 Task: Research street art and murals in Jaipur.
Action: Mouse moved to (84, 78)
Screenshot: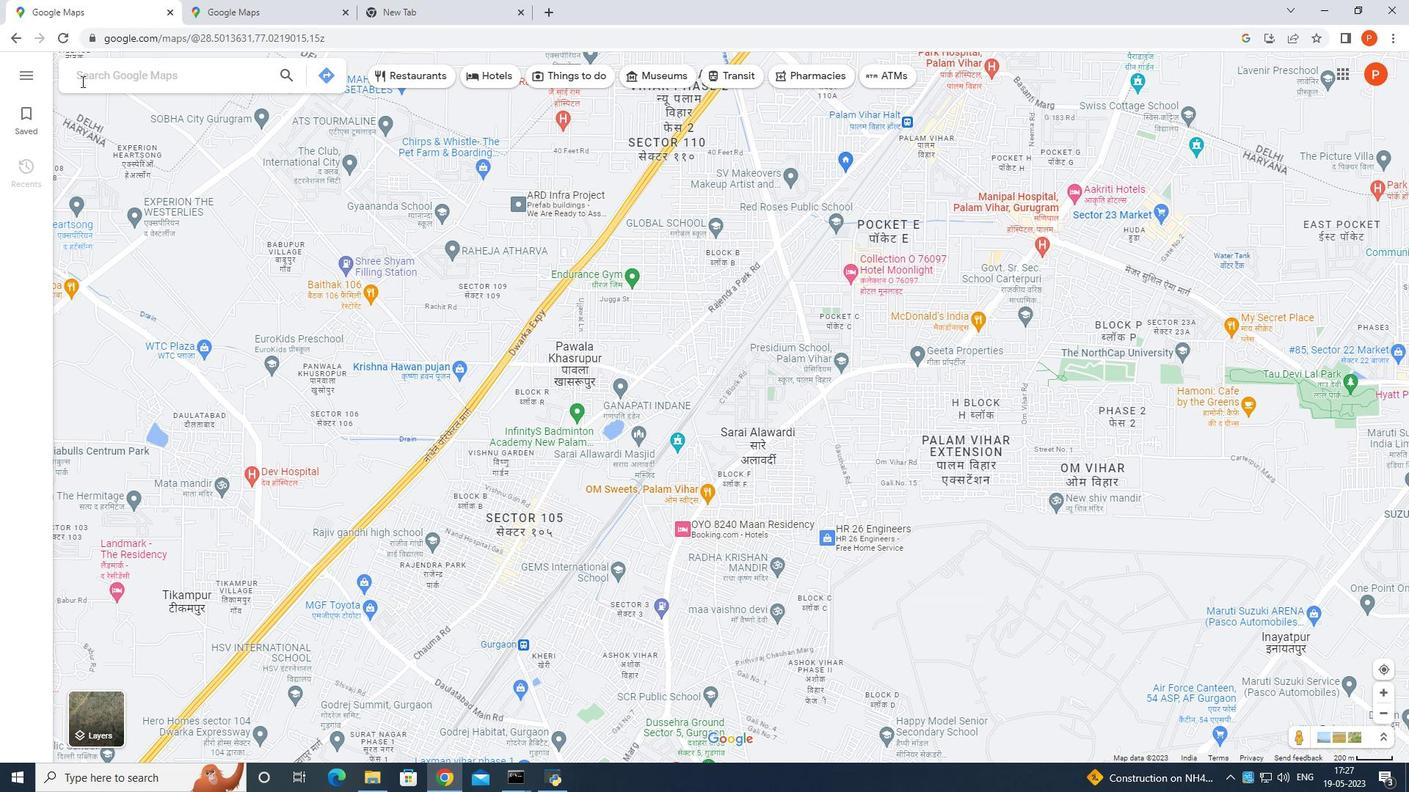 
Action: Mouse pressed left at (84, 78)
Screenshot: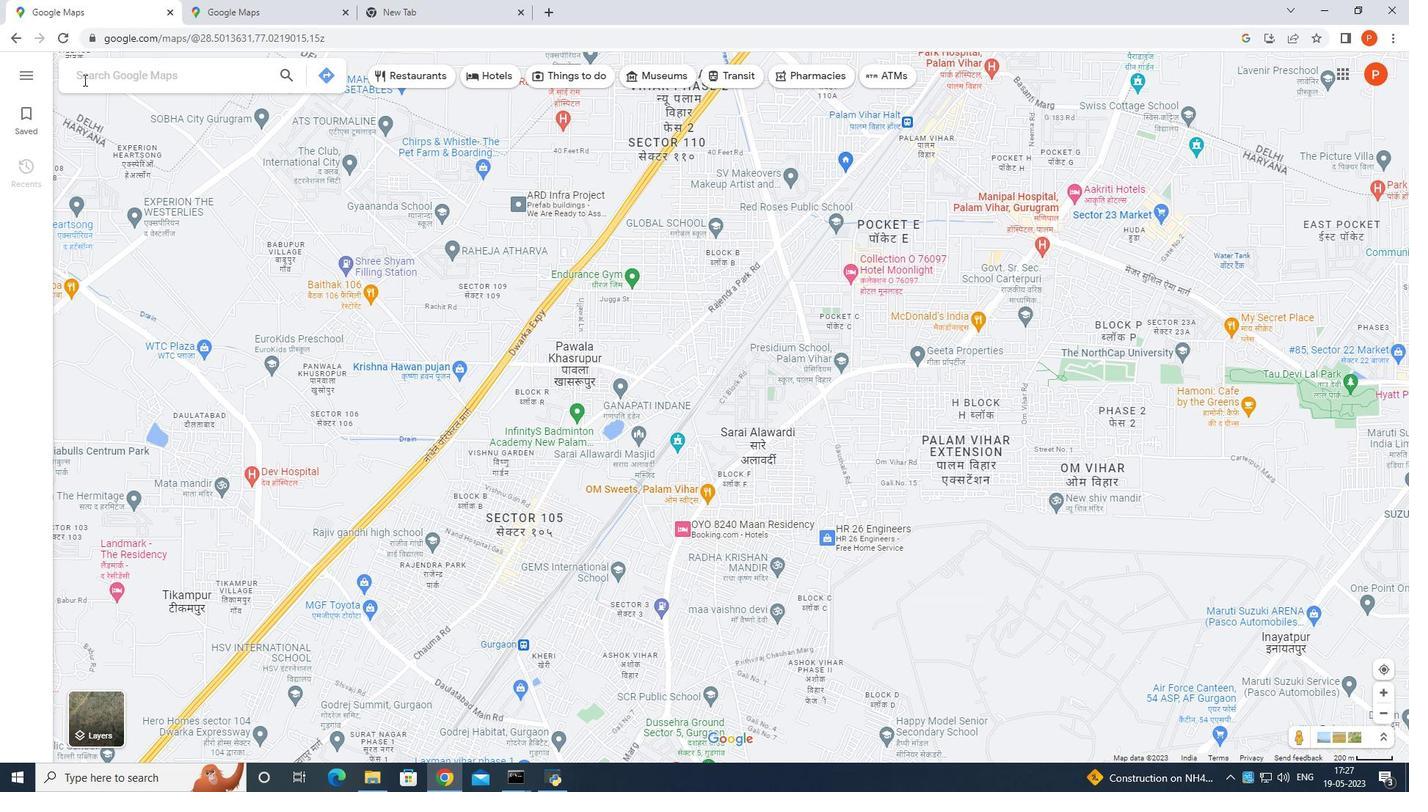 
Action: Key pressed <Key.shift>Street<Key.space>feature<Key.enter>
Screenshot: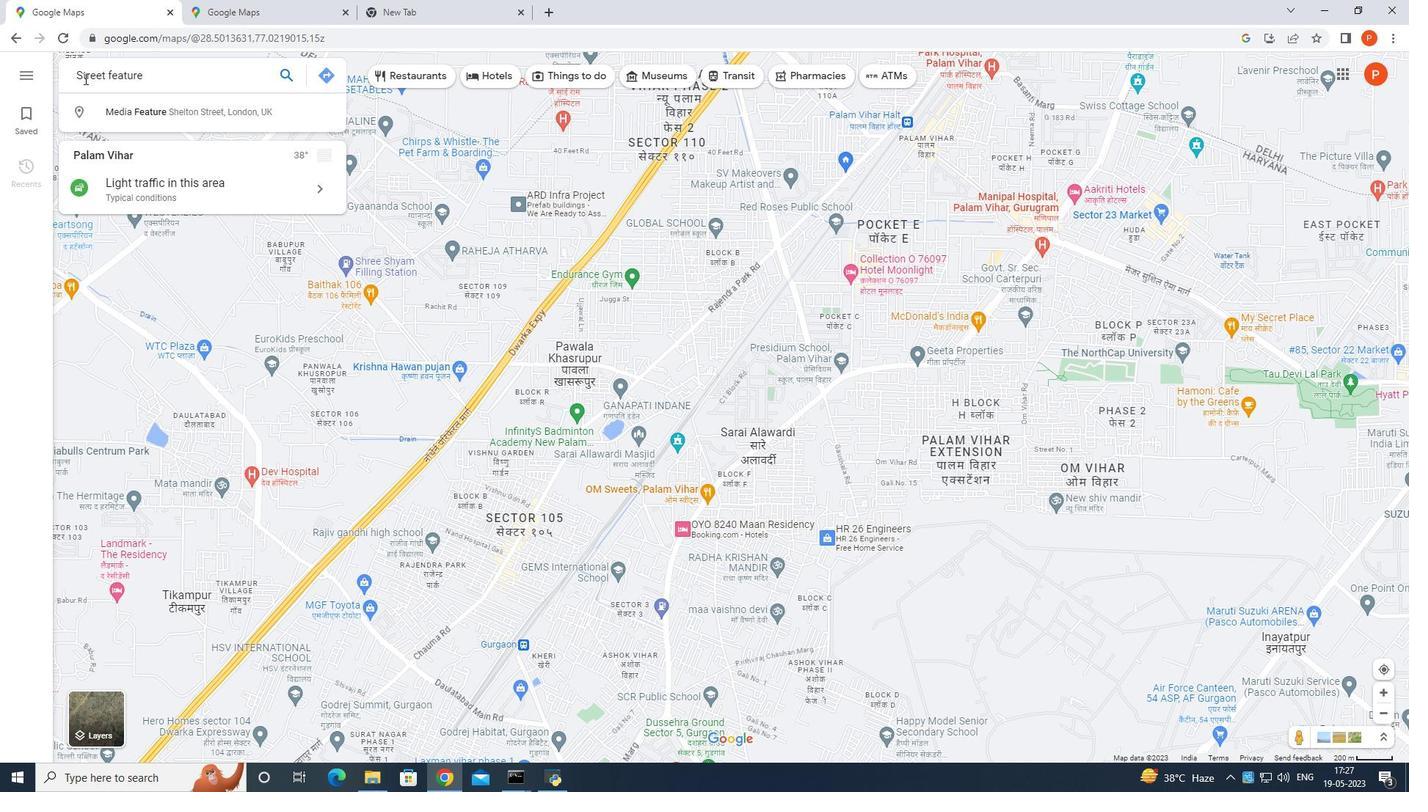 
Action: Mouse moved to (217, 118)
Screenshot: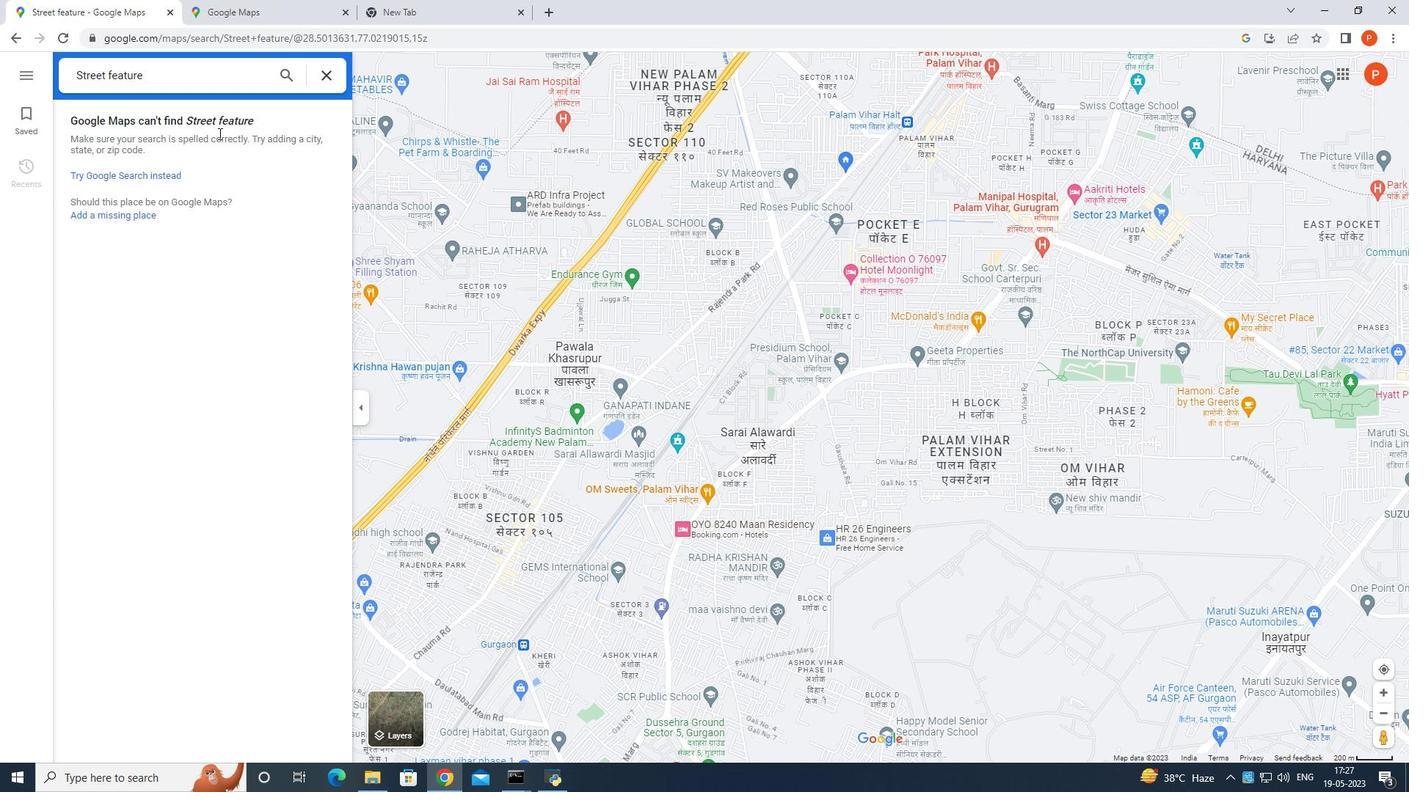 
Action: Mouse pressed left at (217, 118)
Screenshot: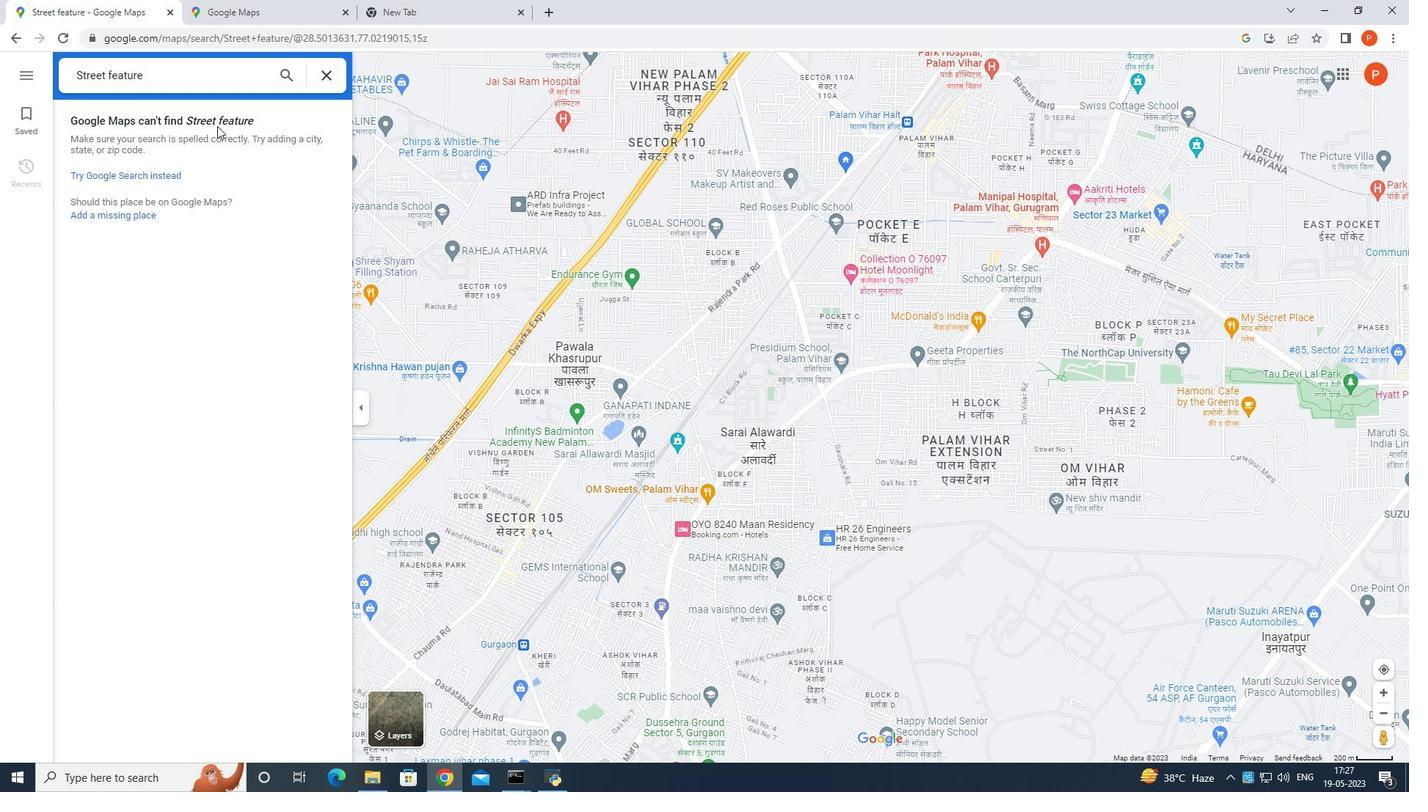 
Action: Mouse pressed left at (217, 118)
Screenshot: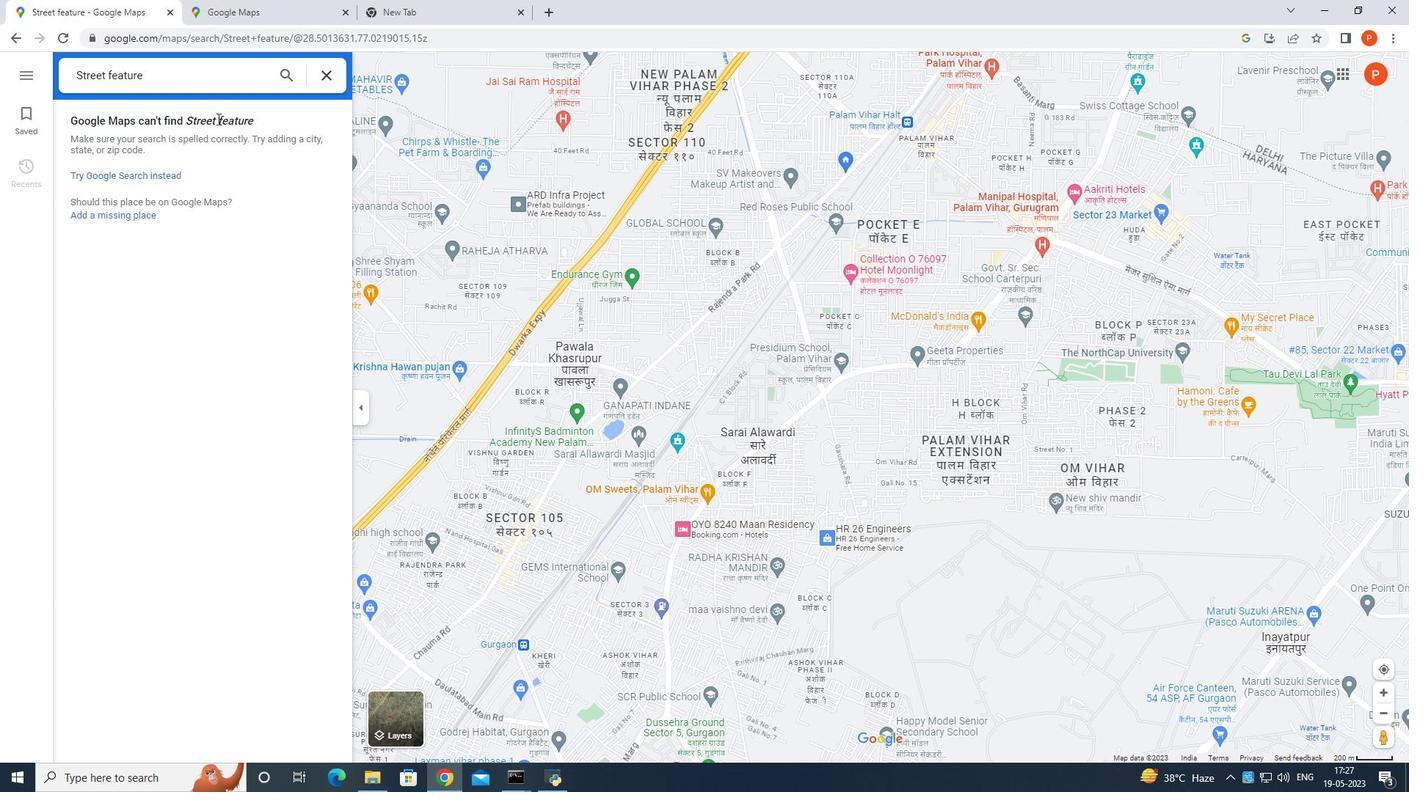 
Action: Mouse pressed left at (217, 118)
Screenshot: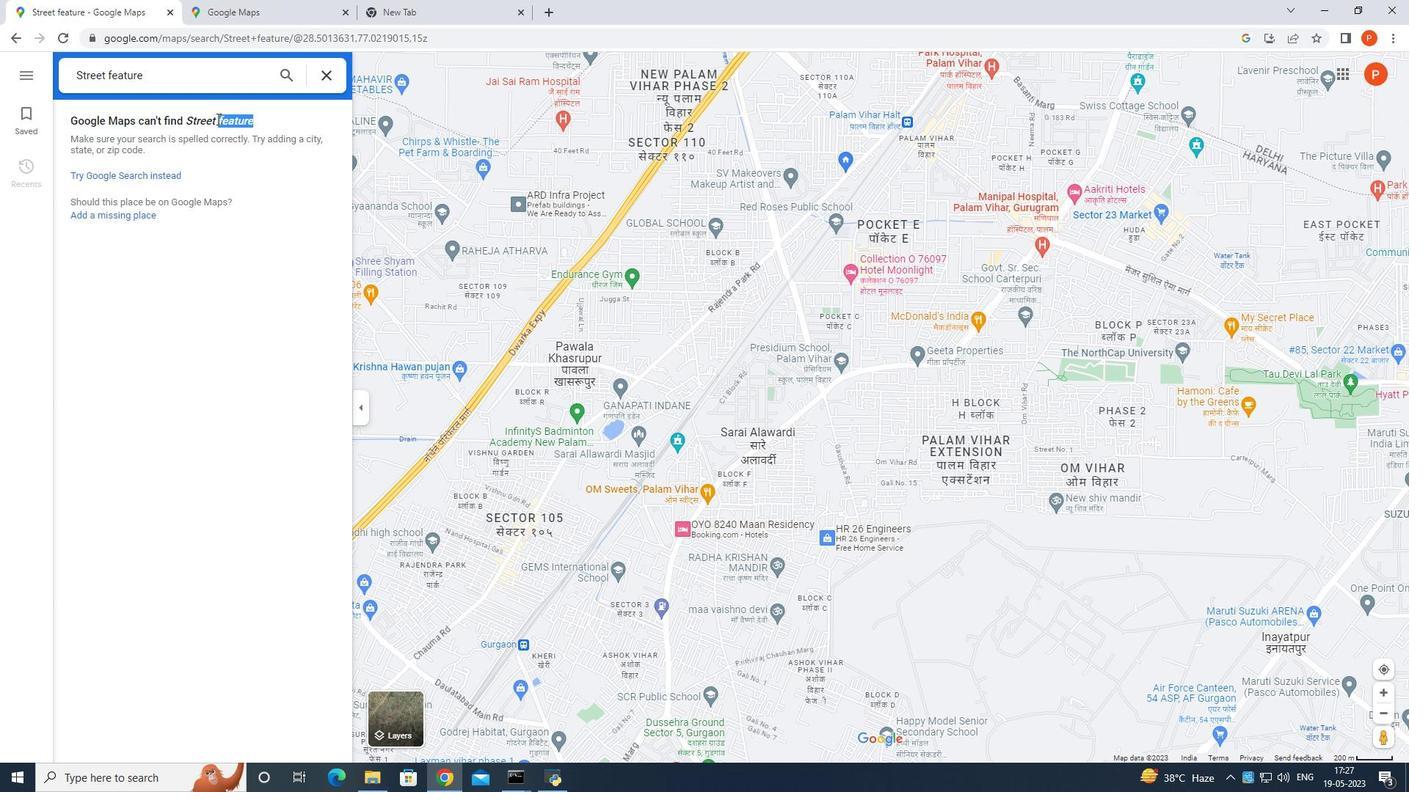 
Action: Mouse moved to (187, 187)
Screenshot: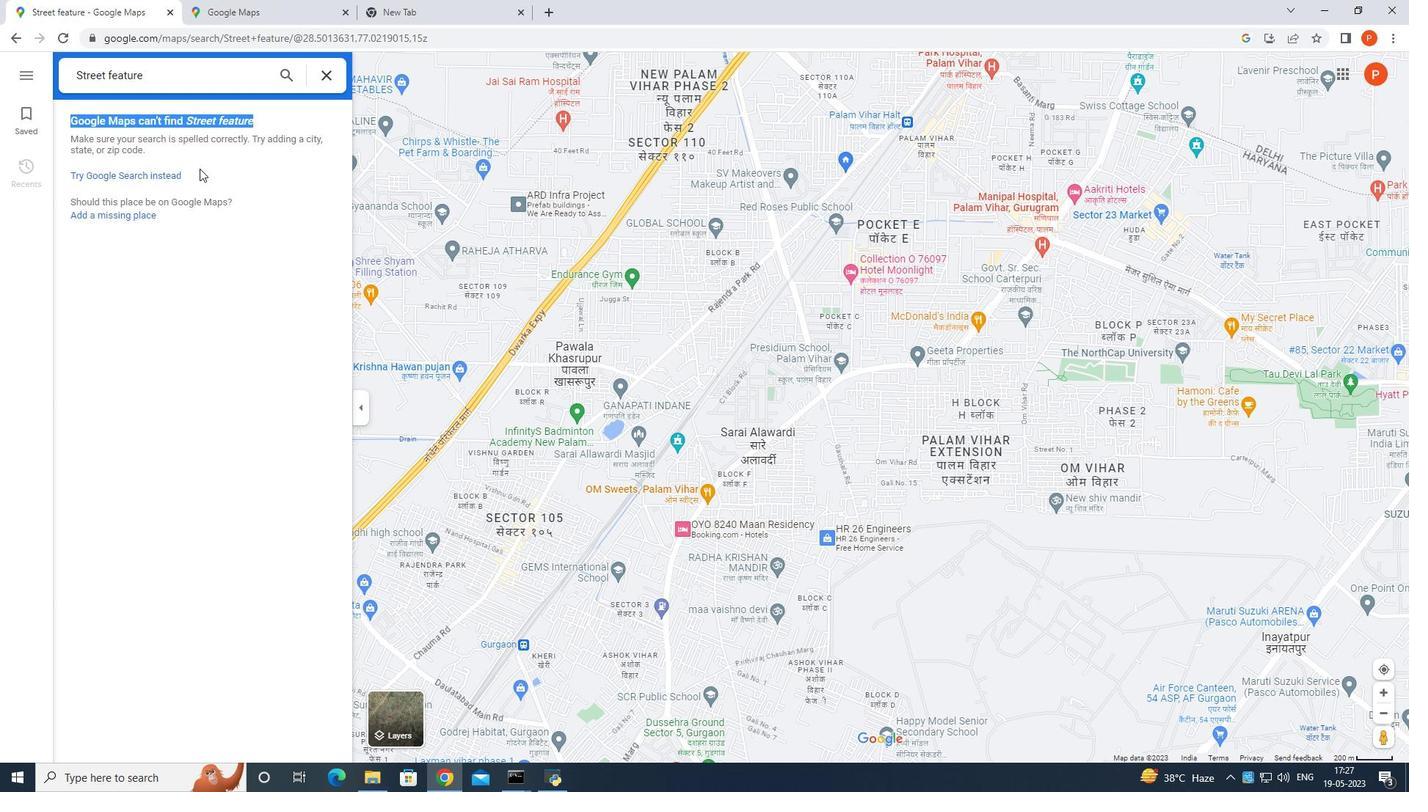 
Action: Mouse pressed left at (187, 187)
Screenshot: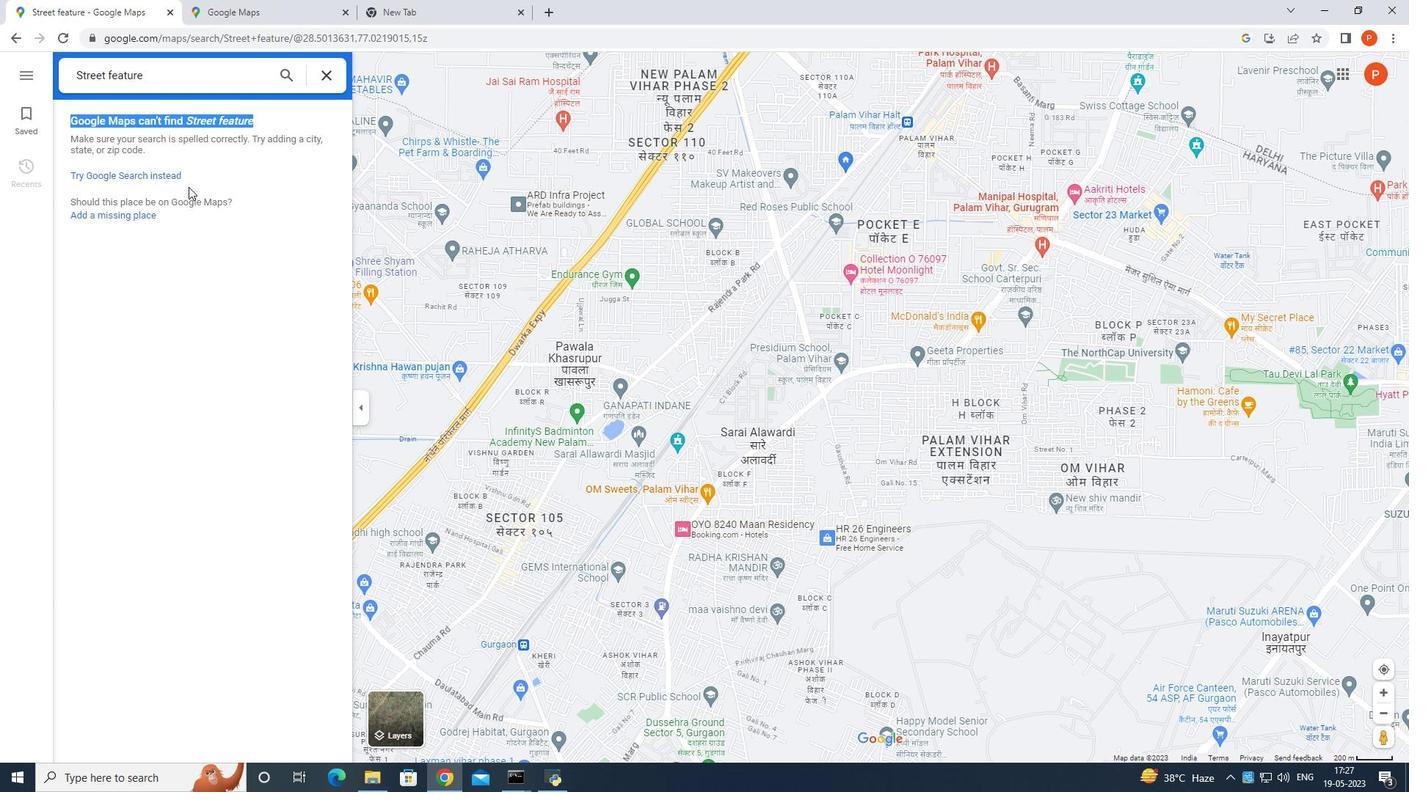 
Action: Mouse pressed left at (187, 187)
Screenshot: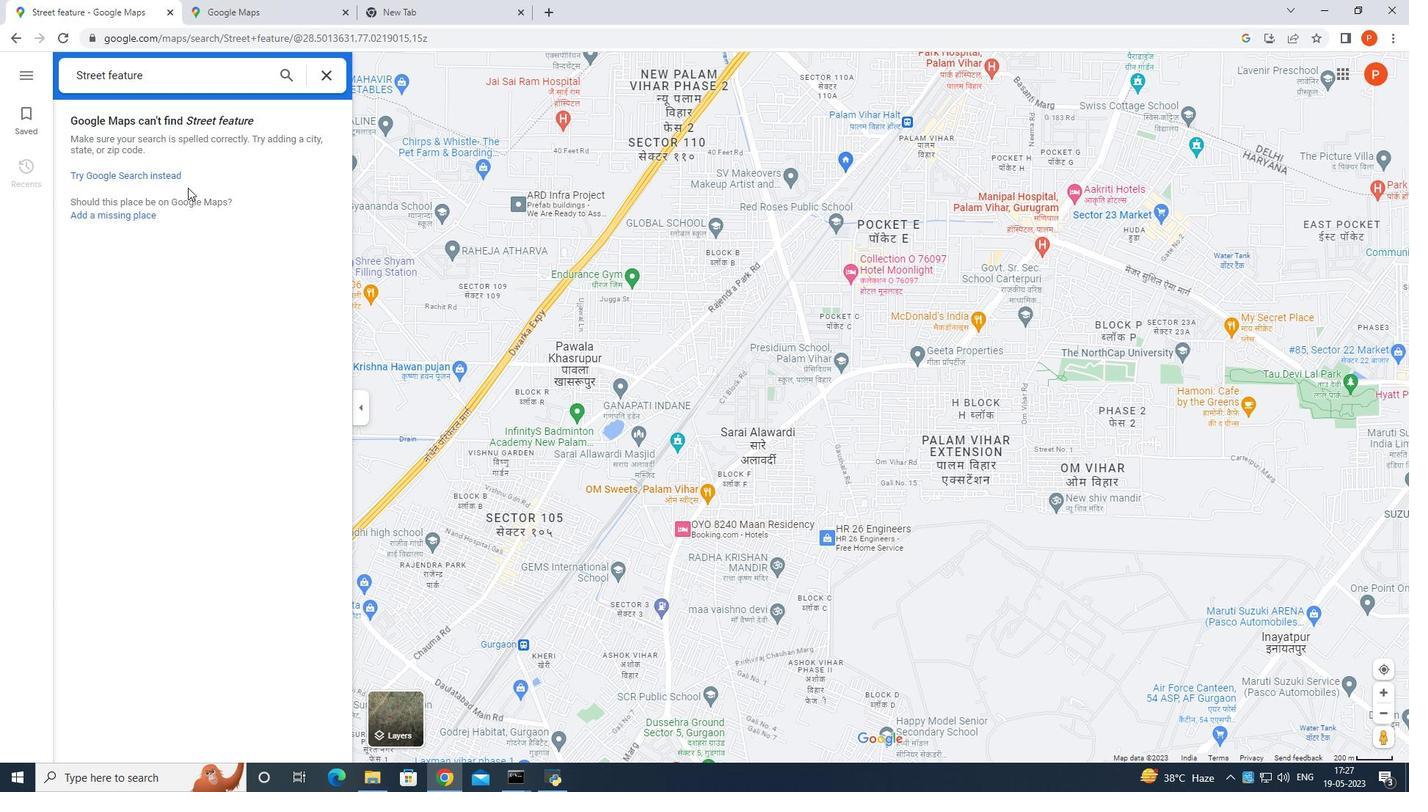 
Action: Mouse moved to (187, 197)
Screenshot: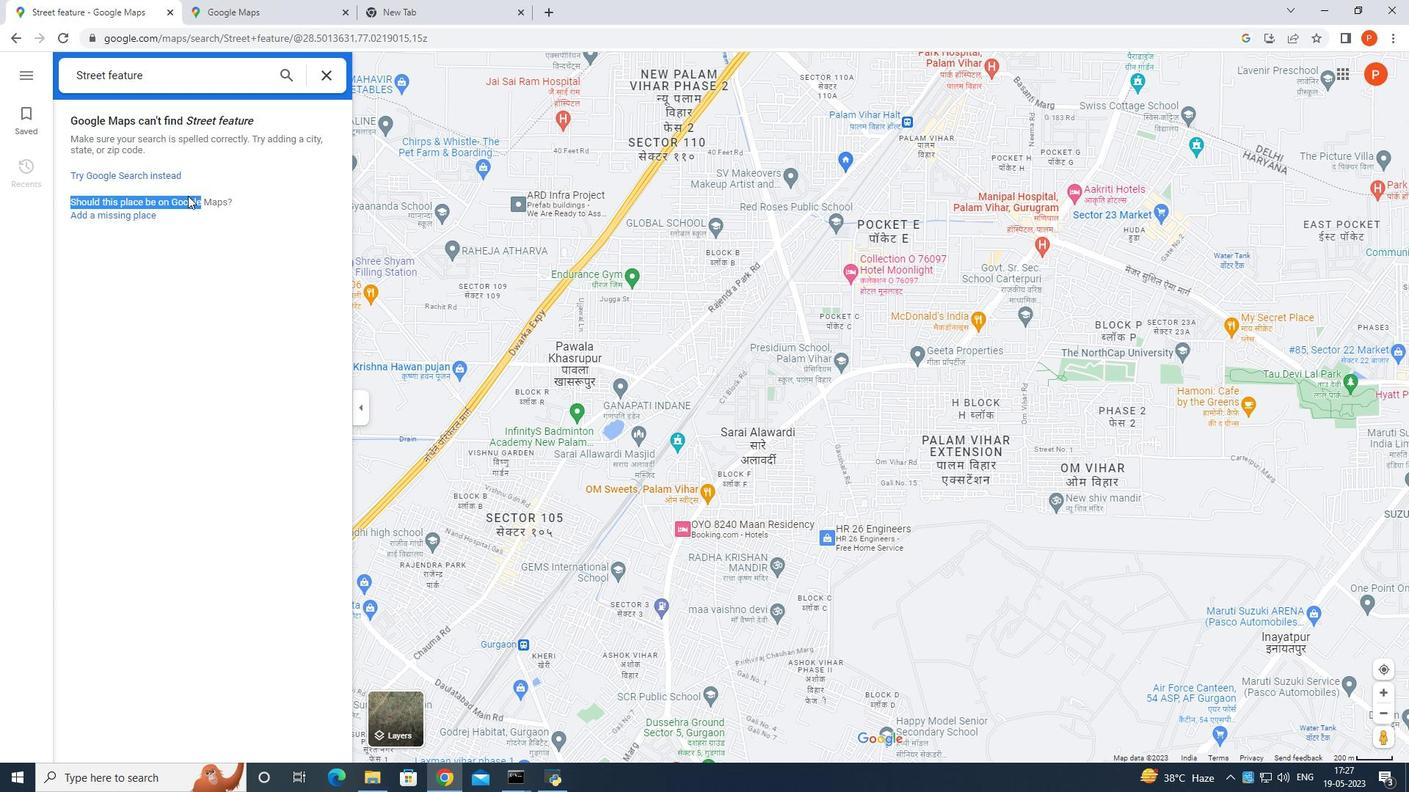 
Action: Mouse pressed left at (187, 197)
Screenshot: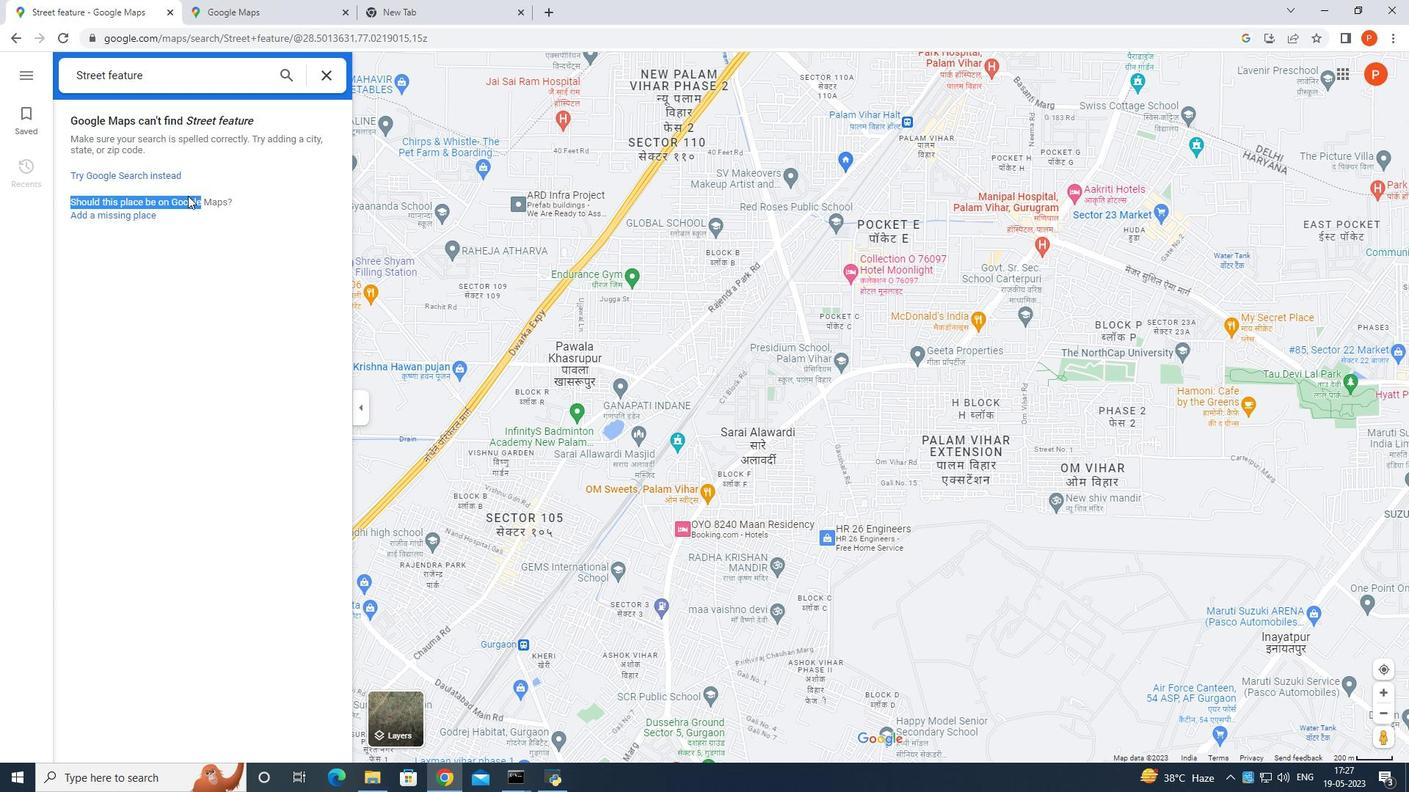 
Action: Mouse pressed left at (187, 197)
Screenshot: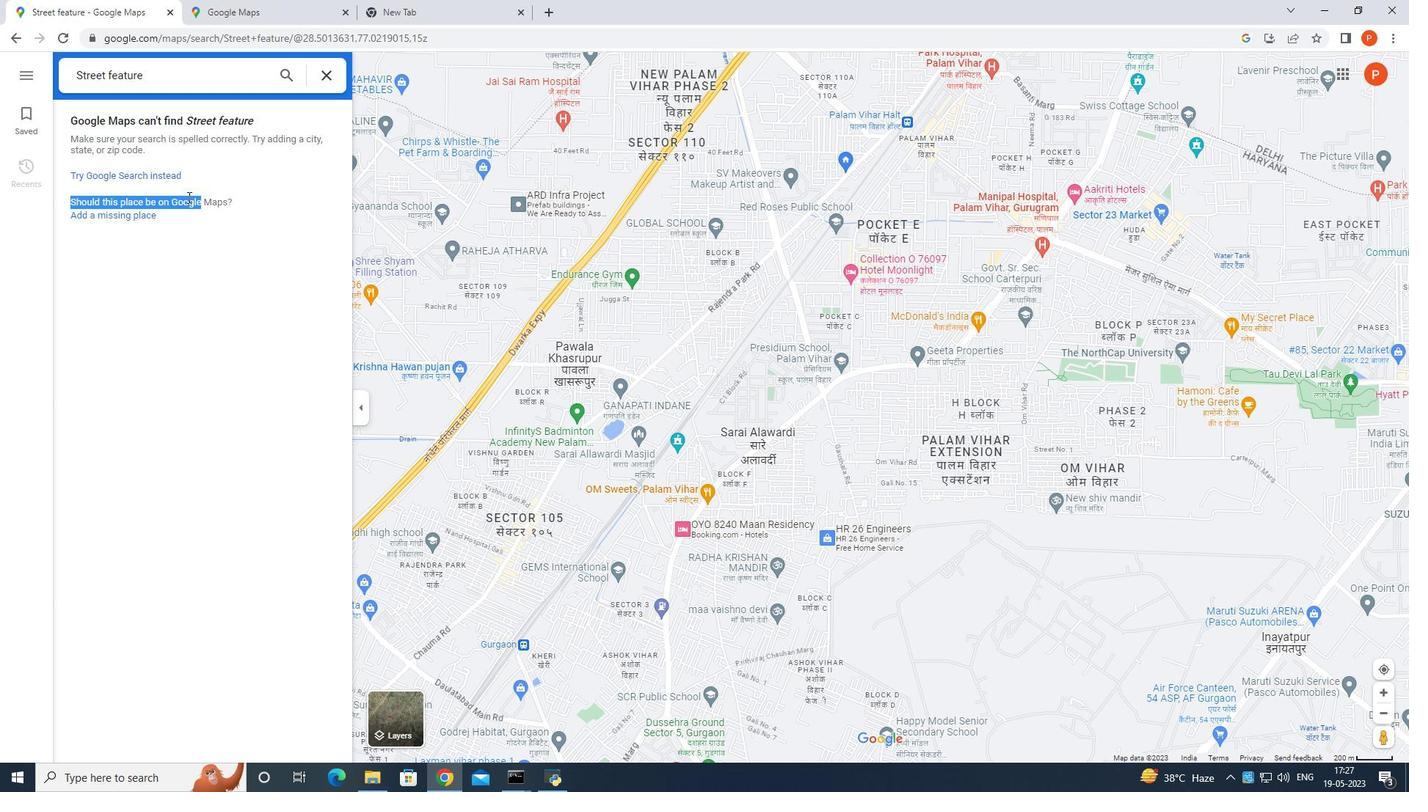 
Action: Mouse moved to (322, 76)
Screenshot: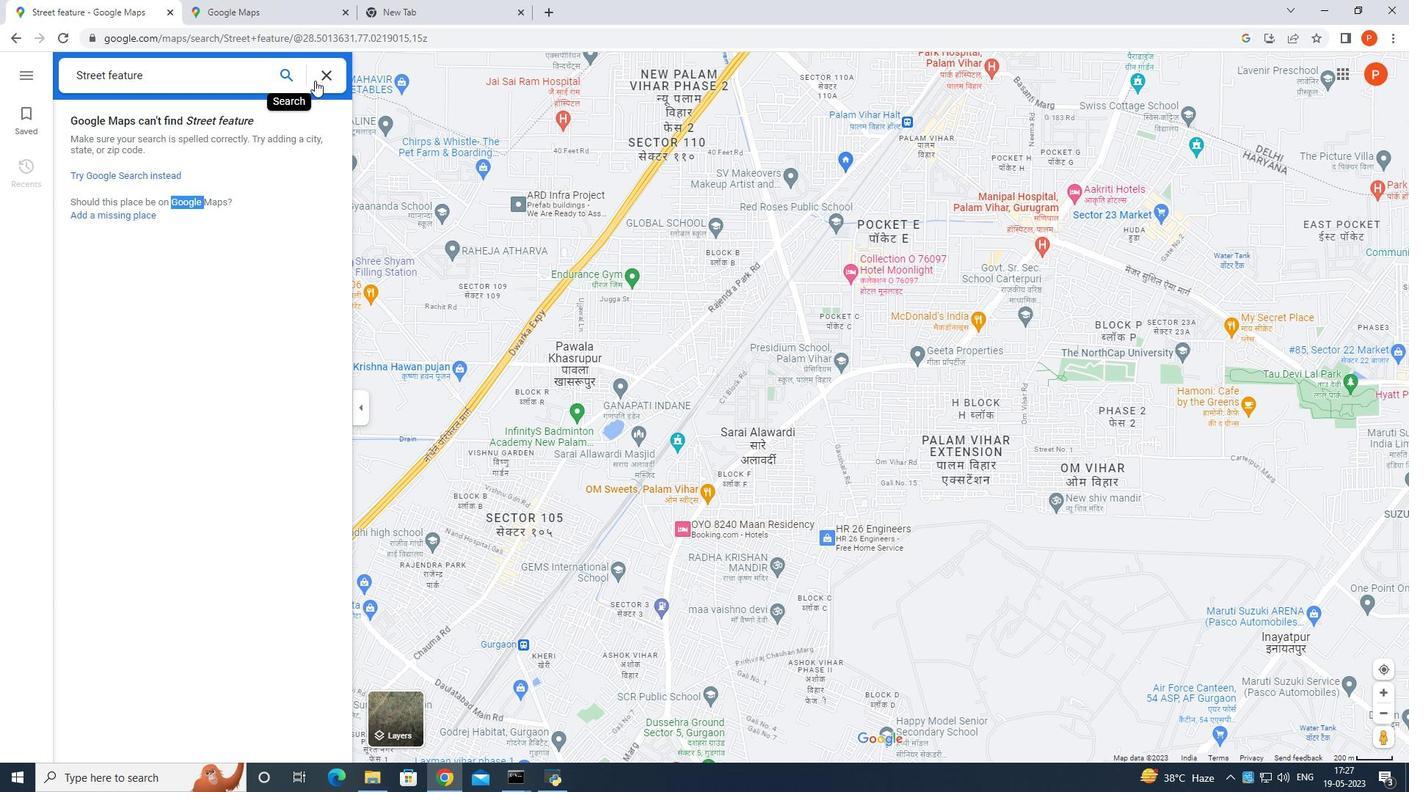 
Action: Mouse pressed left at (322, 76)
Screenshot: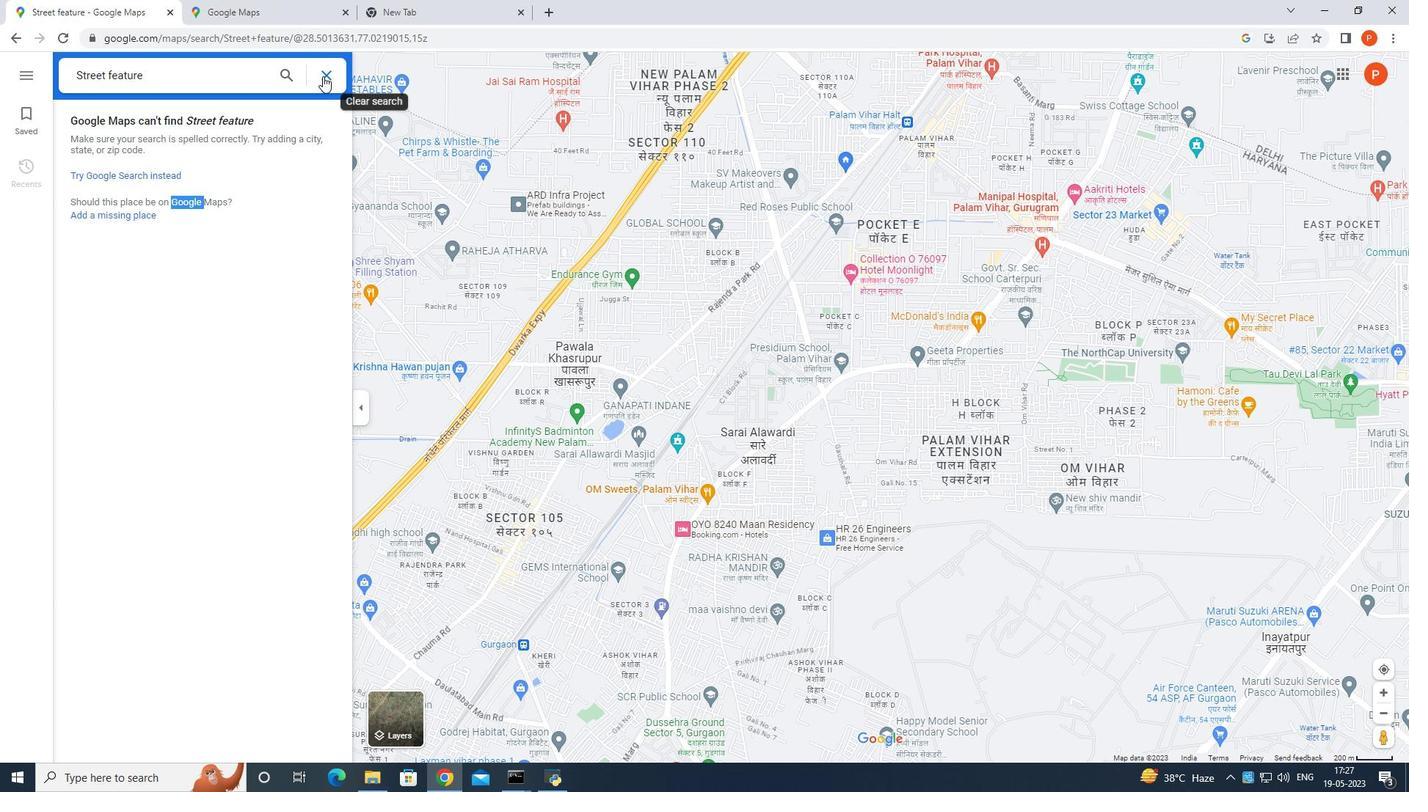 
Action: Mouse moved to (544, 13)
Screenshot: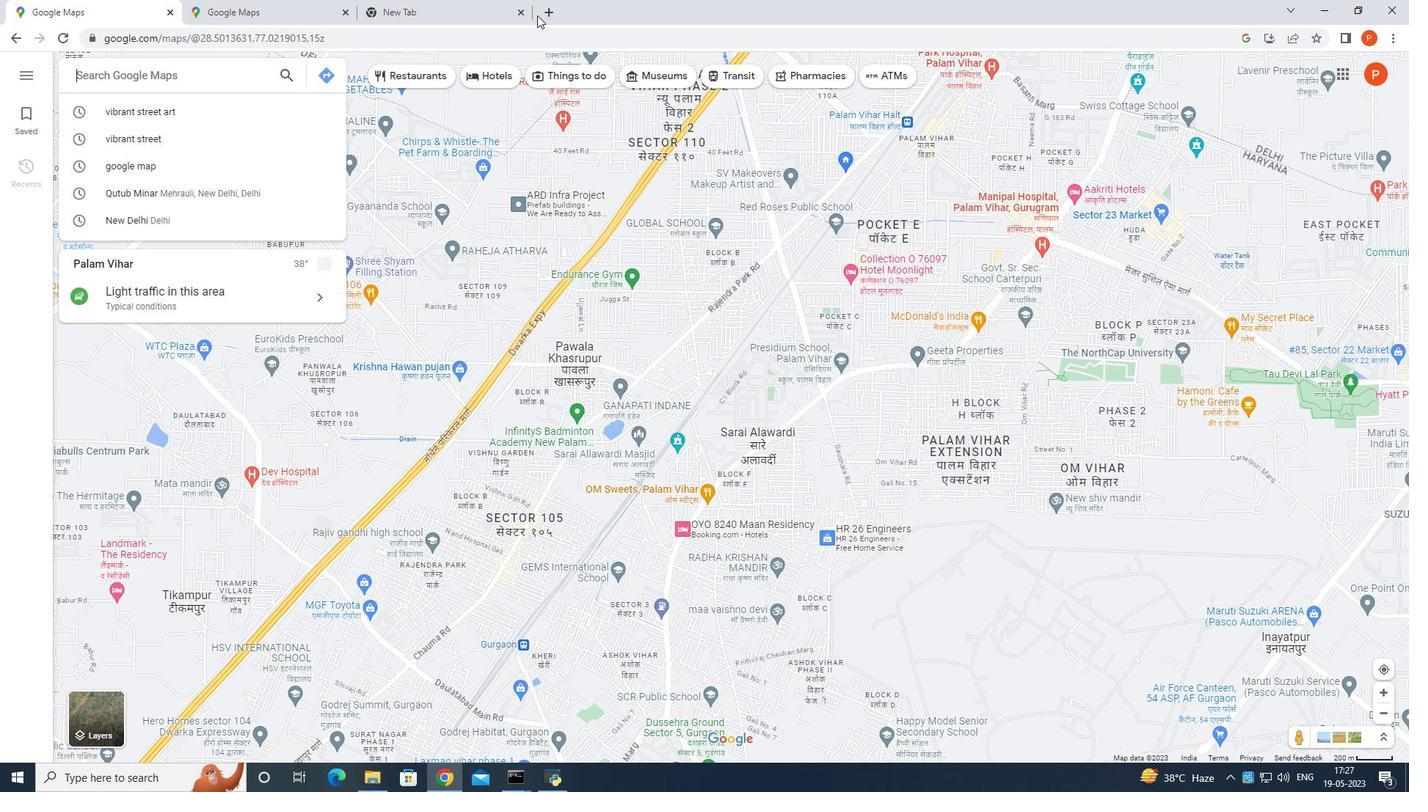 
Action: Mouse pressed left at (544, 13)
Screenshot: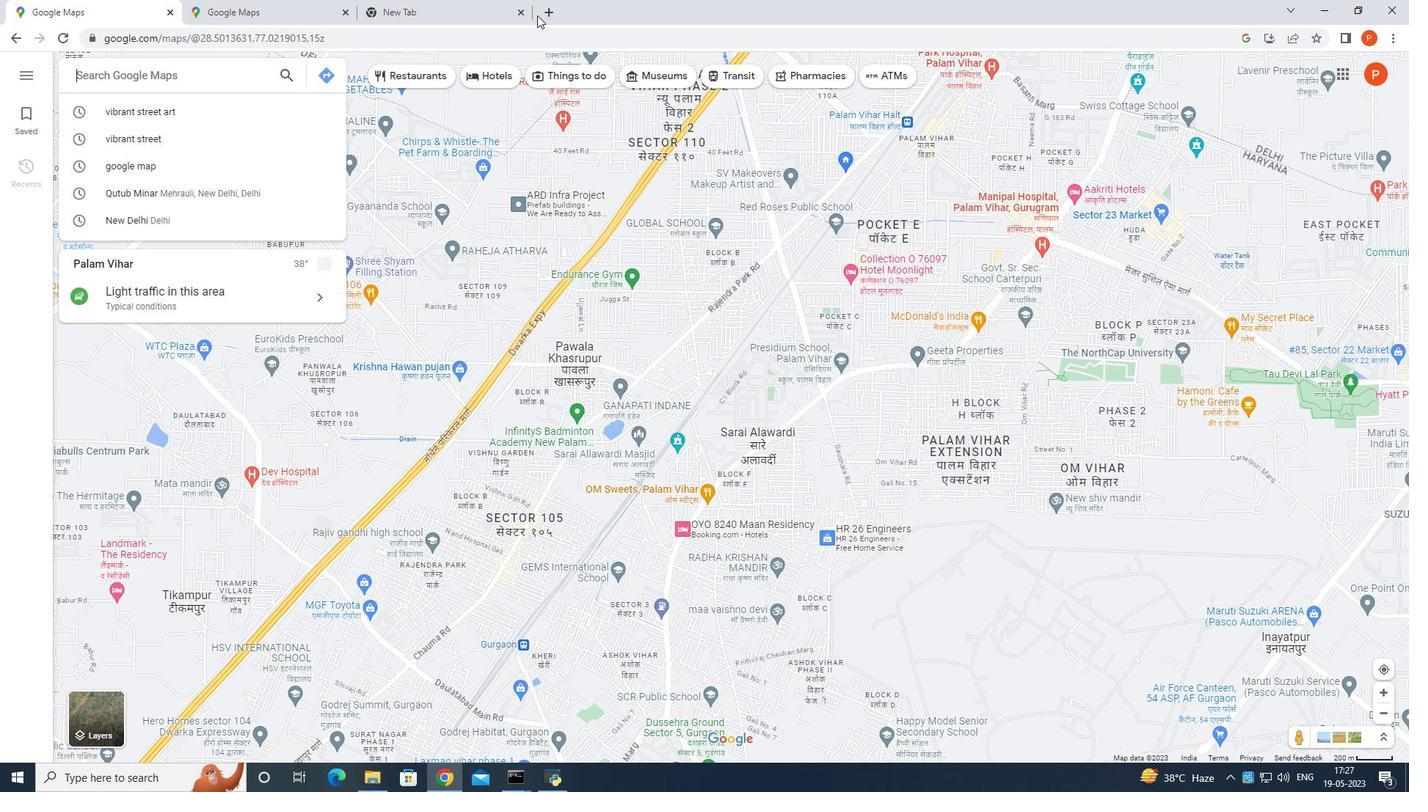 
Action: Mouse moved to (489, 33)
Screenshot: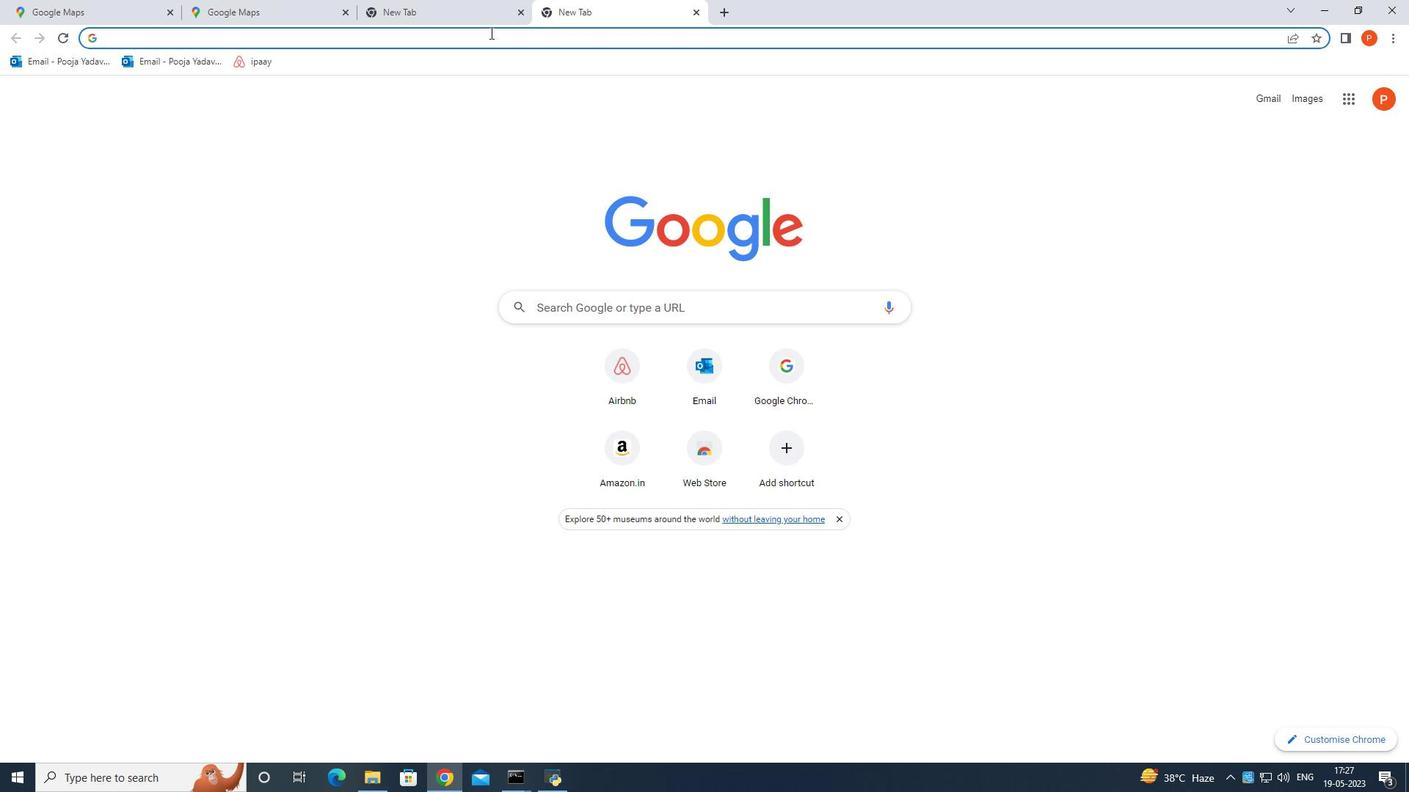 
Action: Key pressed street<Key.space>feature<Key.enter>
Screenshot: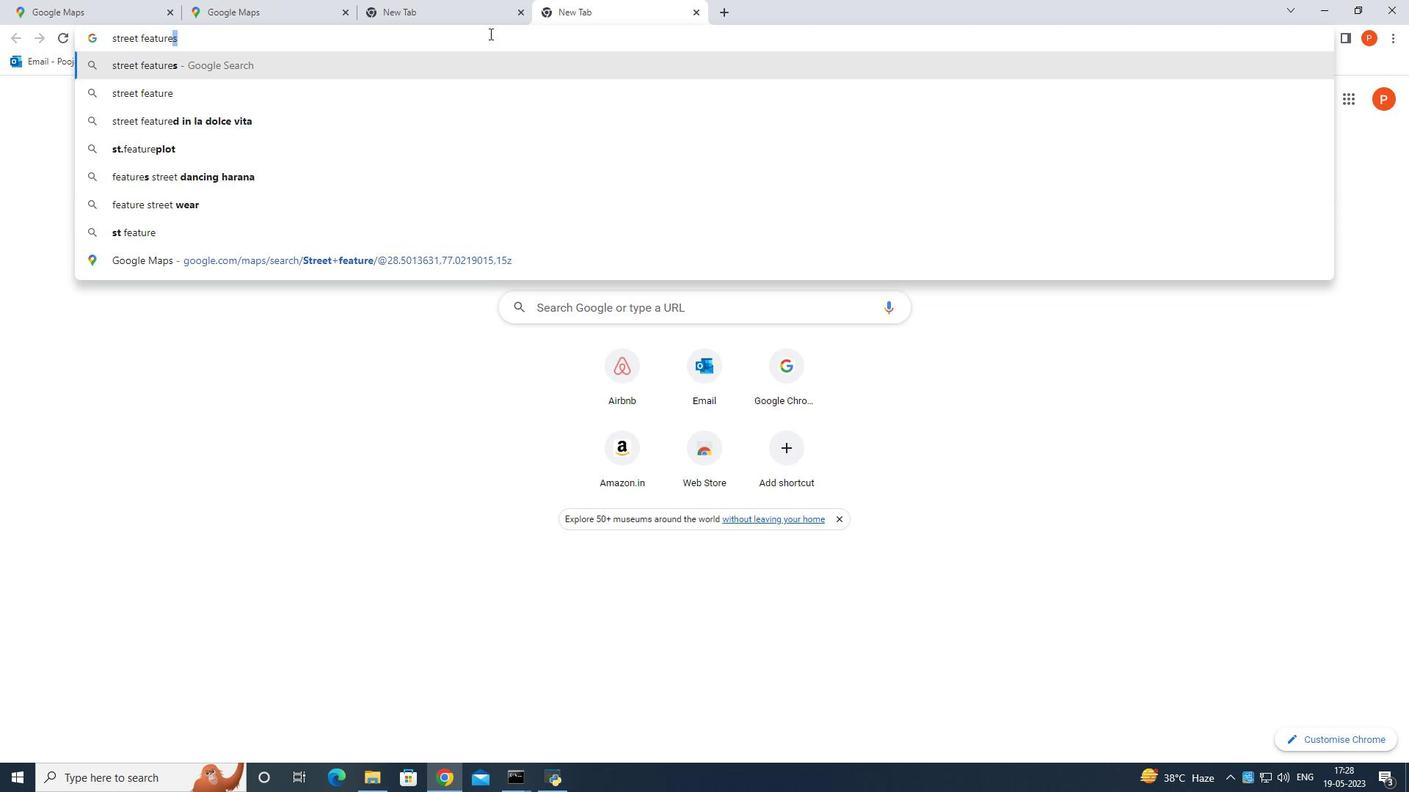 
Action: Mouse moved to (330, 89)
Screenshot: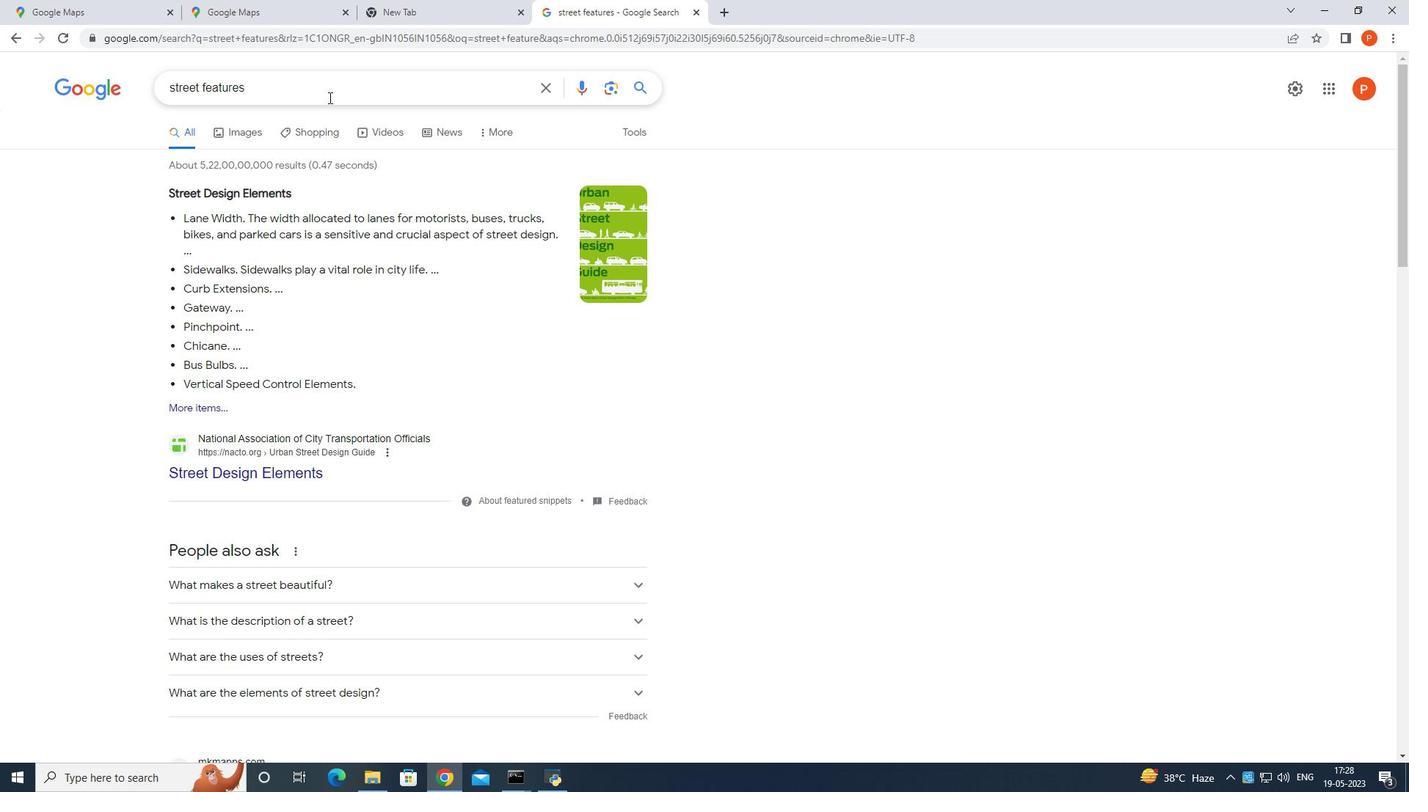 
Action: Mouse pressed left at (330, 89)
Screenshot: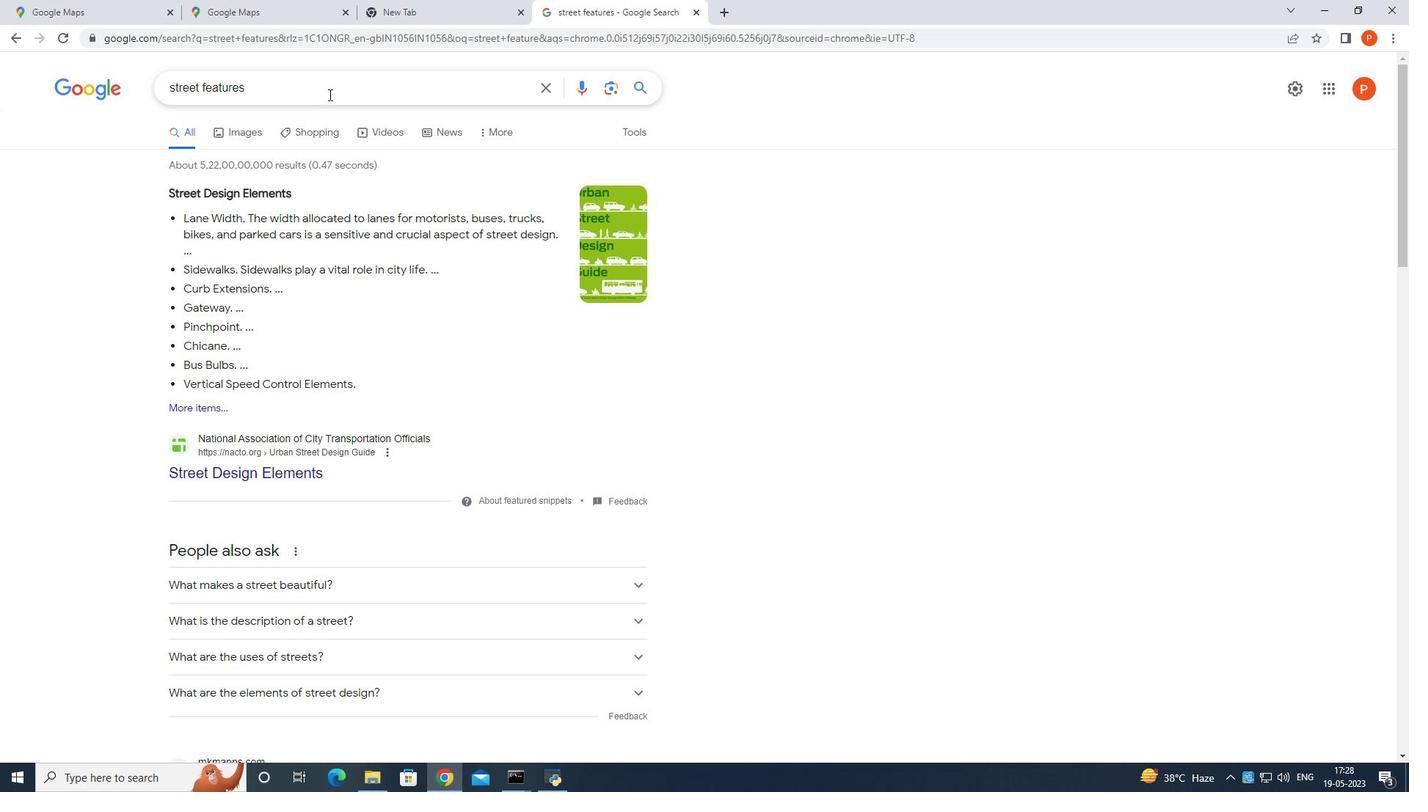
Action: Key pressed <Key.space>and<Key.space>mural<Key.enter>
Screenshot: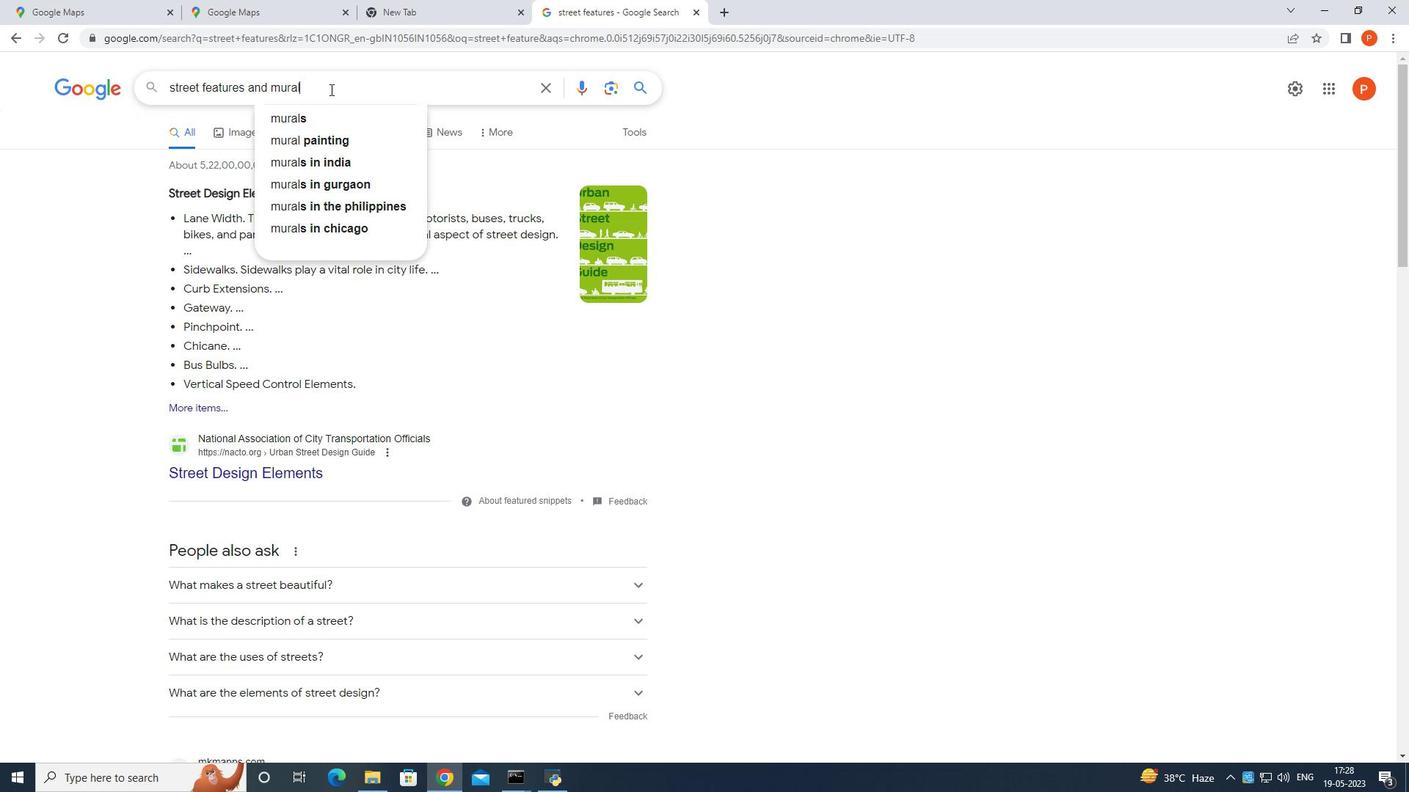 
Action: Mouse moved to (213, 308)
Screenshot: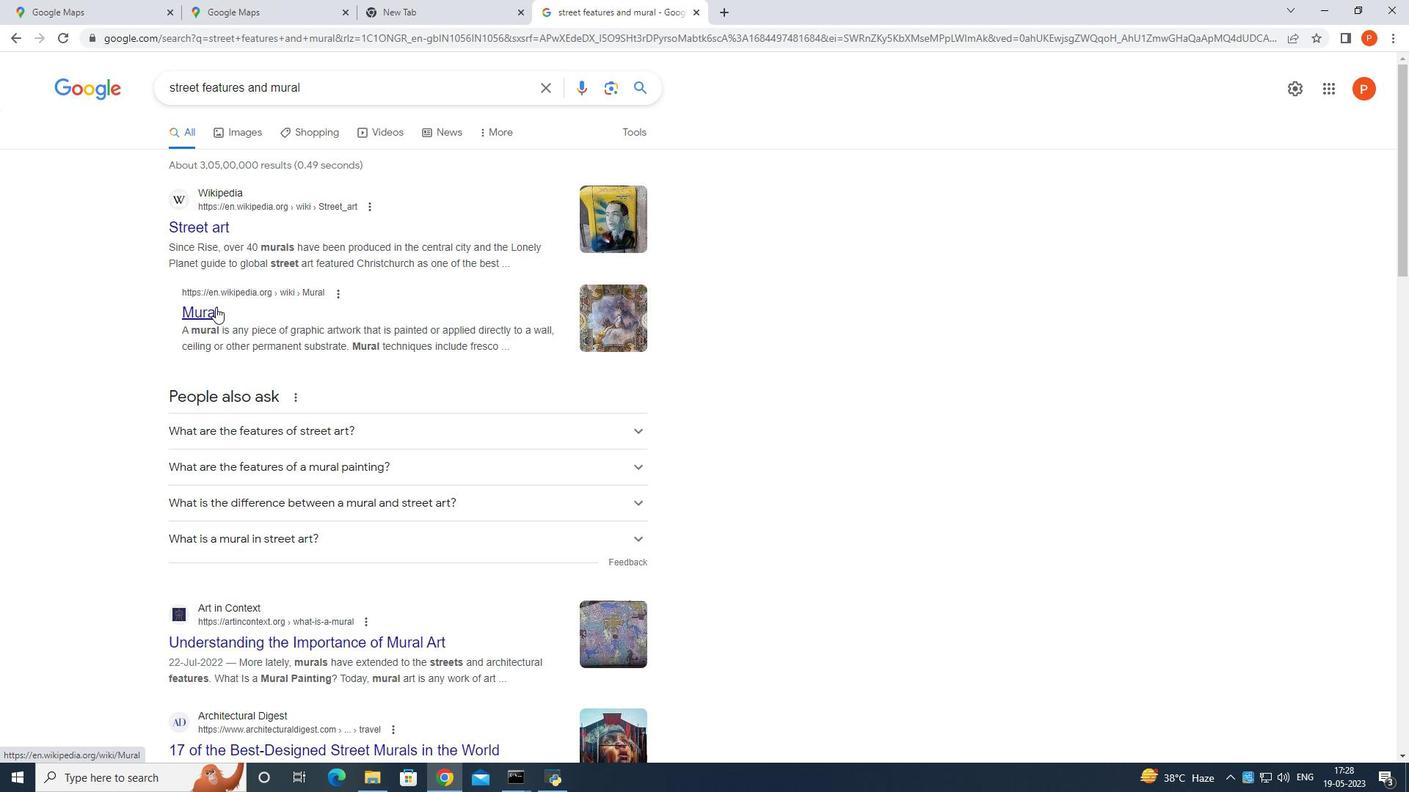 
Action: Mouse pressed left at (213, 308)
Screenshot: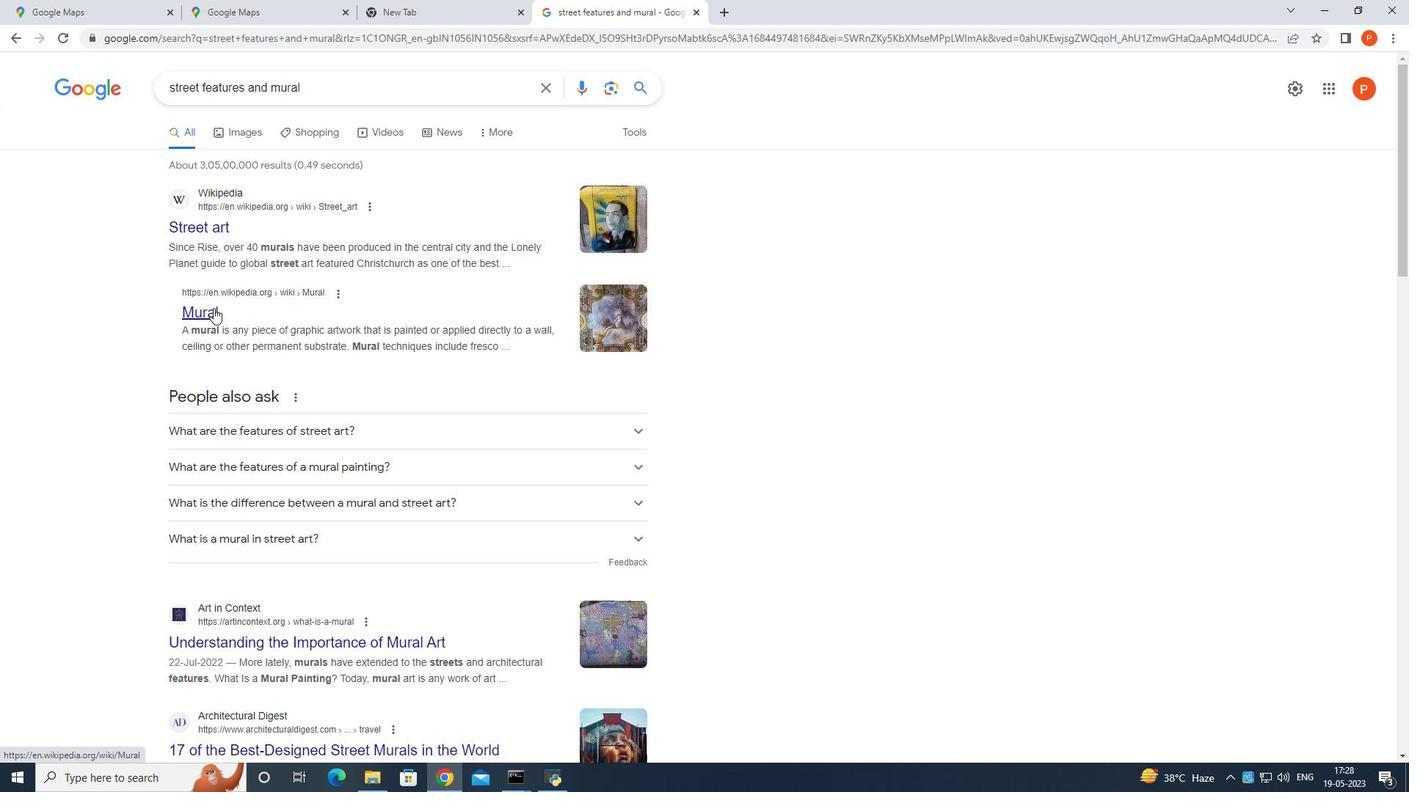 
Action: Mouse moved to (488, 176)
Screenshot: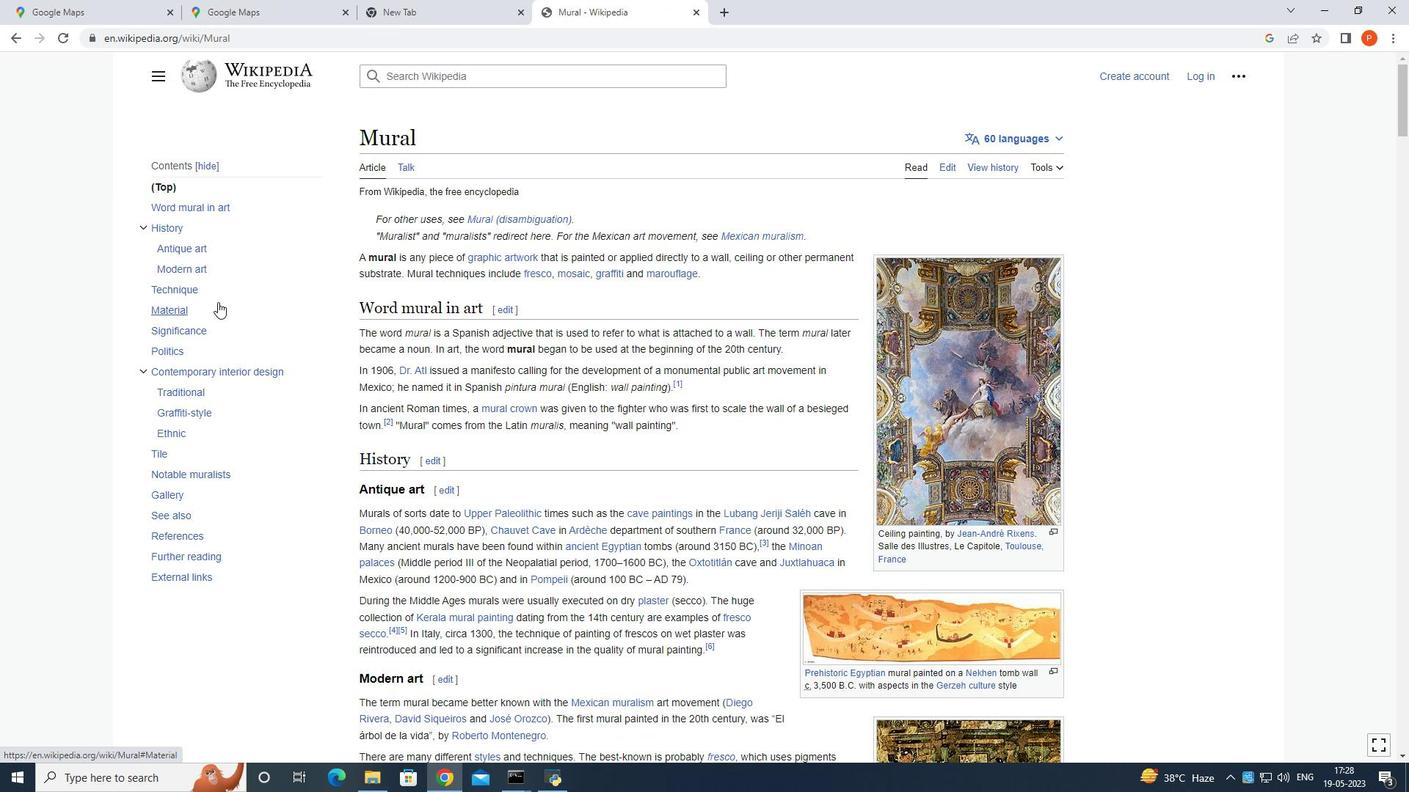 
Action: Mouse scrolled (488, 176) with delta (0, 0)
Screenshot: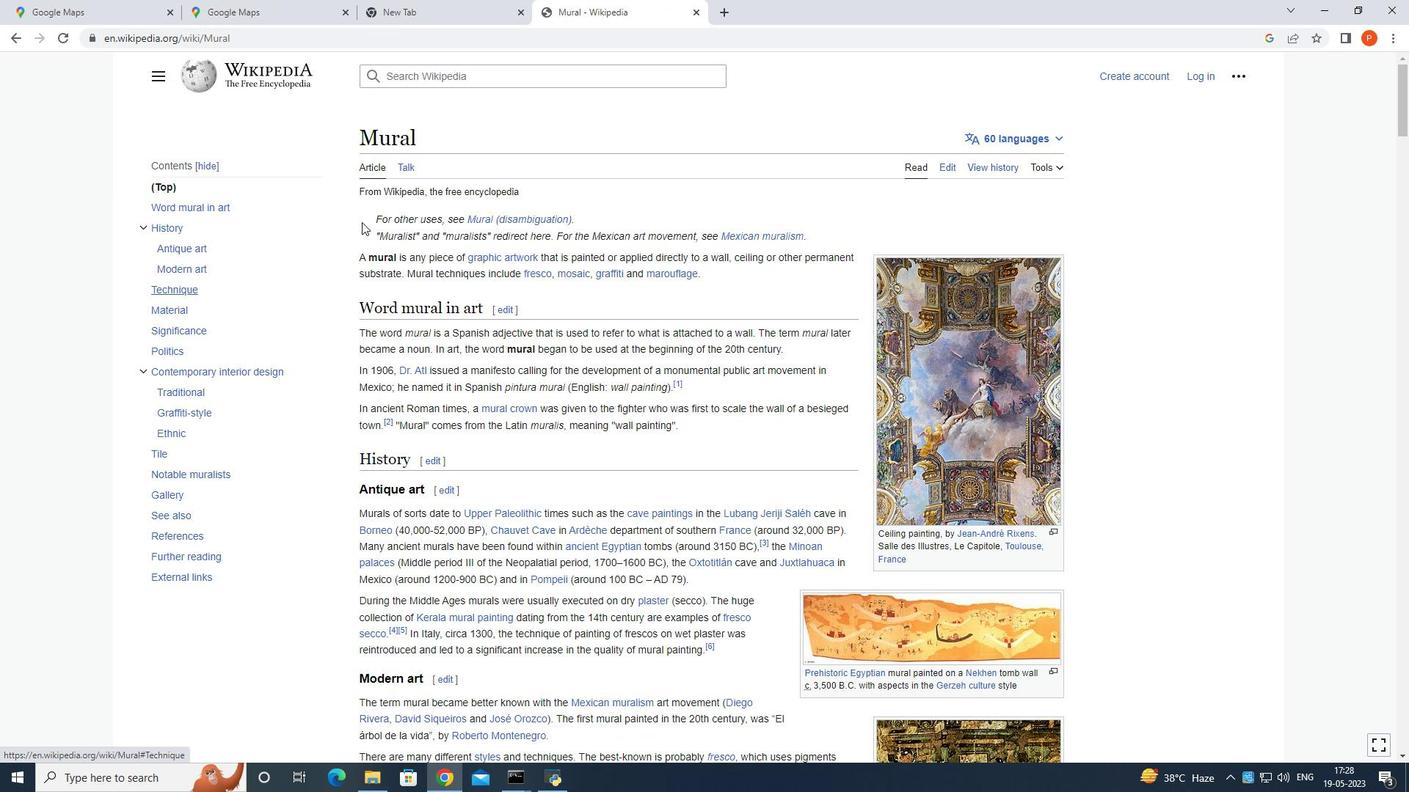 
Action: Mouse scrolled (488, 176) with delta (0, 0)
Screenshot: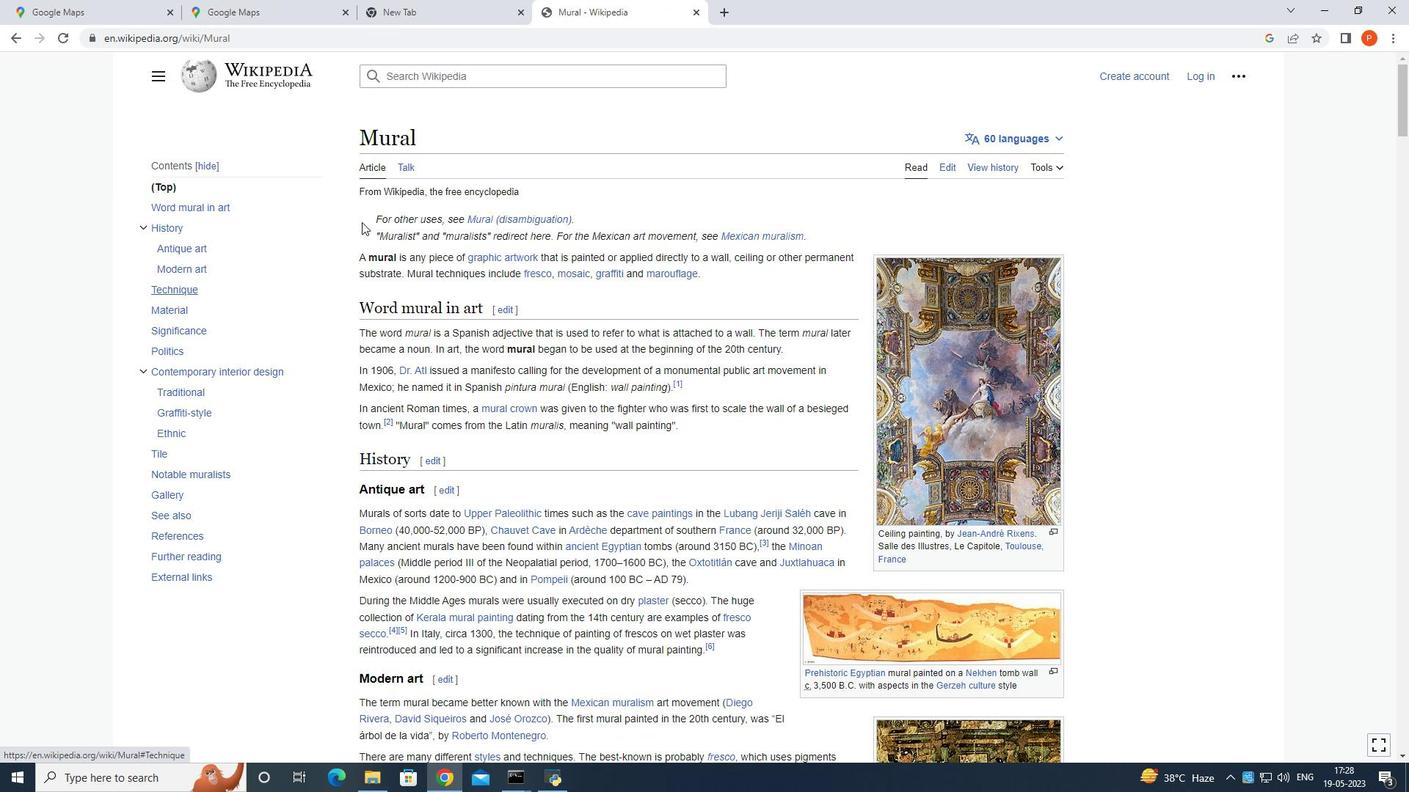 
Action: Mouse scrolled (488, 176) with delta (0, 0)
Screenshot: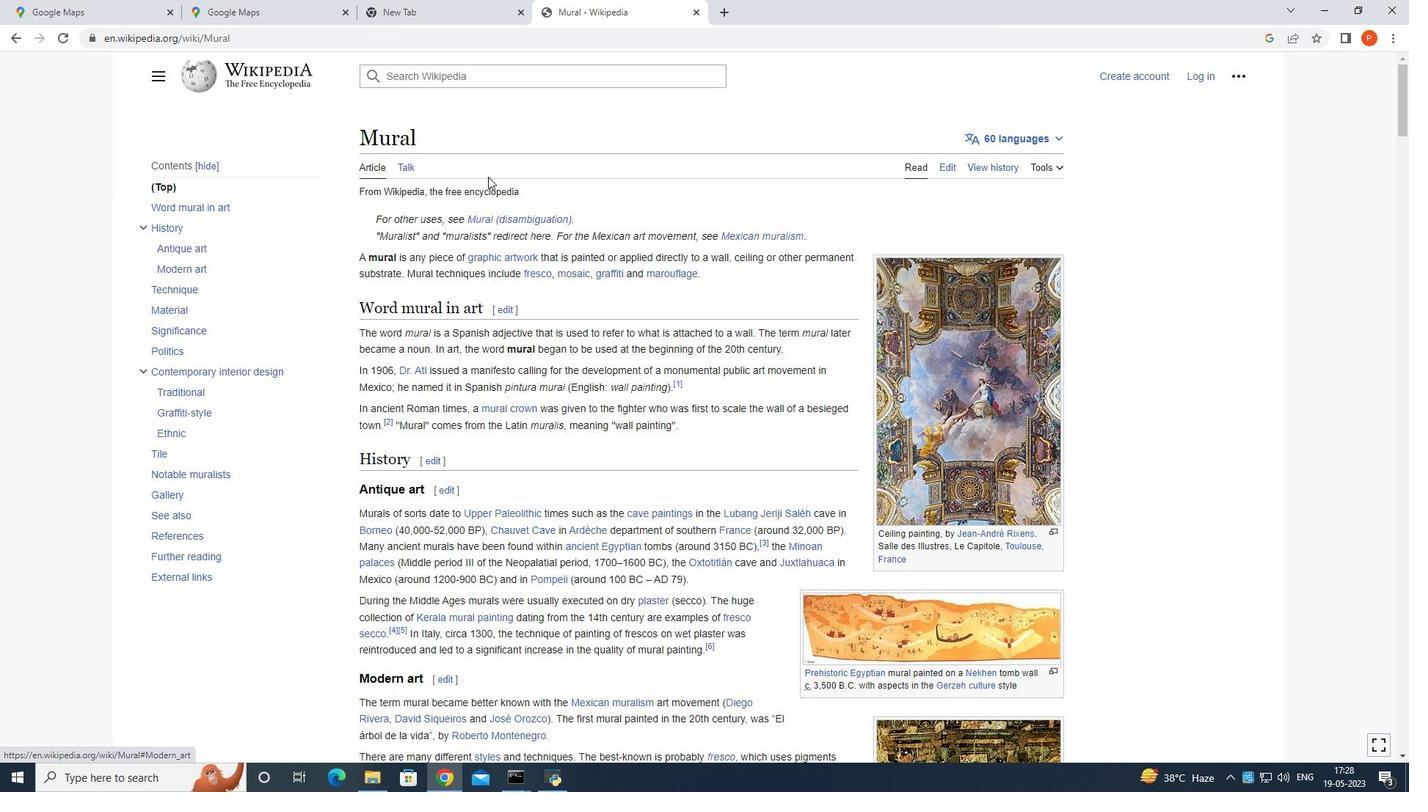 
Action: Mouse scrolled (488, 176) with delta (0, 0)
Screenshot: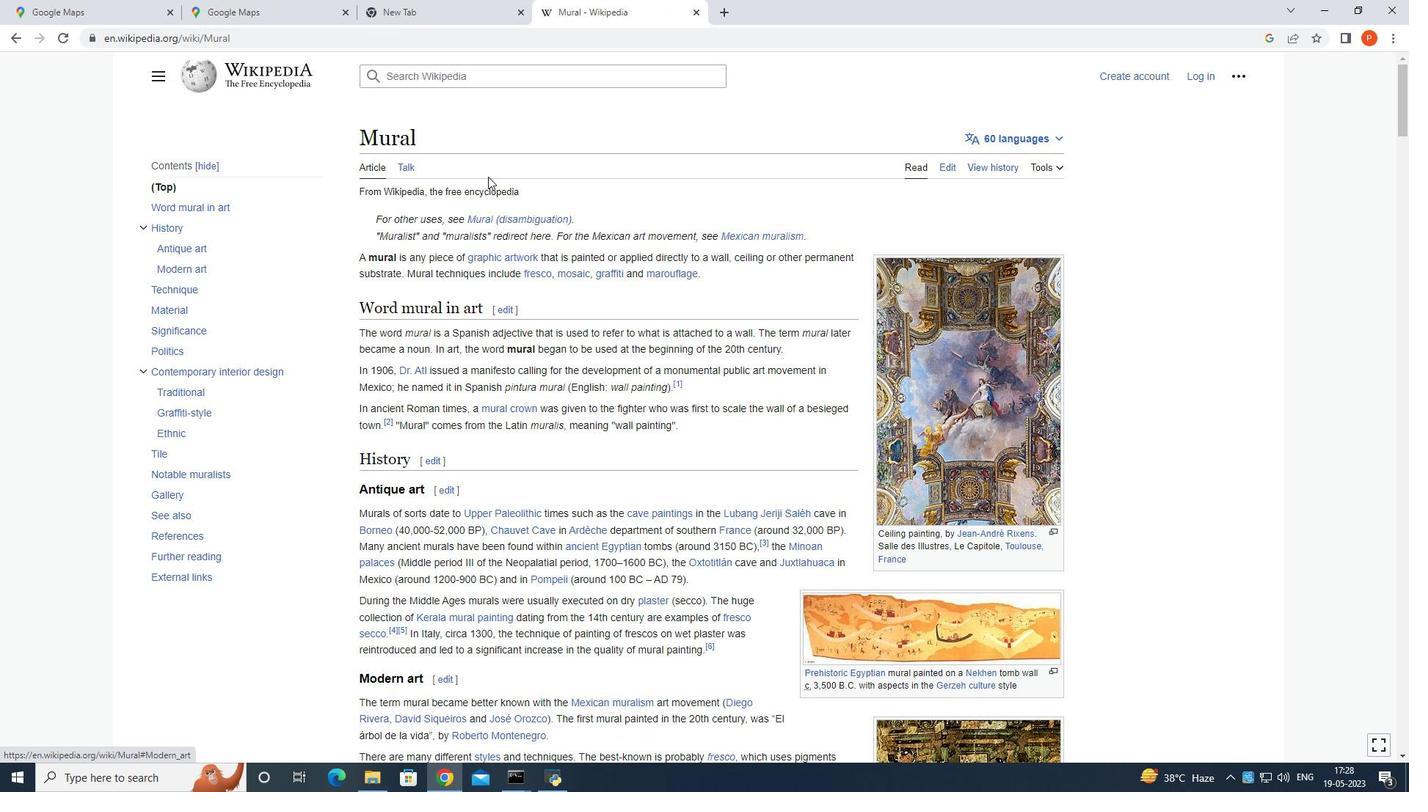 
Action: Mouse moved to (488, 176)
Screenshot: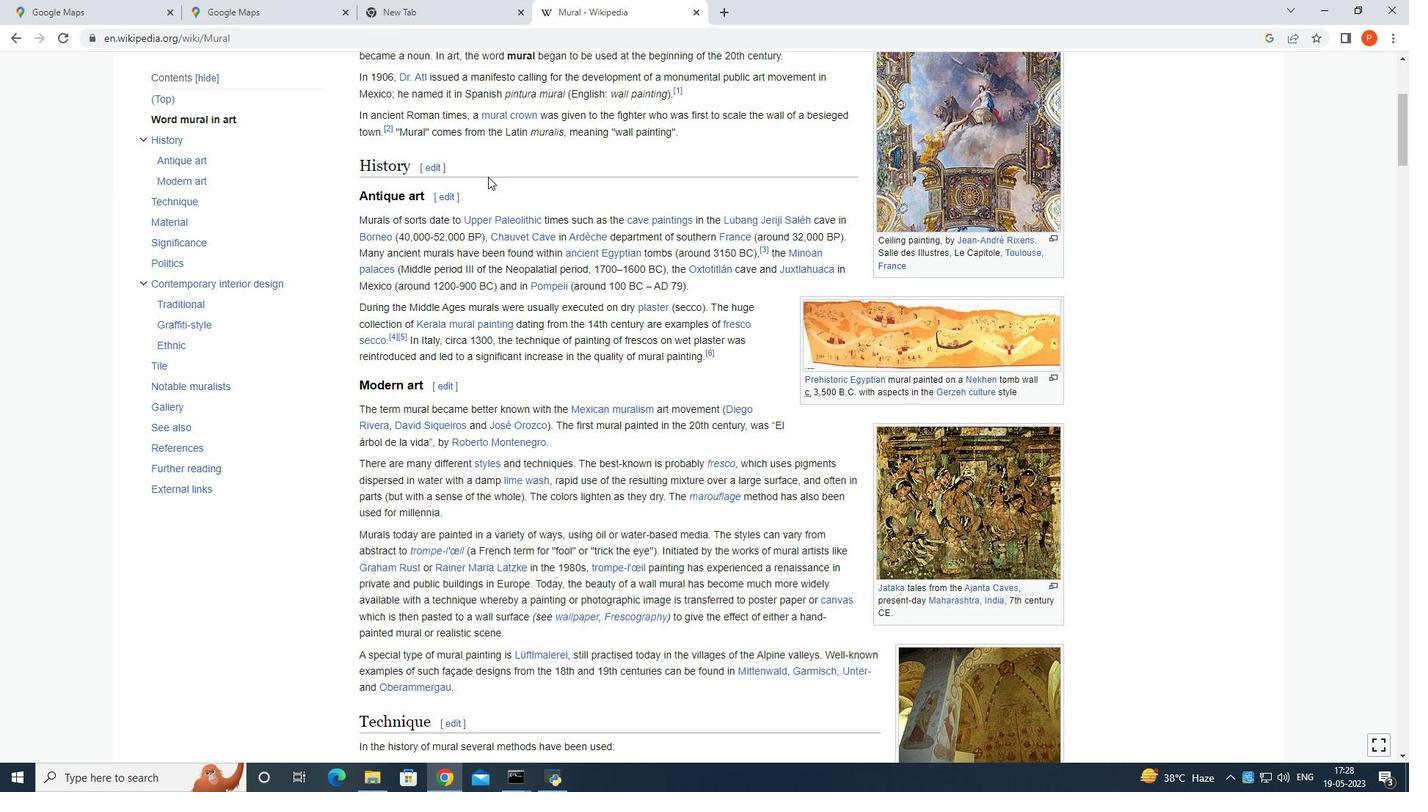 
Action: Mouse scrolled (488, 175) with delta (0, 0)
Screenshot: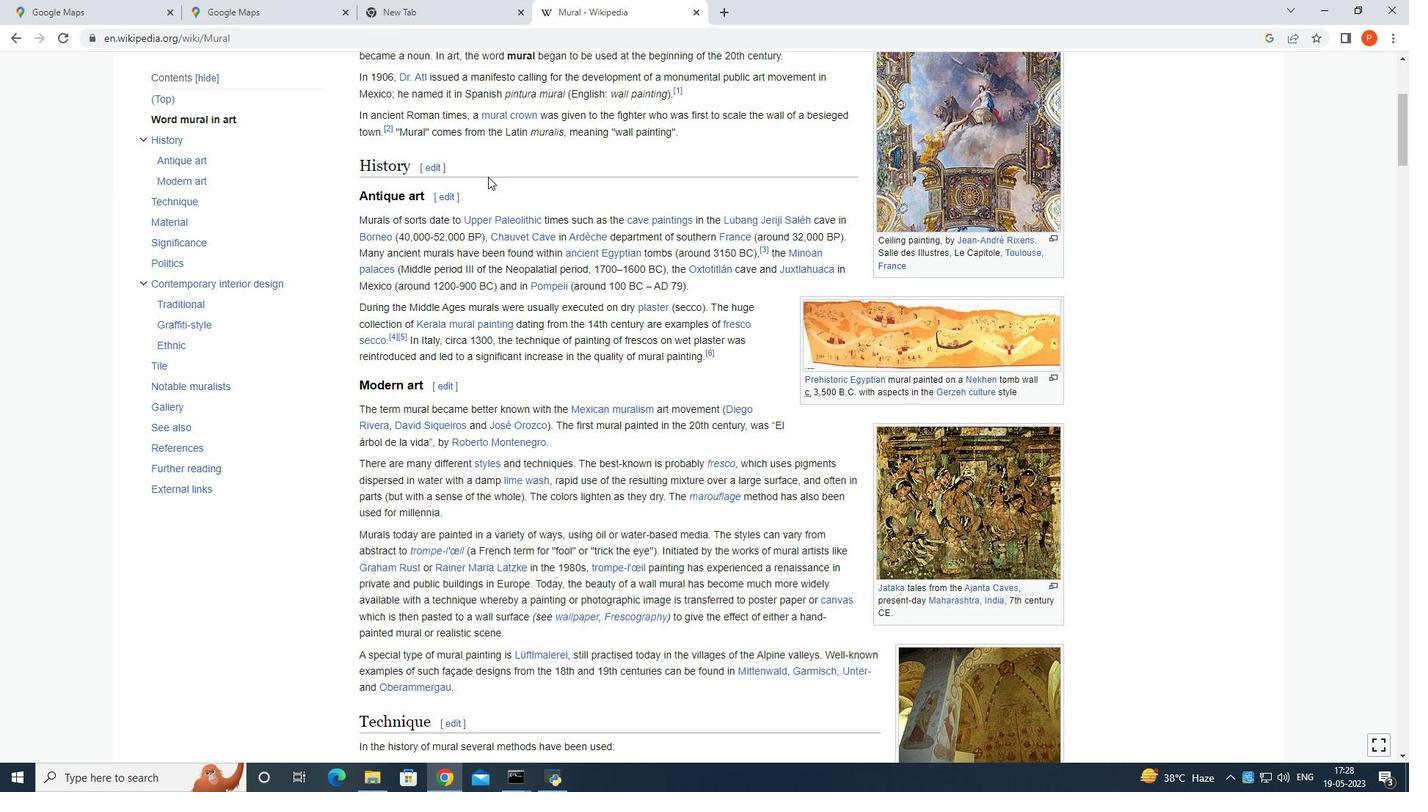 
Action: Mouse scrolled (488, 175) with delta (0, 0)
Screenshot: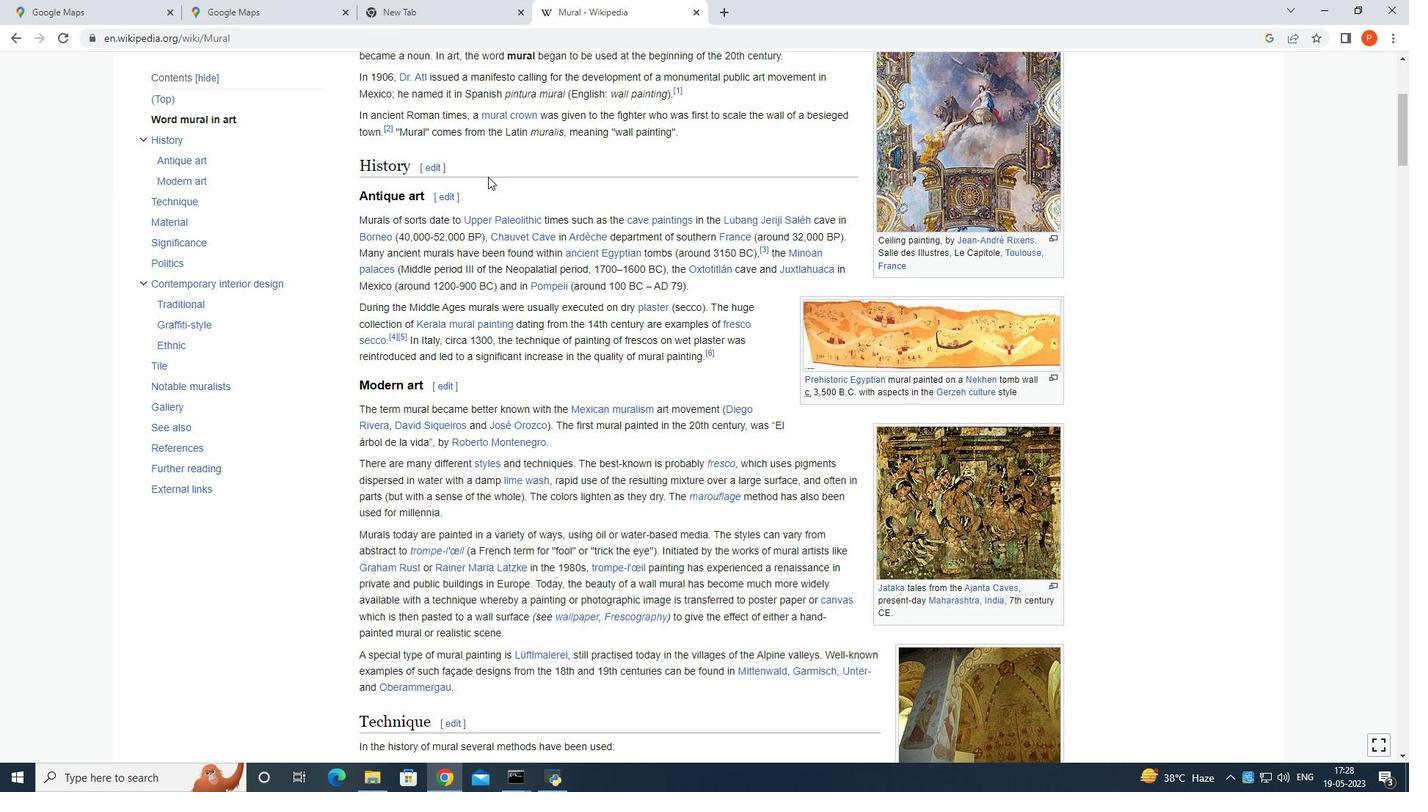 
Action: Mouse scrolled (488, 175) with delta (0, 0)
Screenshot: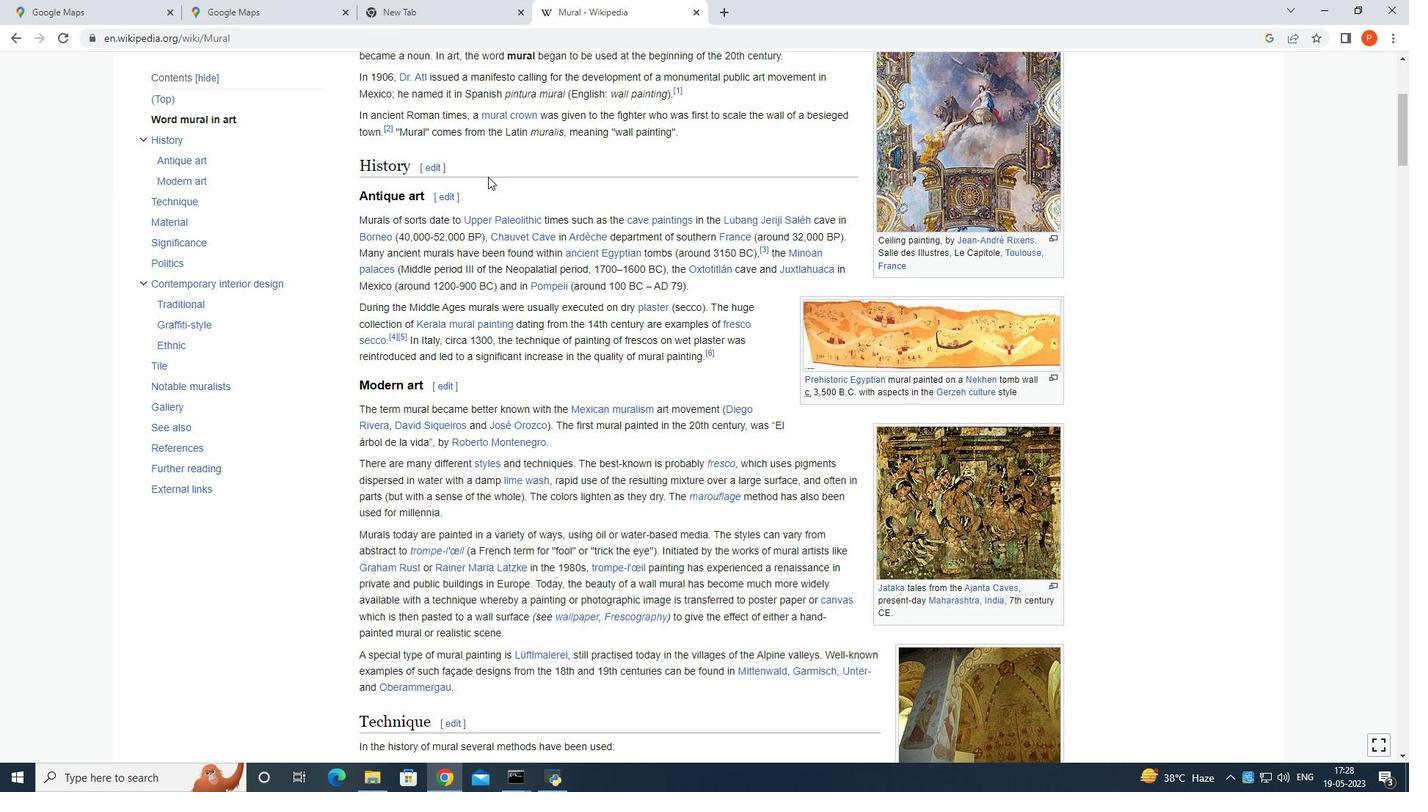 
Action: Mouse scrolled (488, 175) with delta (0, 0)
Screenshot: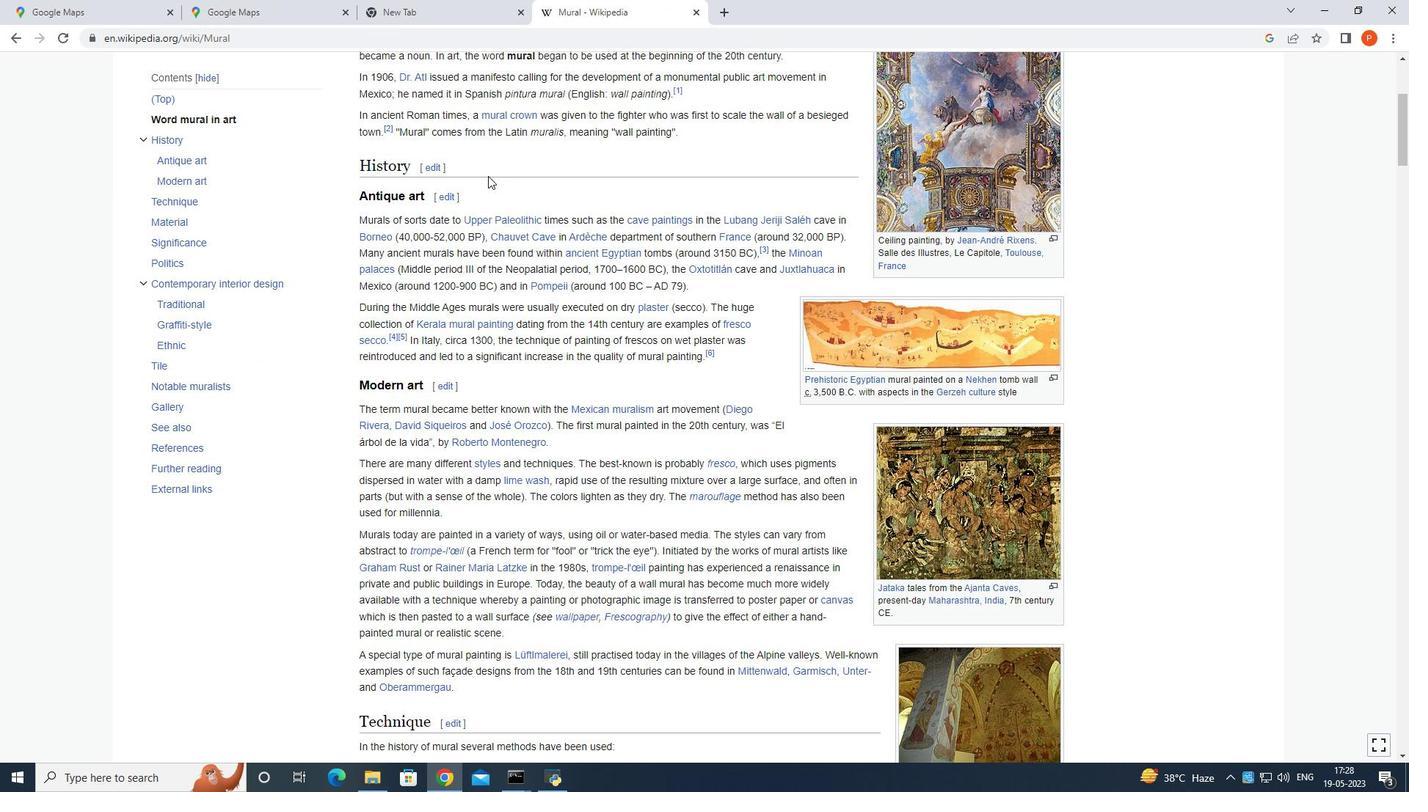 
Action: Mouse scrolled (488, 175) with delta (0, 0)
Screenshot: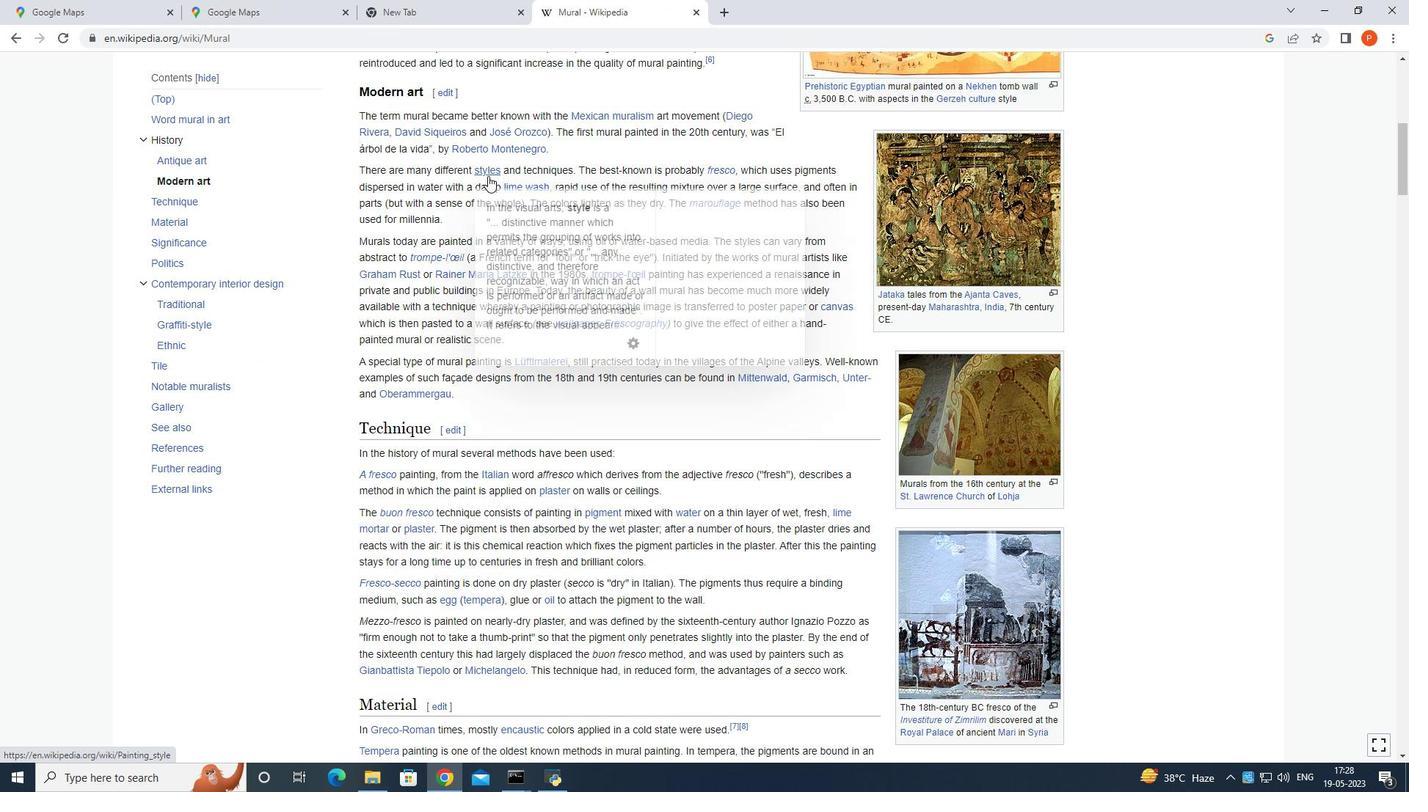 
Action: Mouse scrolled (488, 175) with delta (0, 0)
Screenshot: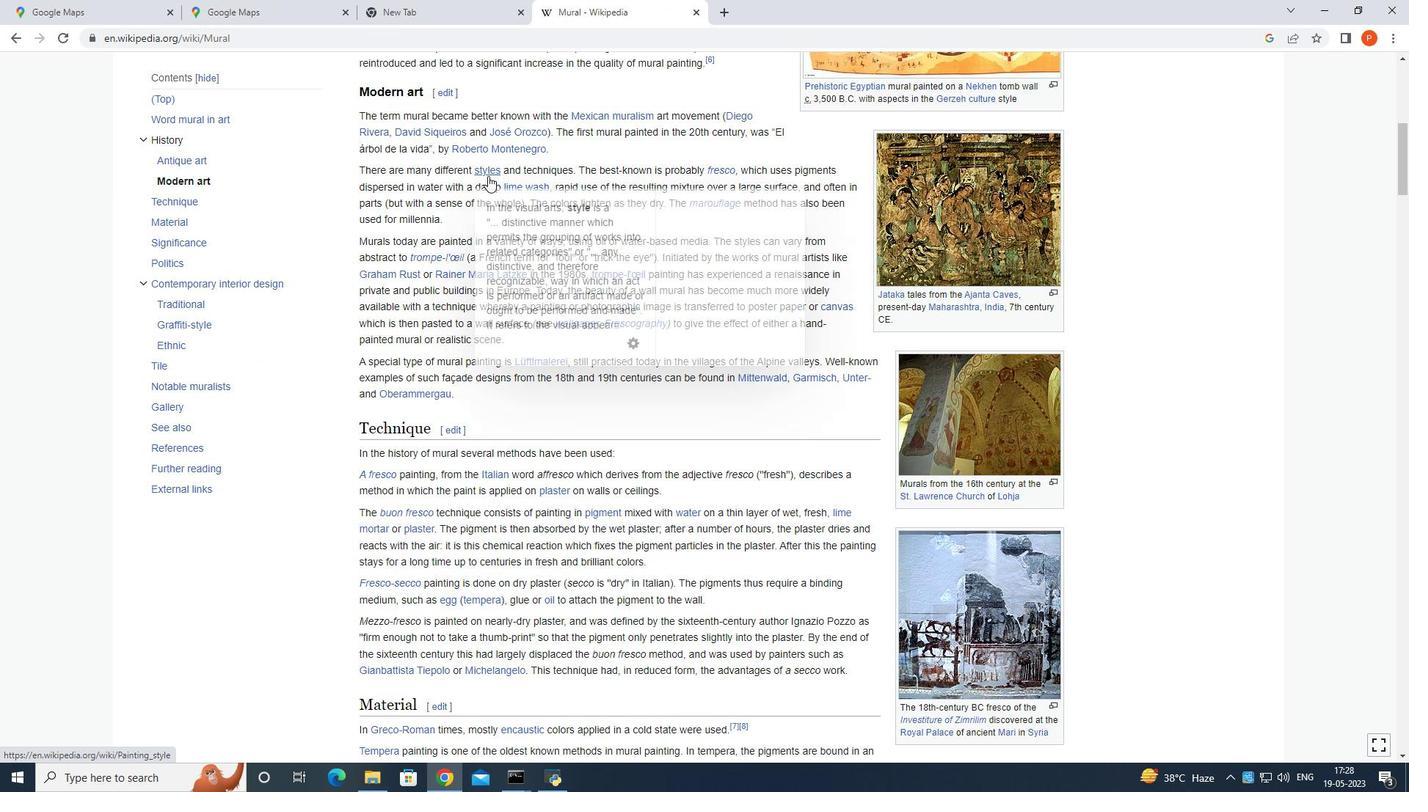 
Action: Mouse scrolled (488, 175) with delta (0, 0)
Screenshot: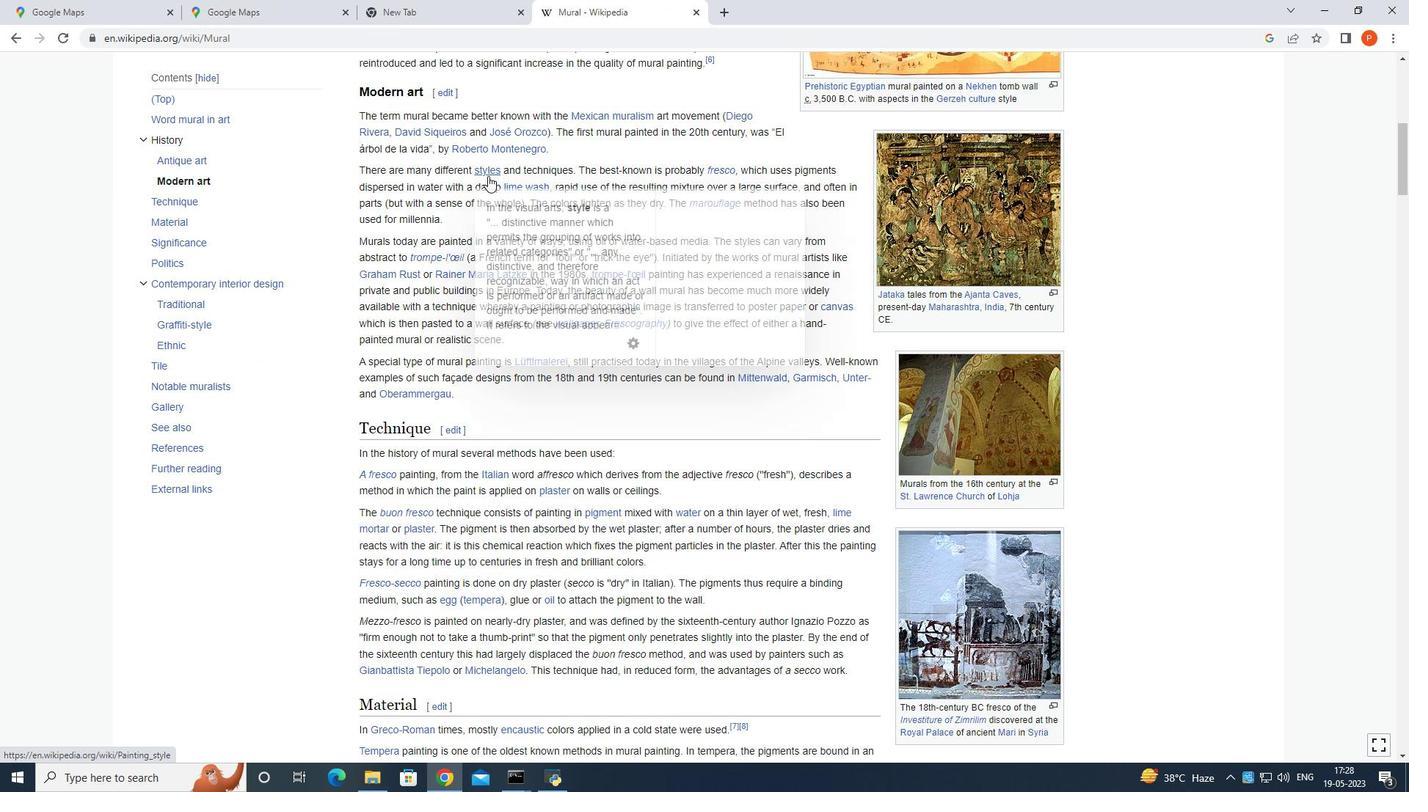 
Action: Mouse scrolled (488, 175) with delta (0, 0)
Screenshot: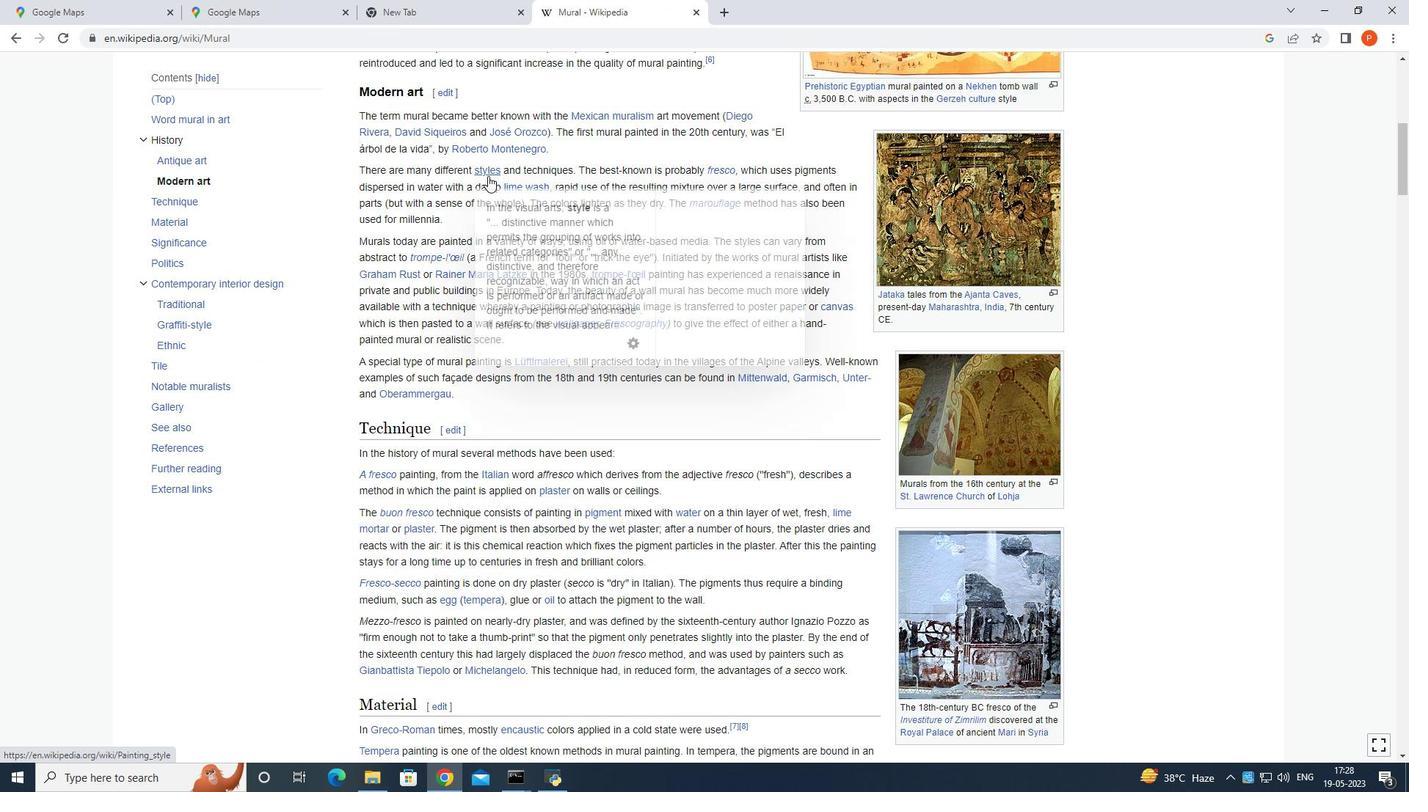 
Action: Mouse scrolled (488, 175) with delta (0, 0)
Screenshot: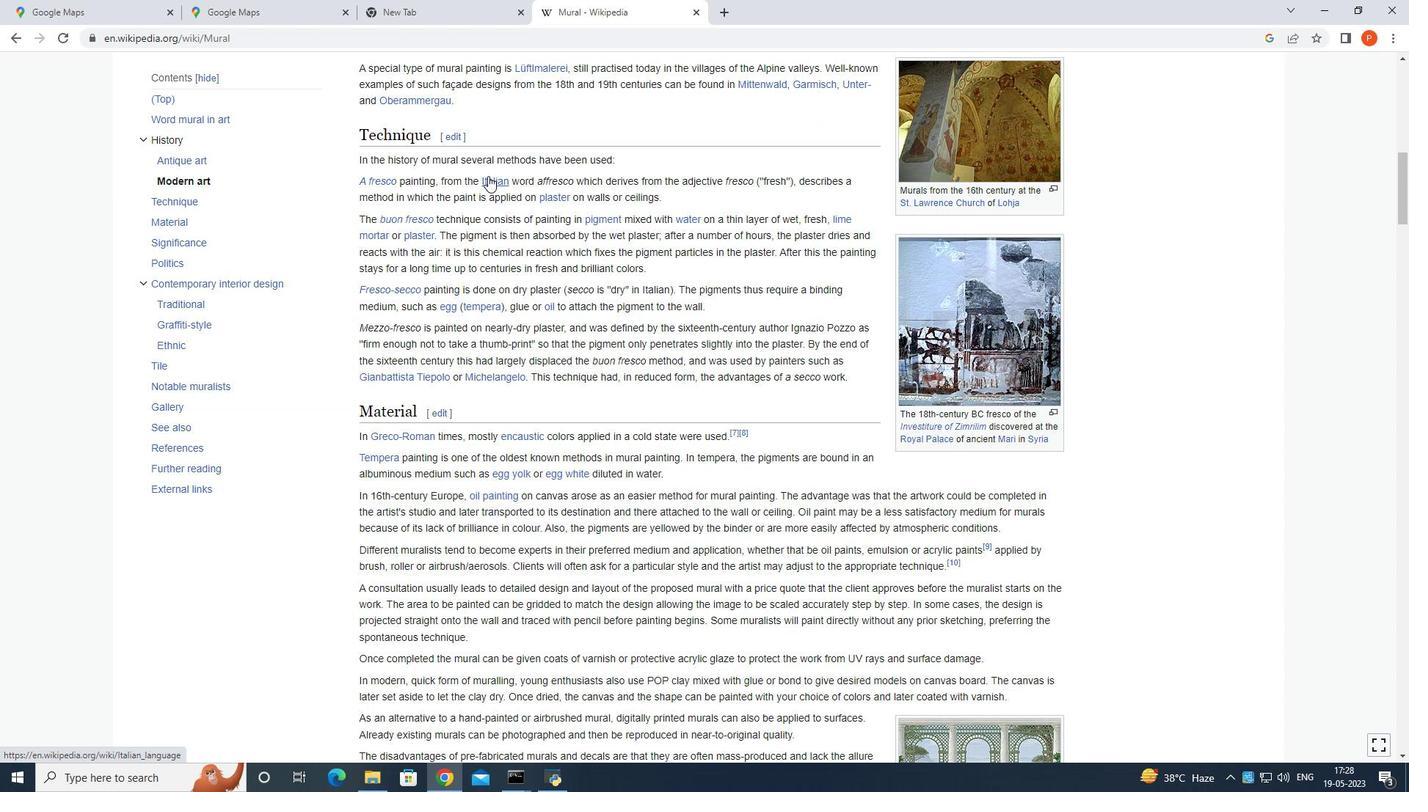 
Action: Mouse scrolled (488, 175) with delta (0, 0)
Screenshot: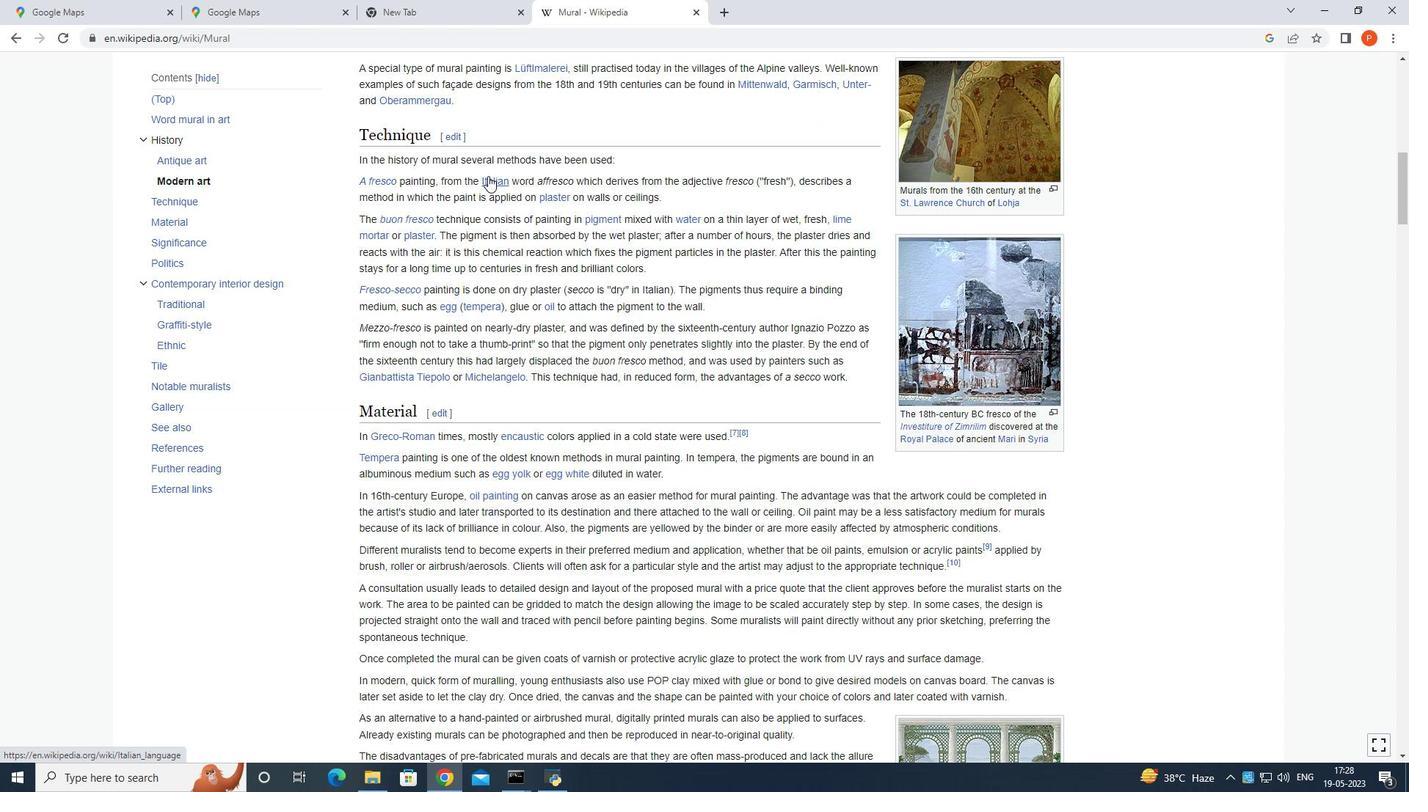 
Action: Mouse scrolled (488, 175) with delta (0, 0)
Screenshot: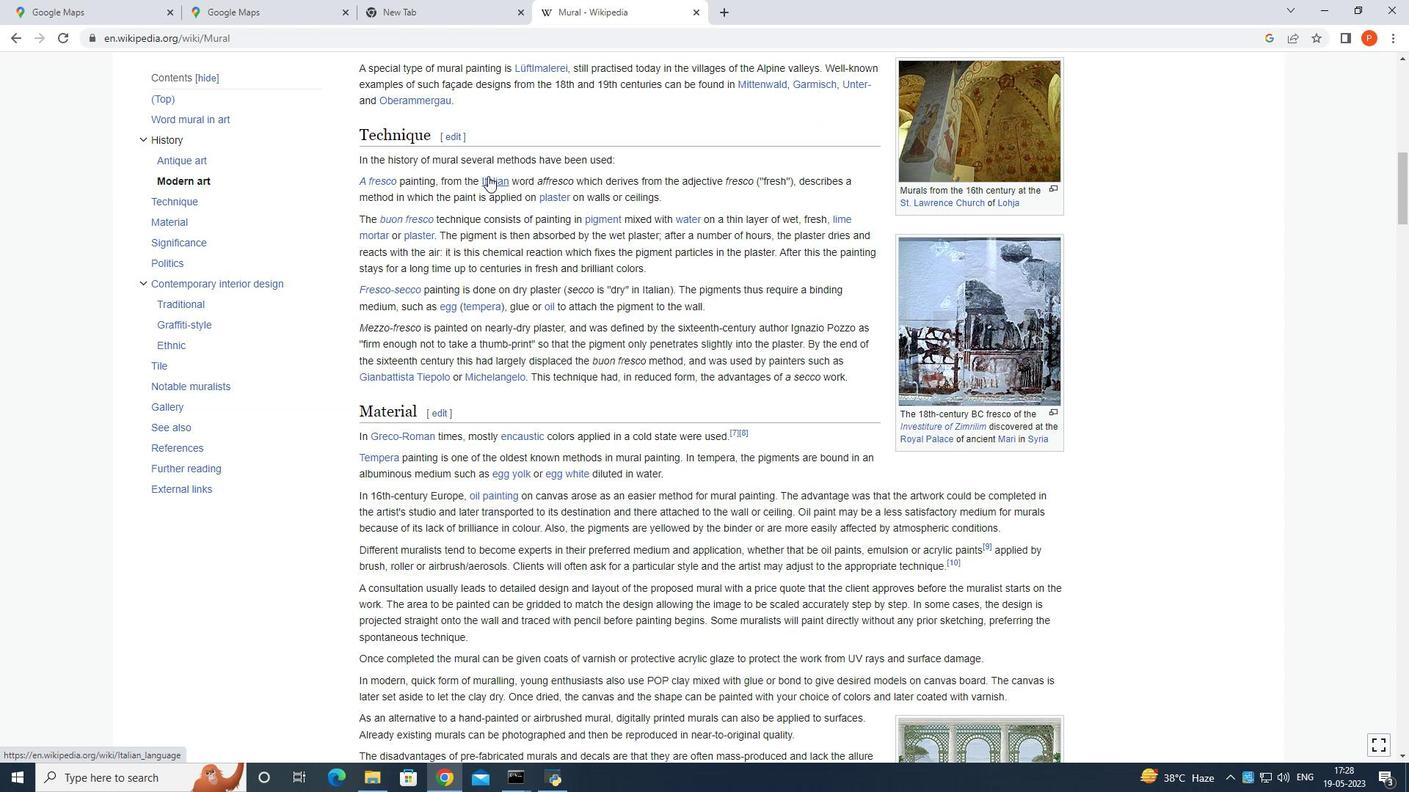 
Action: Mouse scrolled (488, 175) with delta (0, 0)
Screenshot: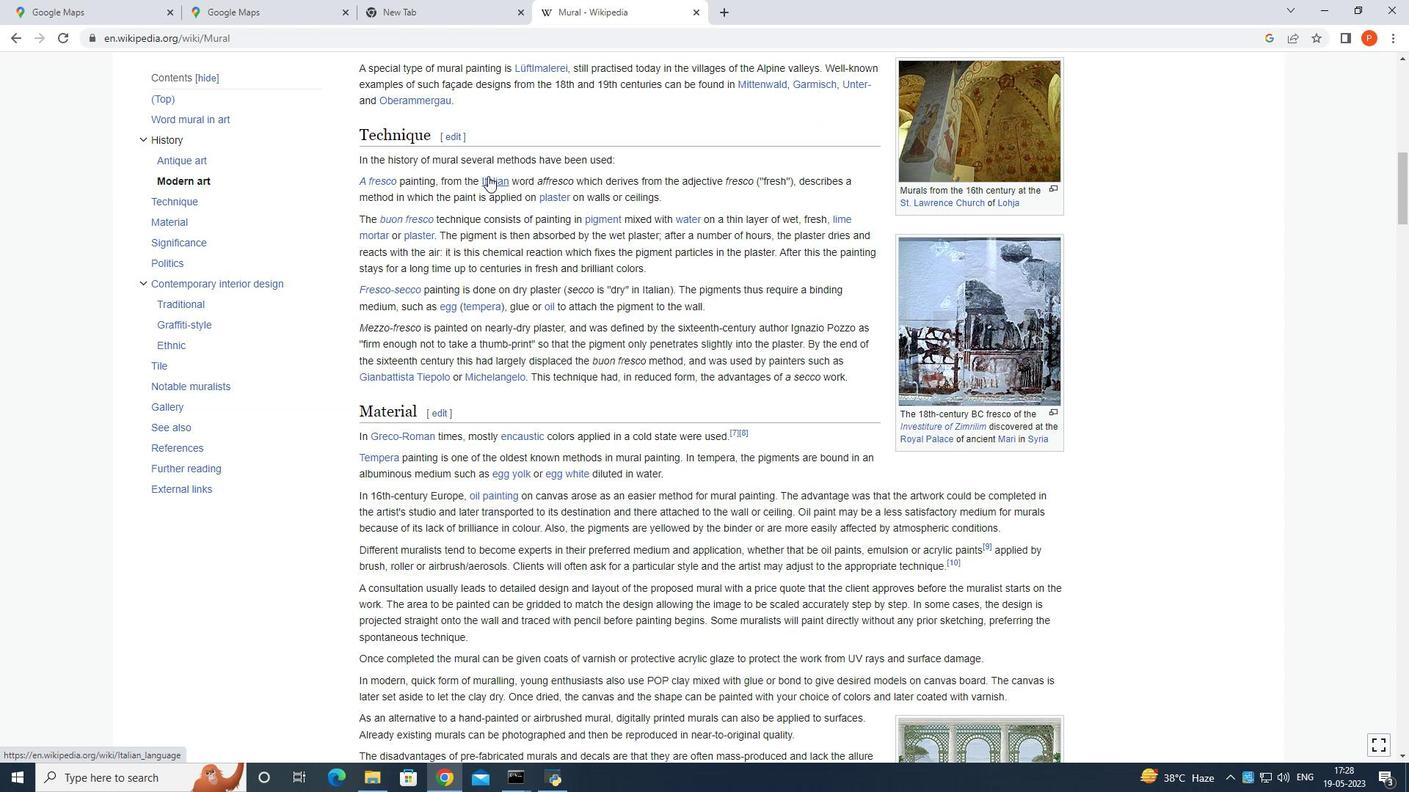 
Action: Mouse scrolled (488, 175) with delta (0, 0)
Screenshot: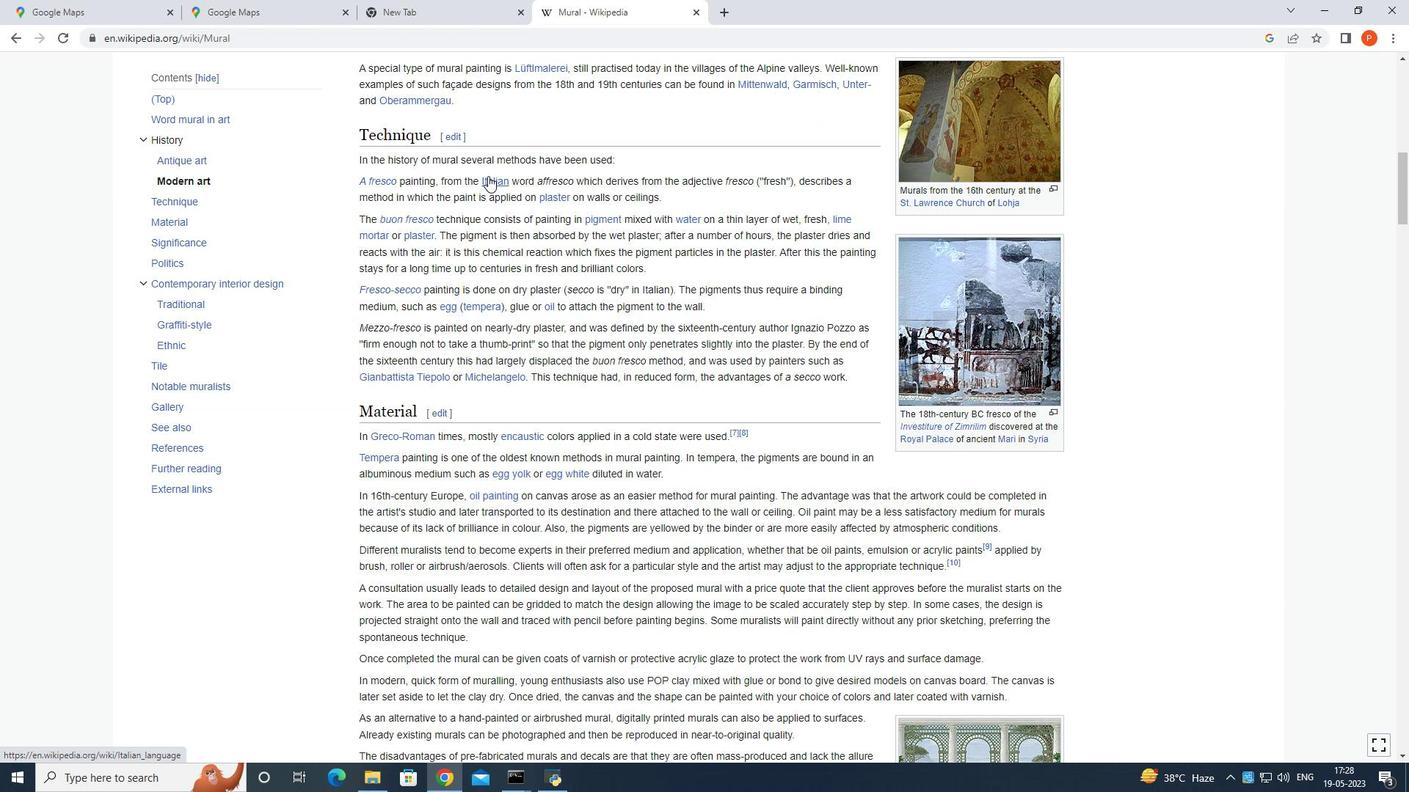 
Action: Mouse scrolled (488, 175) with delta (0, 0)
Screenshot: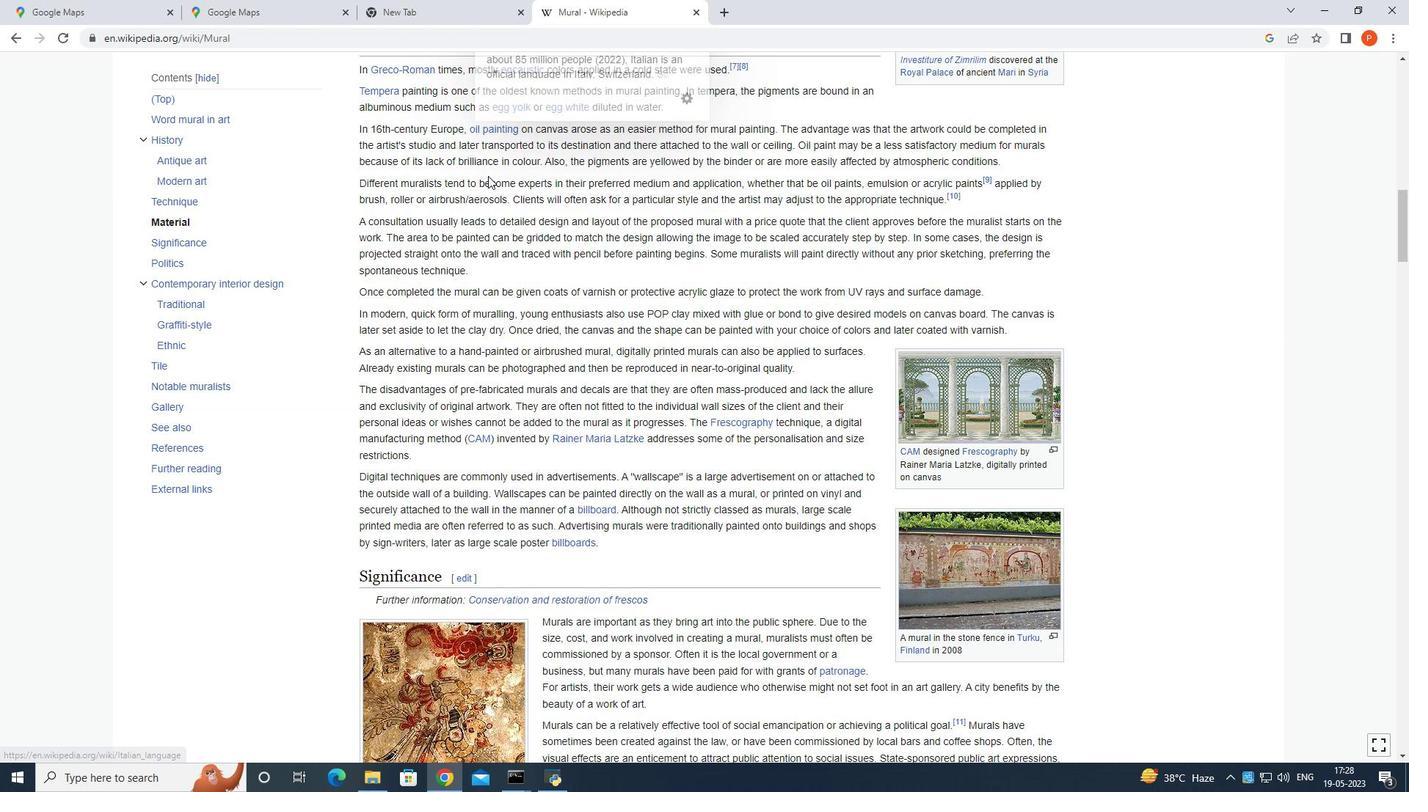 
Action: Mouse scrolled (488, 175) with delta (0, 0)
Screenshot: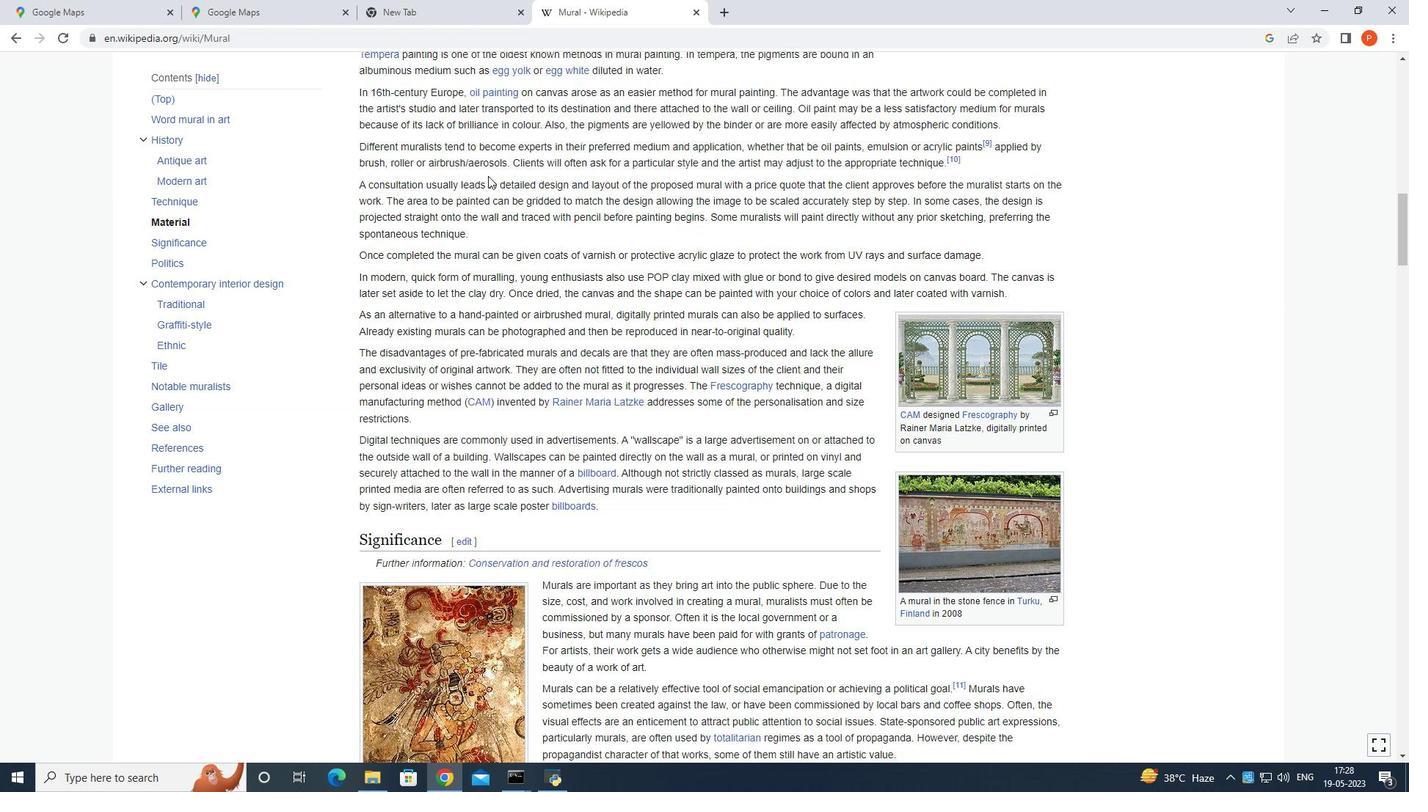 
Action: Mouse scrolled (488, 175) with delta (0, 0)
Screenshot: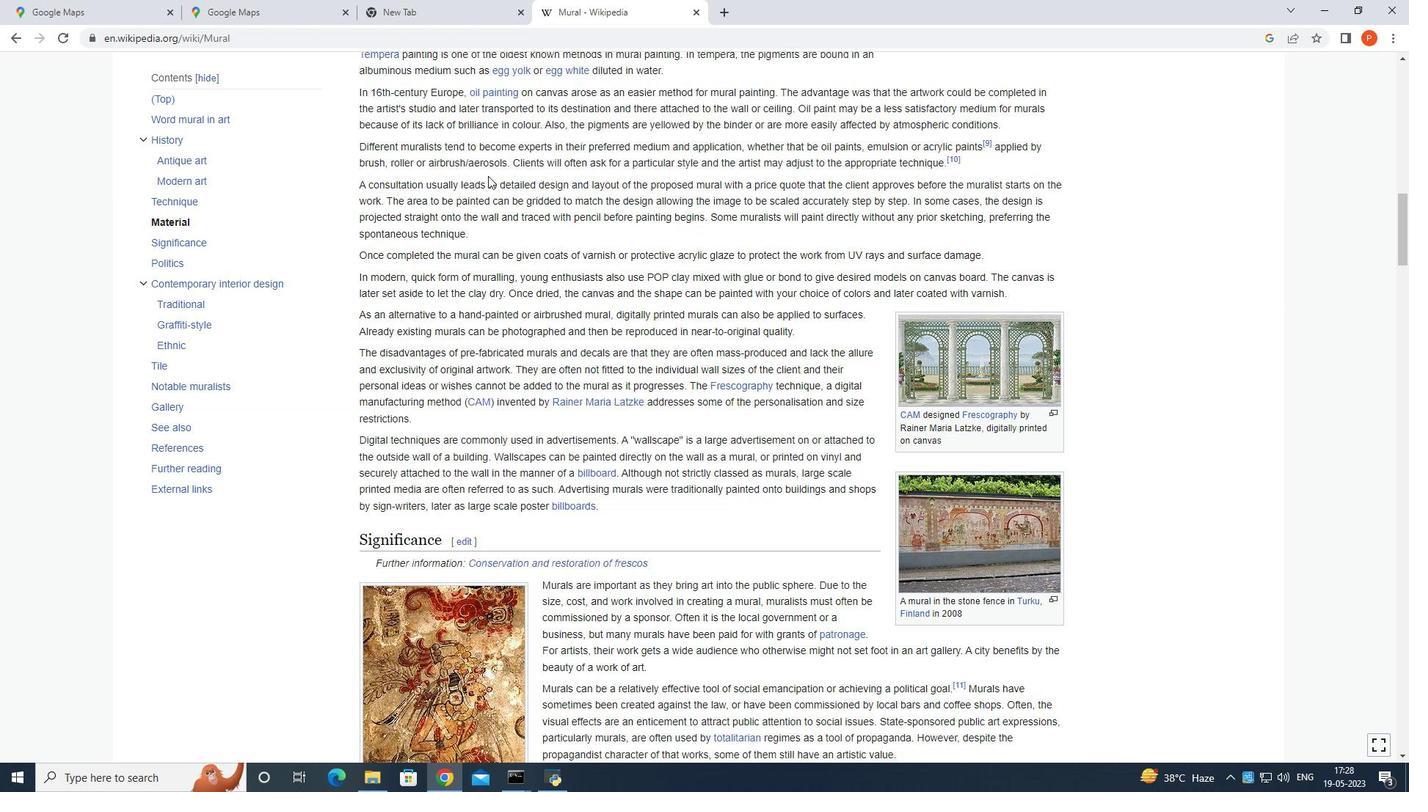 
Action: Mouse scrolled (488, 175) with delta (0, 0)
Screenshot: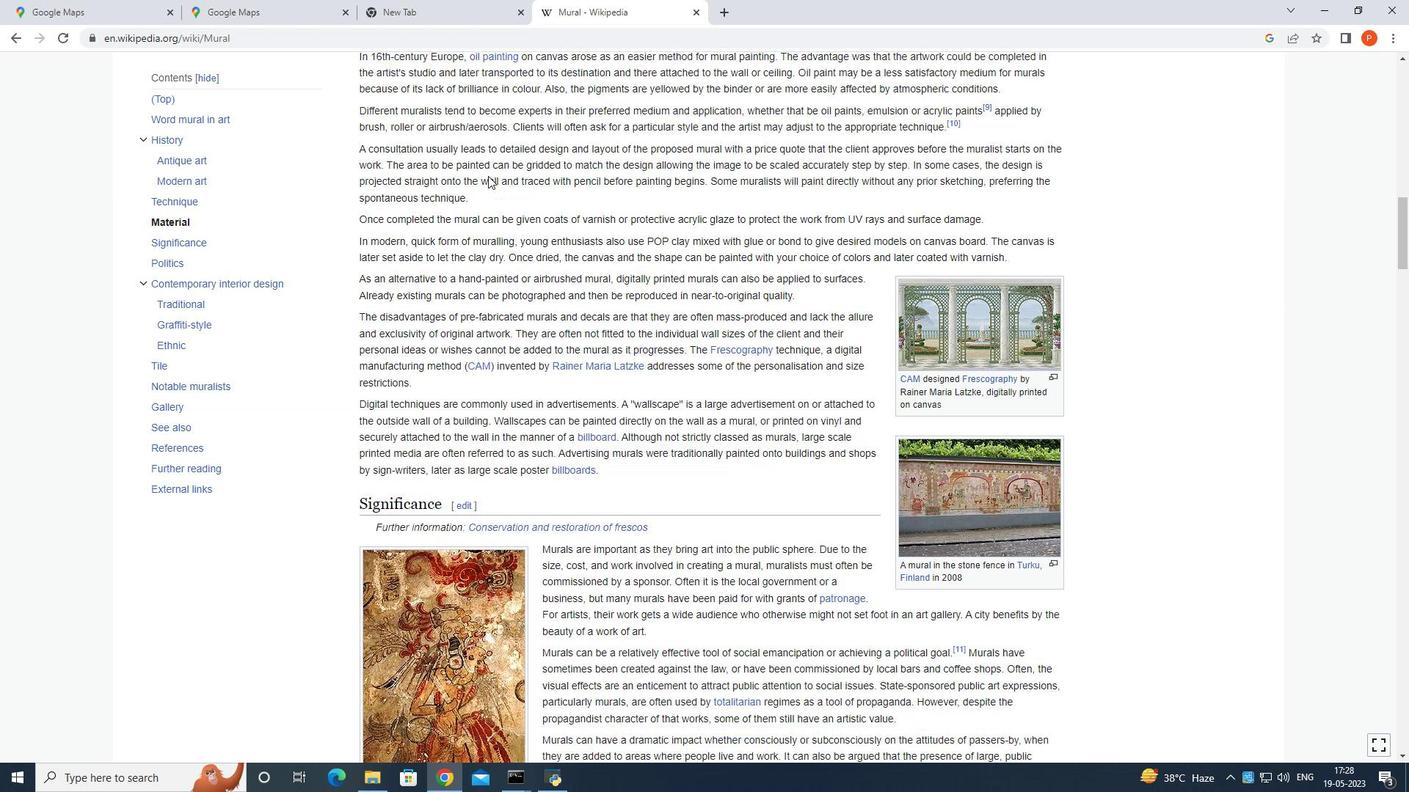 
Action: Mouse scrolled (488, 175) with delta (0, 0)
Screenshot: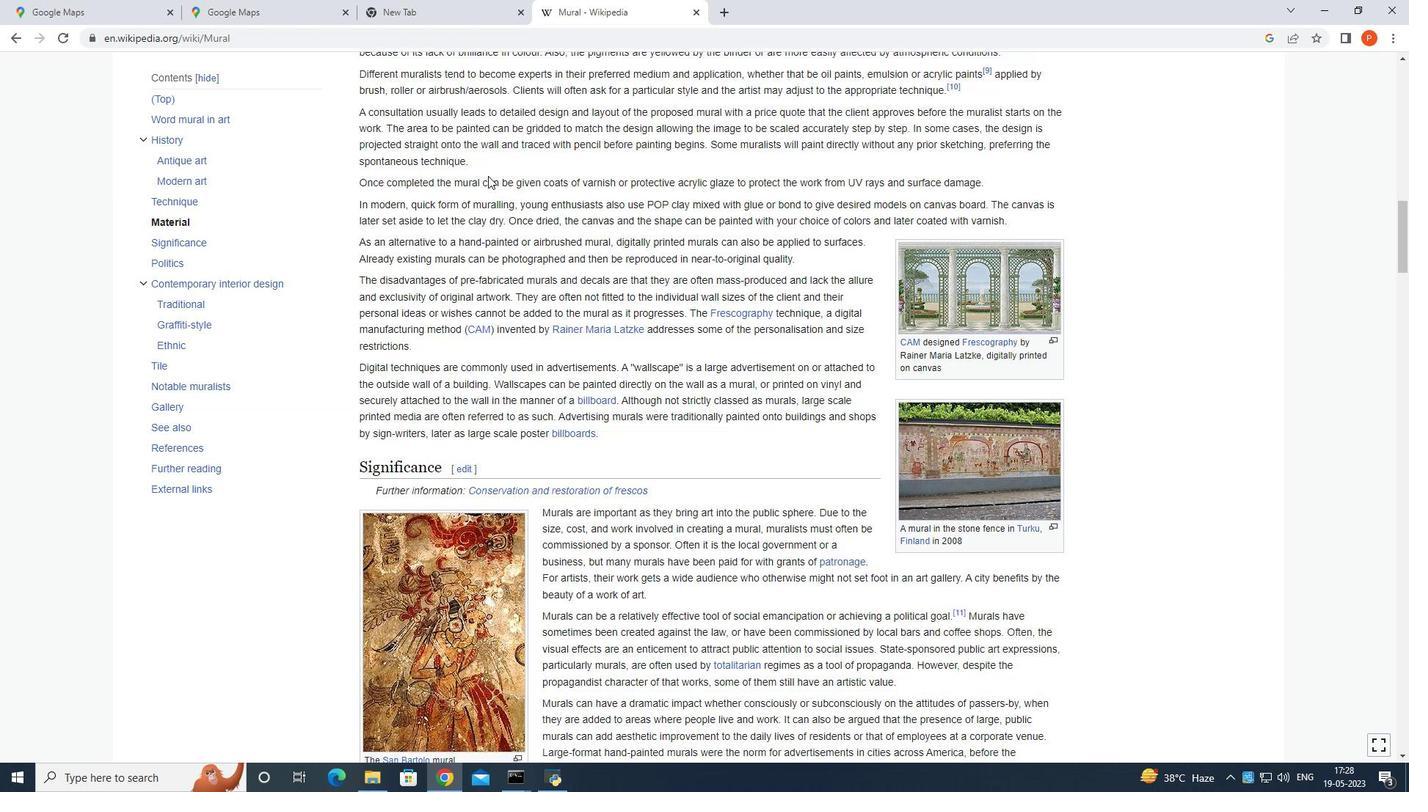 
Action: Mouse scrolled (488, 175) with delta (0, 0)
Screenshot: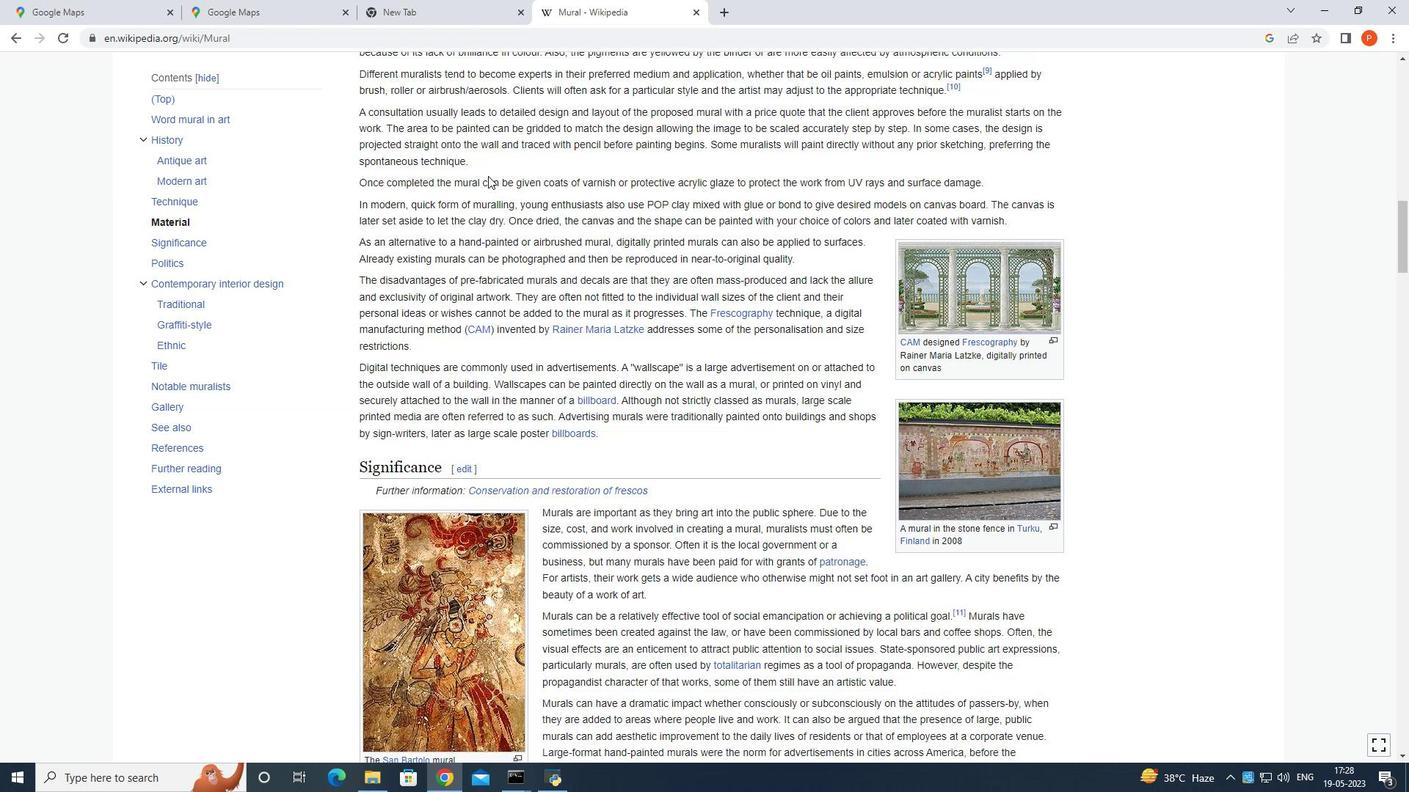 
Action: Mouse moved to (488, 174)
Screenshot: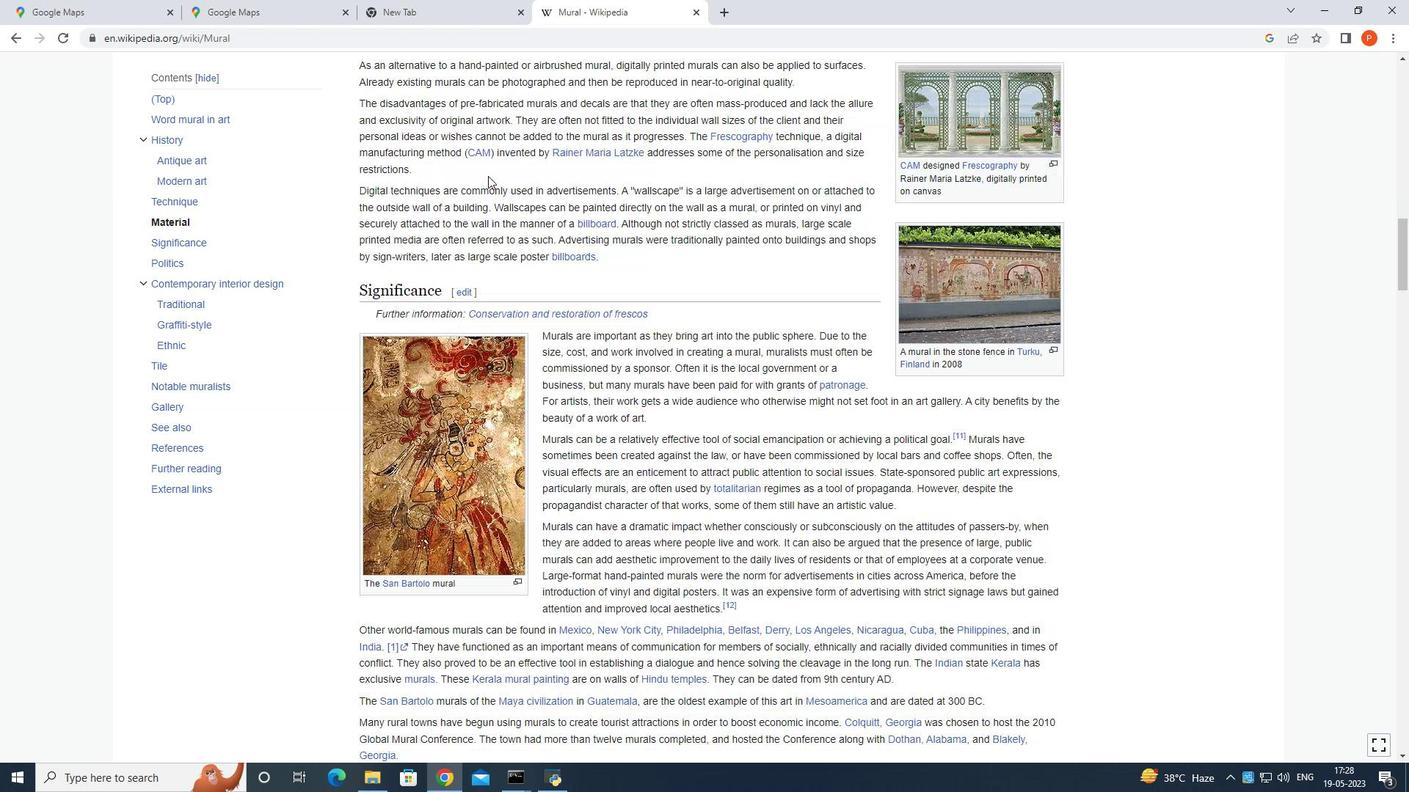 
Action: Mouse scrolled (488, 173) with delta (0, 0)
Screenshot: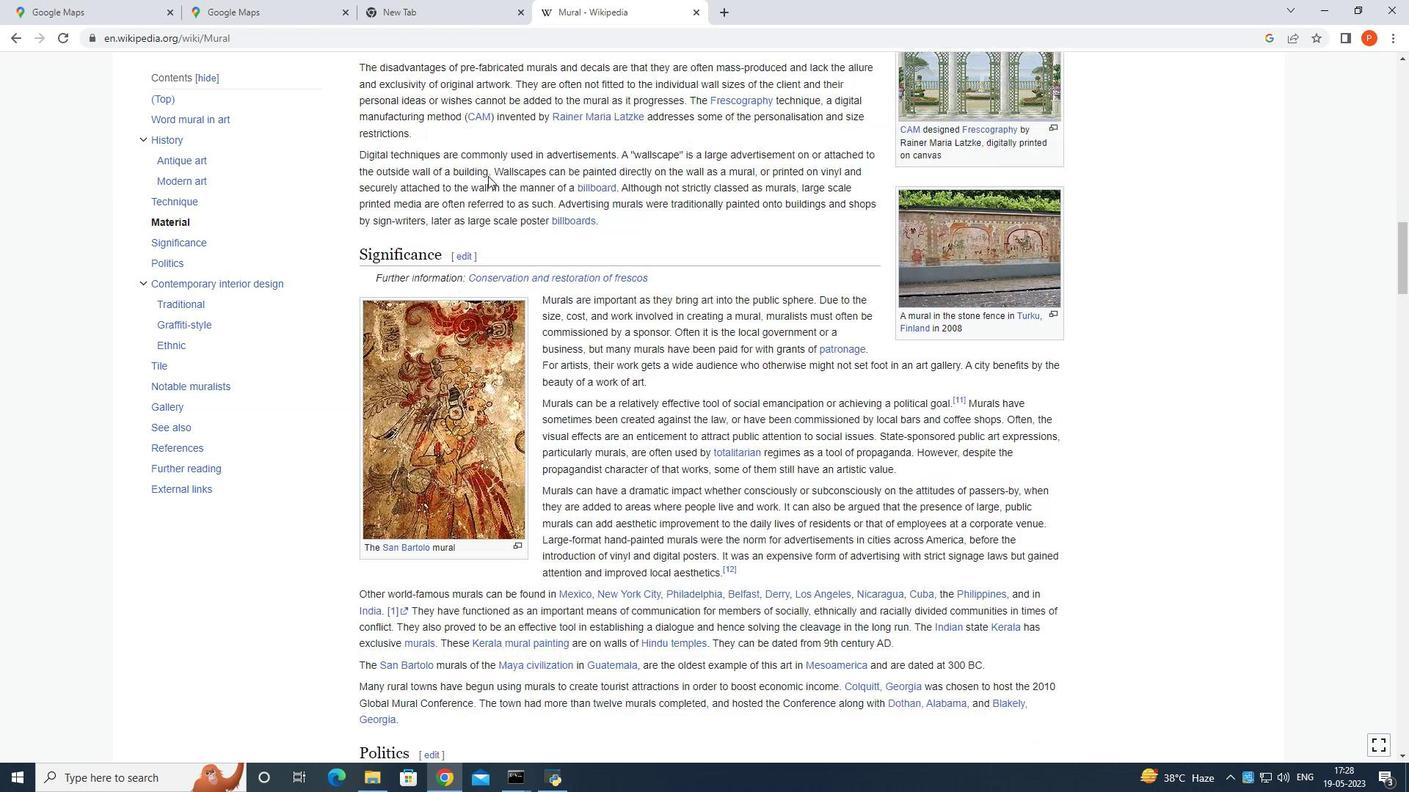 
Action: Mouse moved to (489, 174)
Screenshot: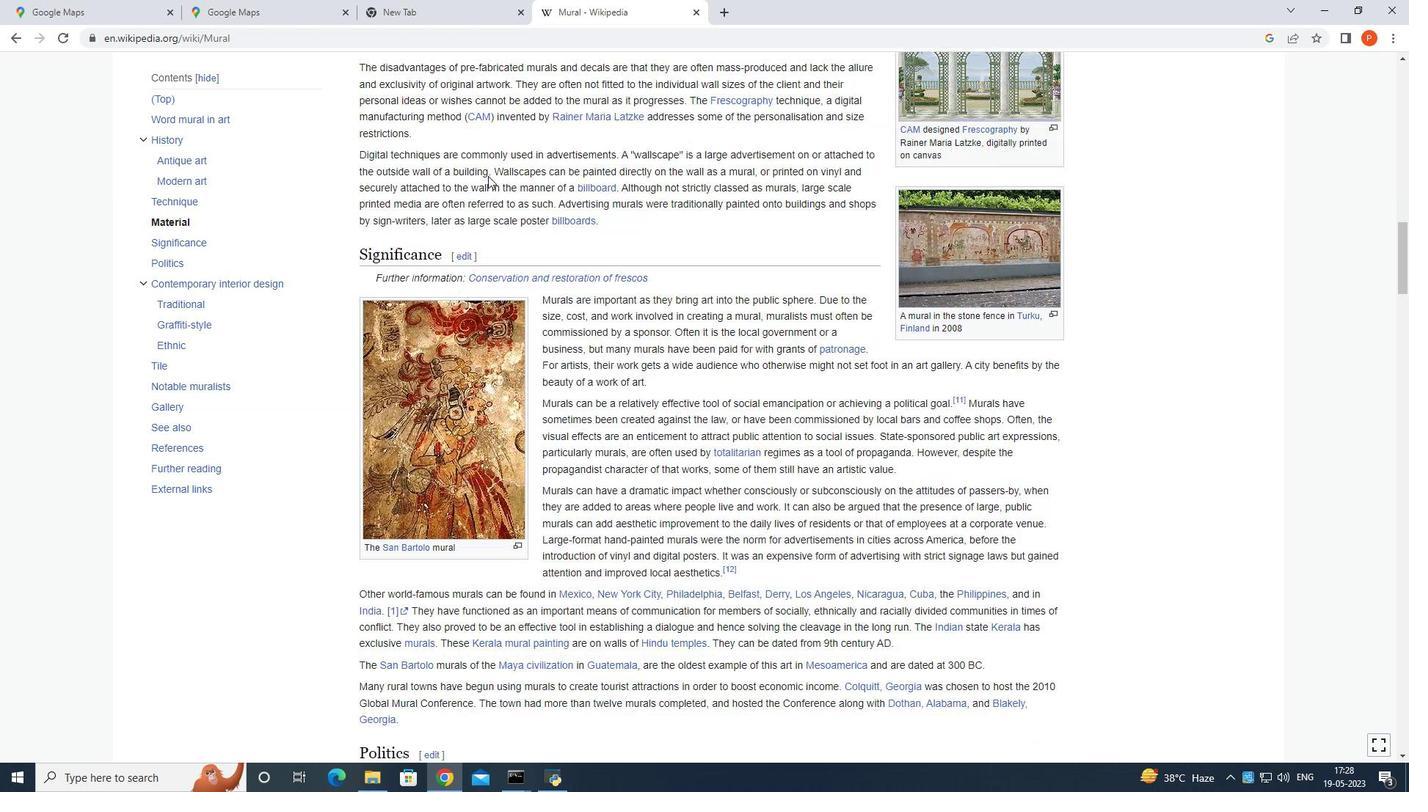 
Action: Mouse scrolled (489, 173) with delta (0, 0)
Screenshot: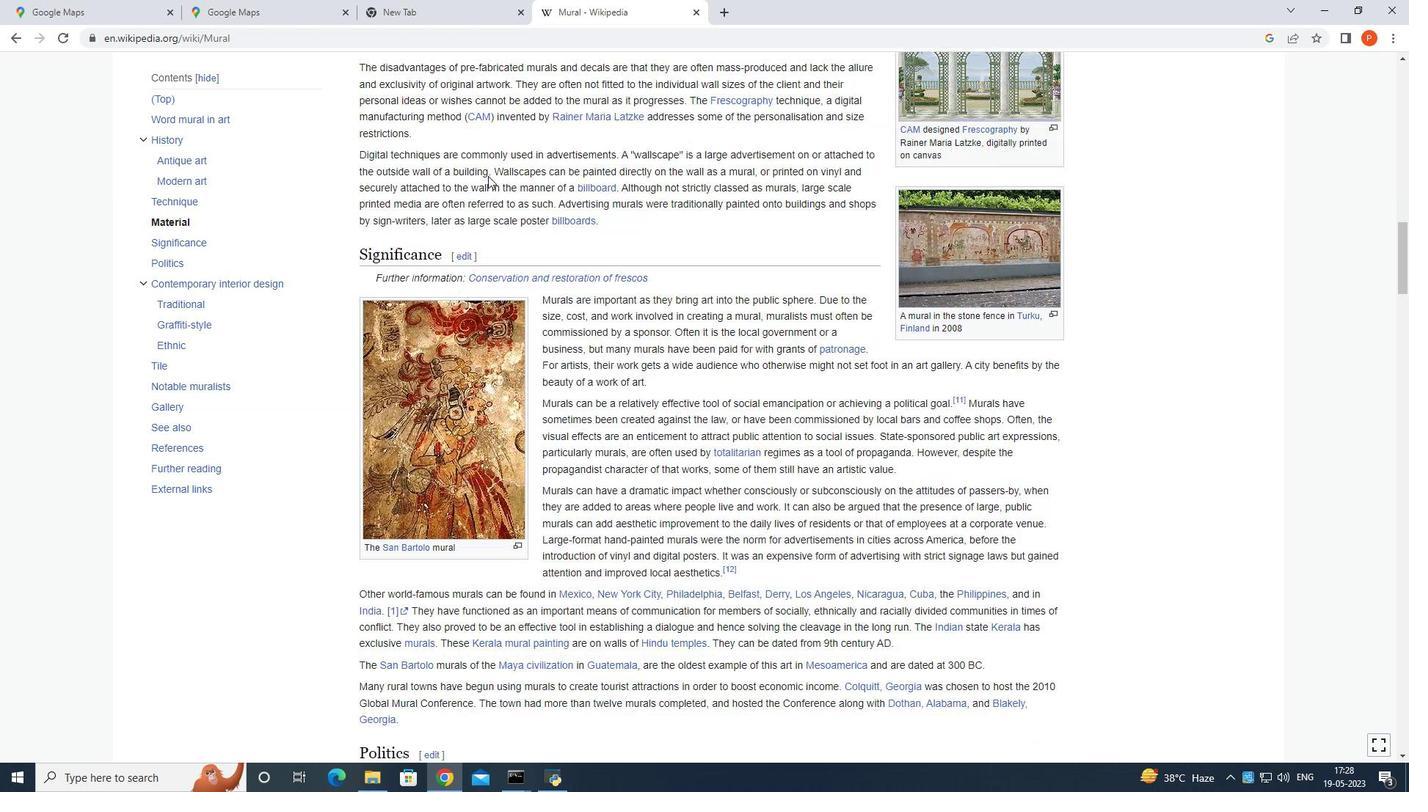 
Action: Mouse scrolled (489, 173) with delta (0, 0)
Screenshot: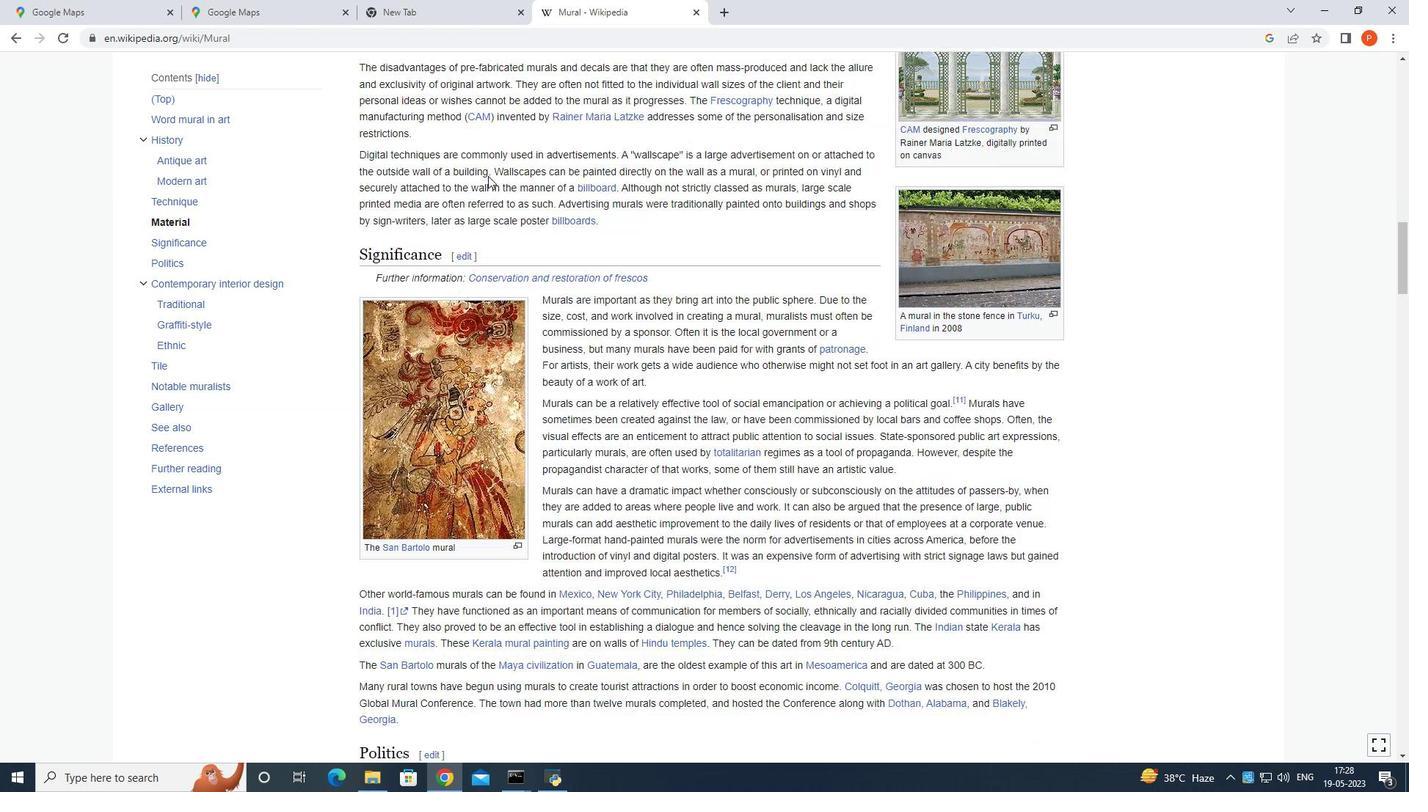 
Action: Mouse scrolled (489, 175) with delta (0, 0)
Screenshot: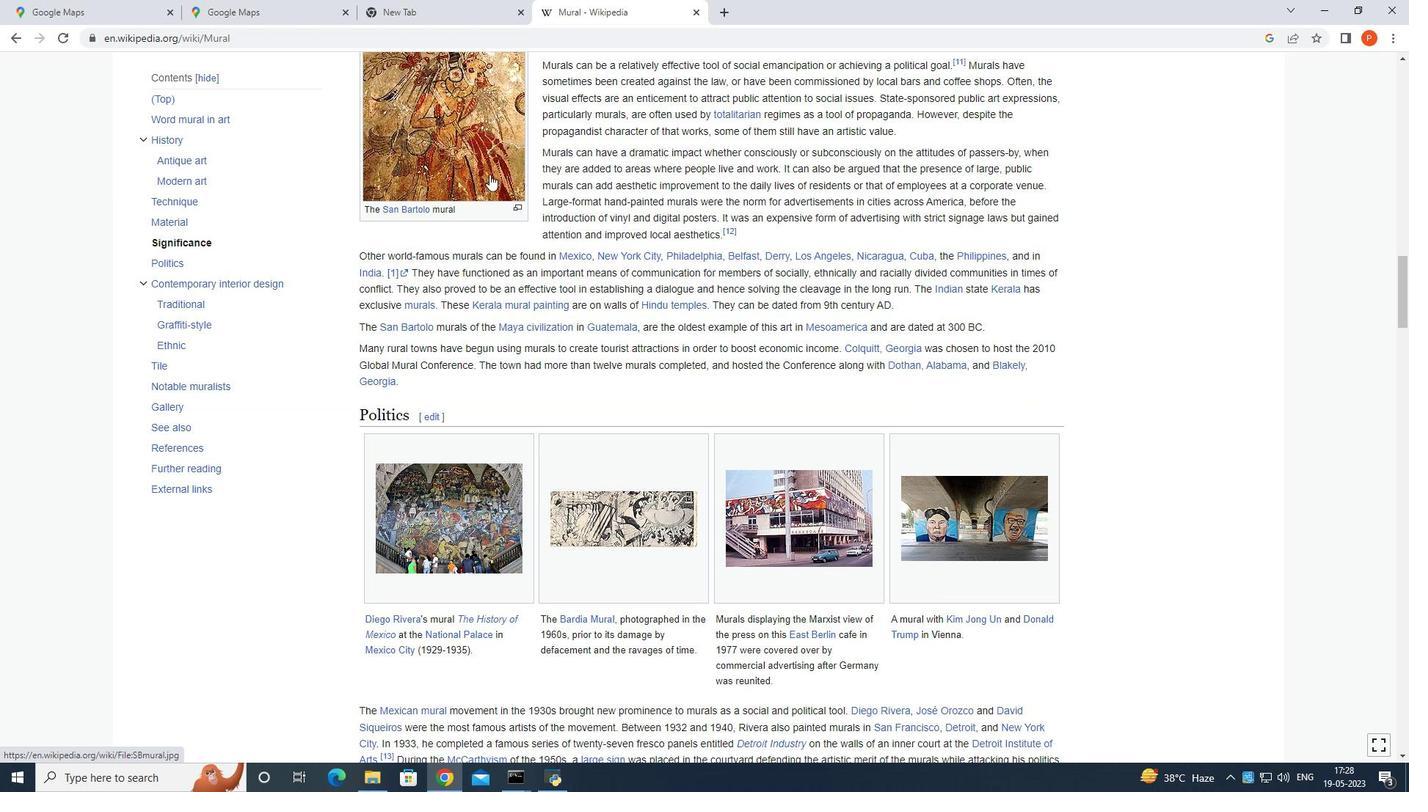 
Action: Mouse scrolled (489, 175) with delta (0, 0)
Screenshot: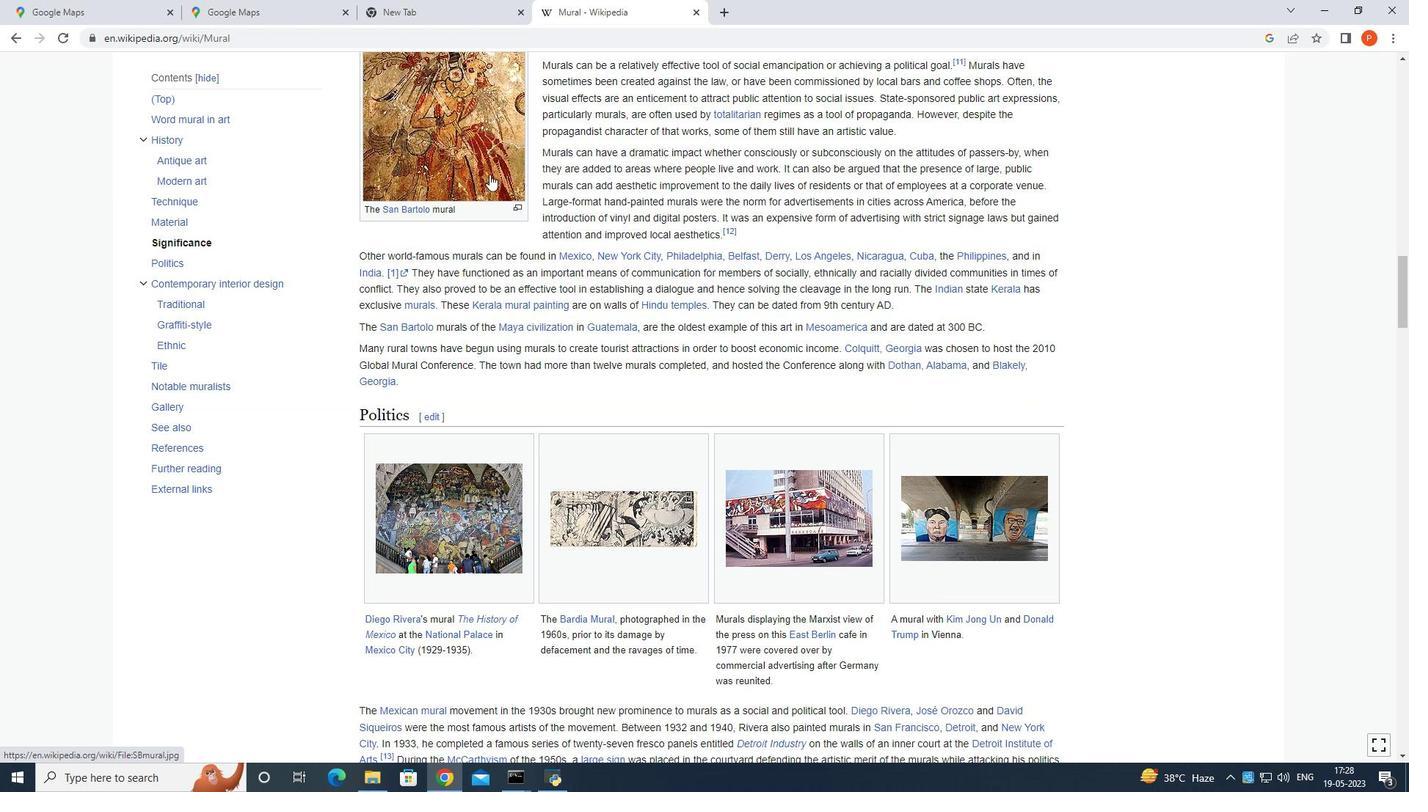 
Action: Mouse moved to (490, 174)
Screenshot: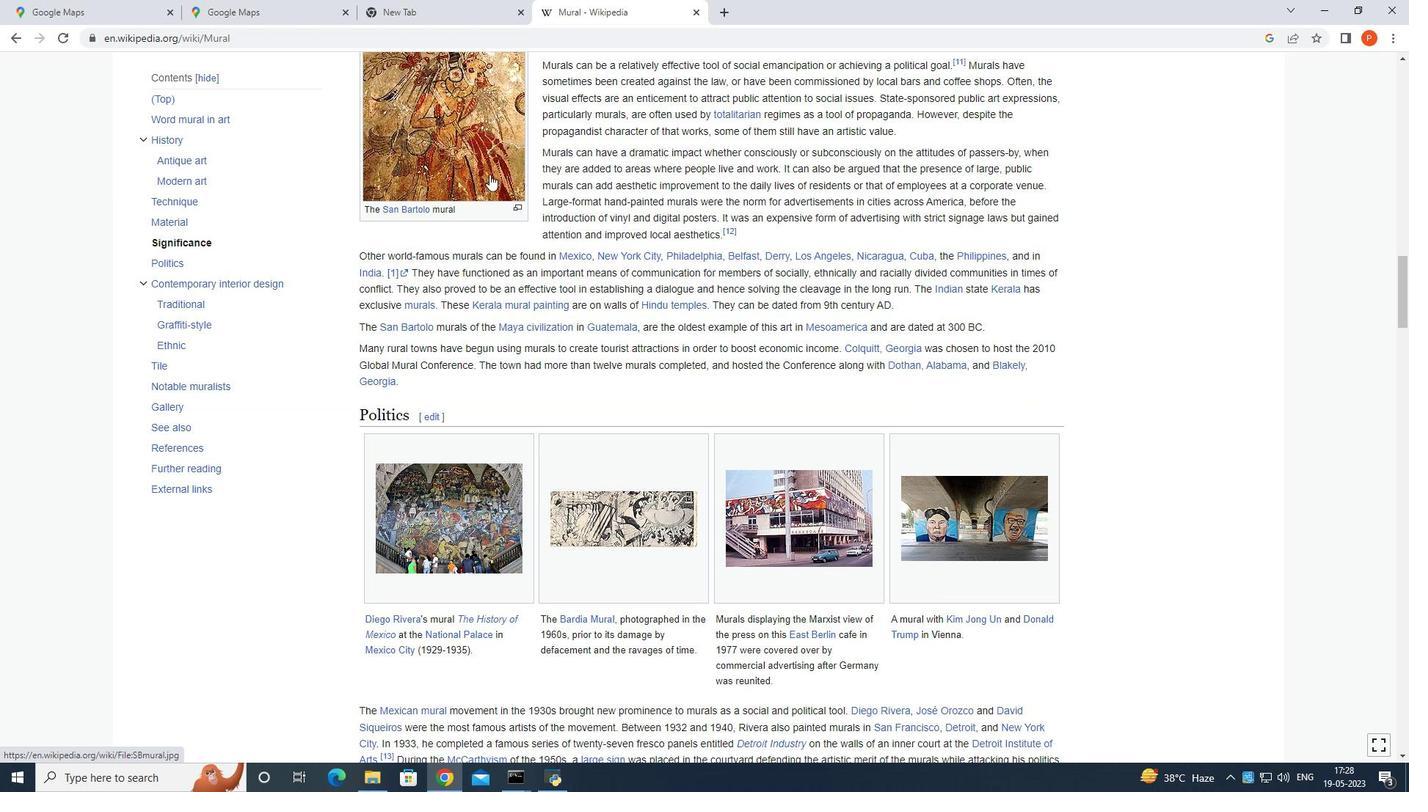 
Action: Mouse scrolled (490, 175) with delta (0, 0)
Screenshot: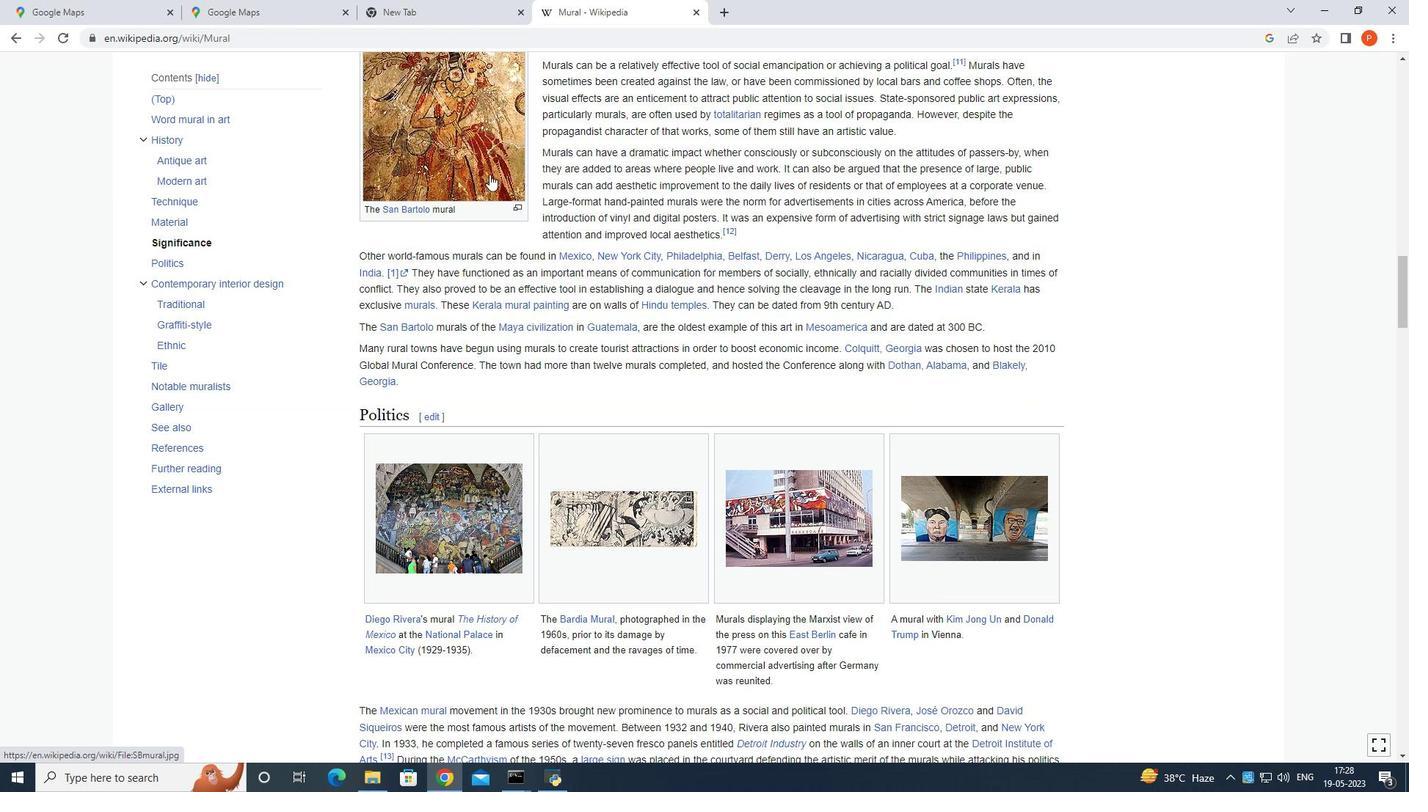 
Action: Mouse moved to (491, 174)
Screenshot: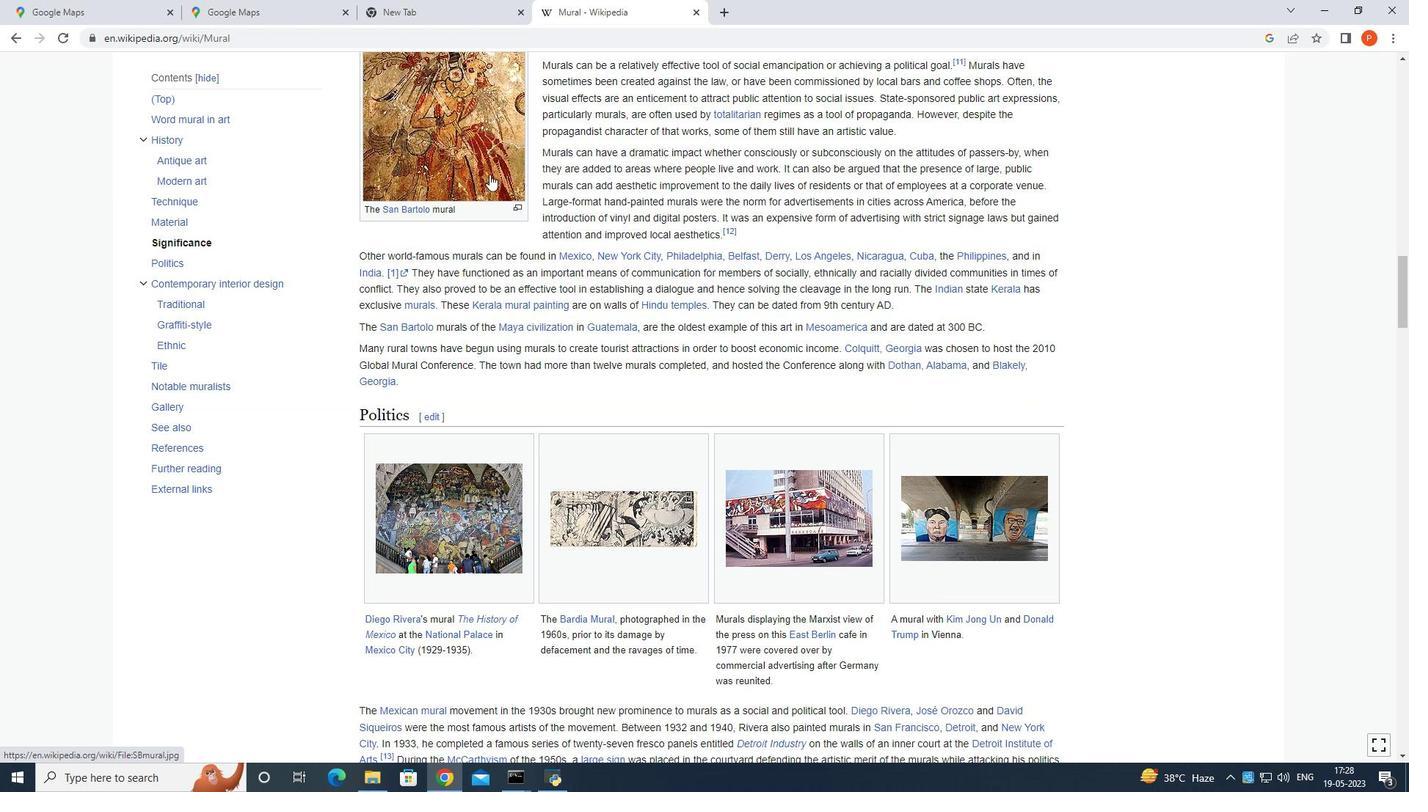 
Action: Mouse scrolled (491, 175) with delta (0, 0)
Screenshot: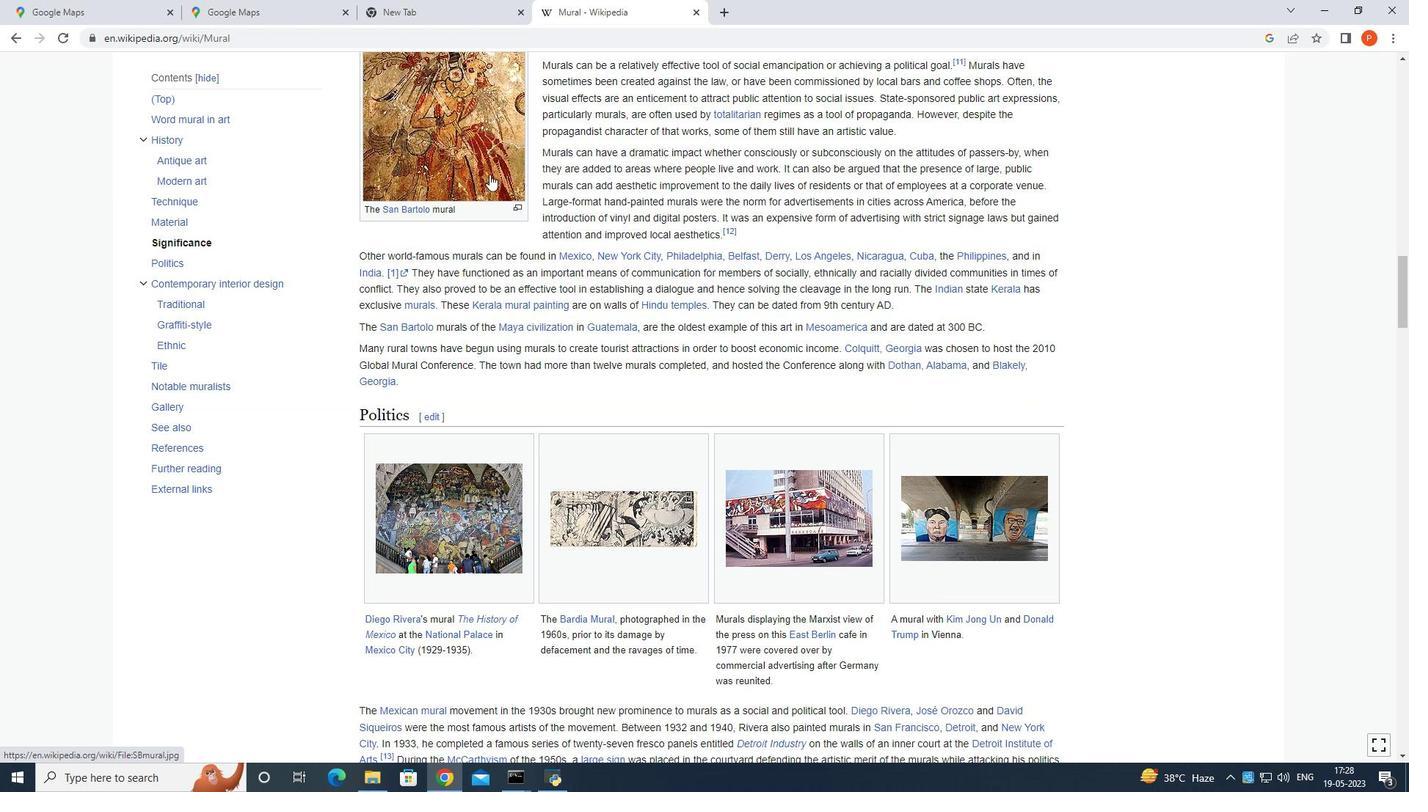 
Action: Mouse scrolled (491, 175) with delta (0, 0)
Screenshot: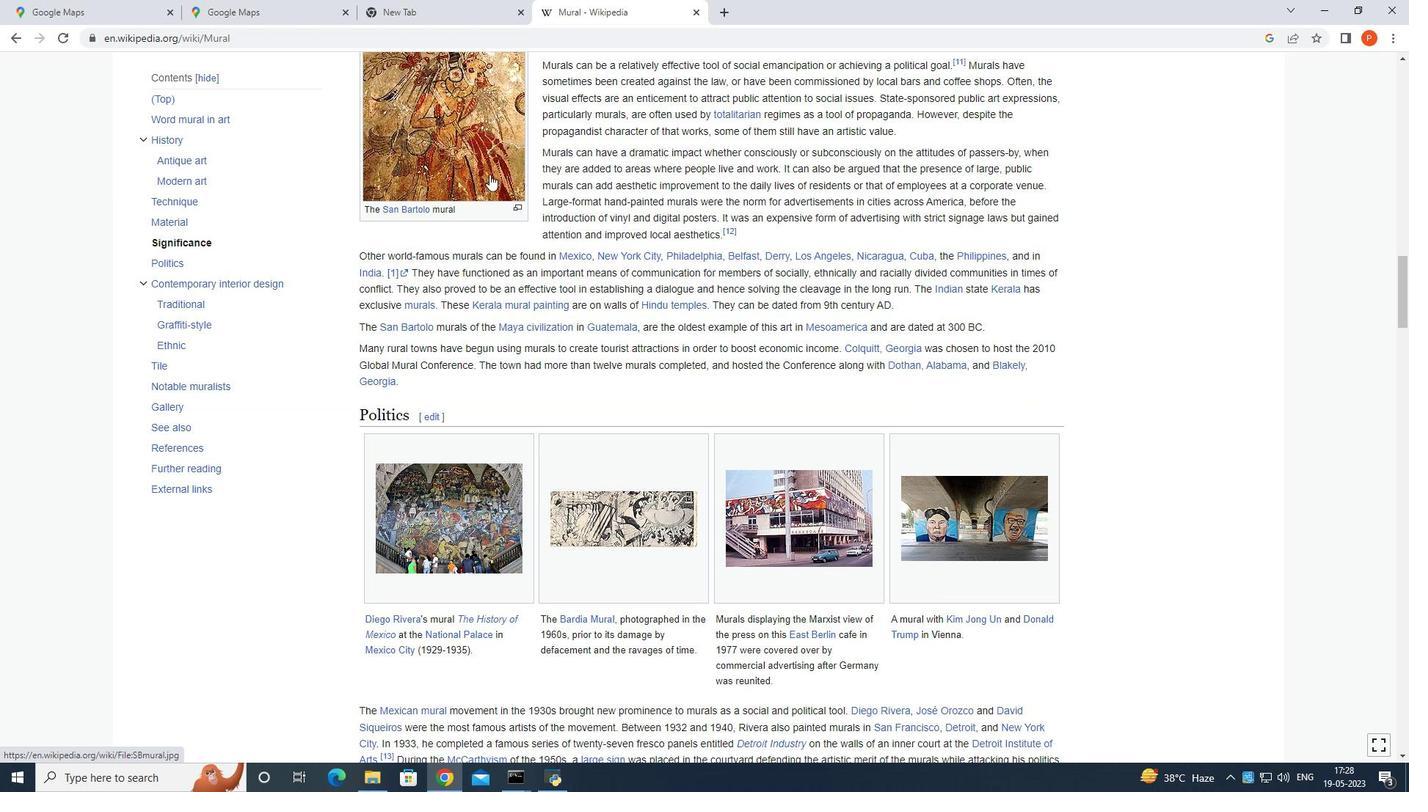
Action: Mouse scrolled (491, 175) with delta (0, 0)
Screenshot: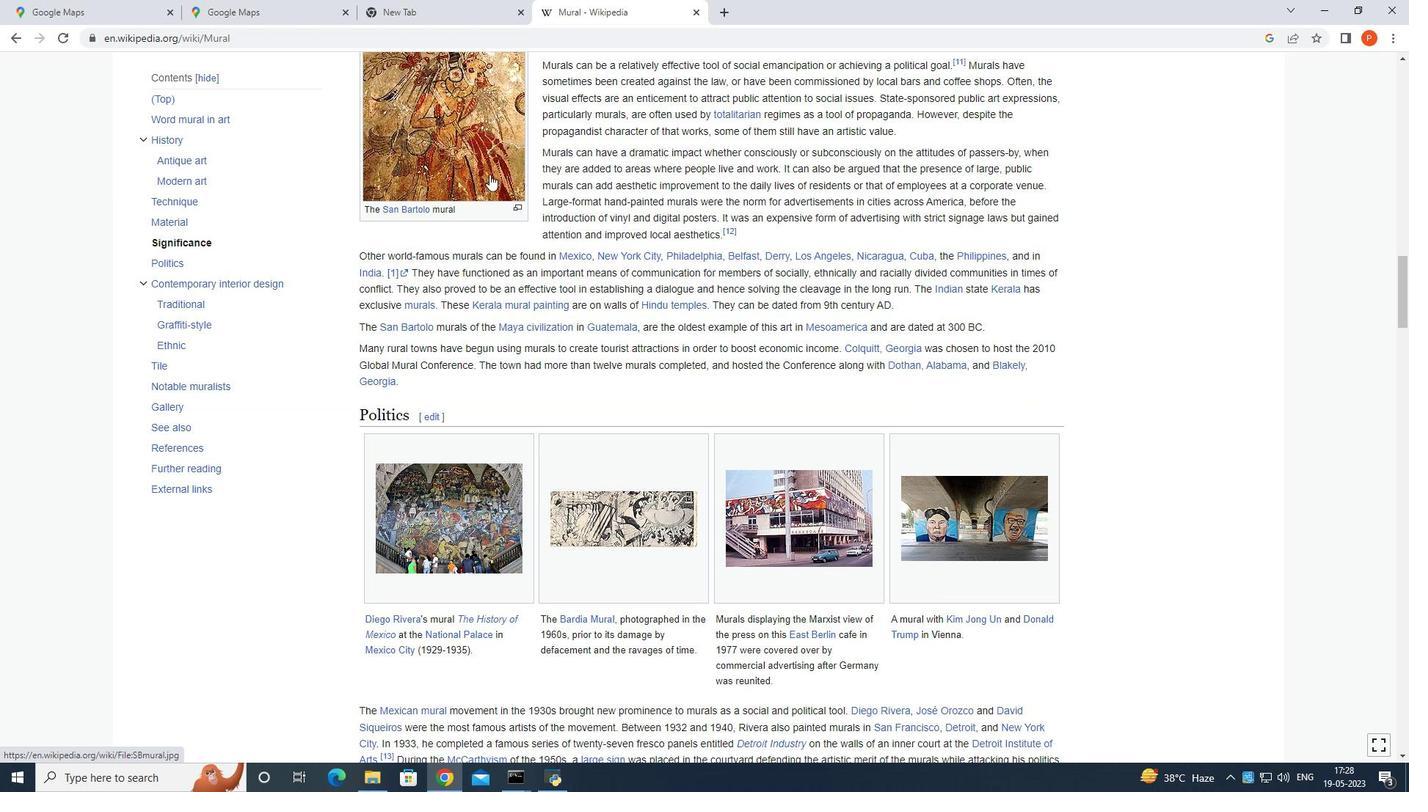 
Action: Mouse scrolled (491, 175) with delta (0, 0)
Screenshot: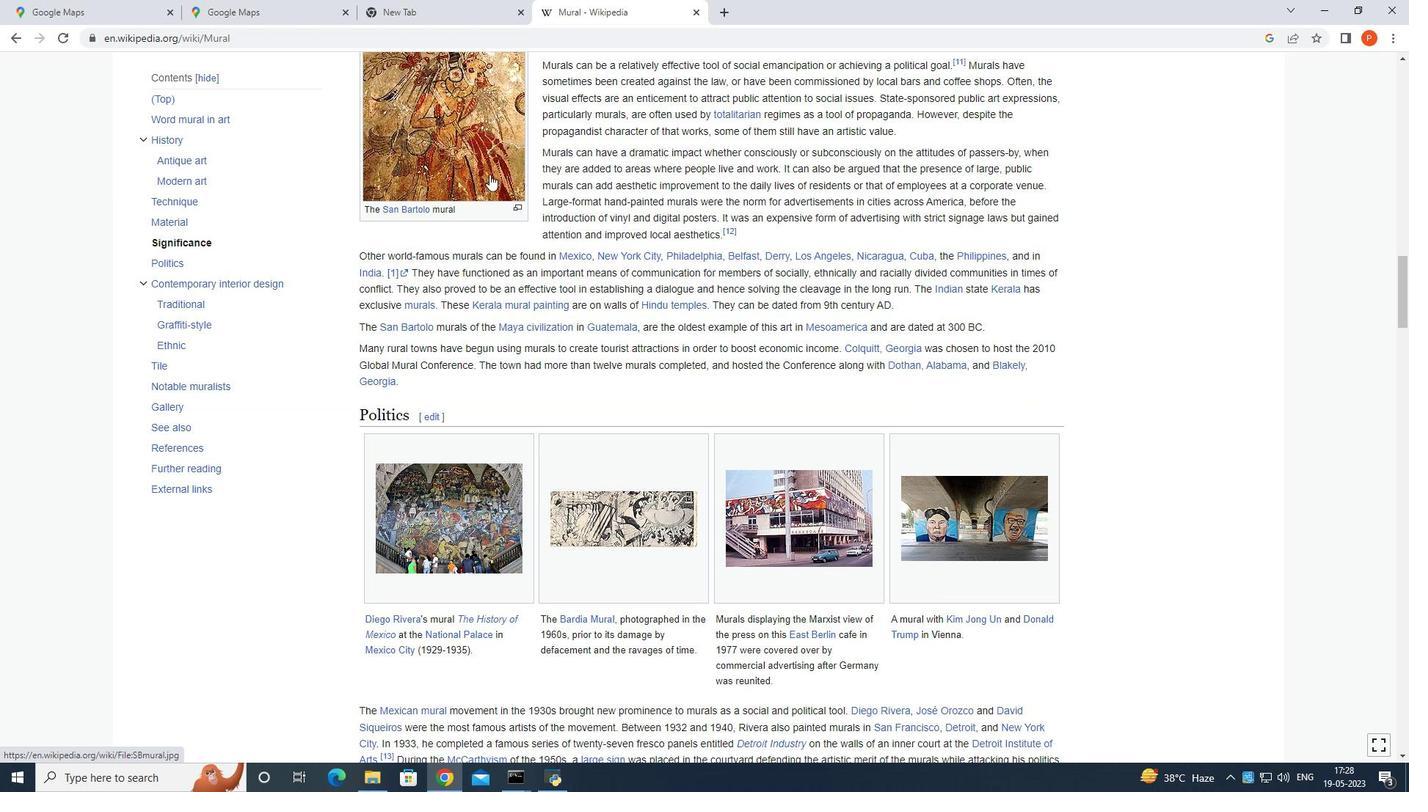 
Action: Mouse moved to (514, 180)
Screenshot: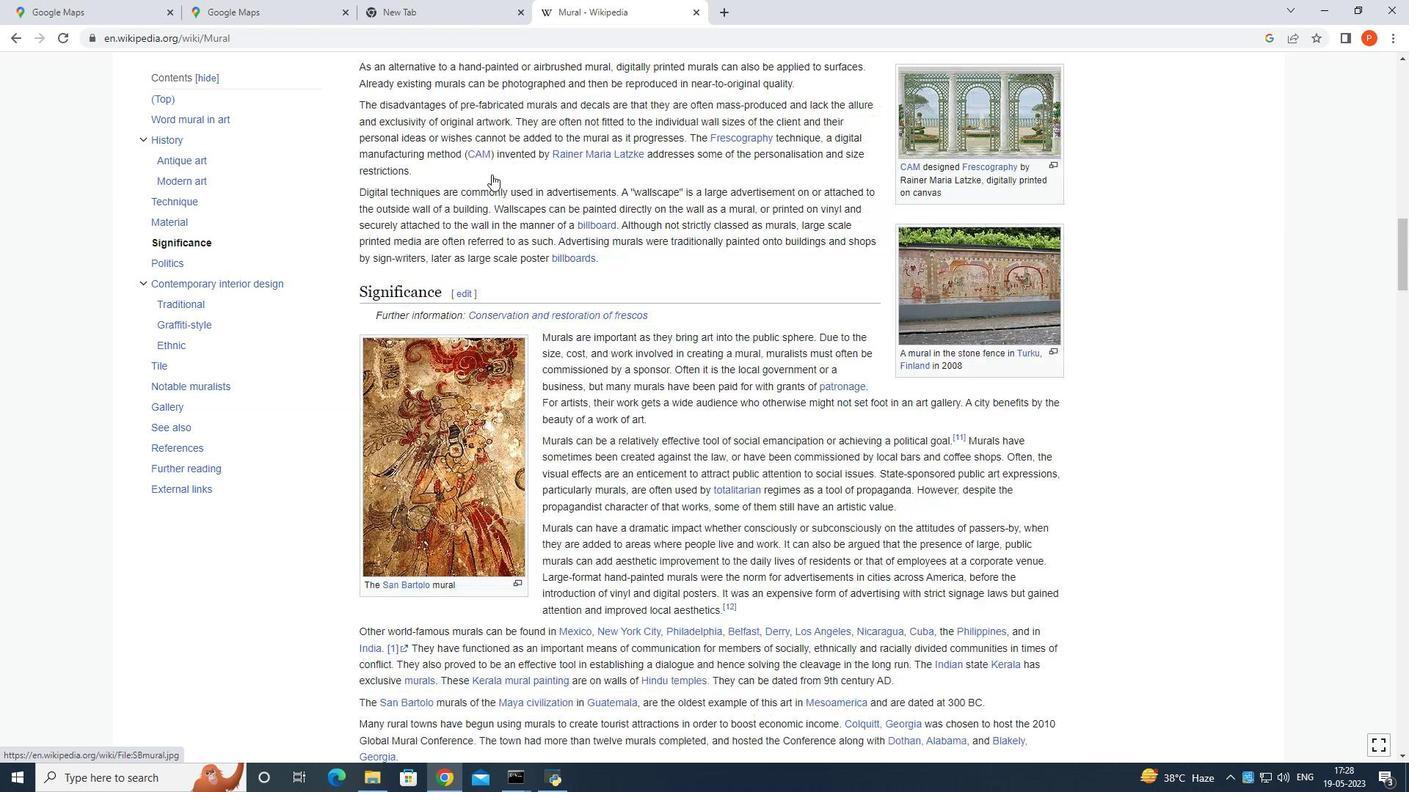 
Action: Mouse scrolled (514, 181) with delta (0, 0)
Screenshot: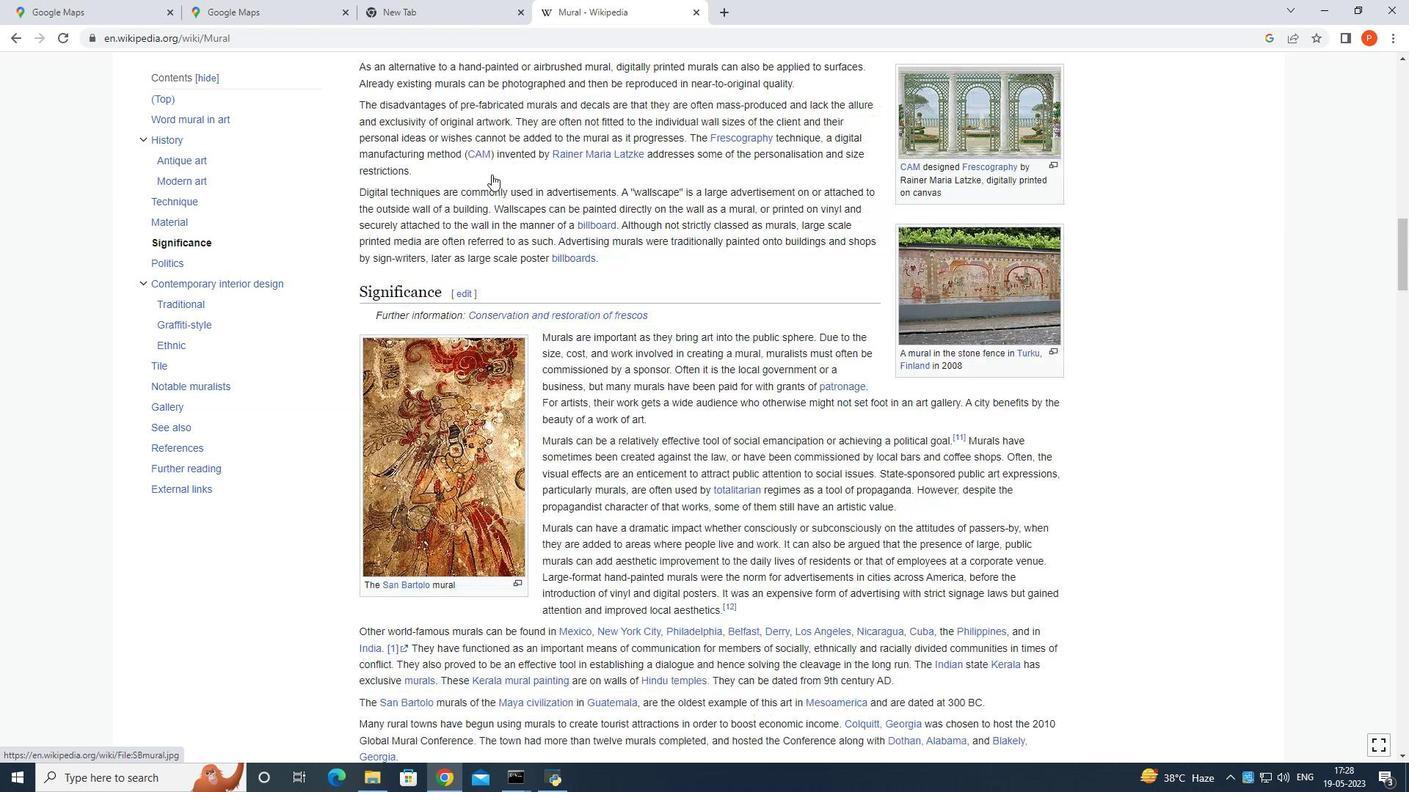 
Action: Mouse scrolled (514, 181) with delta (0, 0)
Screenshot: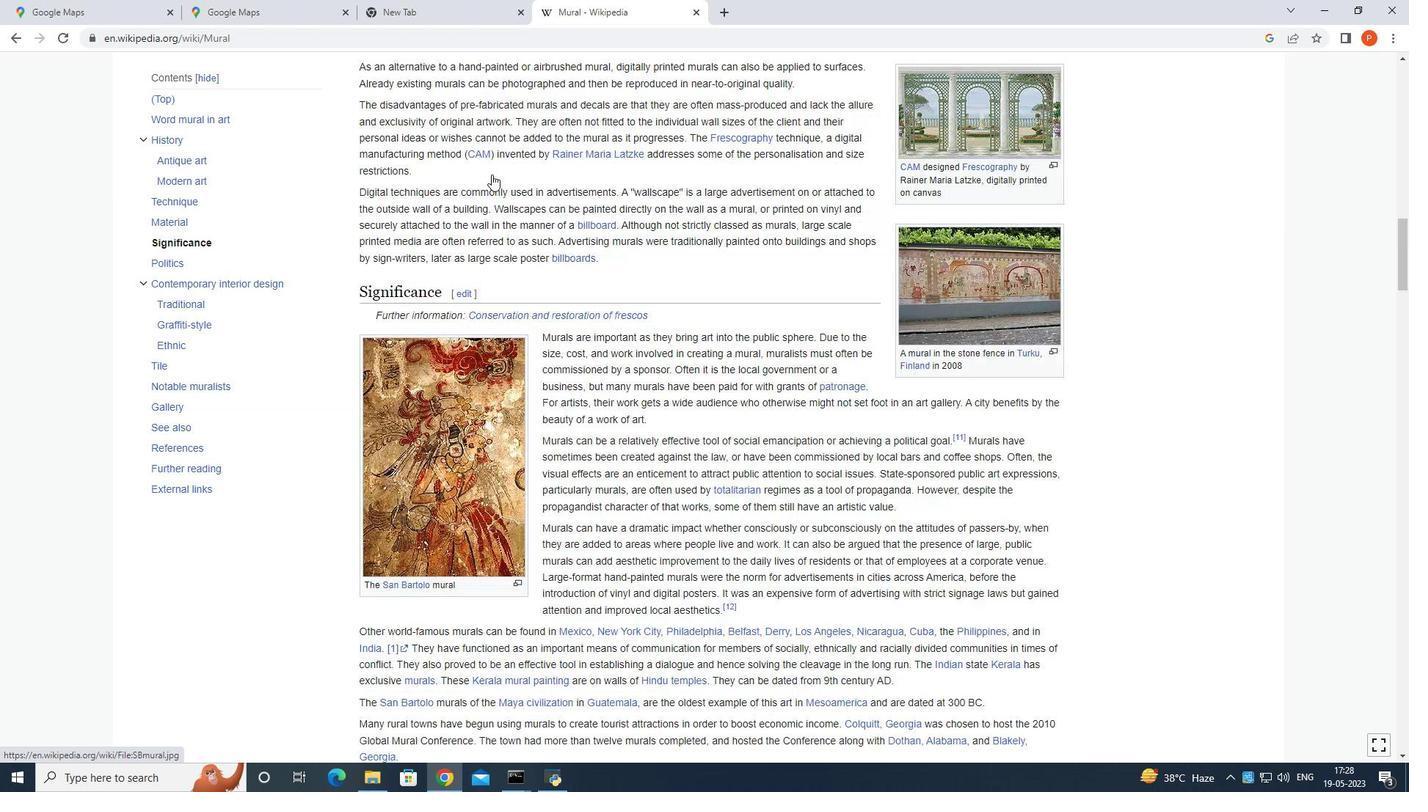 
Action: Mouse scrolled (514, 181) with delta (0, 0)
Screenshot: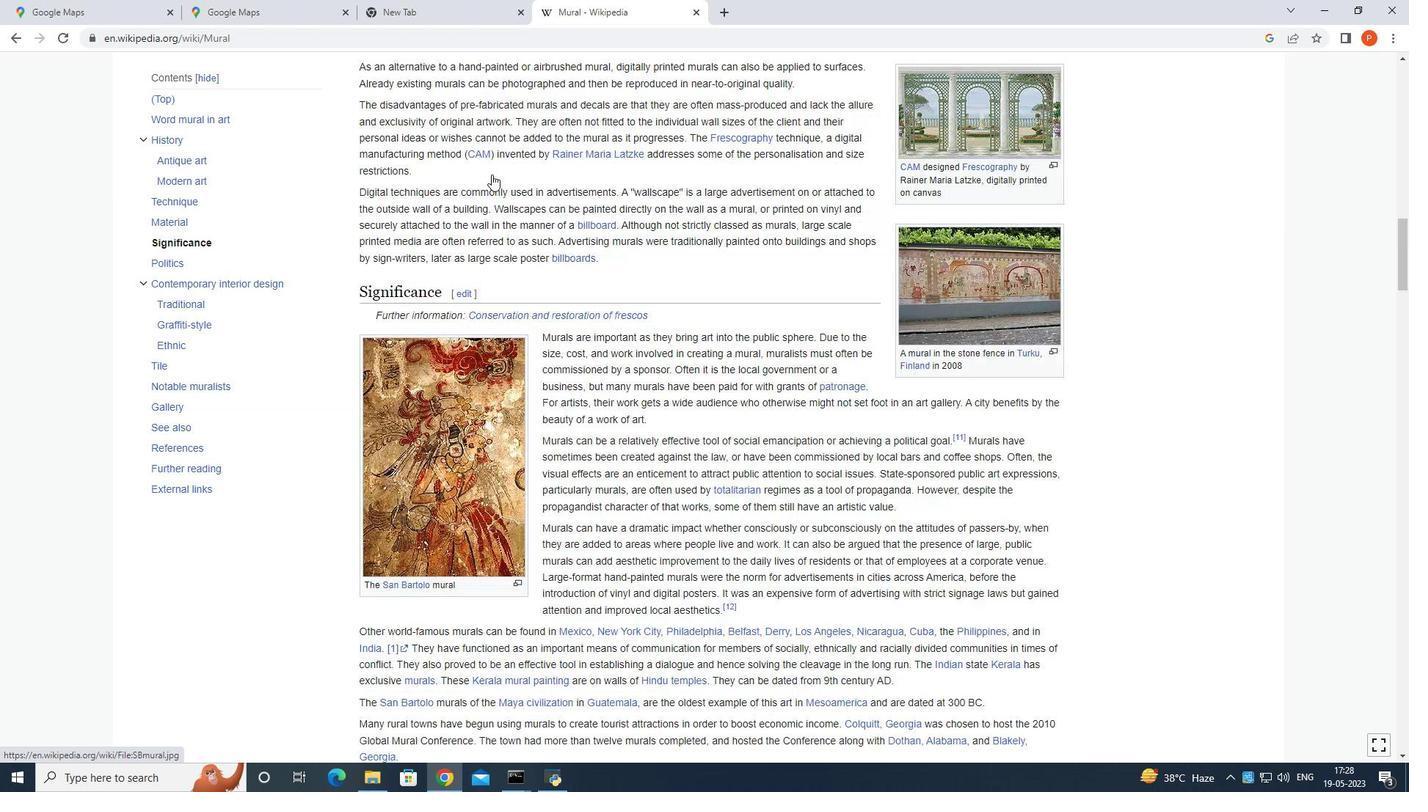 
Action: Mouse scrolled (514, 181) with delta (0, 0)
Screenshot: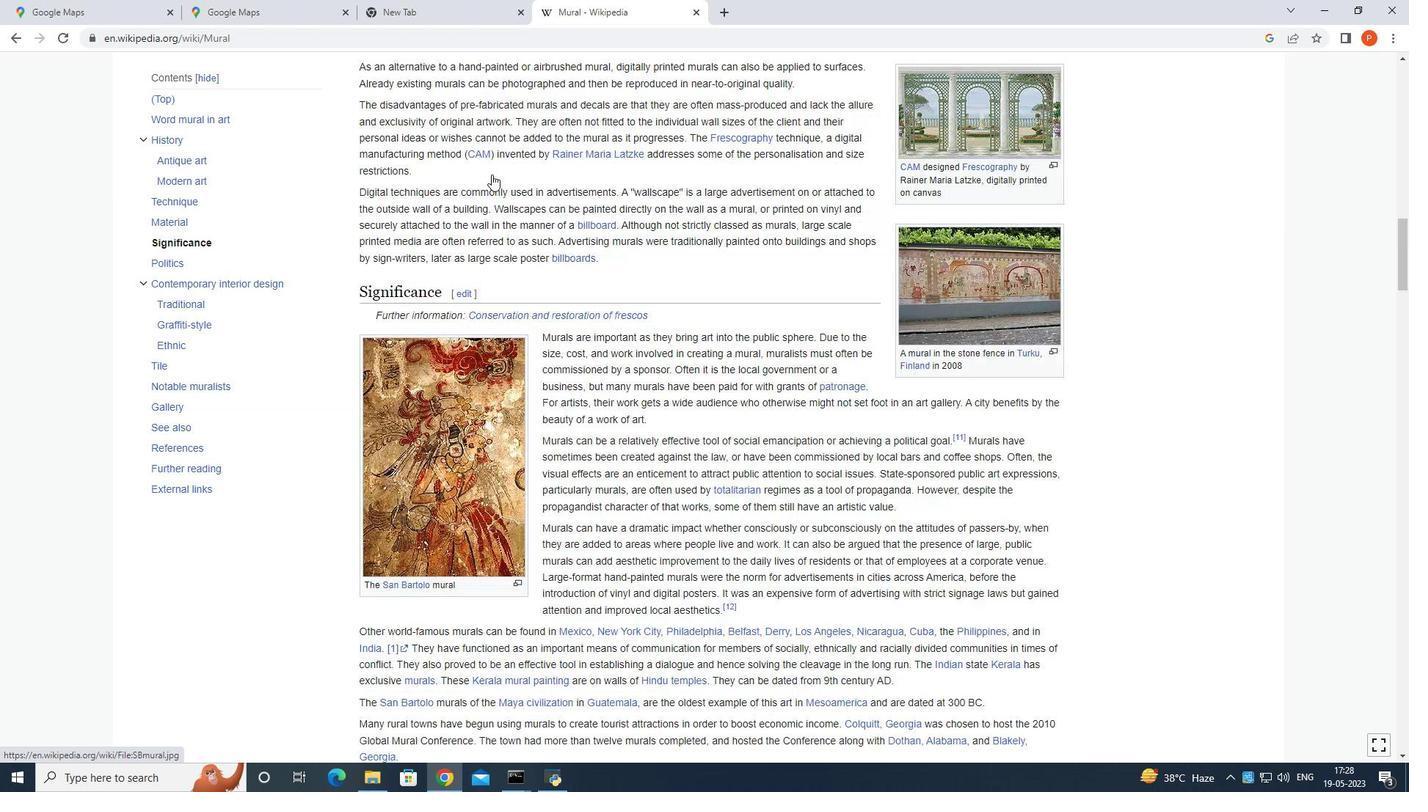 
Action: Mouse scrolled (514, 181) with delta (0, 0)
Screenshot: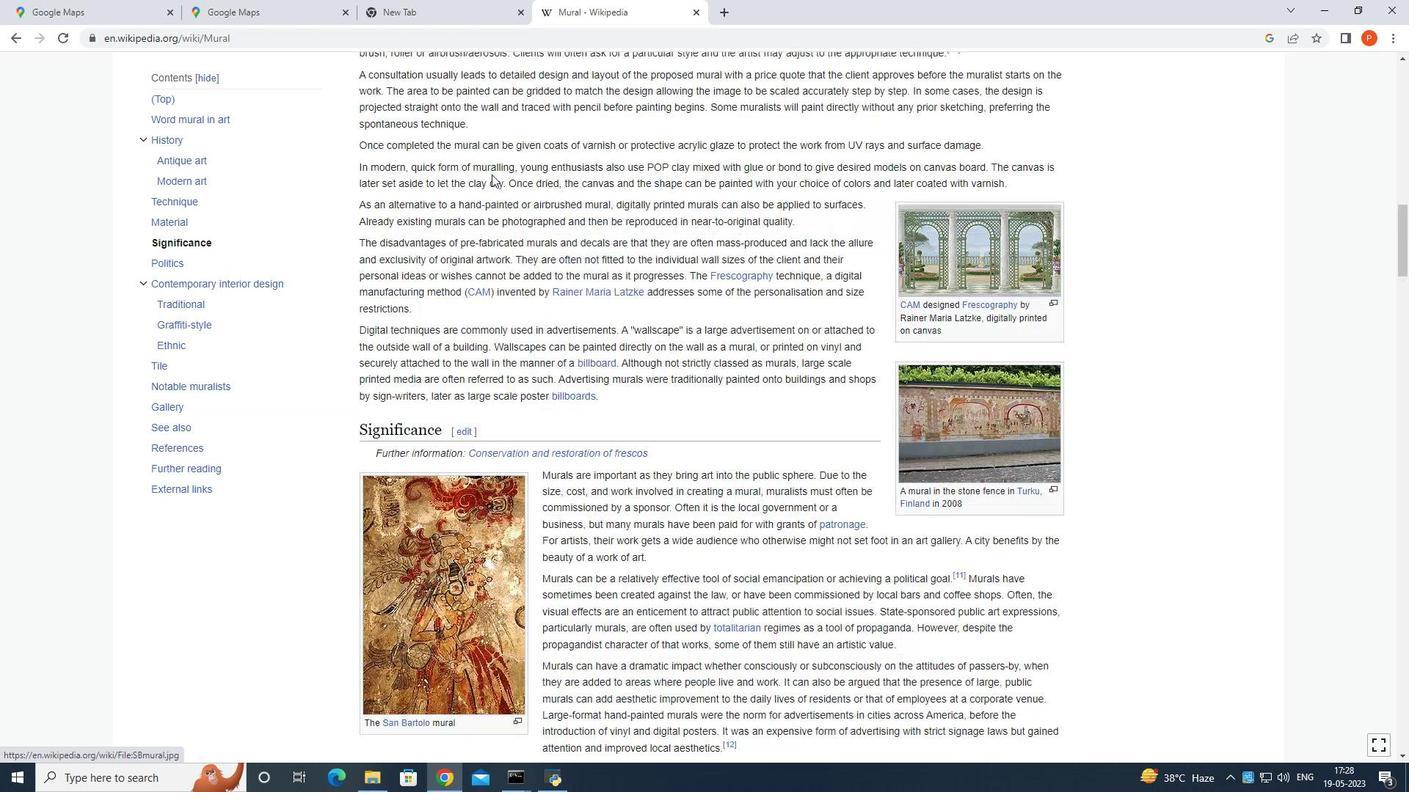 
Action: Mouse scrolled (514, 181) with delta (0, 0)
Screenshot: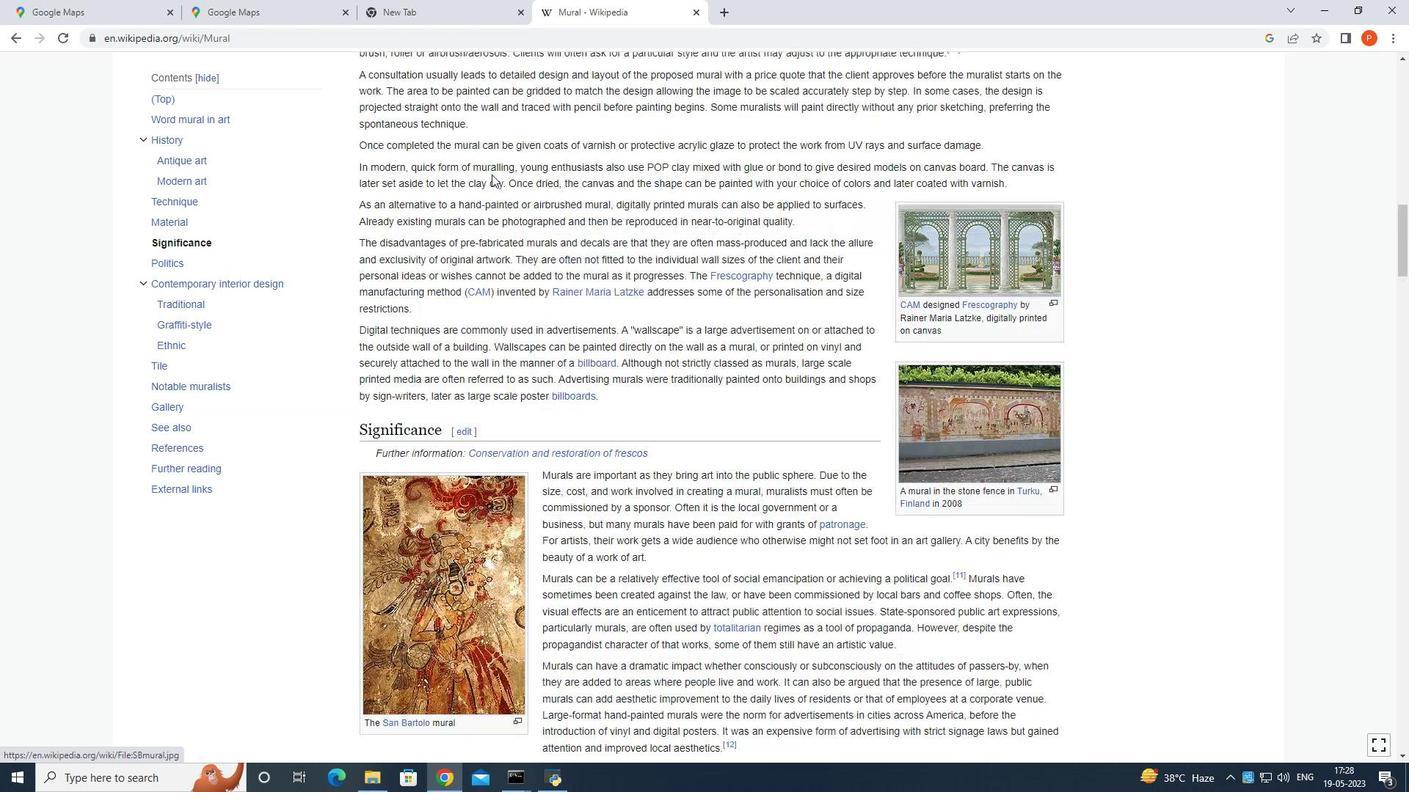 
Action: Mouse scrolled (514, 181) with delta (0, 0)
Screenshot: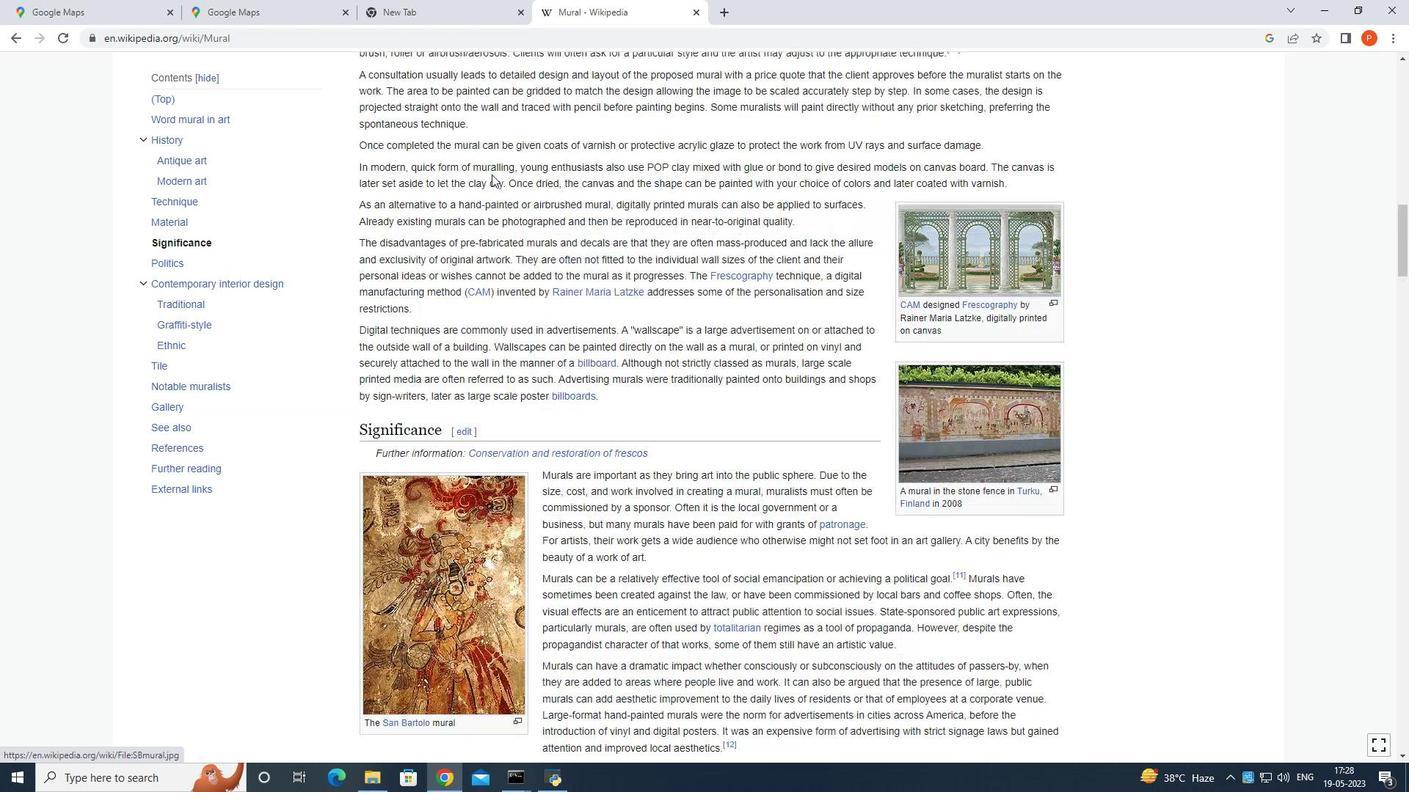 
Action: Mouse moved to (522, 179)
Screenshot: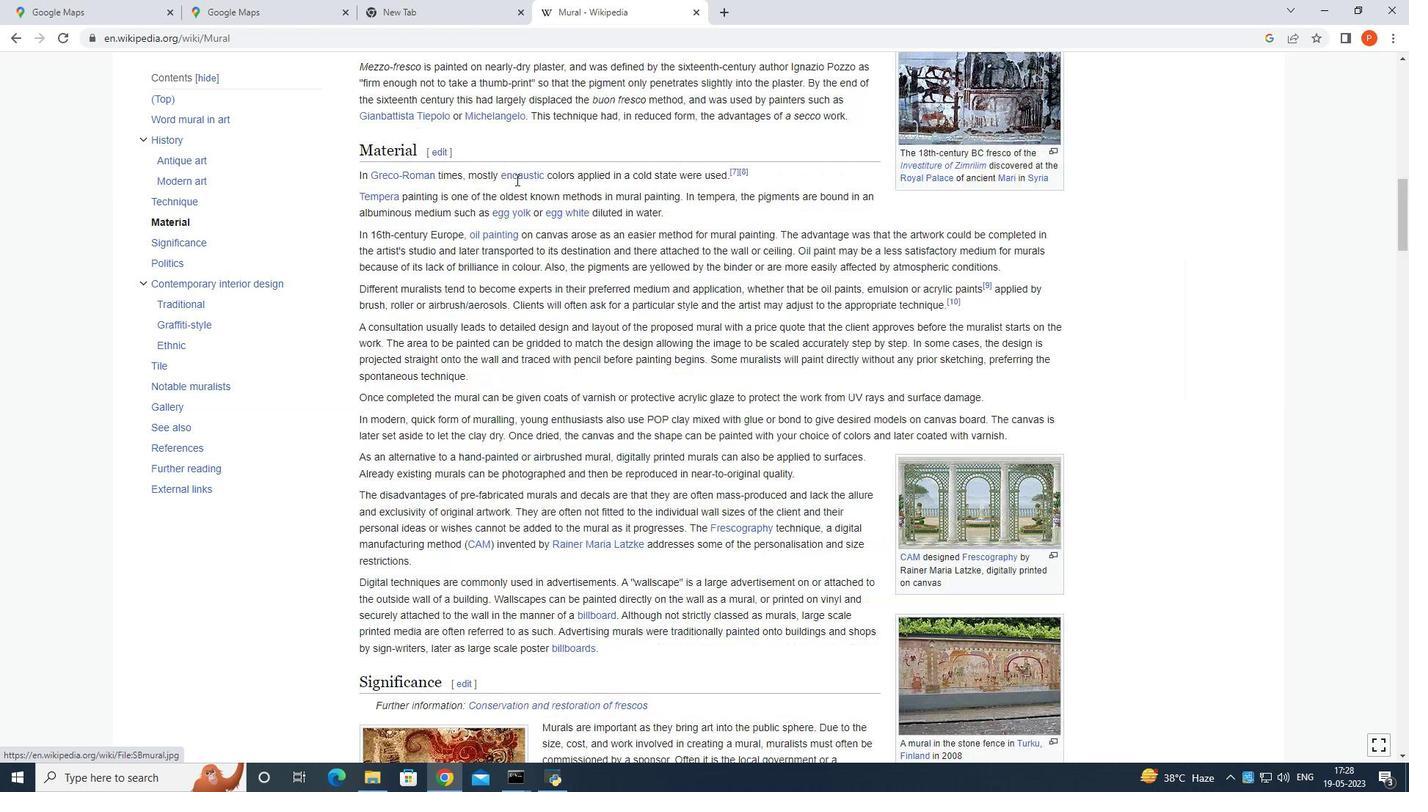 
Action: Mouse scrolled (522, 179) with delta (0, 0)
Screenshot: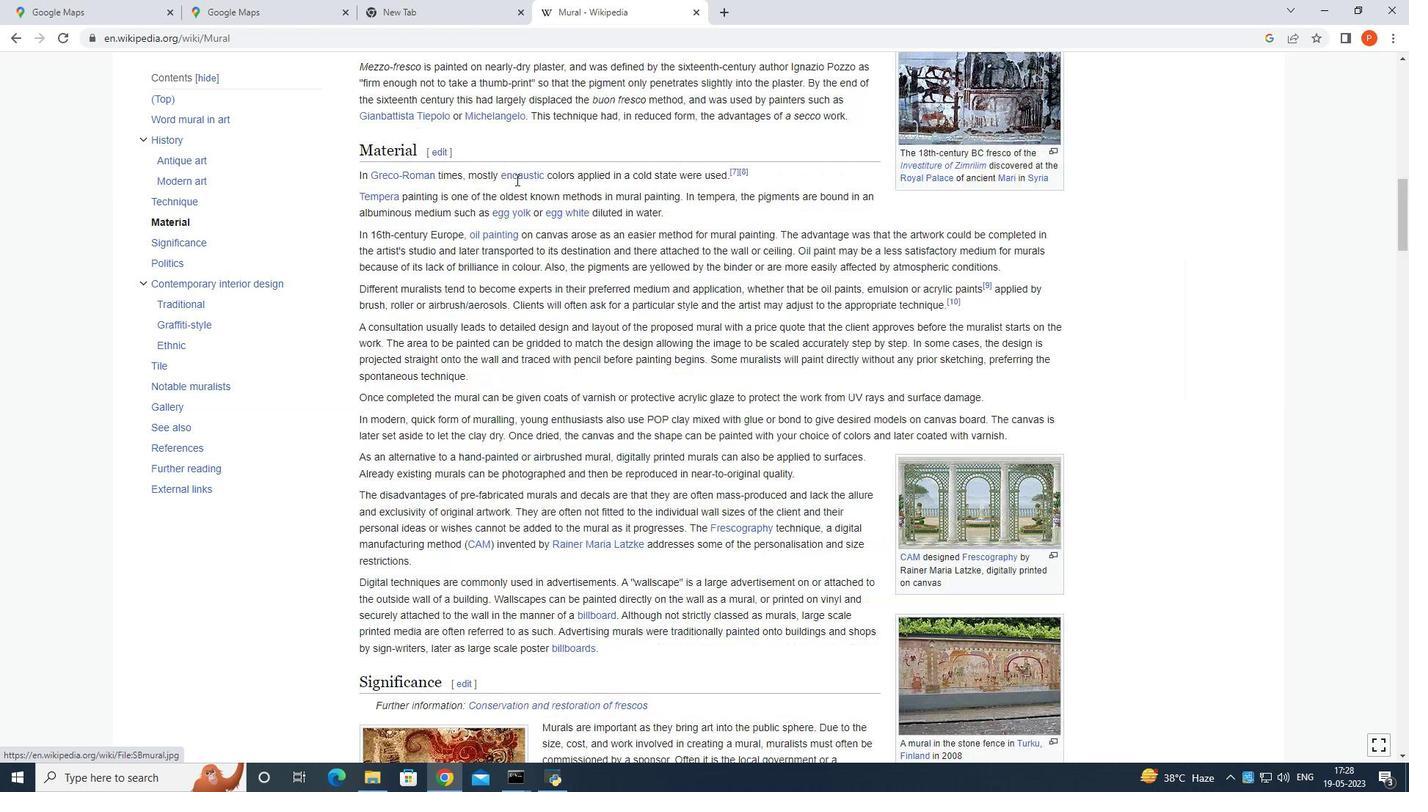 
Action: Mouse scrolled (522, 179) with delta (0, 0)
Screenshot: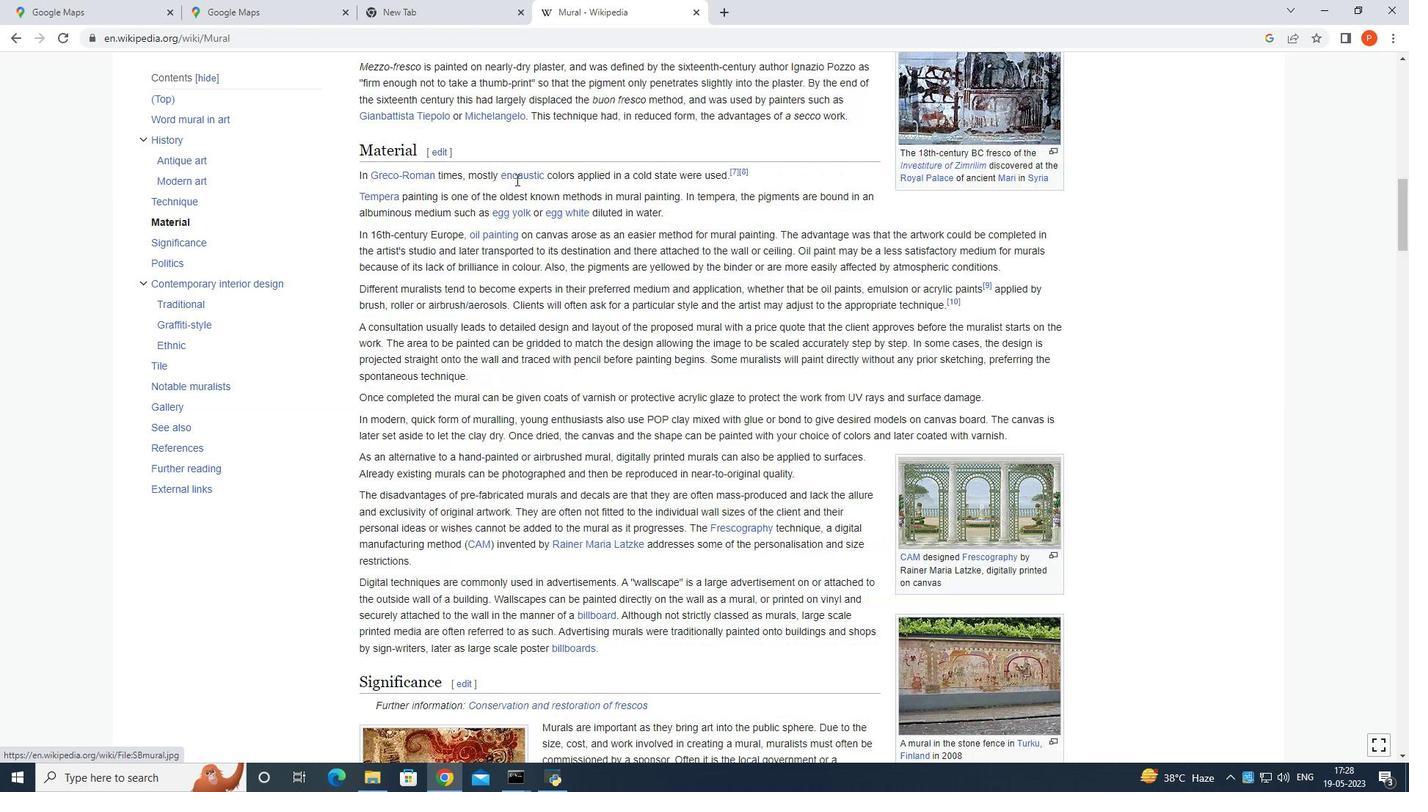 
Action: Mouse scrolled (522, 179) with delta (0, 0)
Screenshot: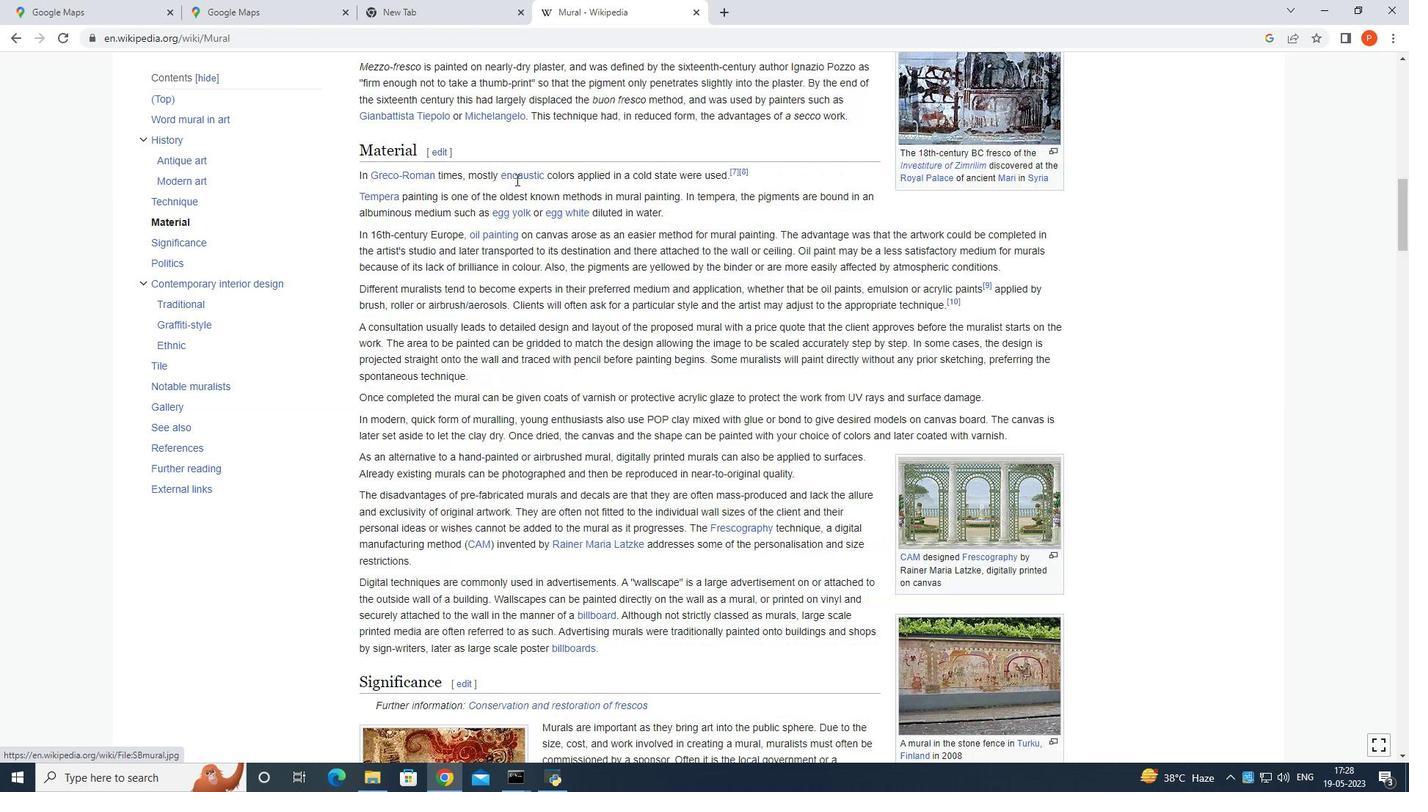 
Action: Mouse scrolled (522, 179) with delta (0, 0)
Screenshot: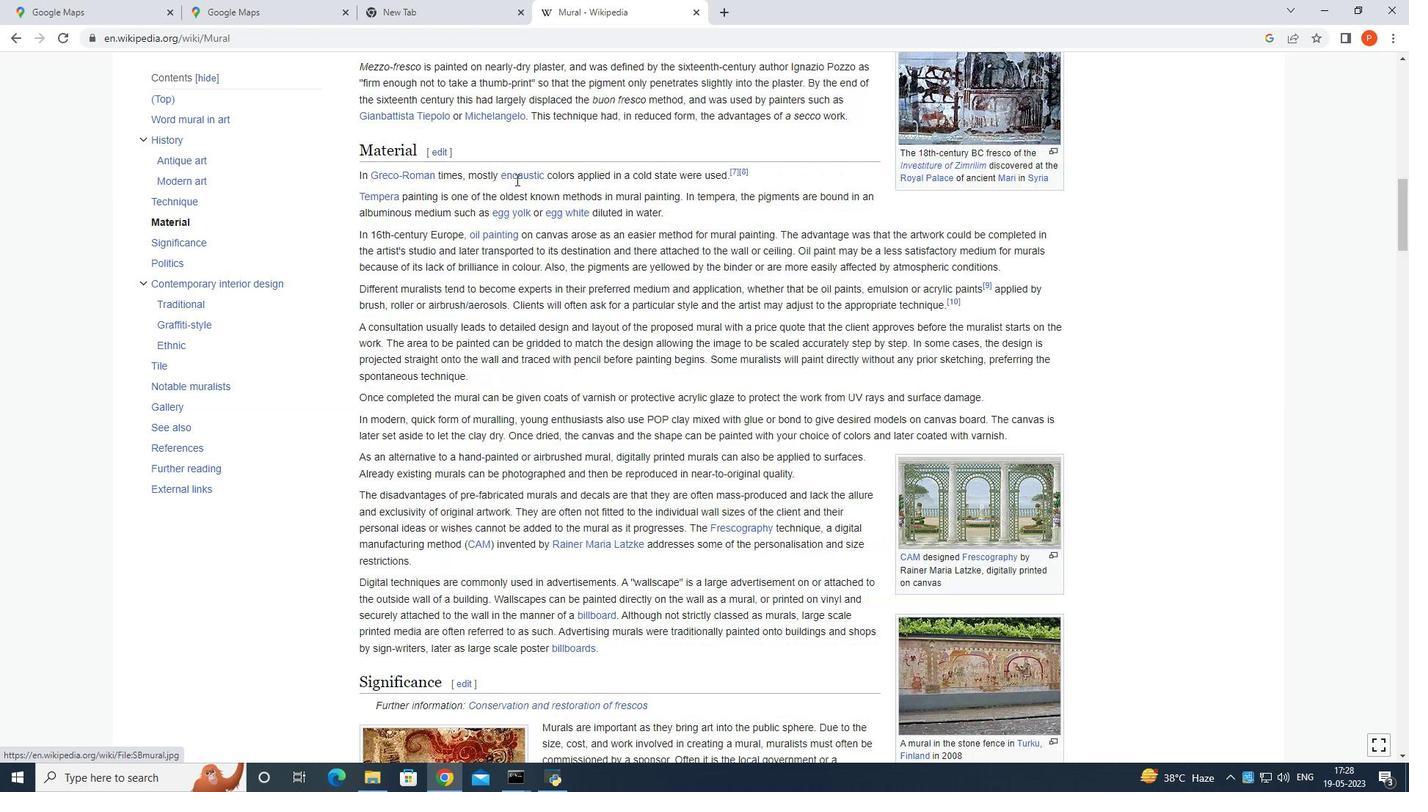 
Action: Mouse scrolled (522, 179) with delta (0, 0)
Screenshot: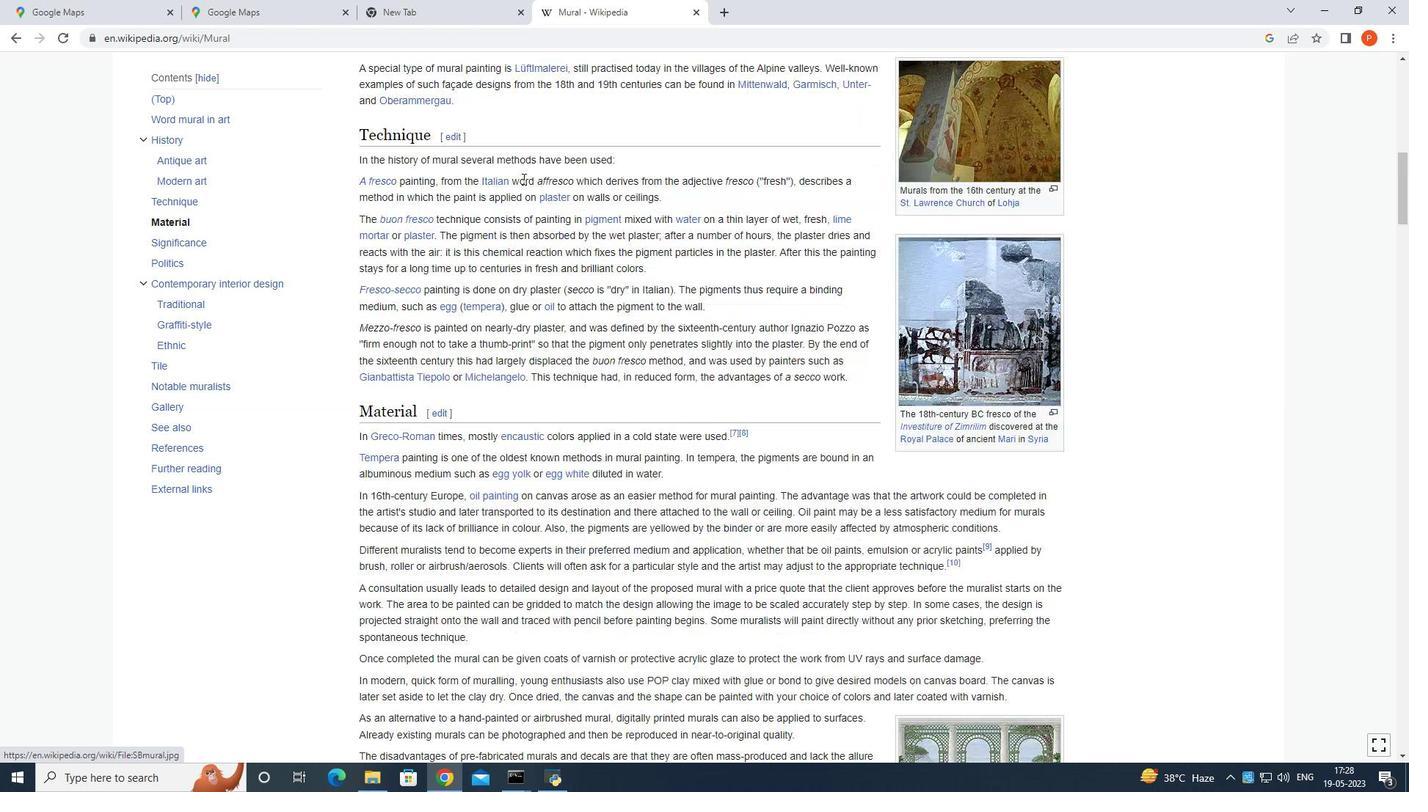 
Action: Mouse scrolled (522, 179) with delta (0, 0)
Screenshot: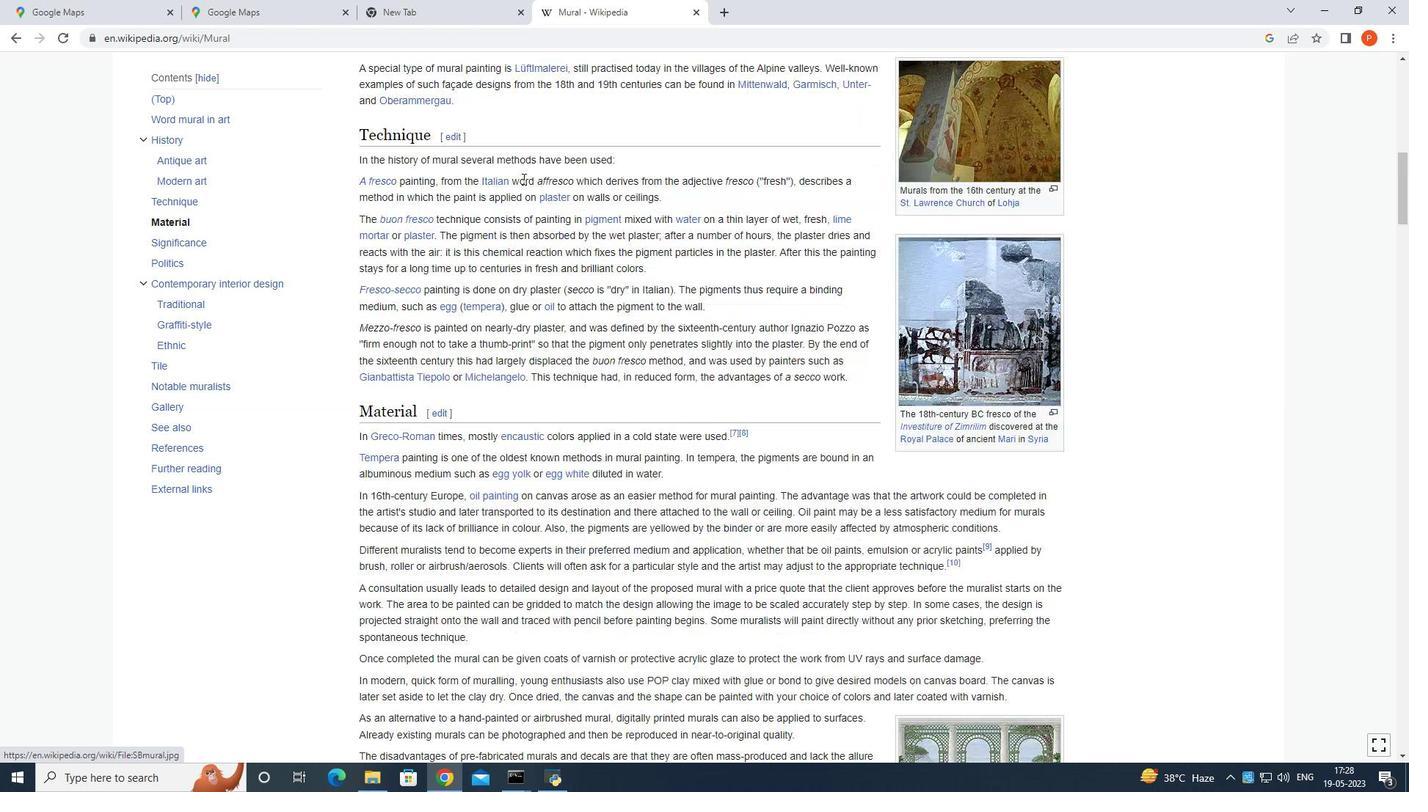 
Action: Mouse moved to (530, 176)
Screenshot: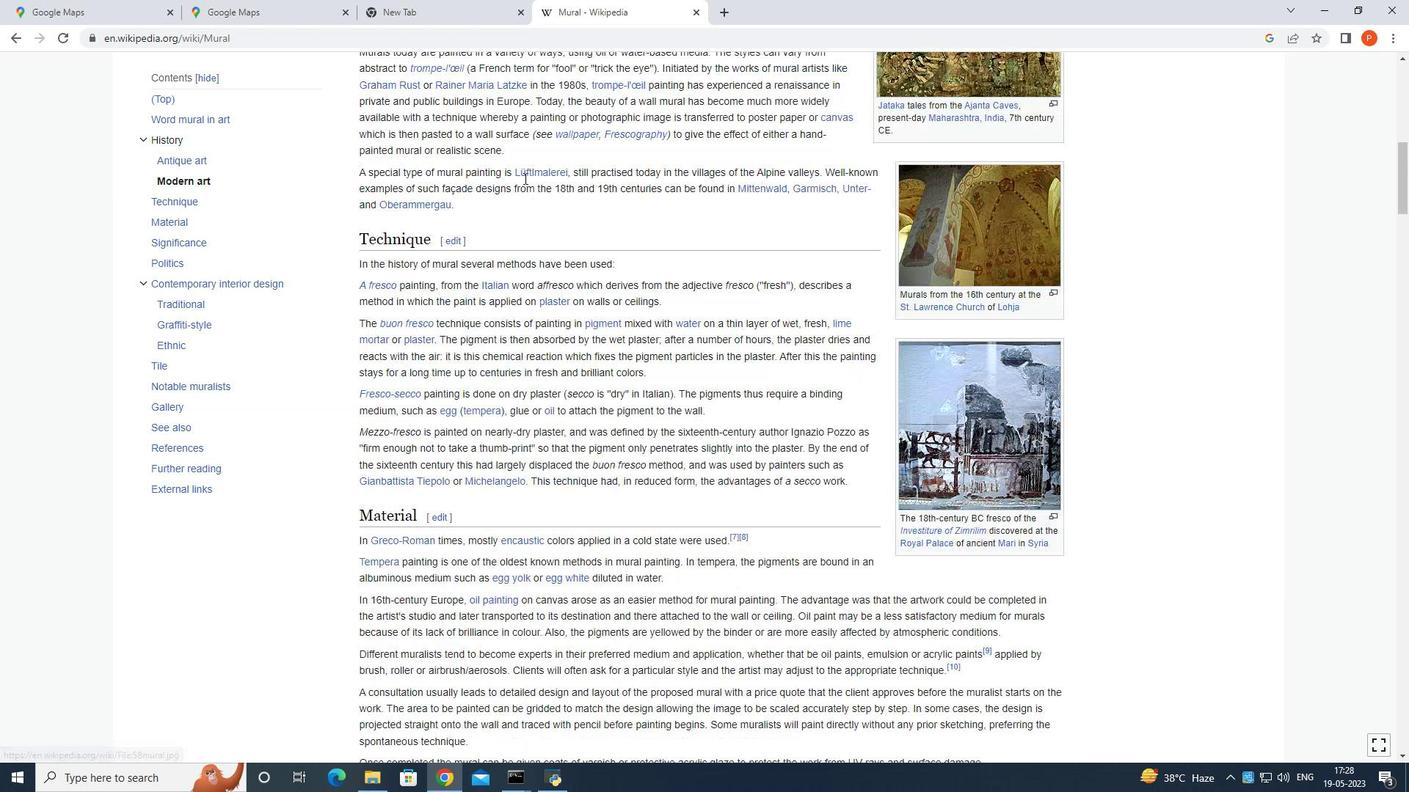 
Action: Mouse scrolled (530, 176) with delta (0, 0)
Screenshot: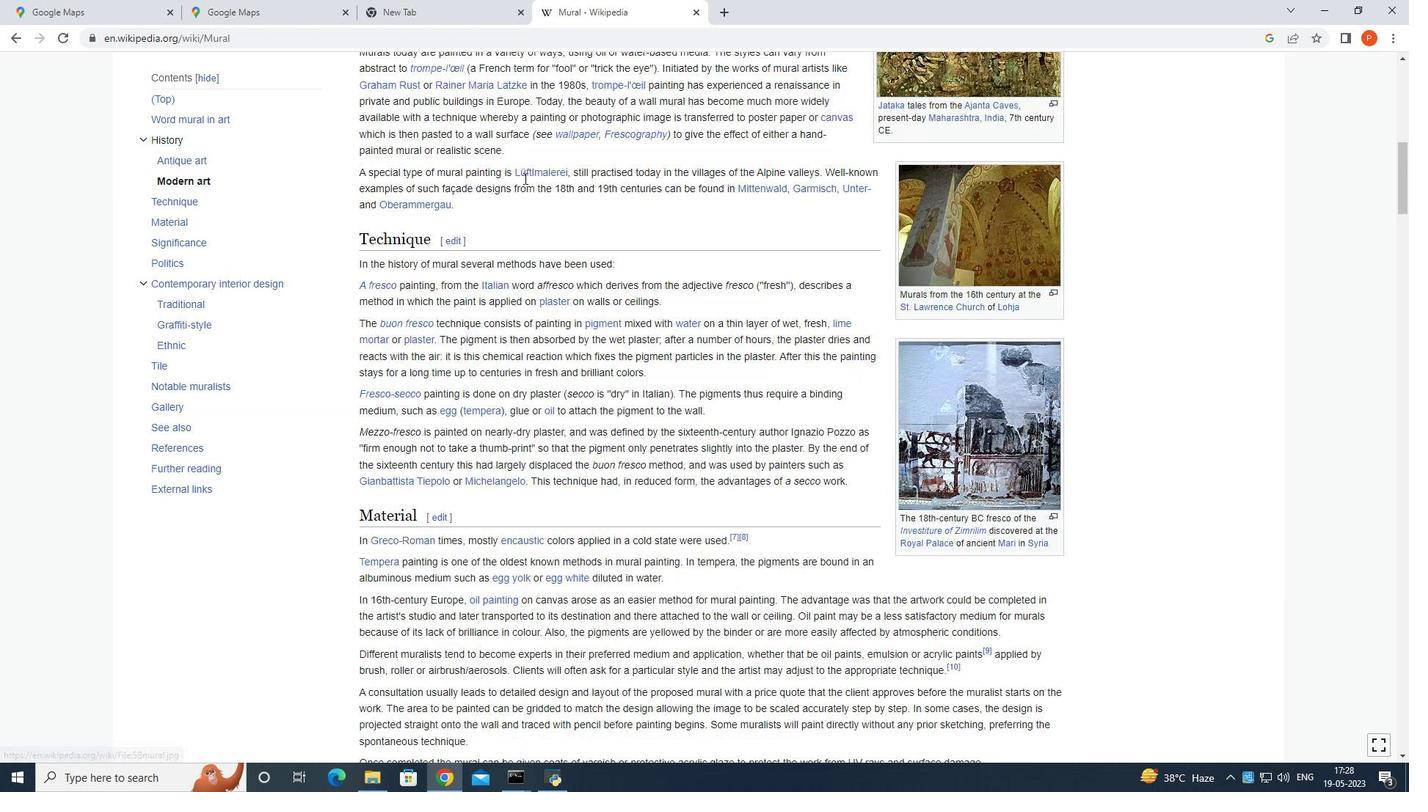 
Action: Mouse scrolled (530, 176) with delta (0, 0)
Screenshot: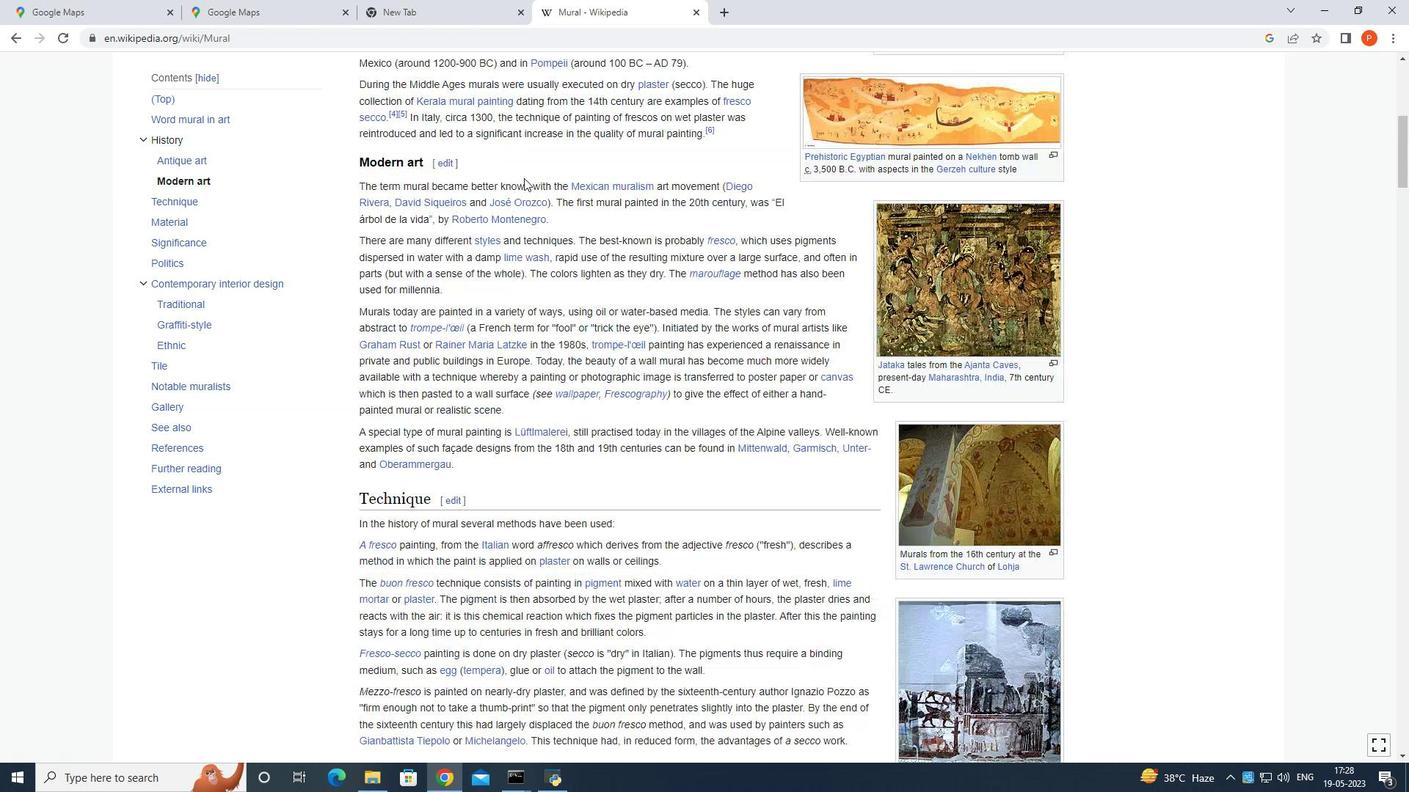 
Action: Mouse scrolled (530, 176) with delta (0, 0)
Screenshot: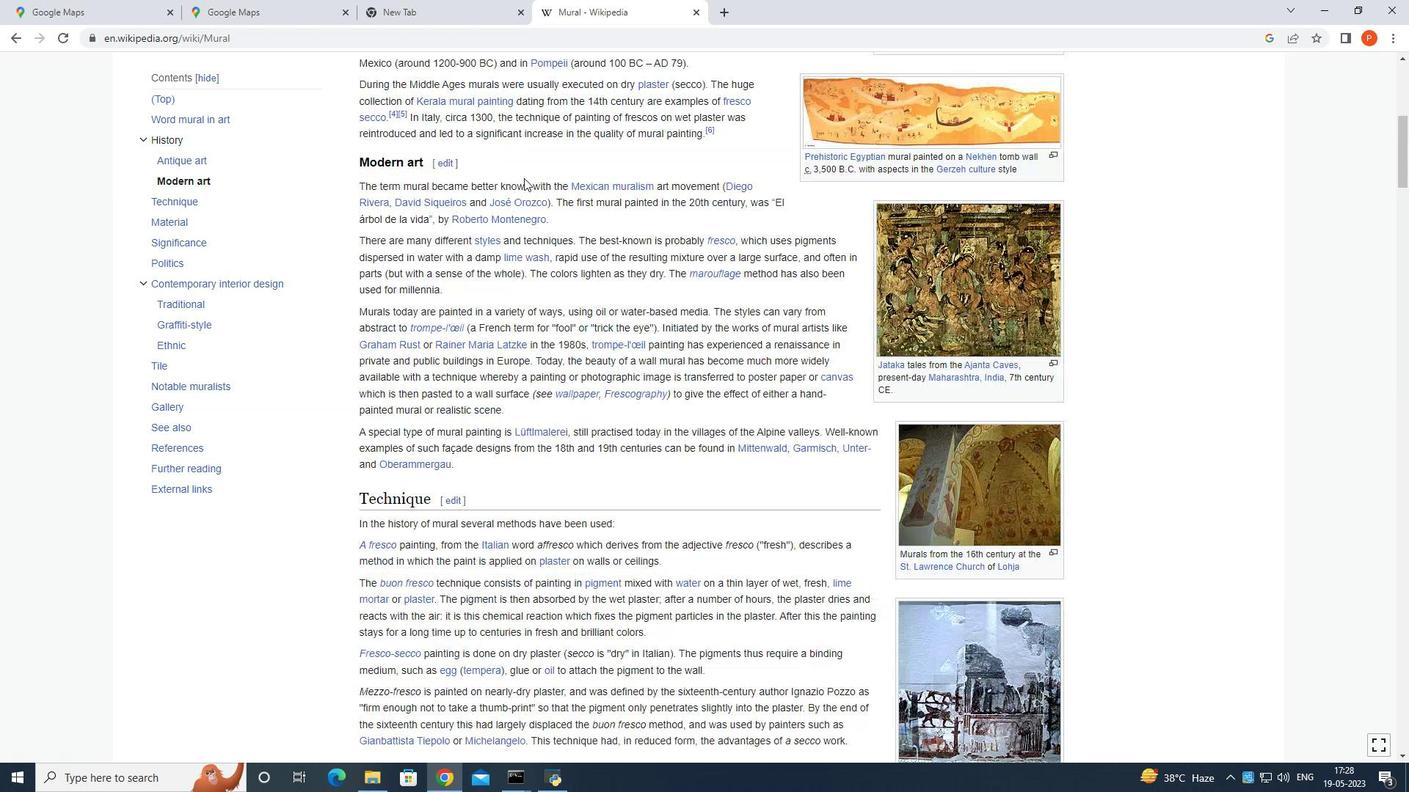 
Action: Mouse scrolled (530, 176) with delta (0, 0)
Screenshot: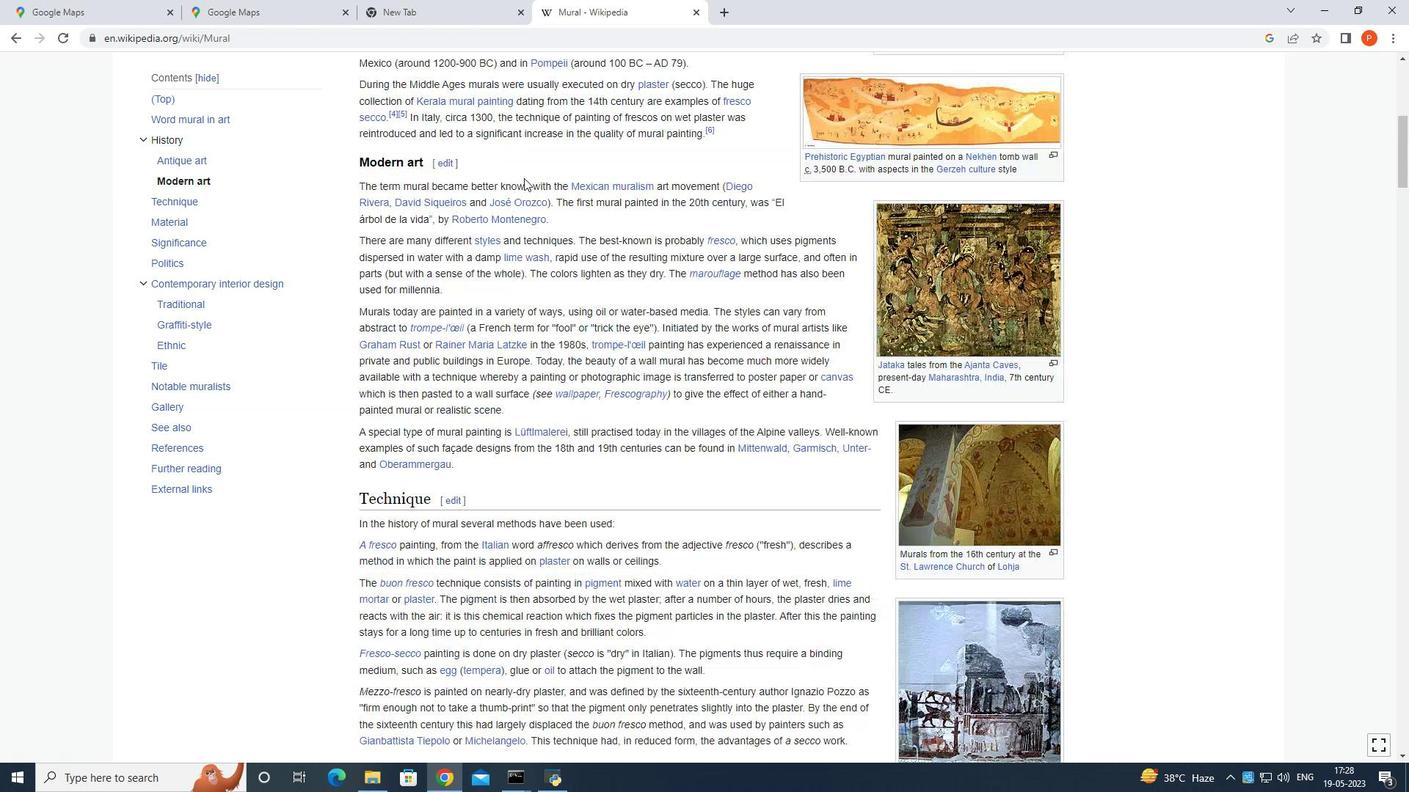 
Action: Mouse scrolled (530, 176) with delta (0, 0)
Screenshot: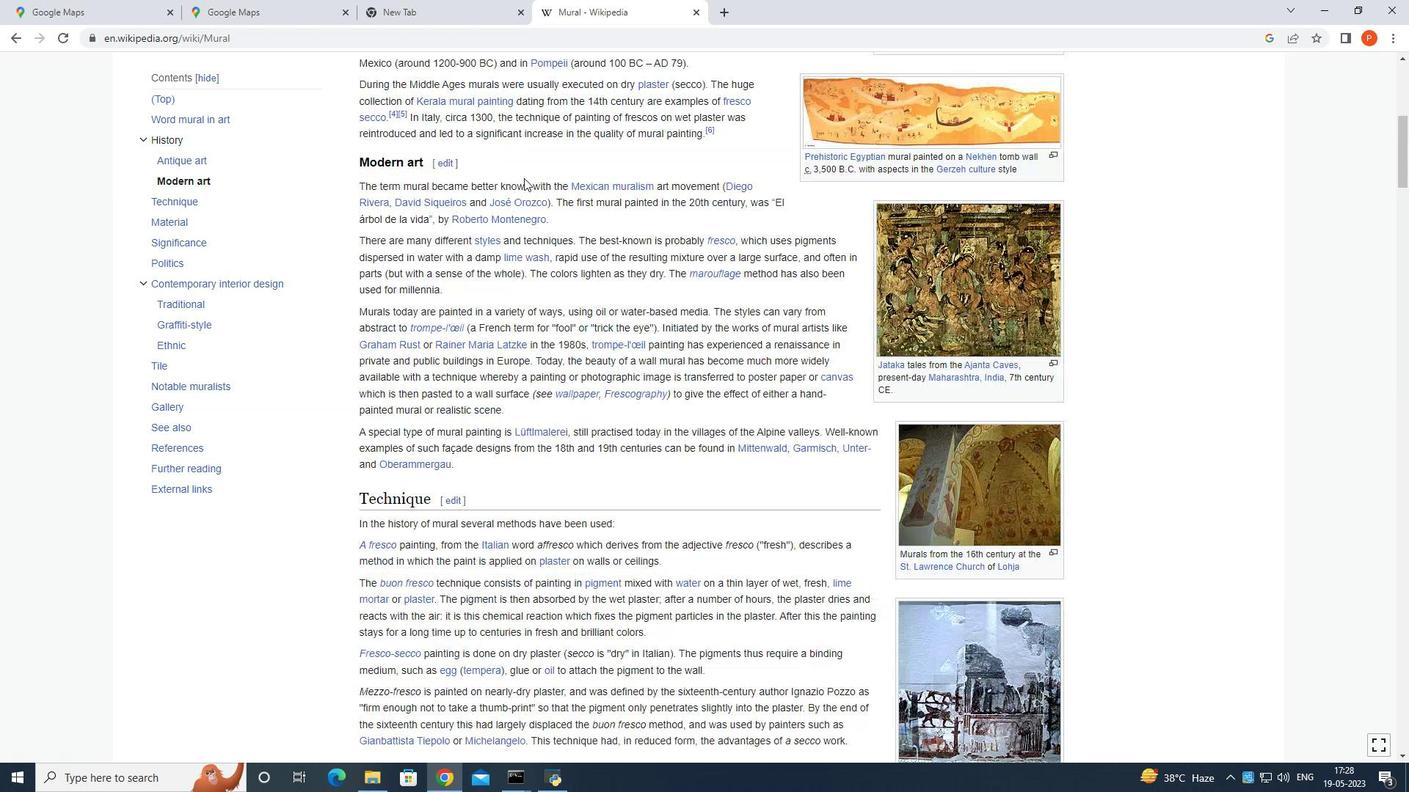 
Action: Mouse scrolled (530, 176) with delta (0, 0)
Screenshot: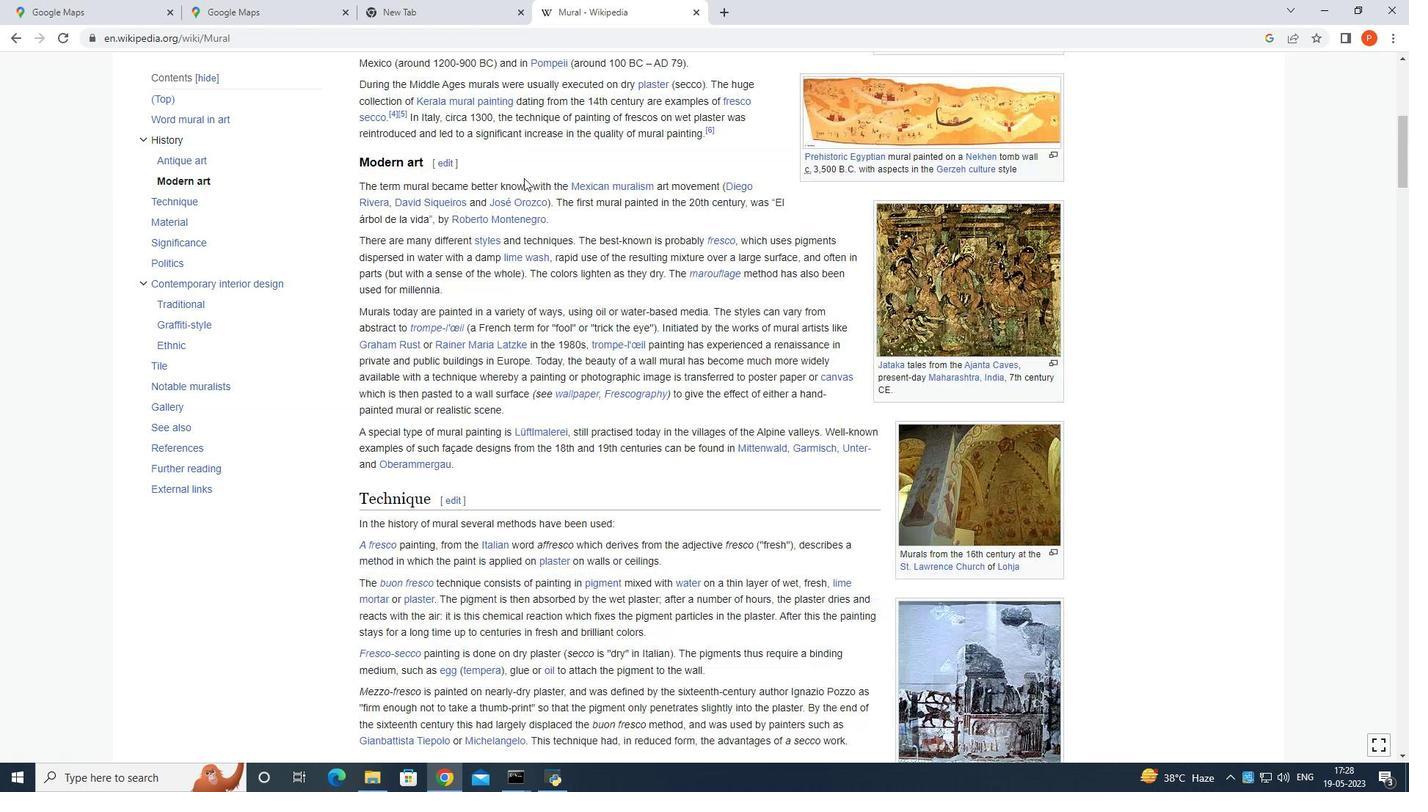
Action: Mouse moved to (532, 175)
Screenshot: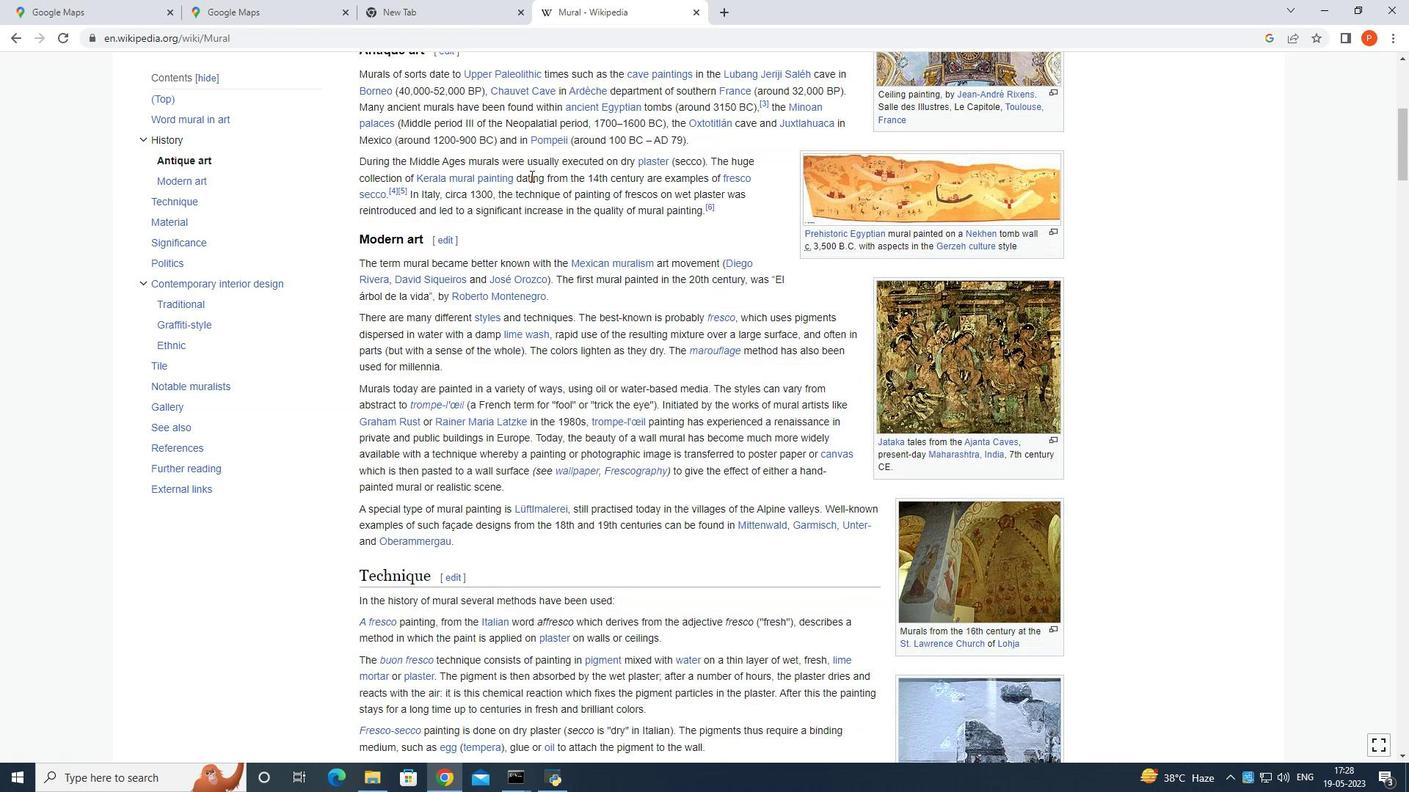 
Action: Mouse scrolled (532, 176) with delta (0, 0)
Screenshot: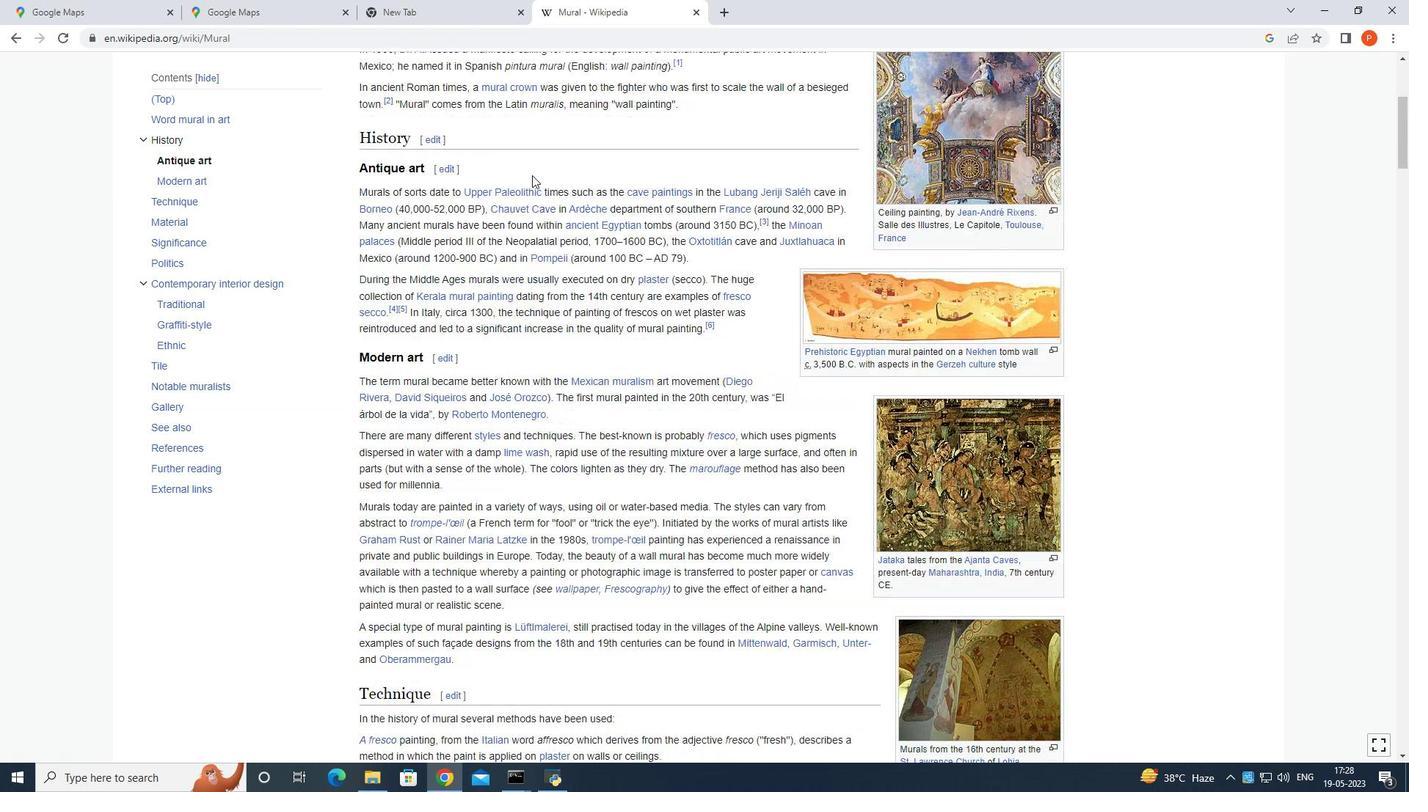 
Action: Mouse scrolled (532, 176) with delta (0, 0)
Screenshot: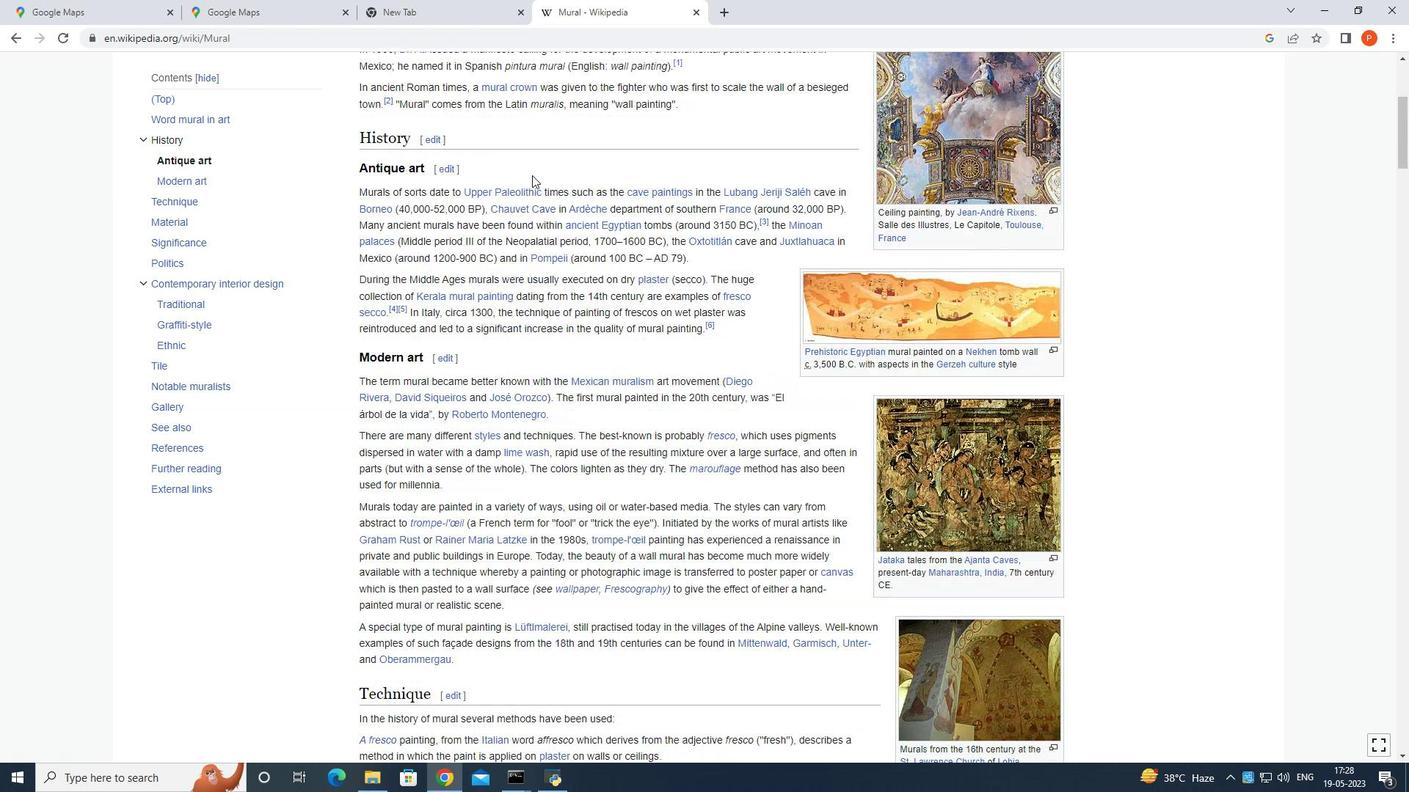 
Action: Mouse scrolled (532, 176) with delta (0, 0)
Screenshot: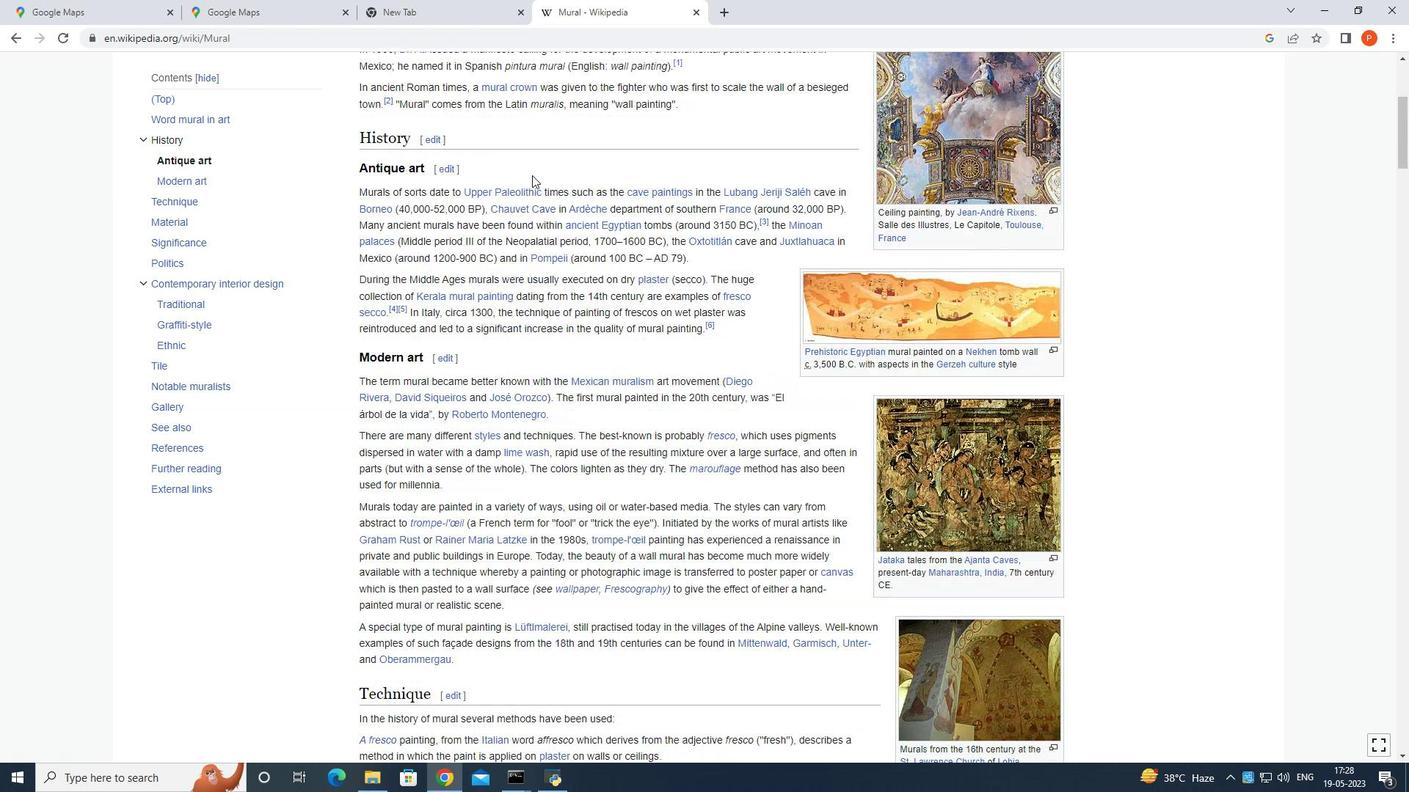 
Action: Mouse scrolled (532, 176) with delta (0, 0)
Screenshot: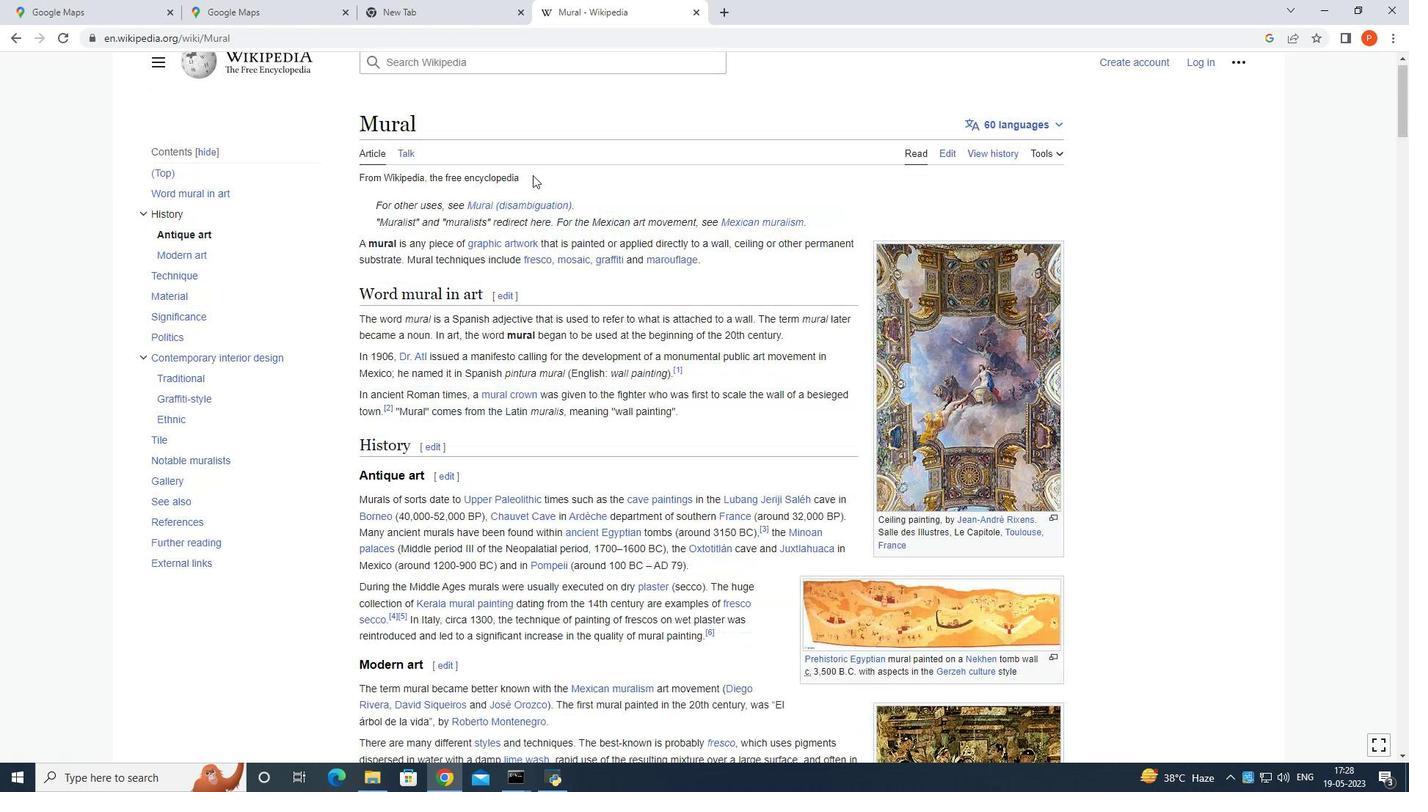 
Action: Mouse scrolled (532, 176) with delta (0, 0)
Screenshot: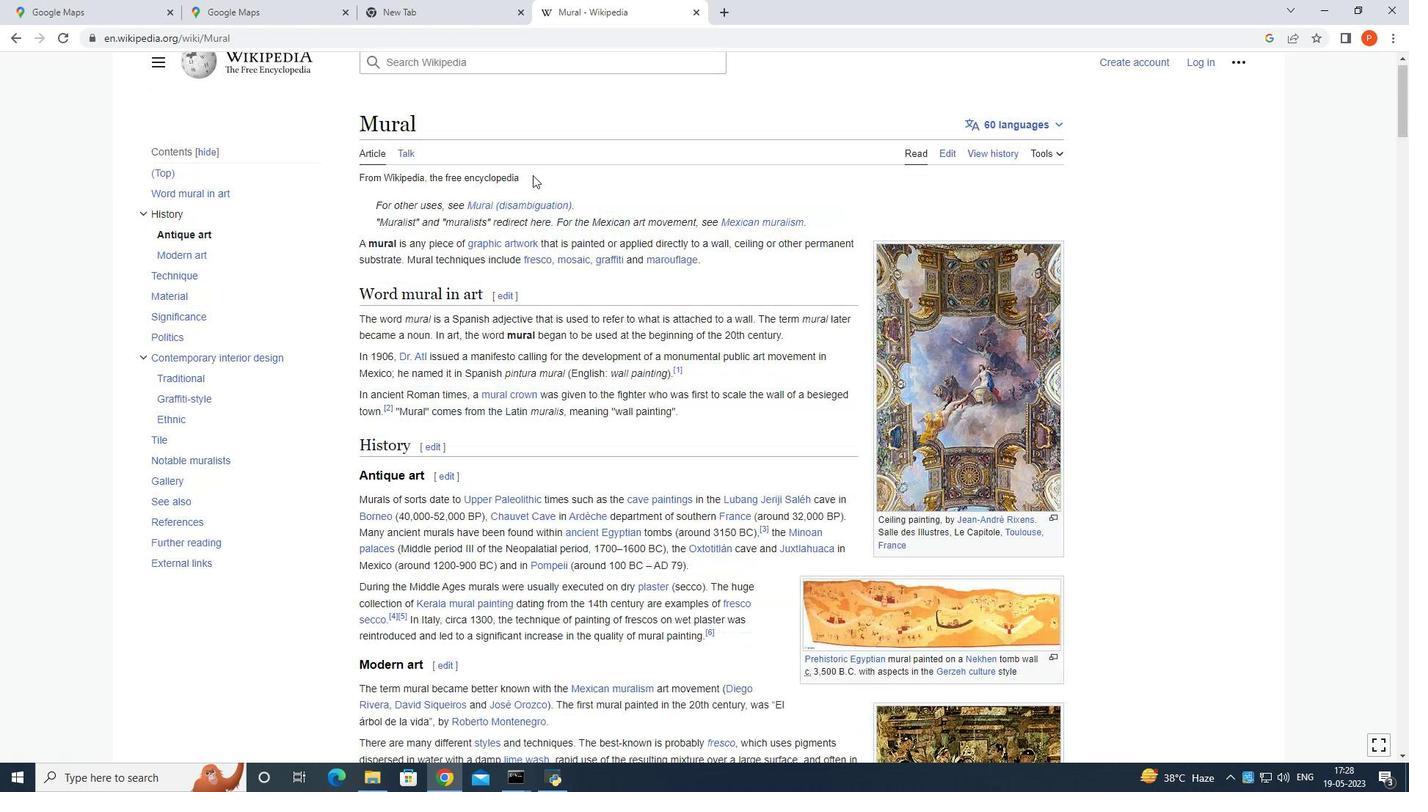 
Action: Mouse scrolled (532, 176) with delta (0, 0)
Screenshot: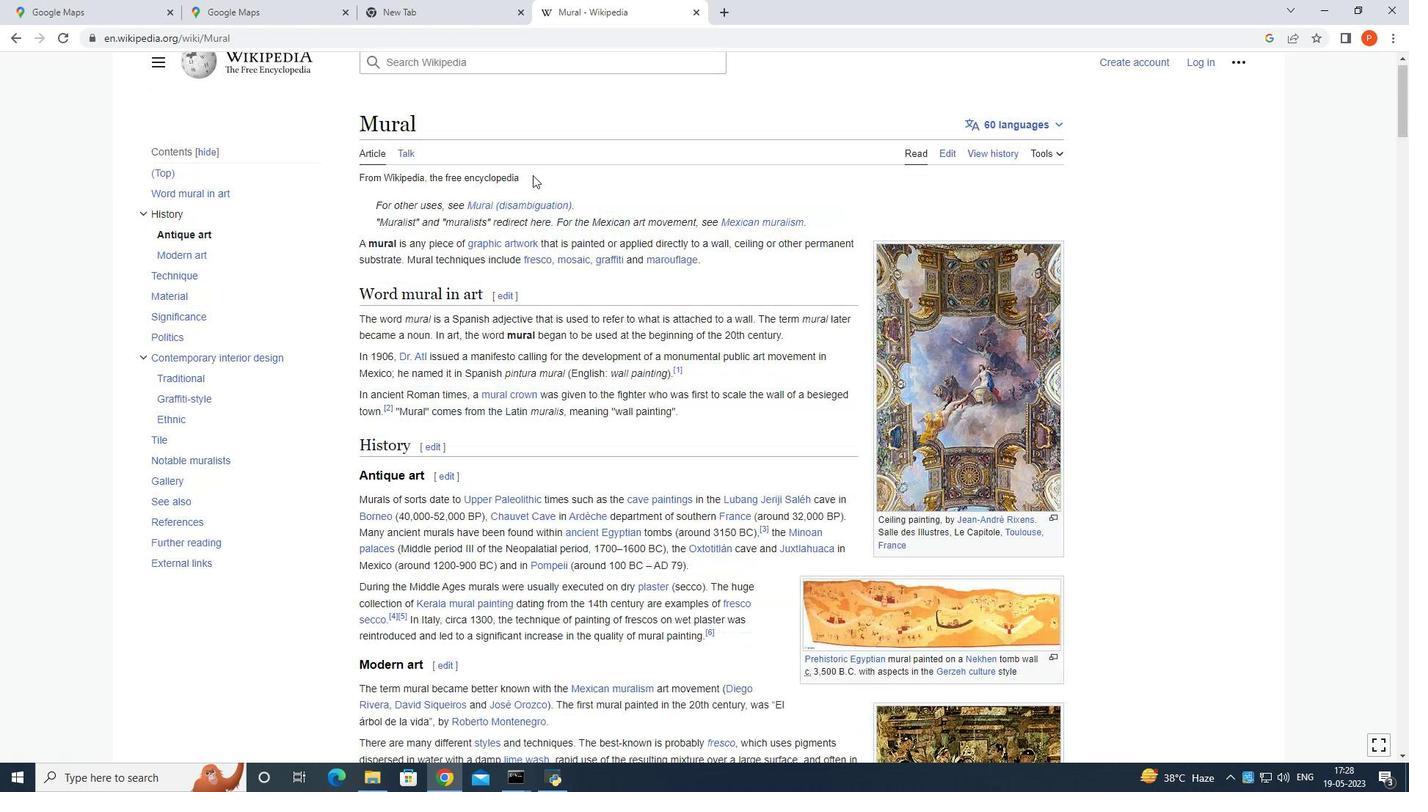 
Action: Mouse moved to (535, 173)
Screenshot: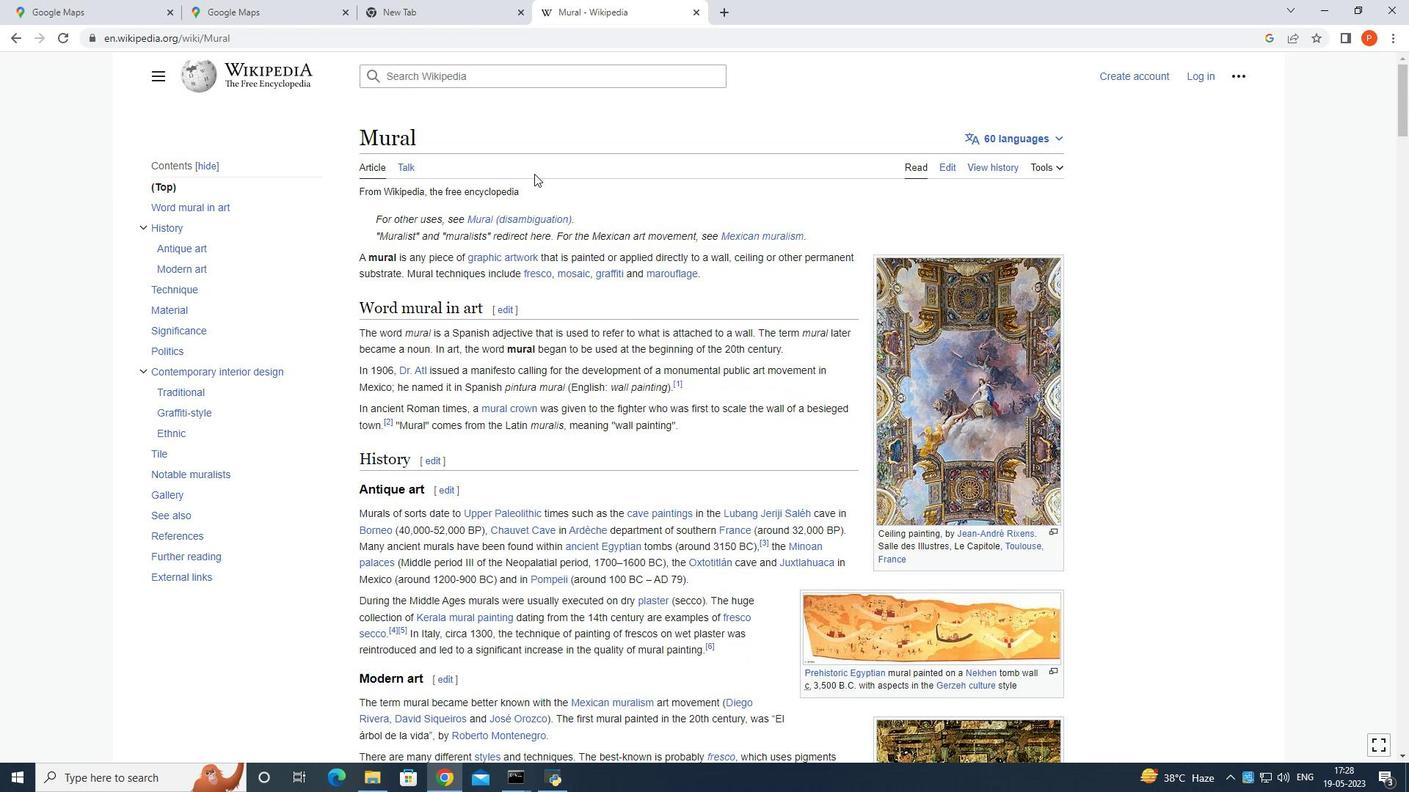 
Action: Mouse scrolled (535, 174) with delta (0, 0)
Screenshot: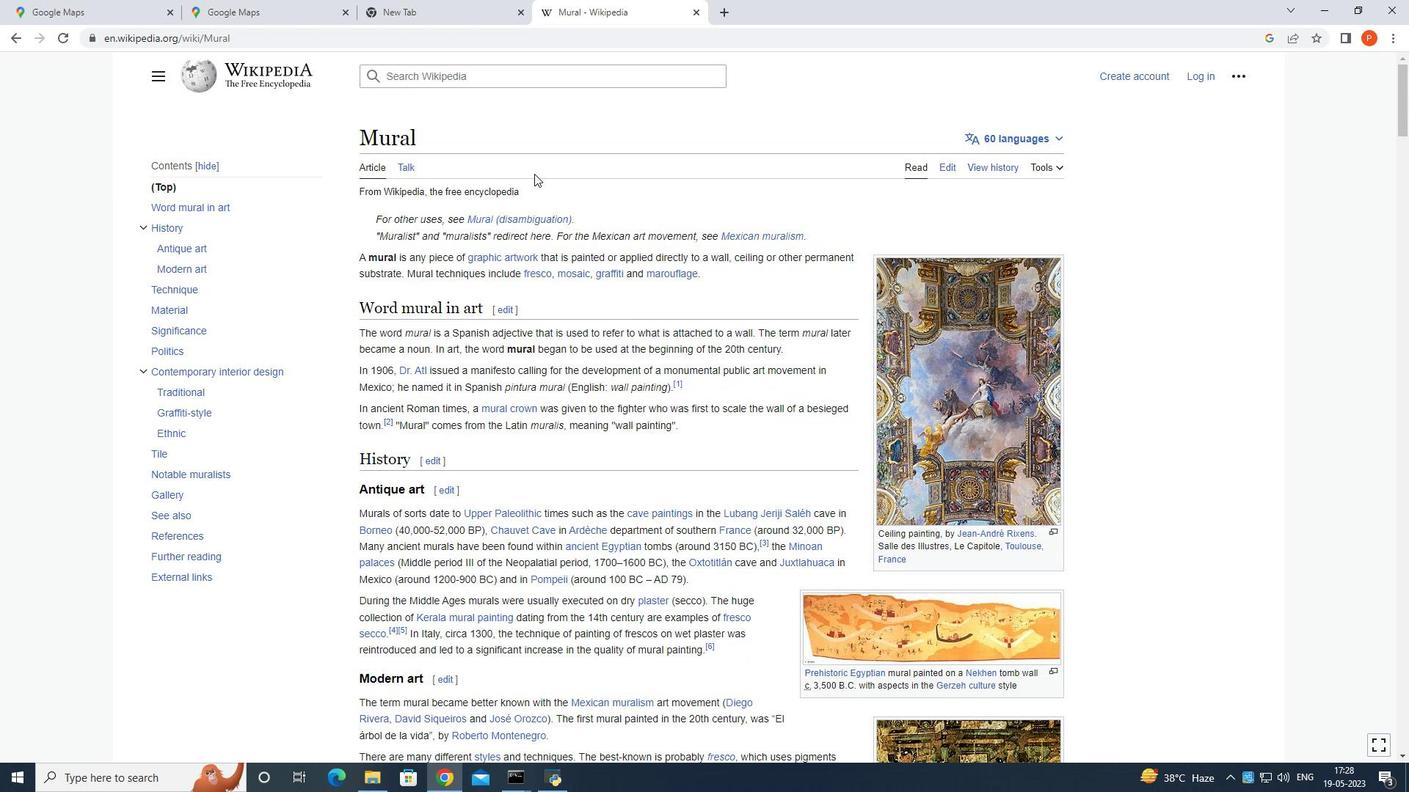 
Action: Mouse scrolled (535, 174) with delta (0, 0)
Screenshot: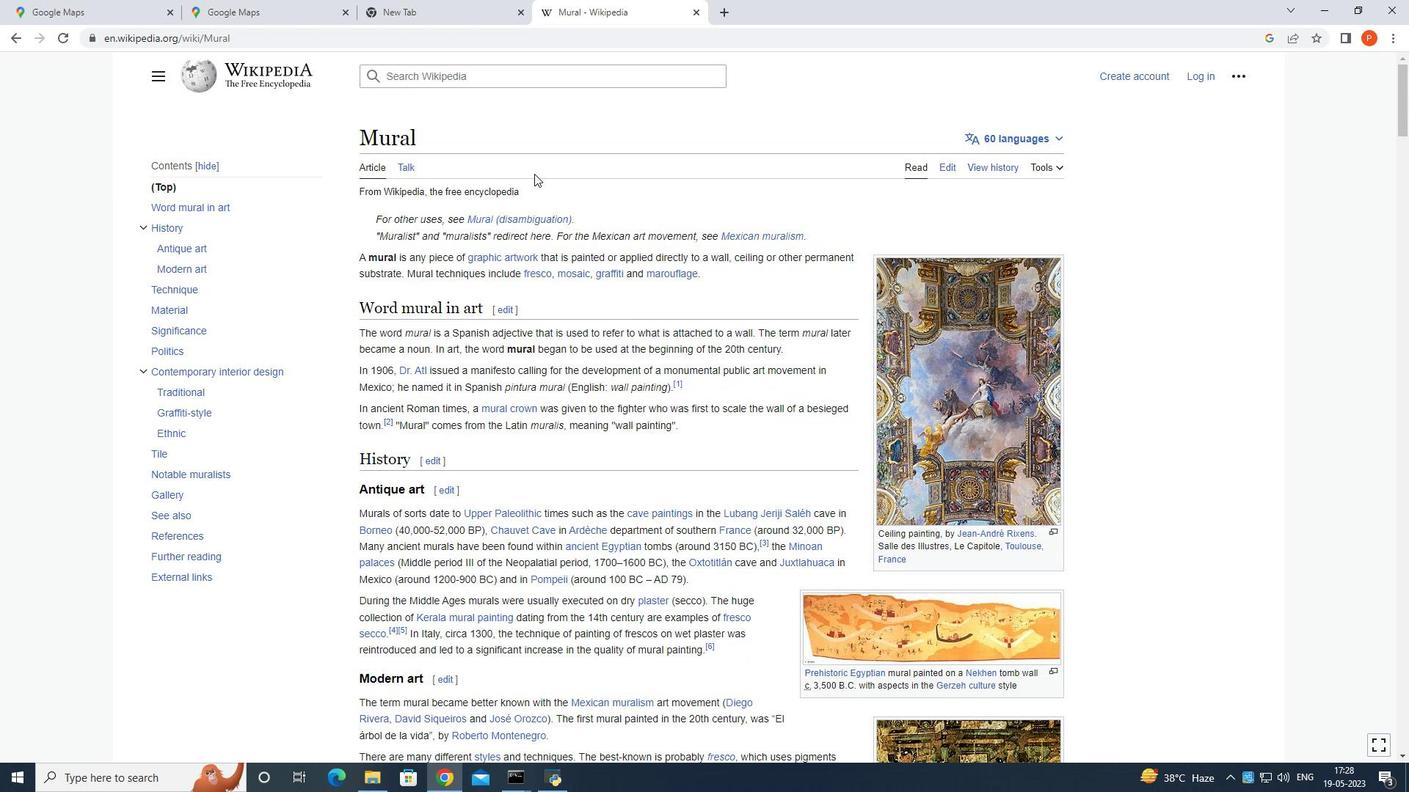 
Action: Mouse scrolled (535, 174) with delta (0, 0)
Screenshot: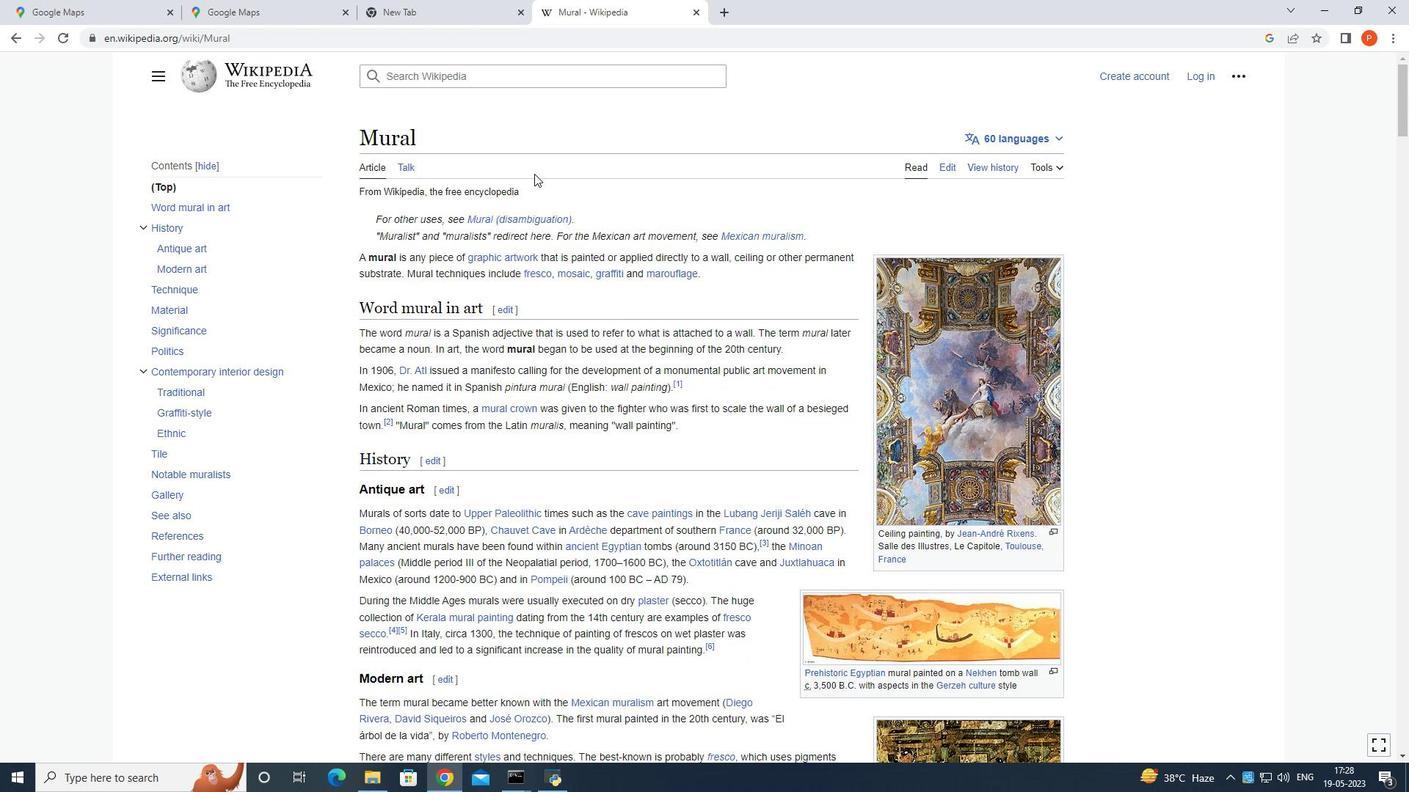 
Action: Mouse scrolled (535, 174) with delta (0, 0)
Screenshot: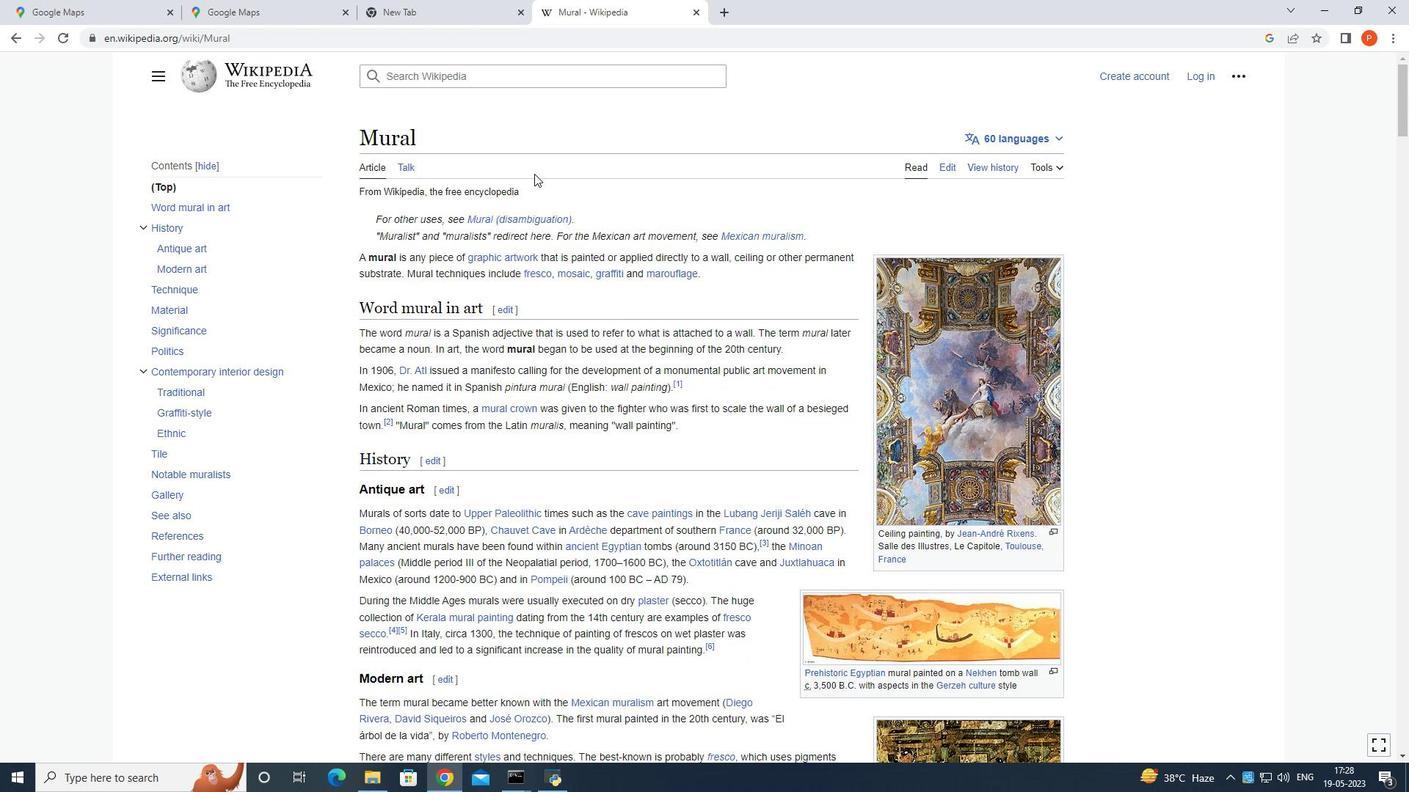 
Action: Mouse scrolled (535, 174) with delta (0, 0)
Screenshot: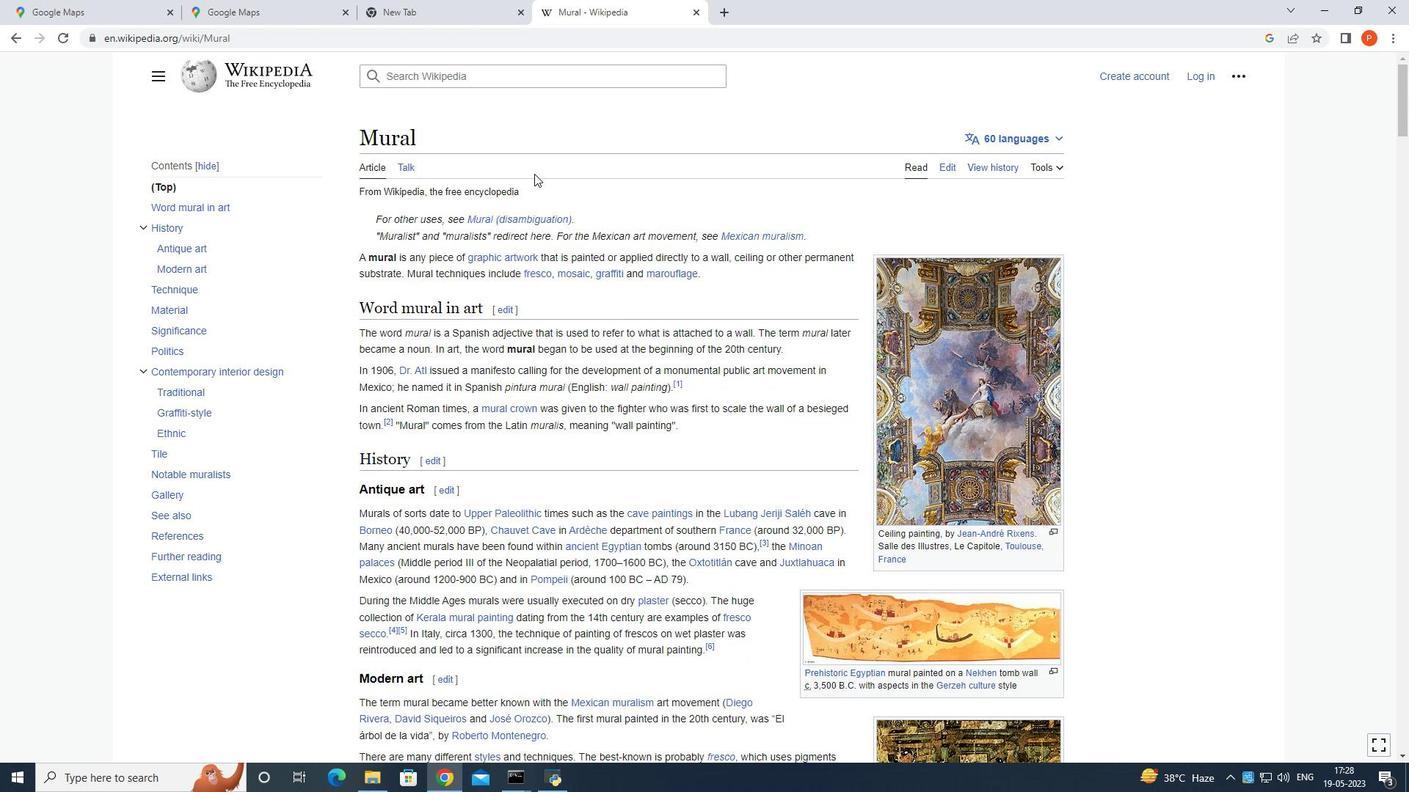 
Action: Mouse scrolled (535, 174) with delta (0, 0)
Screenshot: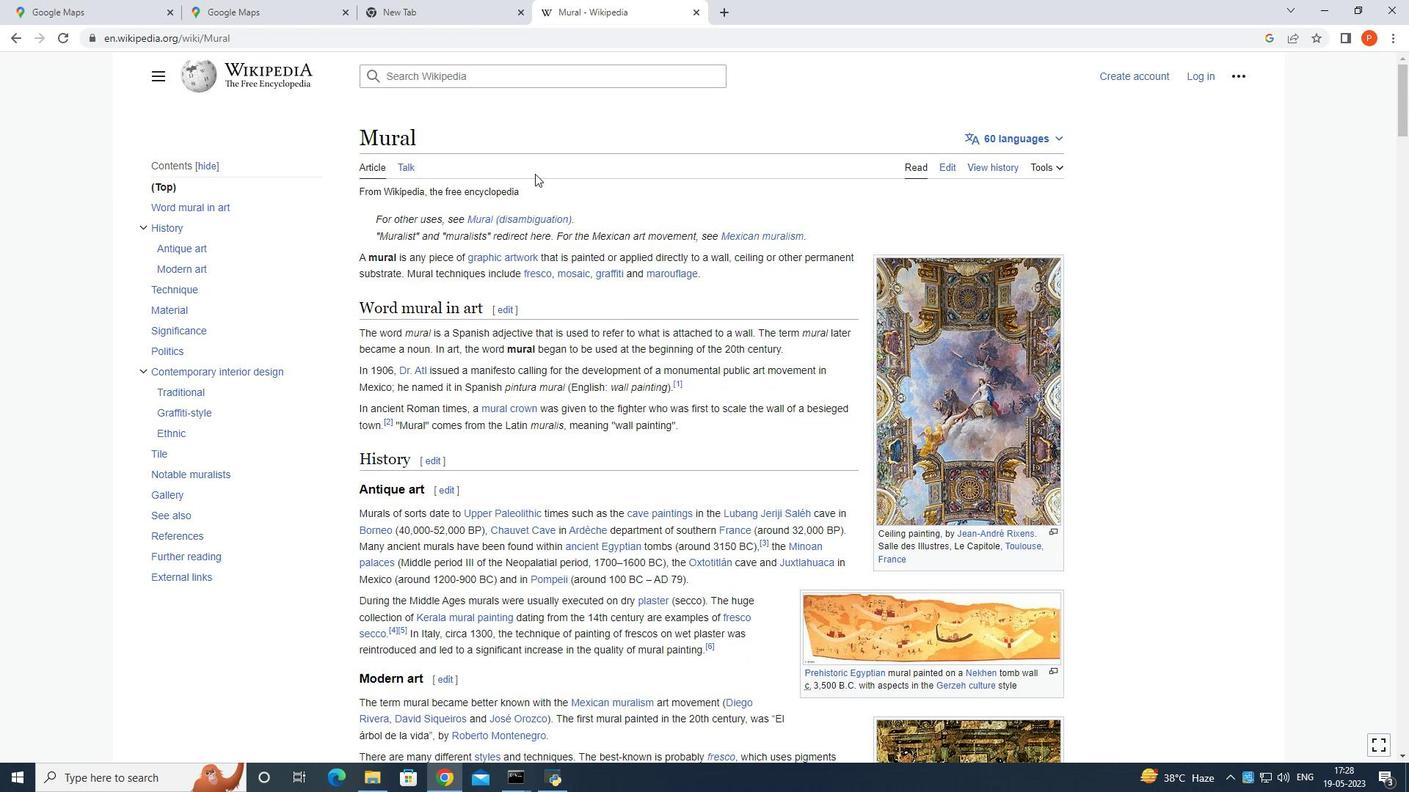 
Action: Mouse scrolled (535, 174) with delta (0, 0)
Screenshot: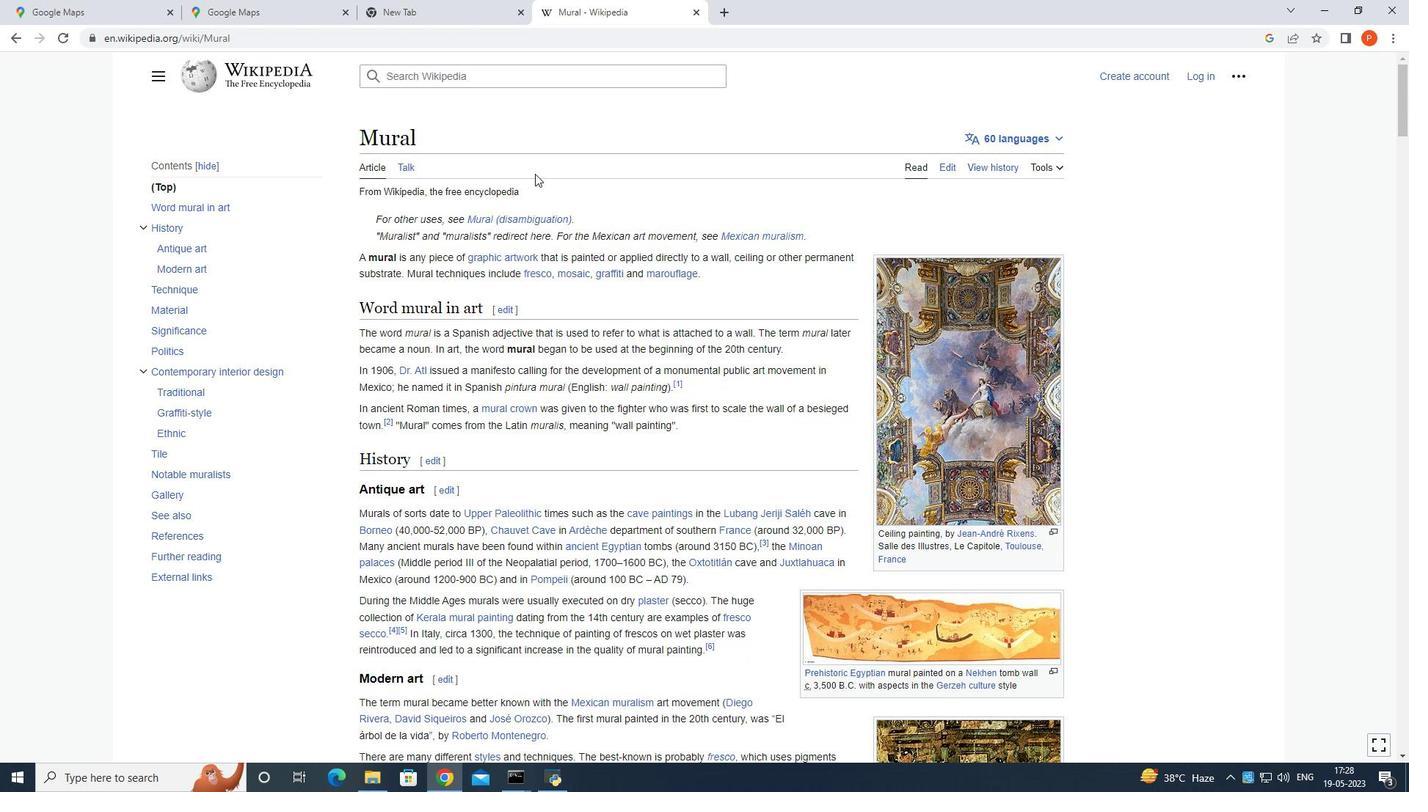 
Action: Mouse moved to (695, 13)
Screenshot: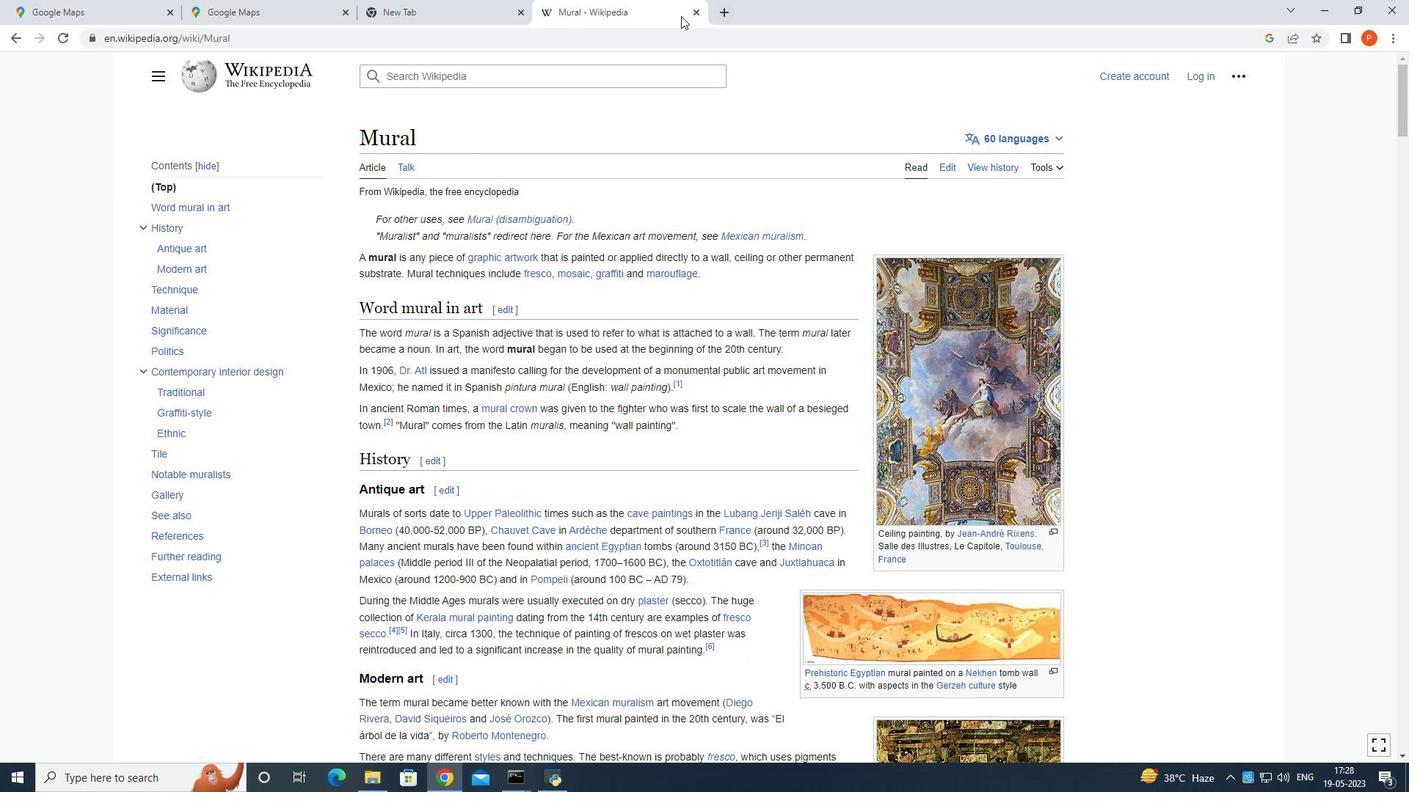 
Action: Mouse pressed left at (695, 13)
Screenshot: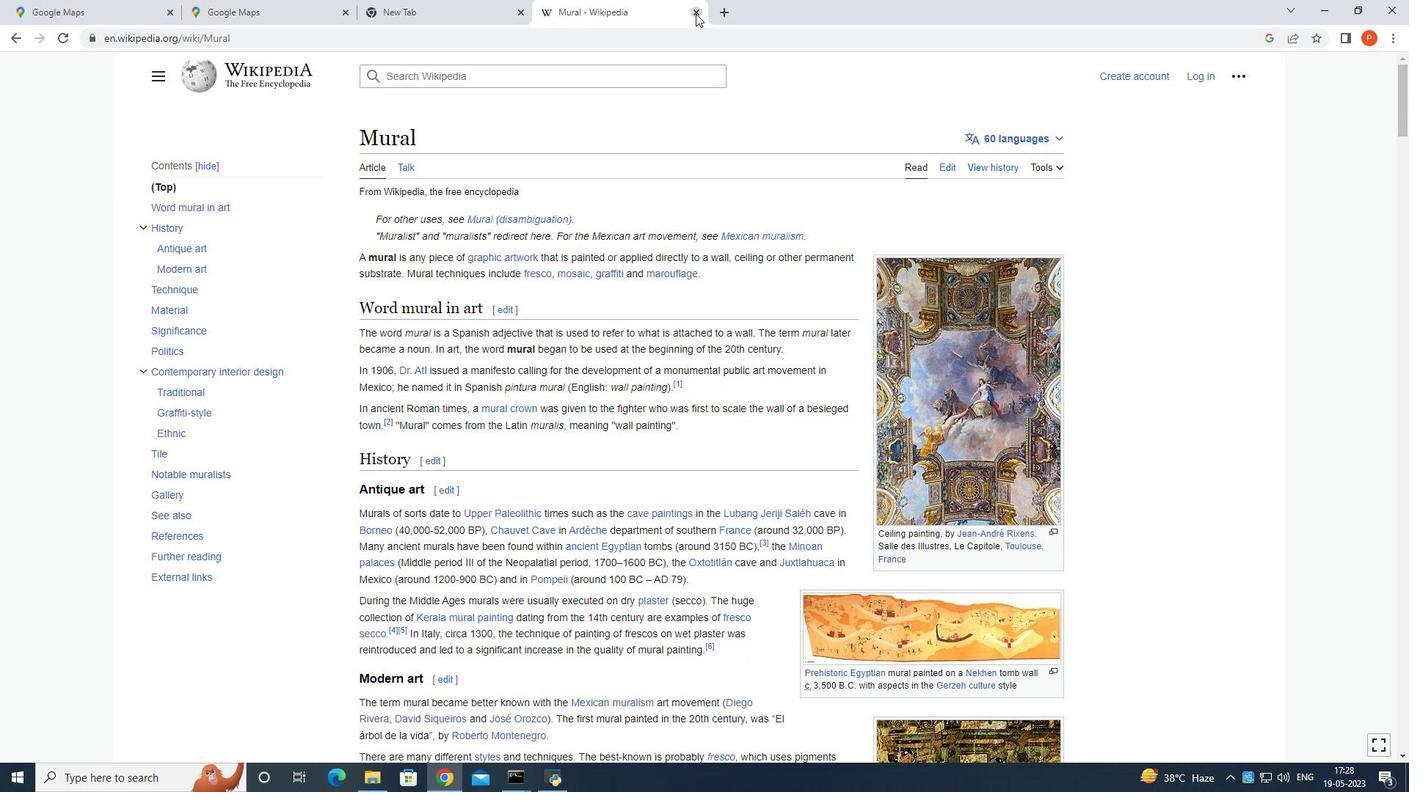 
Action: Mouse moved to (551, 11)
Screenshot: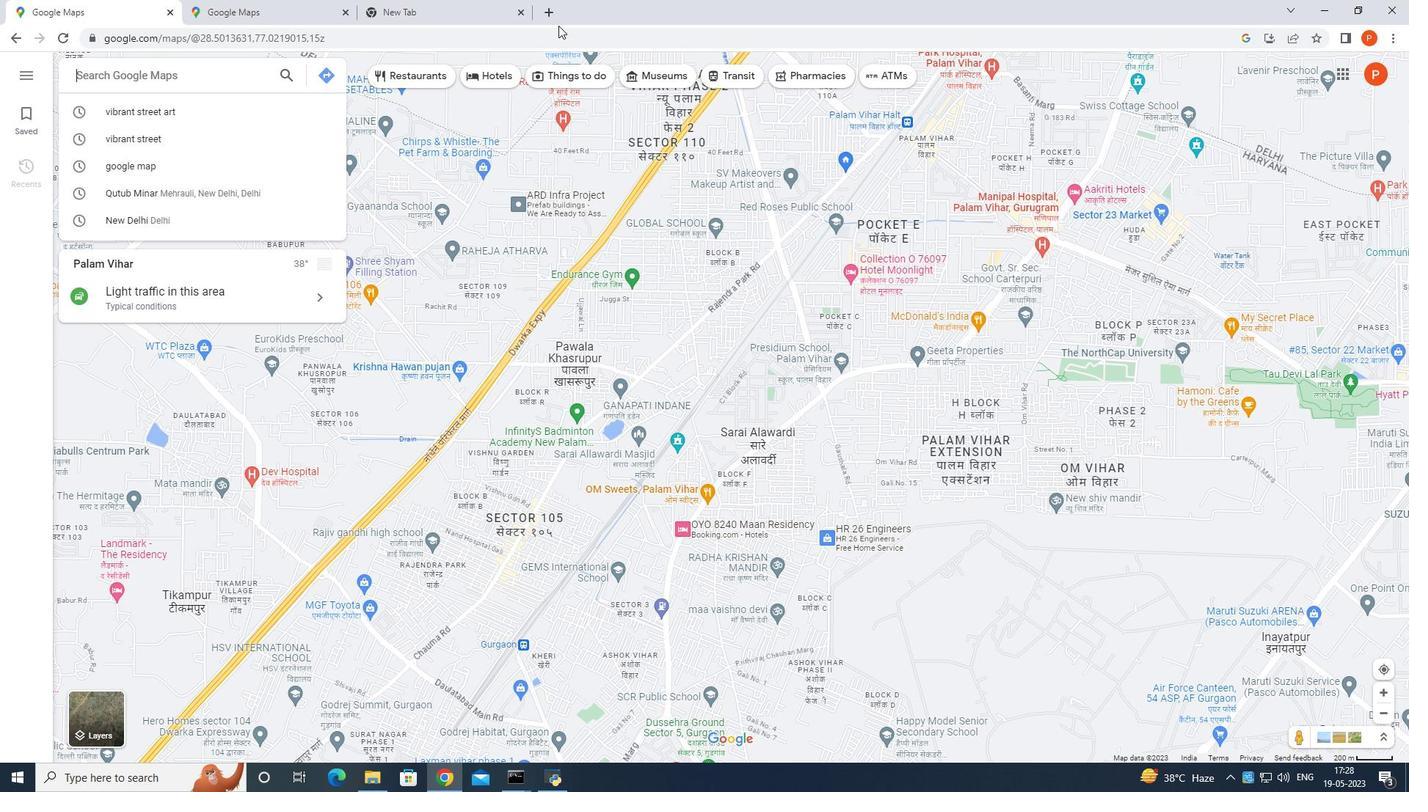 
Action: Mouse pressed left at (551, 11)
Screenshot: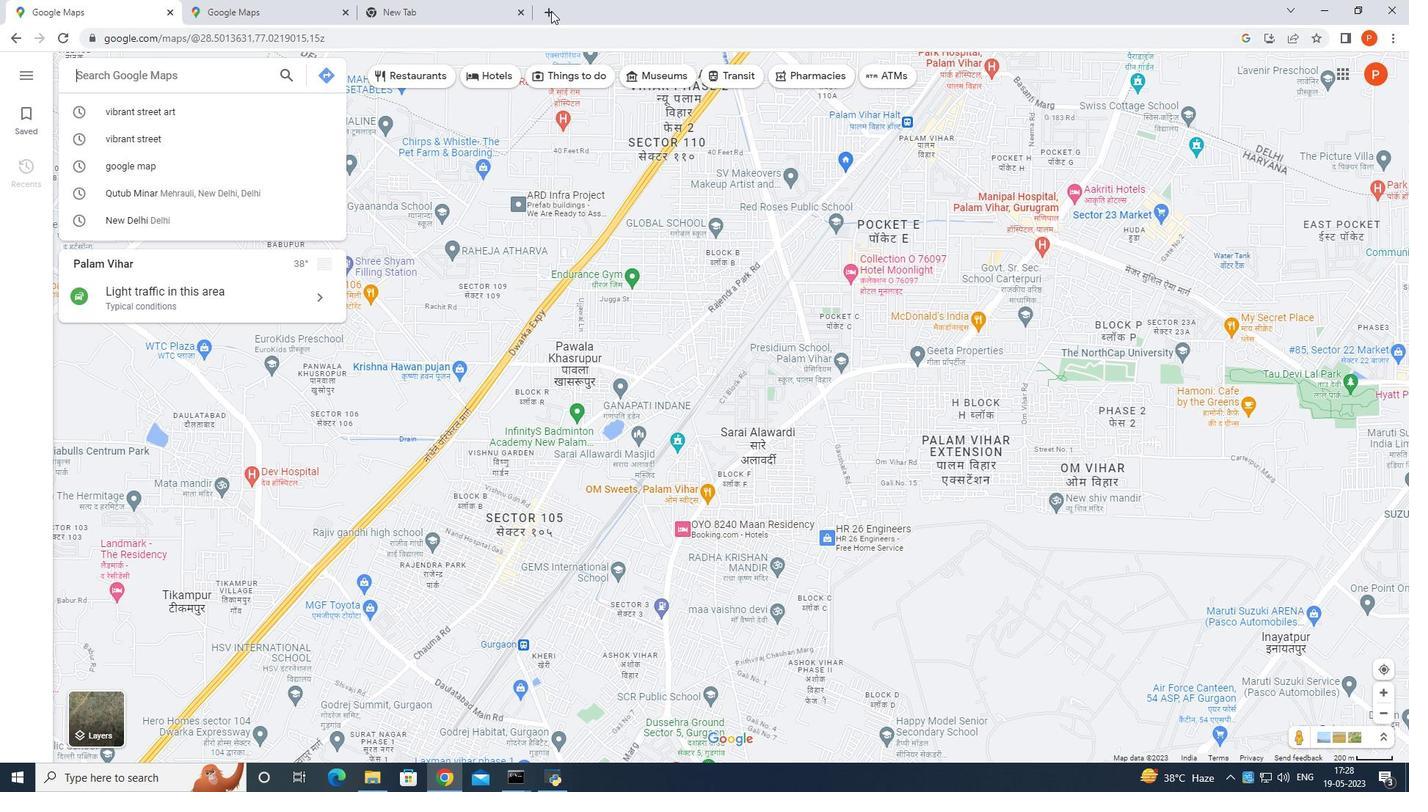 
Action: Mouse moved to (500, 35)
Screenshot: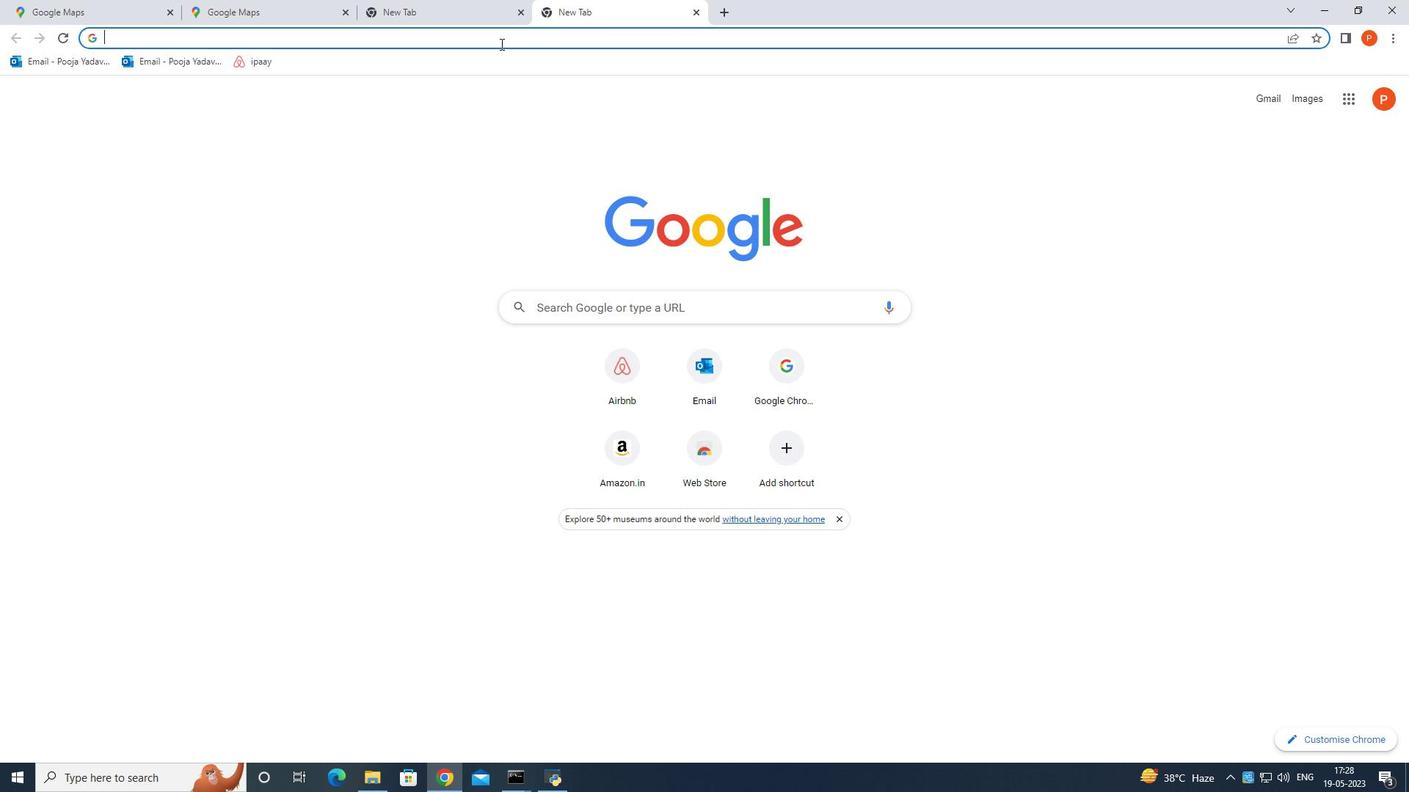 
Action: Mouse pressed left at (500, 35)
Screenshot: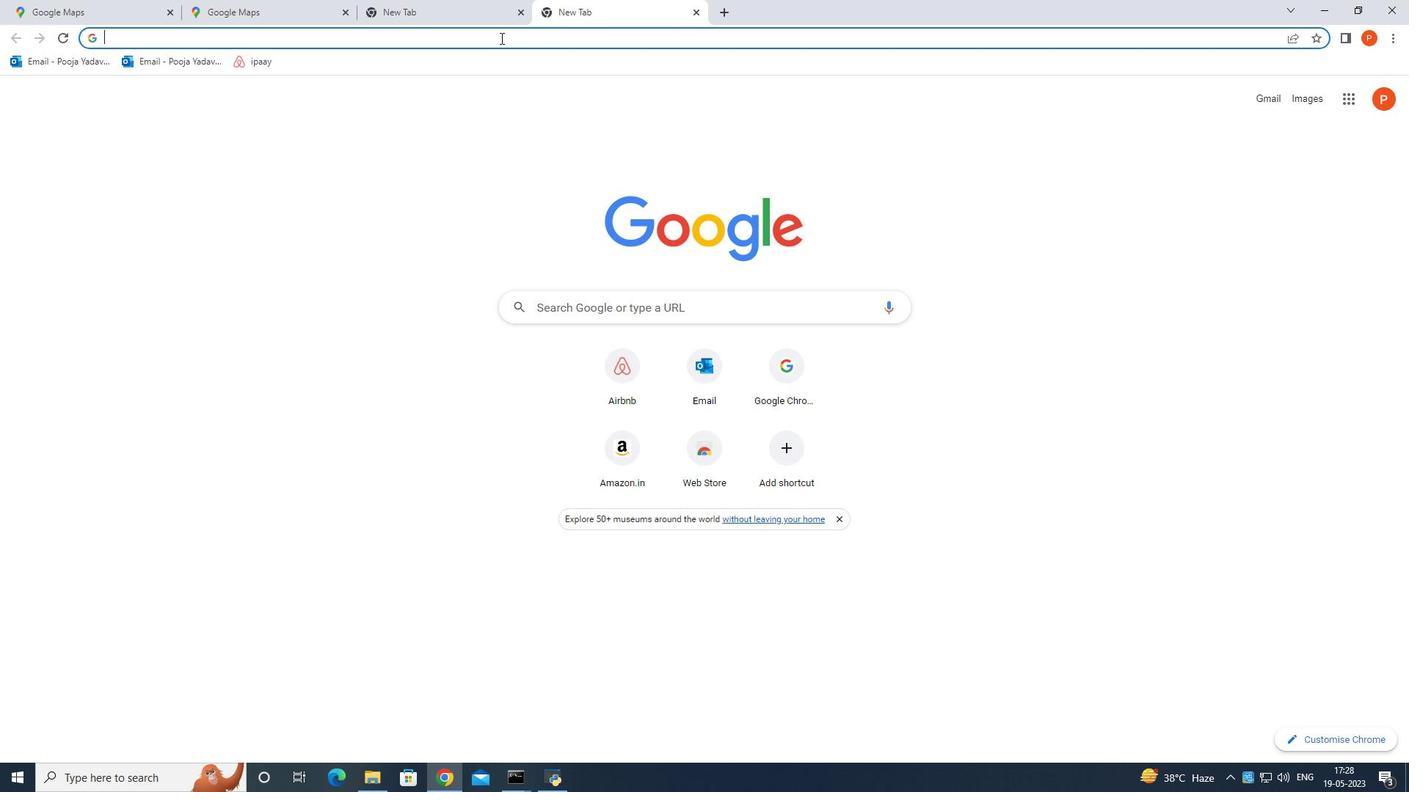 
Action: Mouse moved to (338, 88)
Screenshot: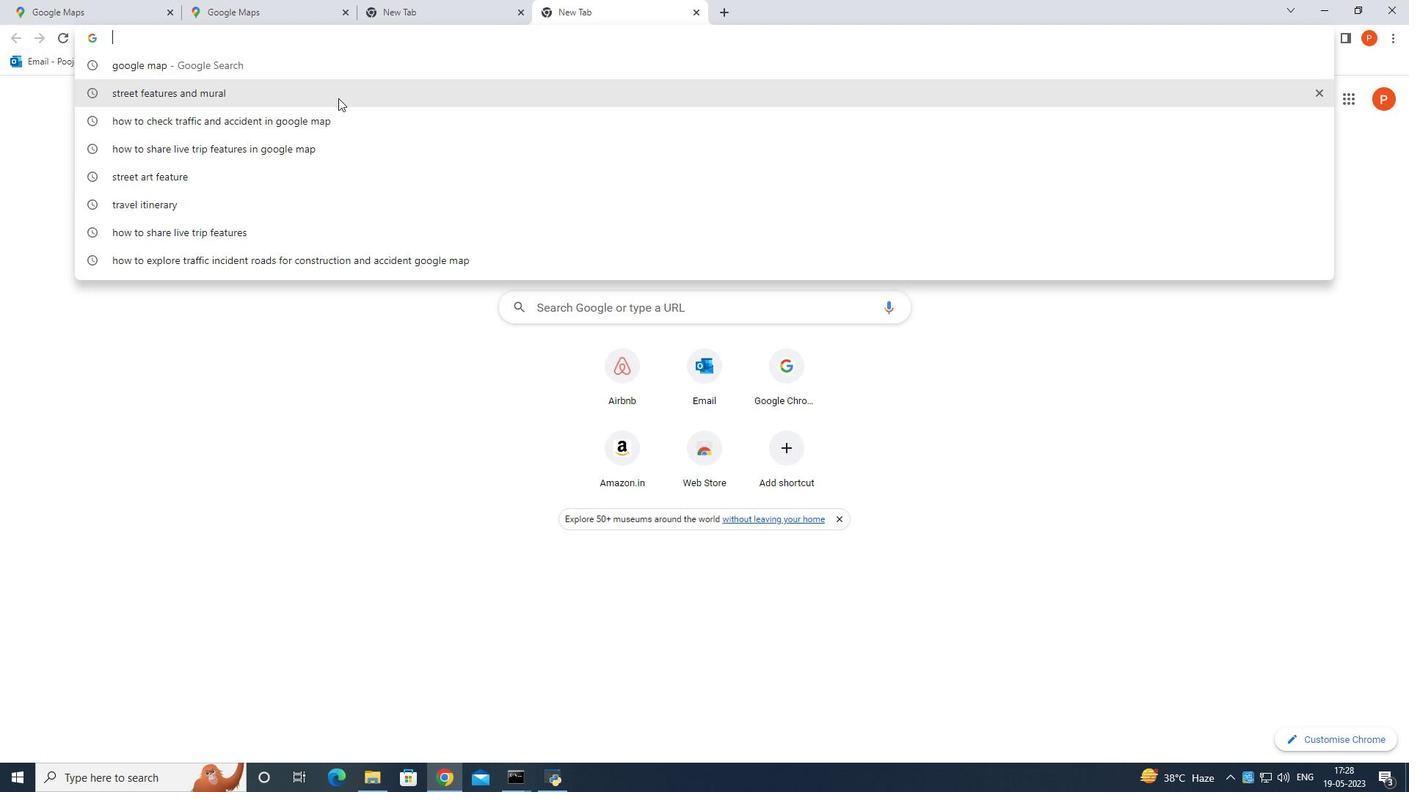 
Action: Mouse pressed left at (338, 88)
Screenshot: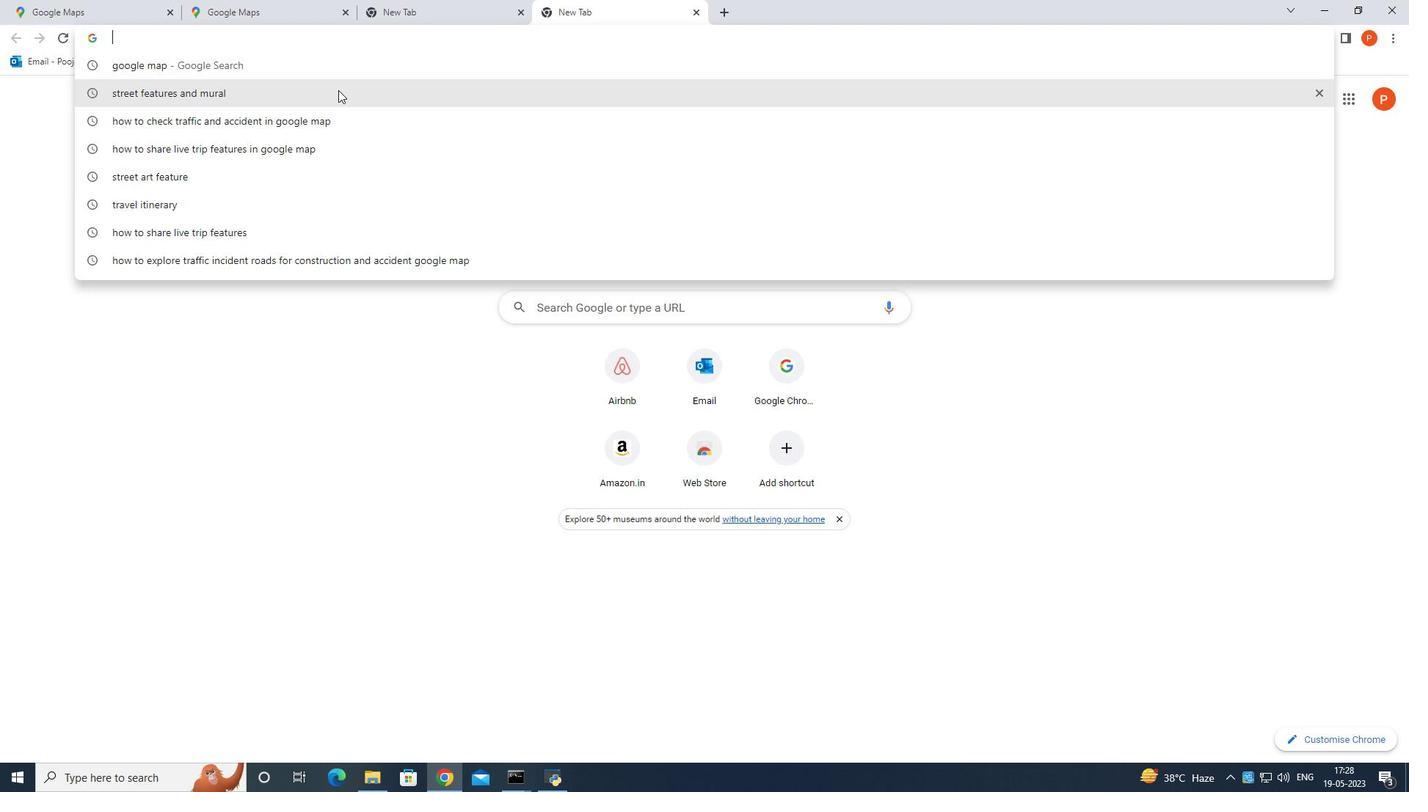 
Action: Mouse moved to (213, 226)
Screenshot: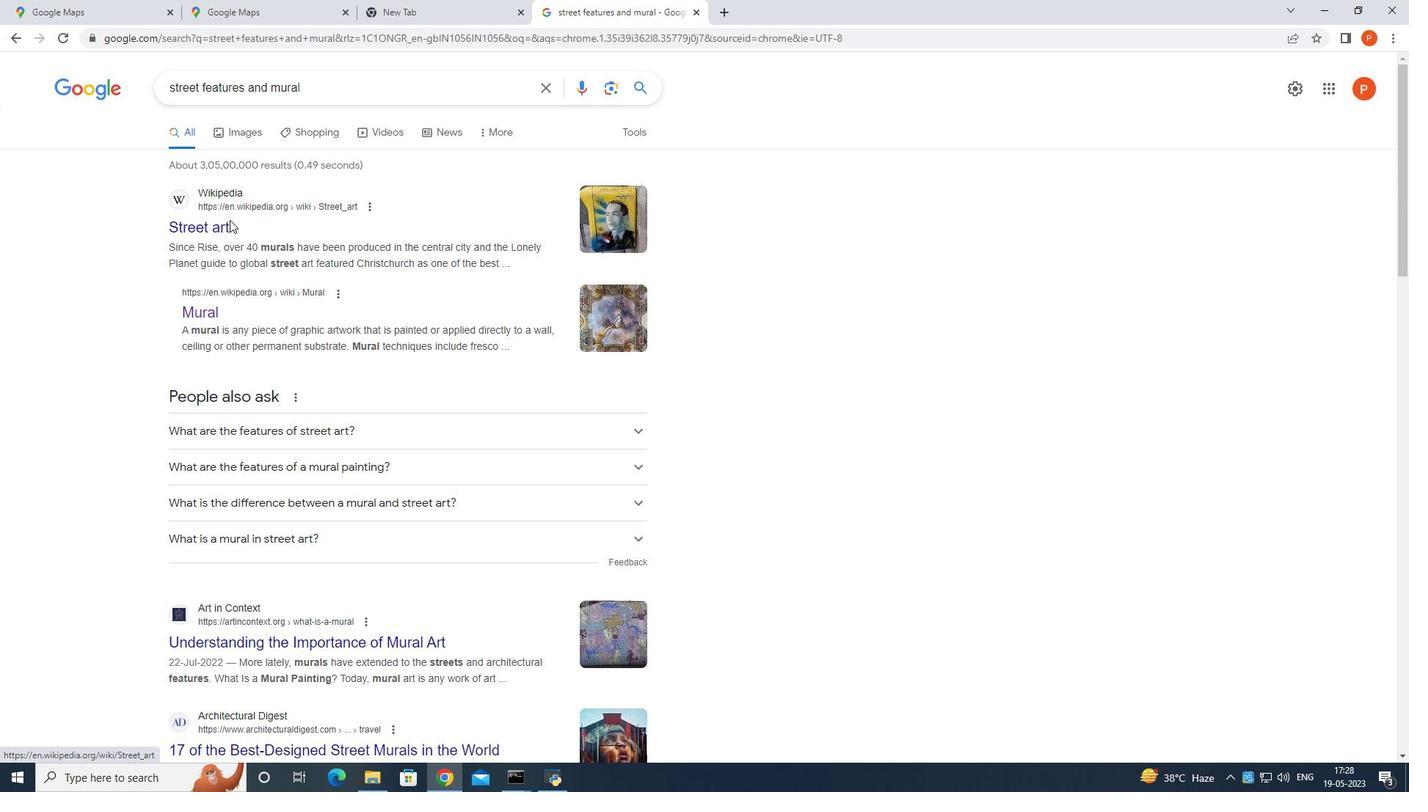 
Action: Mouse pressed left at (213, 226)
Screenshot: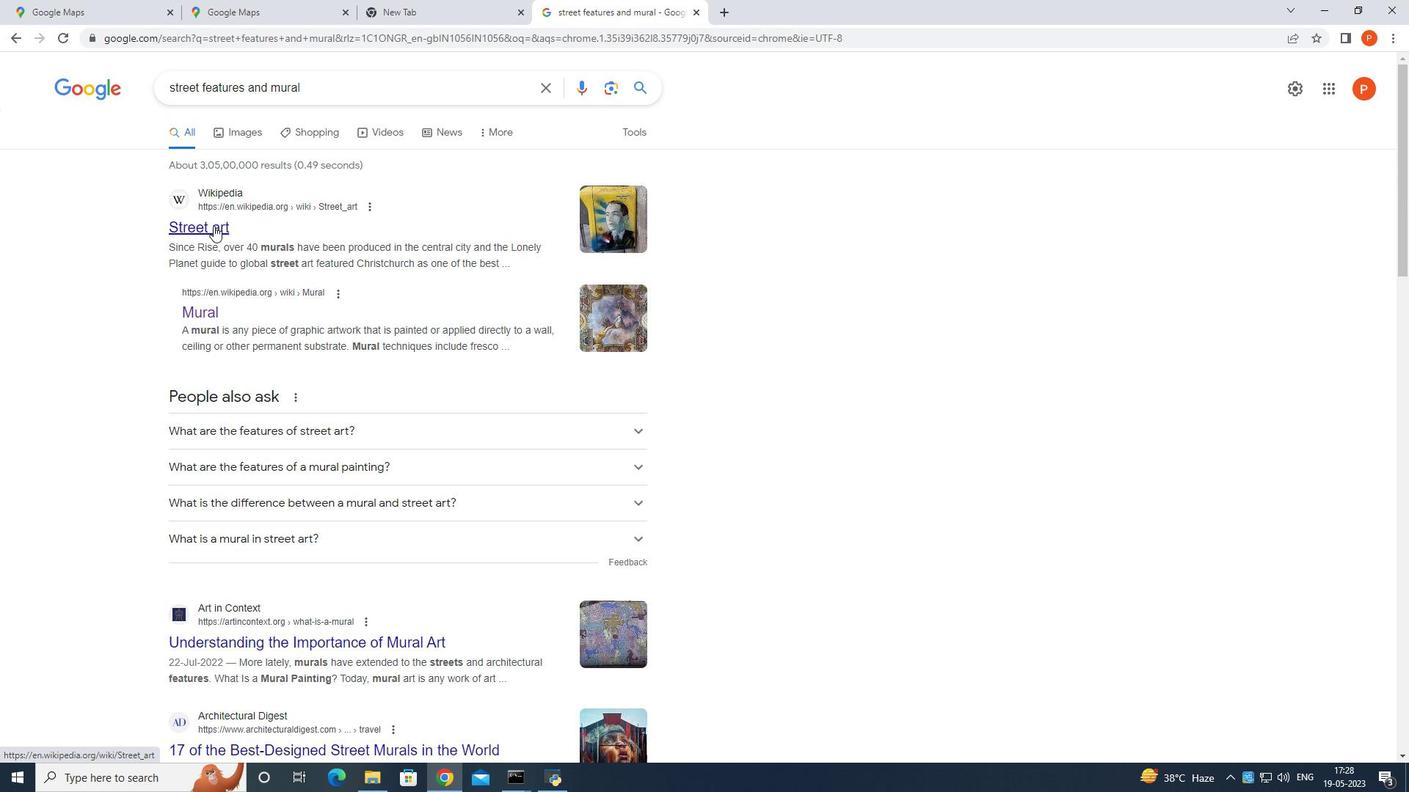 
Action: Mouse moved to (725, 11)
Screenshot: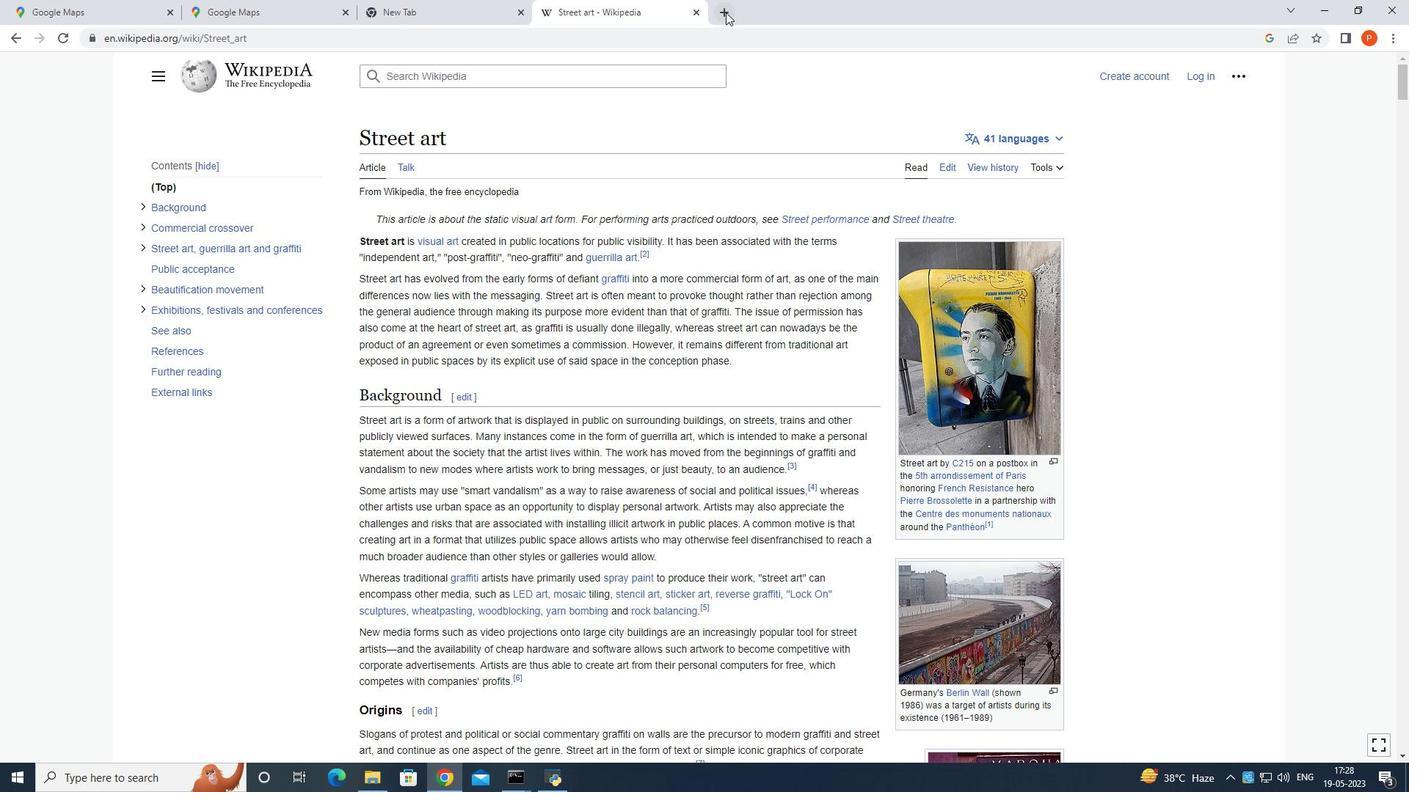 
Action: Mouse pressed left at (725, 11)
Screenshot: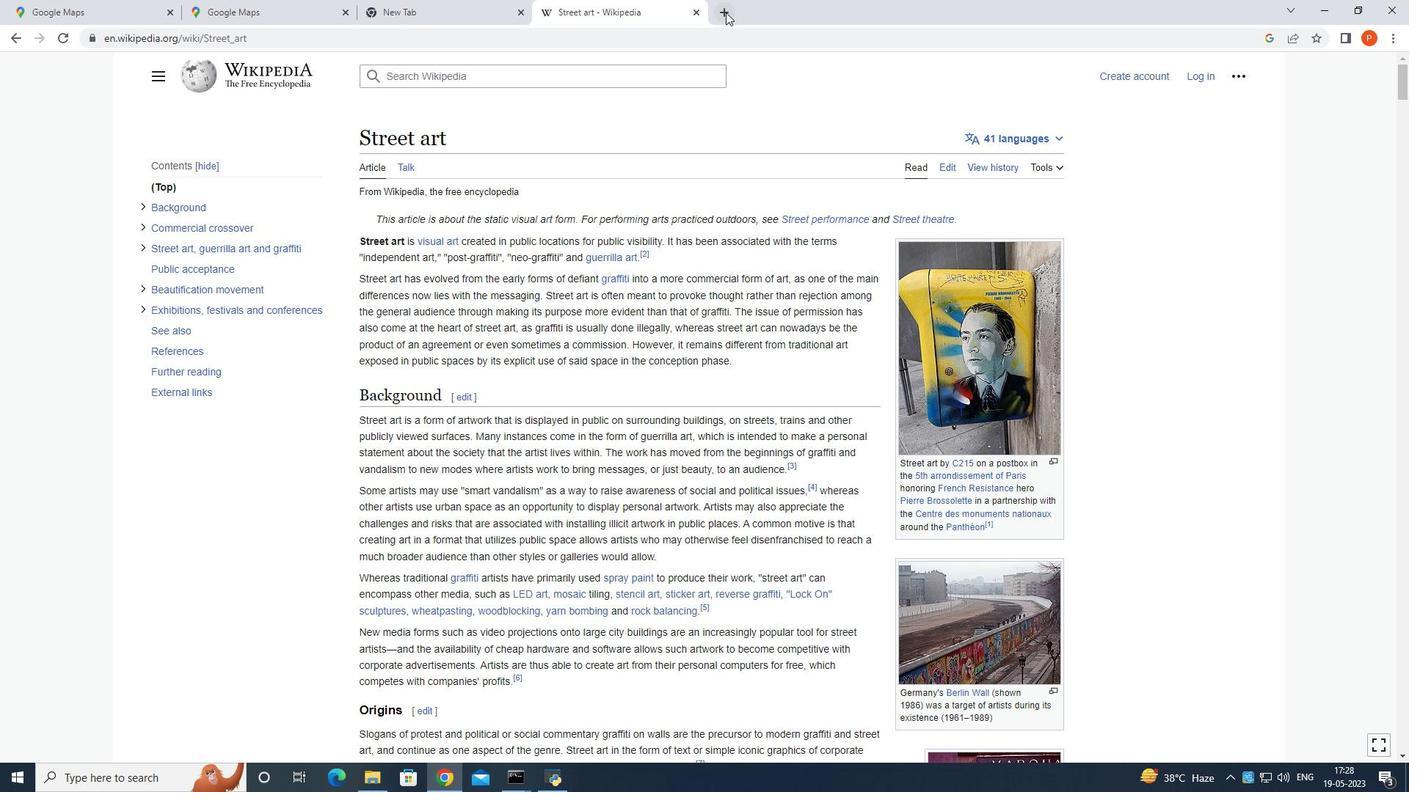 
Action: Mouse moved to (388, 41)
Screenshot: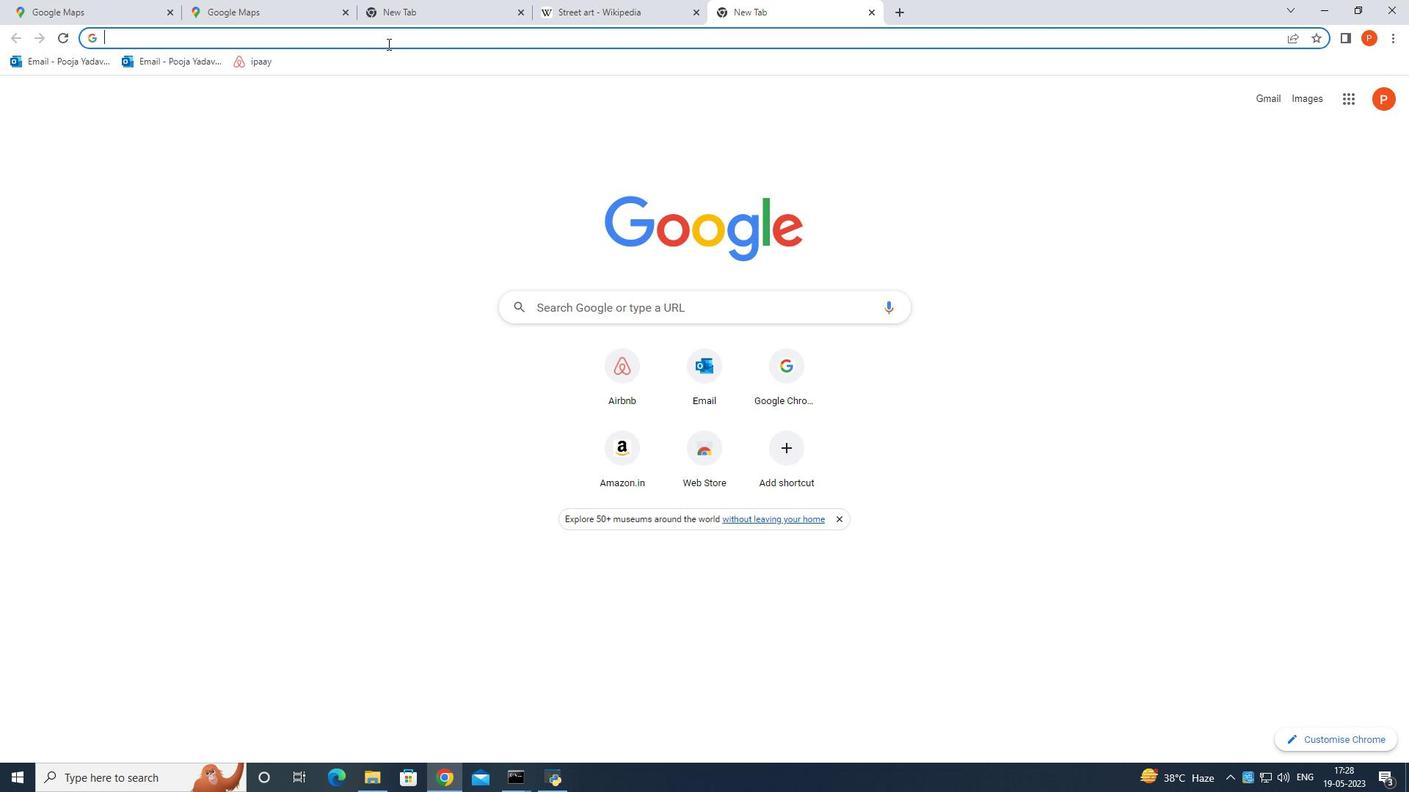 
Action: Mouse pressed left at (388, 41)
Screenshot: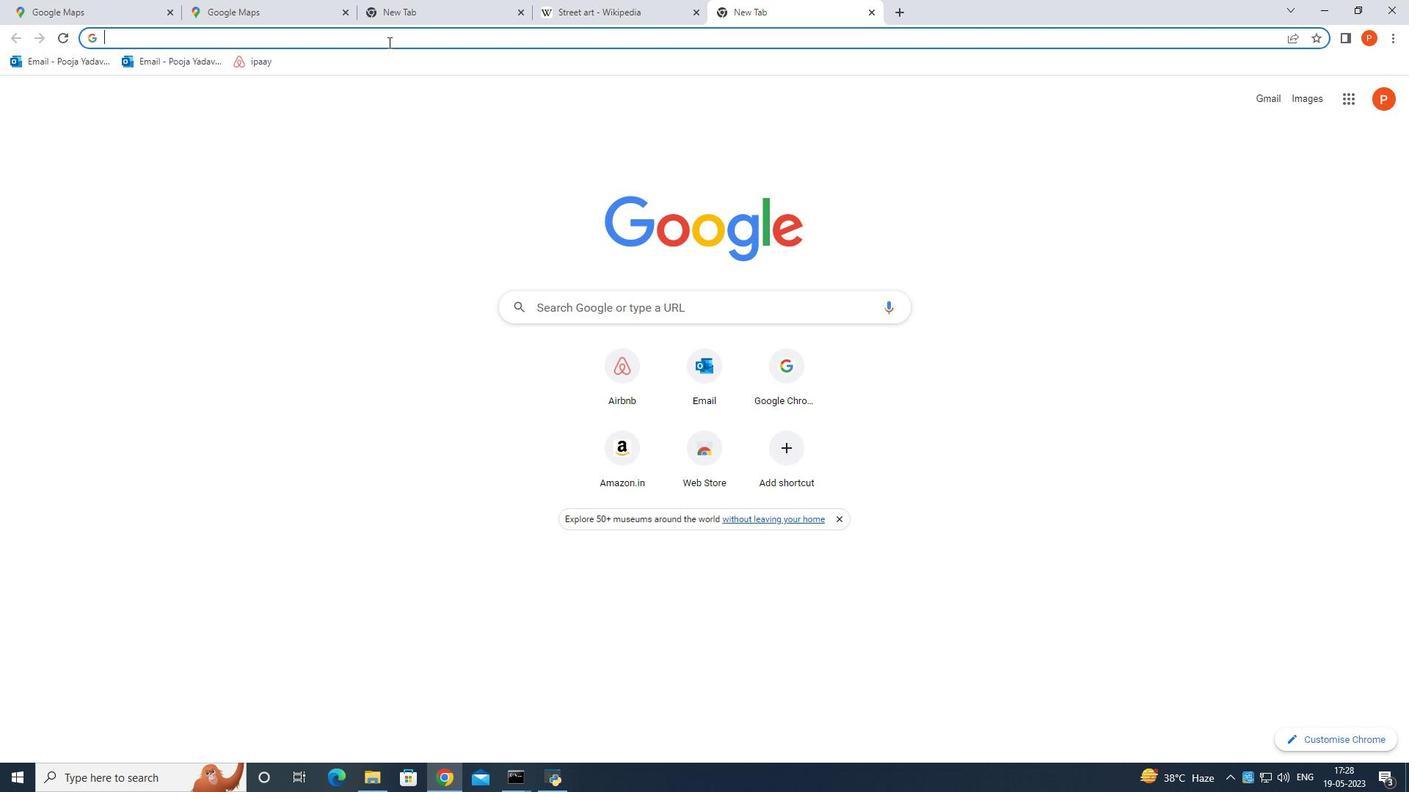 
Action: Mouse moved to (336, 82)
Screenshot: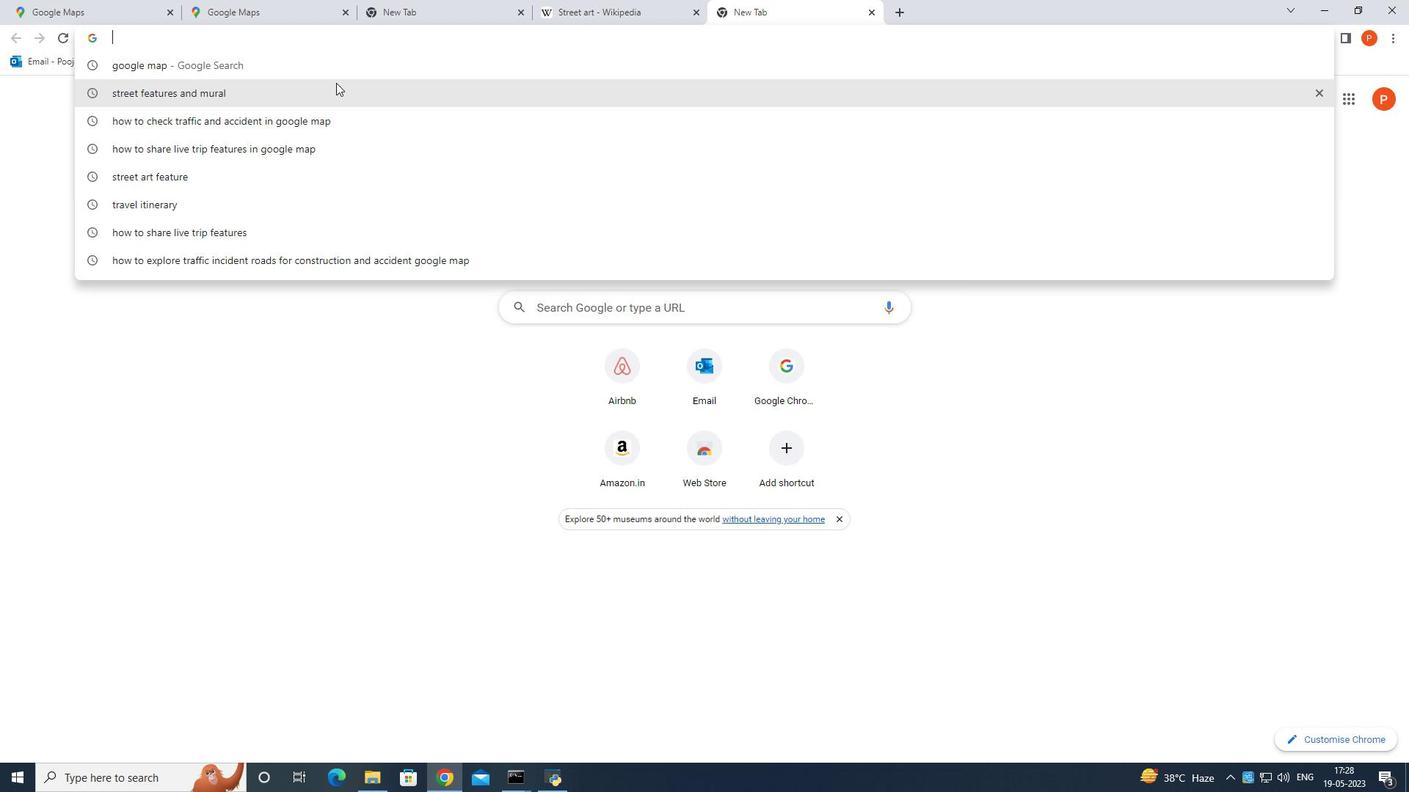 
Action: Mouse pressed left at (336, 82)
Screenshot: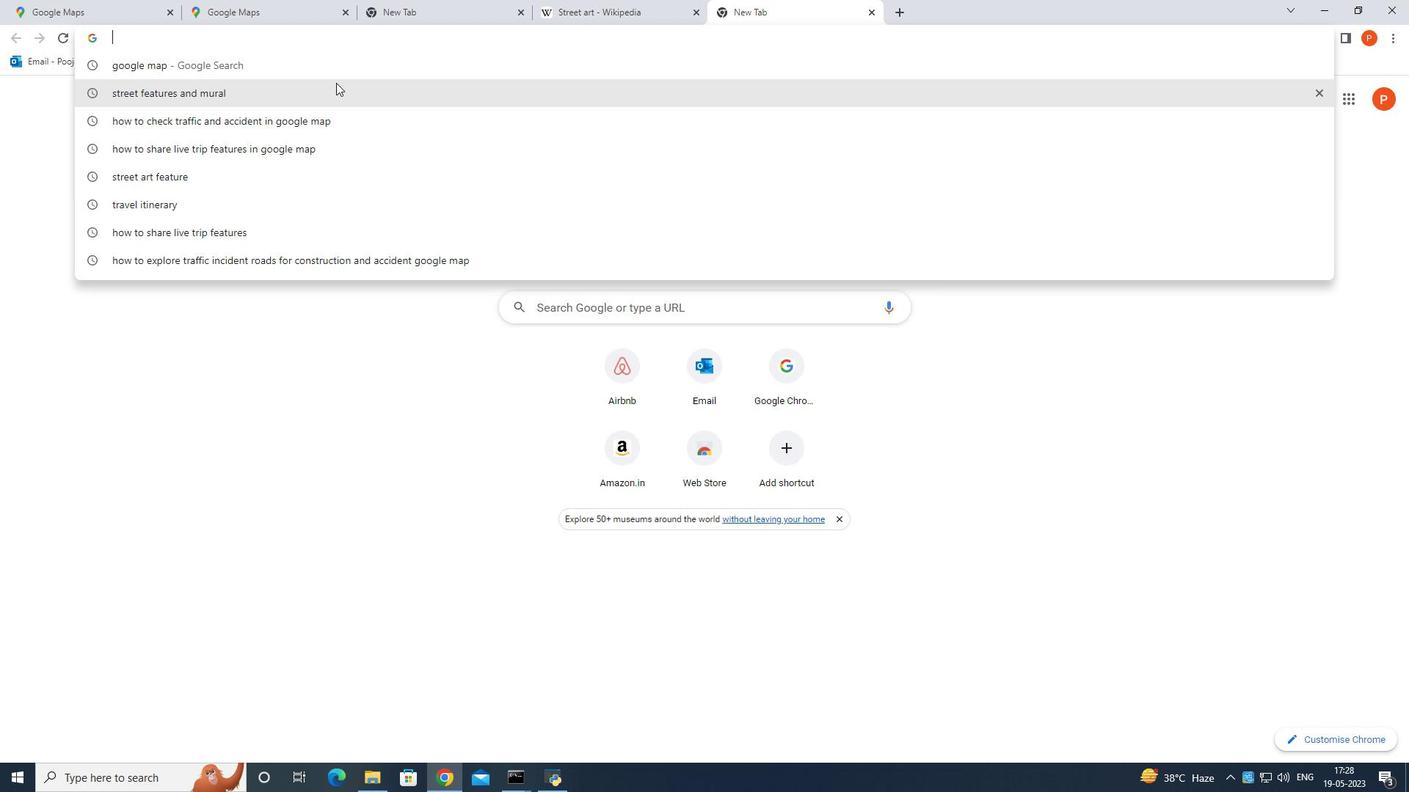 
Action: Mouse moved to (380, 137)
Screenshot: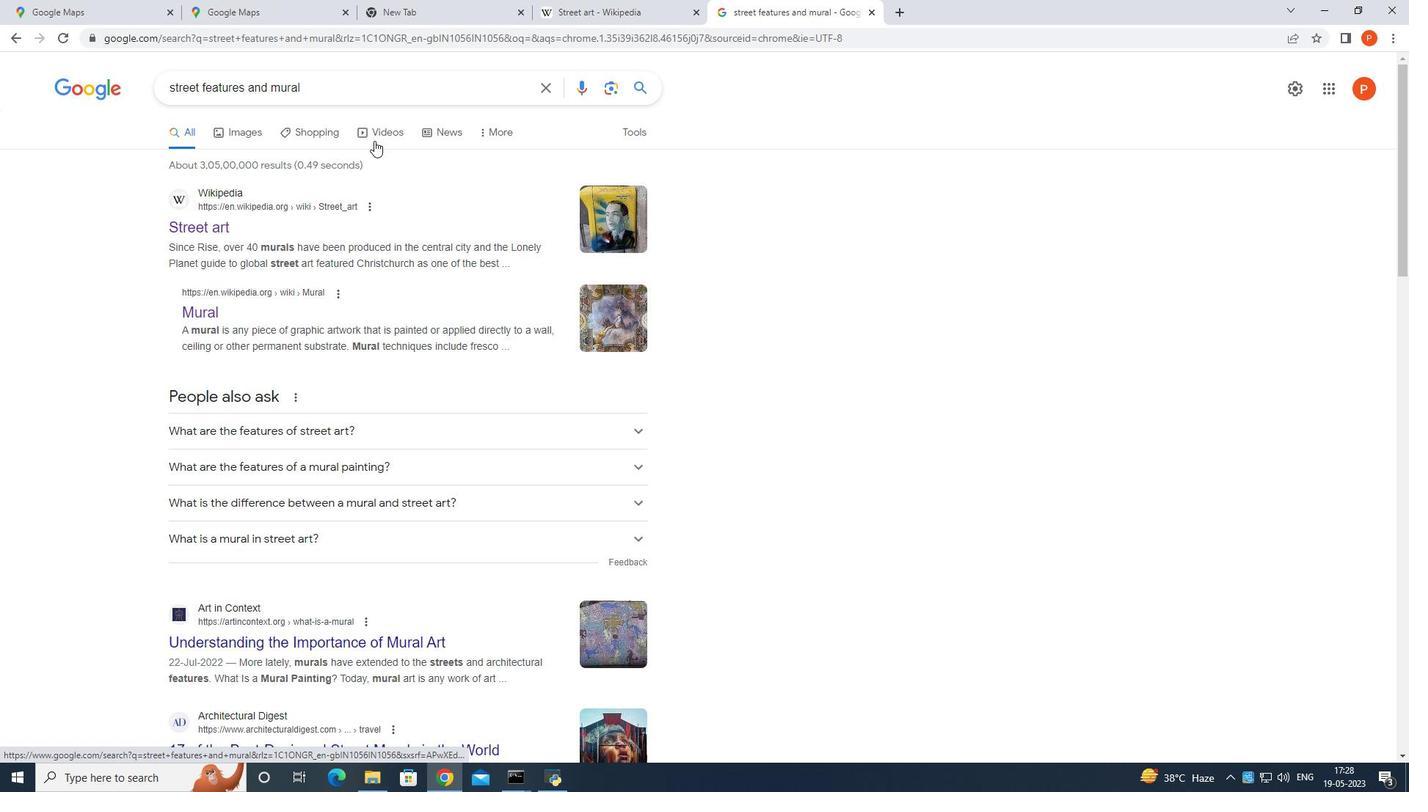 
Action: Mouse pressed left at (380, 137)
Screenshot: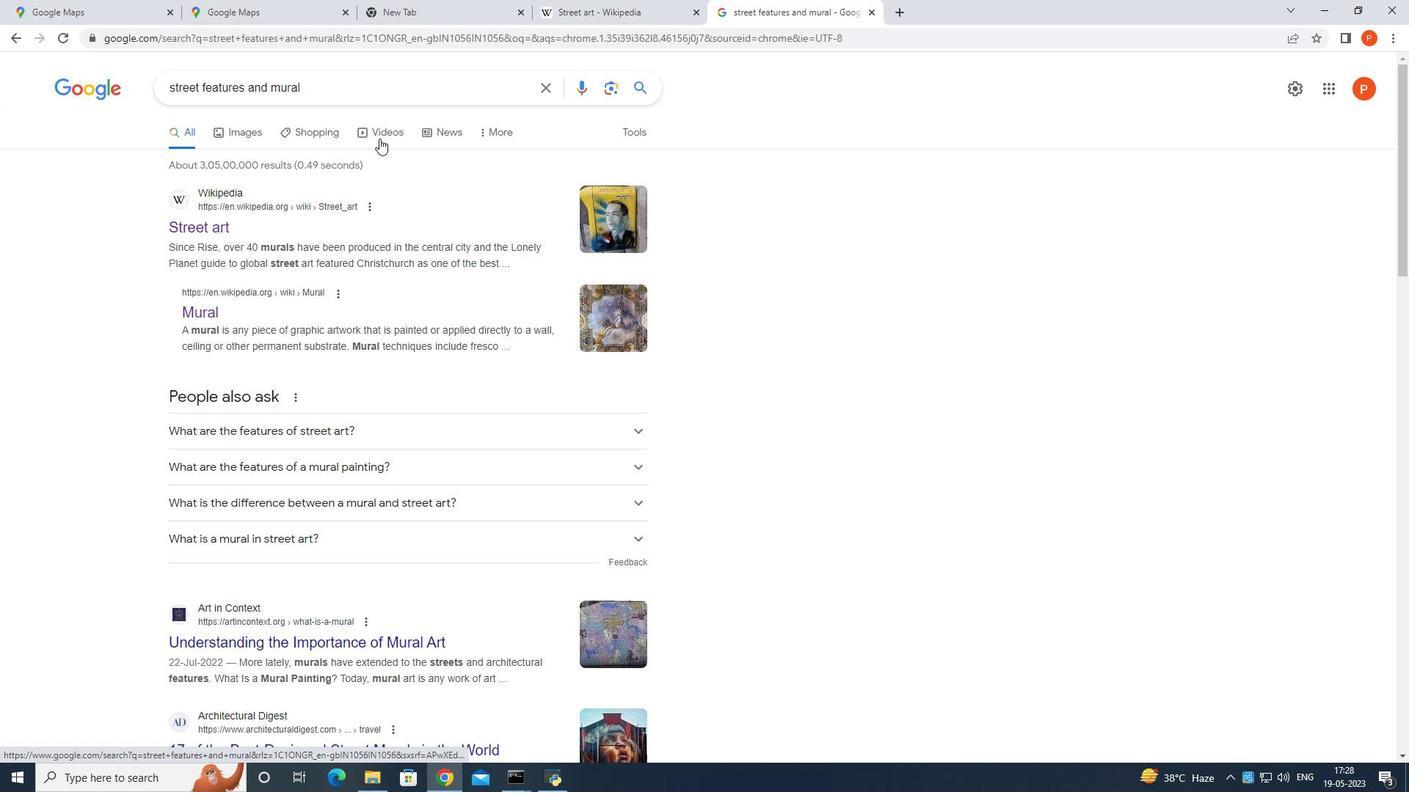 
Action: Mouse moved to (338, 336)
Screenshot: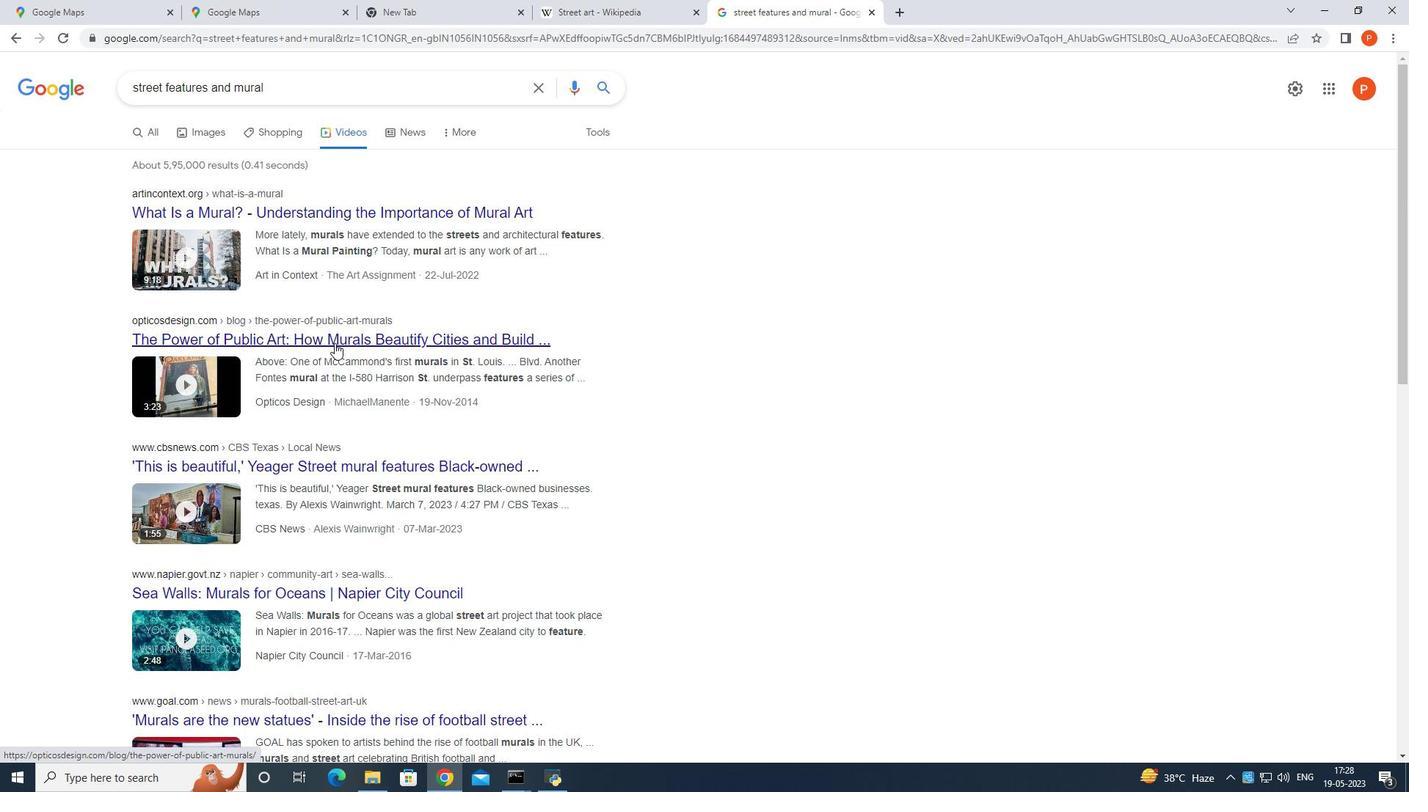 
Action: Mouse pressed left at (338, 336)
Screenshot: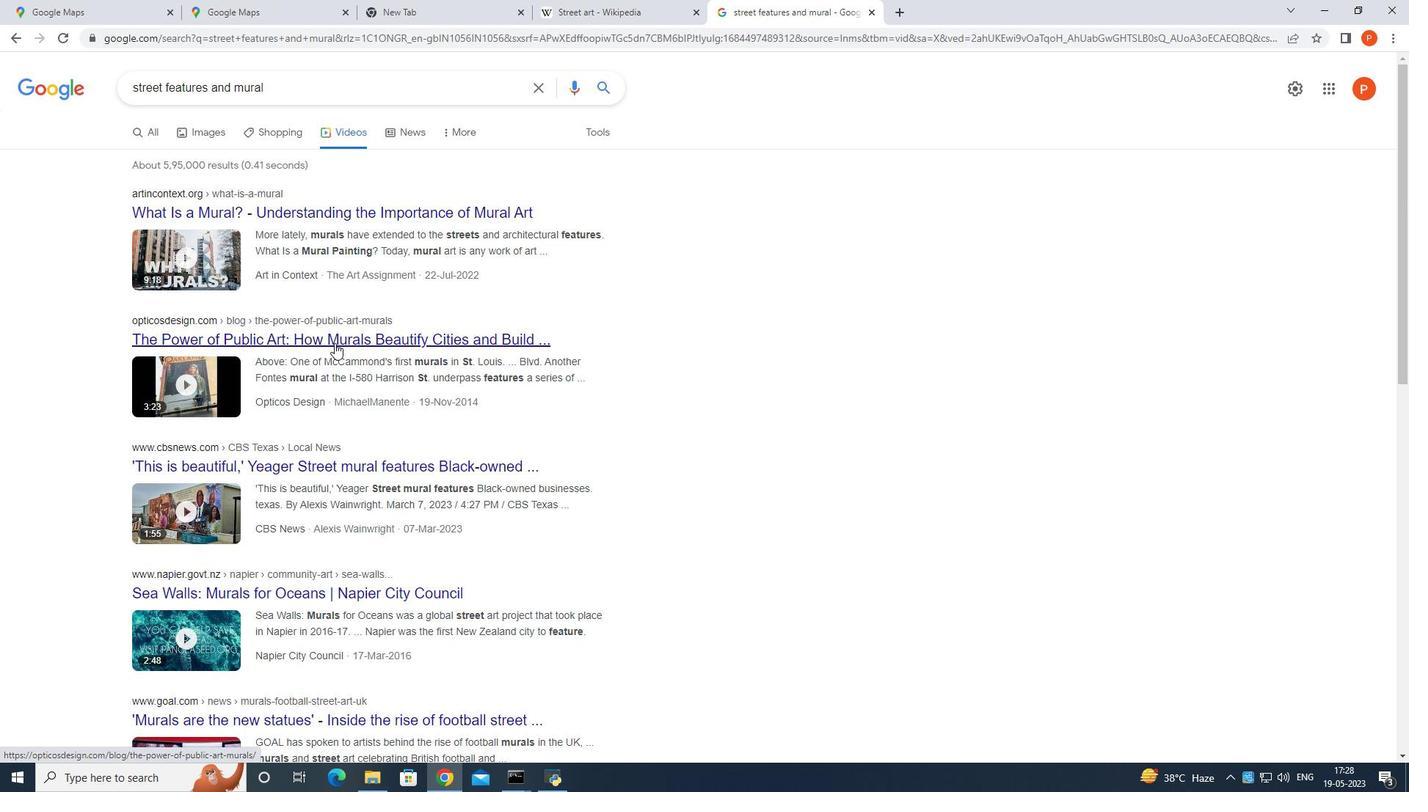 
Action: Mouse moved to (395, 332)
Screenshot: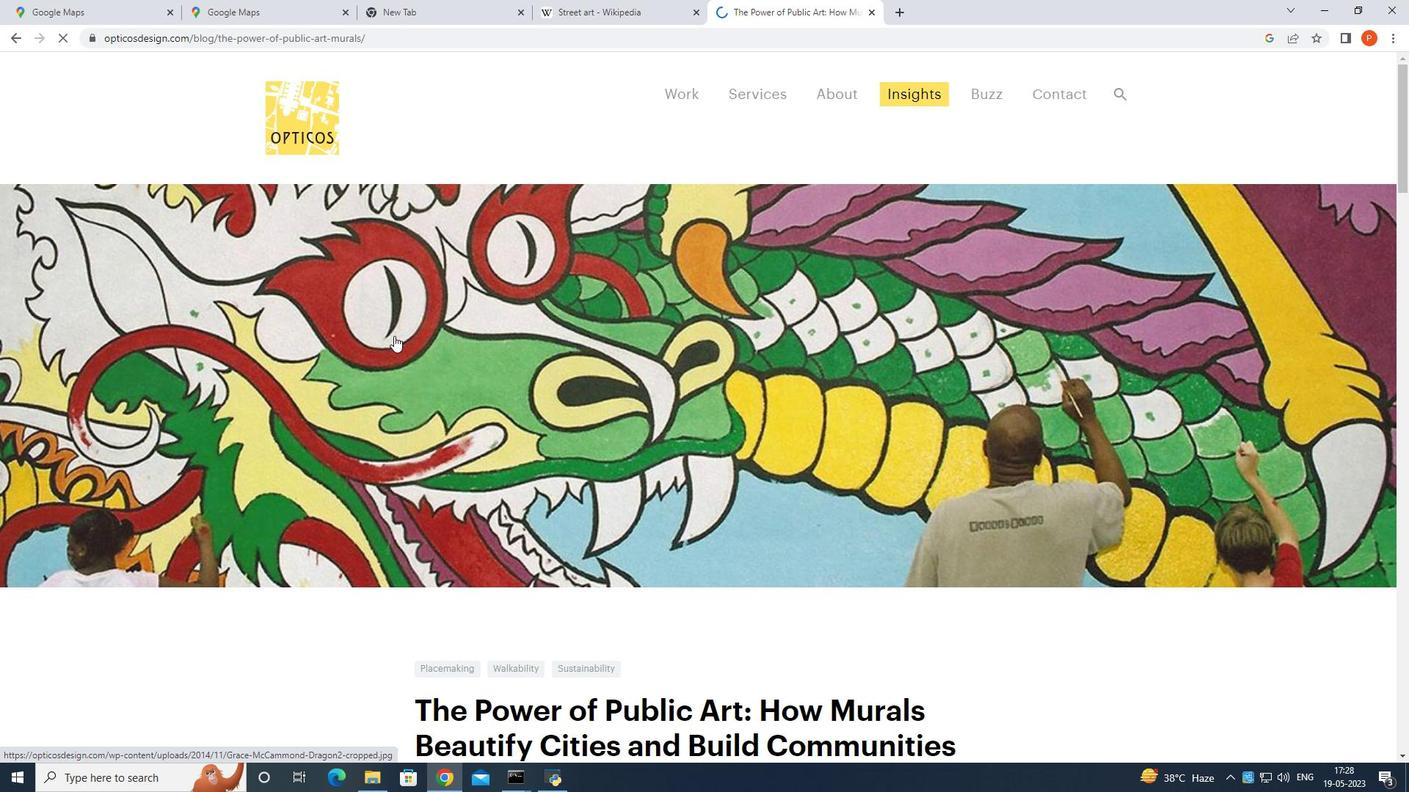 
Action: Mouse scrolled (395, 331) with delta (0, 0)
Screenshot: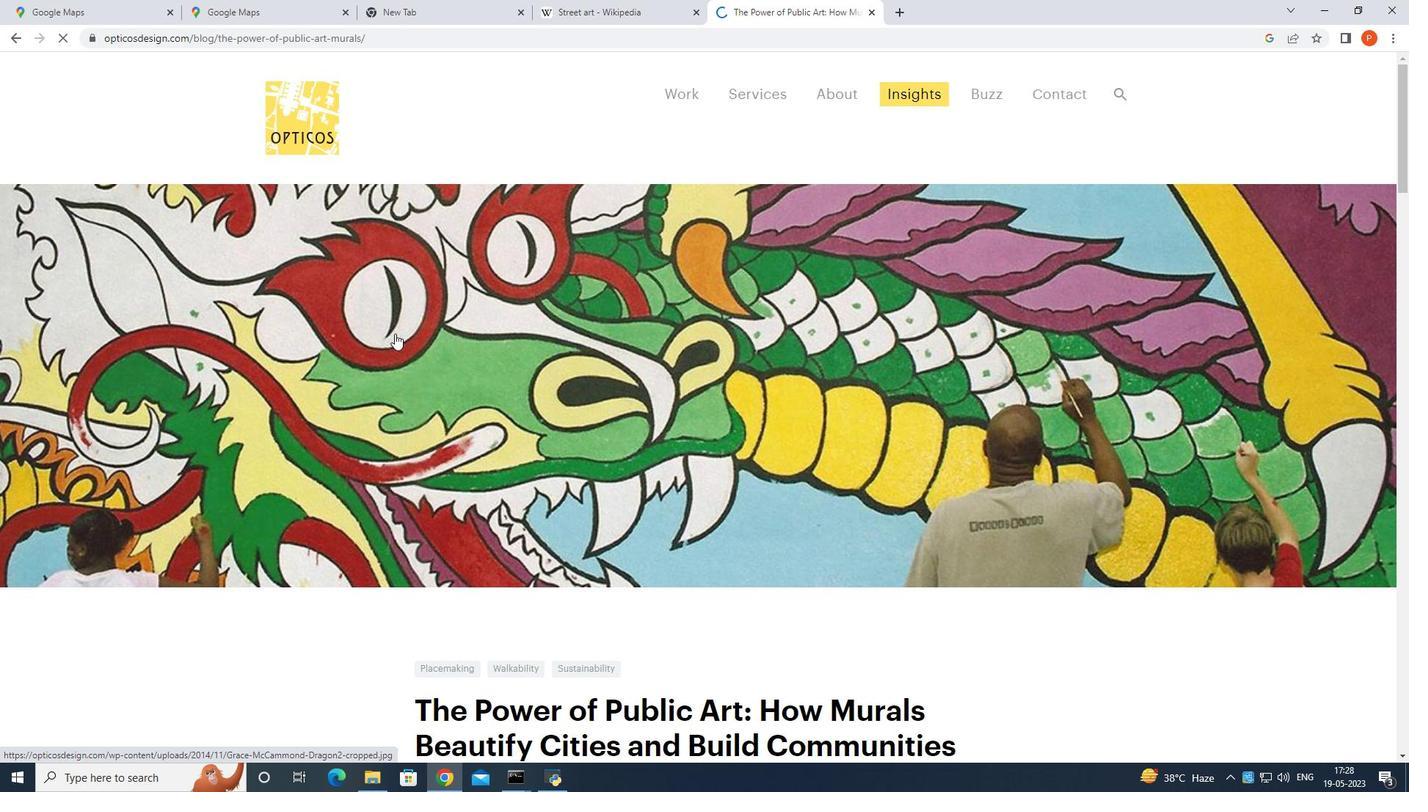 
Action: Mouse scrolled (395, 331) with delta (0, 0)
Screenshot: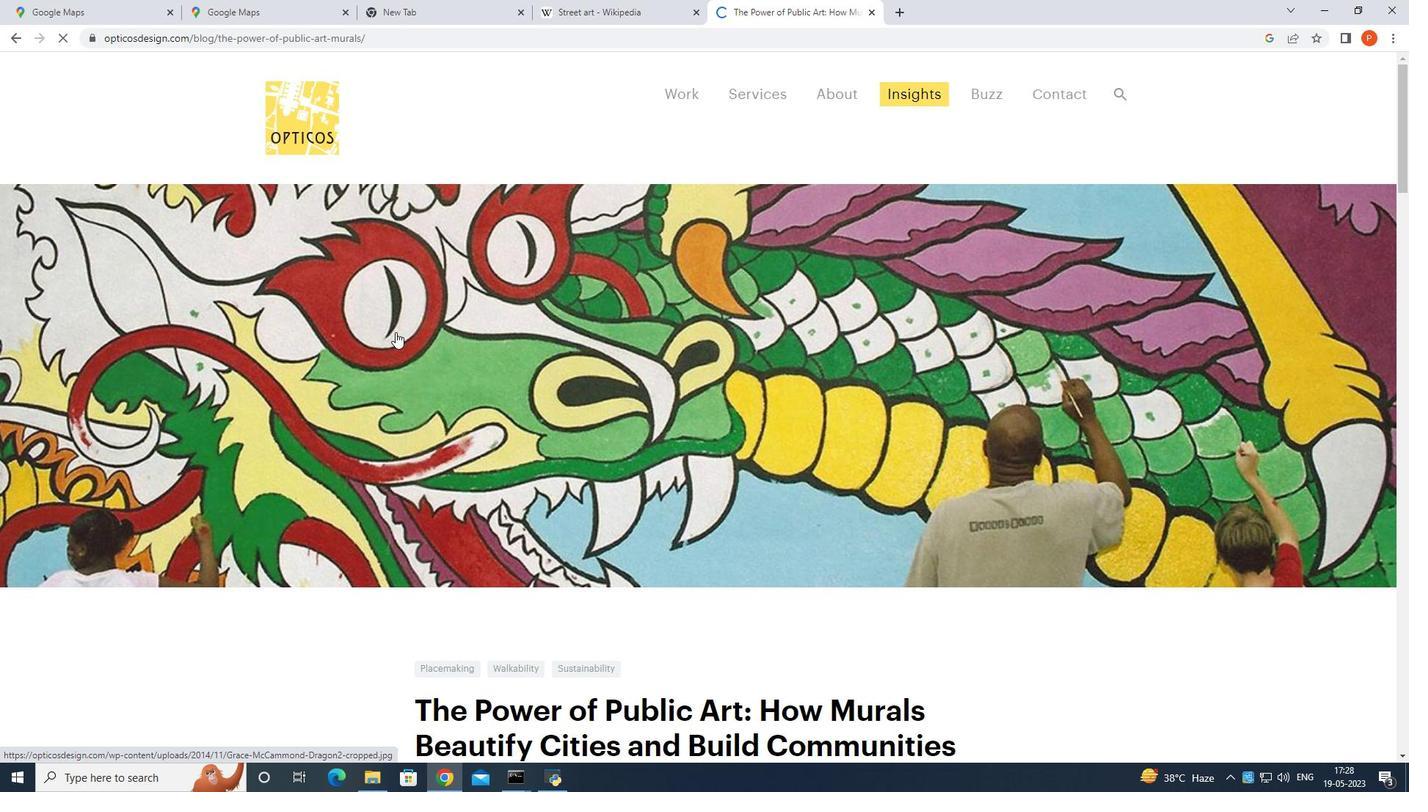 
Action: Mouse scrolled (395, 331) with delta (0, 0)
Screenshot: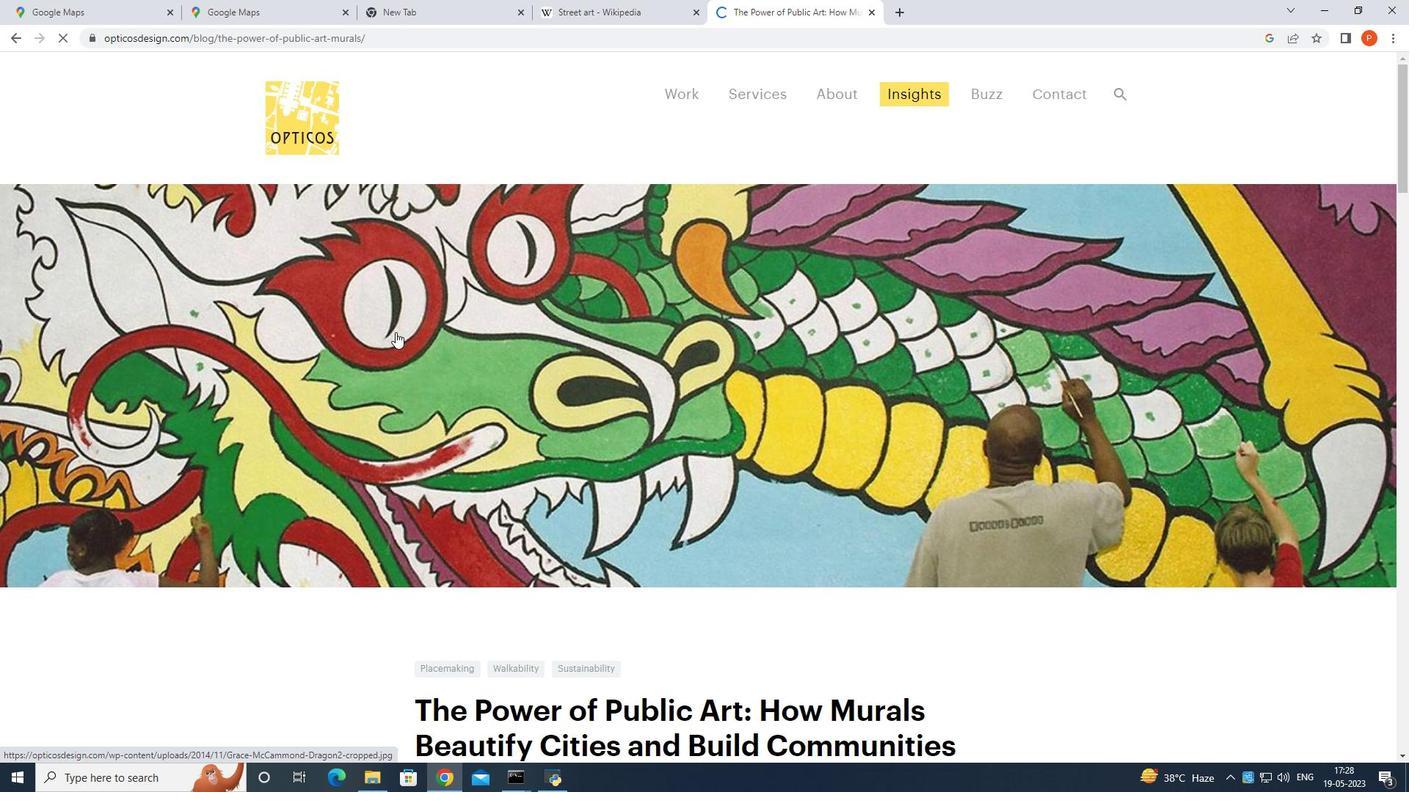 
Action: Mouse scrolled (395, 331) with delta (0, 0)
Screenshot: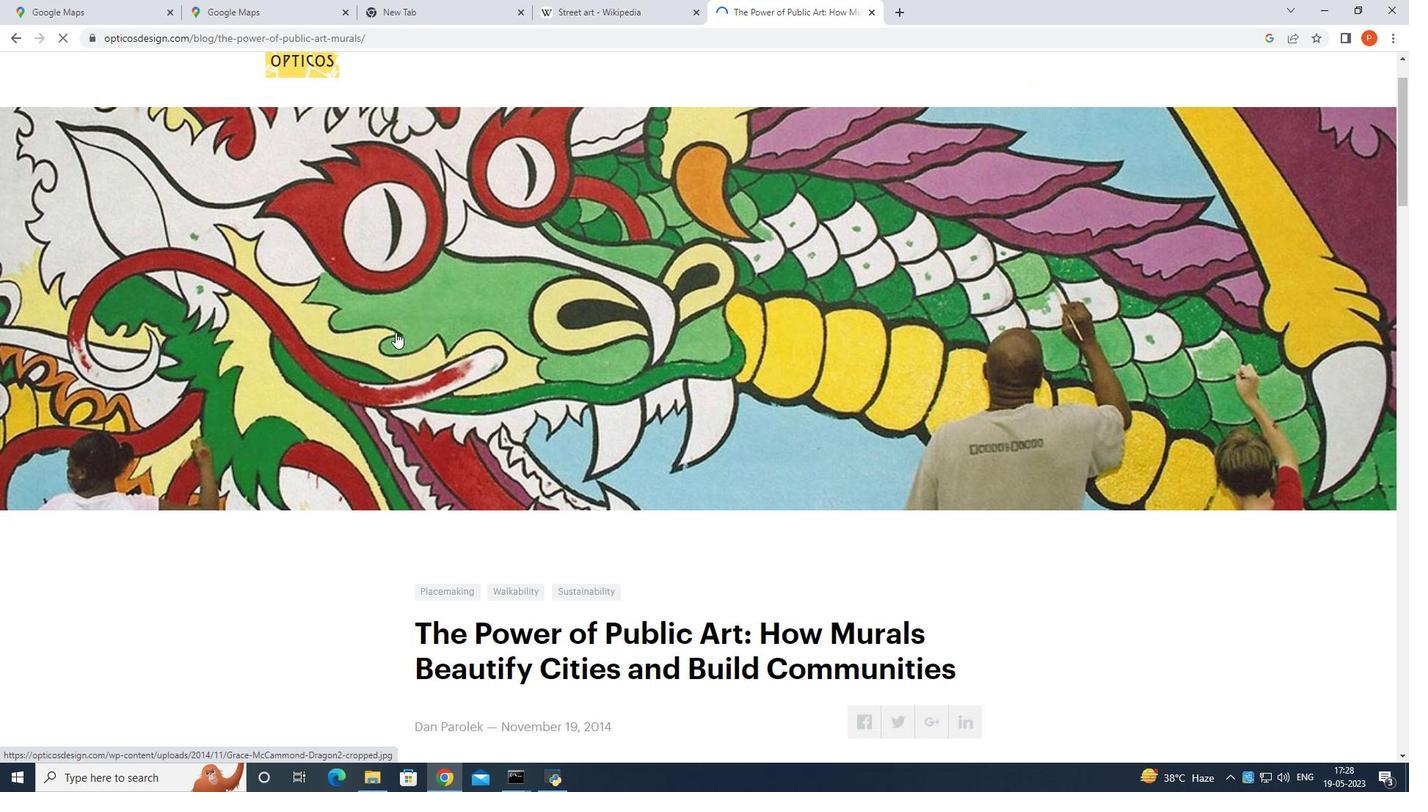 
Action: Mouse scrolled (395, 331) with delta (0, 0)
Screenshot: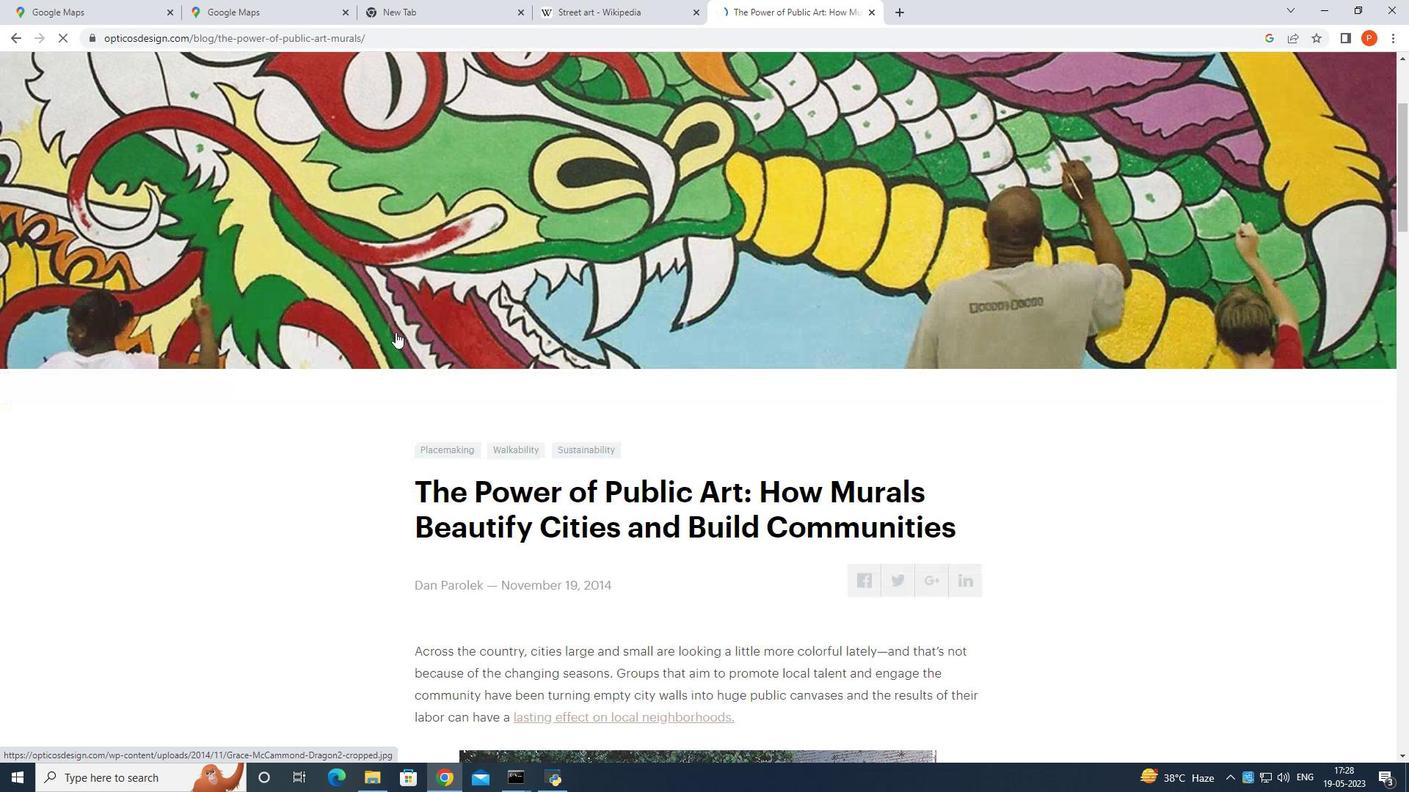 
Action: Mouse moved to (396, 330)
Screenshot: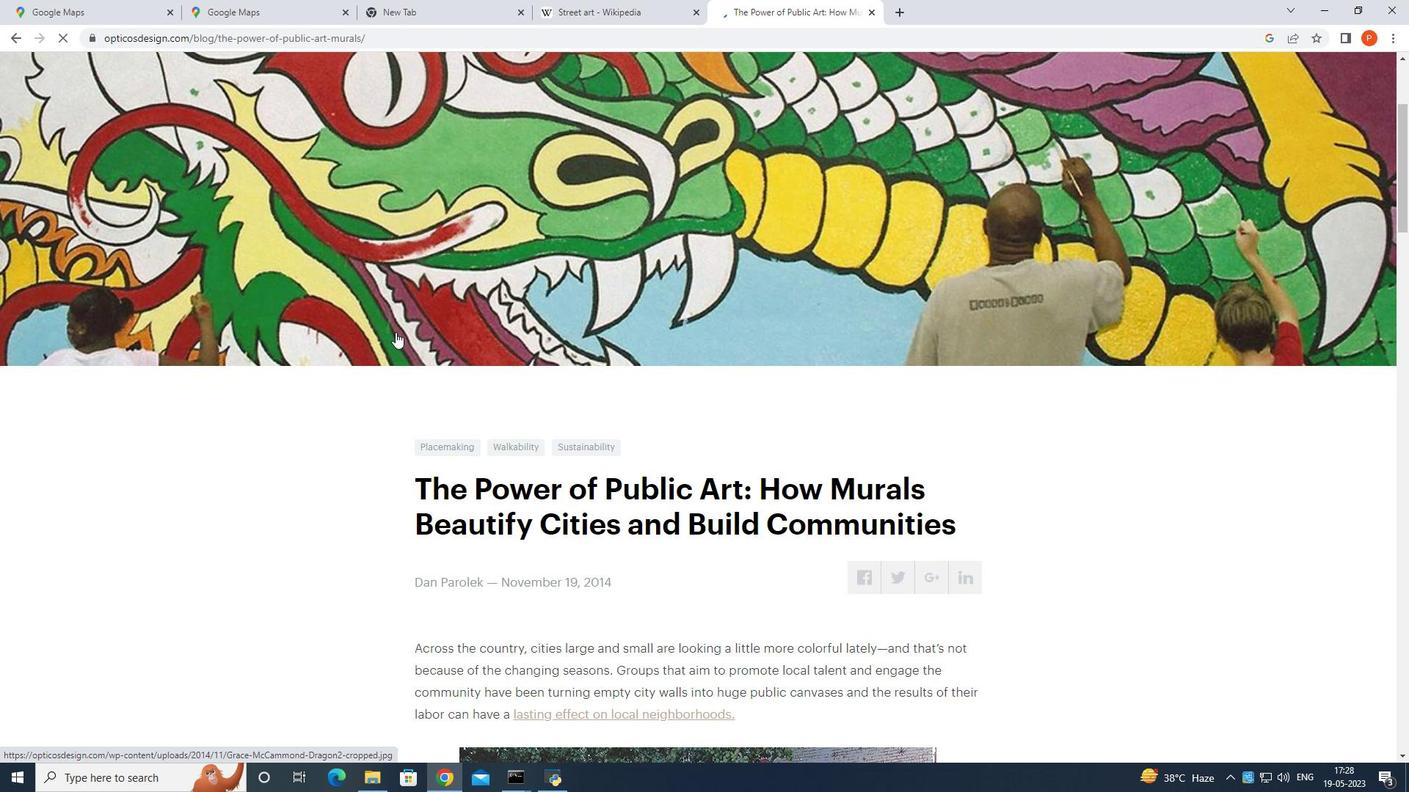 
Action: Mouse scrolled (396, 330) with delta (0, 0)
Screenshot: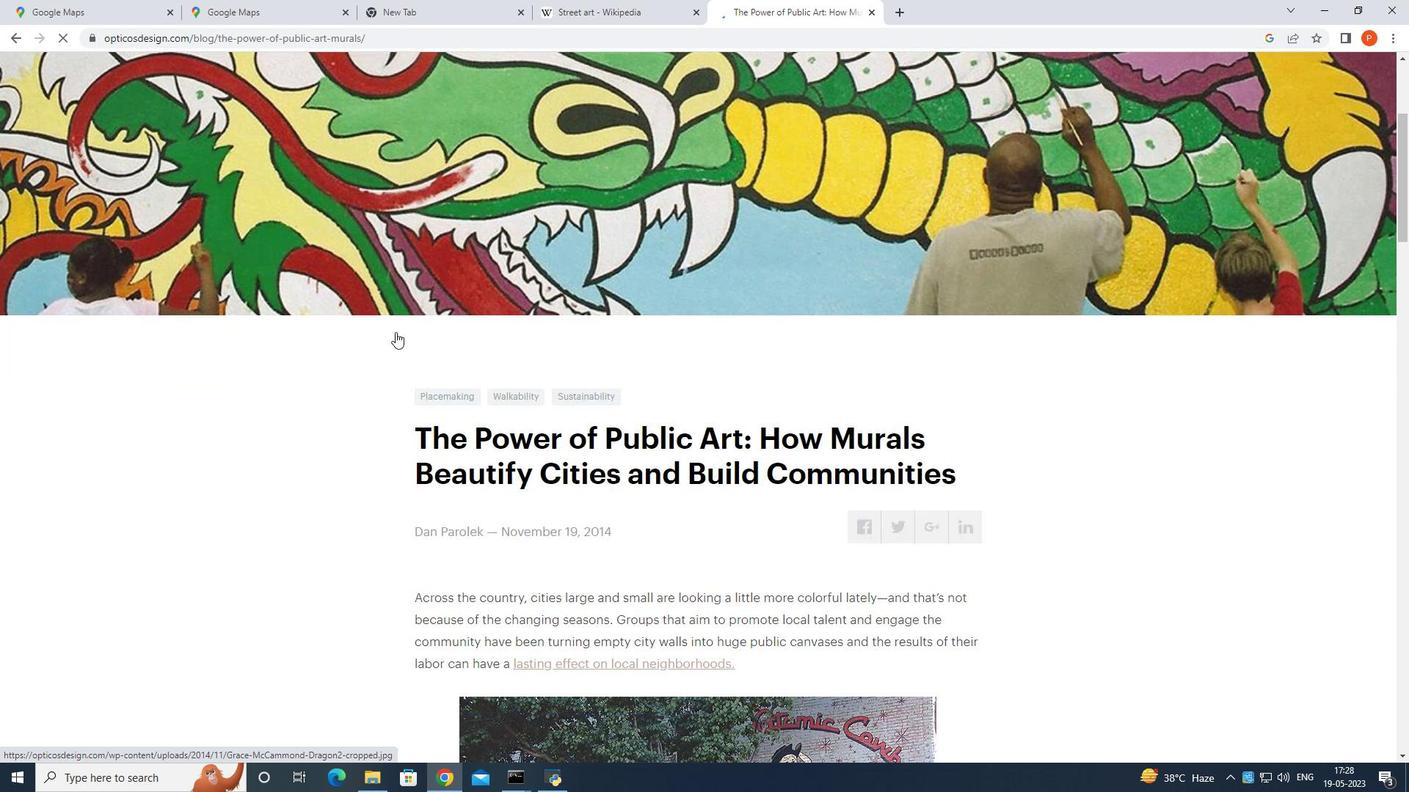 
Action: Mouse scrolled (396, 330) with delta (0, 0)
Screenshot: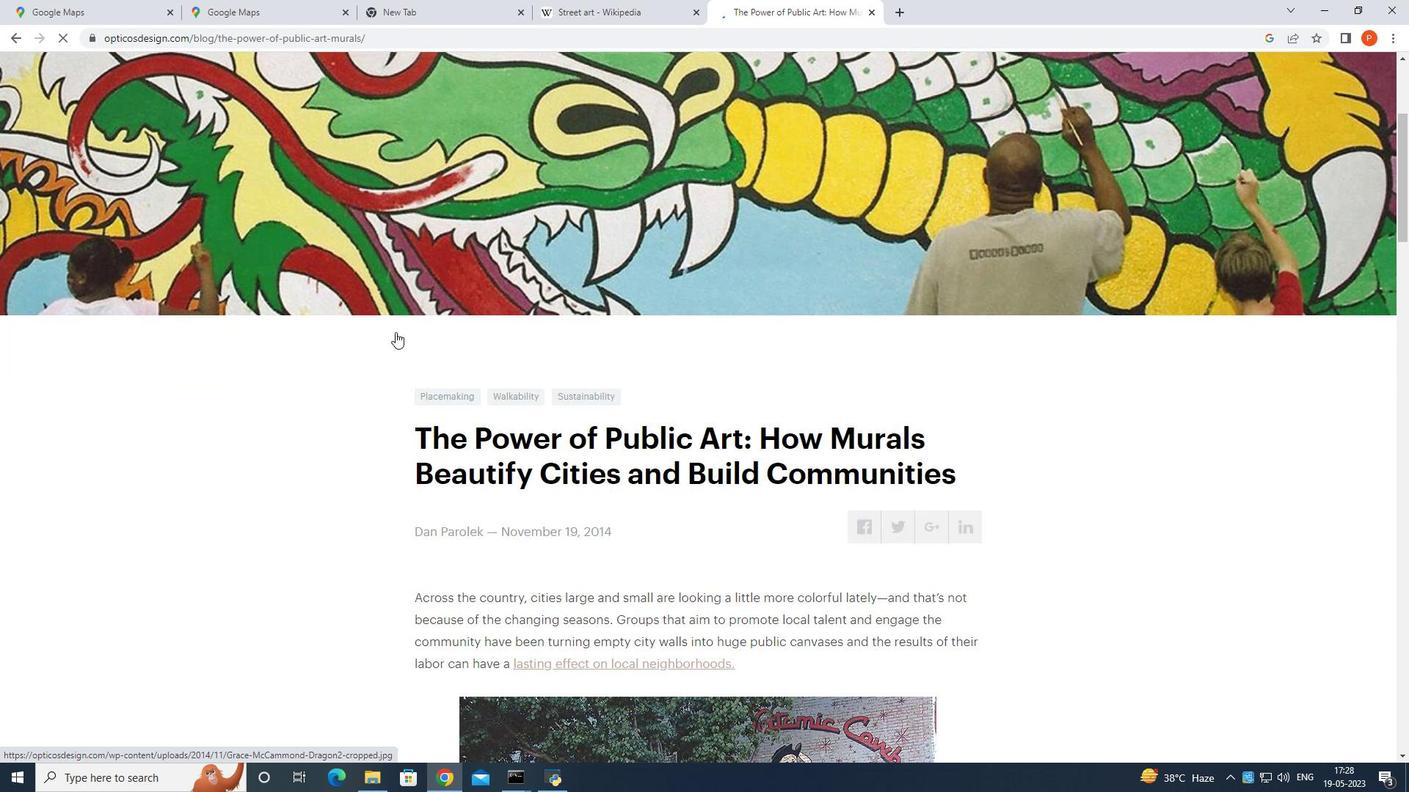 
Action: Mouse scrolled (396, 330) with delta (0, 0)
Screenshot: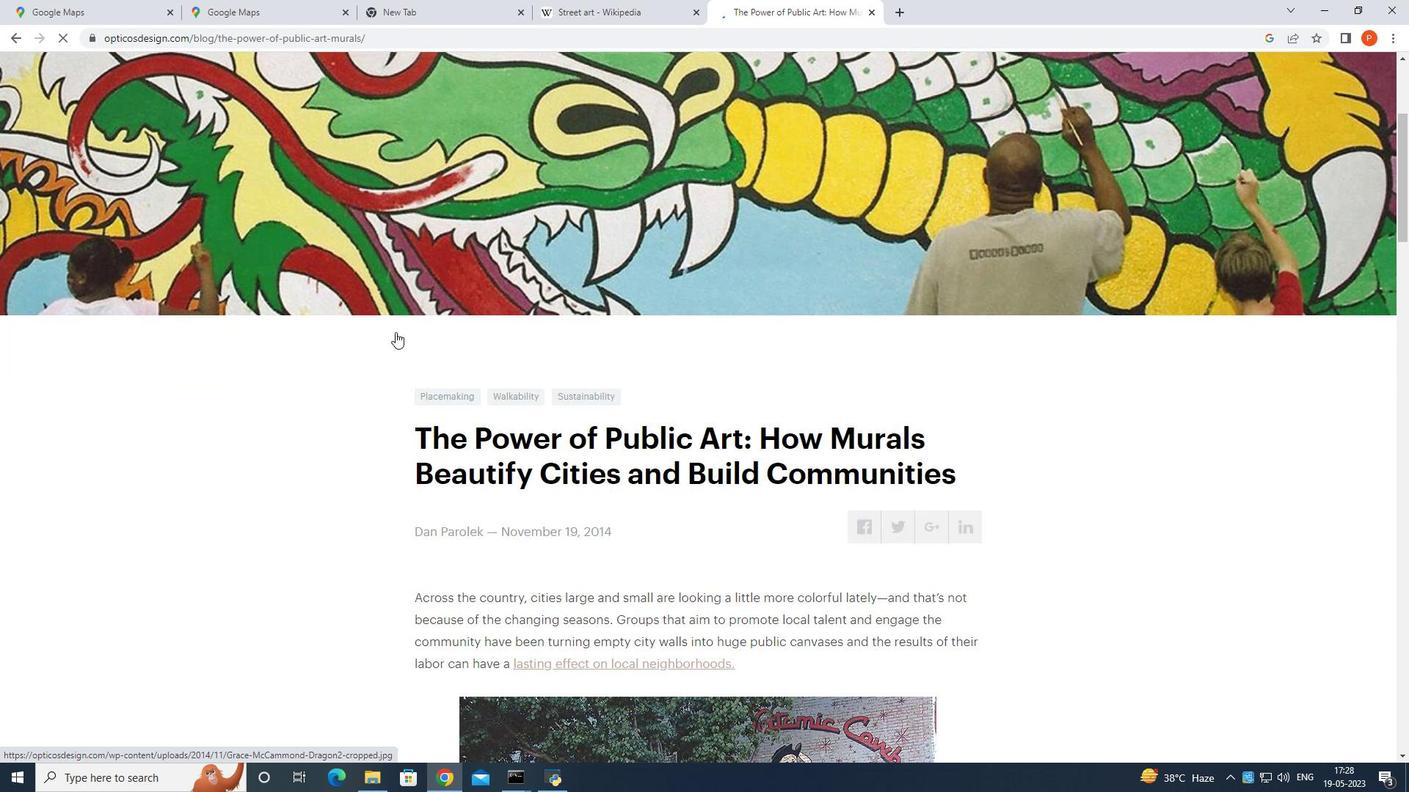 
Action: Mouse scrolled (396, 330) with delta (0, 0)
Screenshot: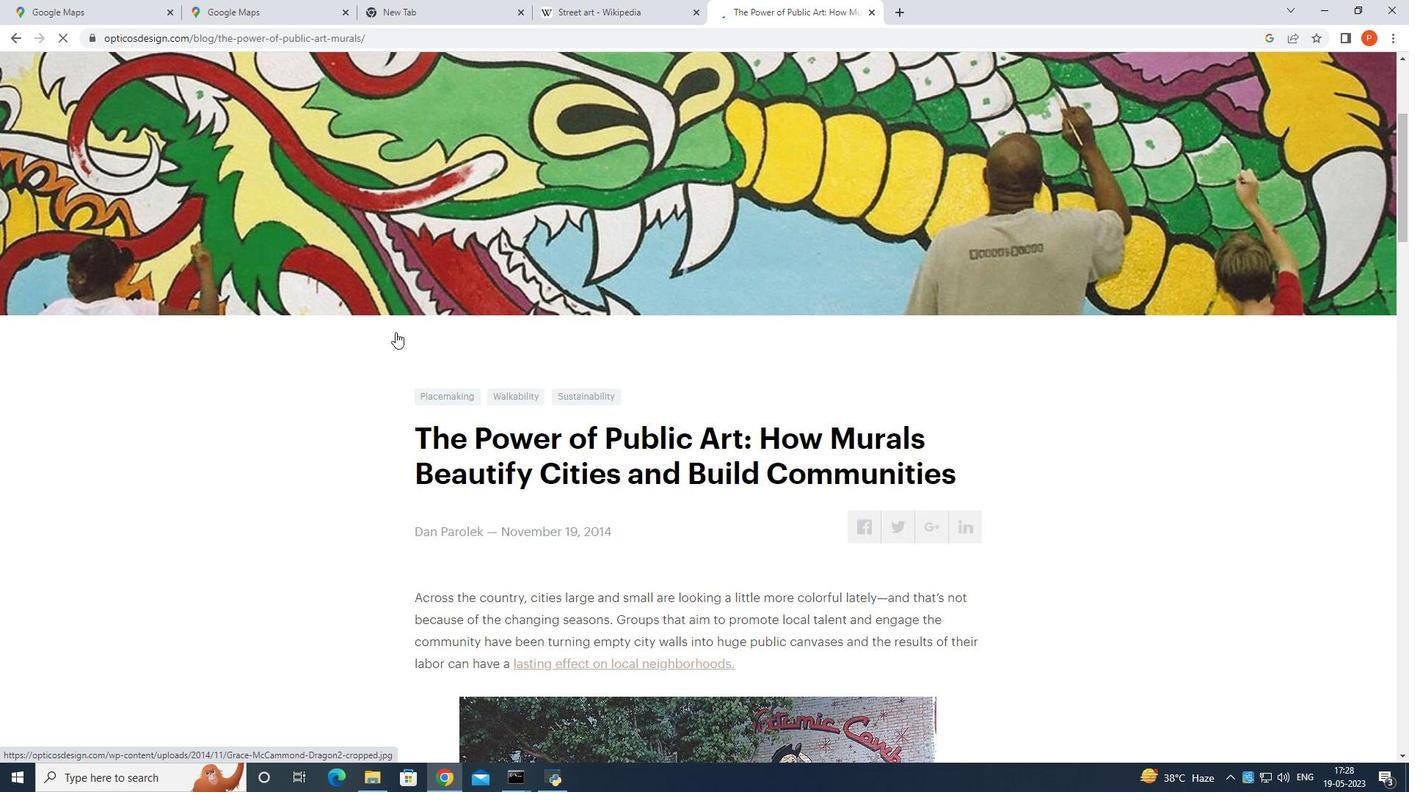 
Action: Mouse scrolled (396, 330) with delta (0, 0)
Screenshot: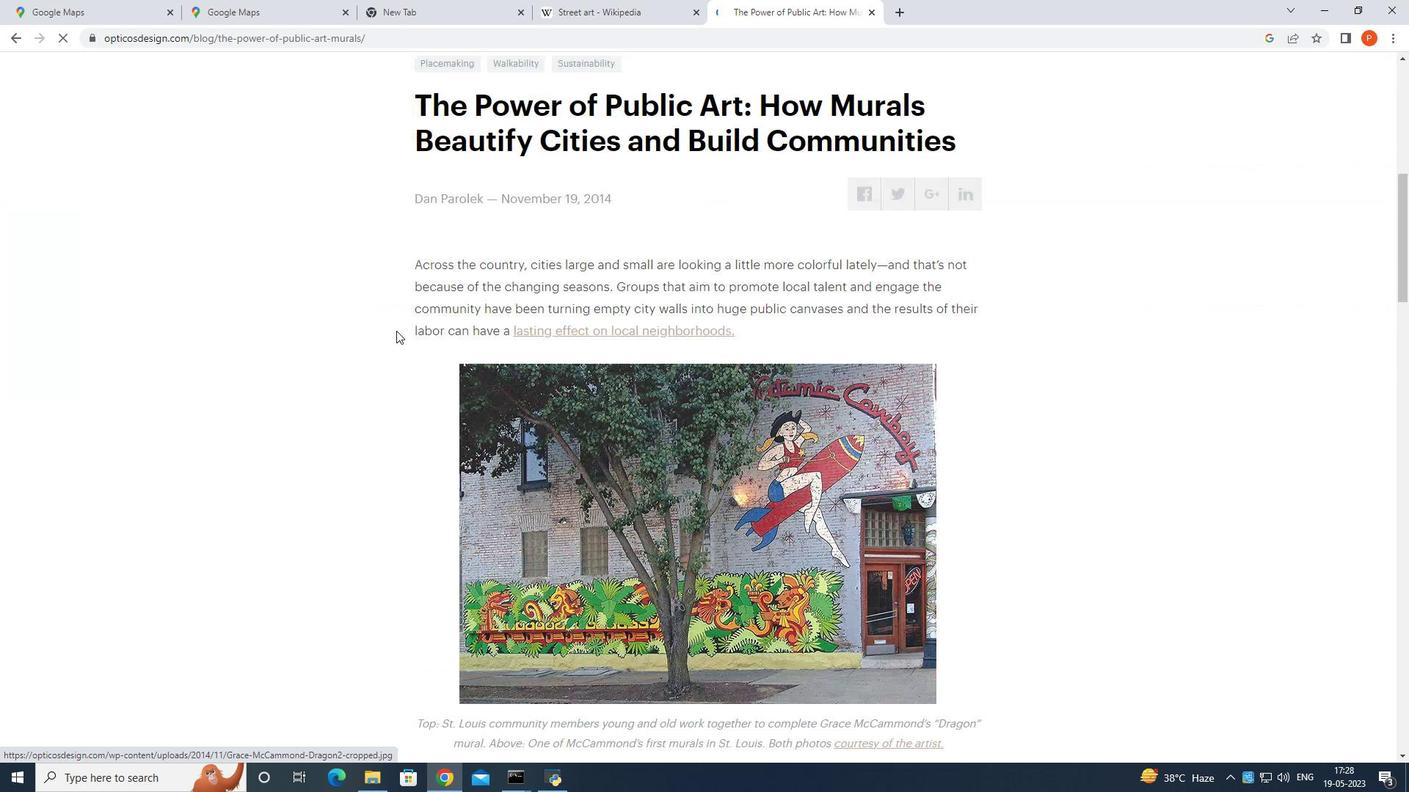 
Action: Mouse scrolled (396, 330) with delta (0, 0)
Screenshot: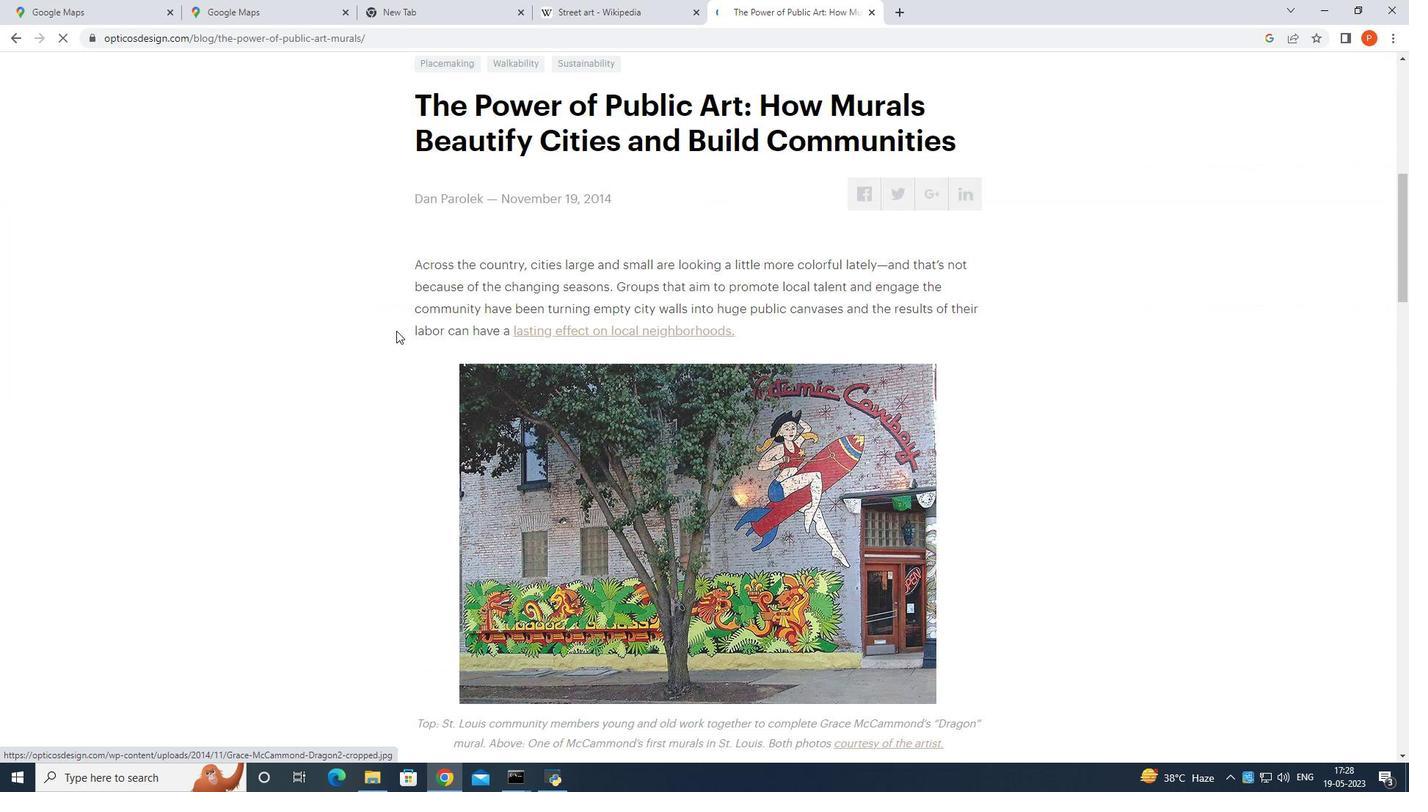 
Action: Mouse scrolled (396, 330) with delta (0, 0)
Screenshot: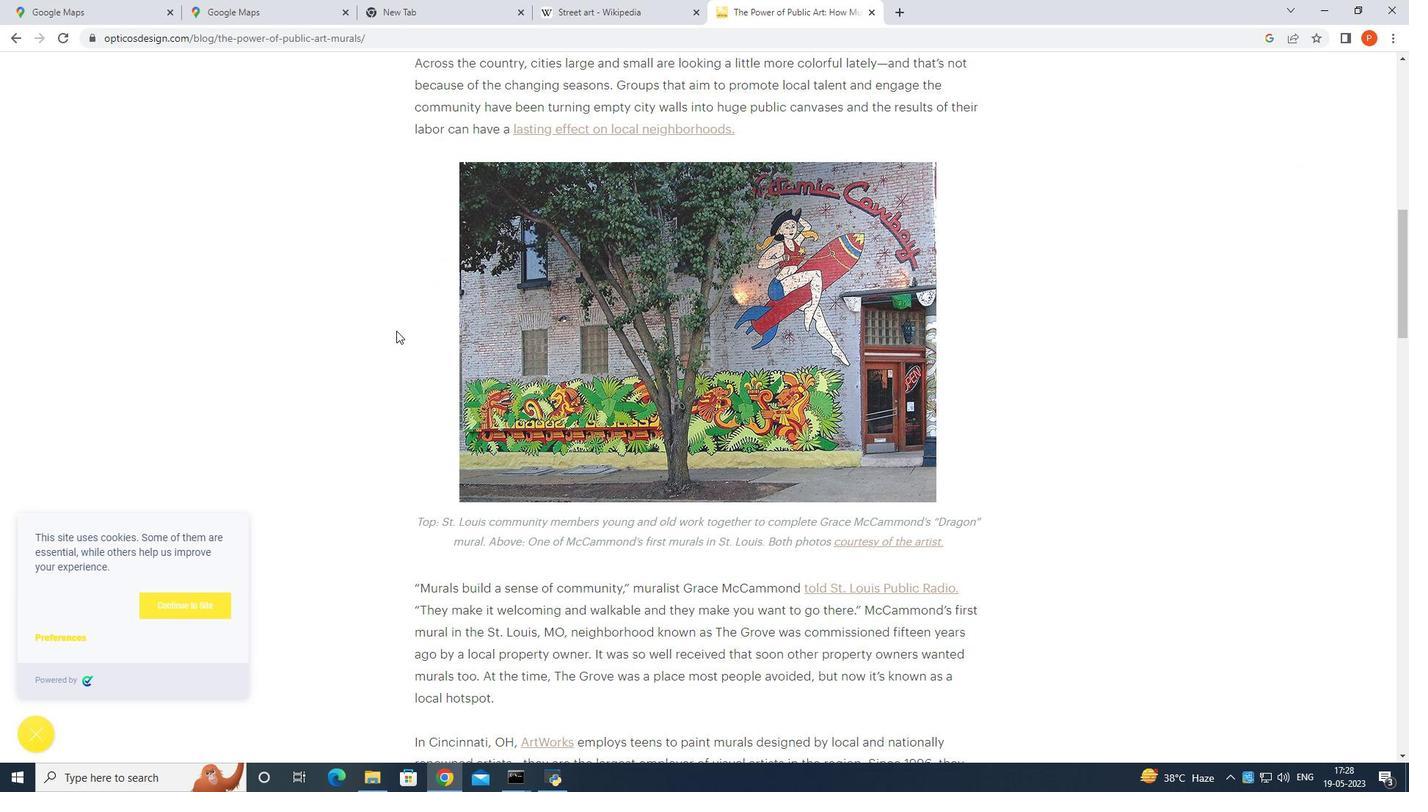 
Action: Mouse scrolled (396, 330) with delta (0, 0)
Screenshot: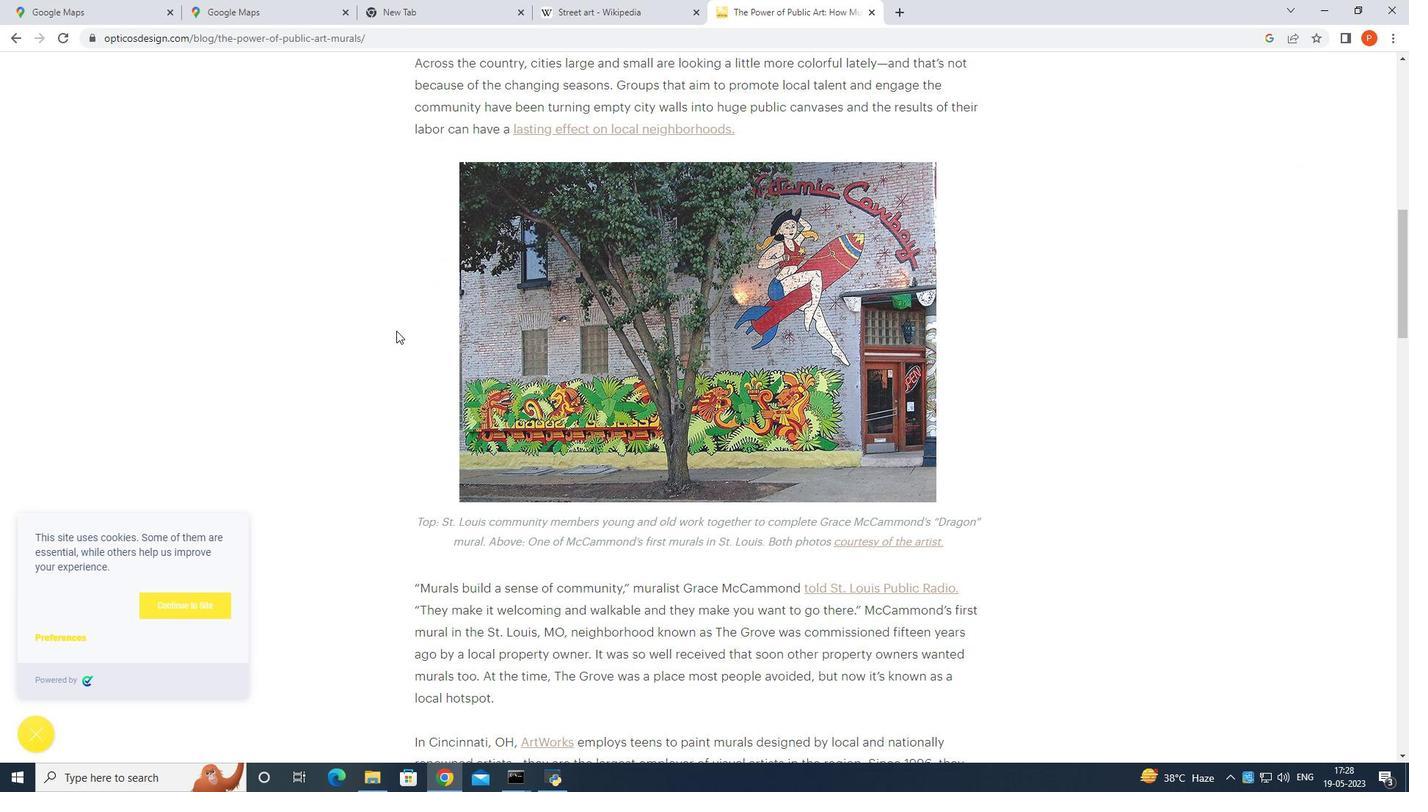 
Action: Mouse moved to (397, 330)
Screenshot: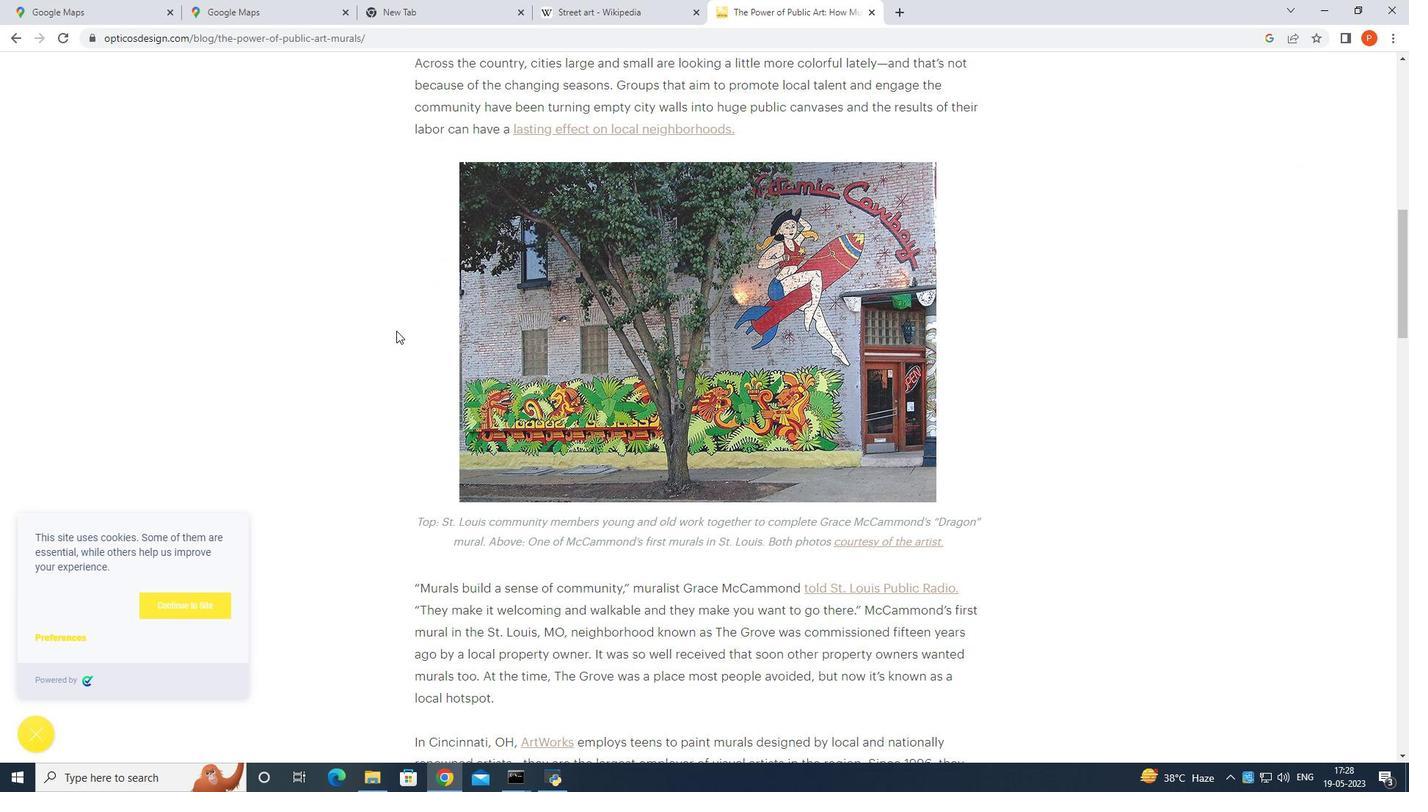 
Action: Mouse scrolled (397, 330) with delta (0, 0)
Screenshot: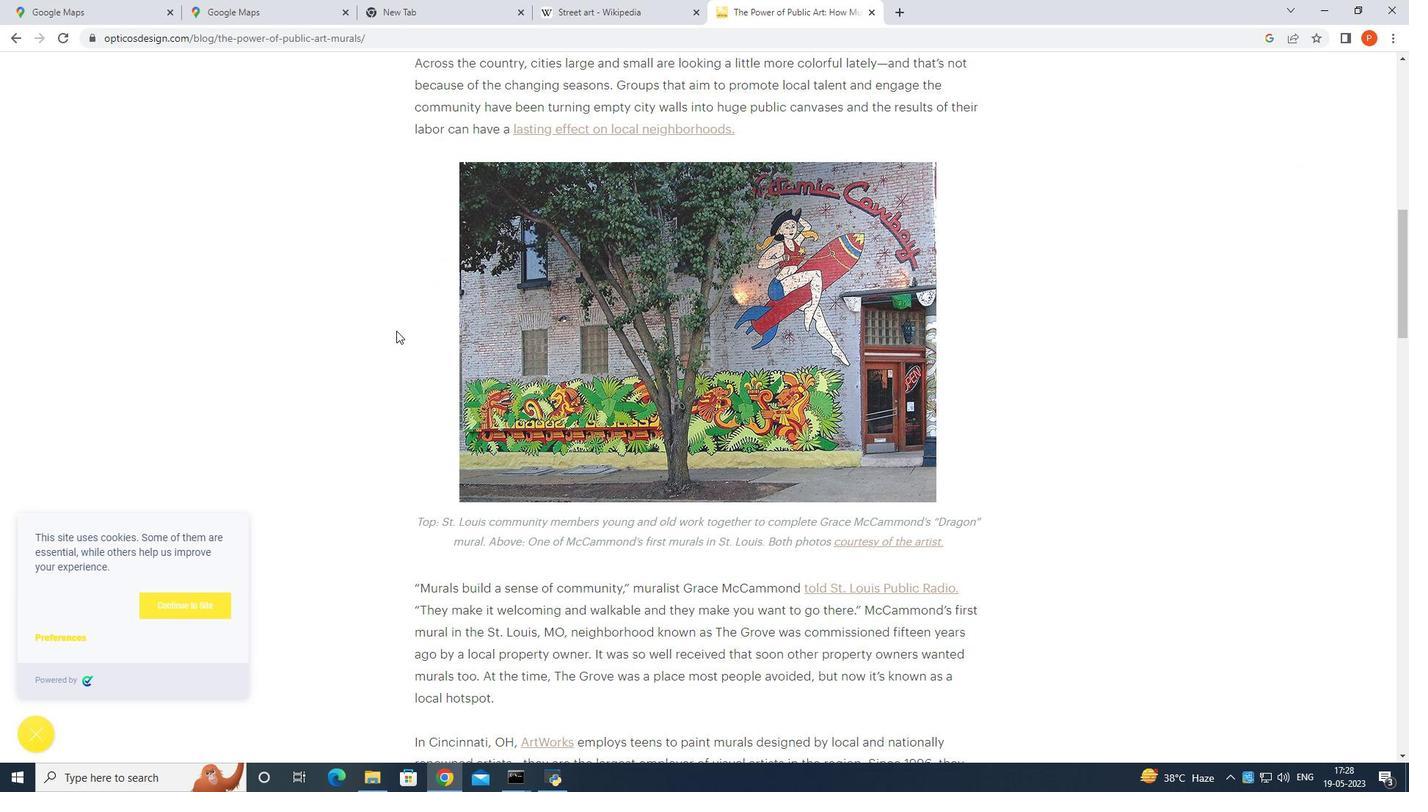 
Action: Mouse moved to (397, 330)
Screenshot: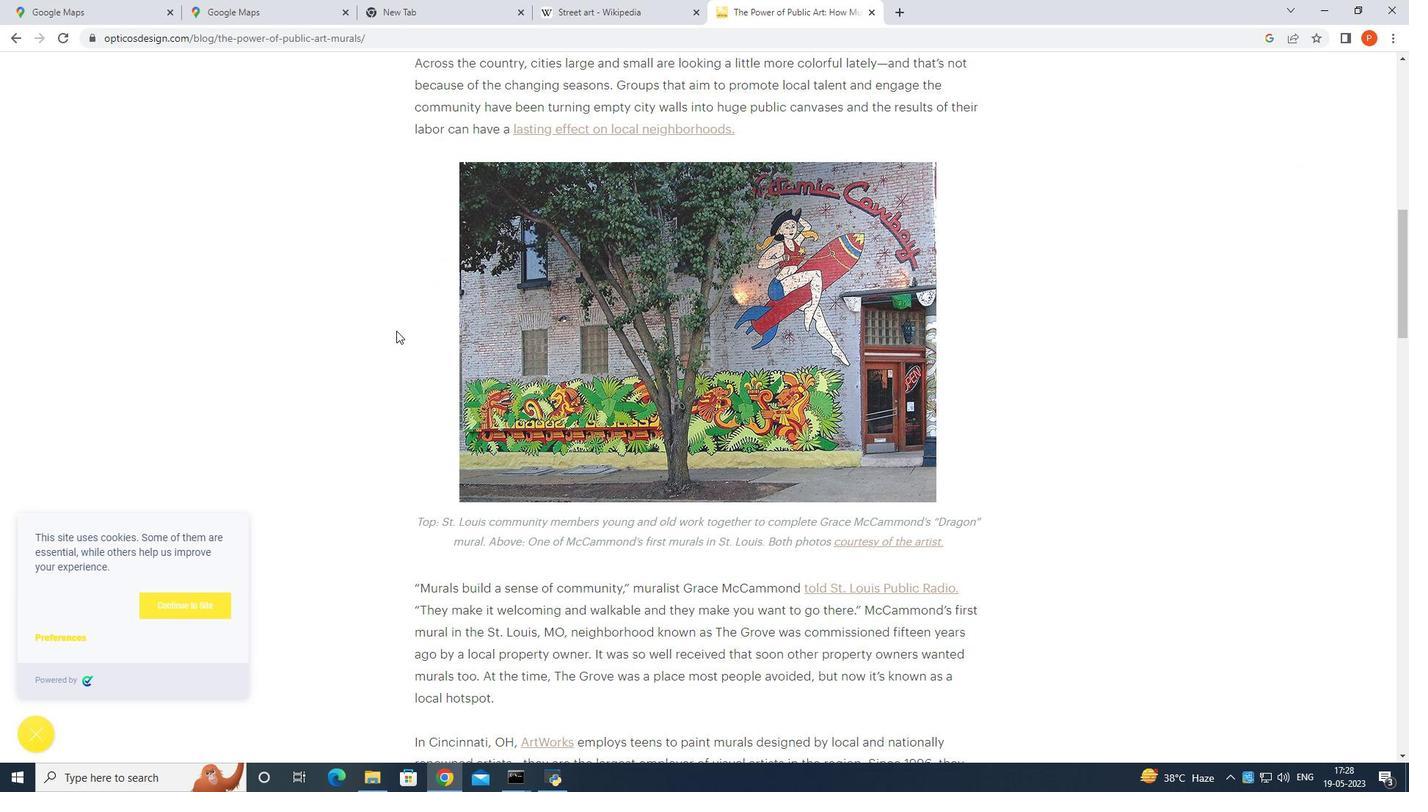 
Action: Mouse scrolled (397, 330) with delta (0, 0)
Screenshot: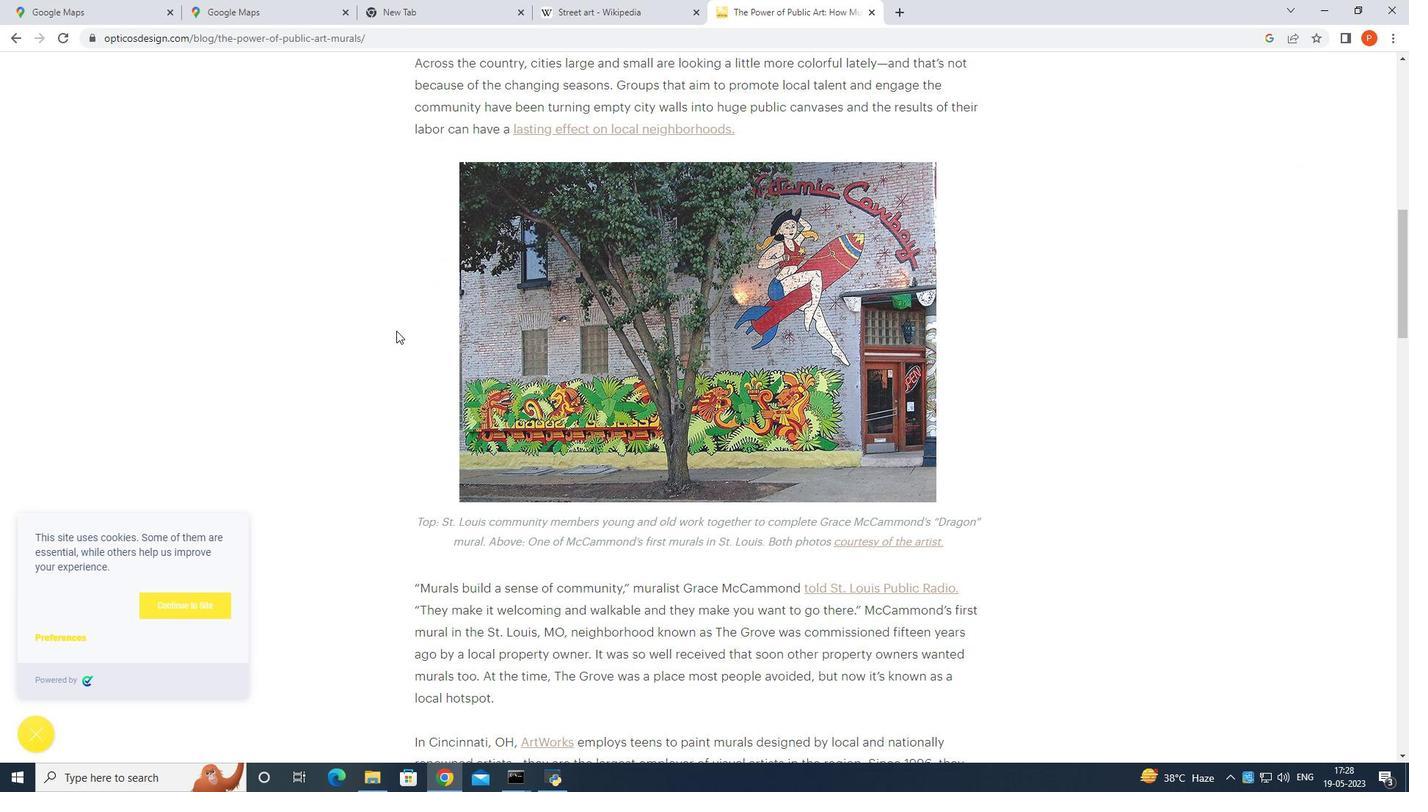 
Action: Mouse moved to (397, 333)
Screenshot: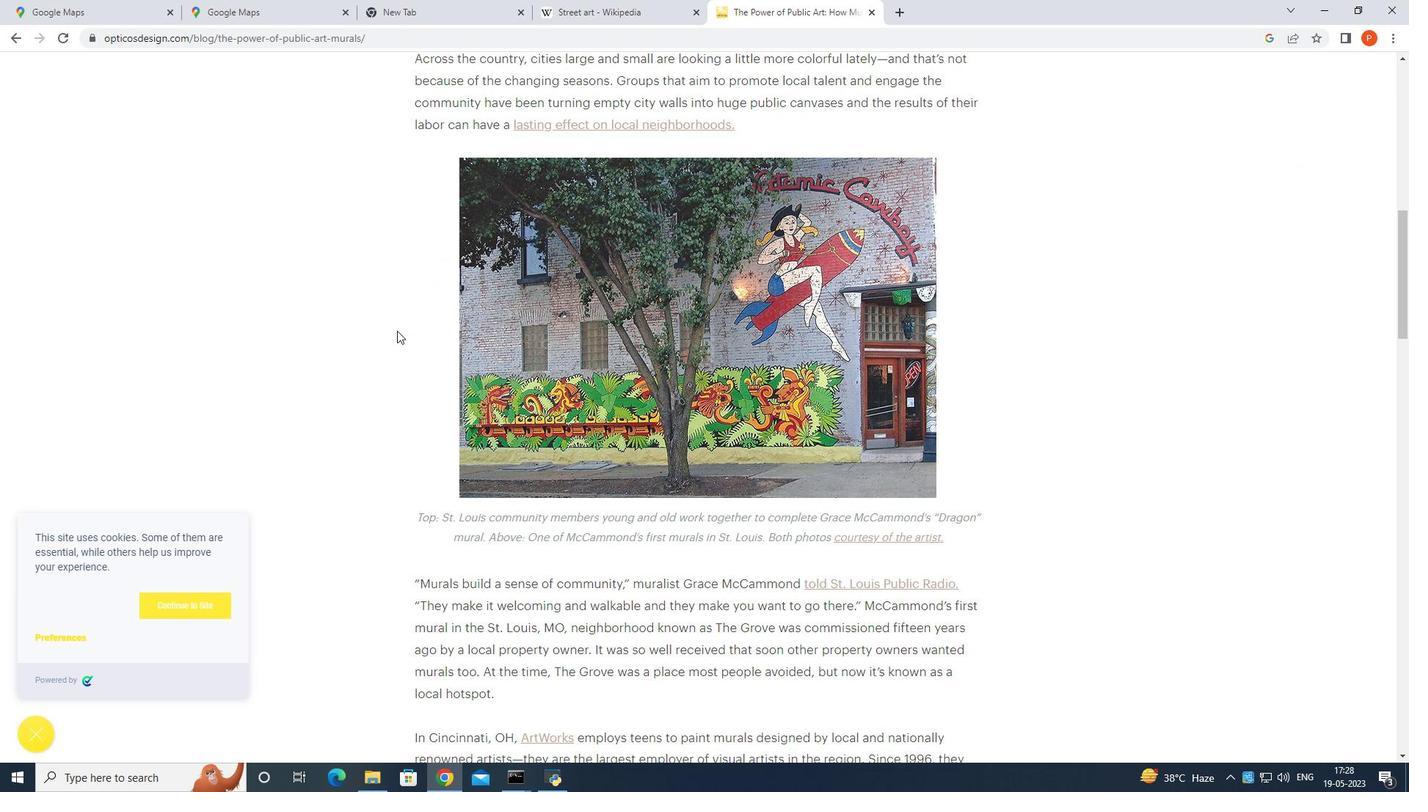 
Action: Mouse scrolled (397, 332) with delta (0, 0)
Screenshot: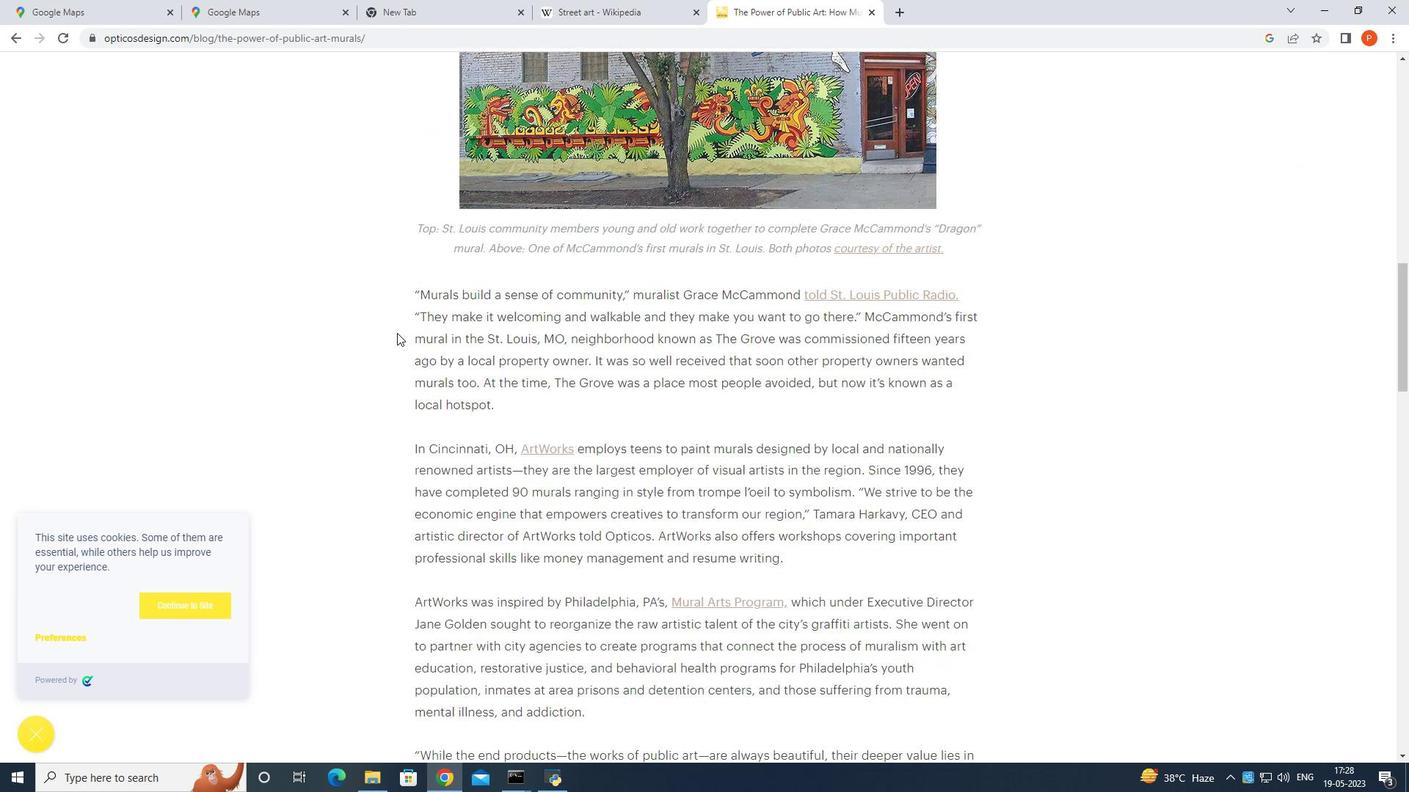 
Action: Mouse scrolled (397, 332) with delta (0, 0)
Screenshot: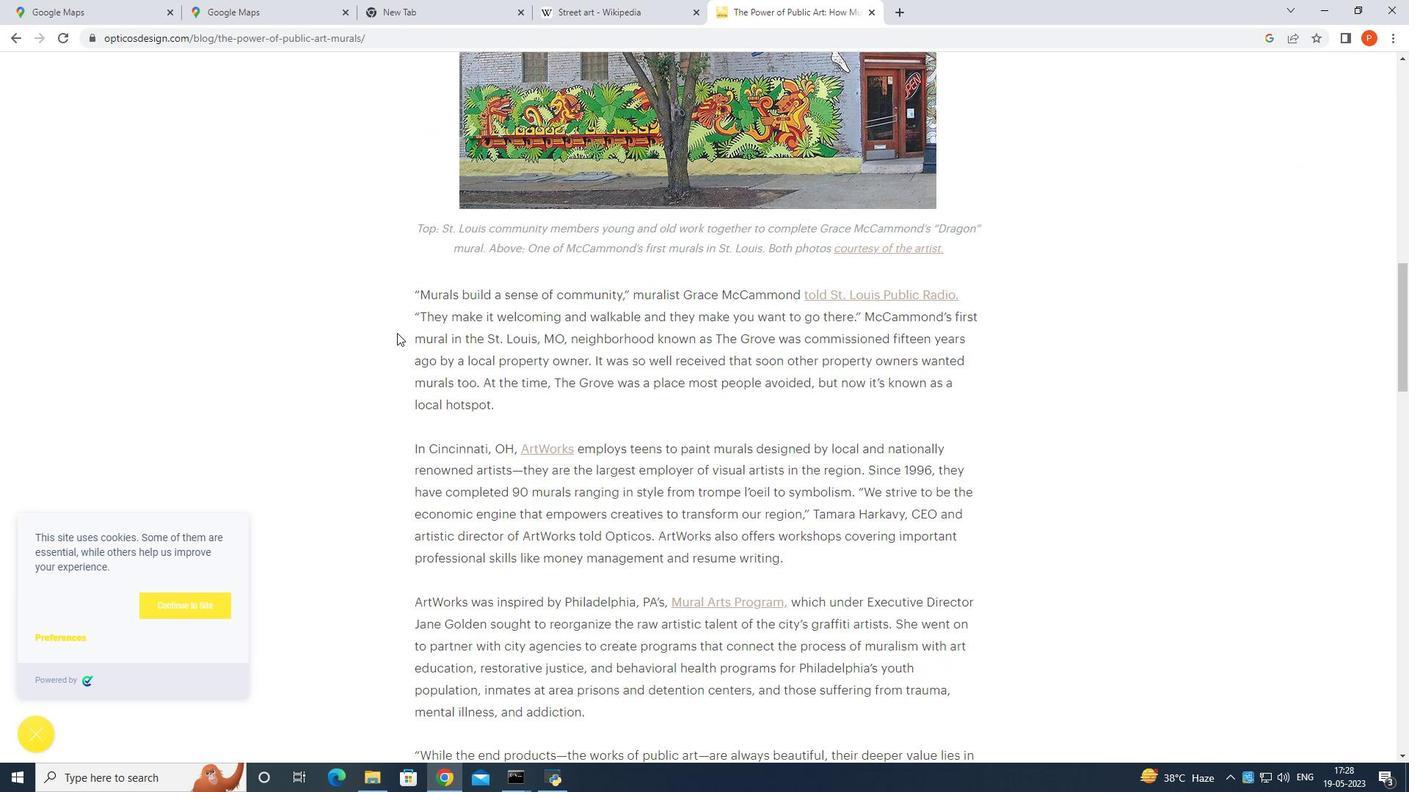 
Action: Mouse scrolled (397, 332) with delta (0, 0)
Screenshot: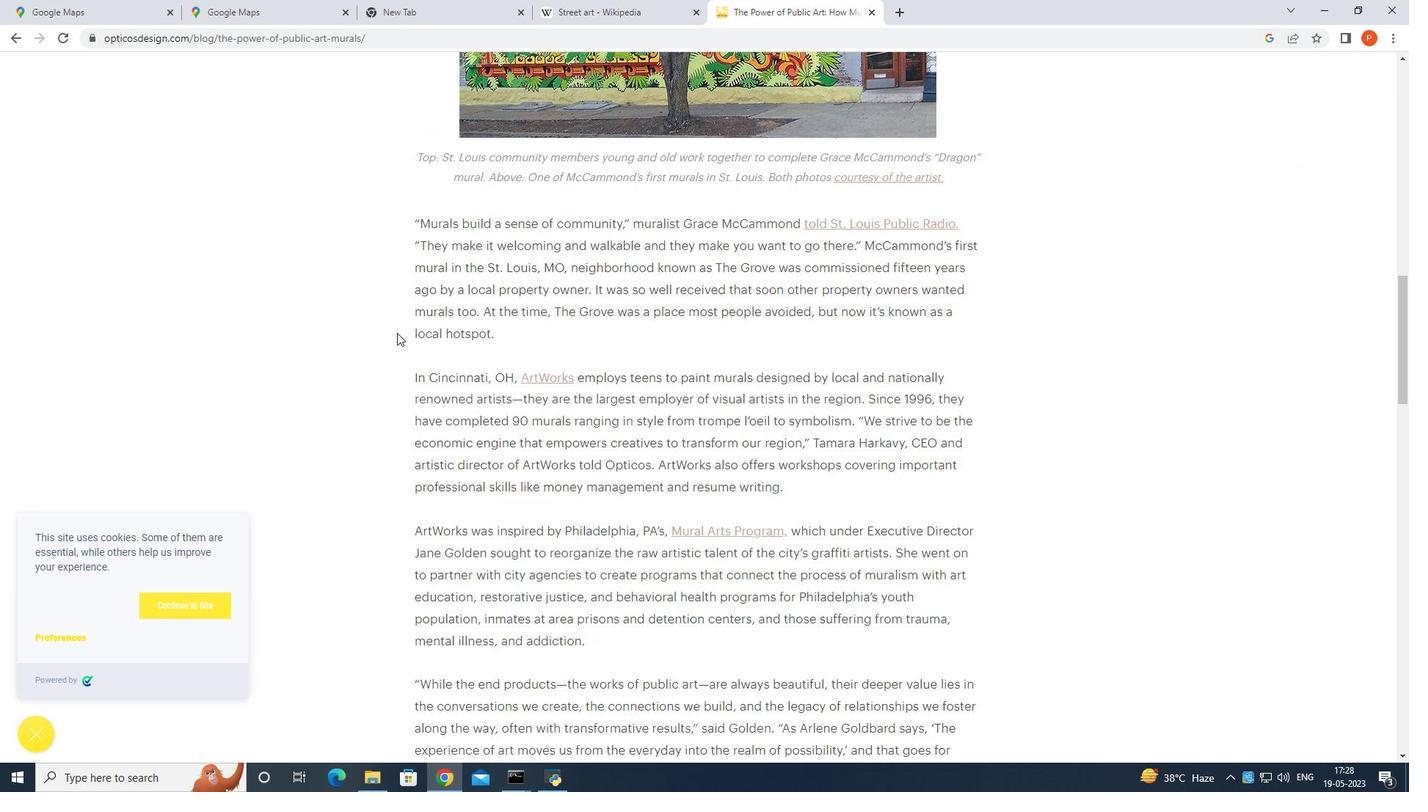 
Action: Mouse scrolled (397, 332) with delta (0, 0)
Screenshot: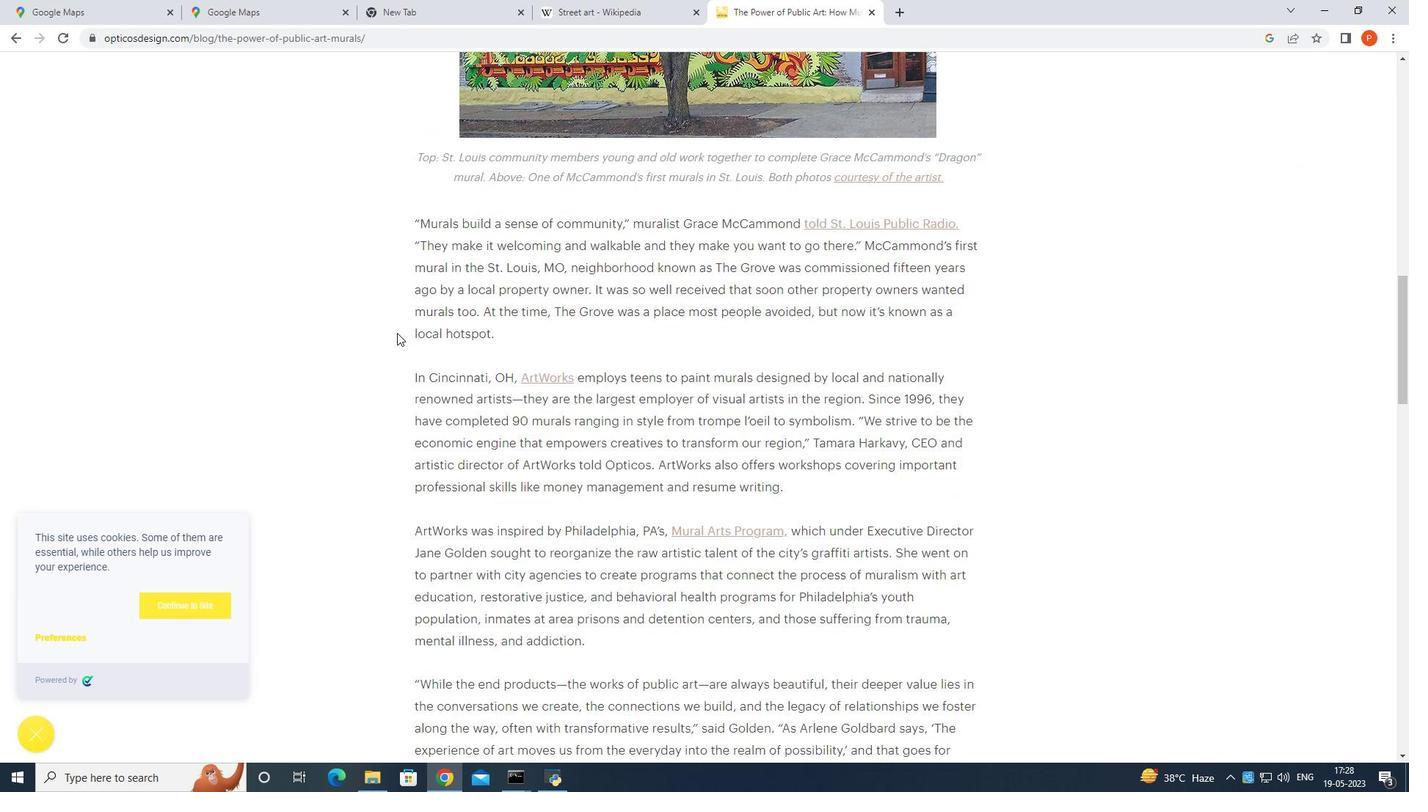
Action: Mouse scrolled (397, 332) with delta (0, 0)
Screenshot: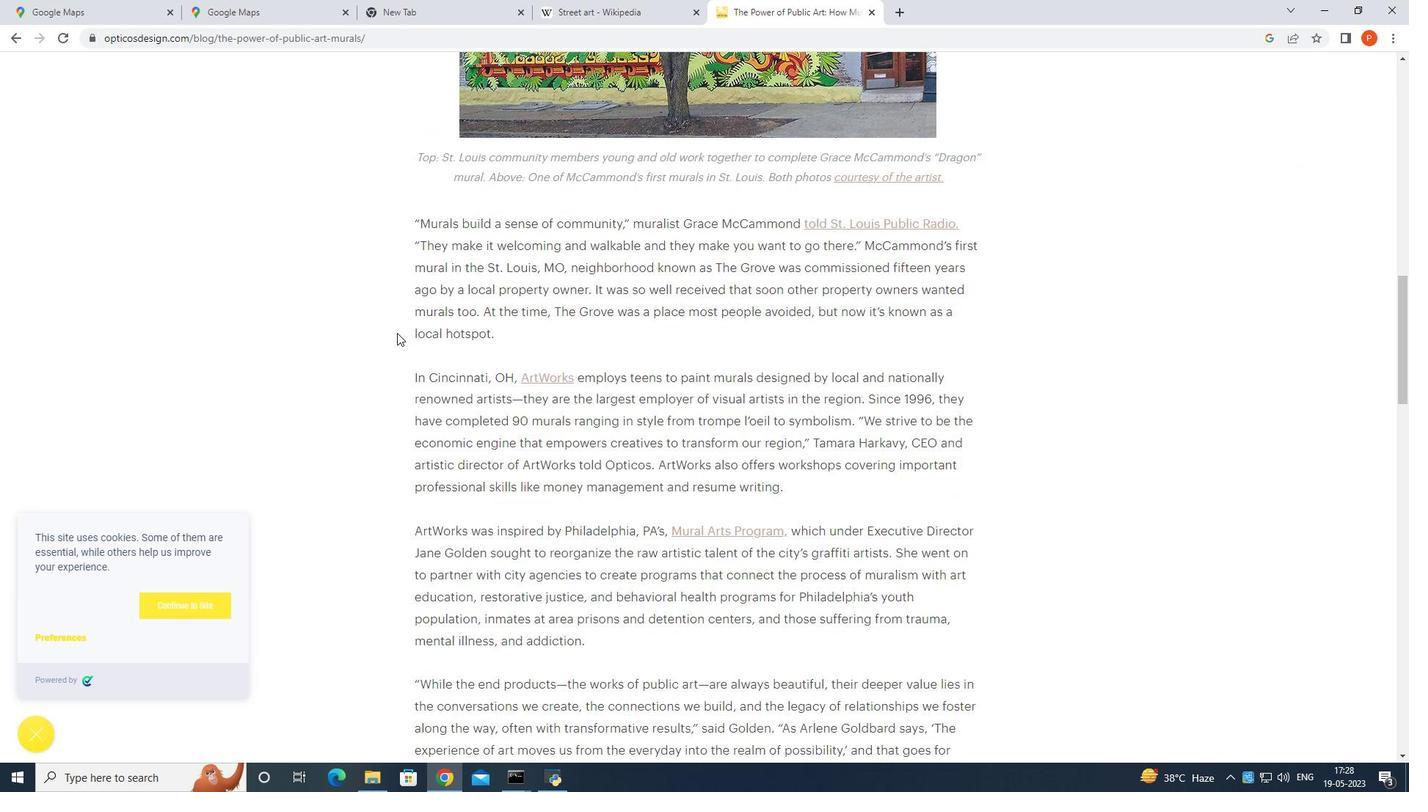 
Action: Mouse scrolled (397, 332) with delta (0, 0)
Screenshot: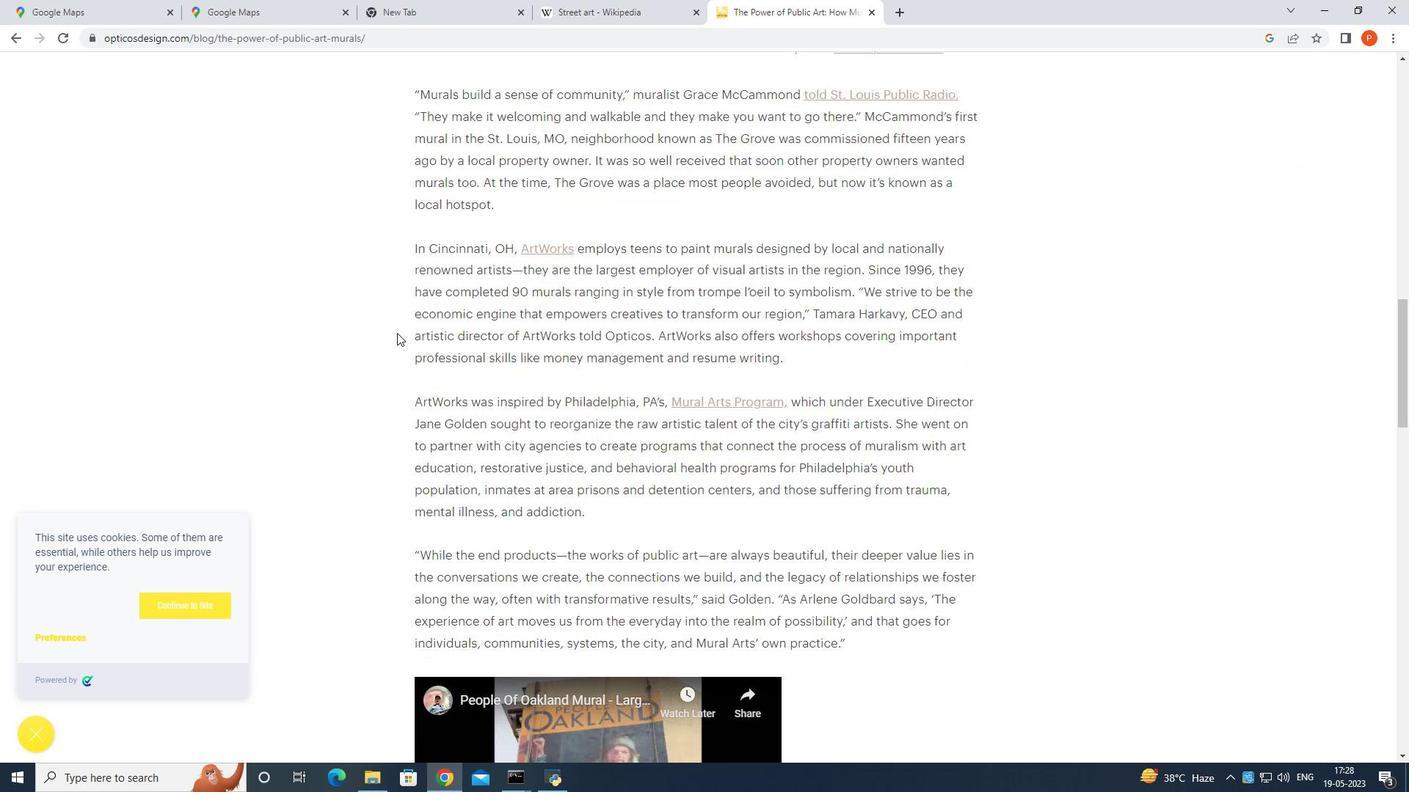 
Action: Mouse scrolled (397, 332) with delta (0, 0)
Screenshot: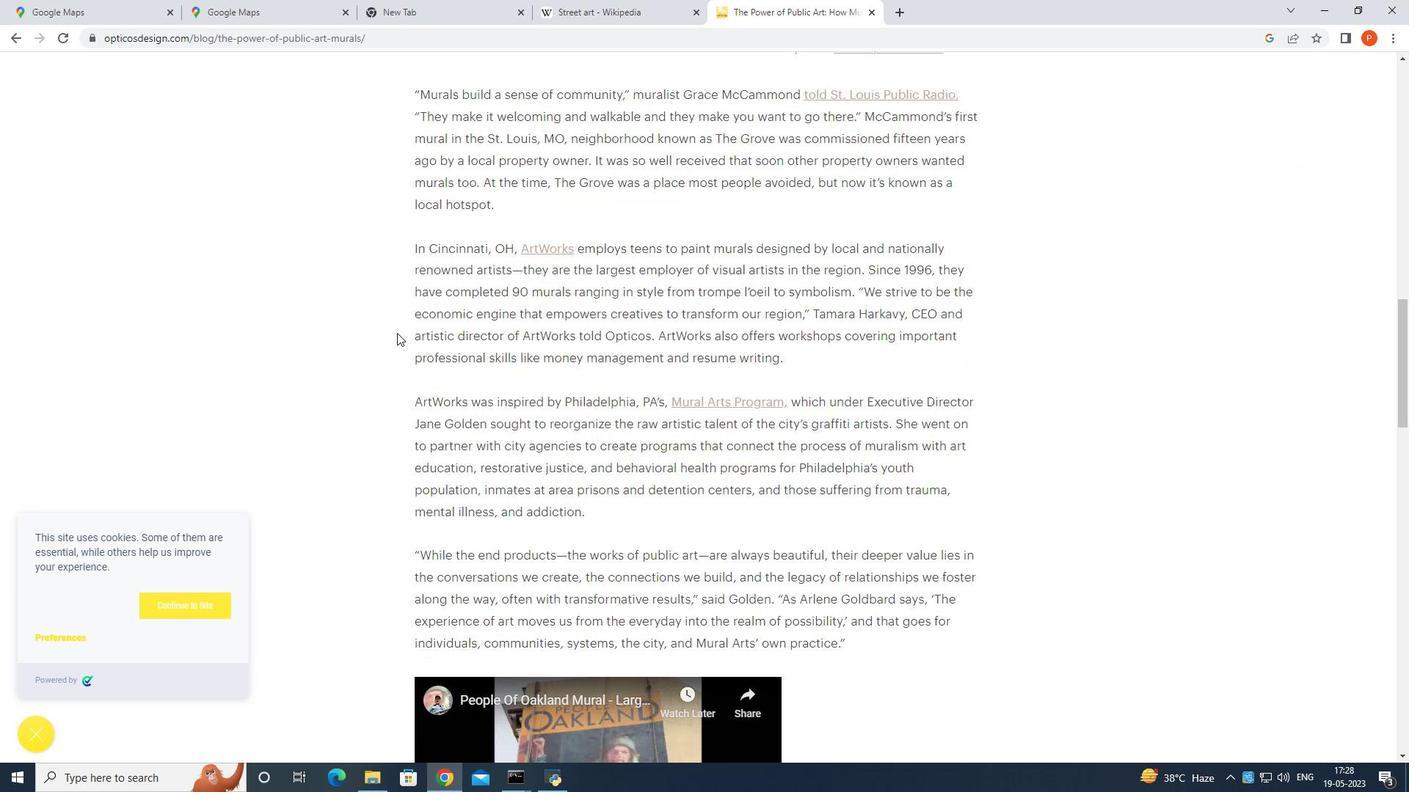 
Action: Mouse scrolled (397, 332) with delta (0, 0)
Screenshot: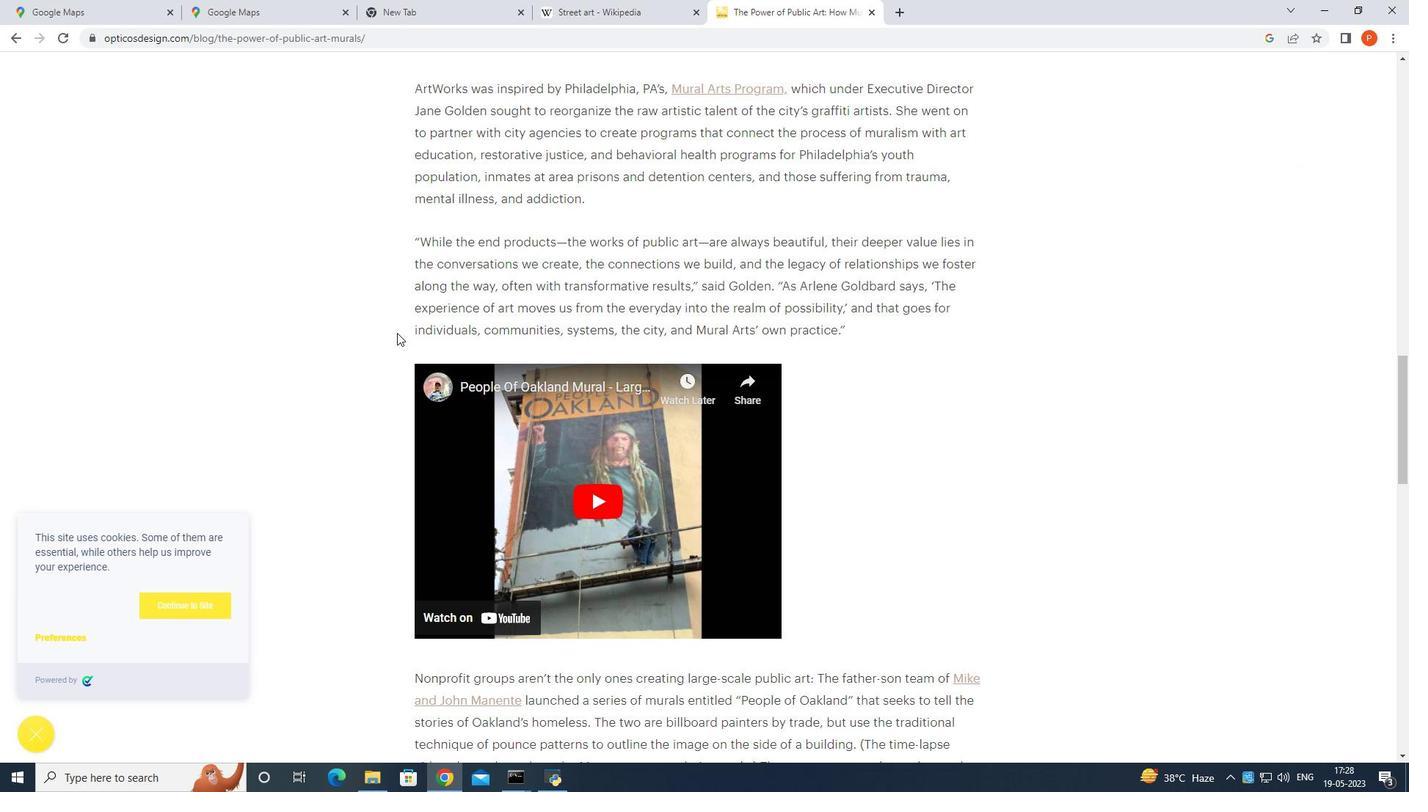 
Action: Mouse scrolled (397, 332) with delta (0, 0)
Screenshot: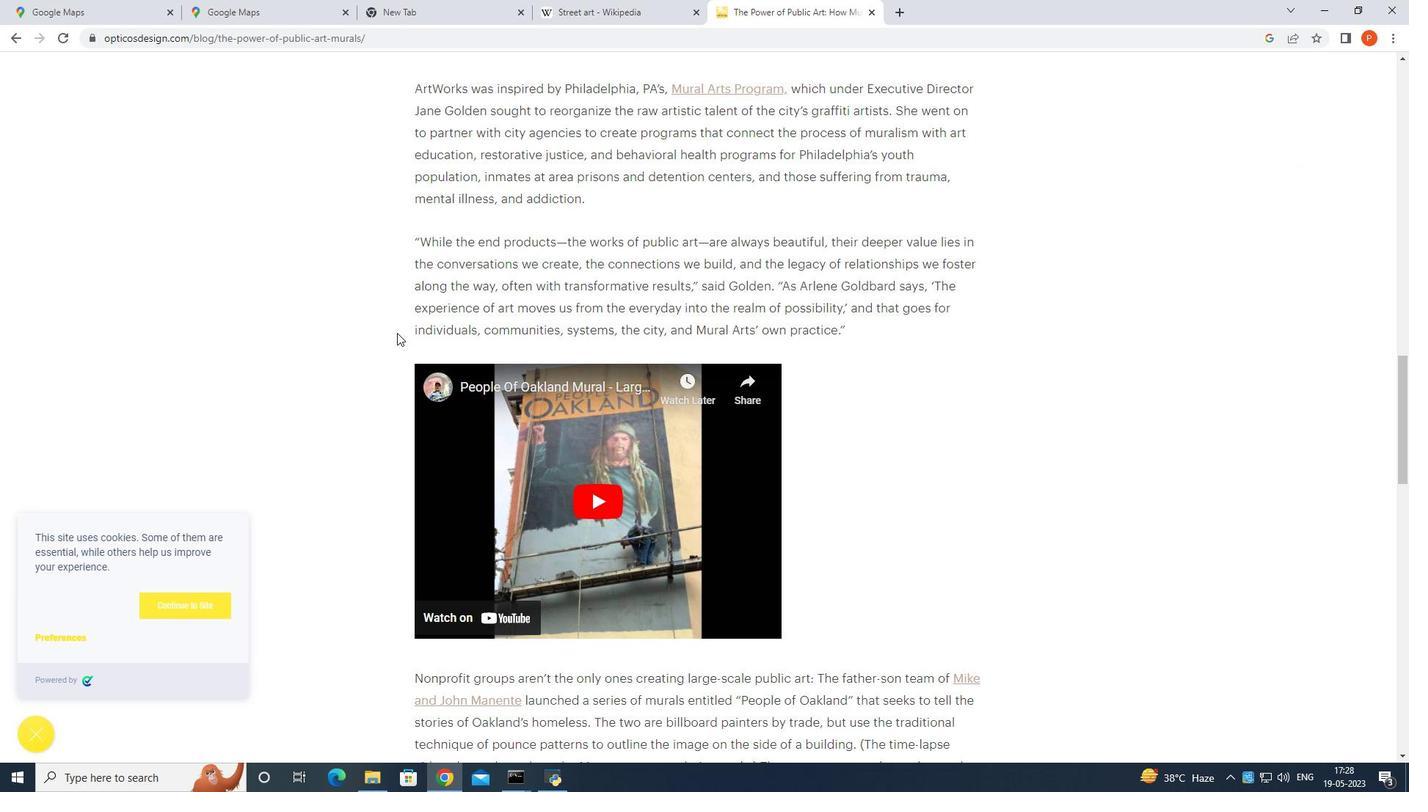 
Action: Mouse scrolled (397, 332) with delta (0, 0)
Screenshot: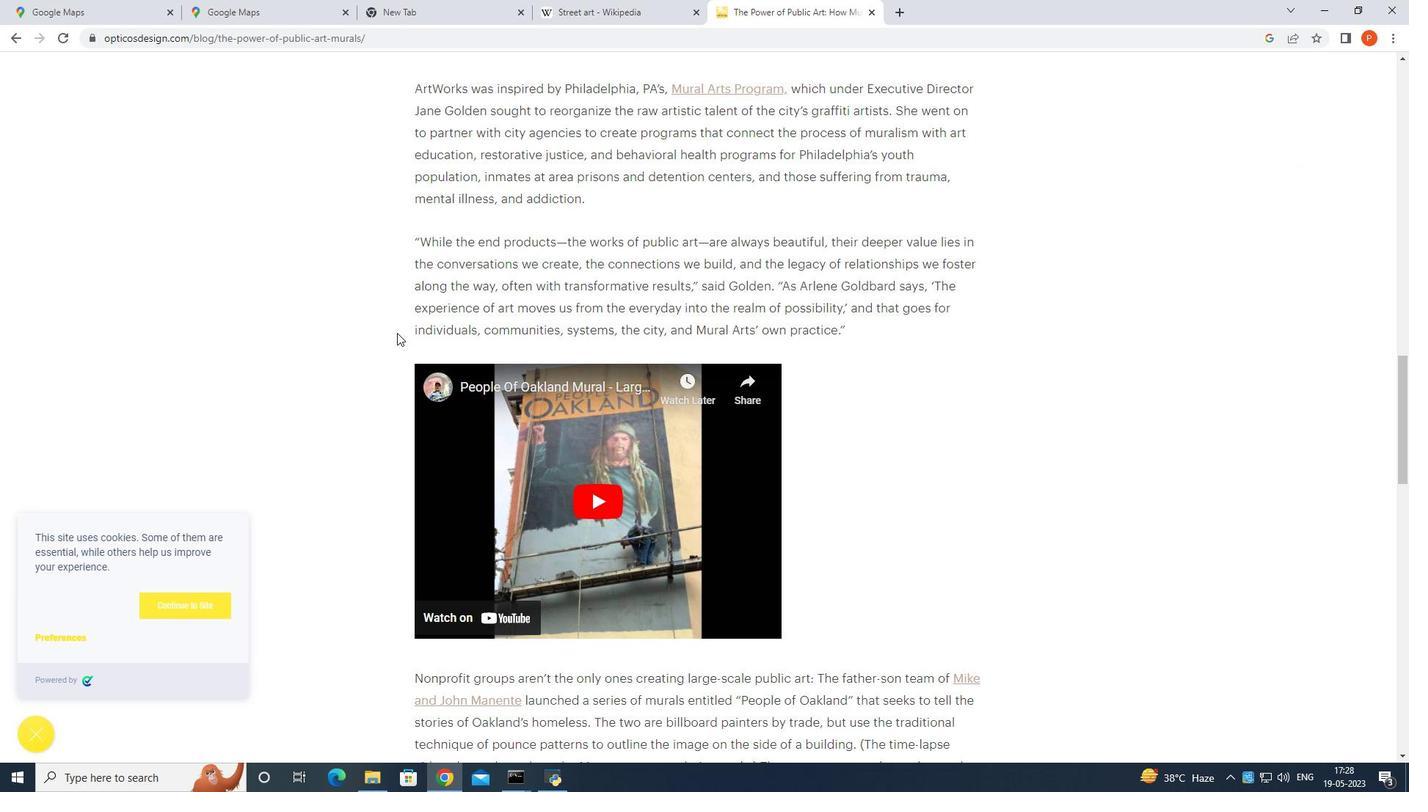 
Action: Mouse moved to (607, 272)
Screenshot: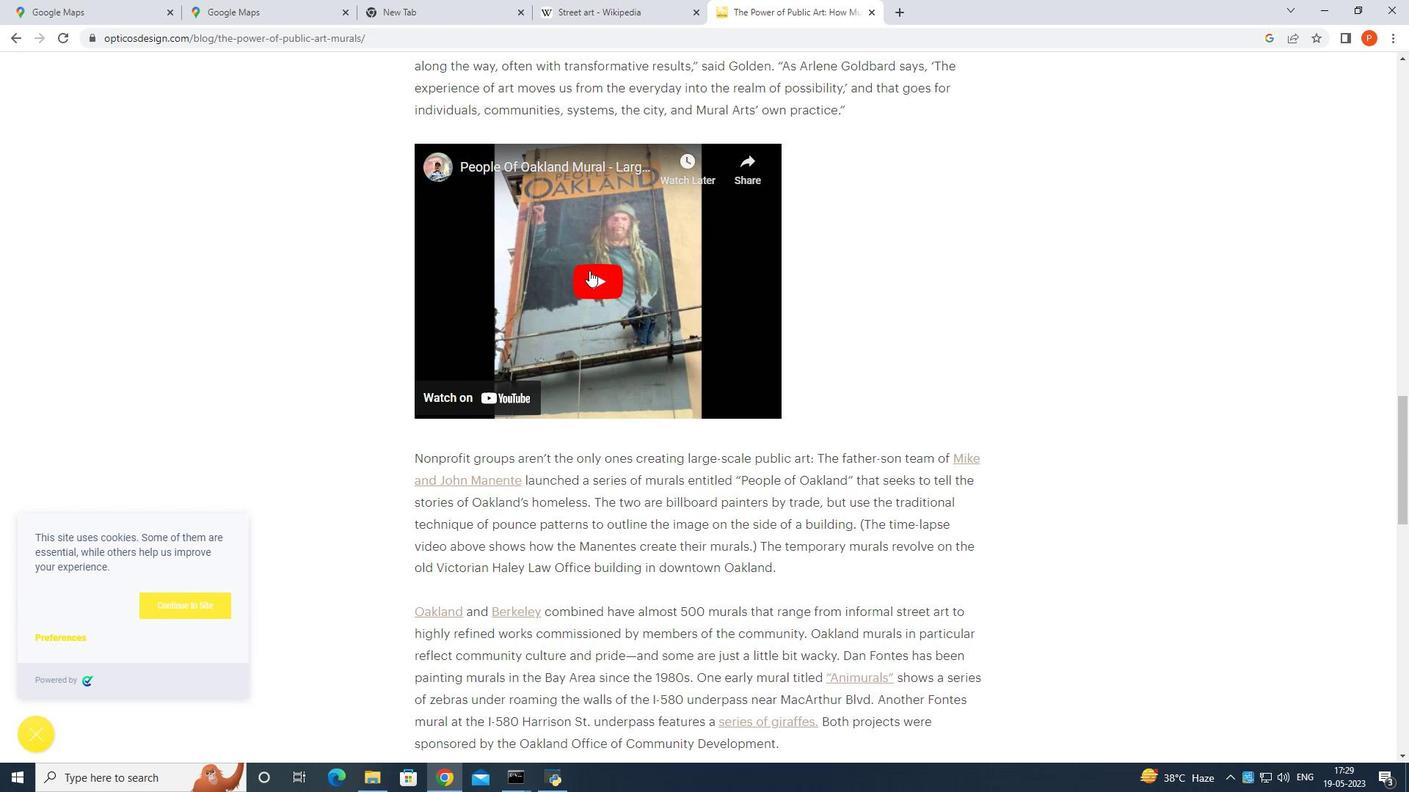 
Action: Mouse pressed left at (607, 272)
Screenshot: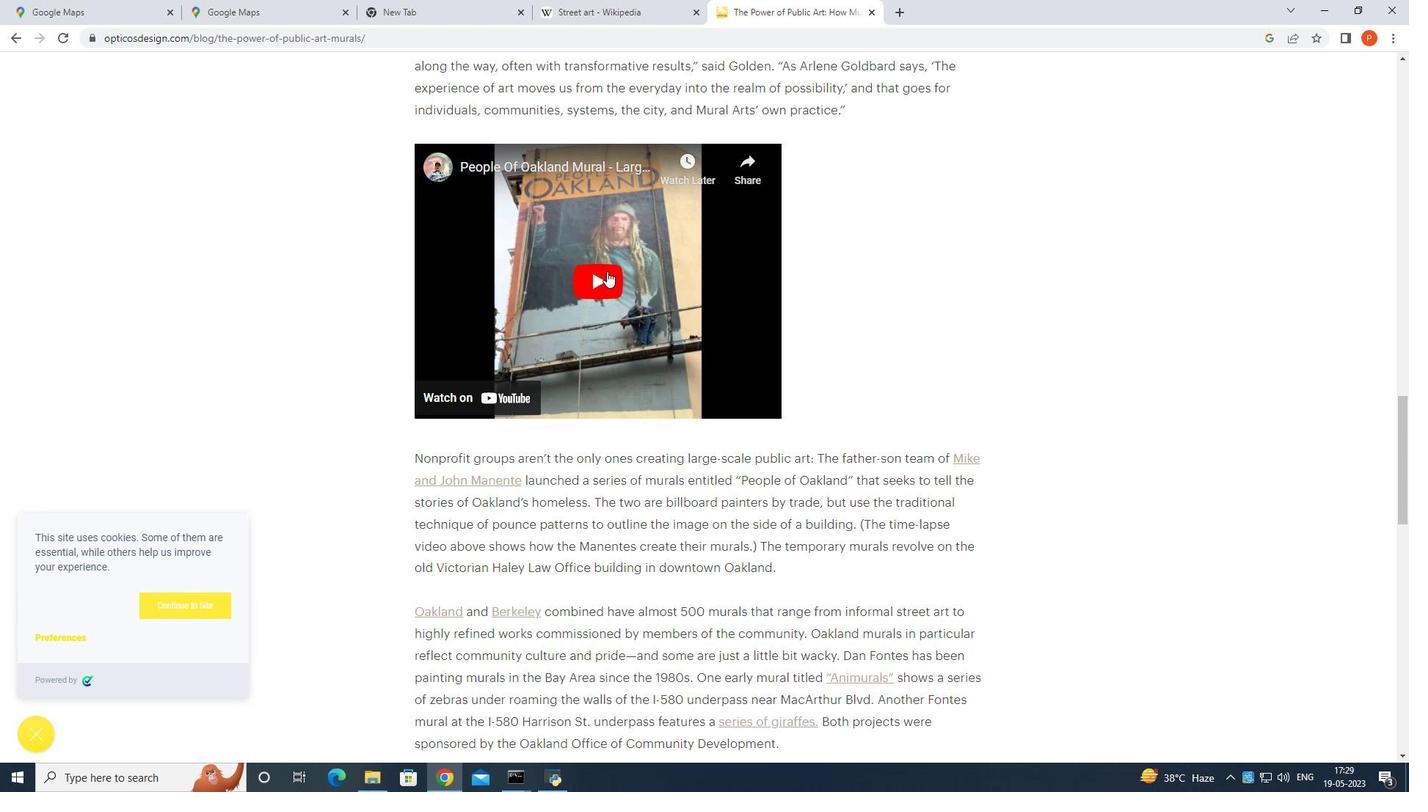 
Action: Mouse moved to (557, 377)
Screenshot: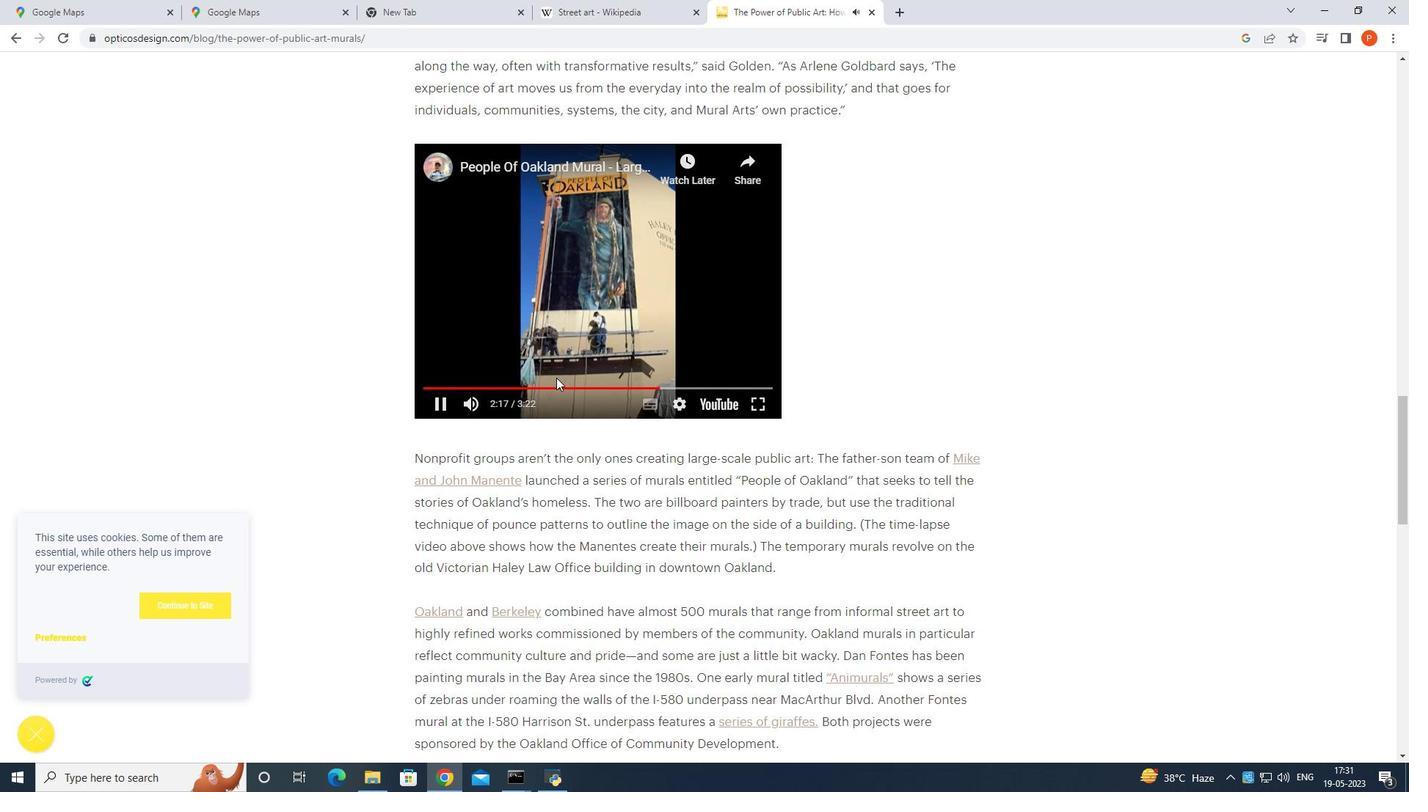 
Action: Mouse scrolled (557, 377) with delta (0, 0)
Screenshot: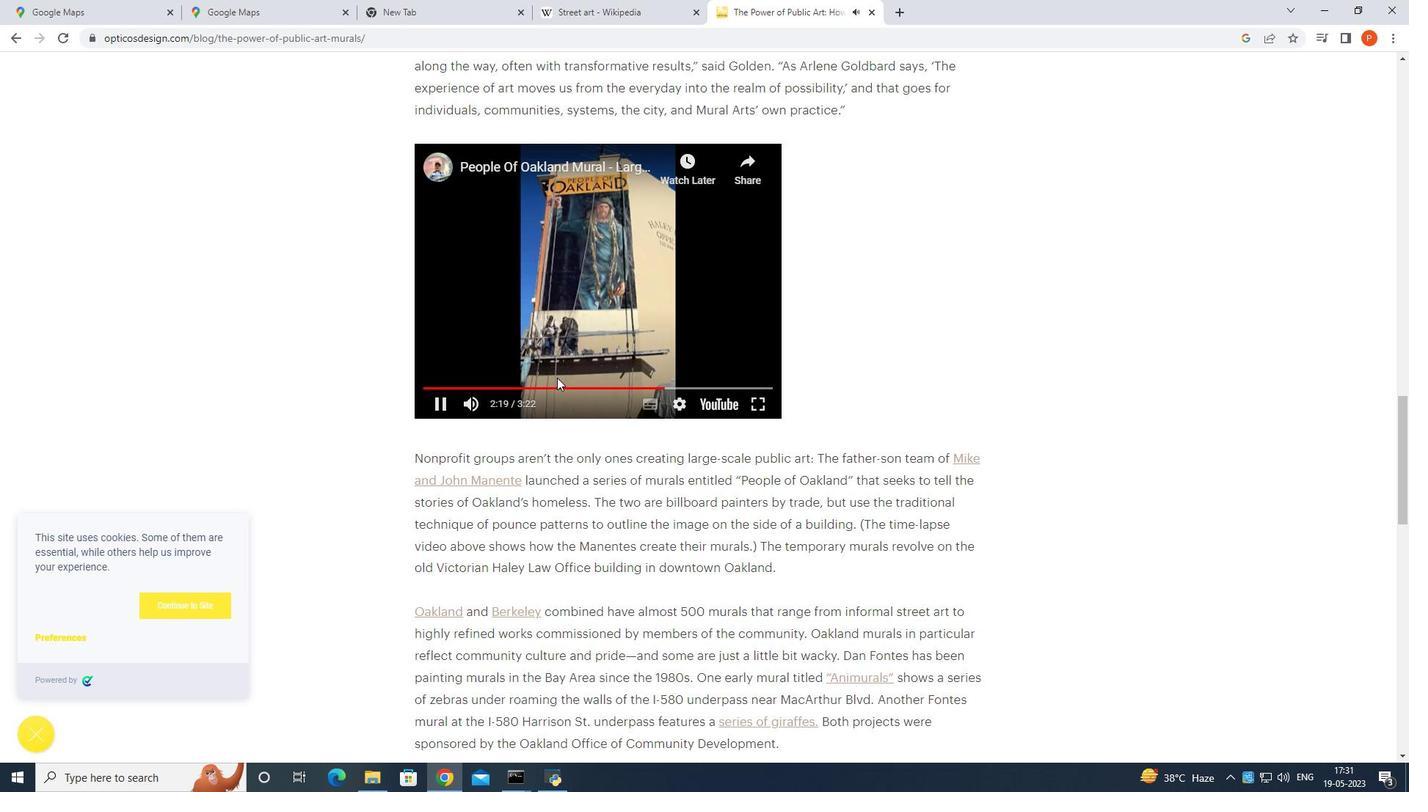 
Action: Mouse scrolled (557, 377) with delta (0, 0)
Screenshot: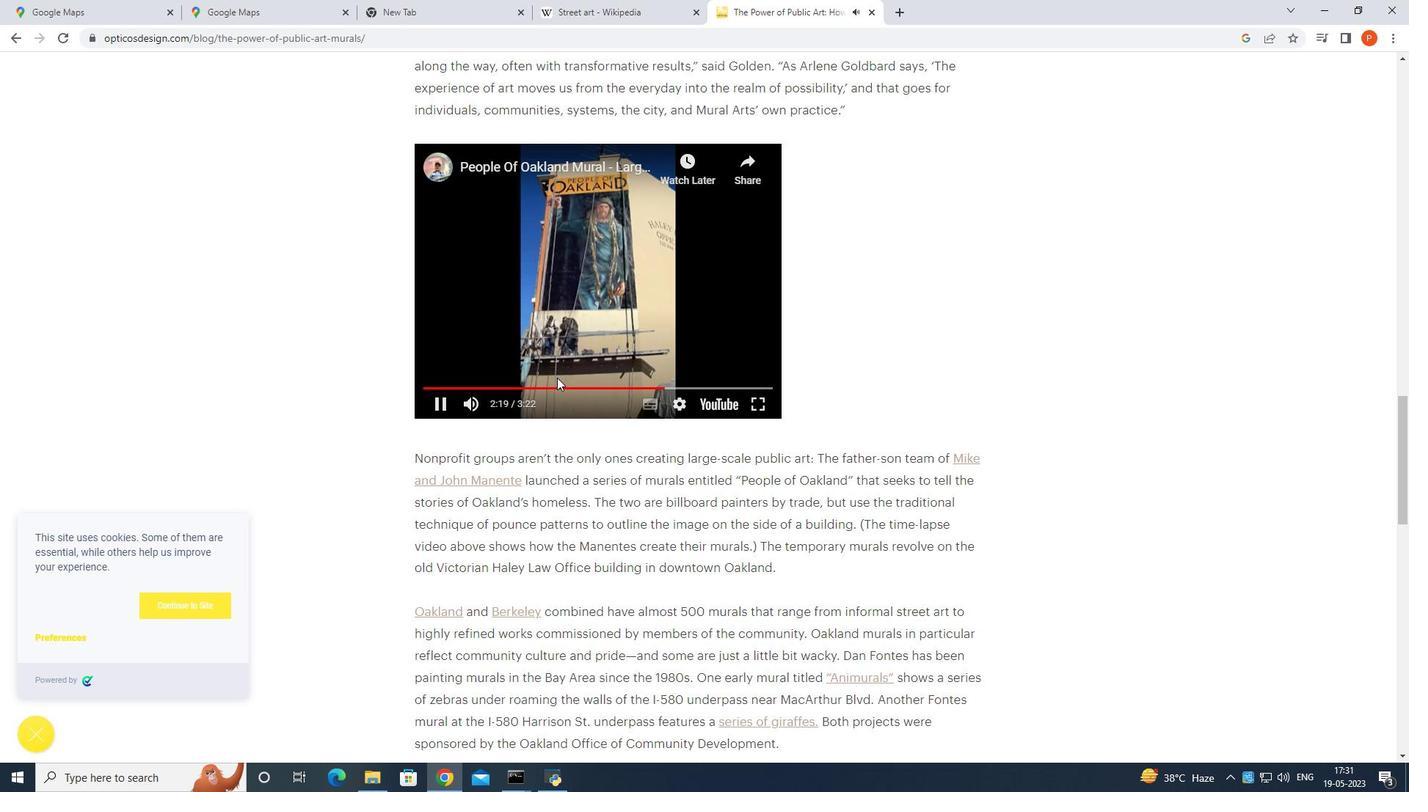 
Action: Mouse scrolled (557, 377) with delta (0, 0)
Screenshot: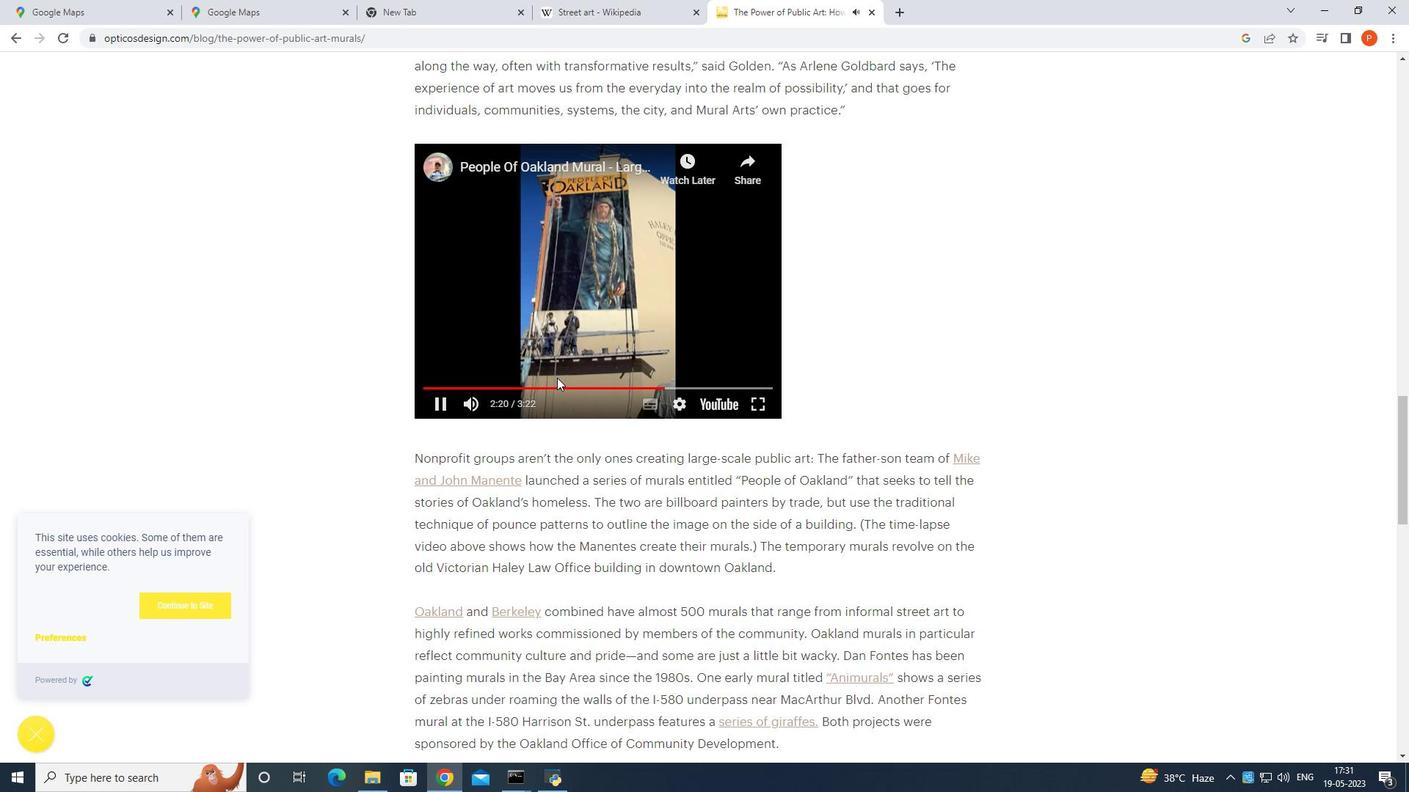 
Action: Mouse scrolled (557, 377) with delta (0, 0)
Screenshot: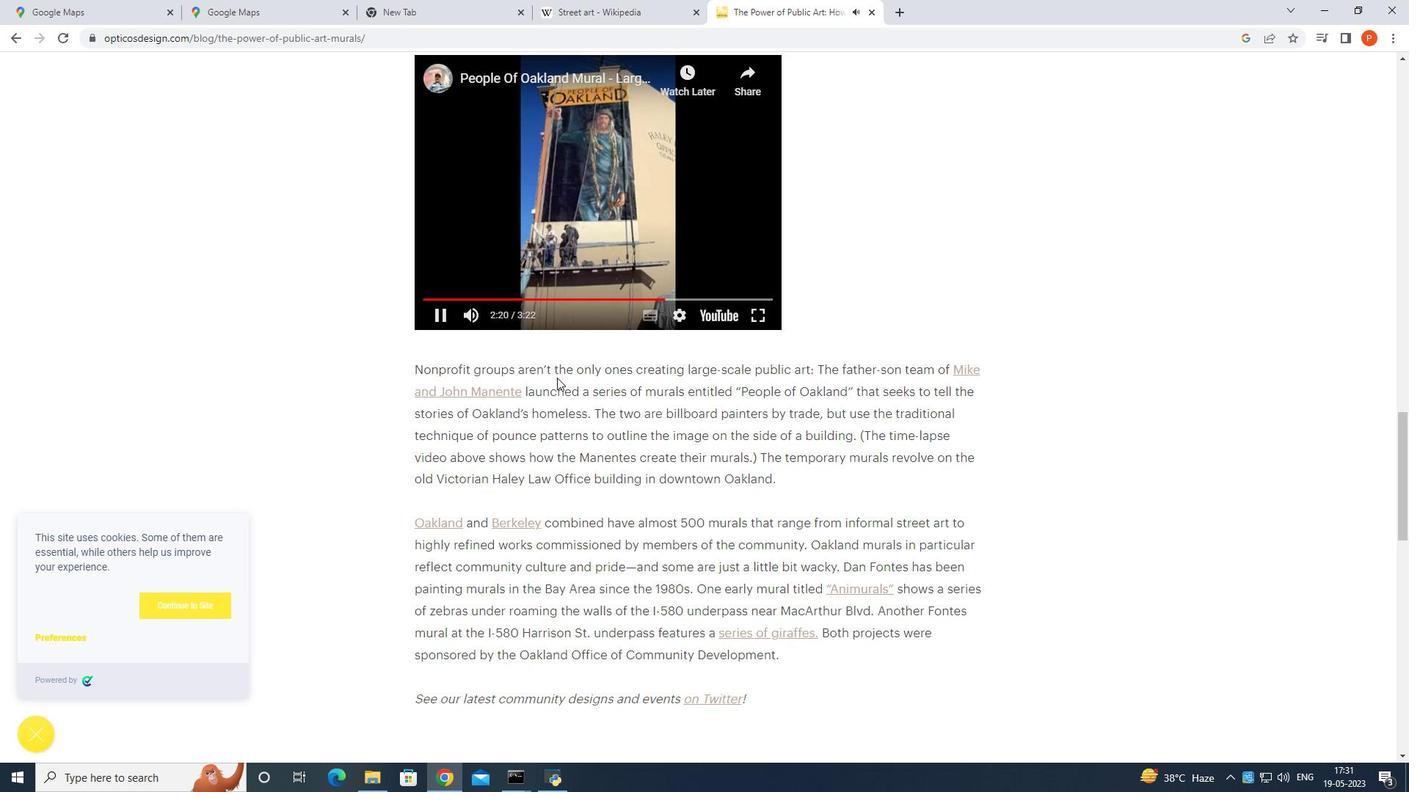 
Action: Mouse scrolled (557, 377) with delta (0, 0)
Screenshot: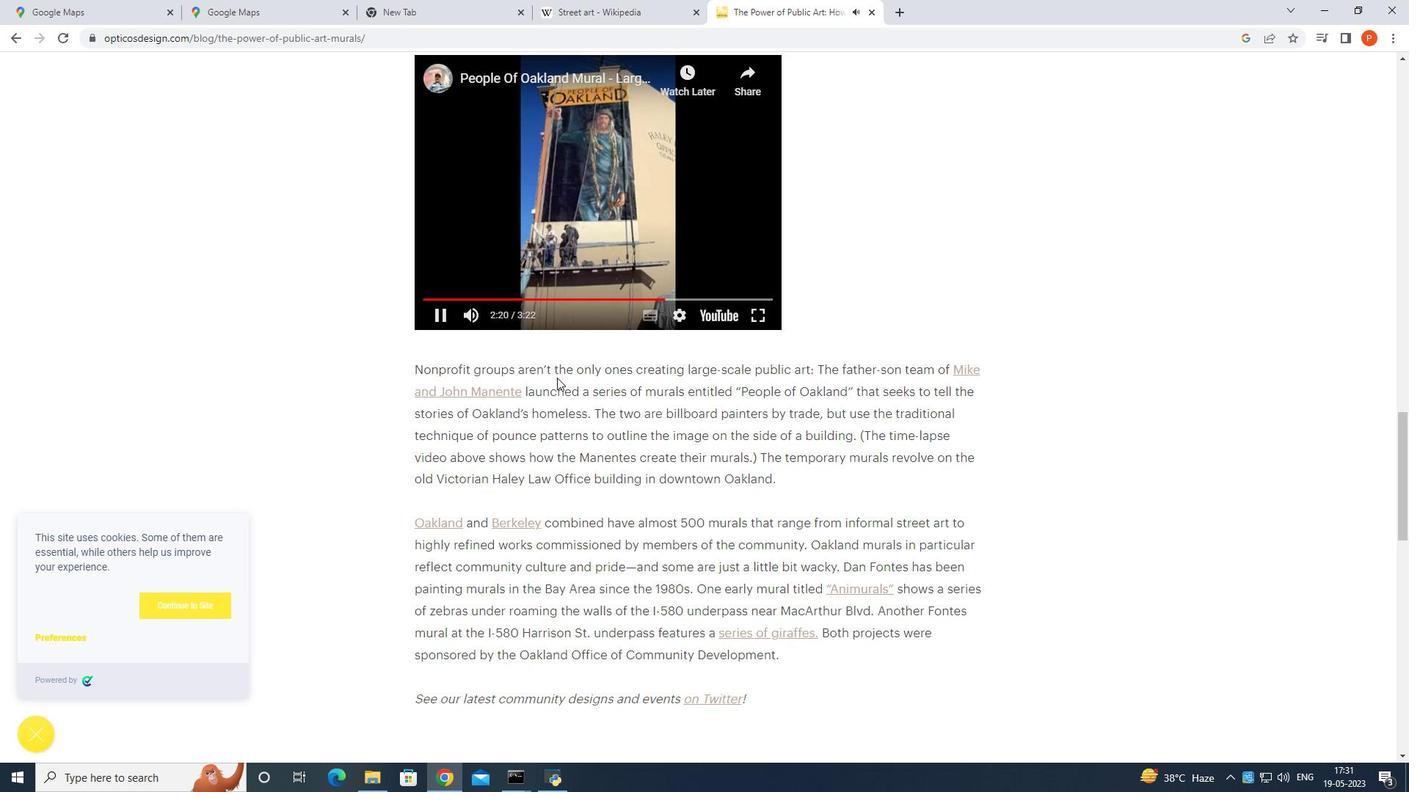 
Action: Mouse moved to (557, 377)
Screenshot: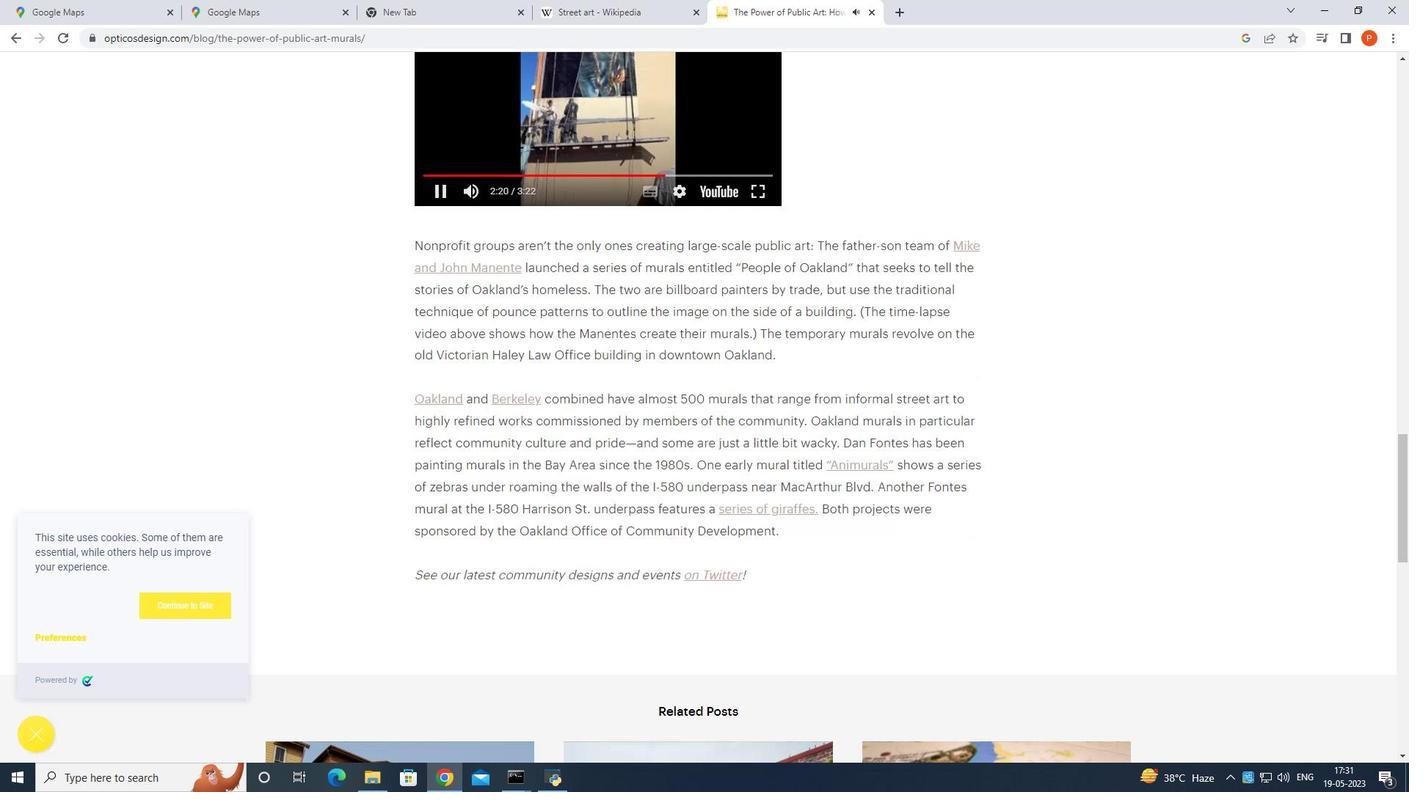 
Action: Mouse scrolled (557, 376) with delta (0, 0)
Screenshot: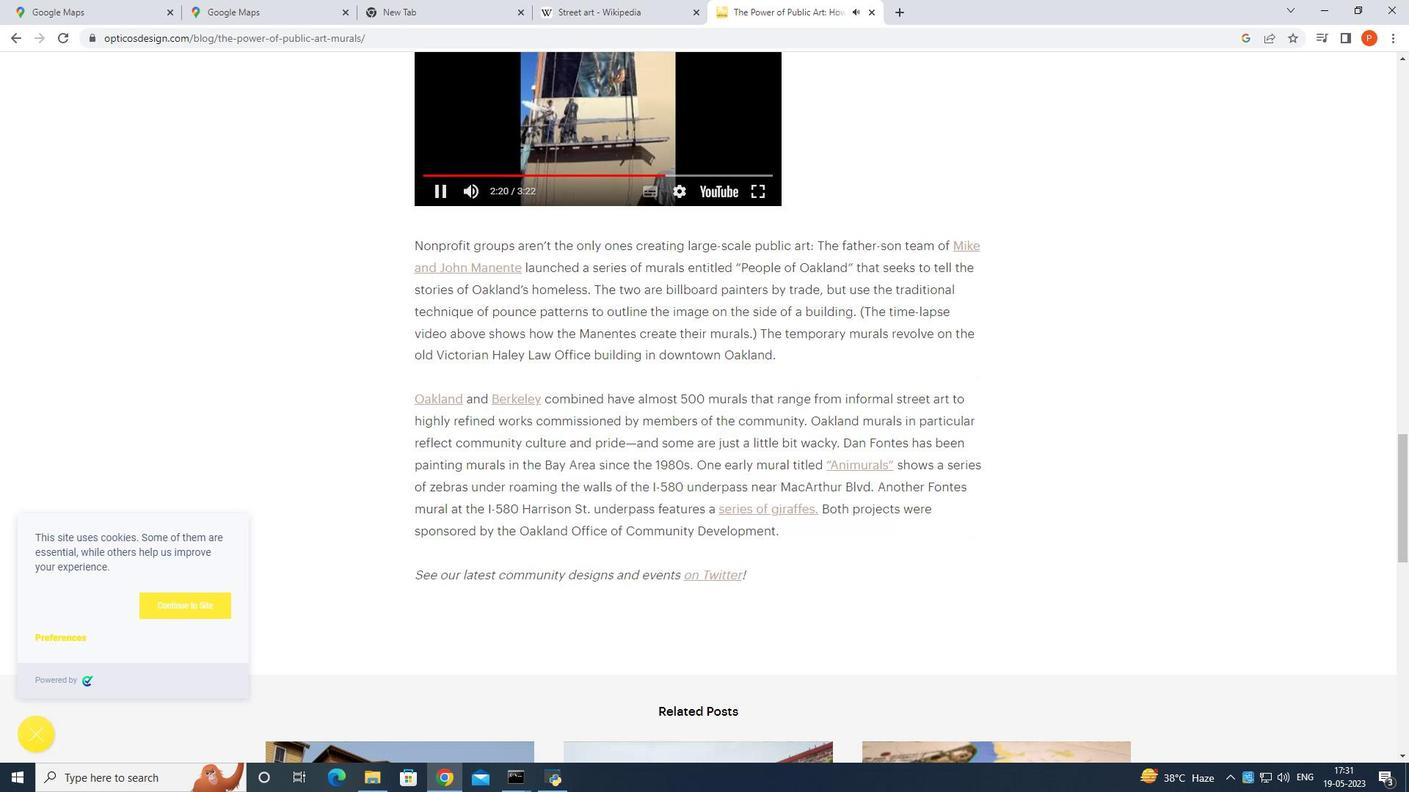 
Action: Mouse scrolled (557, 376) with delta (0, 0)
Screenshot: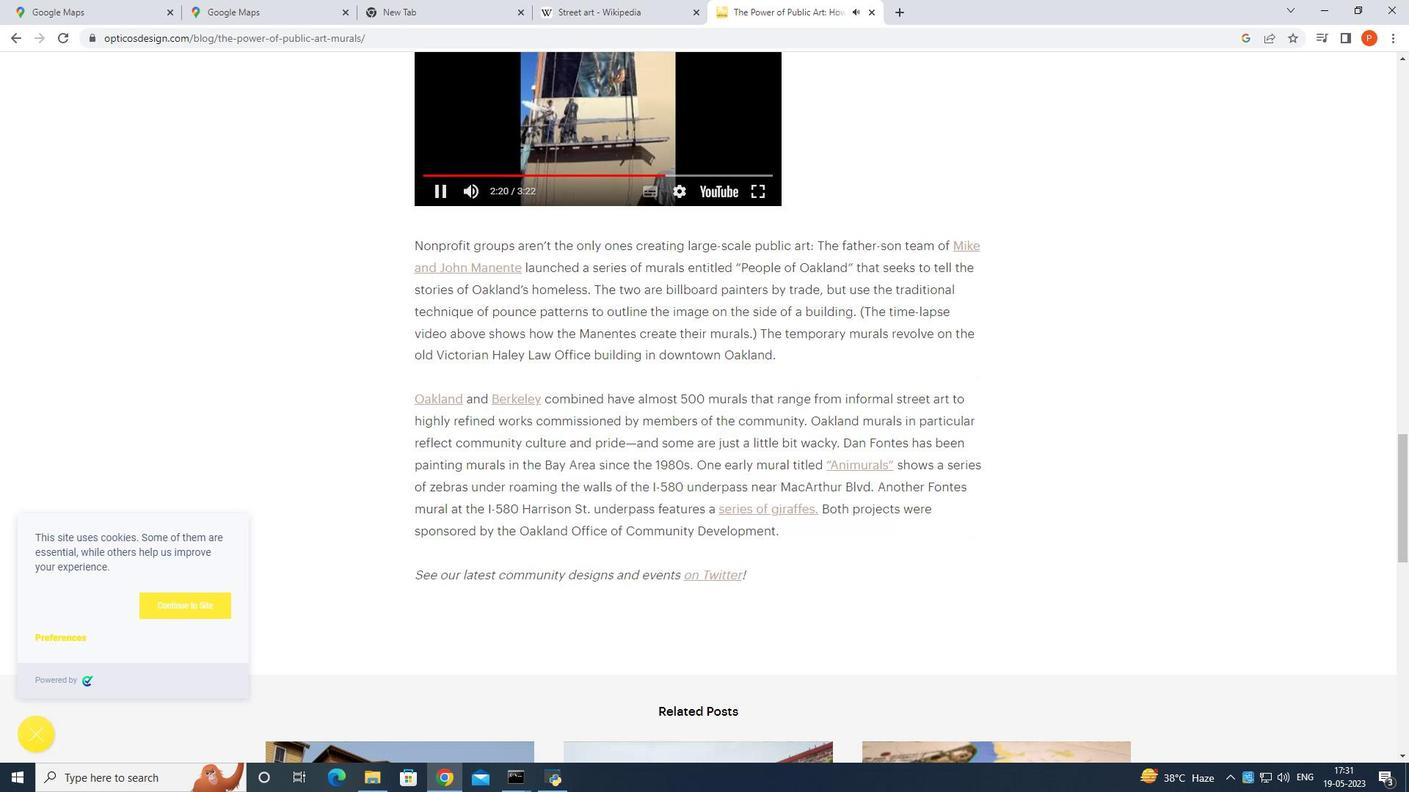 
Action: Mouse scrolled (557, 376) with delta (0, 0)
Screenshot: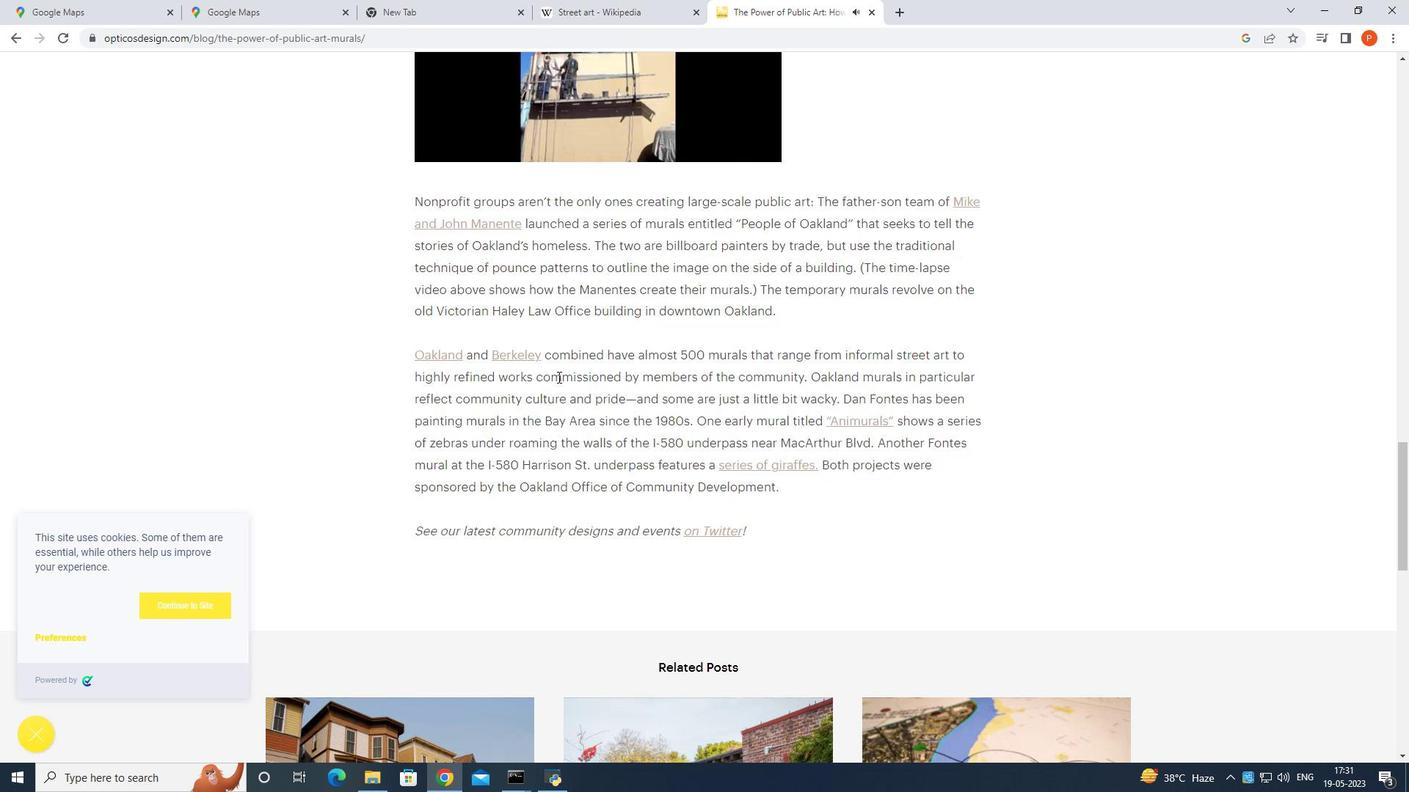 
Action: Mouse scrolled (557, 376) with delta (0, 0)
Screenshot: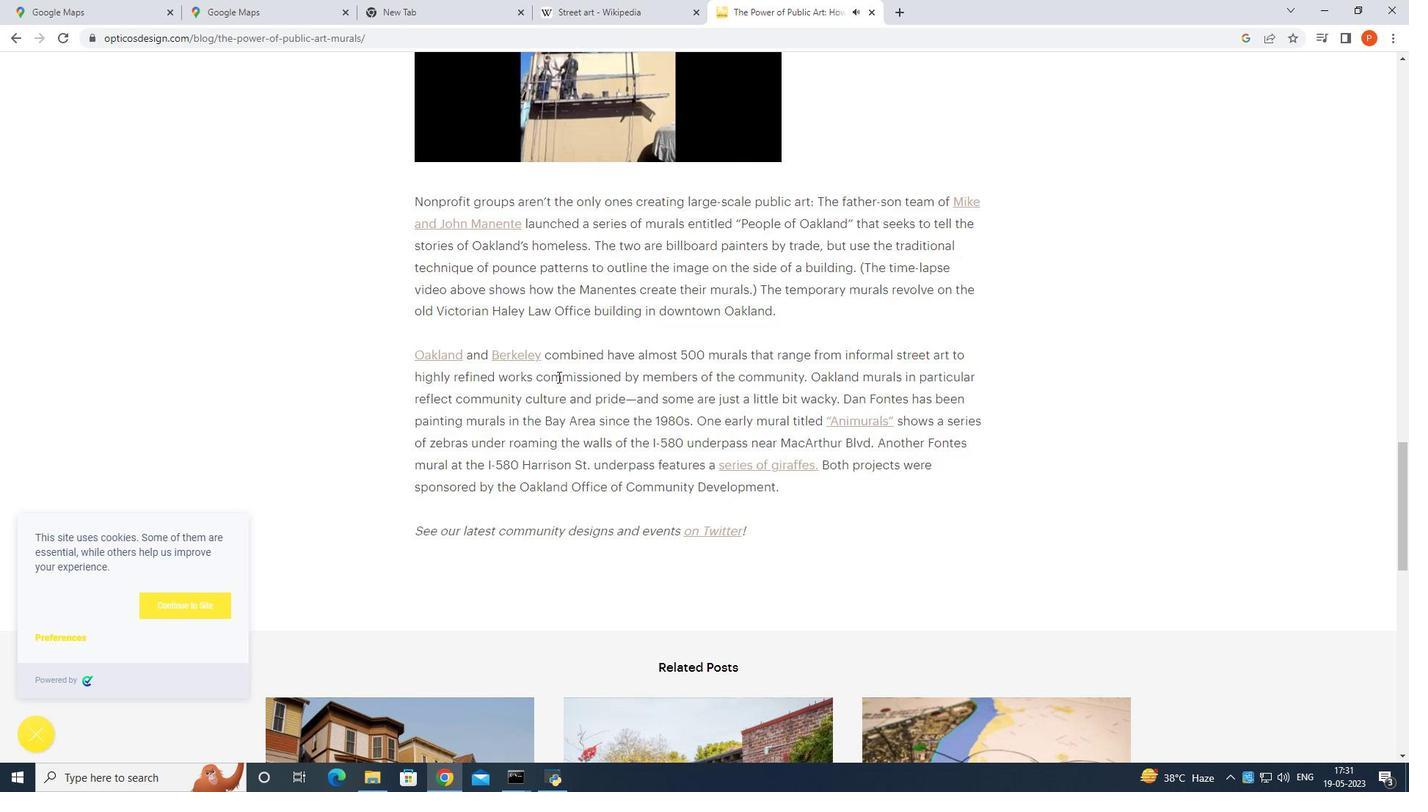 
Action: Mouse scrolled (557, 376) with delta (0, 0)
Screenshot: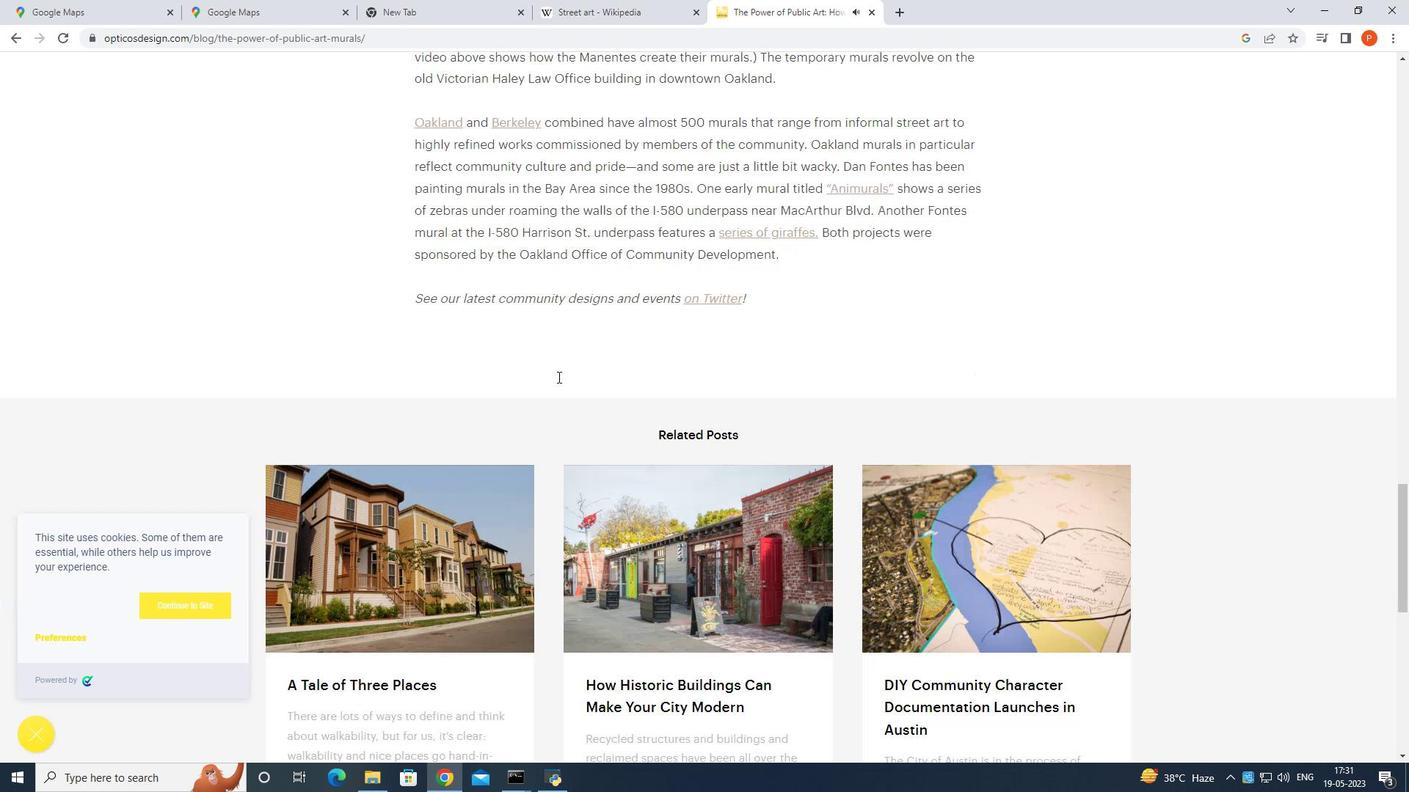 
Action: Mouse scrolled (557, 377) with delta (0, 0)
Screenshot: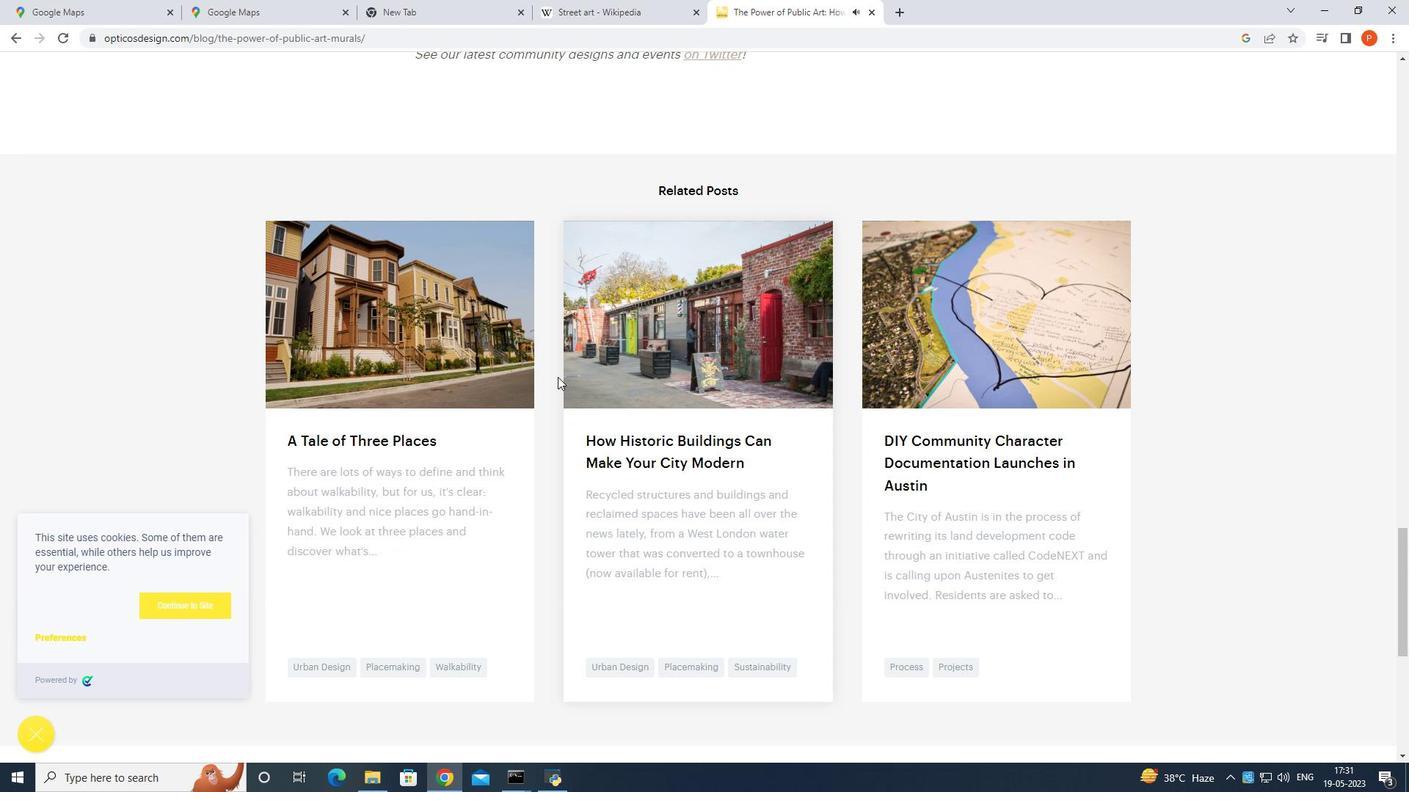 
Action: Mouse scrolled (557, 377) with delta (0, 0)
Screenshot: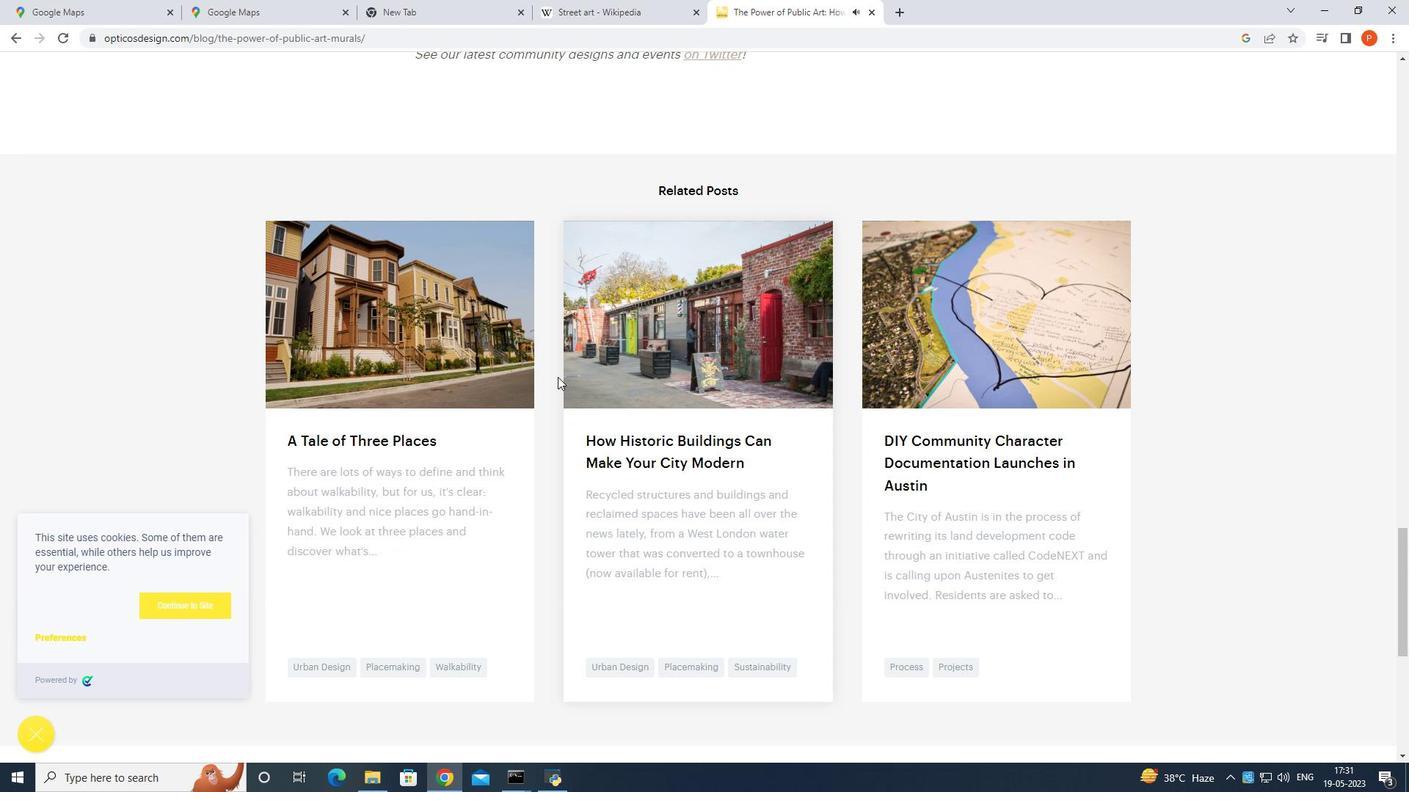 
Action: Mouse scrolled (557, 377) with delta (0, 0)
Screenshot: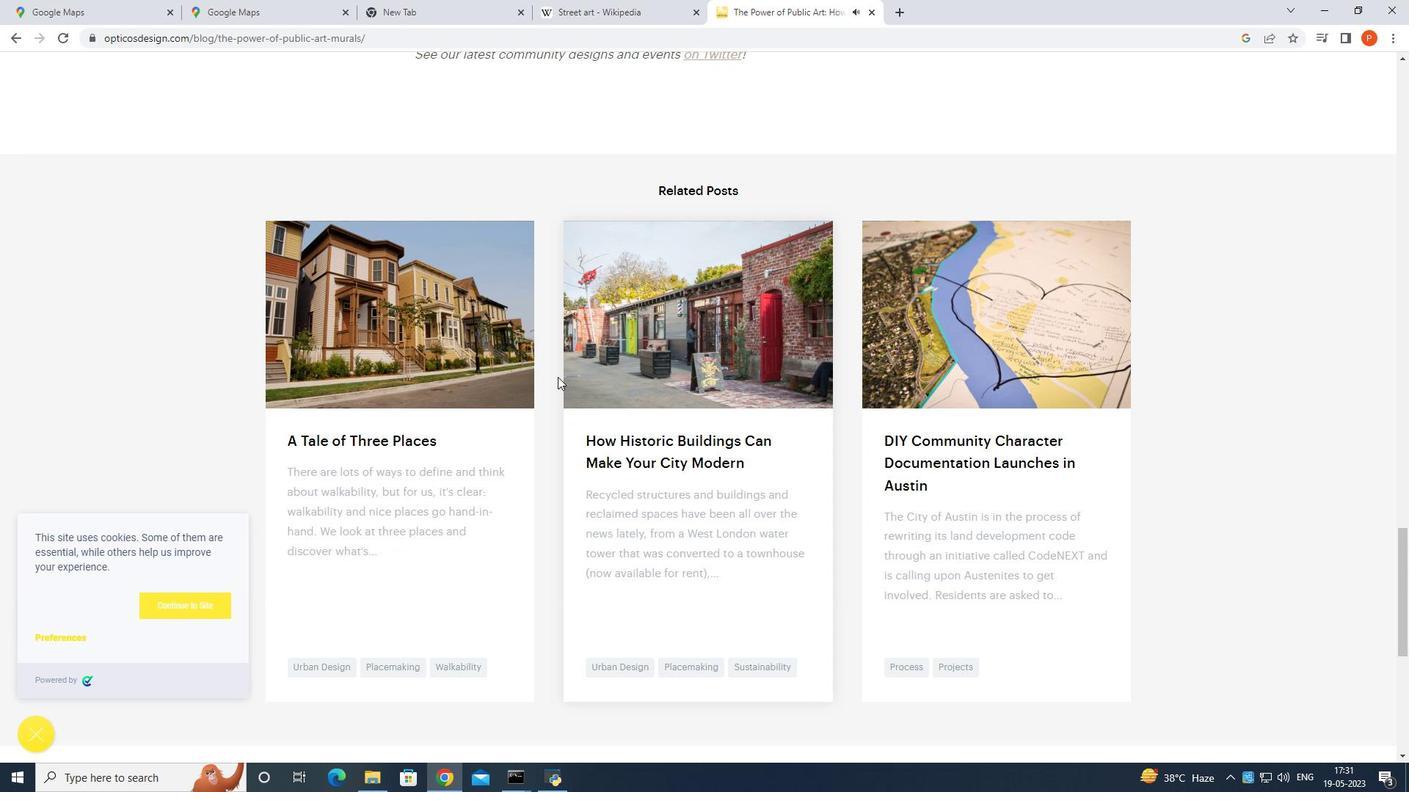 
Action: Mouse scrolled (557, 377) with delta (0, 0)
Screenshot: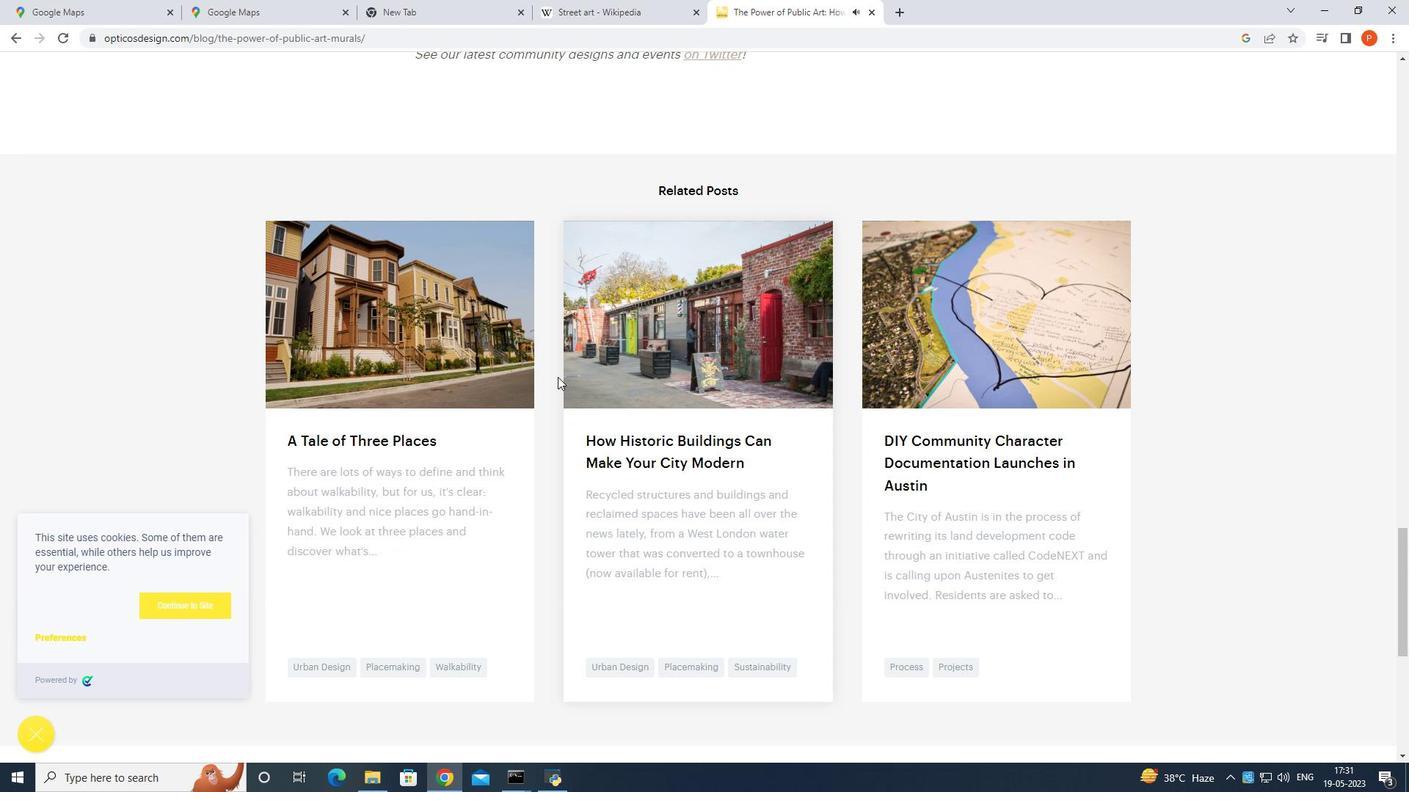
Action: Mouse scrolled (557, 377) with delta (0, 0)
Screenshot: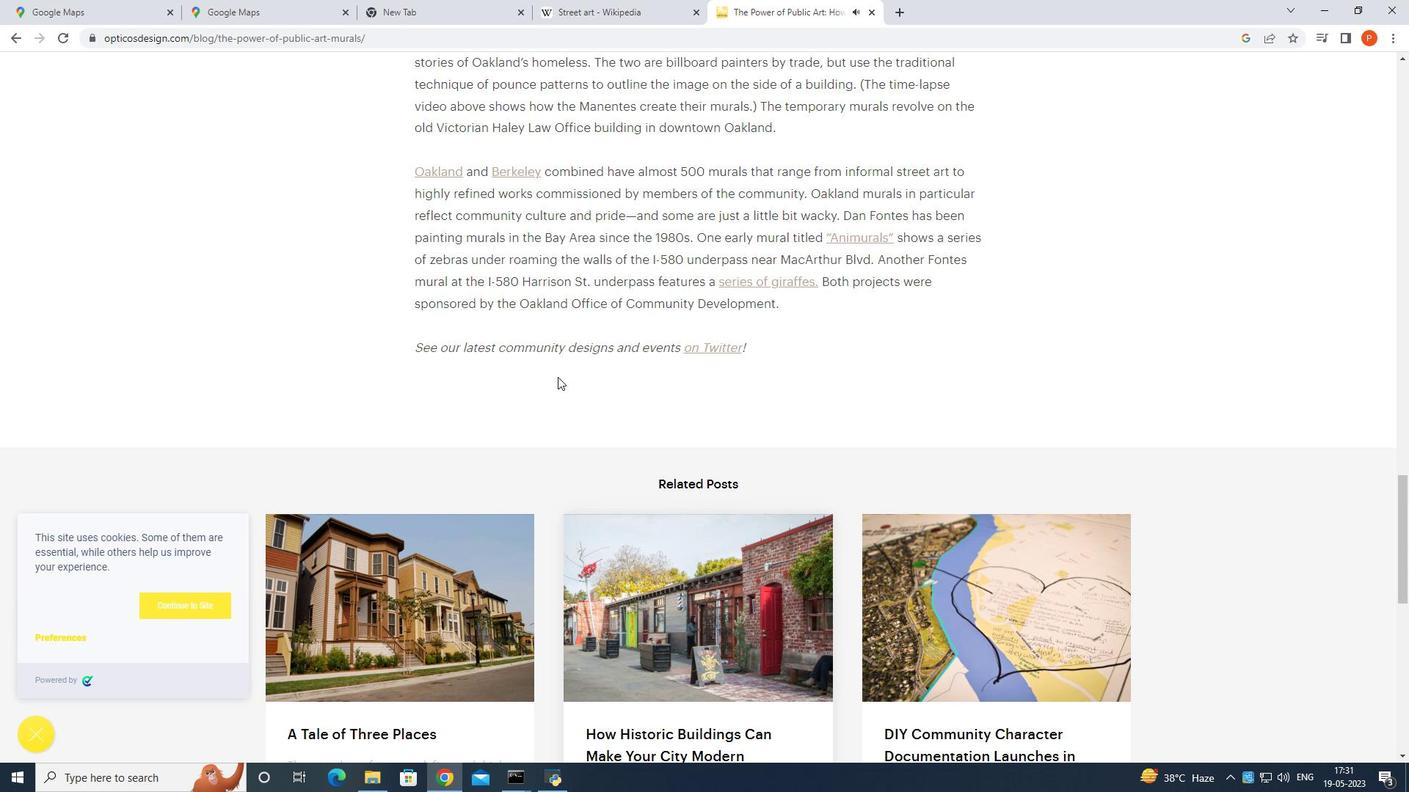 
Action: Mouse moved to (559, 377)
Screenshot: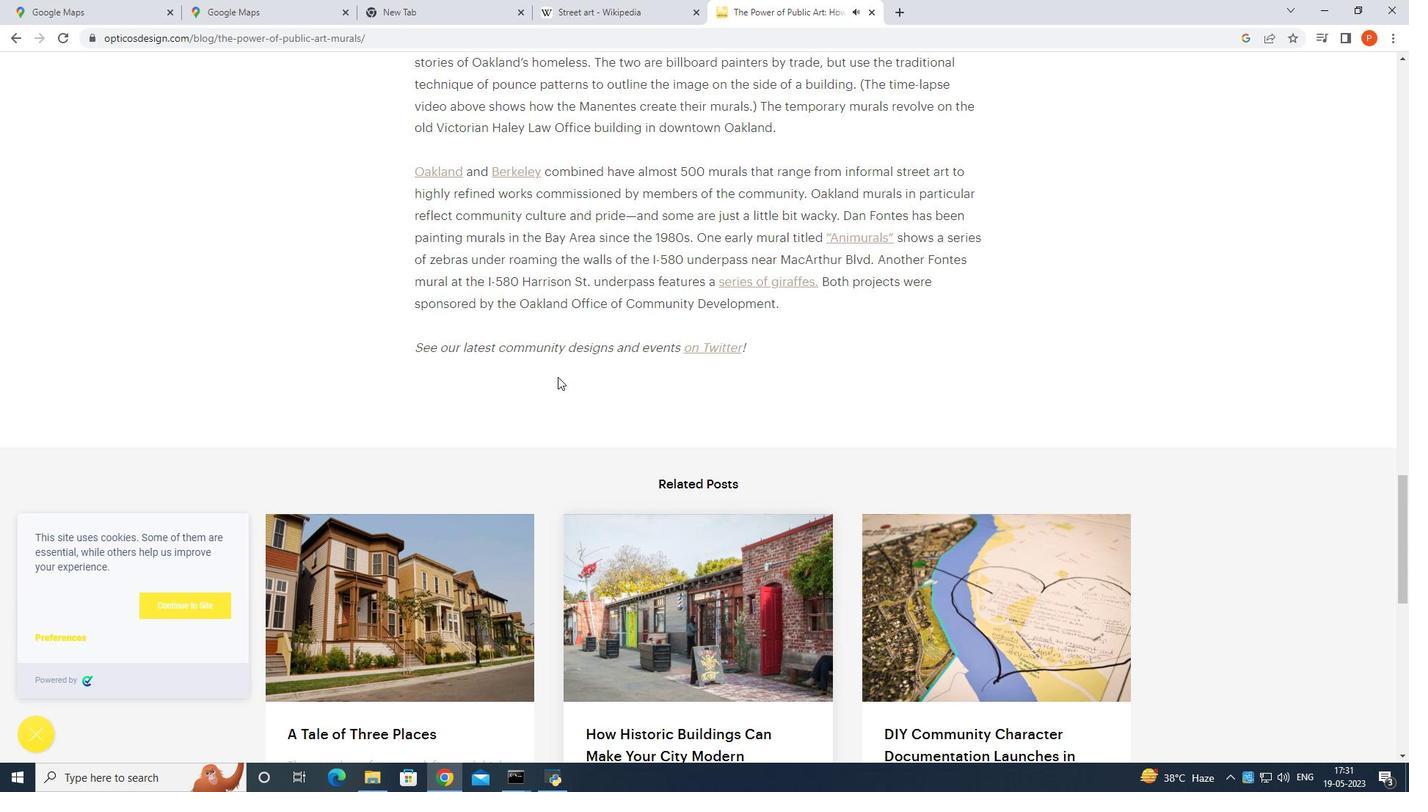 
Action: Mouse scrolled (559, 377) with delta (0, 0)
Screenshot: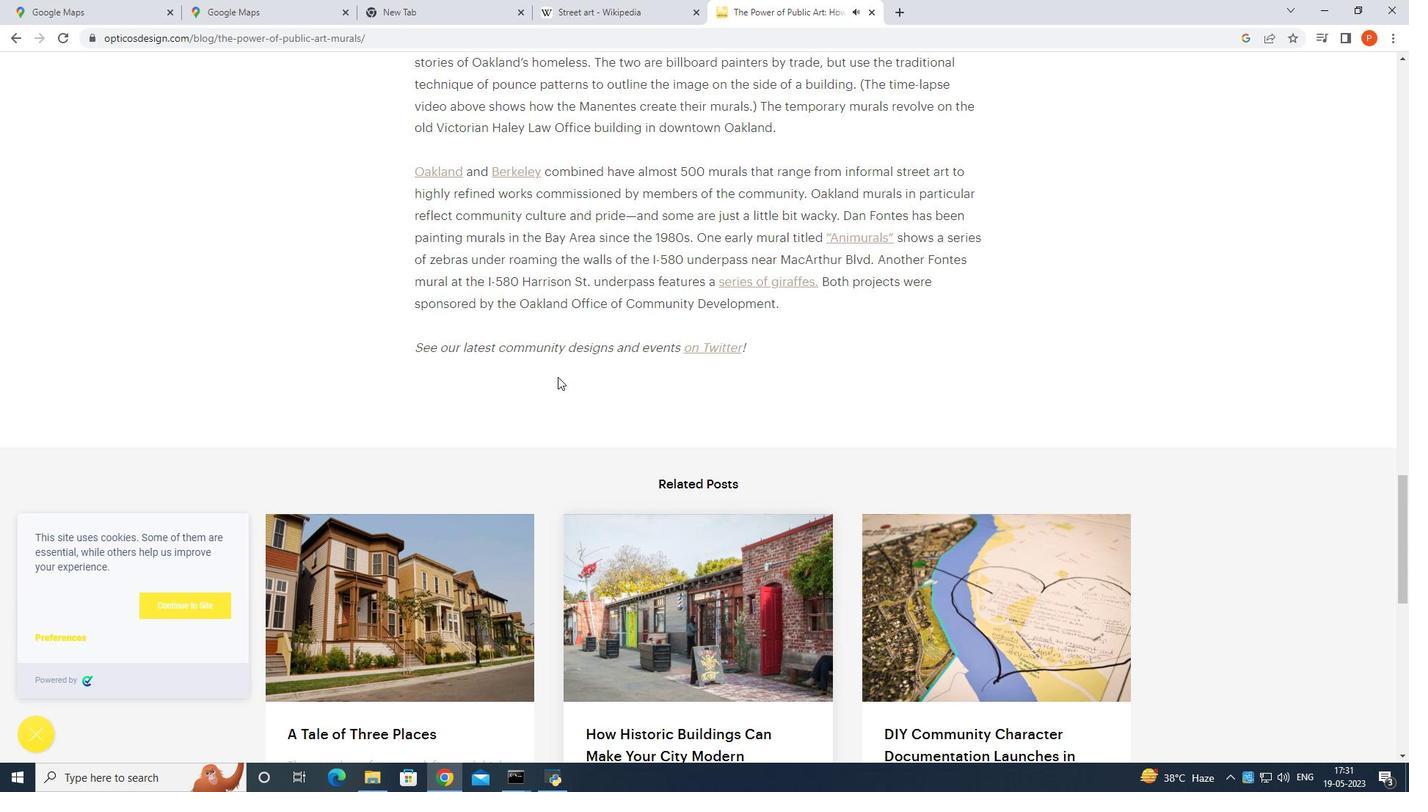 
Action: Mouse moved to (560, 377)
Screenshot: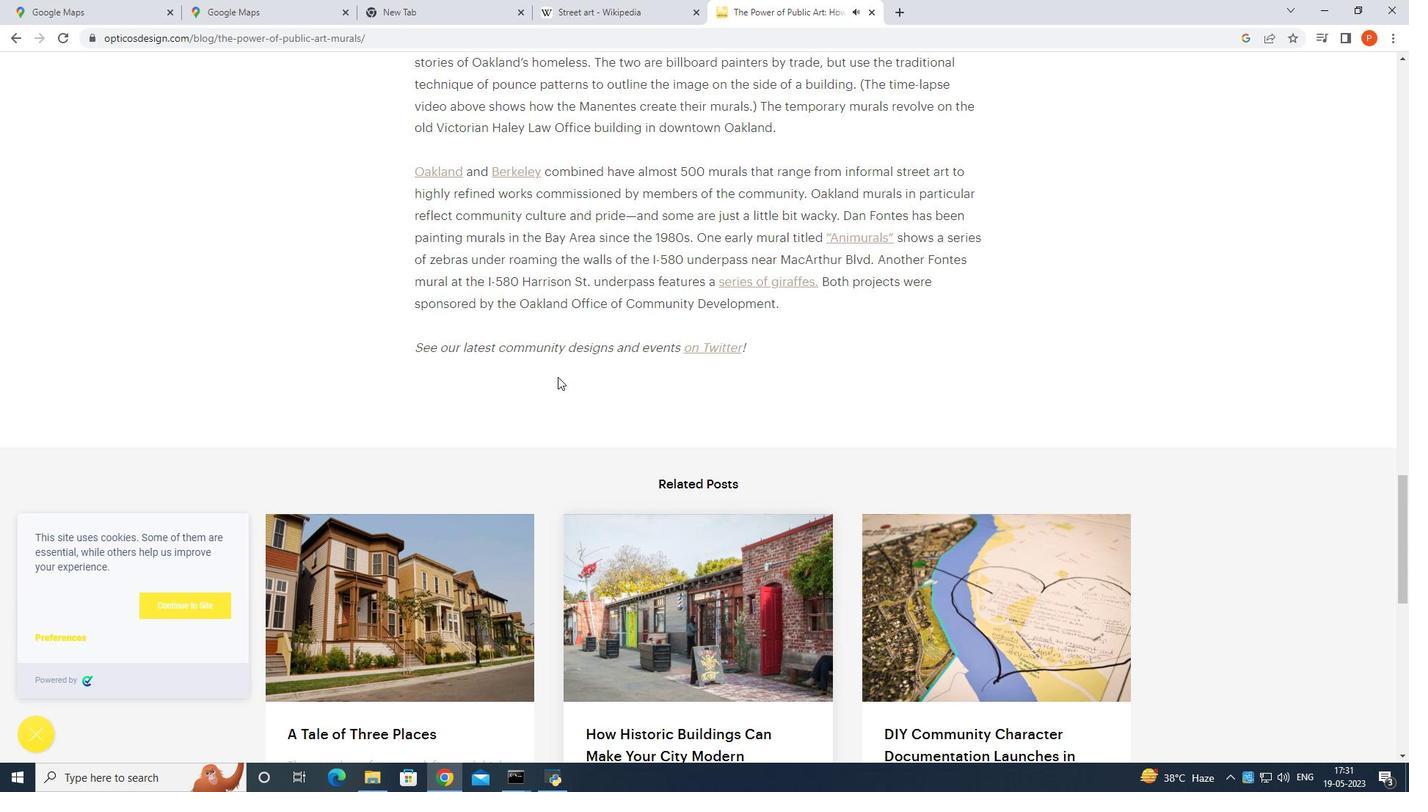 
Action: Mouse scrolled (560, 377) with delta (0, 0)
Screenshot: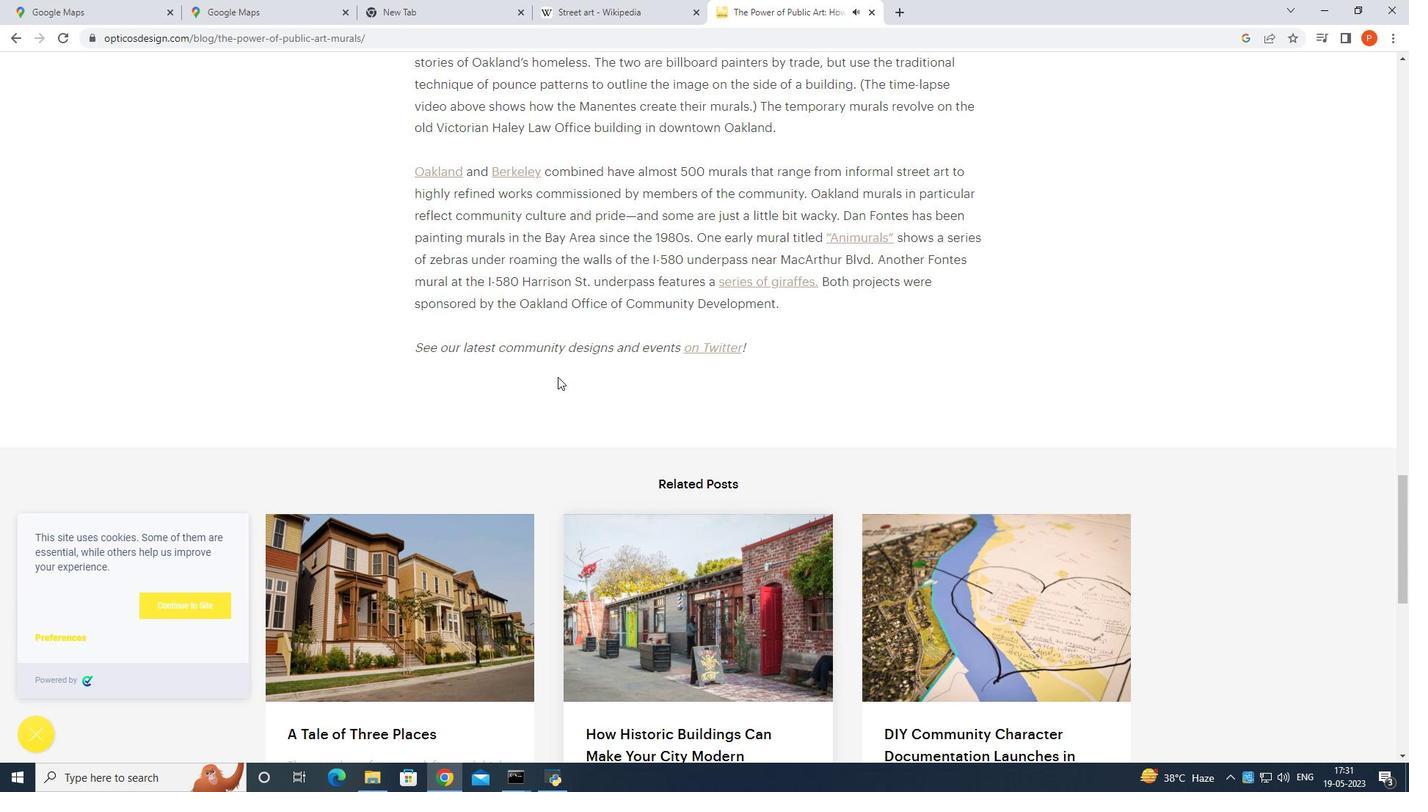 
Action: Mouse moved to (562, 376)
Screenshot: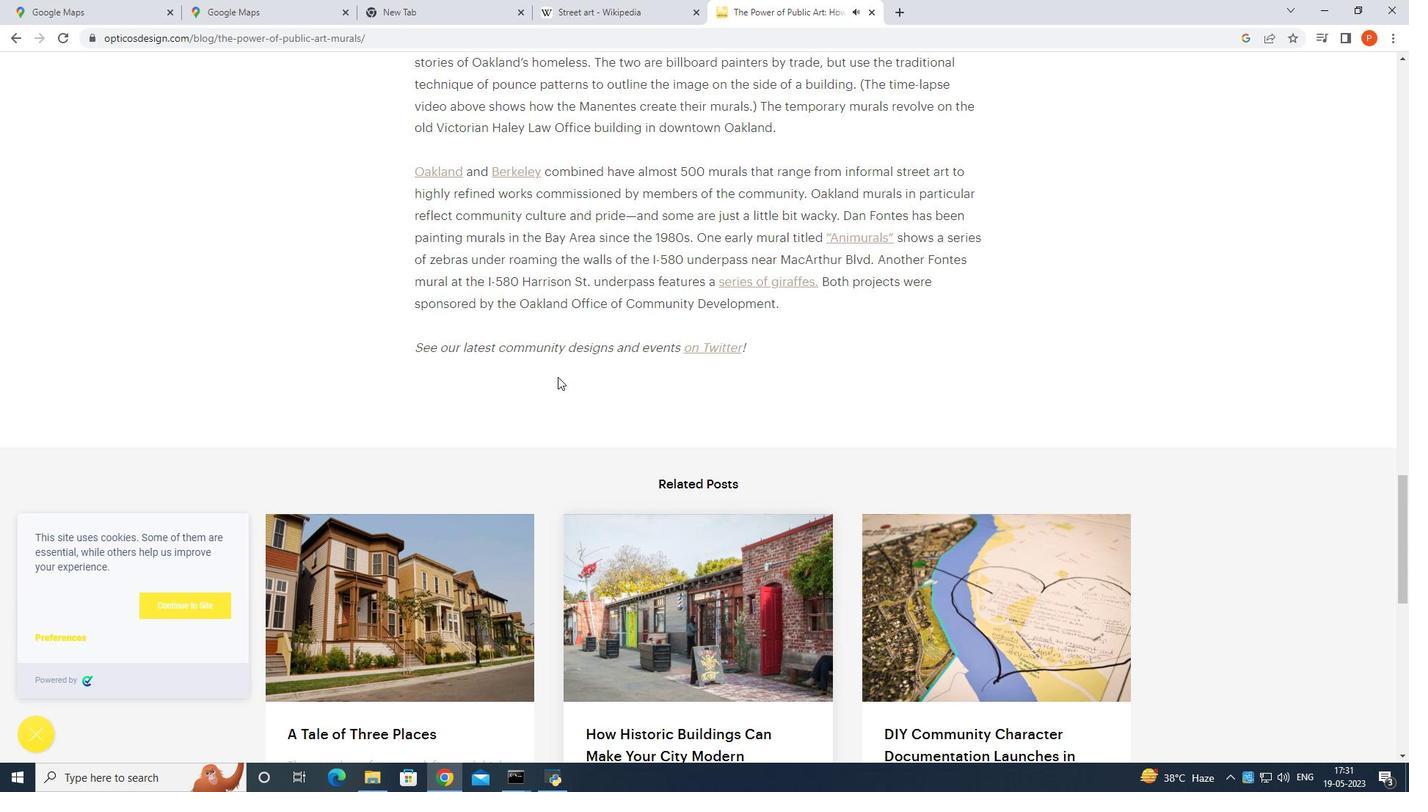
Action: Mouse scrolled (562, 377) with delta (0, 0)
Screenshot: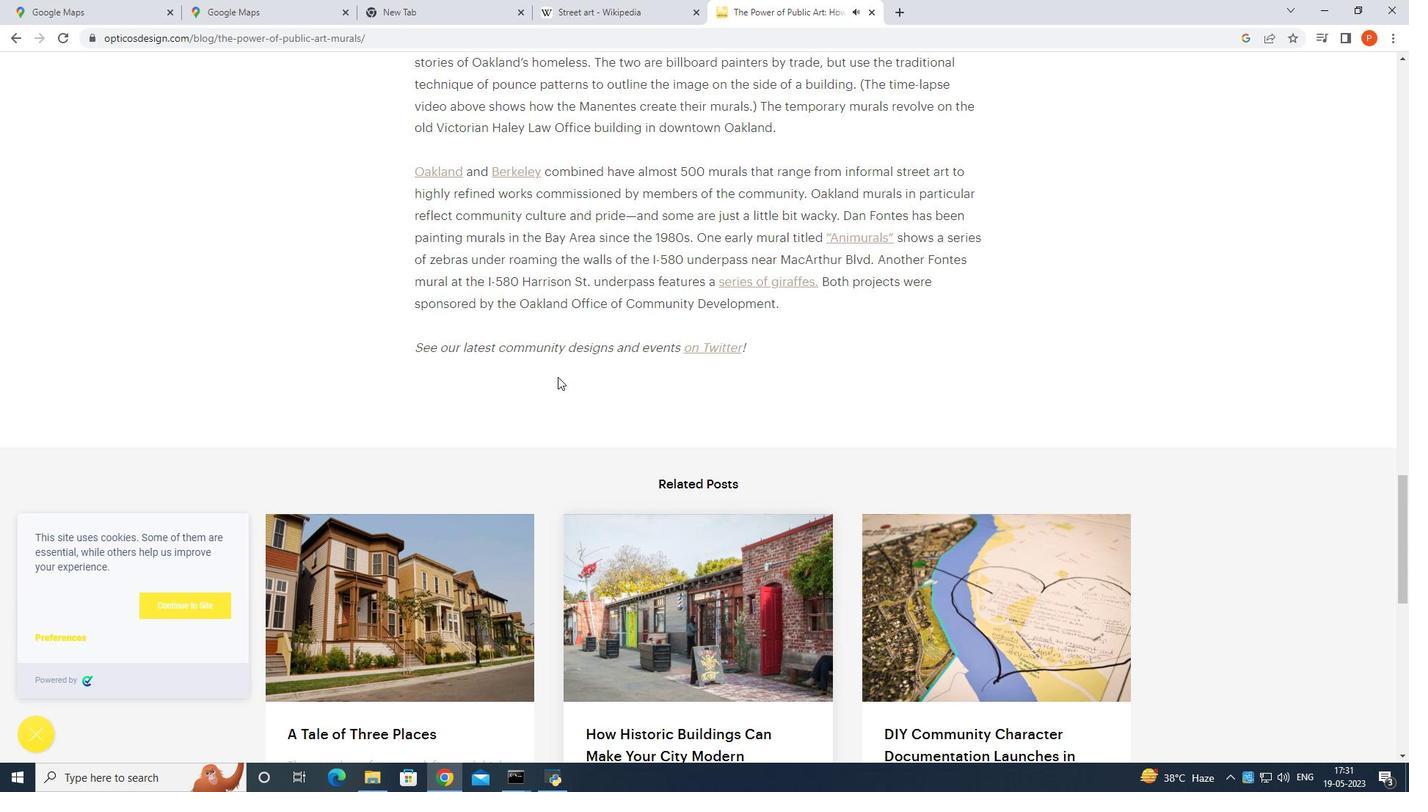 
Action: Mouse moved to (564, 375)
Screenshot: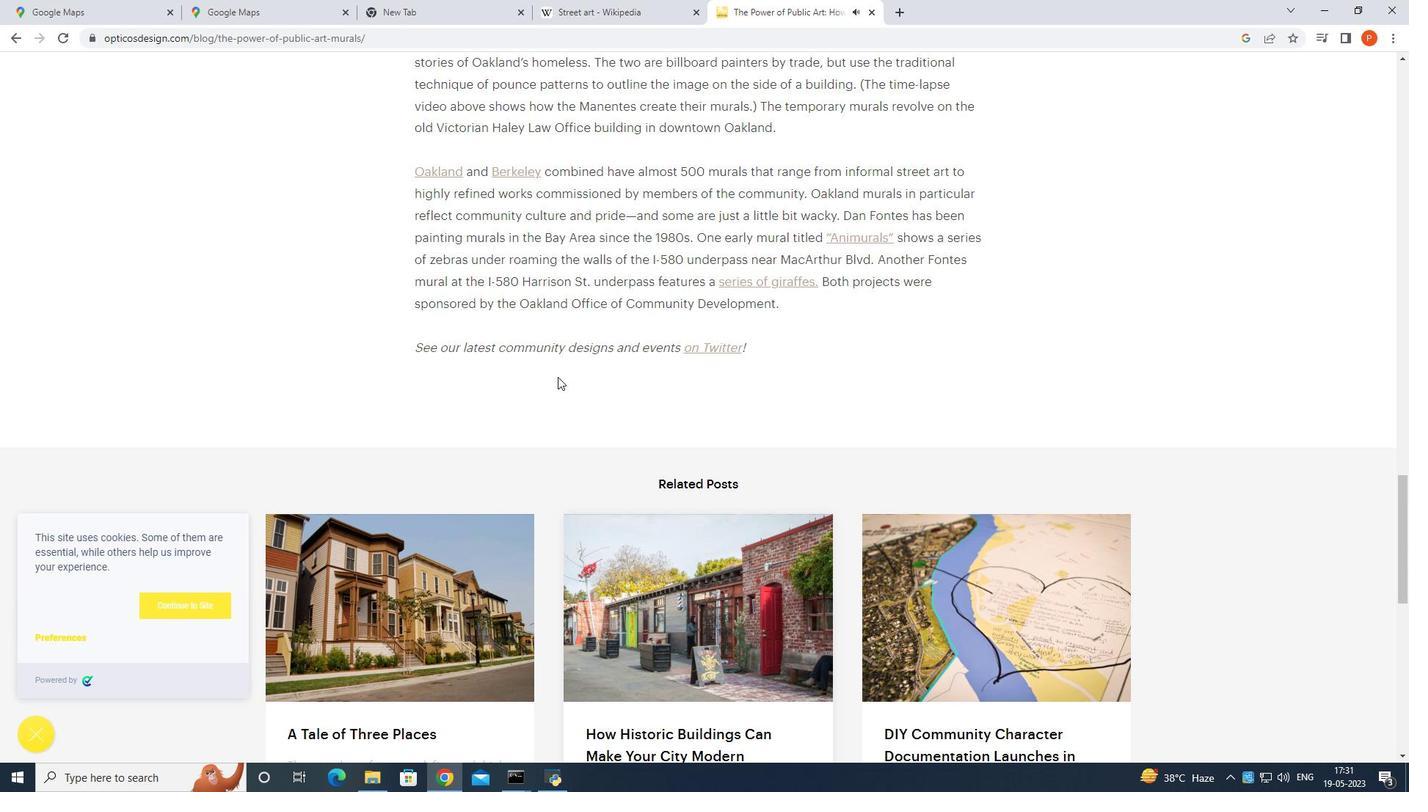 
Action: Mouse scrolled (564, 376) with delta (0, 0)
Screenshot: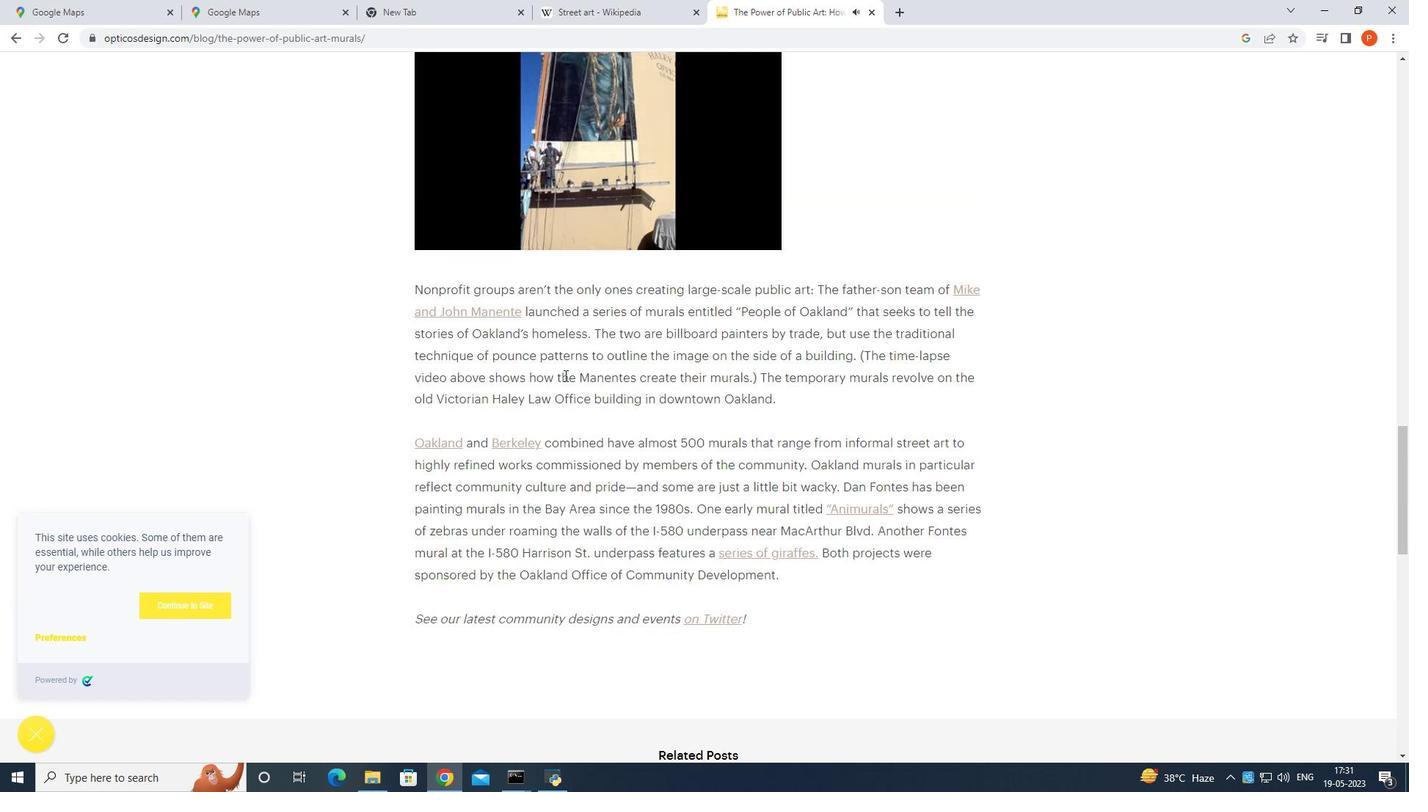 
Action: Mouse scrolled (564, 376) with delta (0, 0)
Screenshot: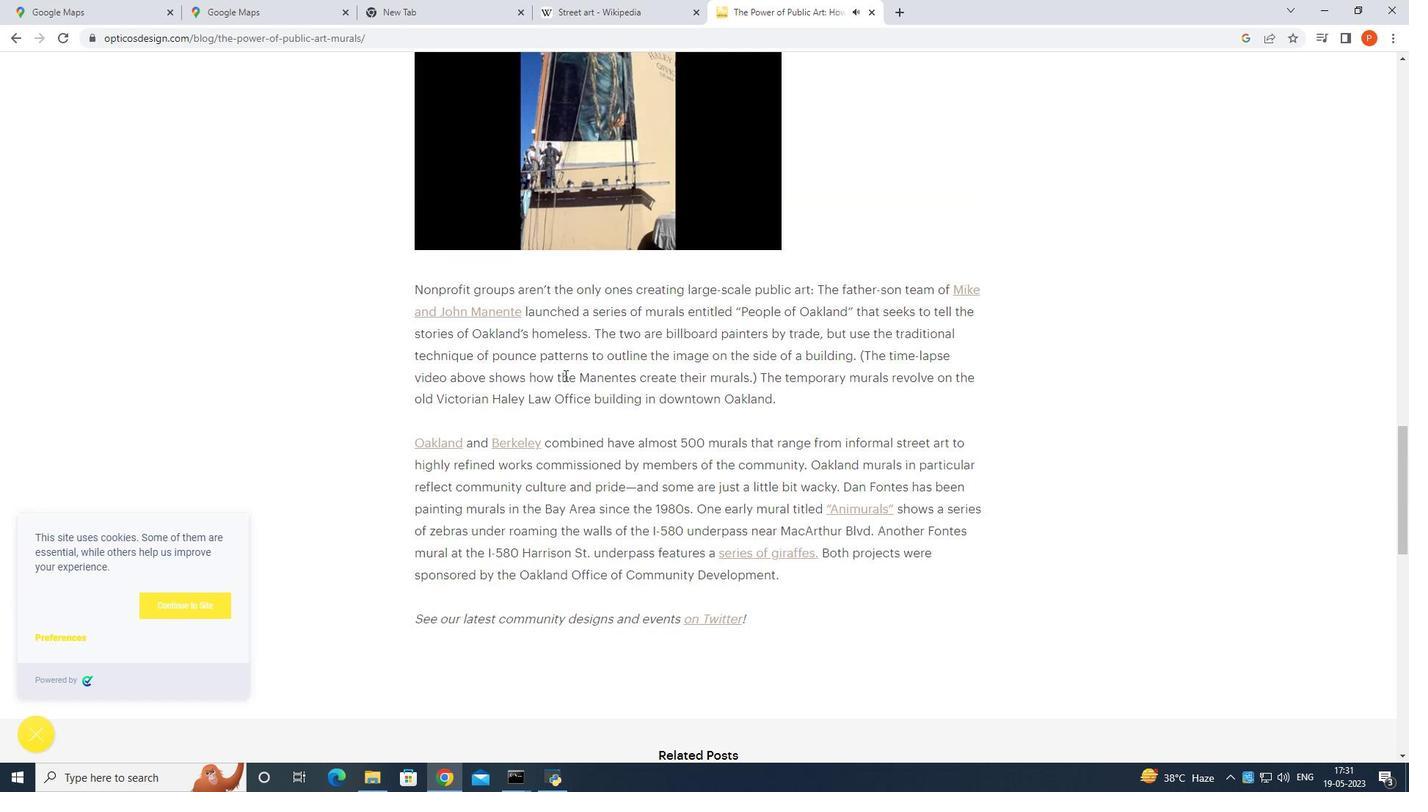 
Action: Mouse scrolled (564, 376) with delta (0, 0)
Screenshot: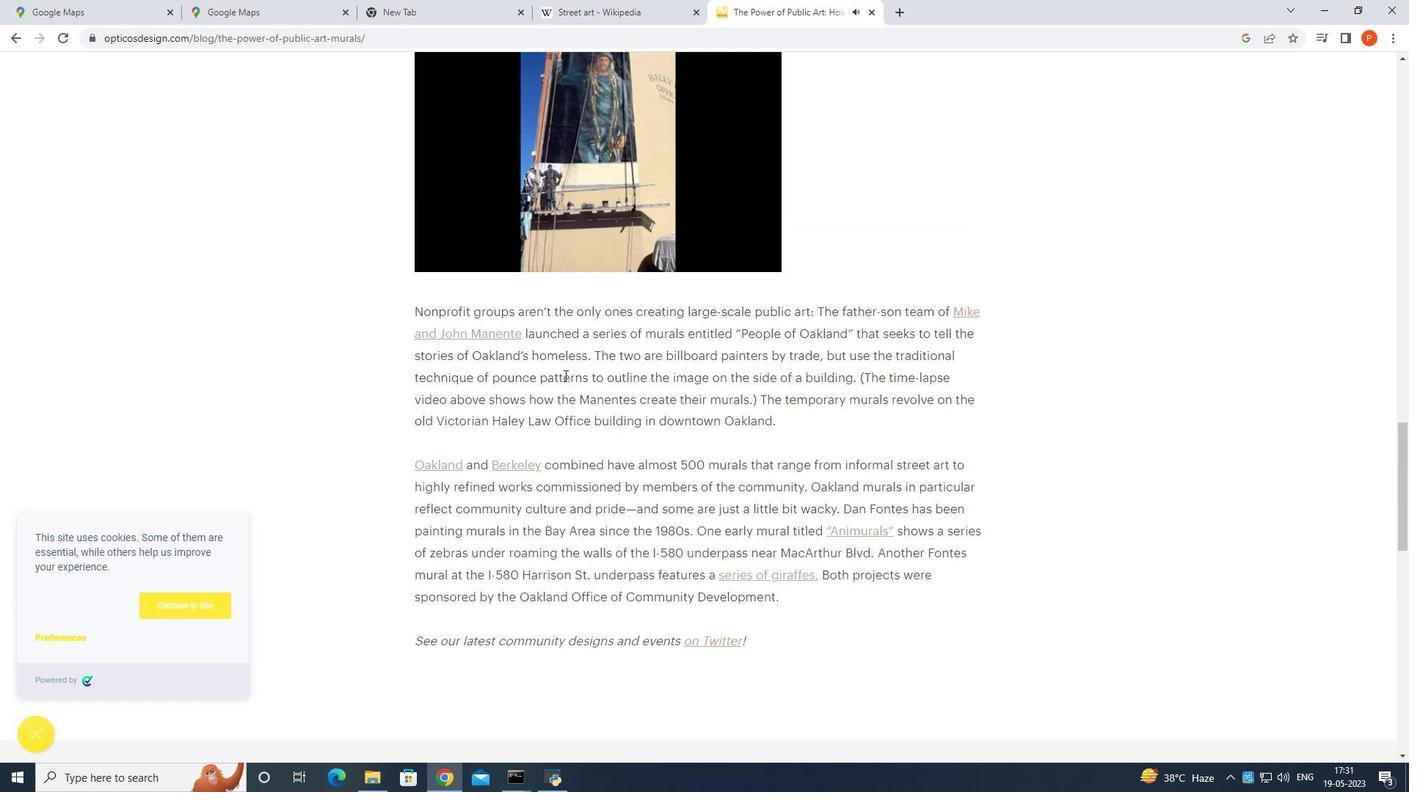 
Action: Mouse moved to (896, 7)
Screenshot: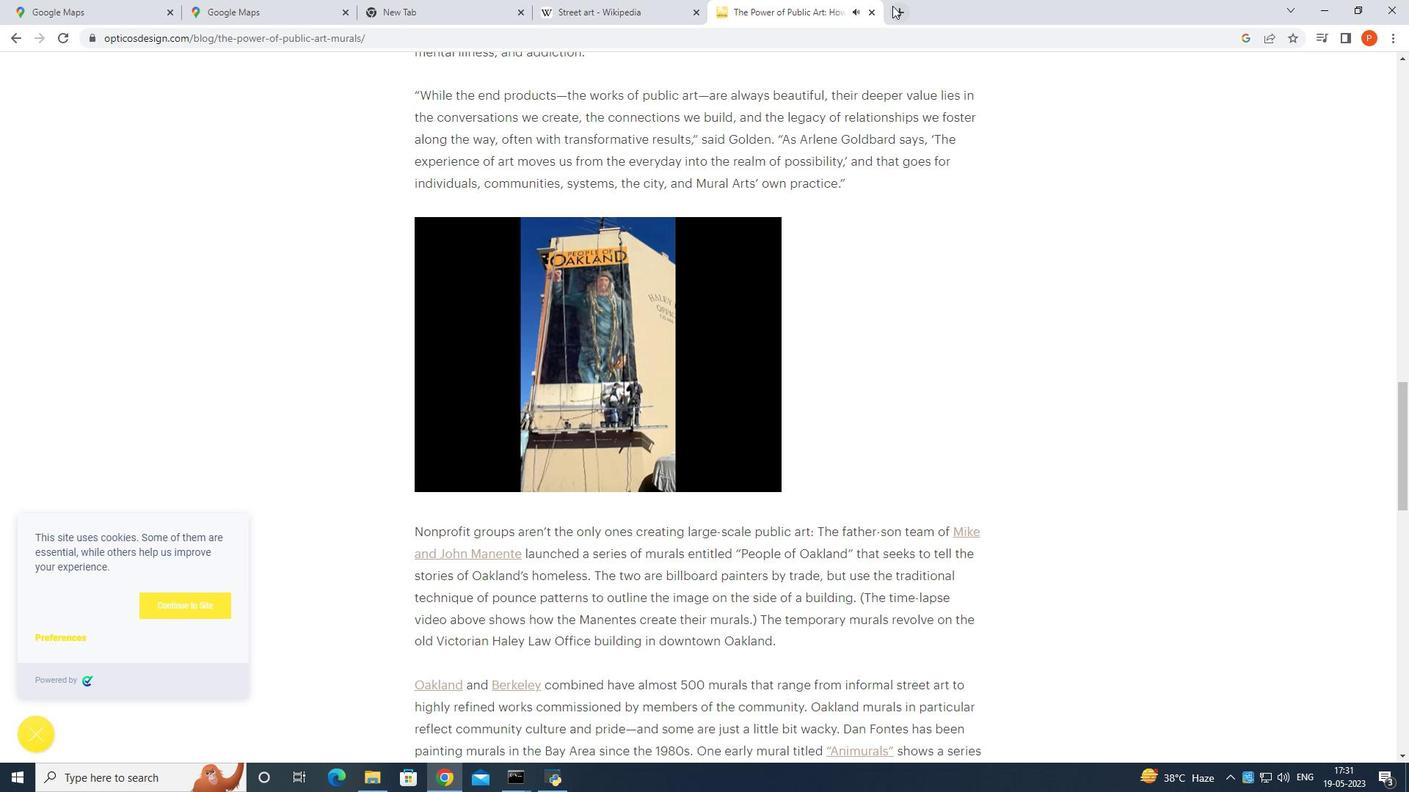 
Action: Mouse pressed left at (896, 7)
Screenshot: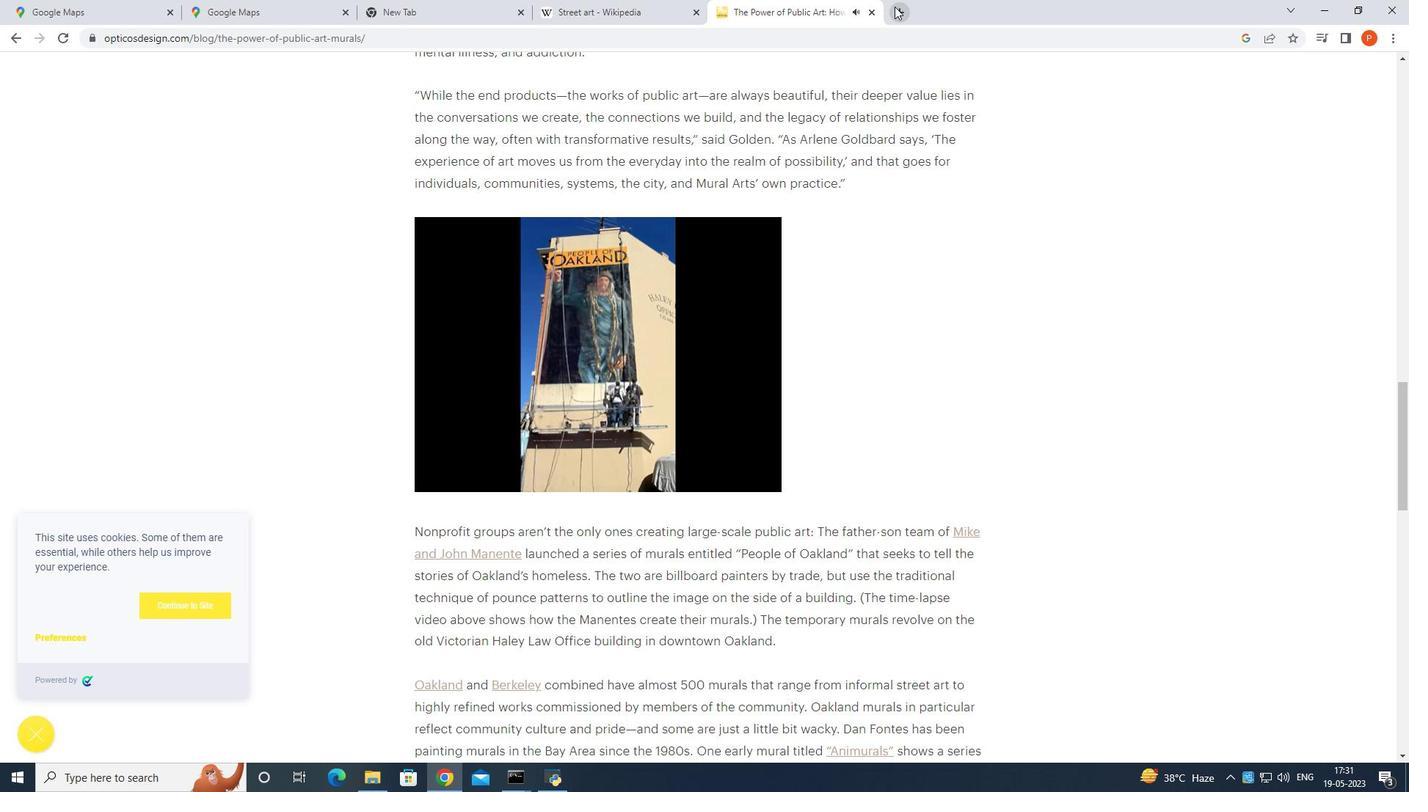 
Action: Mouse moved to (771, 57)
Screenshot: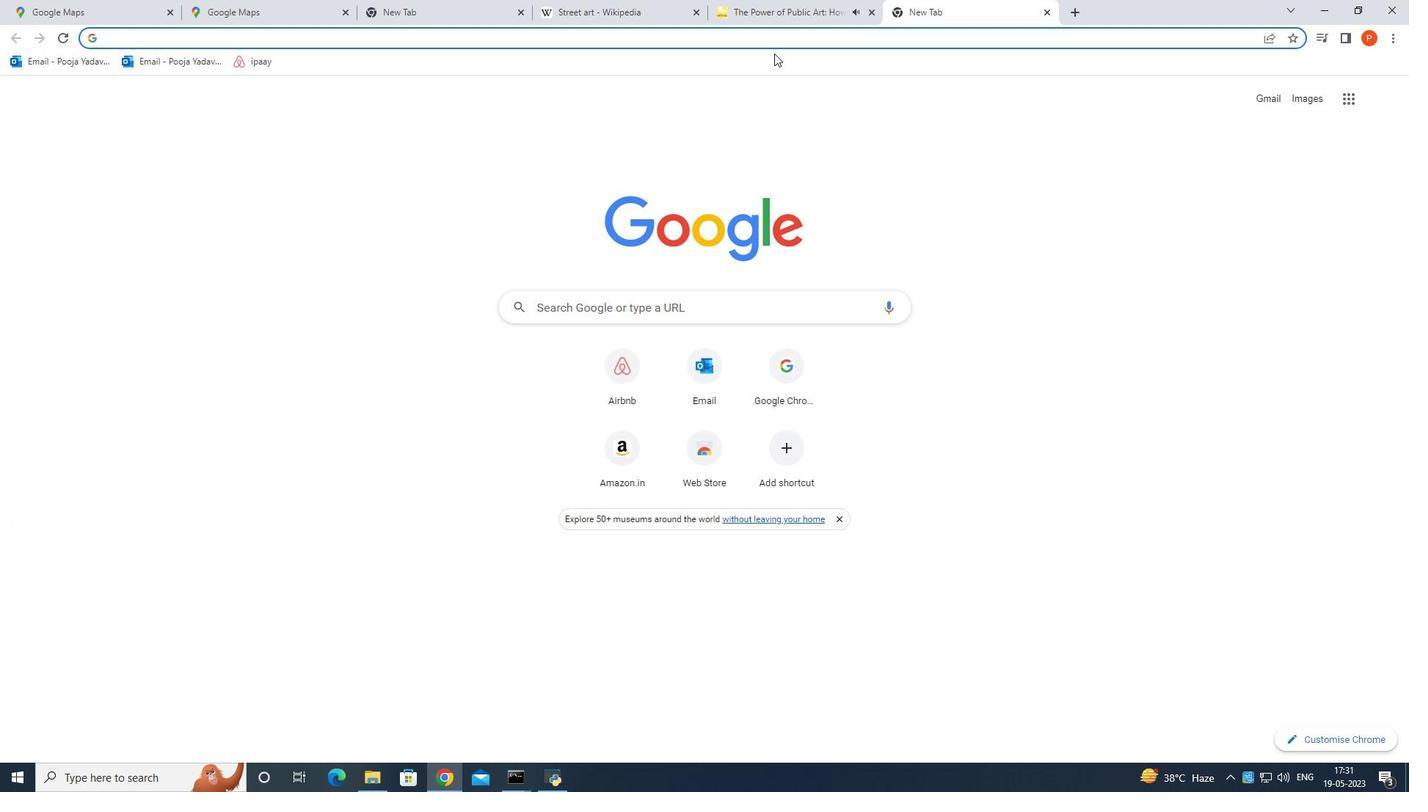 
Action: Key pressed <Key.shift>Street<Key.space>art<Key.space>an<Key.backspace>nd<Key.space>mural<Key.space>in<Key.space>jaipur<Key.enter>
Screenshot: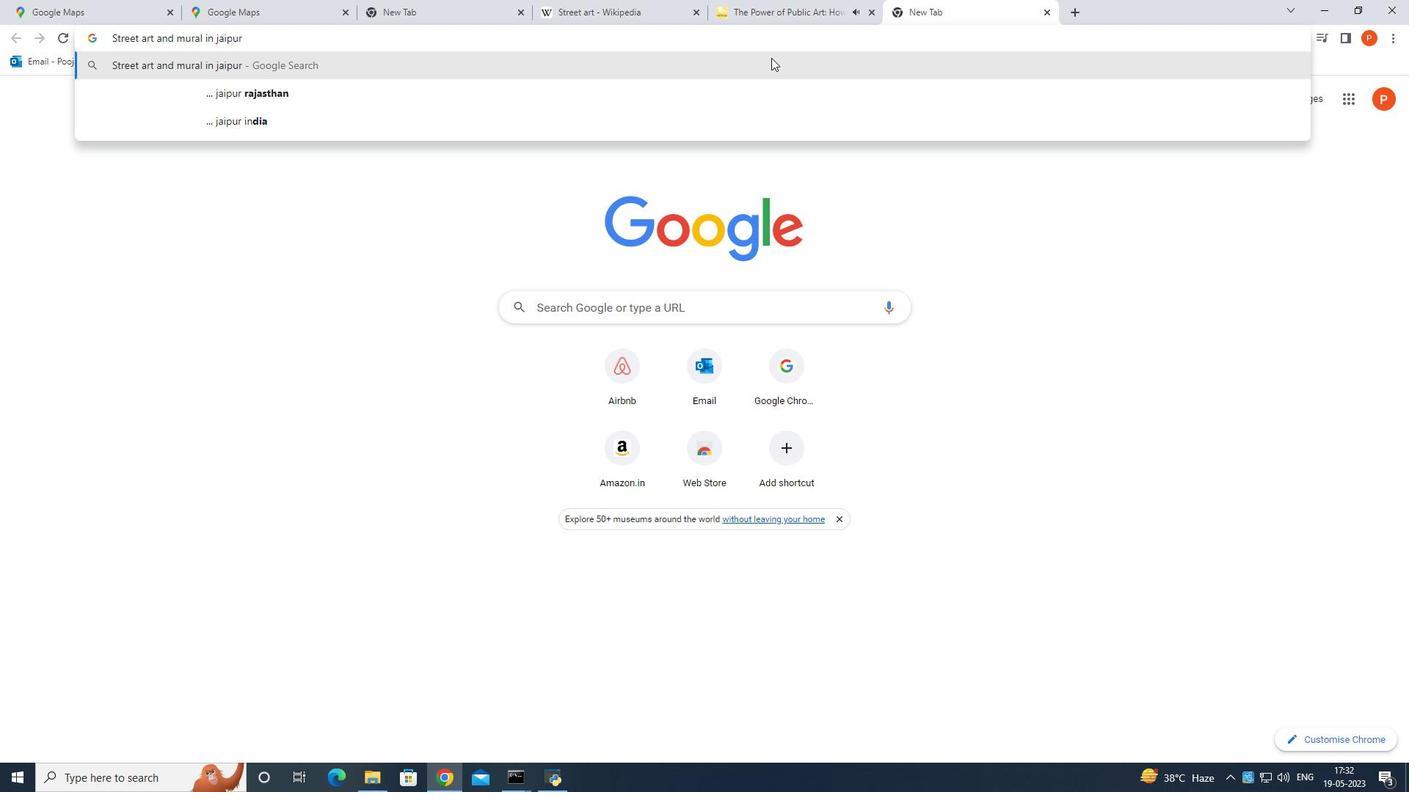 
Action: Mouse moved to (675, 235)
Screenshot: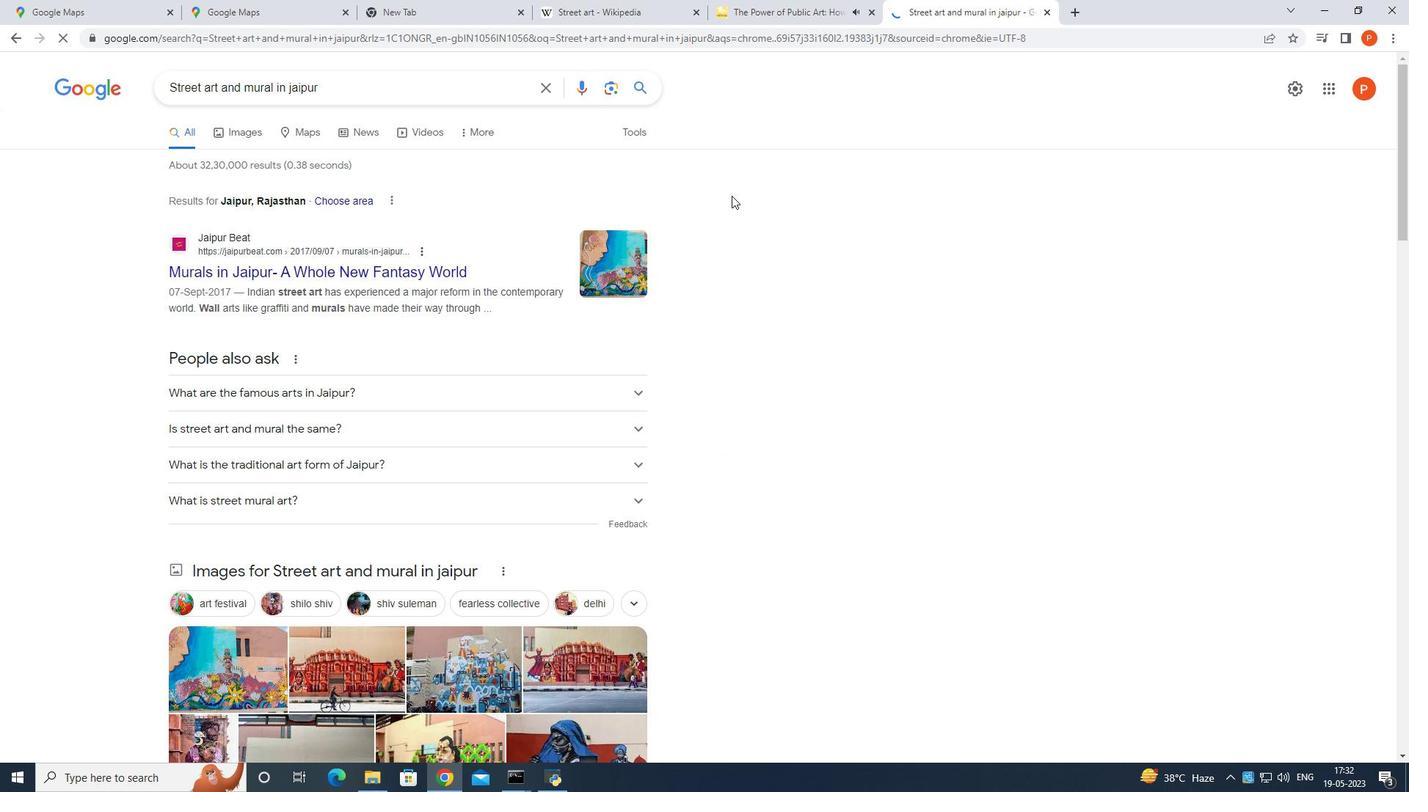 
Action: Mouse scrolled (675, 234) with delta (0, 0)
Screenshot: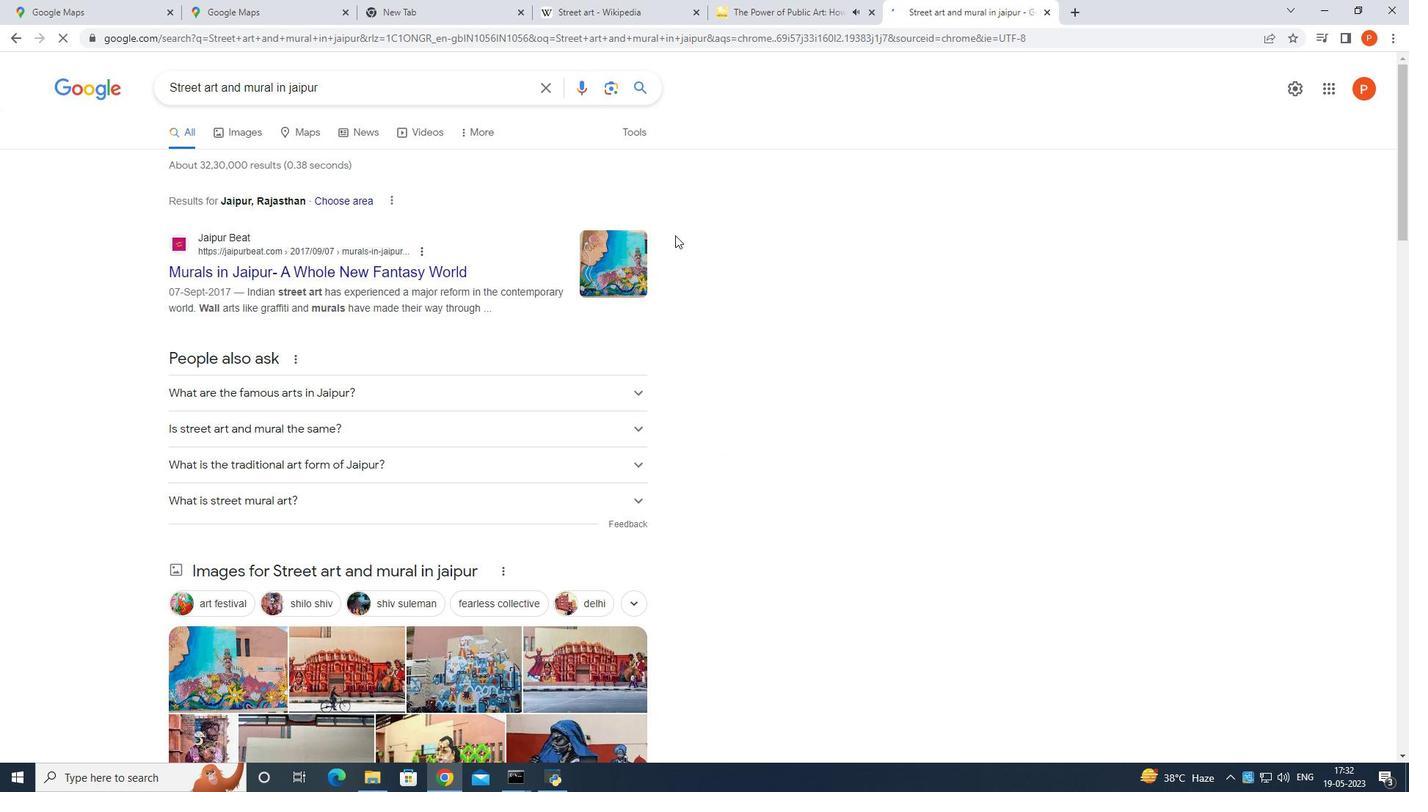 
Action: Mouse moved to (673, 237)
Screenshot: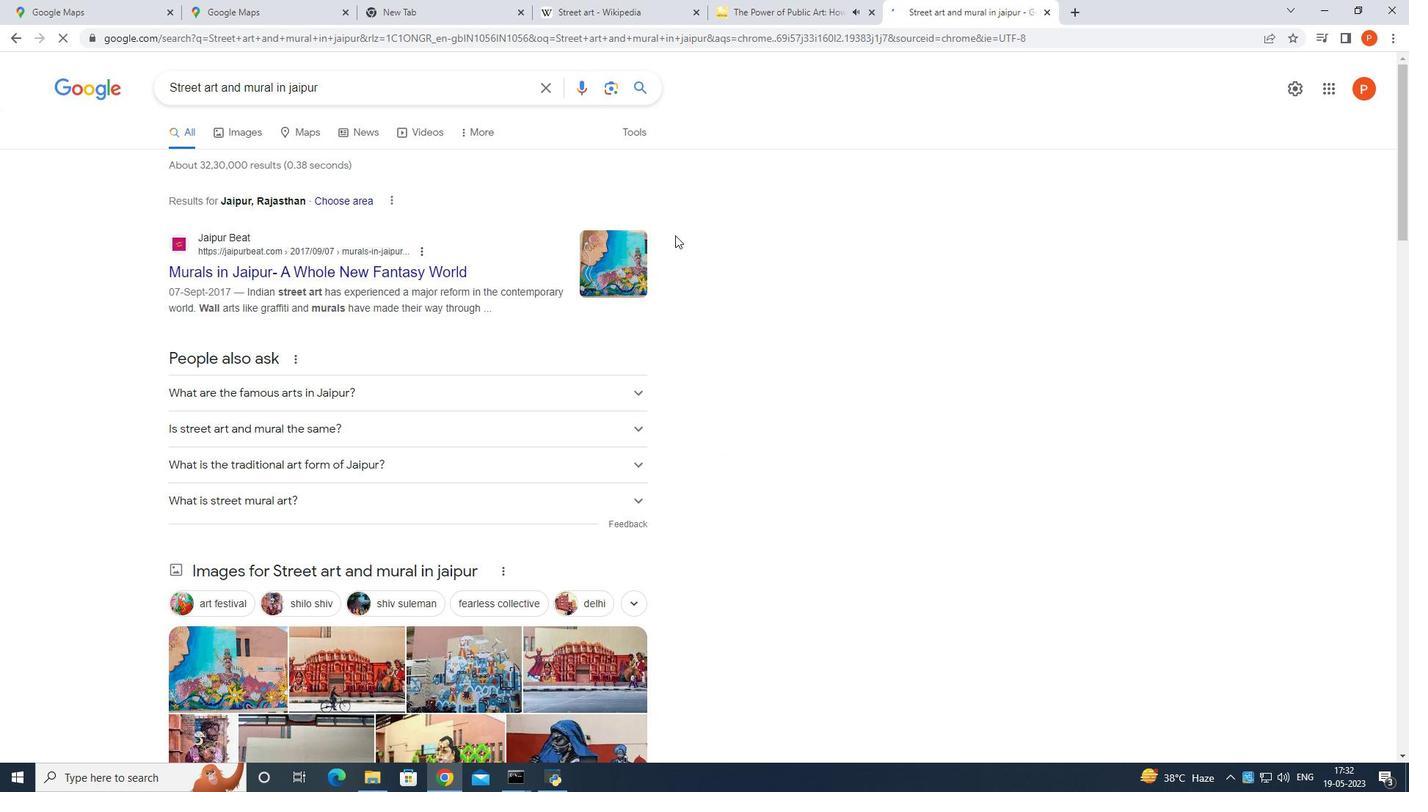 
Action: Mouse scrolled (673, 237) with delta (0, 0)
Screenshot: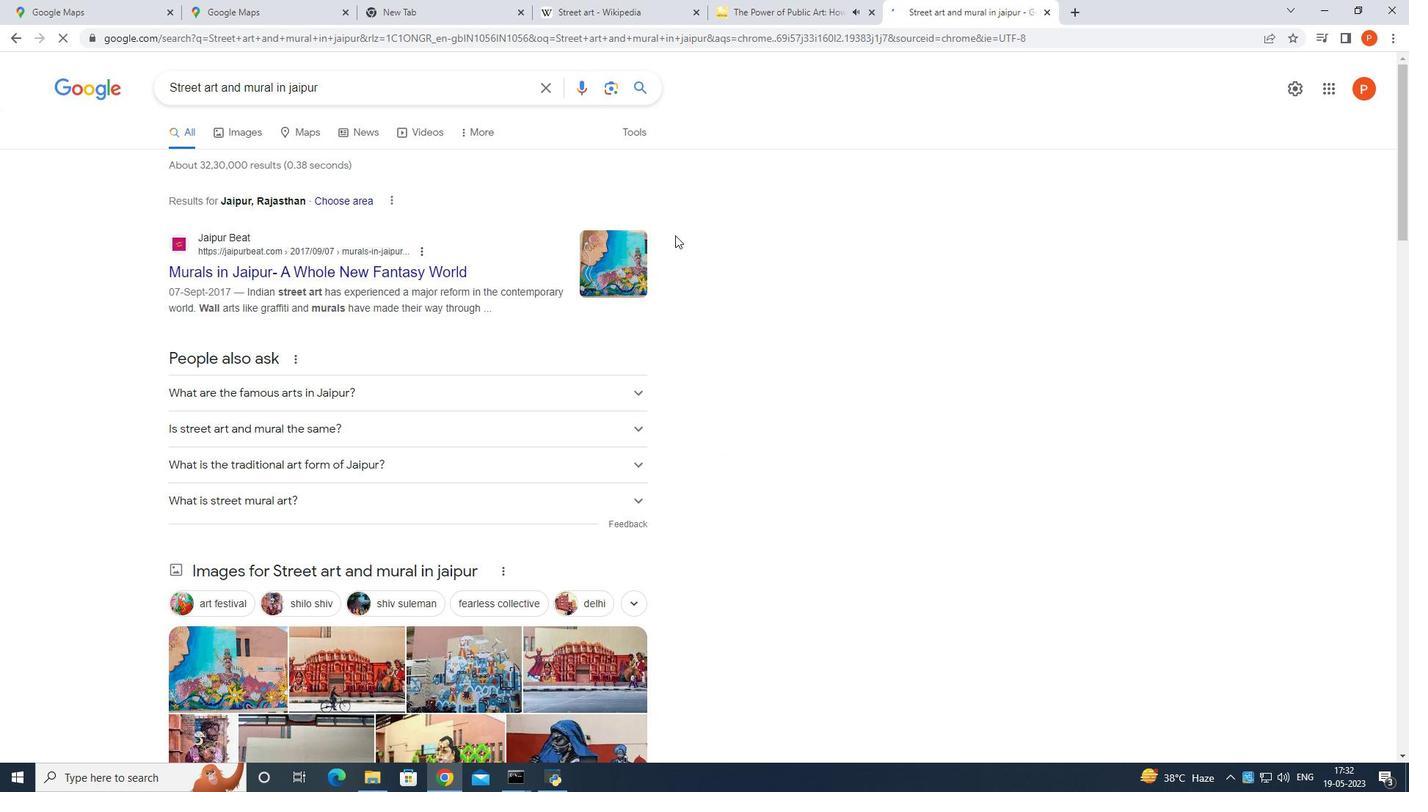 
Action: Mouse scrolled (673, 237) with delta (0, 0)
Screenshot: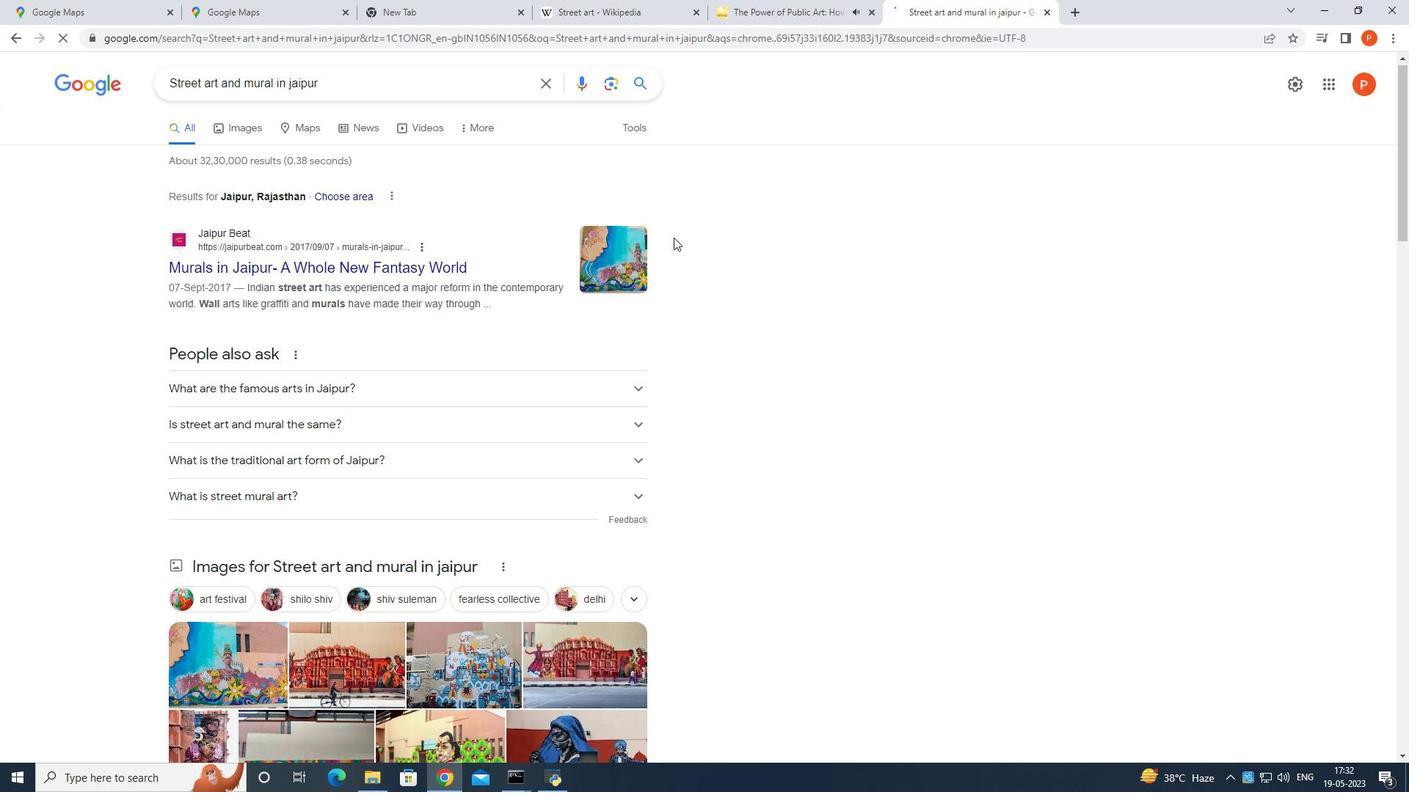 
Action: Mouse scrolled (673, 237) with delta (0, 0)
Screenshot: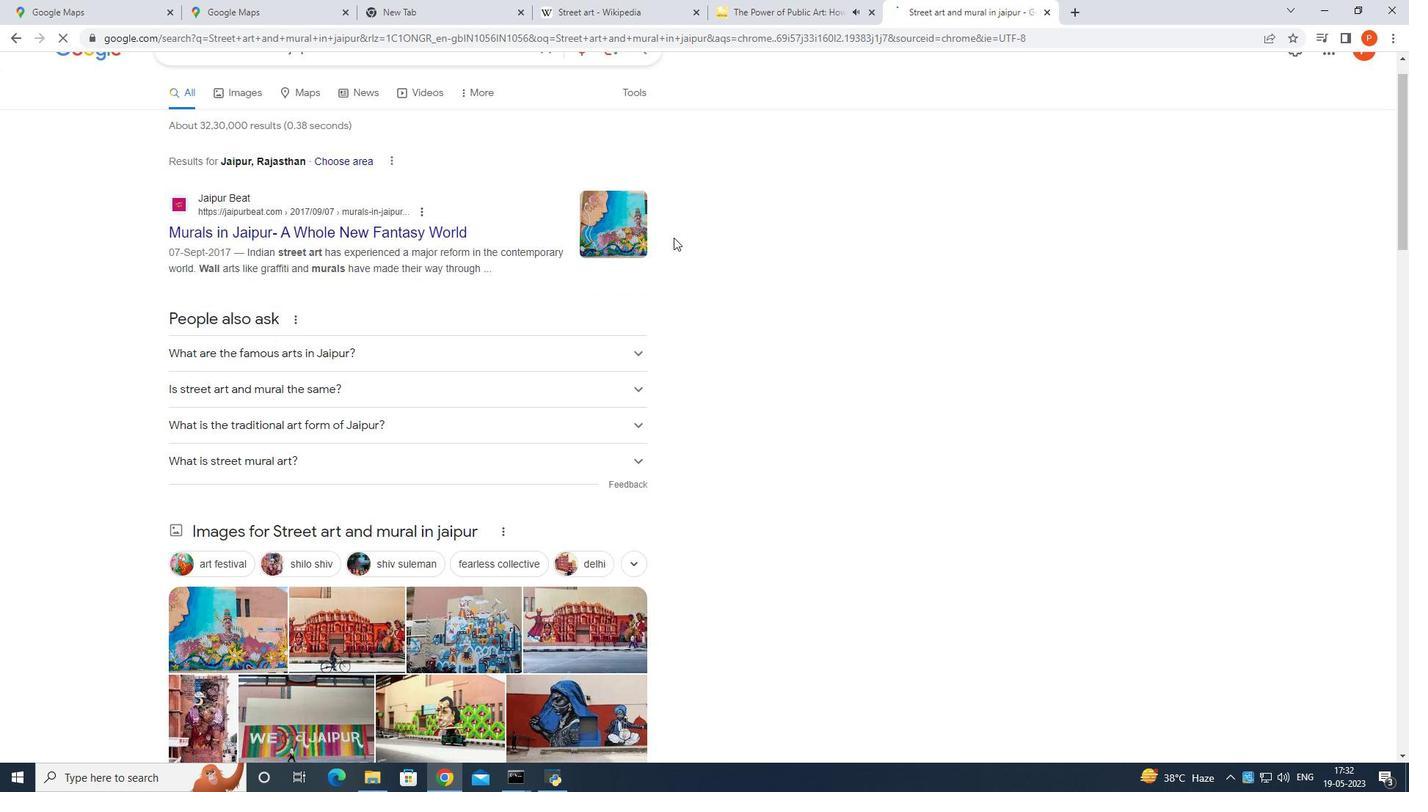 
Action: Mouse scrolled (673, 237) with delta (0, 0)
Screenshot: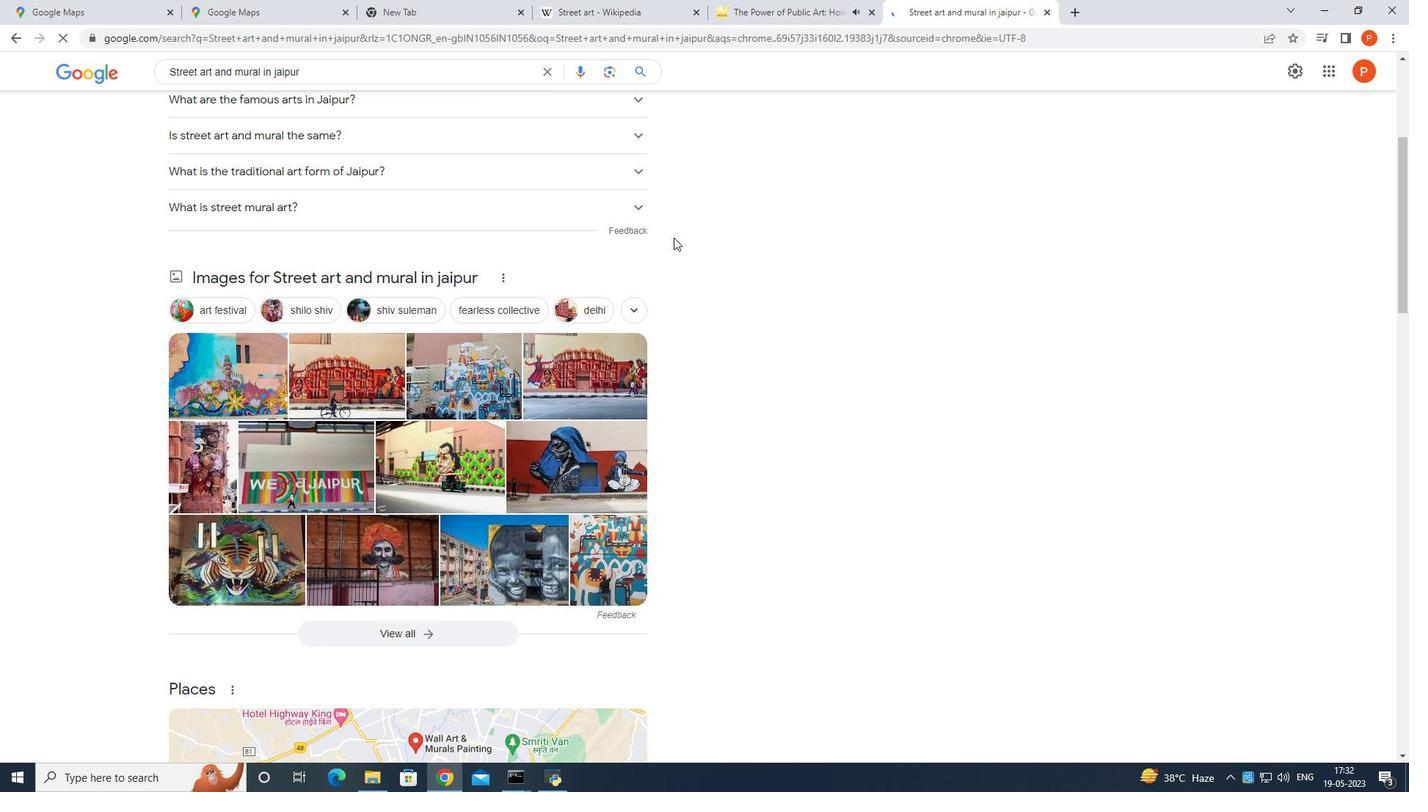 
Action: Mouse scrolled (673, 237) with delta (0, 0)
Screenshot: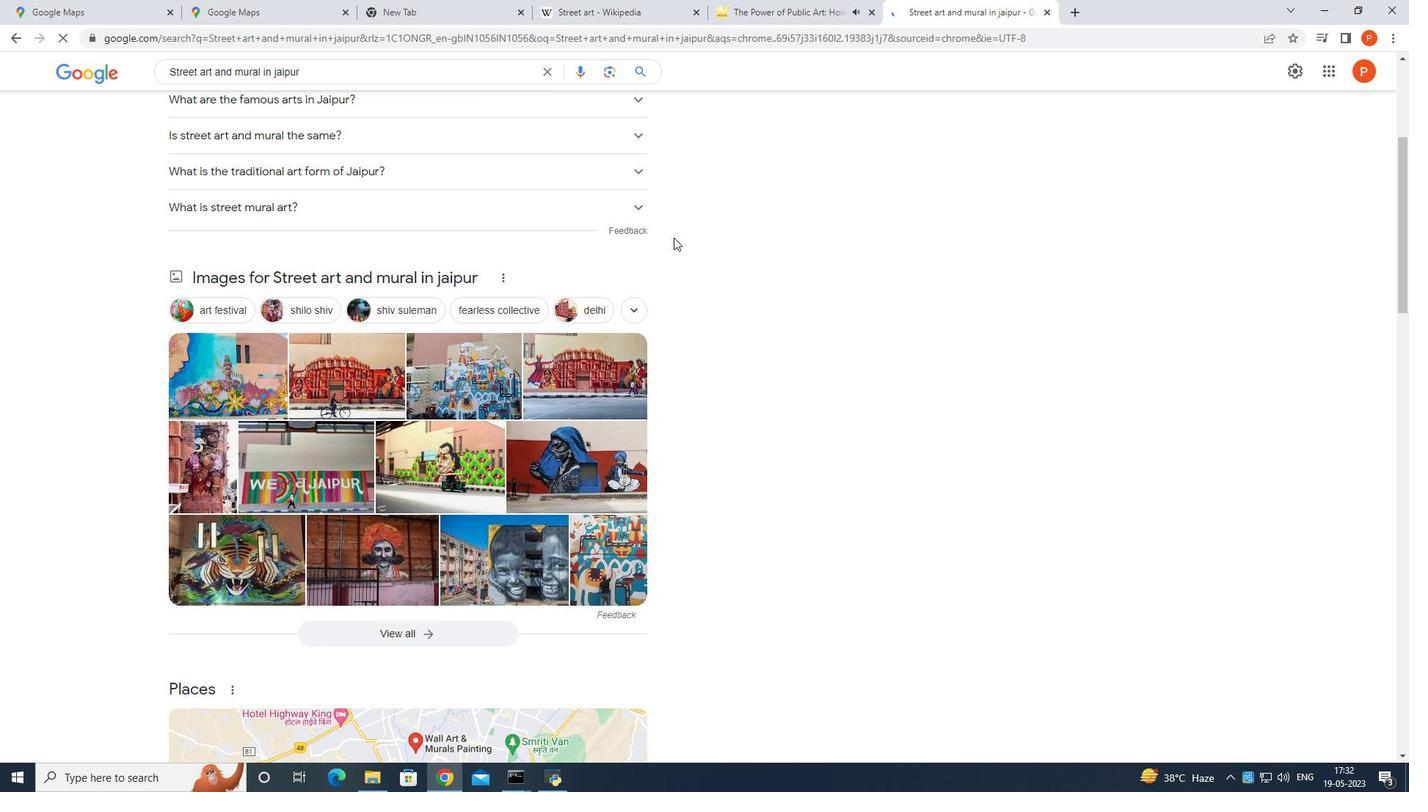 
Action: Mouse scrolled (673, 237) with delta (0, 0)
Screenshot: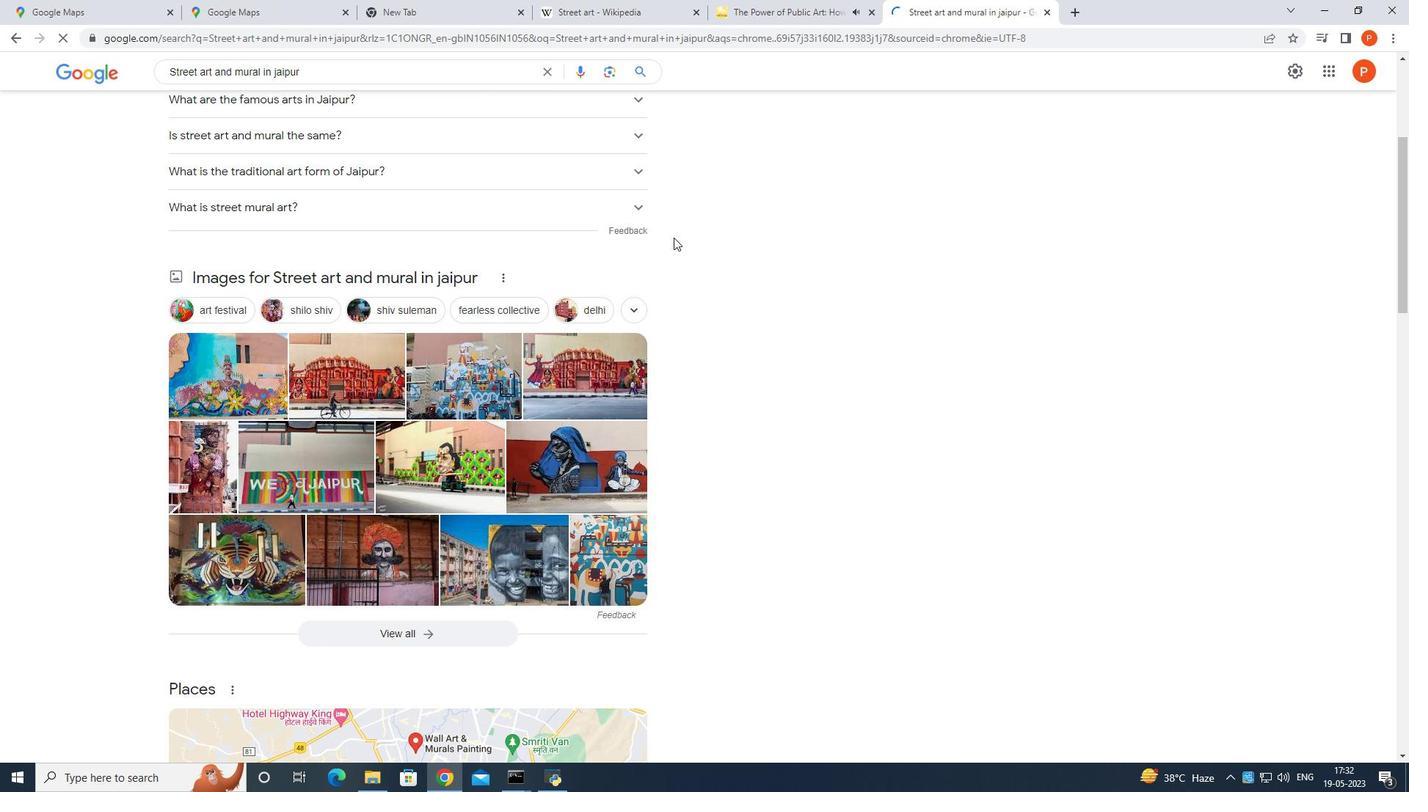
Action: Mouse moved to (561, 347)
Screenshot: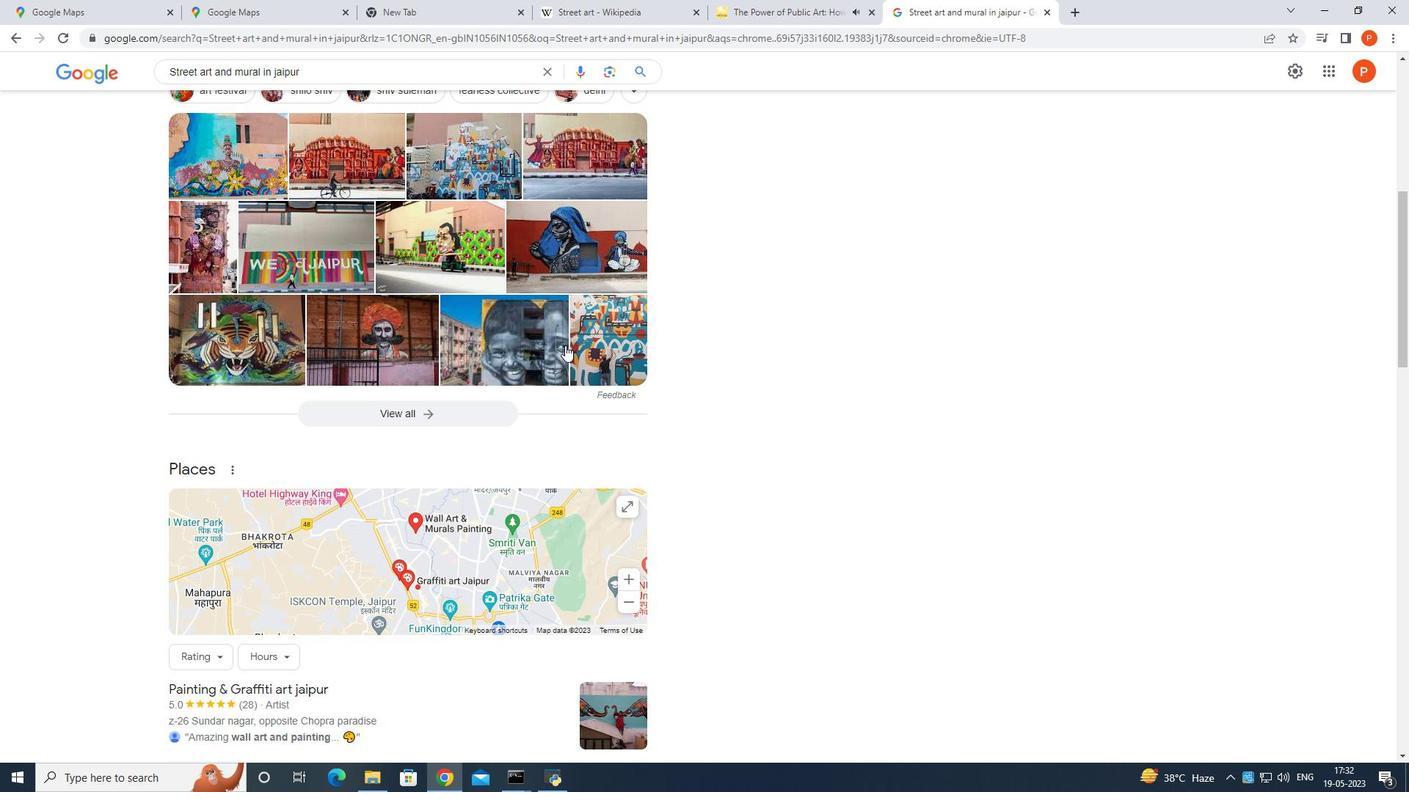 
Action: Mouse scrolled (561, 348) with delta (0, 0)
Screenshot: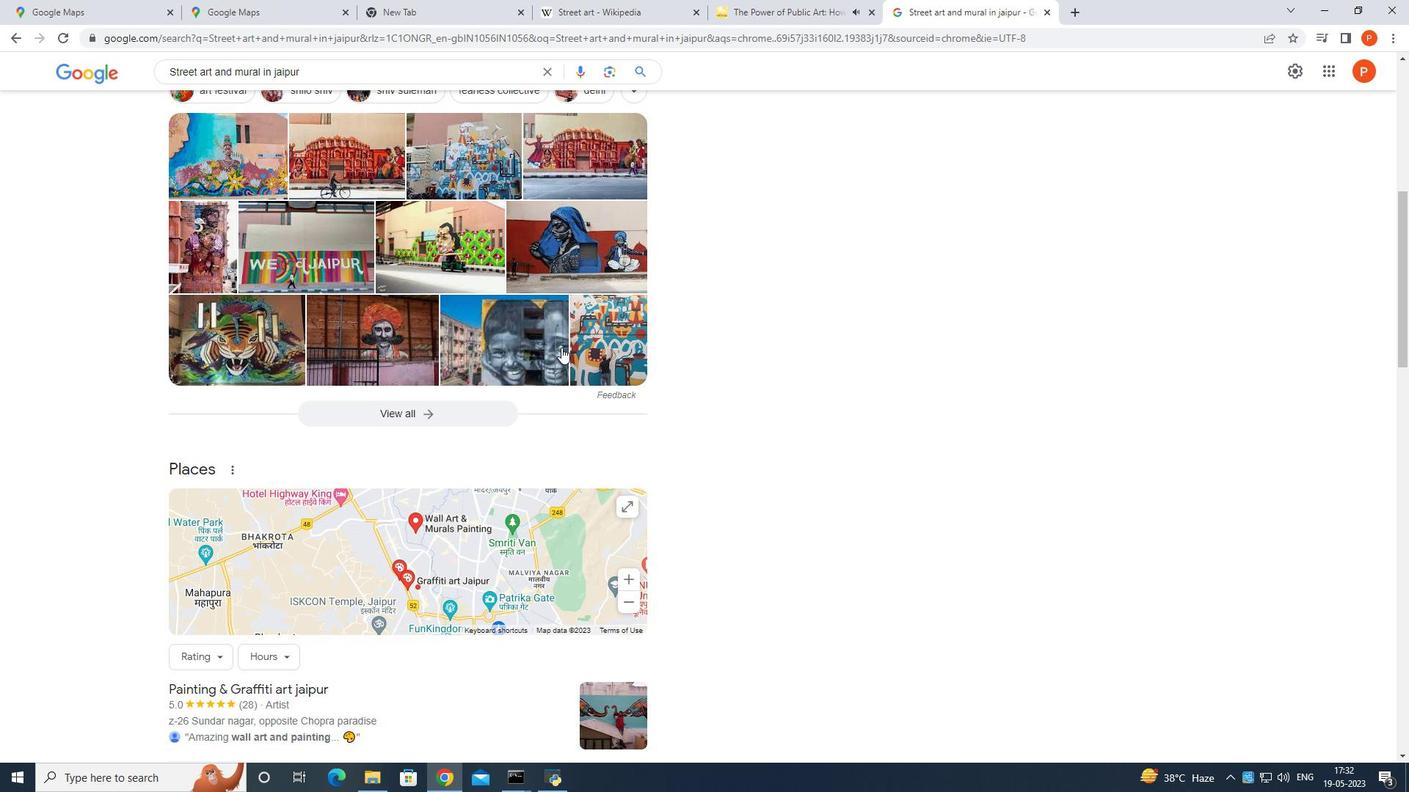 
Action: Mouse scrolled (561, 348) with delta (0, 0)
Screenshot: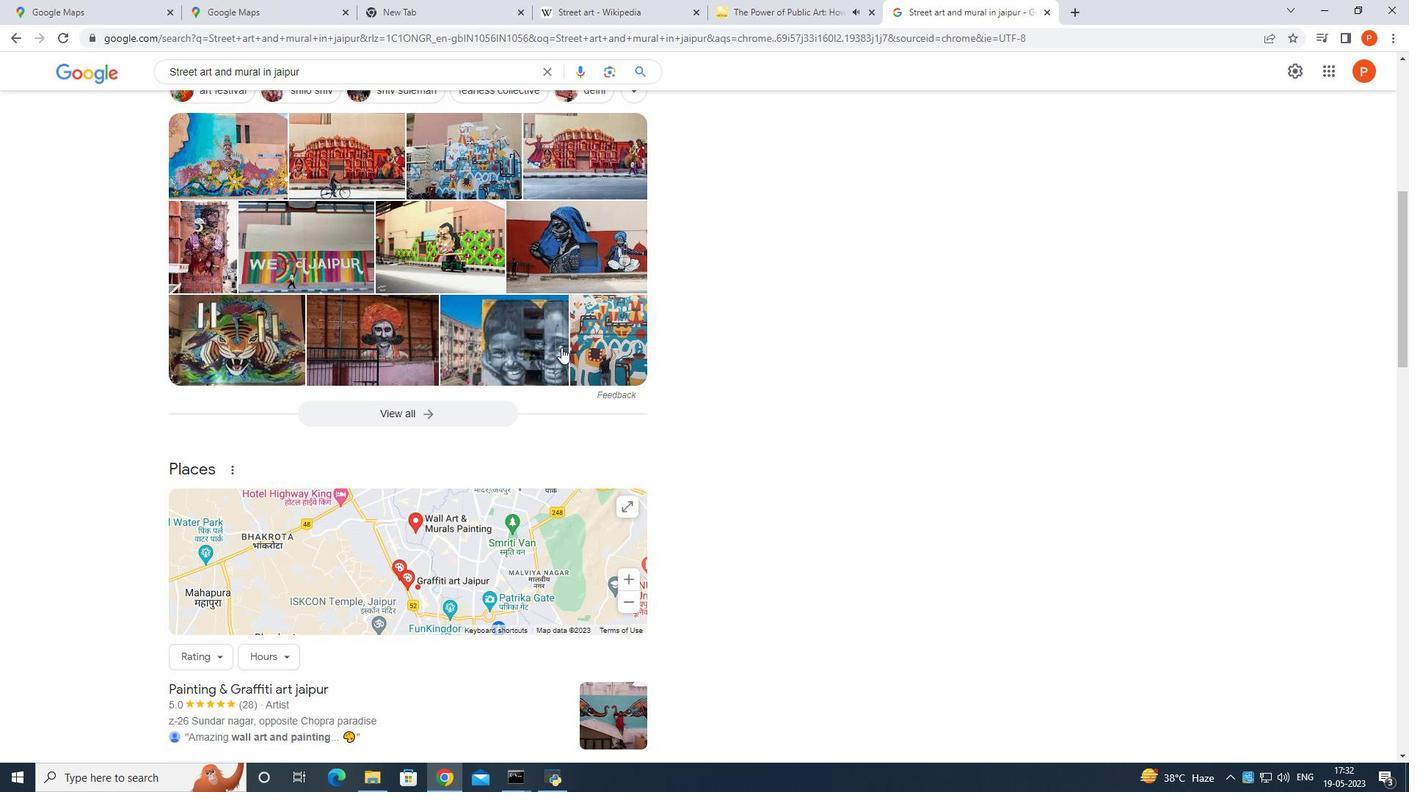 
Action: Mouse scrolled (561, 348) with delta (0, 0)
Screenshot: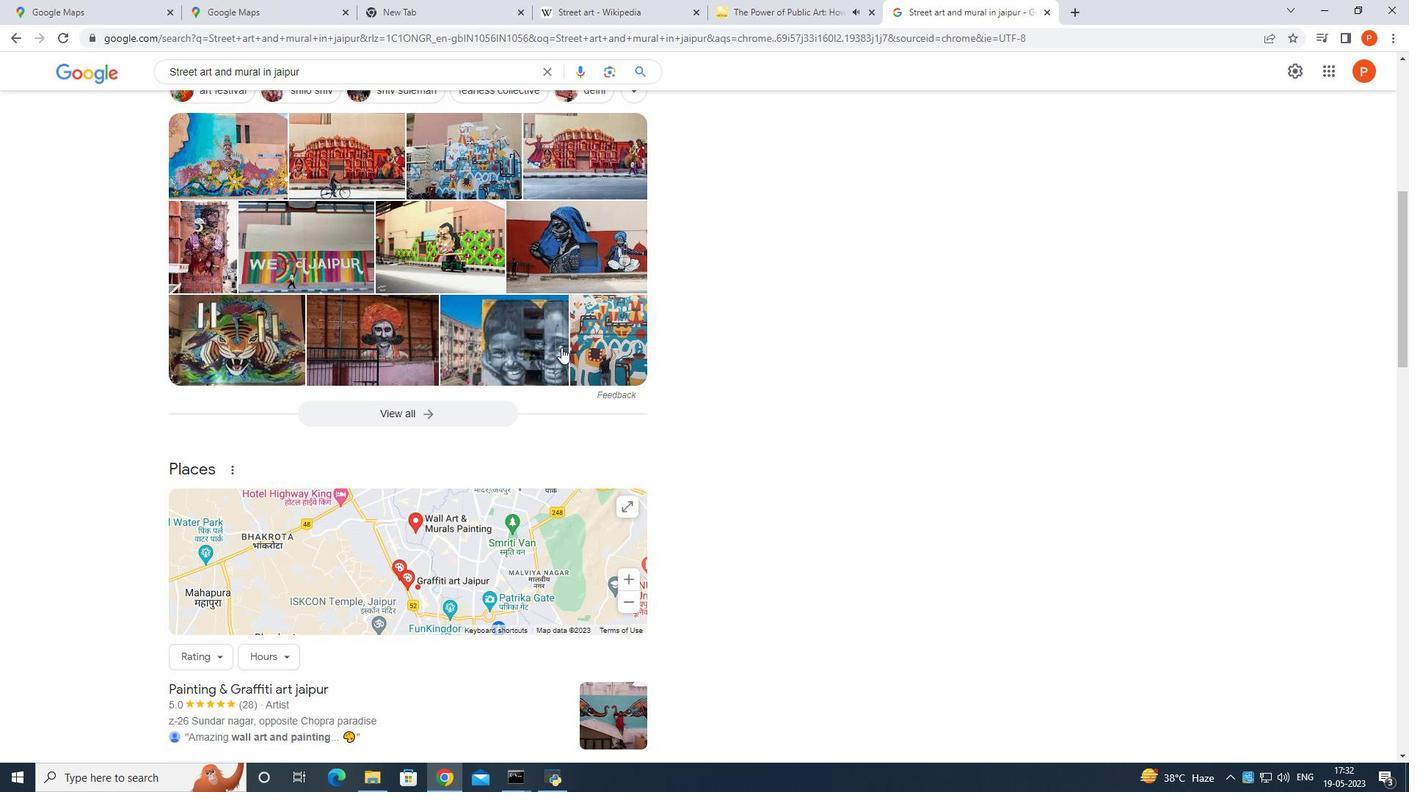 
Action: Mouse scrolled (561, 348) with delta (0, 0)
Screenshot: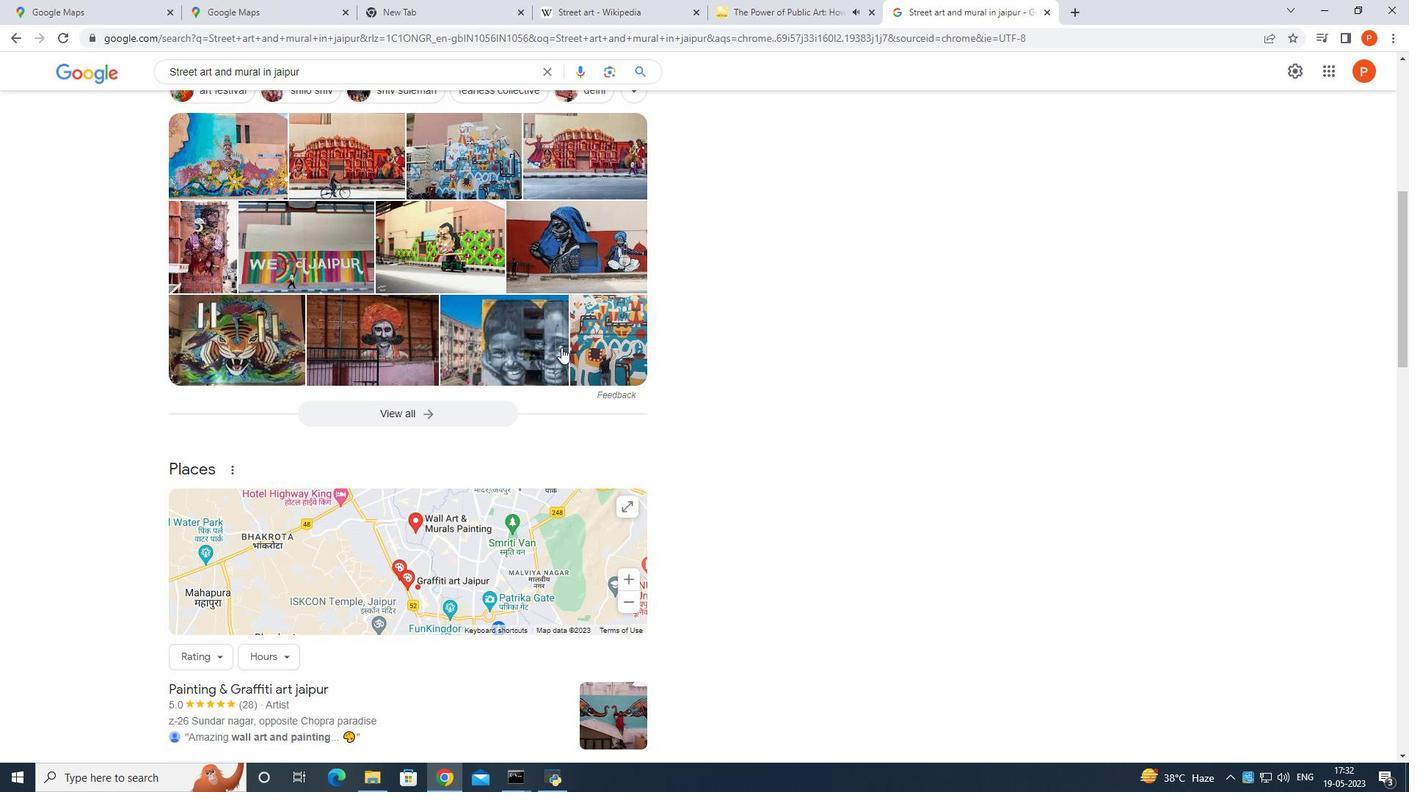 
Action: Mouse scrolled (561, 348) with delta (0, 0)
Screenshot: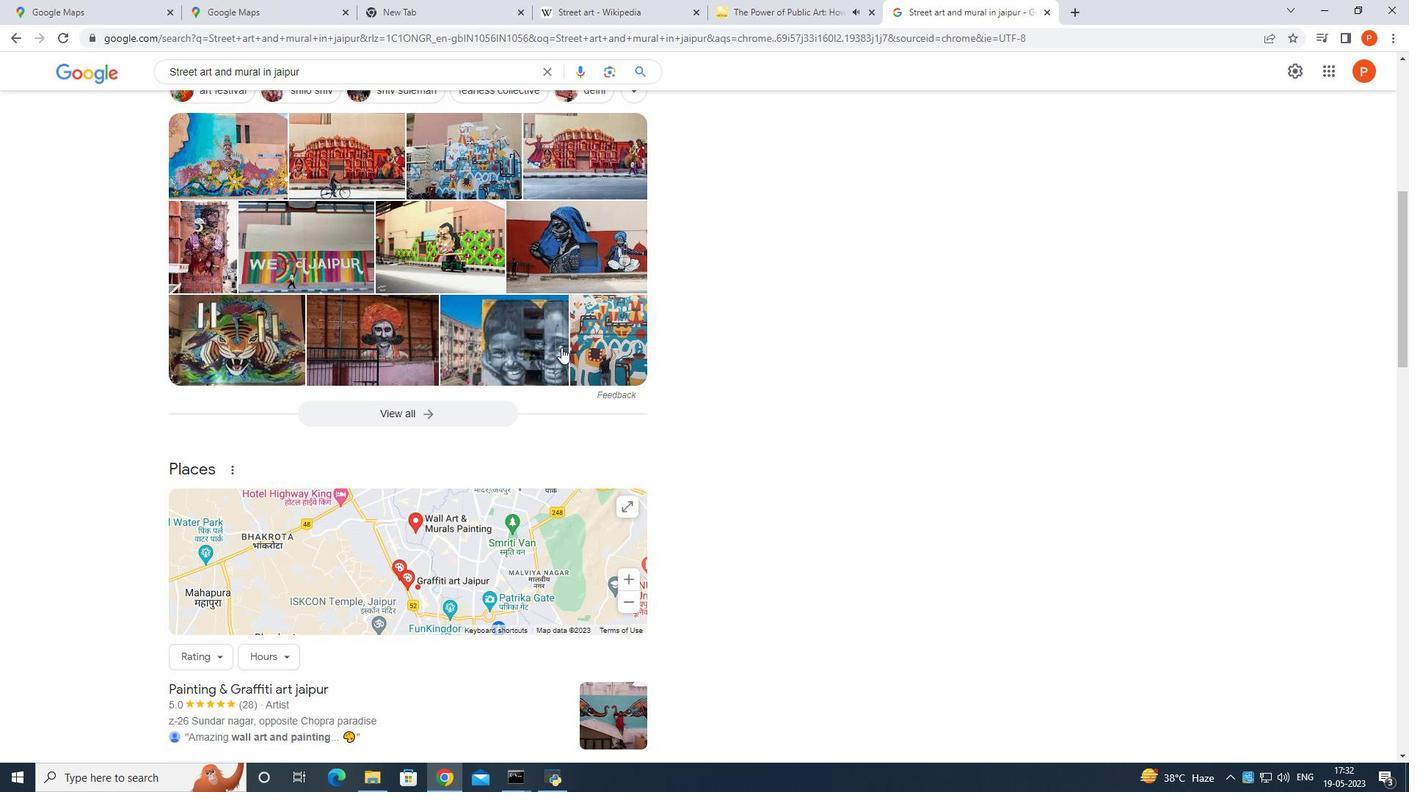
Action: Mouse scrolled (561, 347) with delta (0, 0)
Screenshot: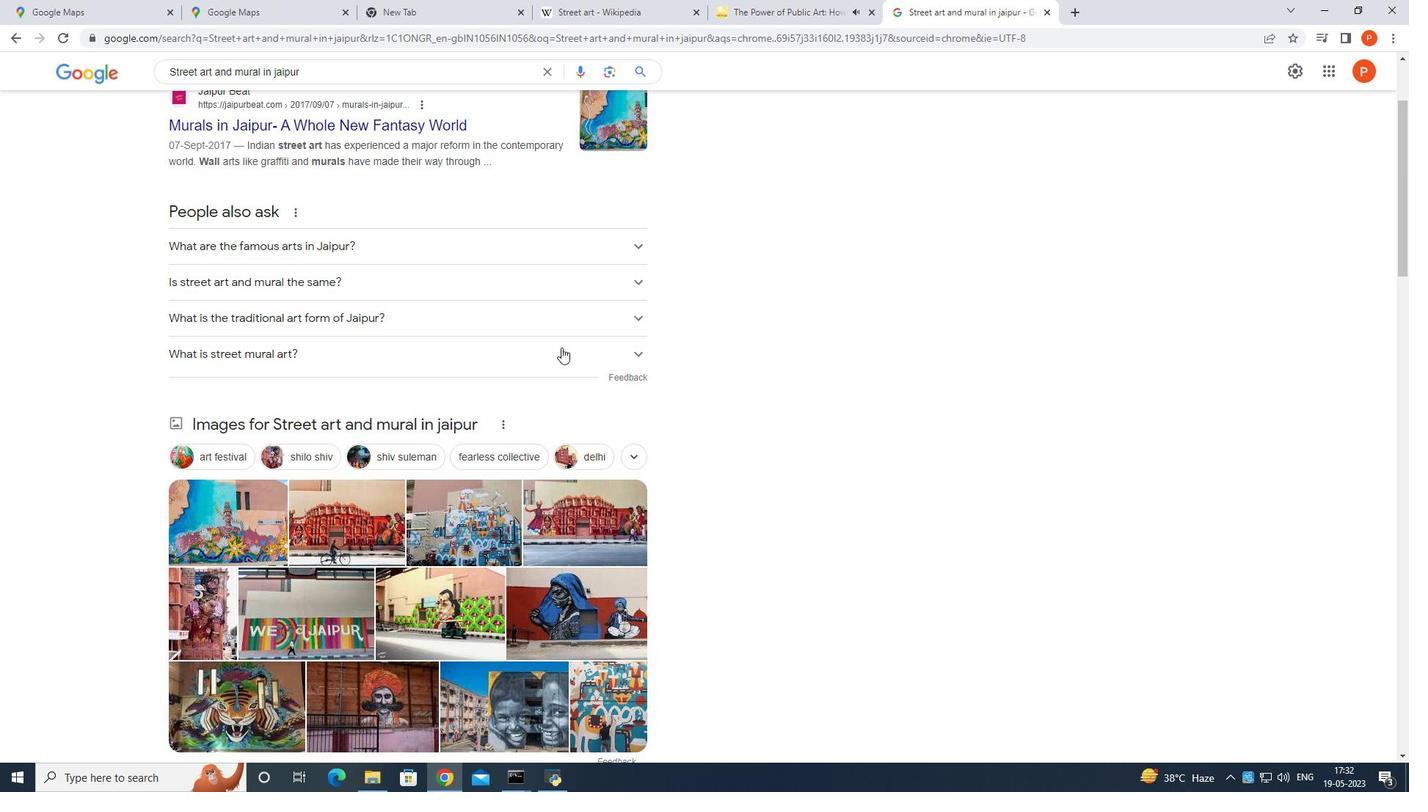 
Action: Mouse scrolled (561, 347) with delta (0, 0)
Screenshot: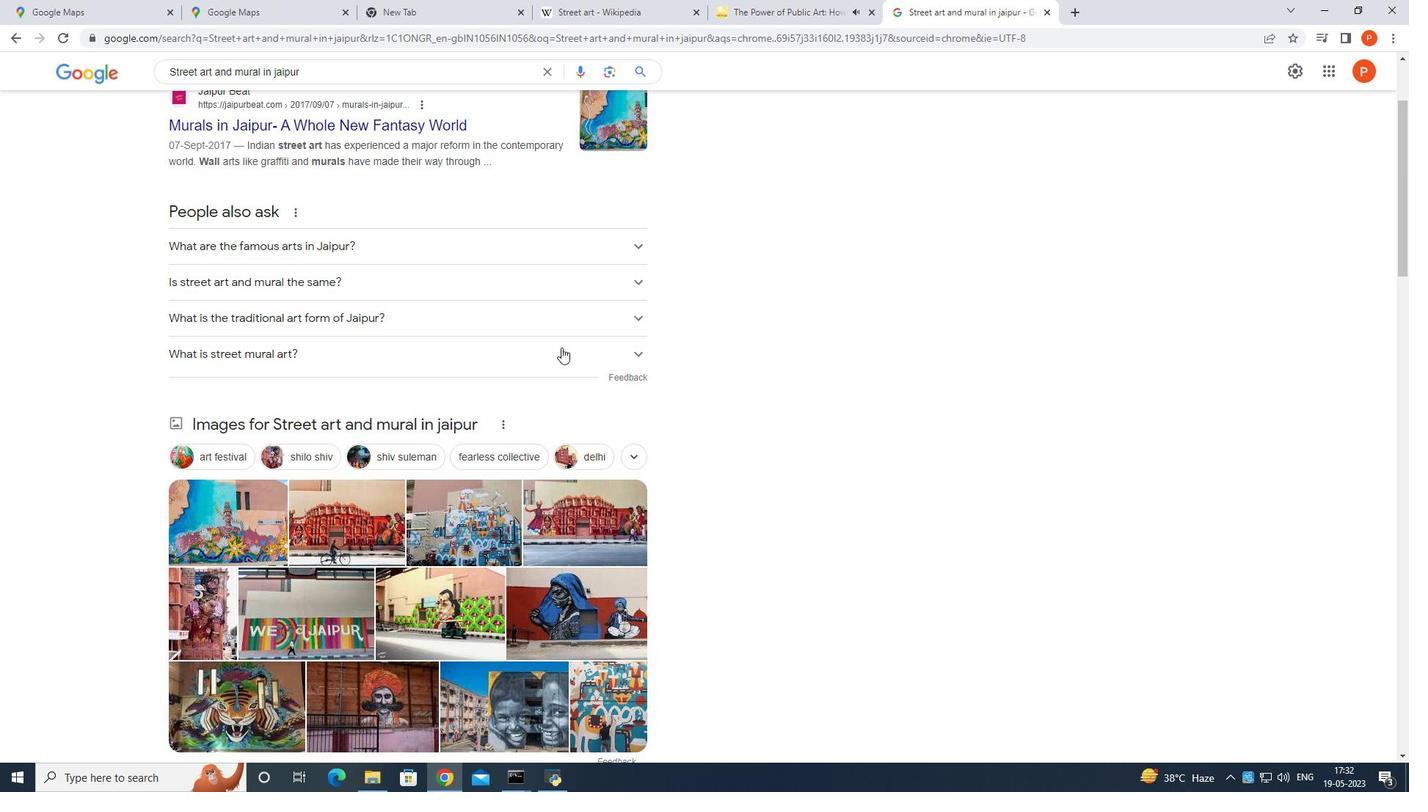 
Action: Mouse scrolled (561, 347) with delta (0, 0)
Screenshot: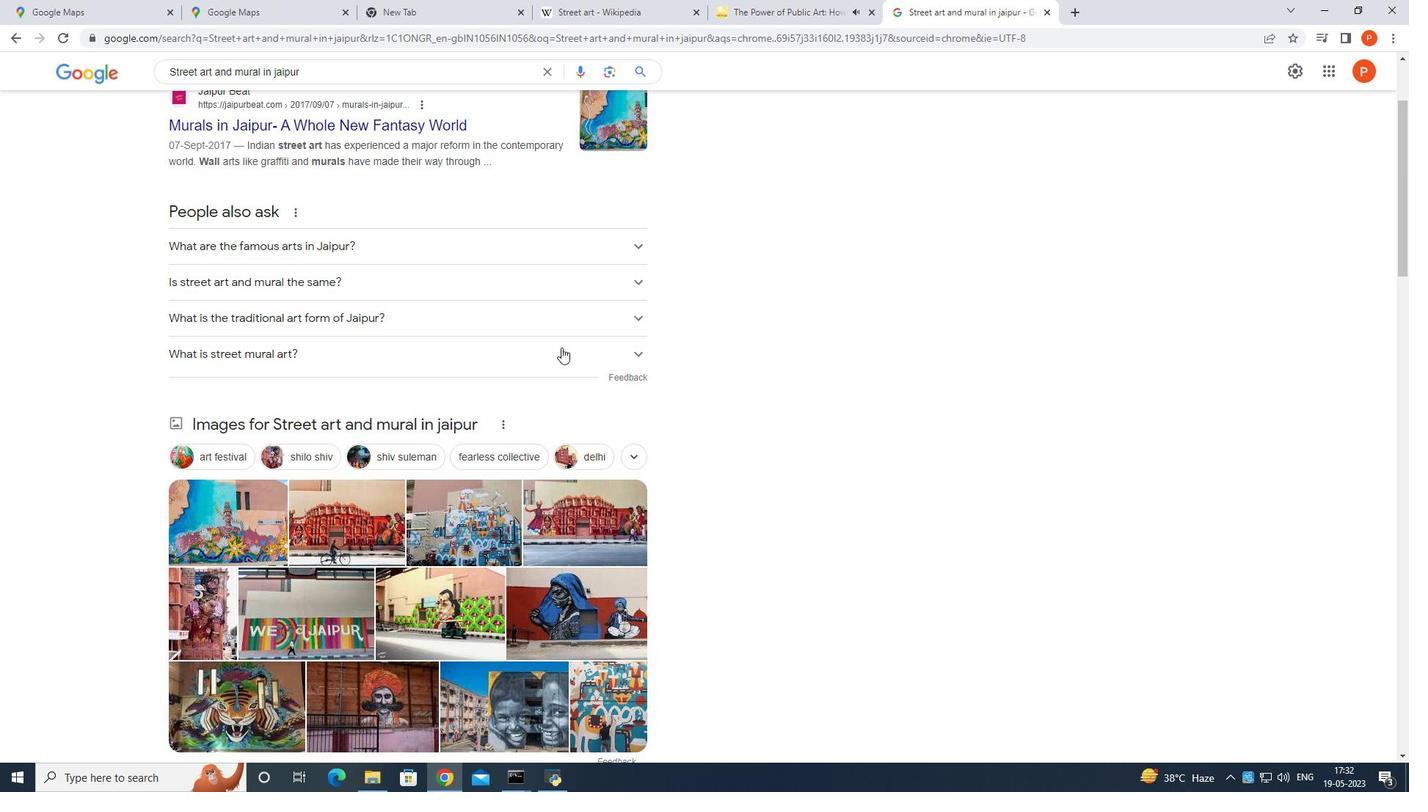 
Action: Mouse scrolled (561, 347) with delta (0, 0)
Screenshot: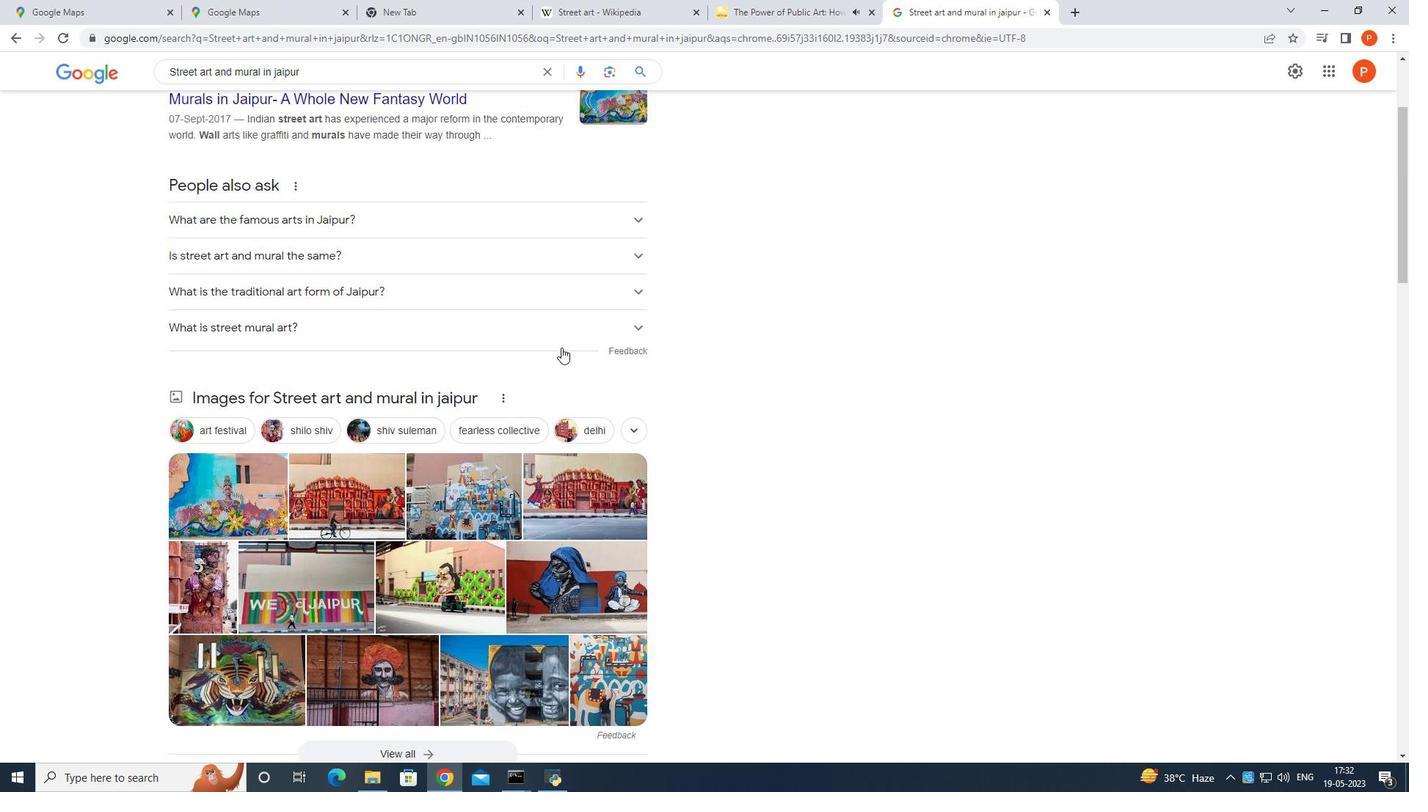 
Action: Mouse moved to (440, 488)
Screenshot: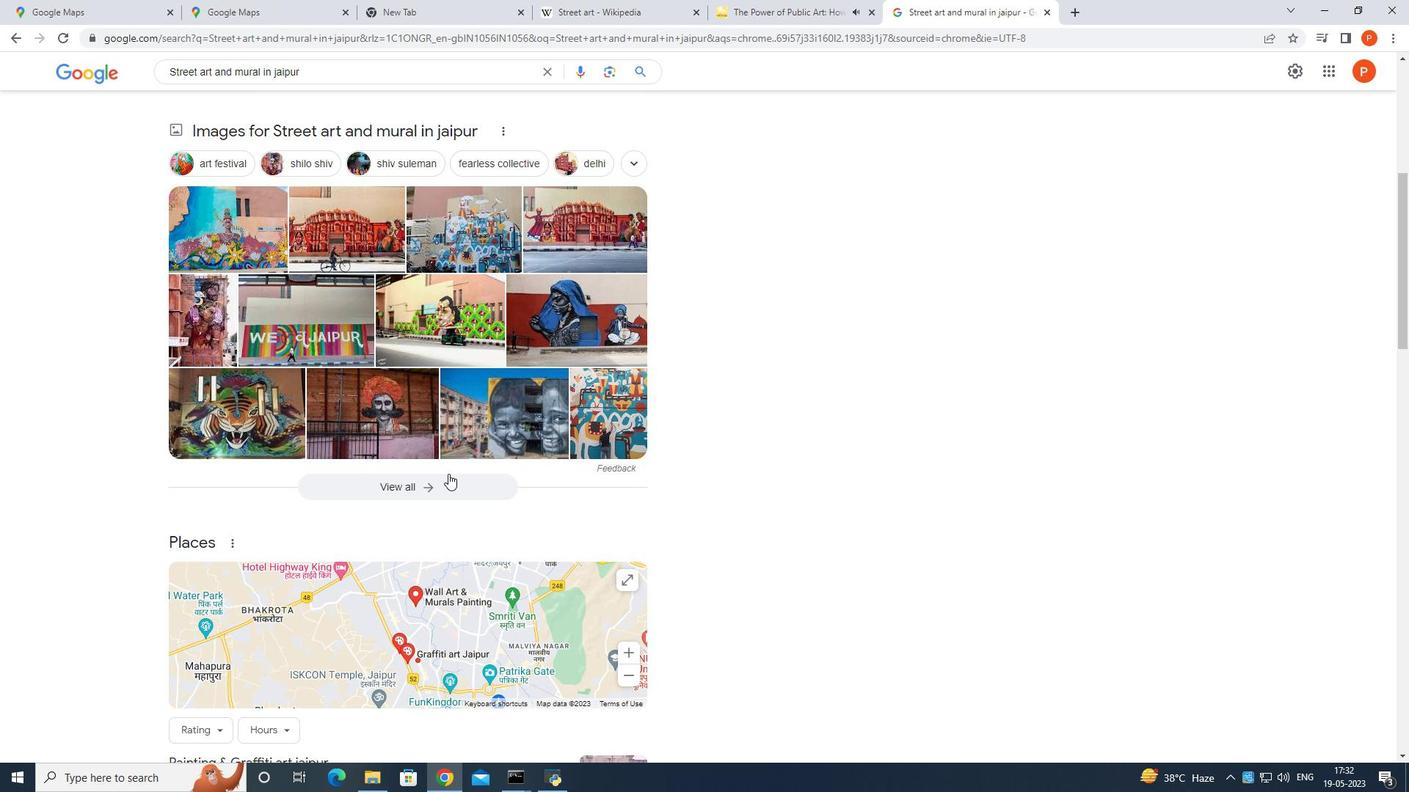 
Action: Mouse pressed left at (440, 488)
Screenshot: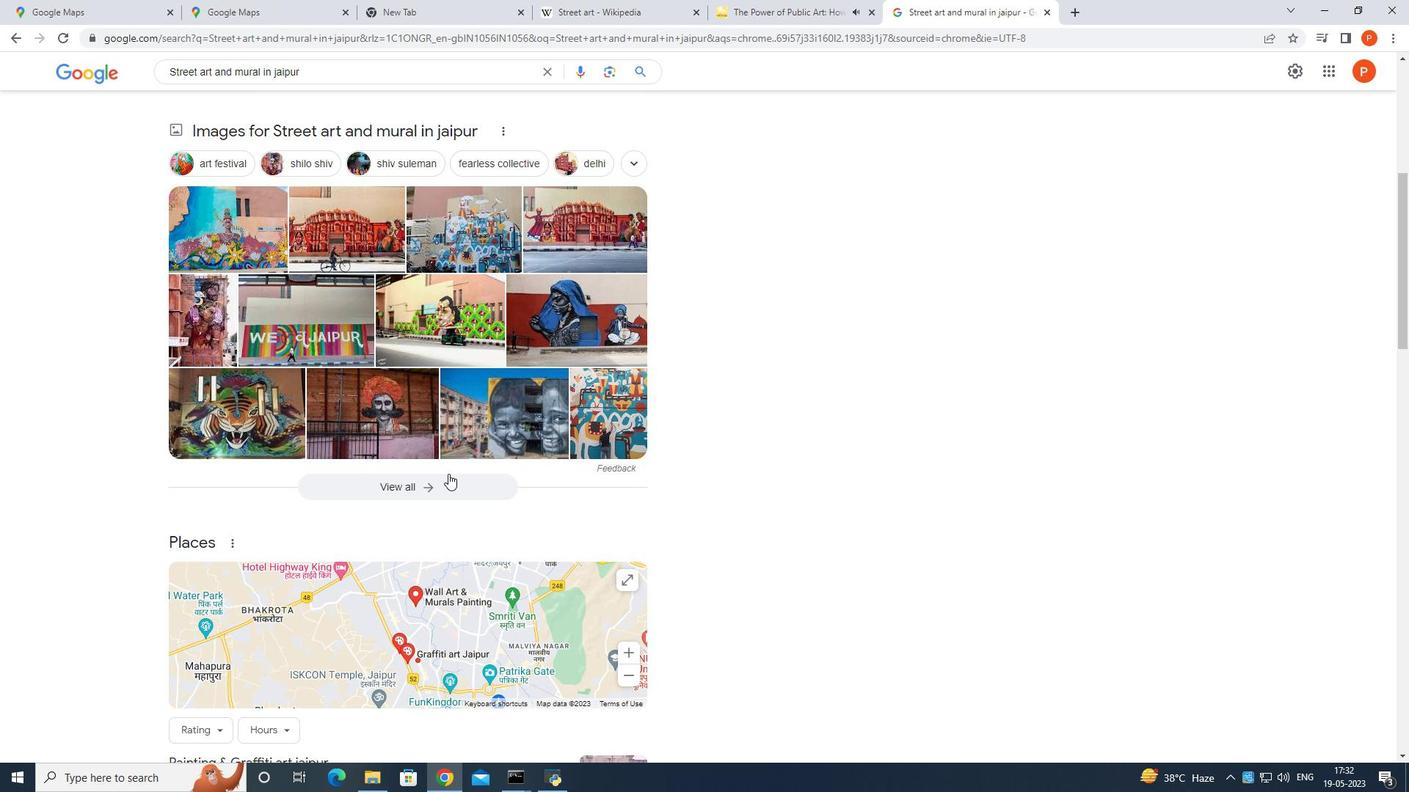 
Action: Mouse moved to (178, 292)
Screenshot: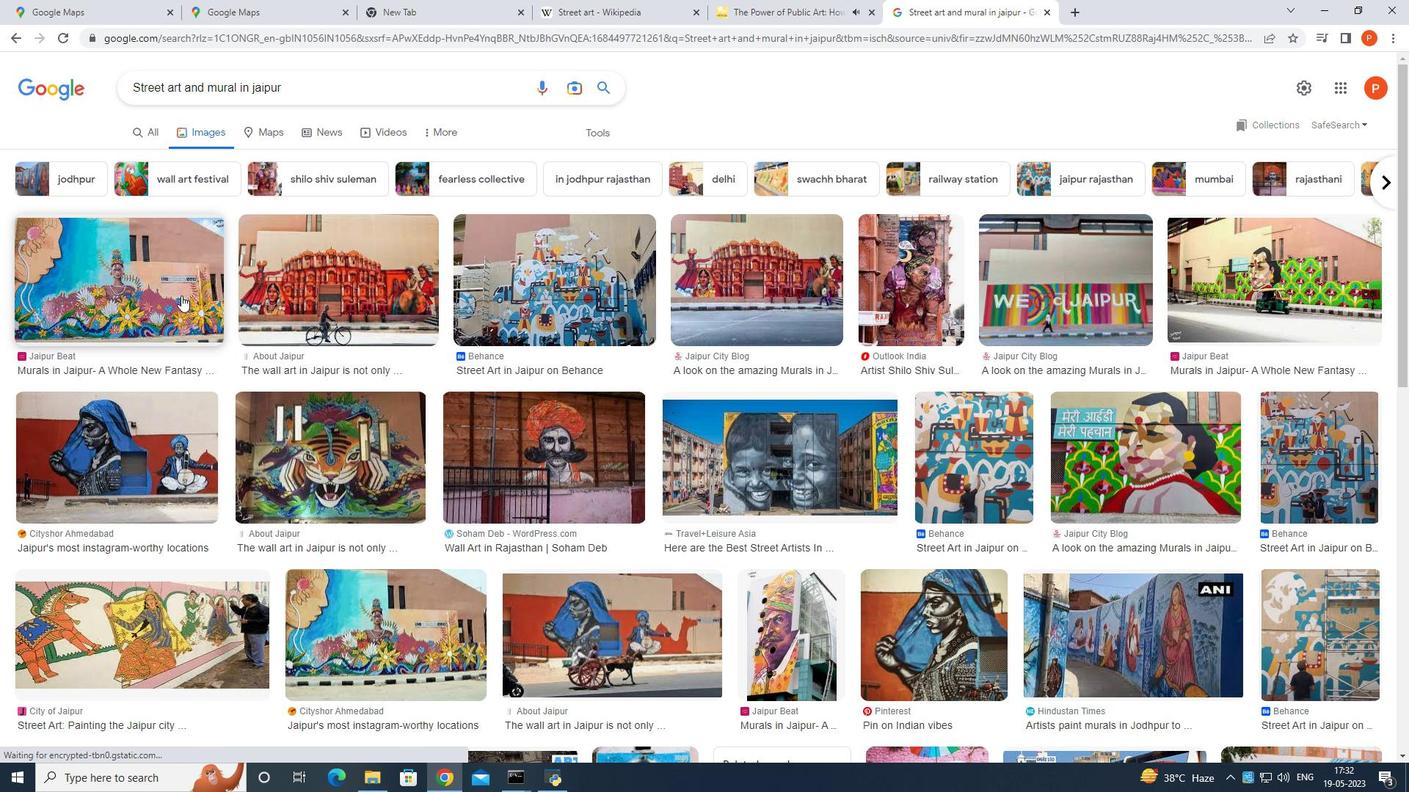 
Action: Mouse pressed left at (178, 292)
Screenshot: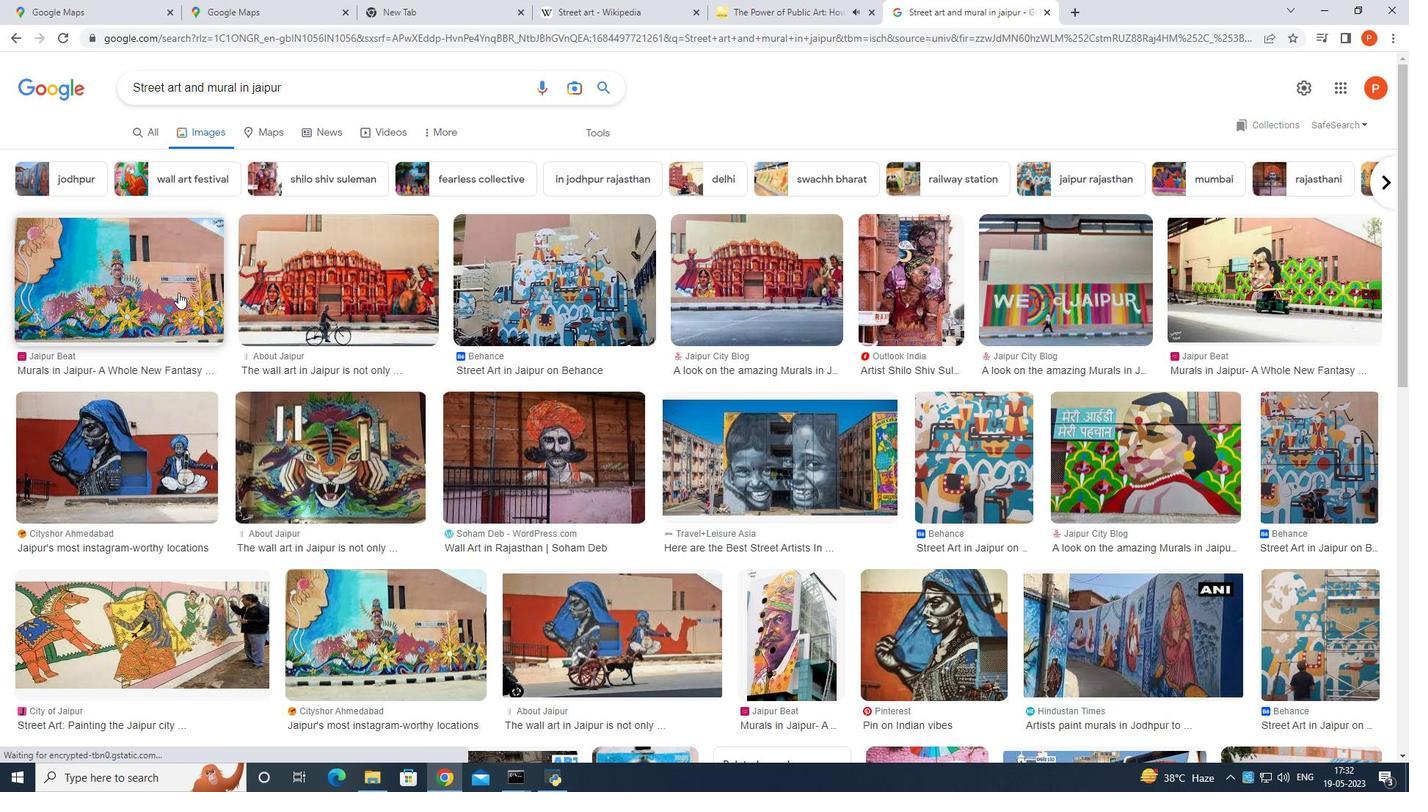 
Action: Mouse moved to (912, 405)
Screenshot: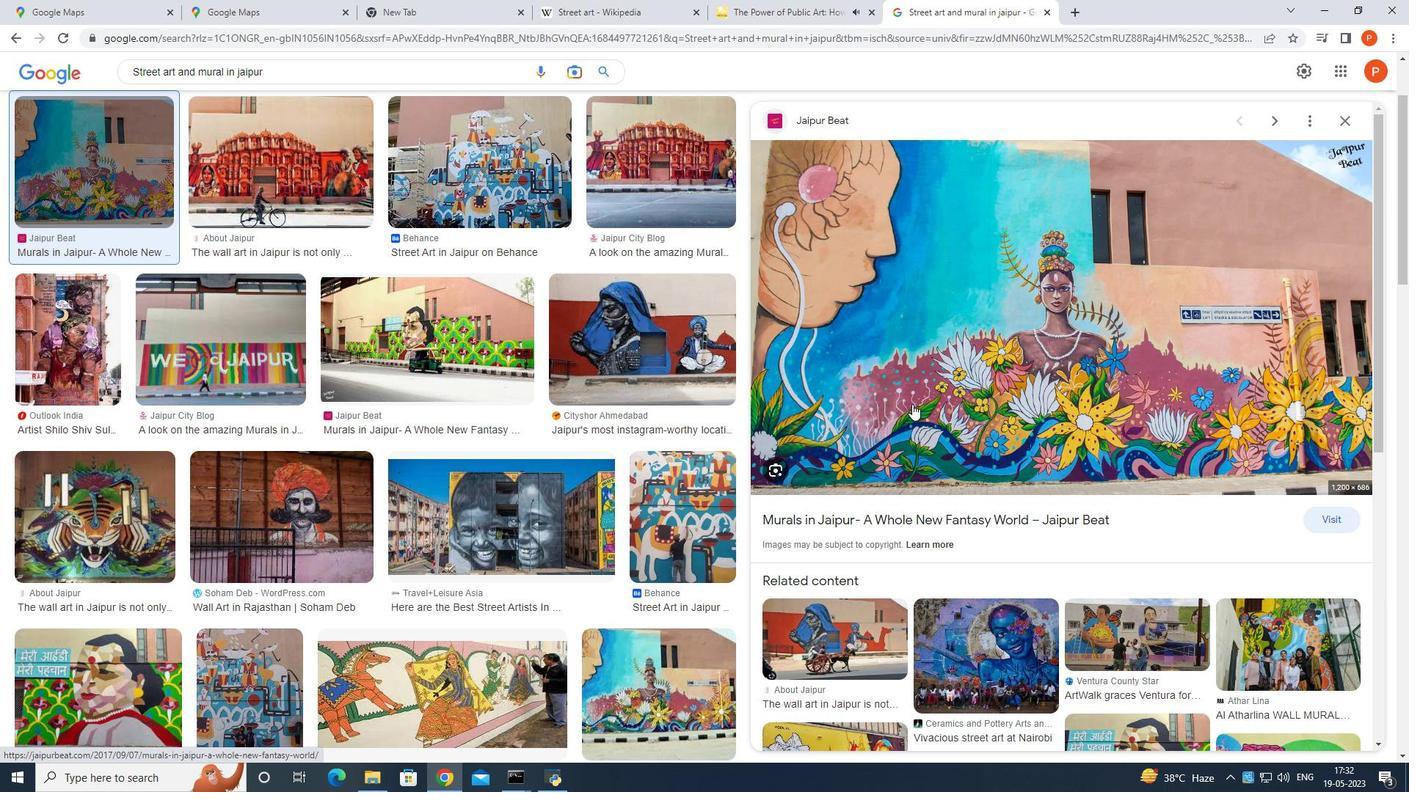 
Action: Mouse scrolled (912, 404) with delta (0, 0)
Screenshot: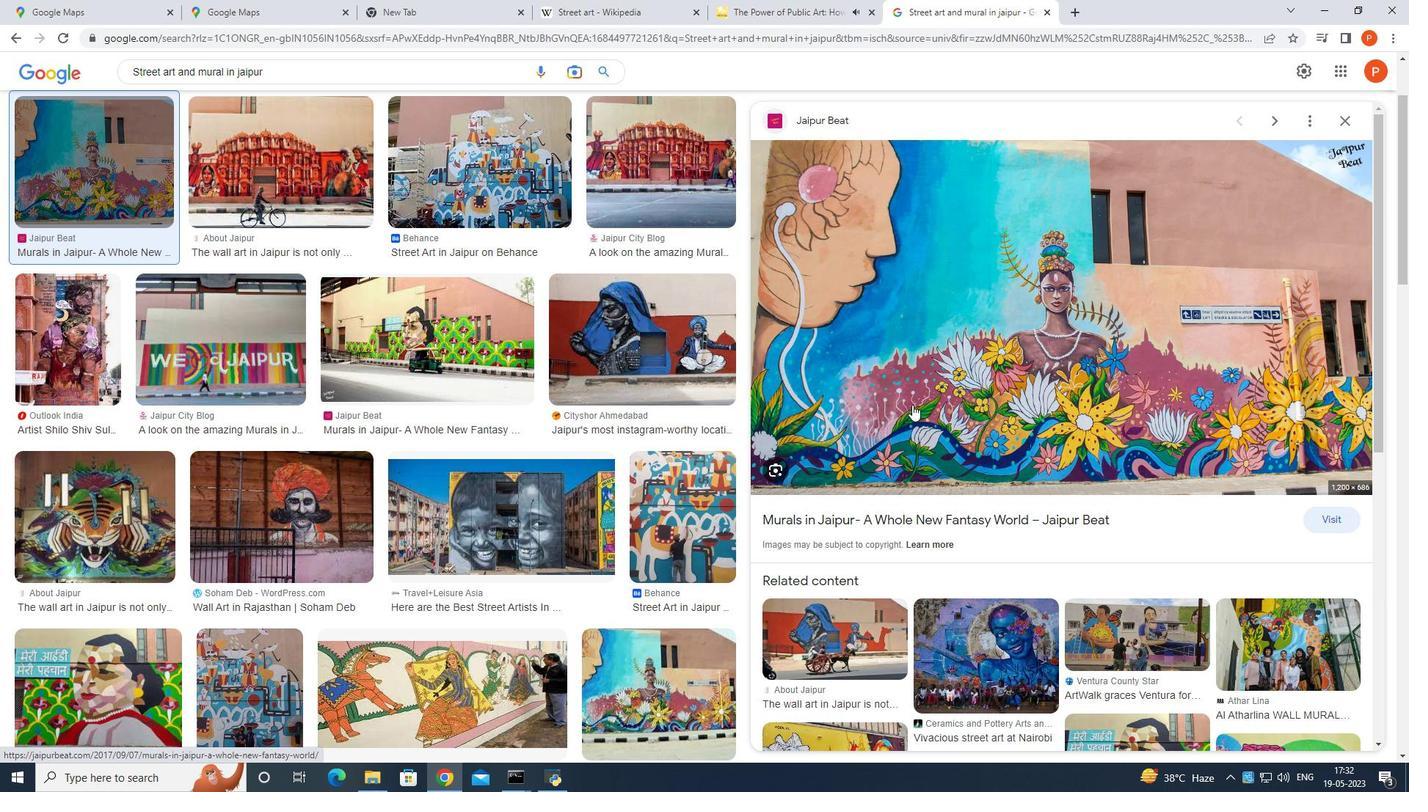 
Action: Mouse scrolled (912, 404) with delta (0, 0)
Screenshot: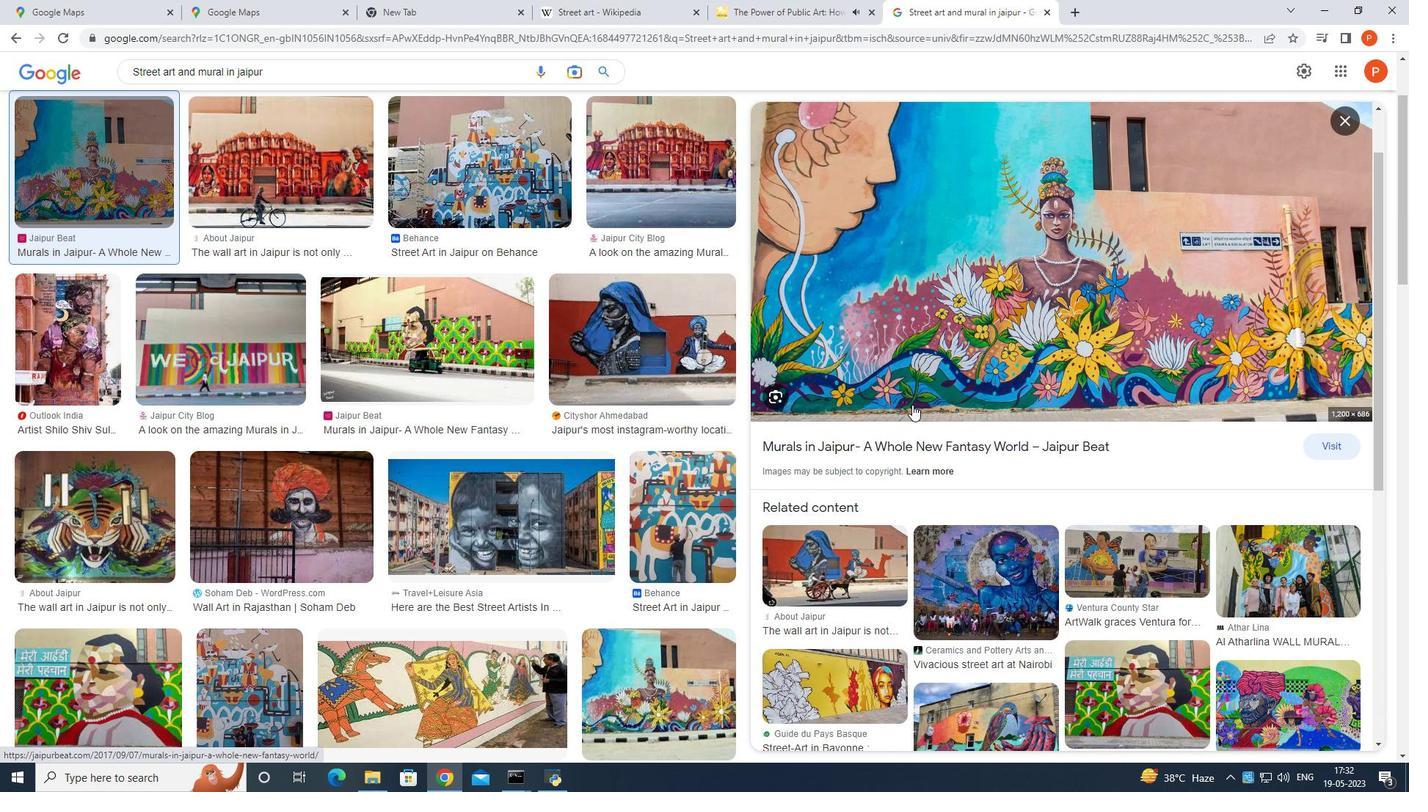 
Action: Mouse scrolled (912, 404) with delta (0, 0)
Screenshot: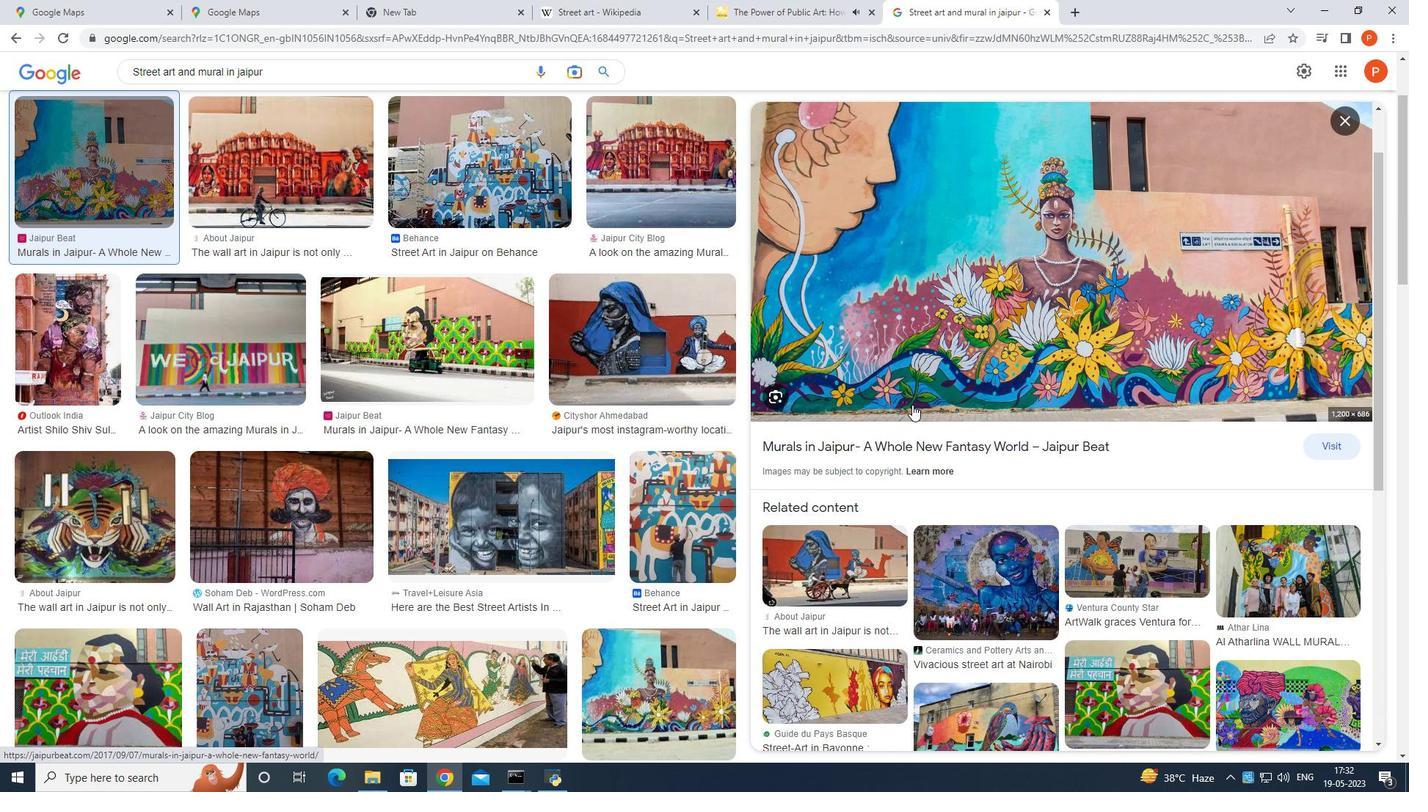 
Action: Mouse moved to (868, 425)
Screenshot: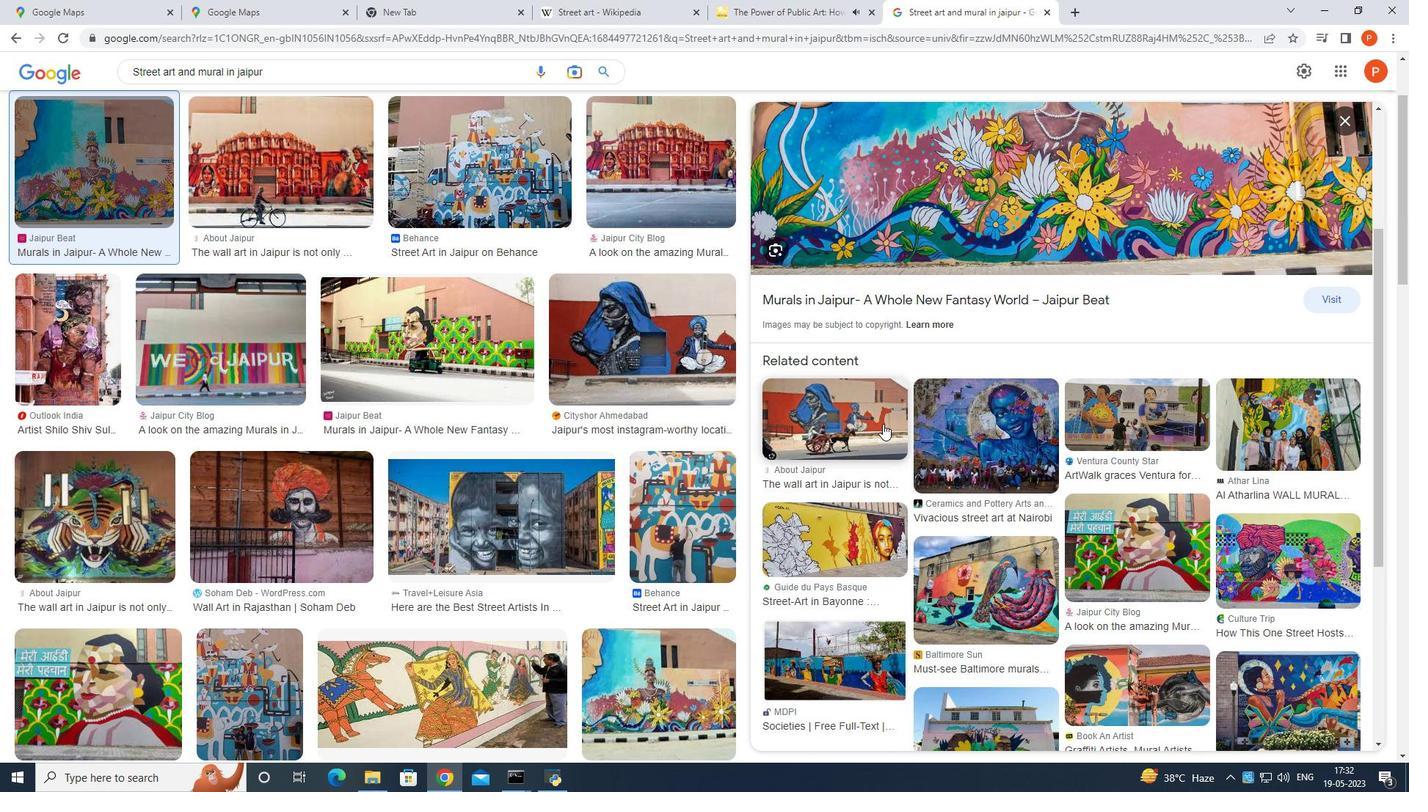 
Action: Mouse pressed left at (868, 425)
Screenshot: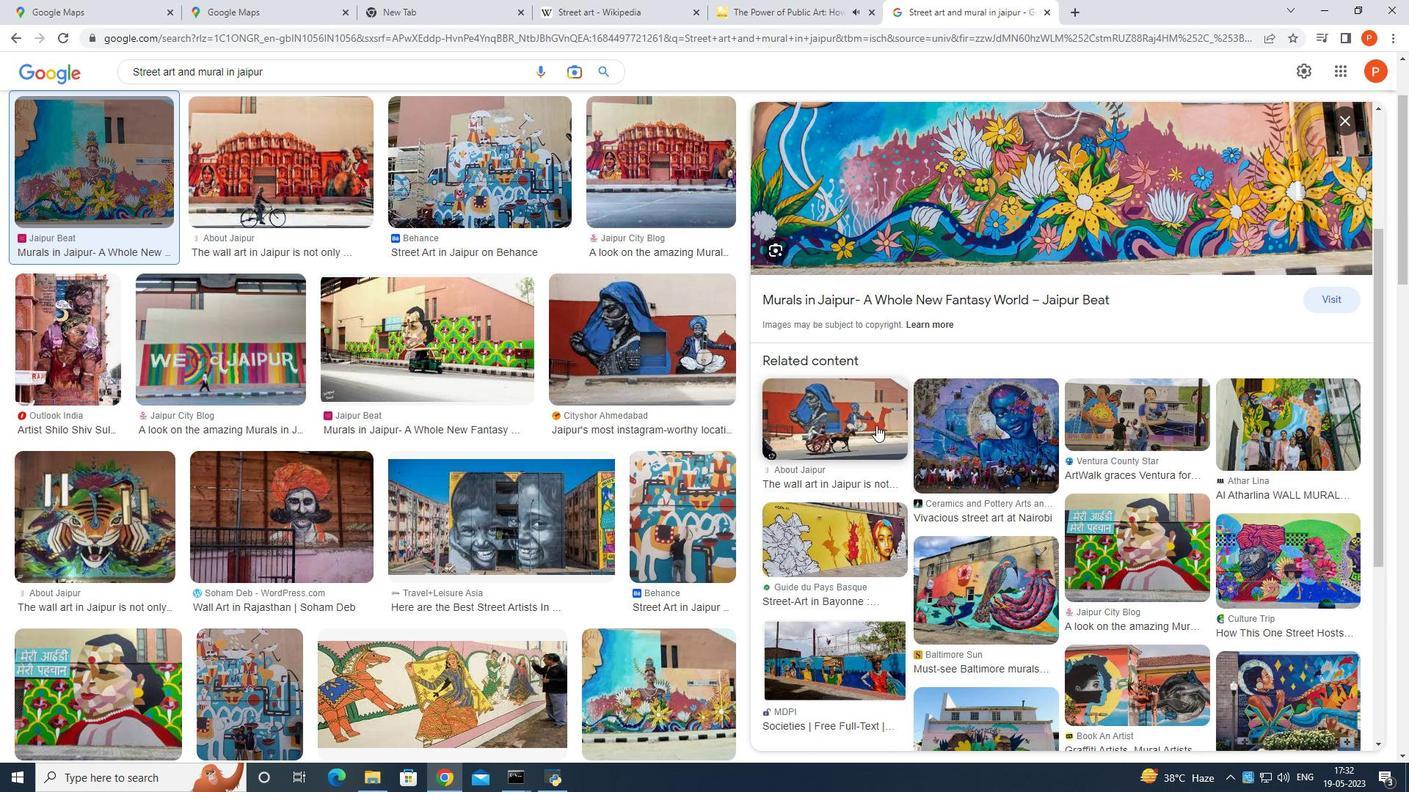 
Action: Mouse moved to (1128, 475)
Screenshot: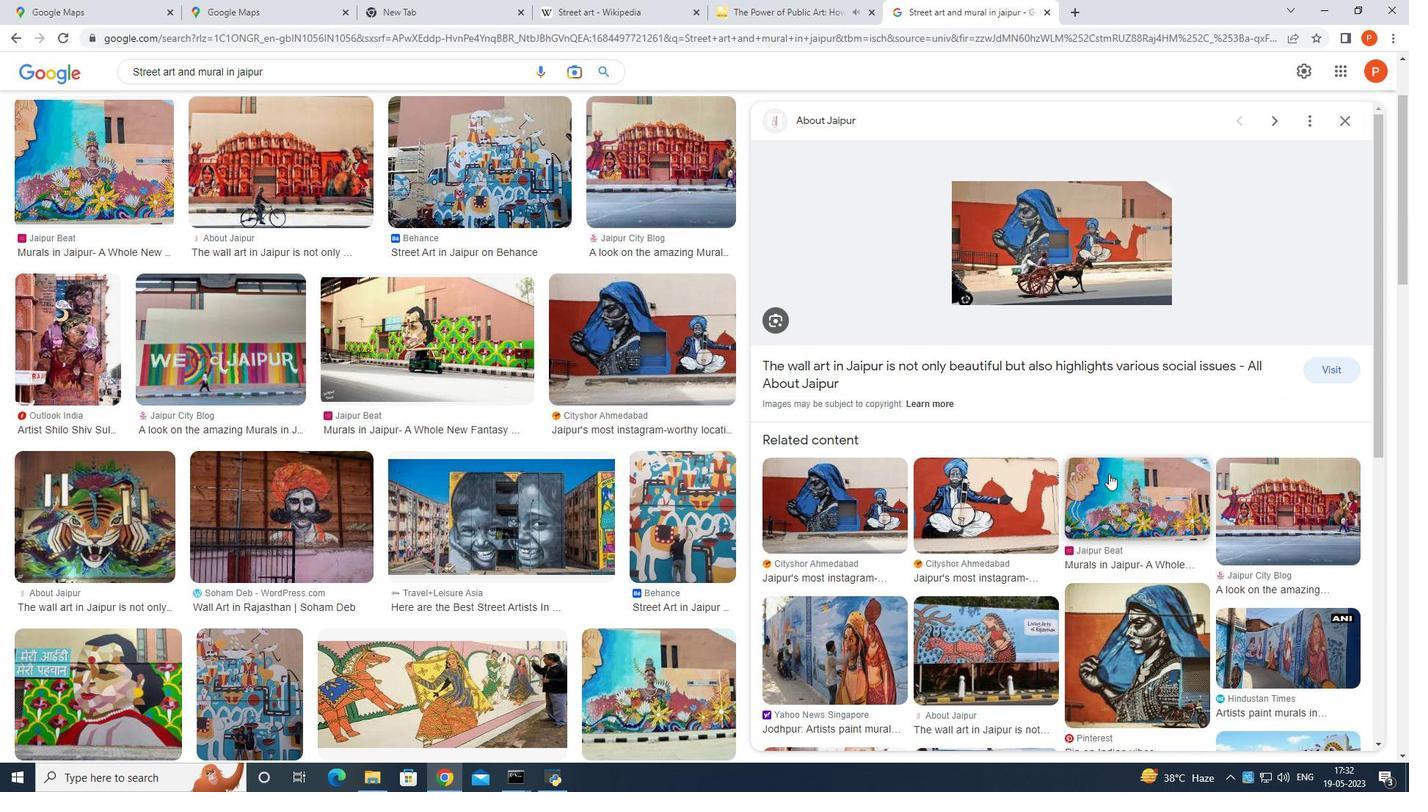 
Action: Mouse scrolled (1128, 474) with delta (0, 0)
Screenshot: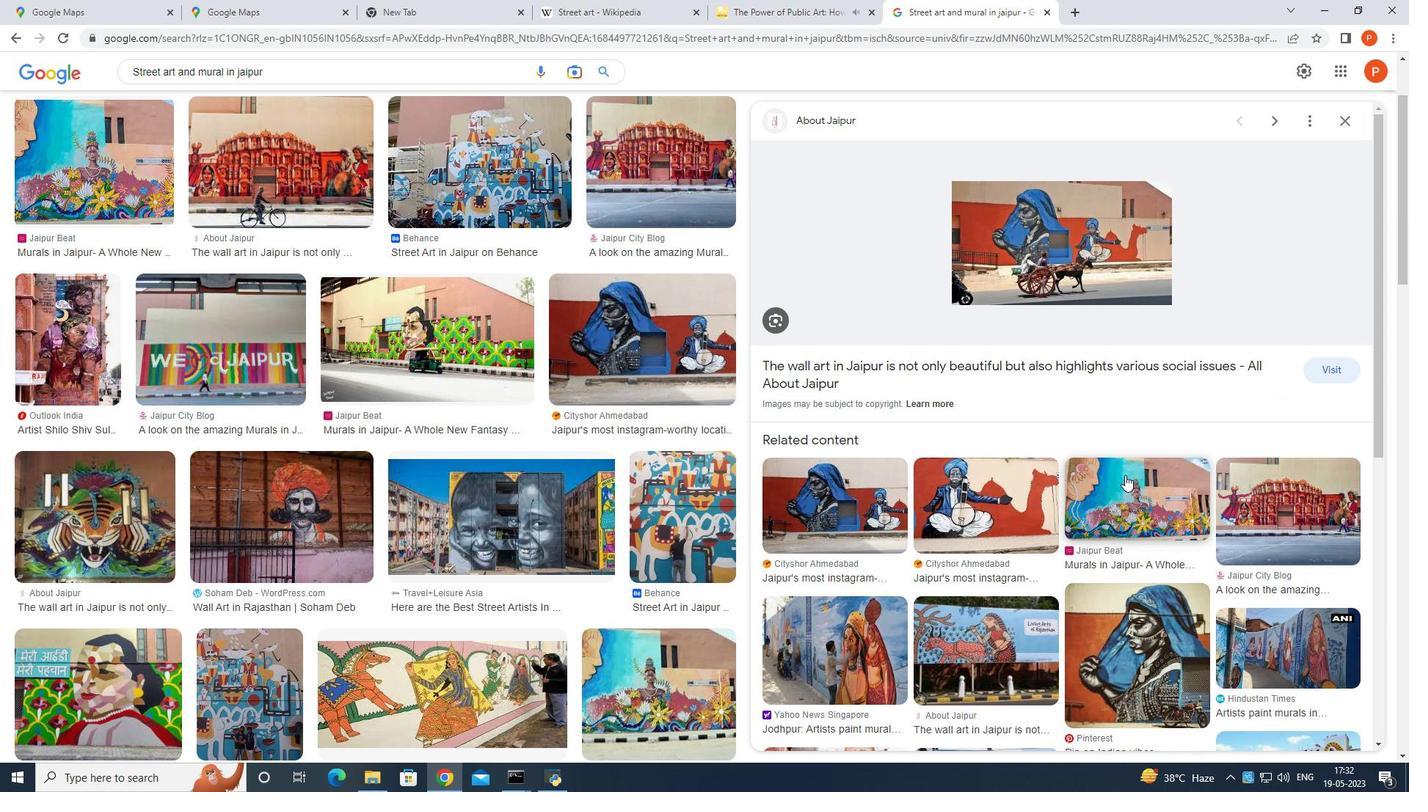 
Action: Mouse scrolled (1128, 474) with delta (0, 0)
Screenshot: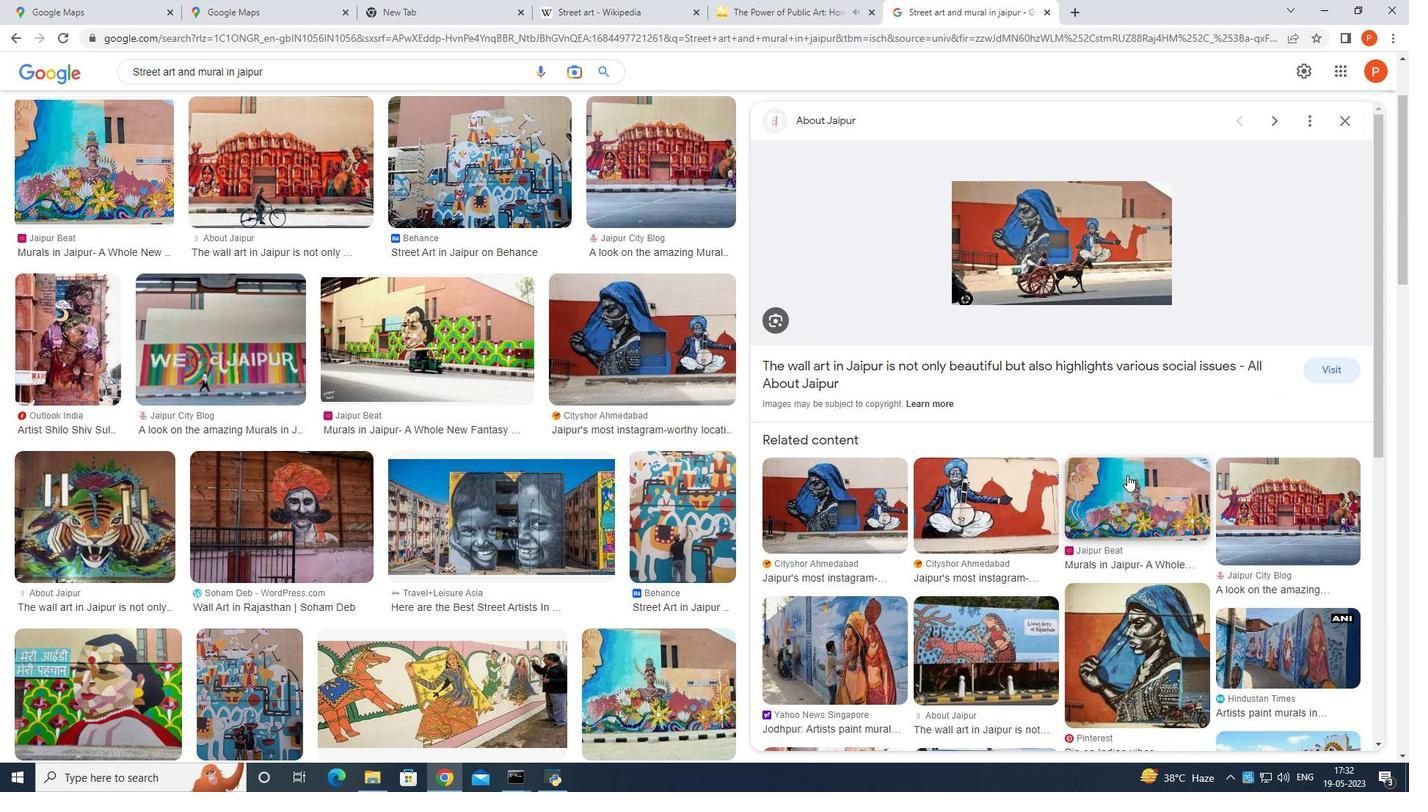 
Action: Mouse scrolled (1128, 474) with delta (0, 0)
Screenshot: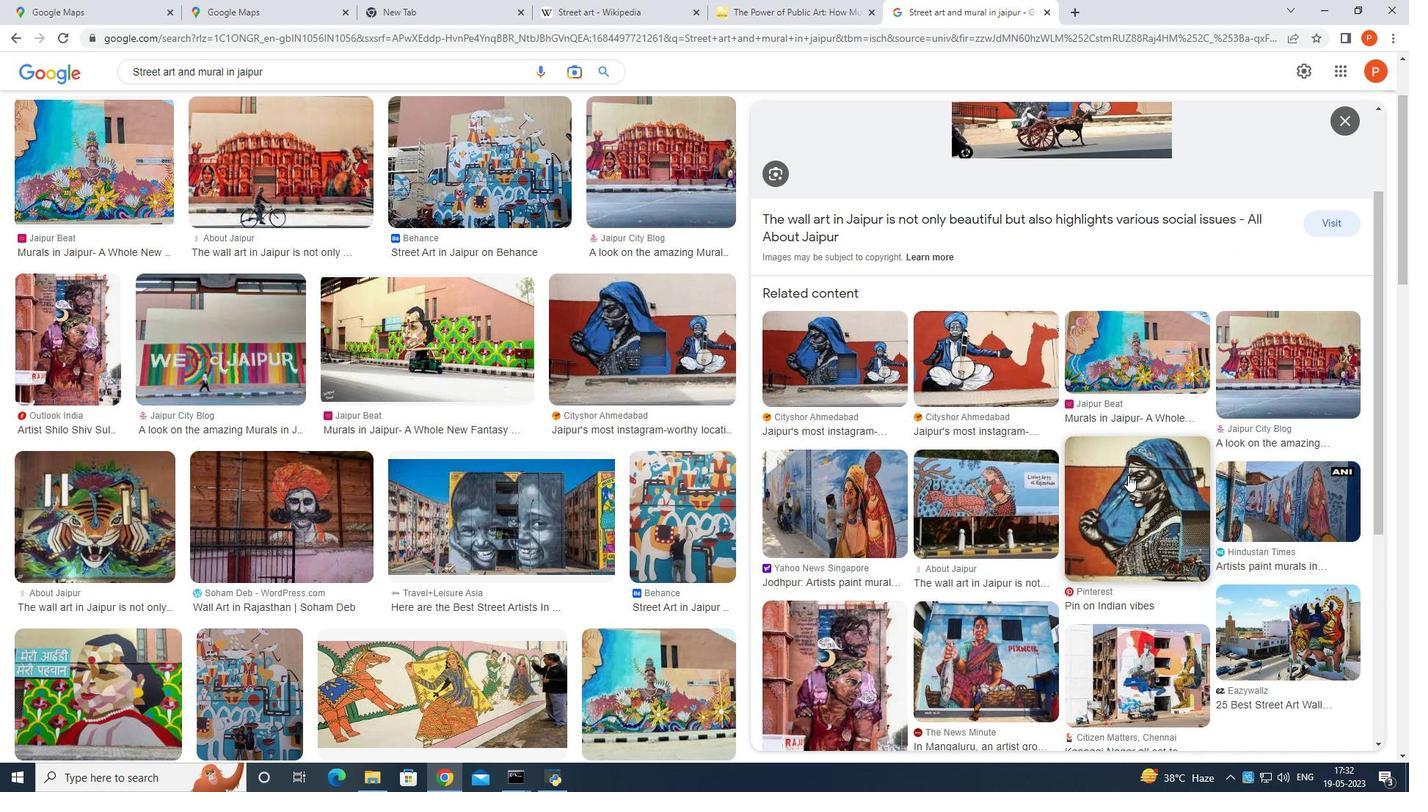 
Action: Mouse scrolled (1128, 474) with delta (0, 0)
Screenshot: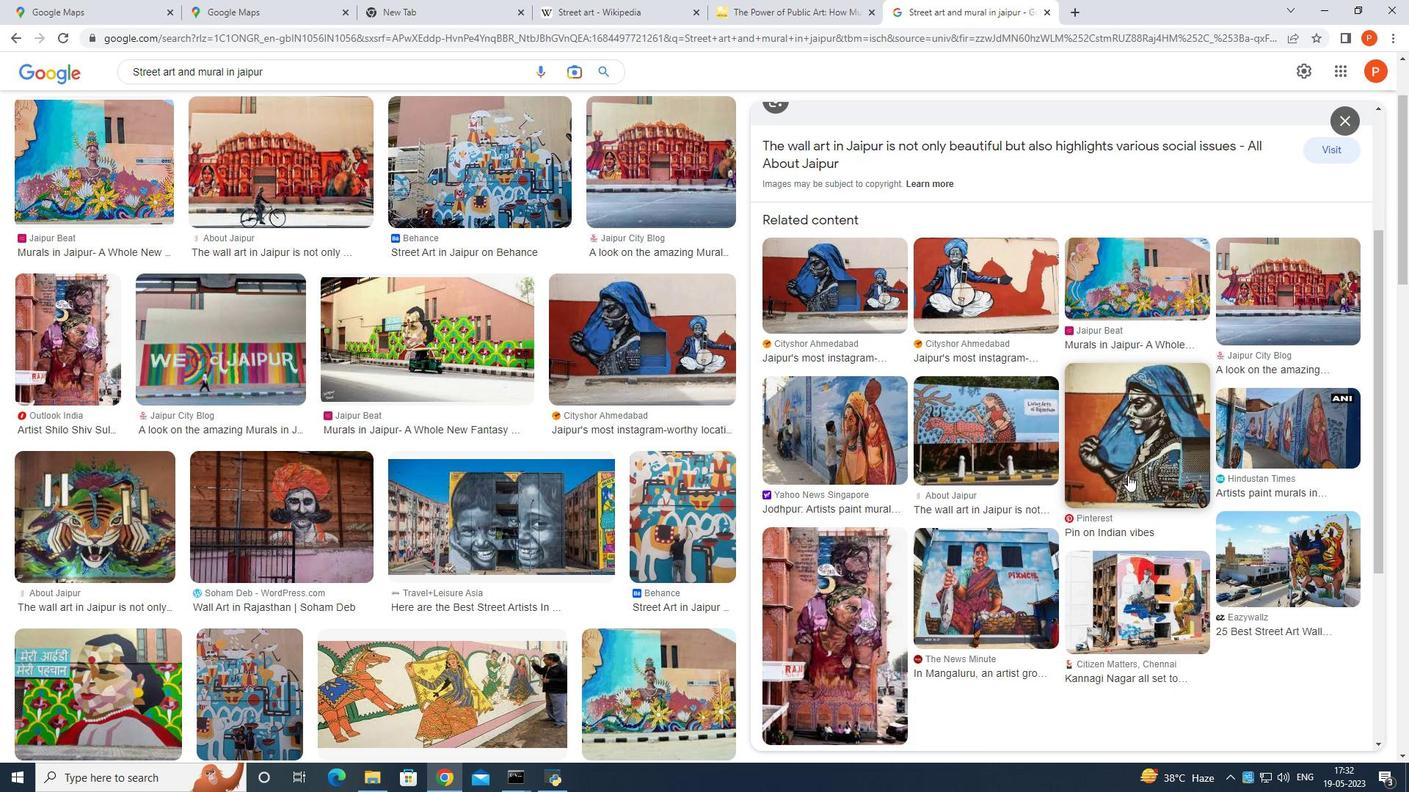 
Action: Mouse moved to (532, 520)
Screenshot: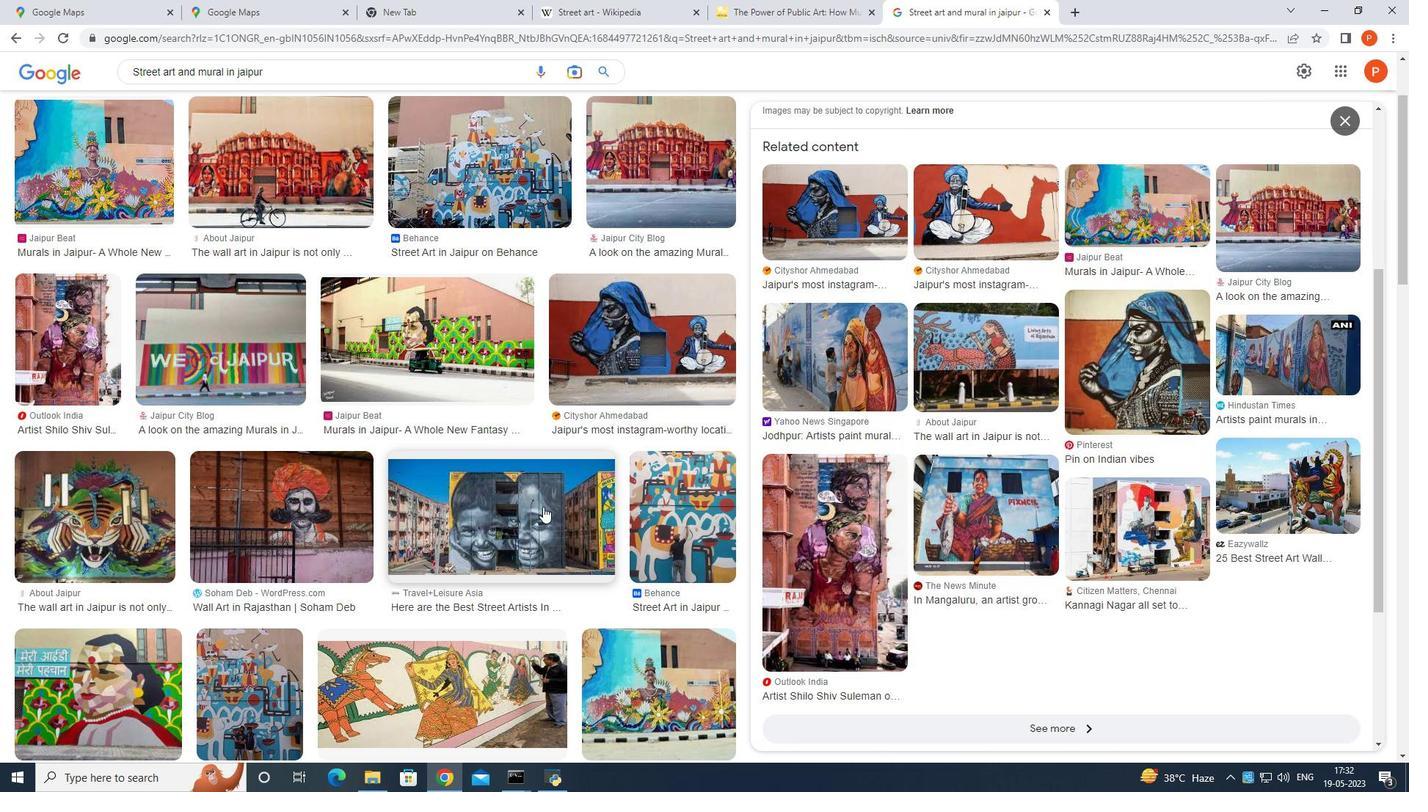 
Action: Mouse pressed left at (532, 520)
Screenshot: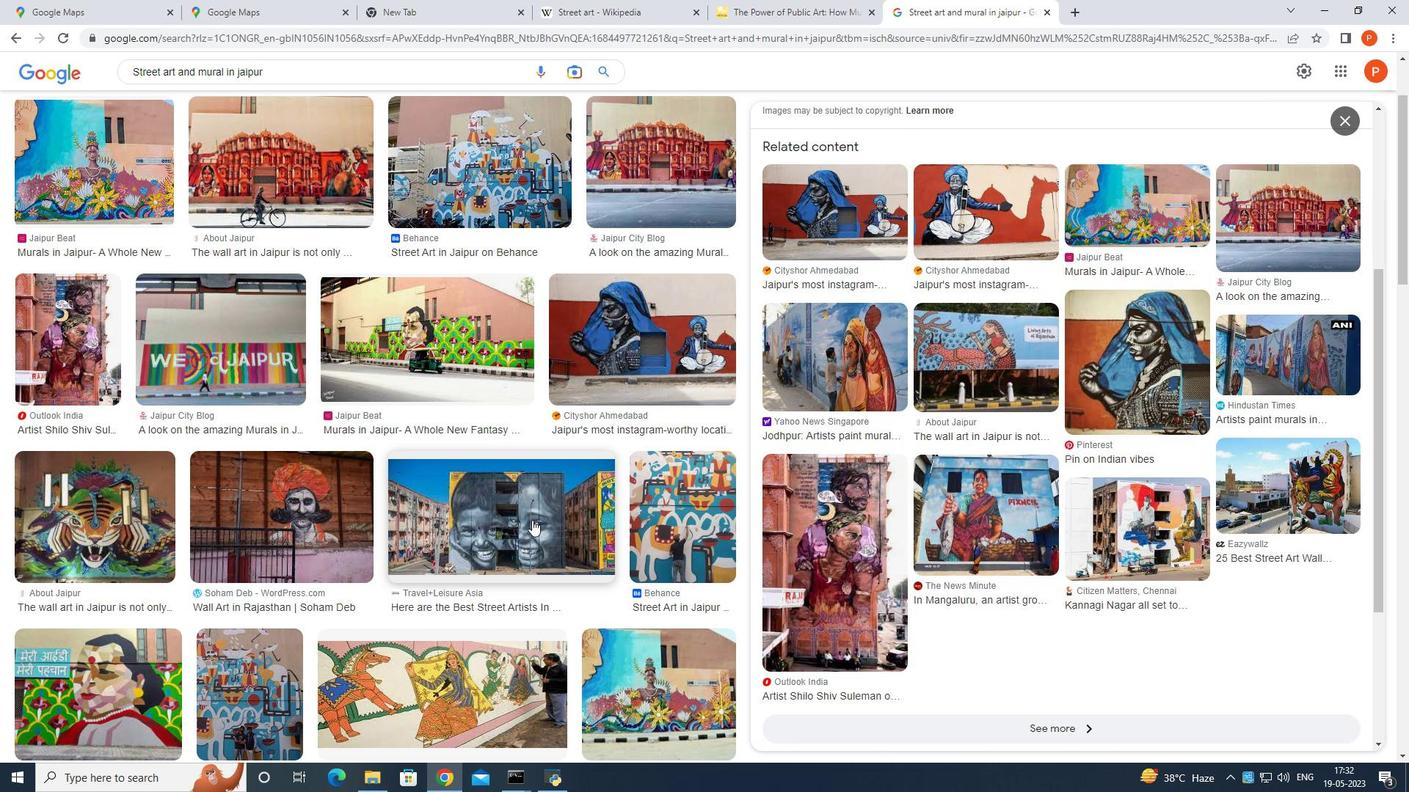 
Action: Mouse moved to (598, 413)
Screenshot: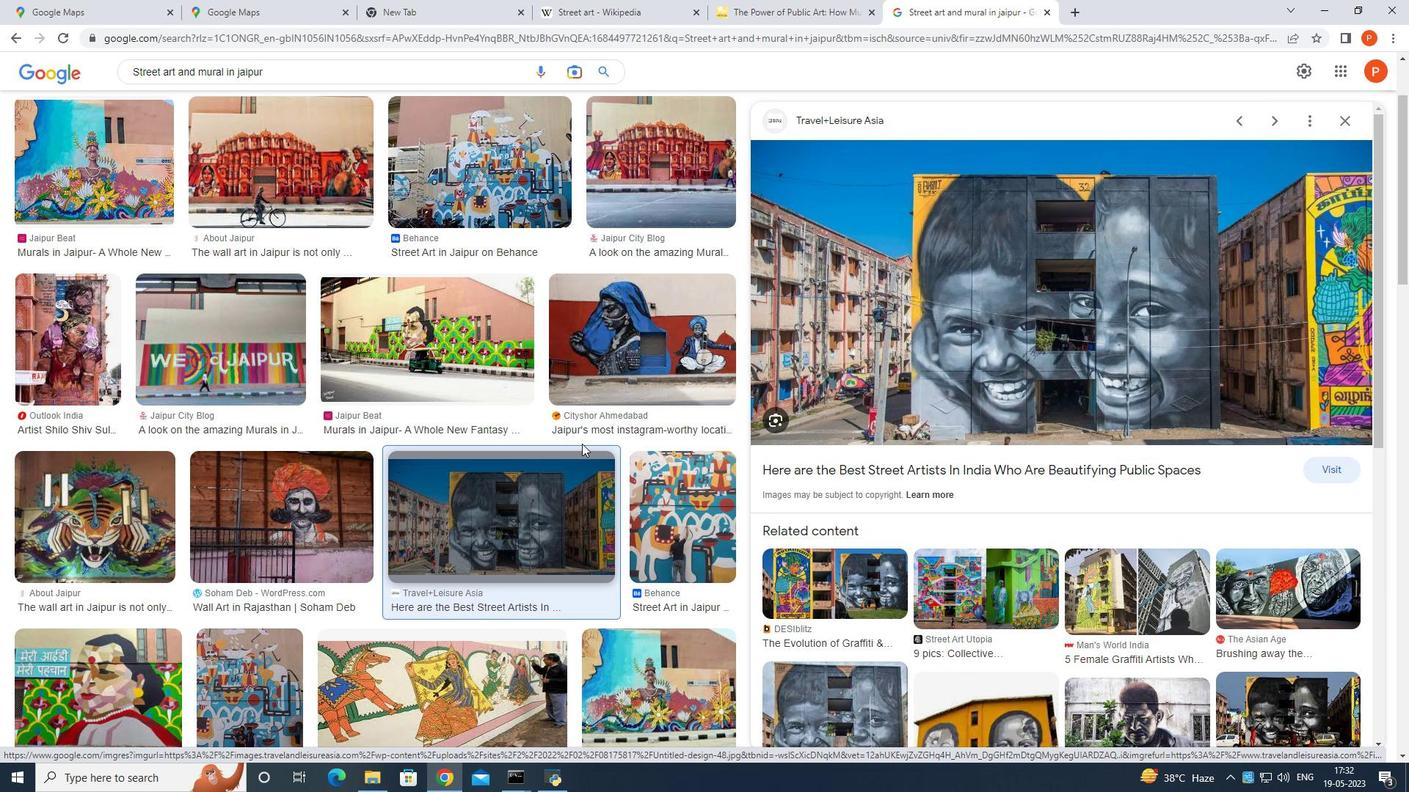 
Action: Mouse scrolled (598, 413) with delta (0, 0)
Screenshot: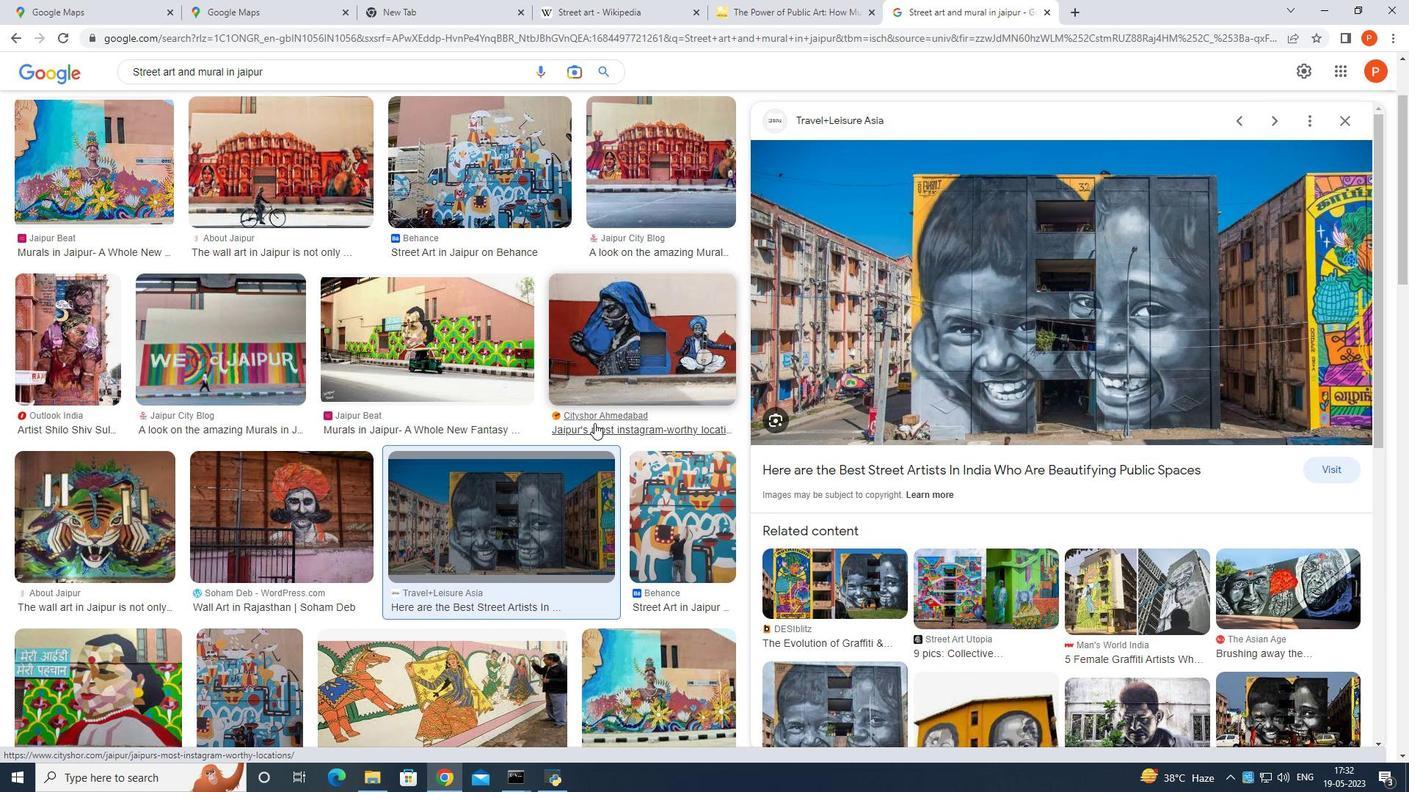 
Action: Mouse scrolled (598, 413) with delta (0, 0)
Screenshot: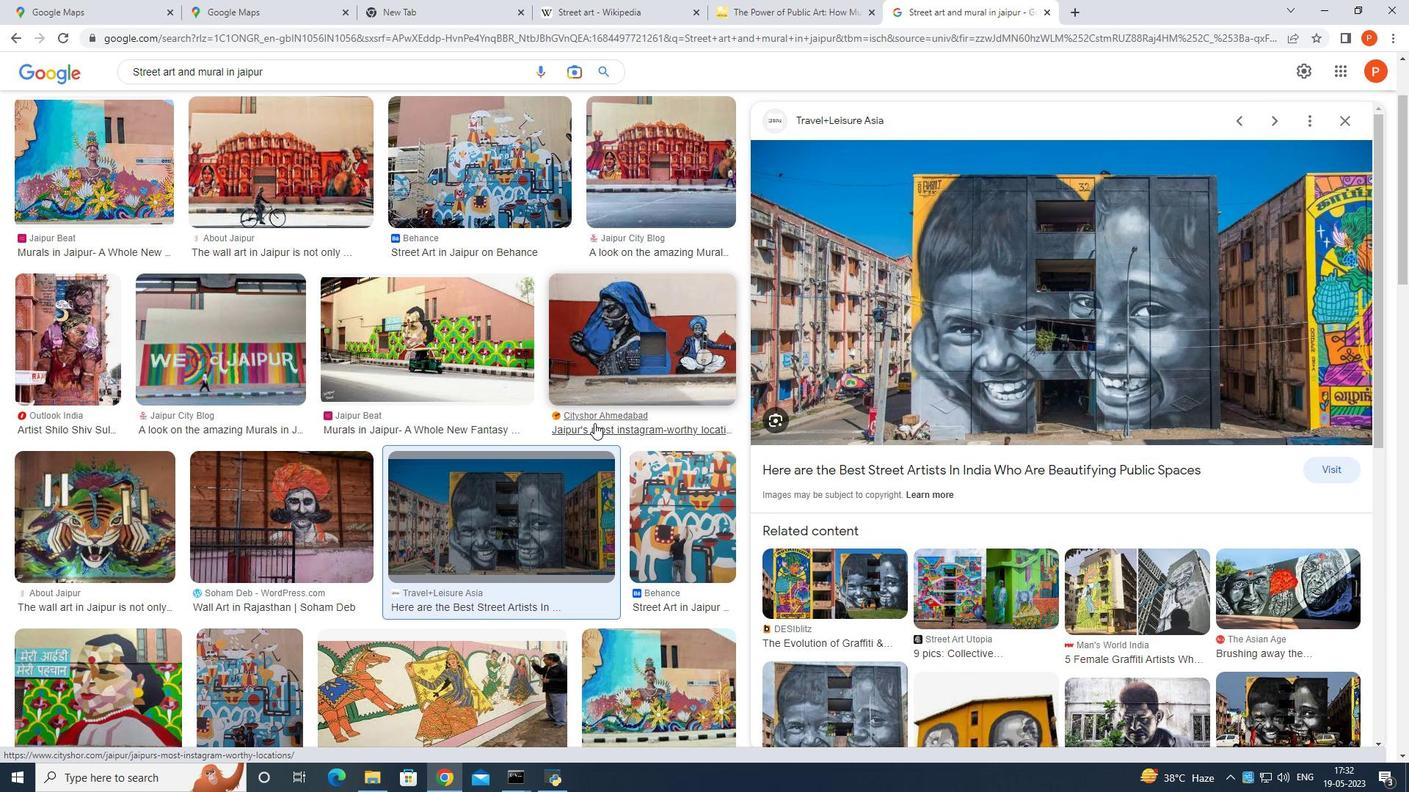 
Action: Mouse scrolled (598, 413) with delta (0, 0)
Screenshot: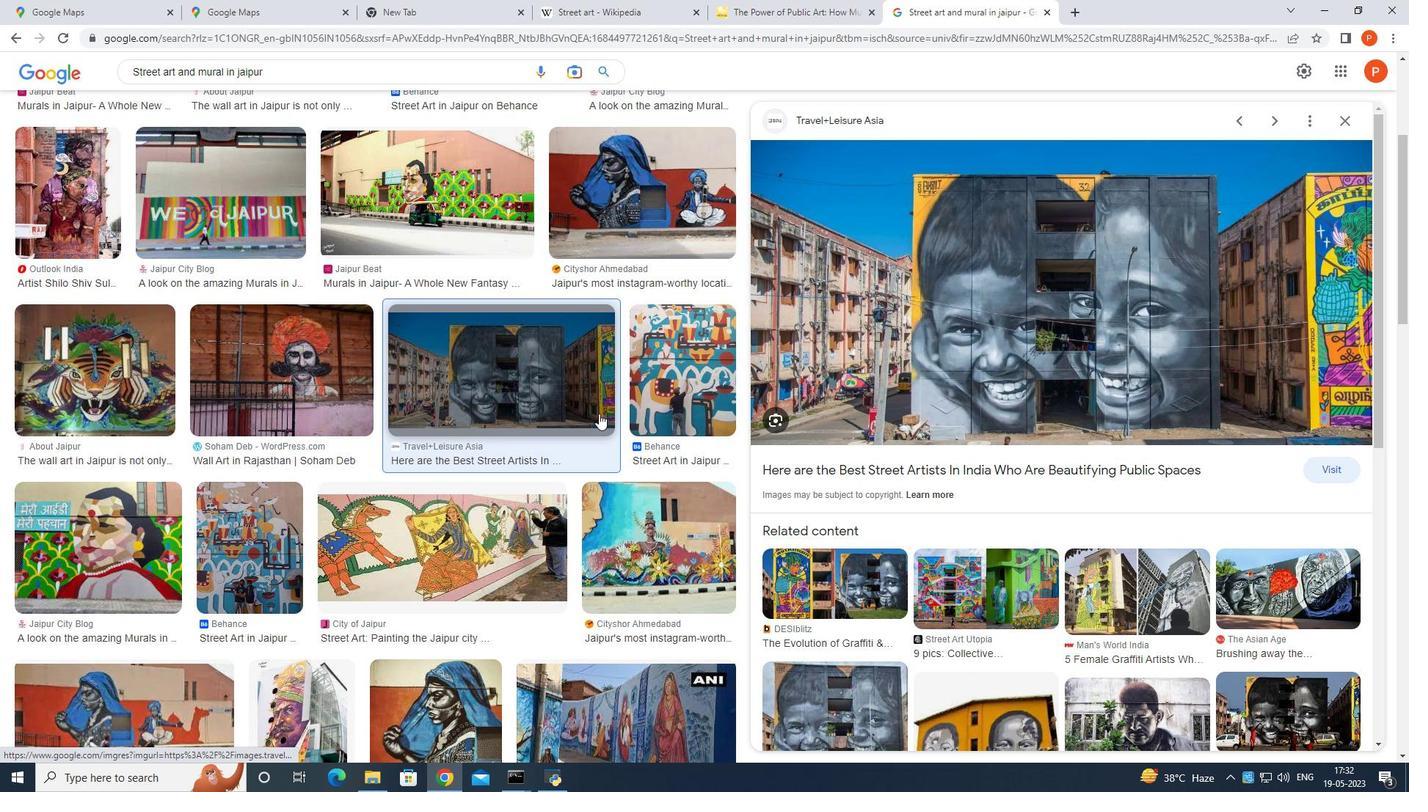
Action: Mouse scrolled (598, 413) with delta (0, 0)
Screenshot: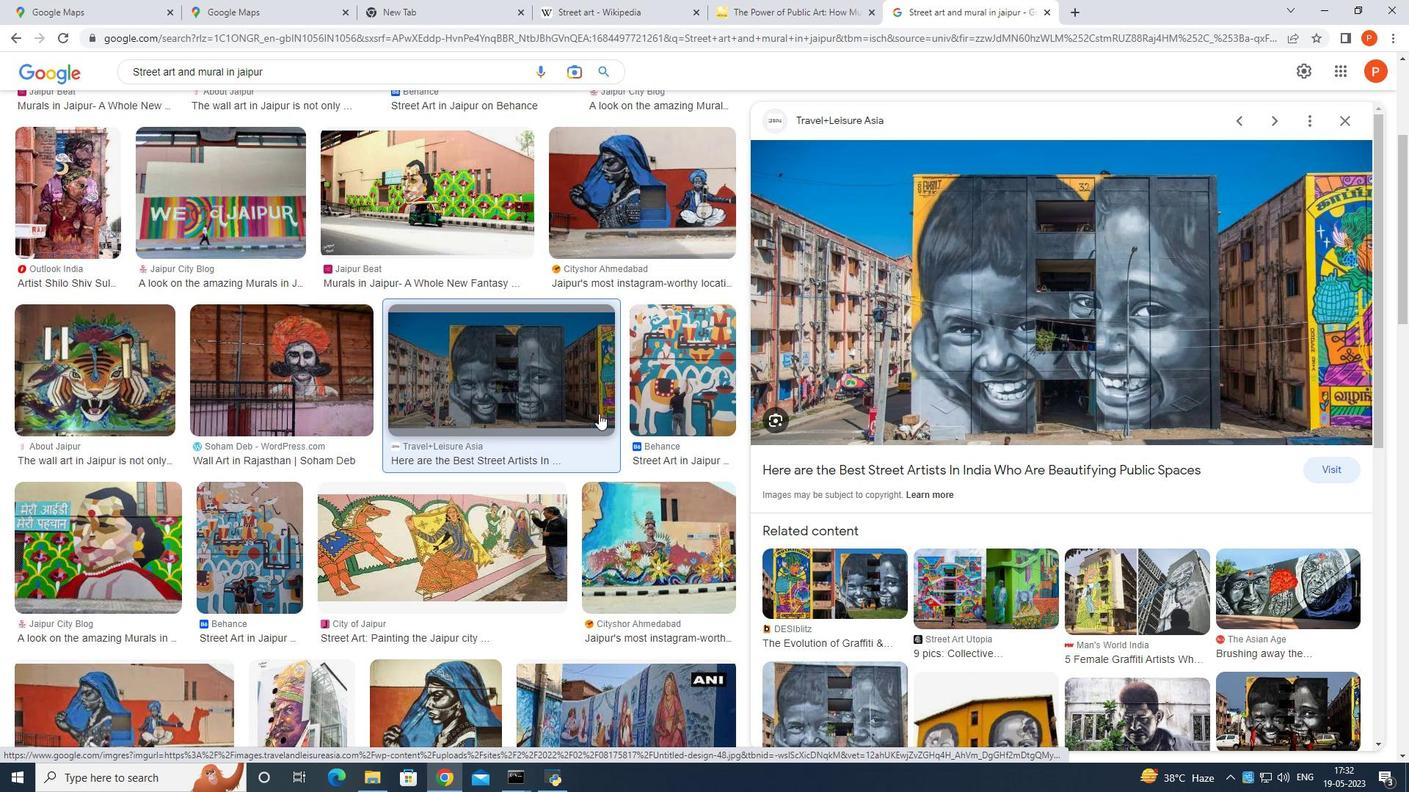 
Action: Mouse moved to (482, 435)
Screenshot: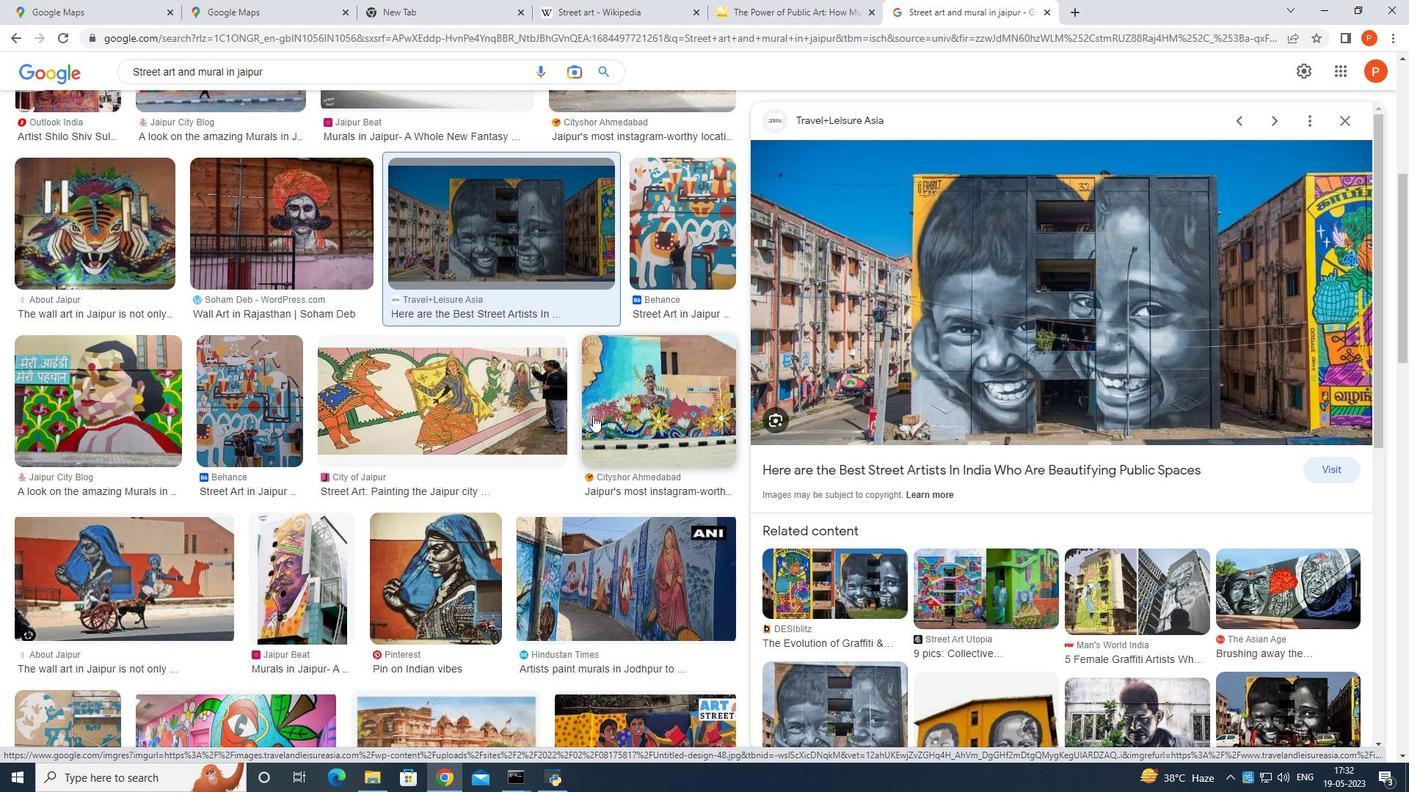 
Action: Mouse pressed left at (482, 435)
Screenshot: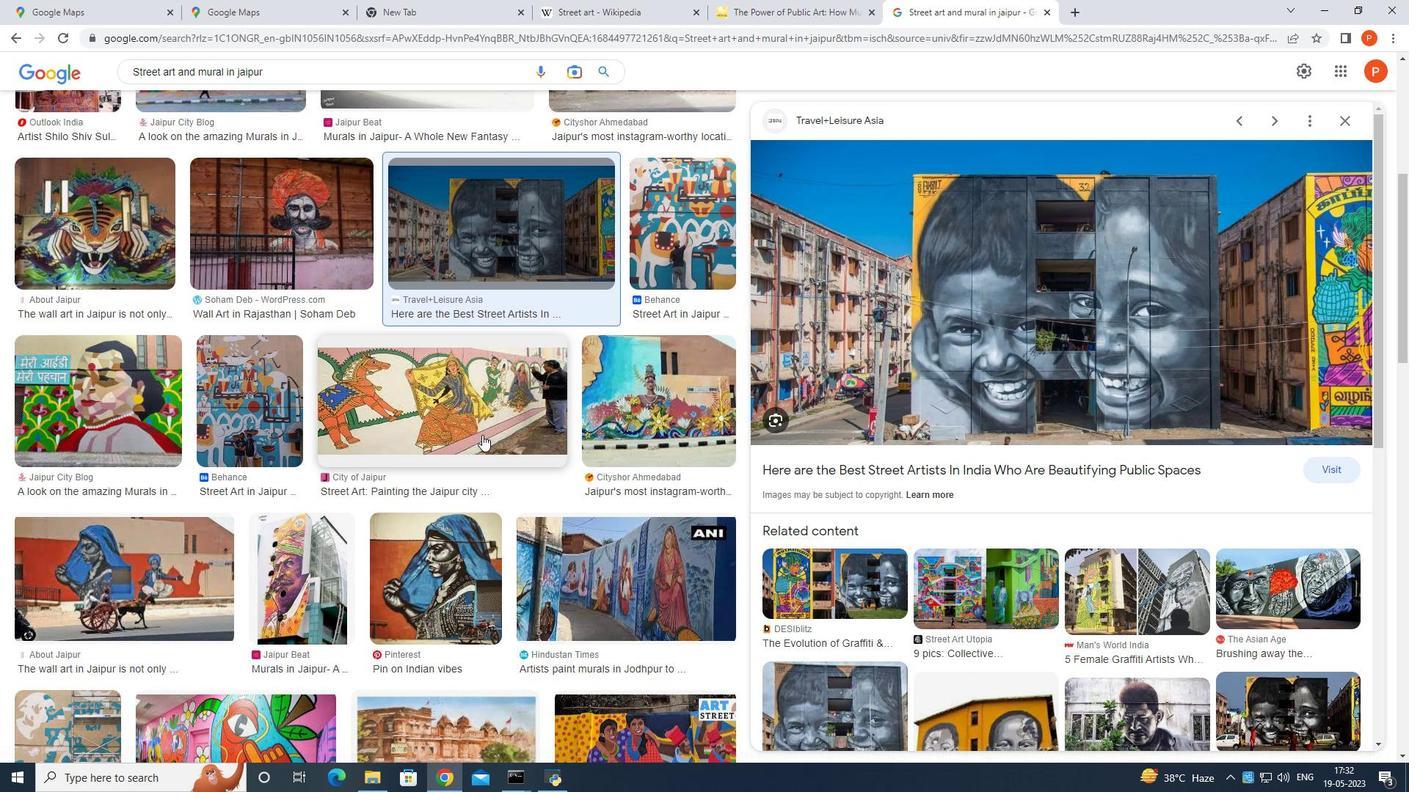 
Action: Mouse moved to (525, 410)
Screenshot: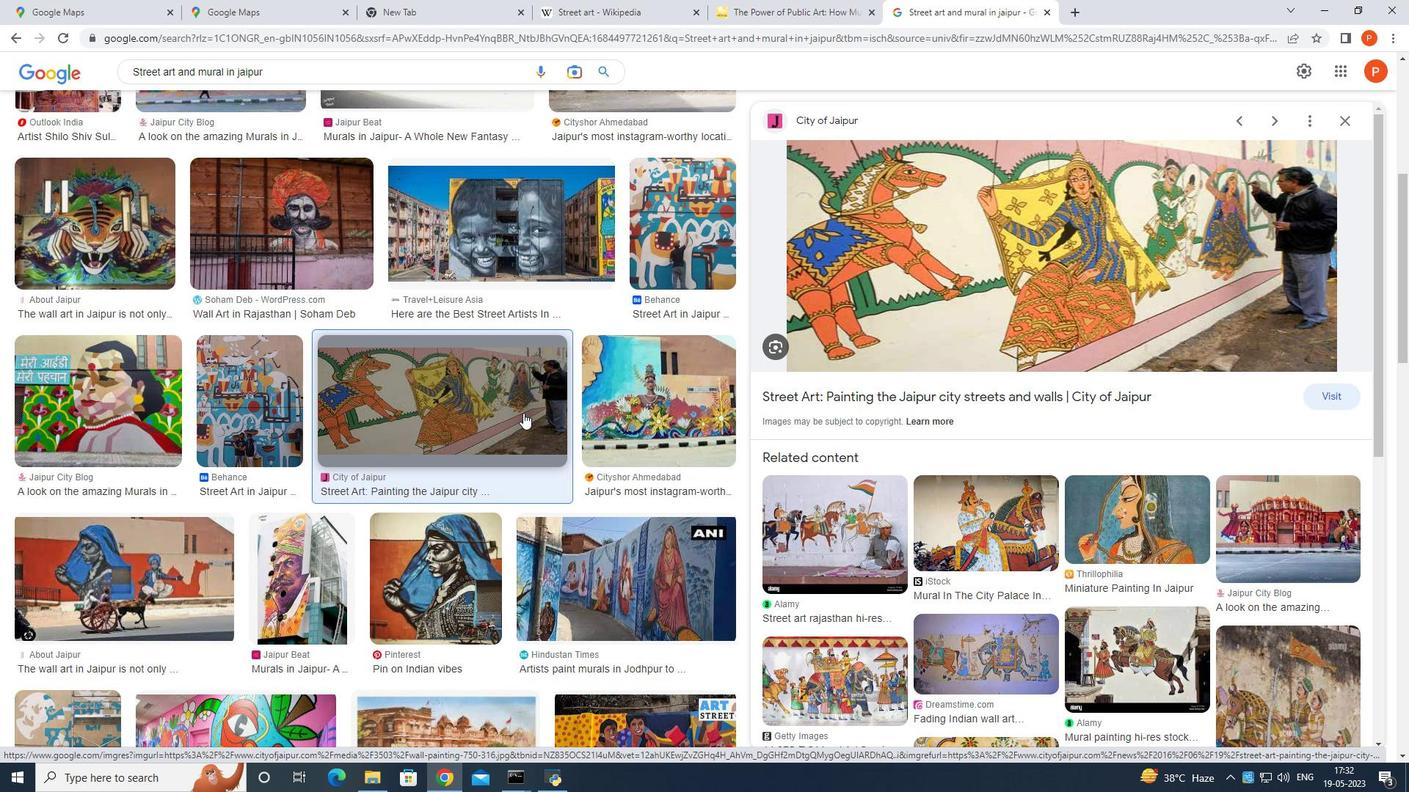 
Action: Mouse scrolled (525, 410) with delta (0, 0)
Screenshot: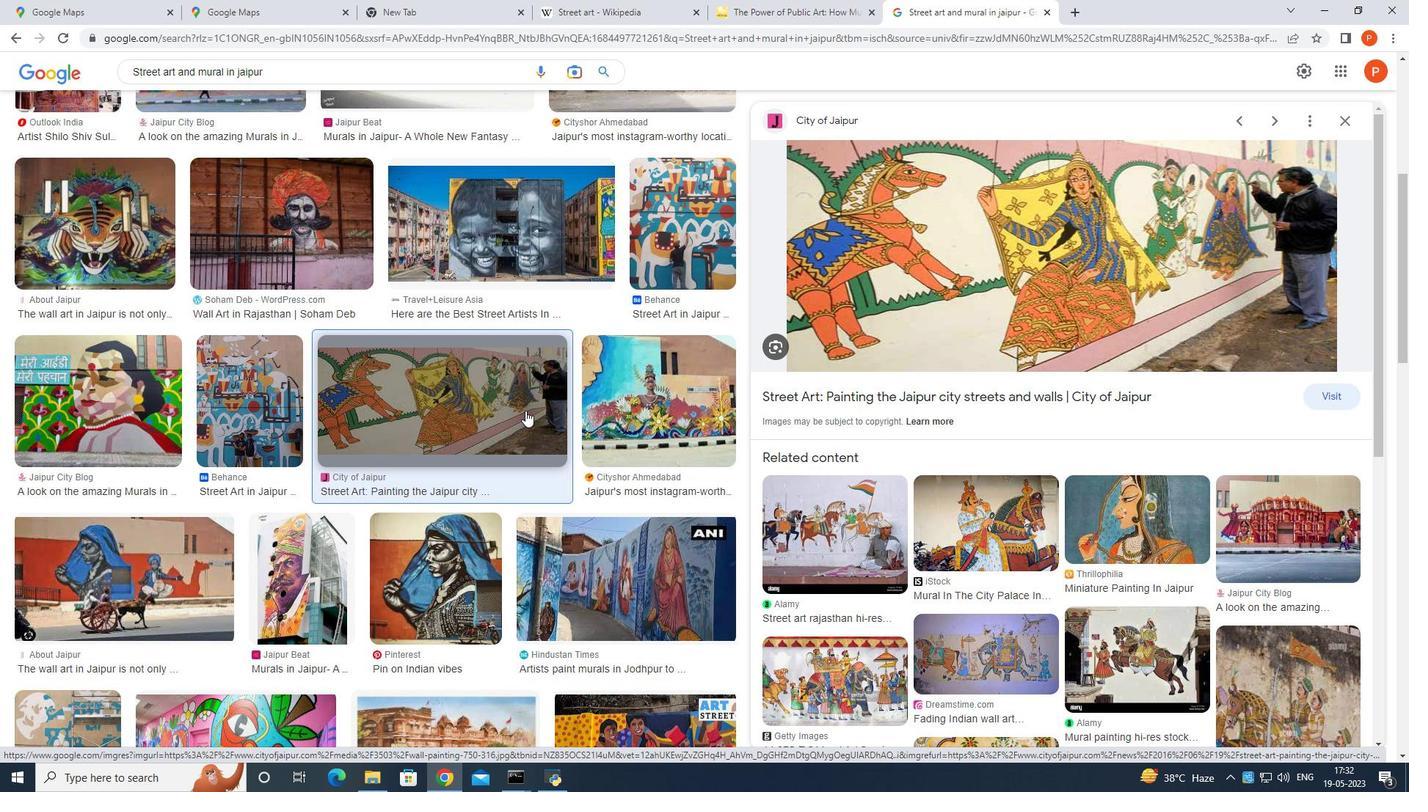 
Action: Mouse scrolled (525, 410) with delta (0, 0)
Screenshot: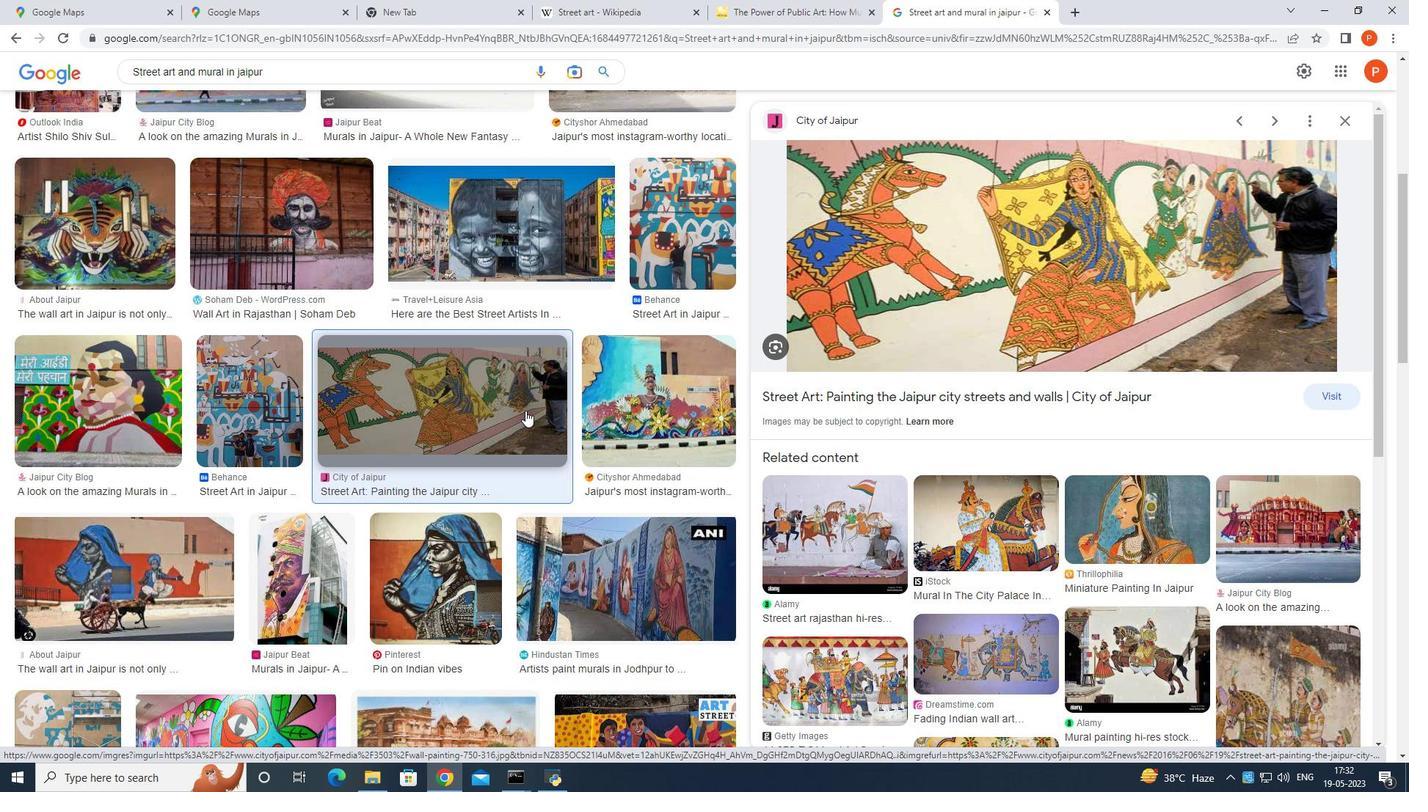 
Action: Mouse scrolled (525, 410) with delta (0, 0)
Screenshot: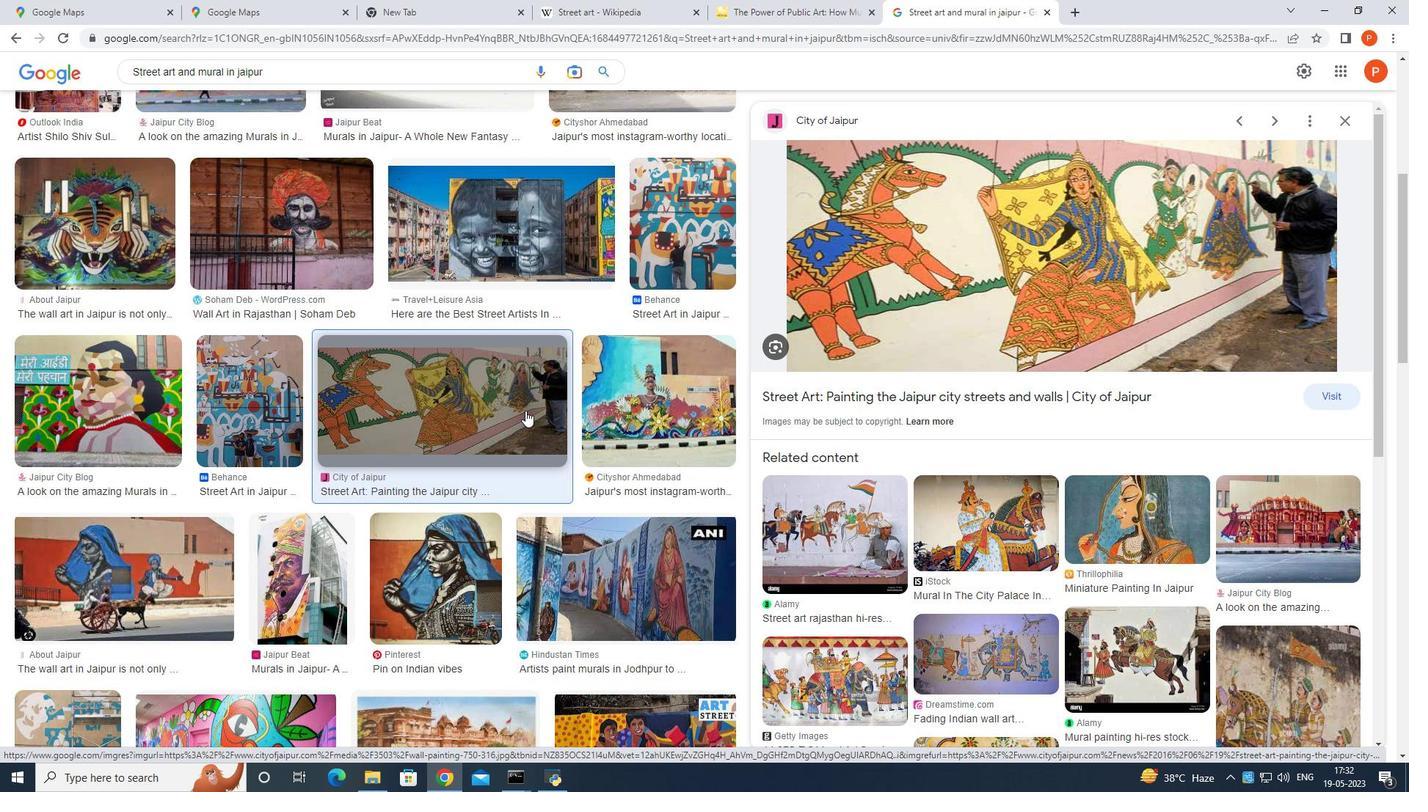 
Action: Mouse scrolled (525, 410) with delta (0, 0)
Screenshot: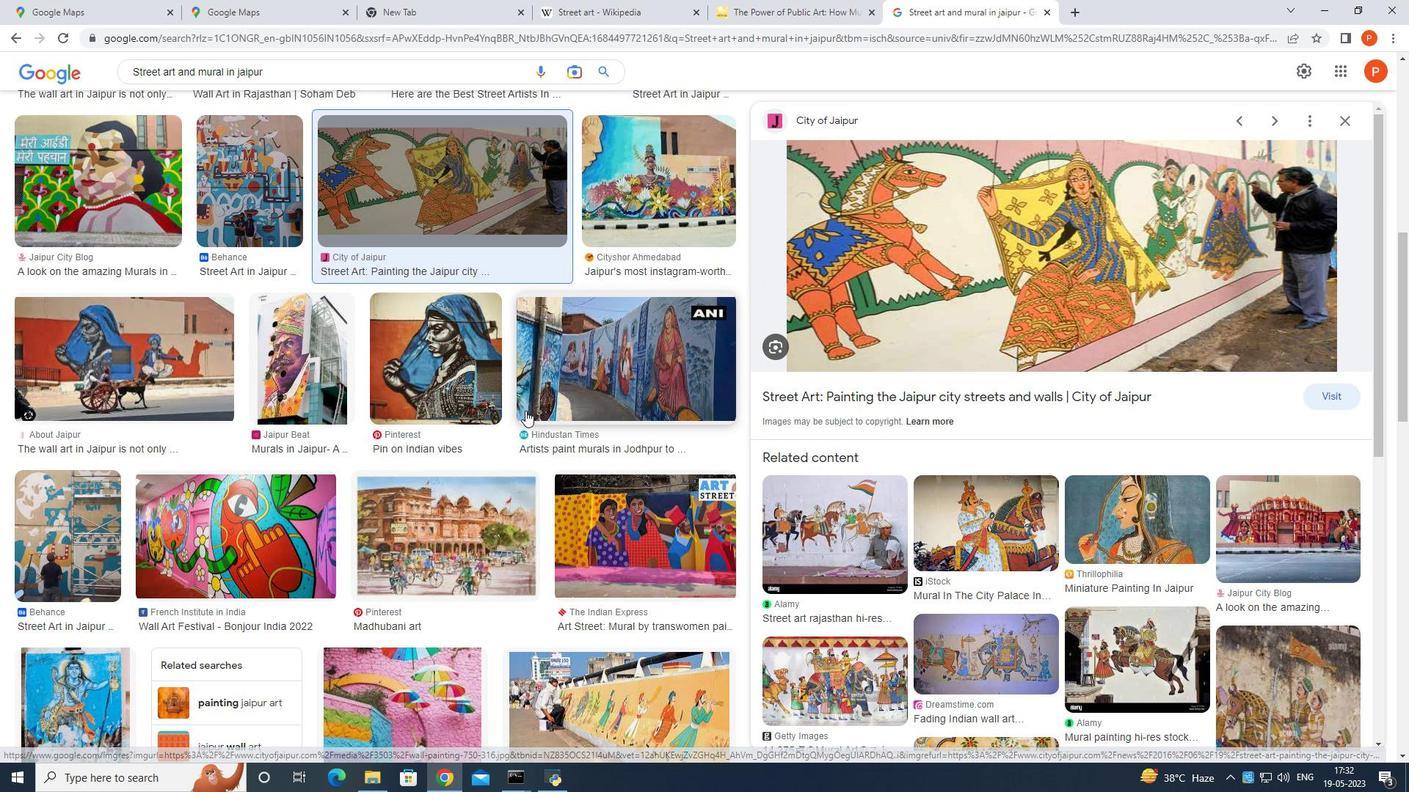 
Action: Mouse scrolled (525, 410) with delta (0, 0)
Screenshot: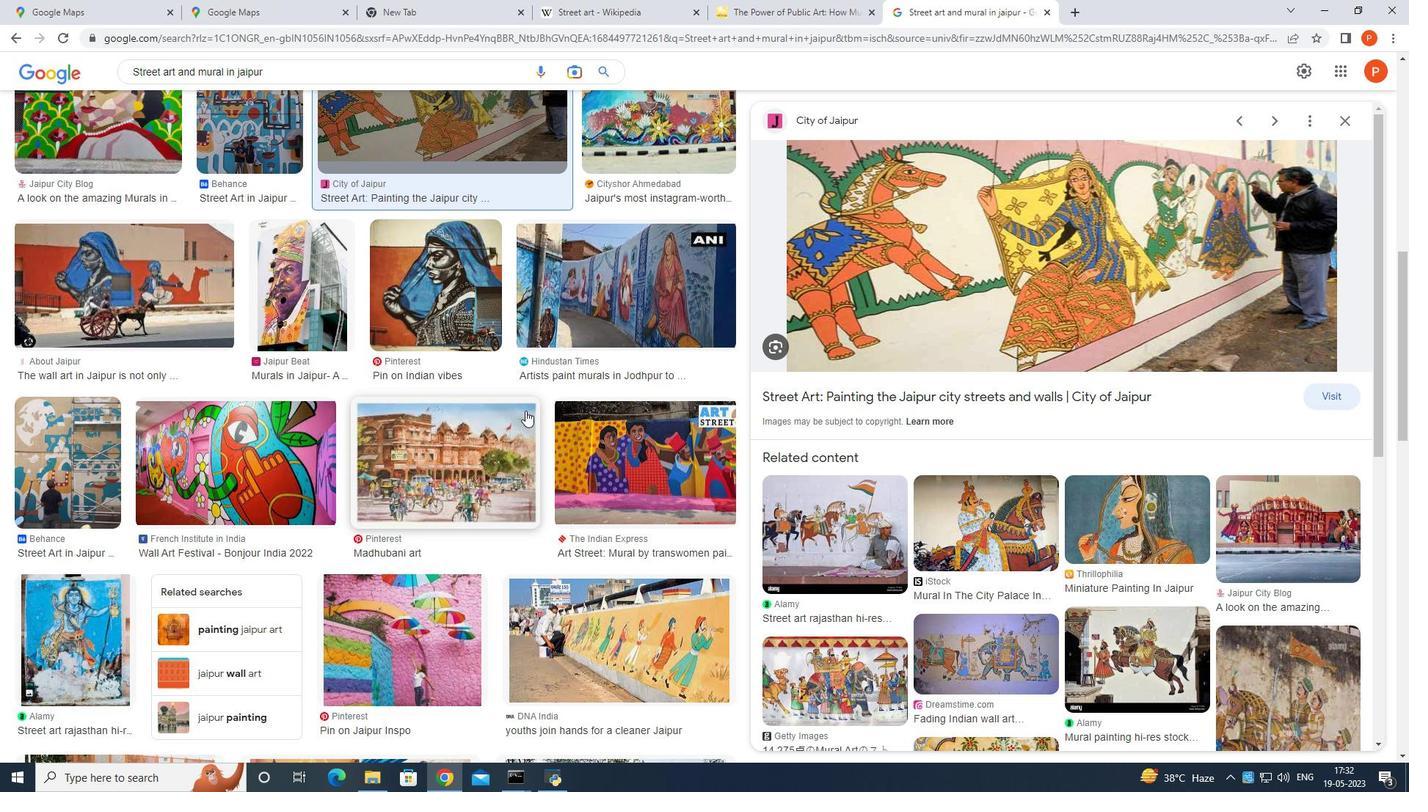 
Action: Mouse moved to (493, 400)
Screenshot: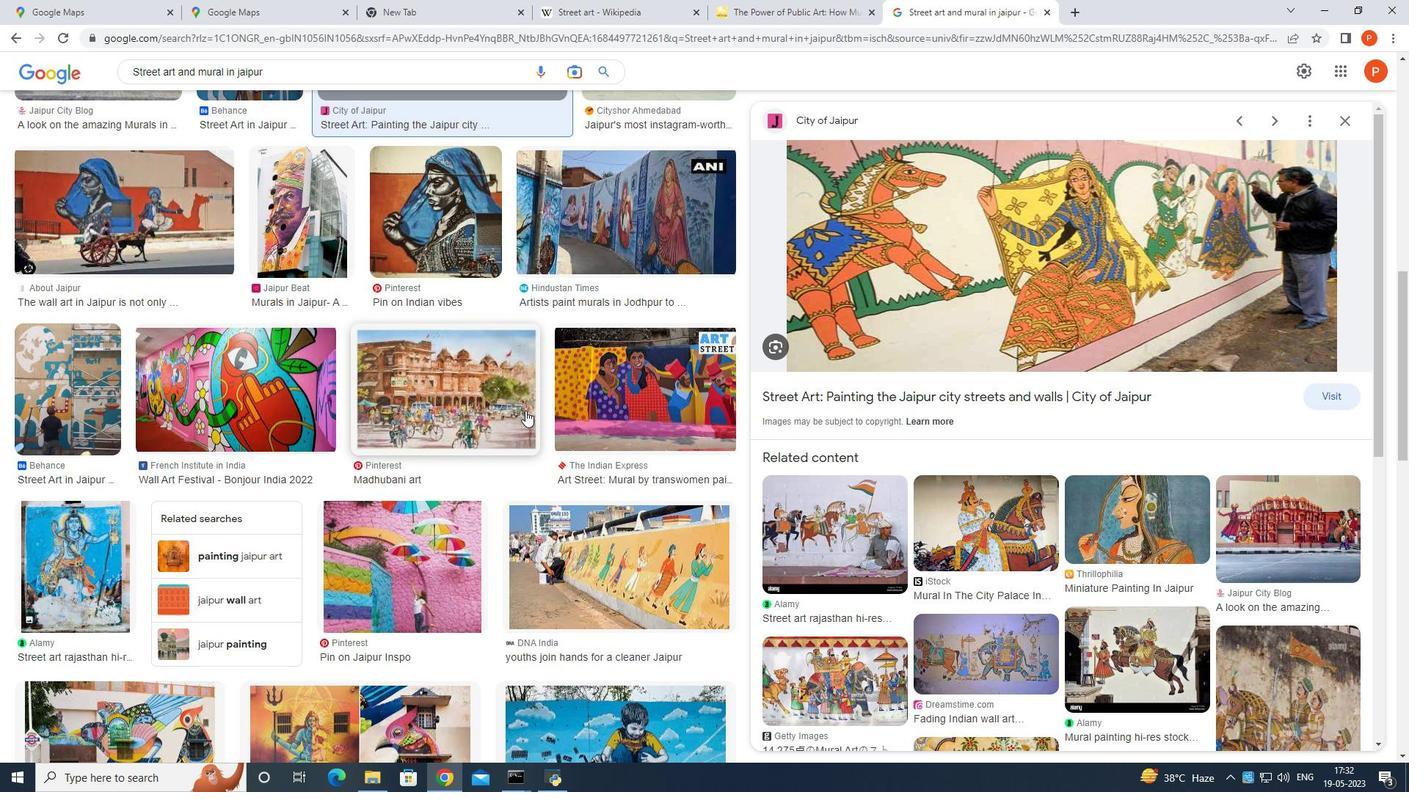 
Action: Mouse pressed left at (493, 400)
Screenshot: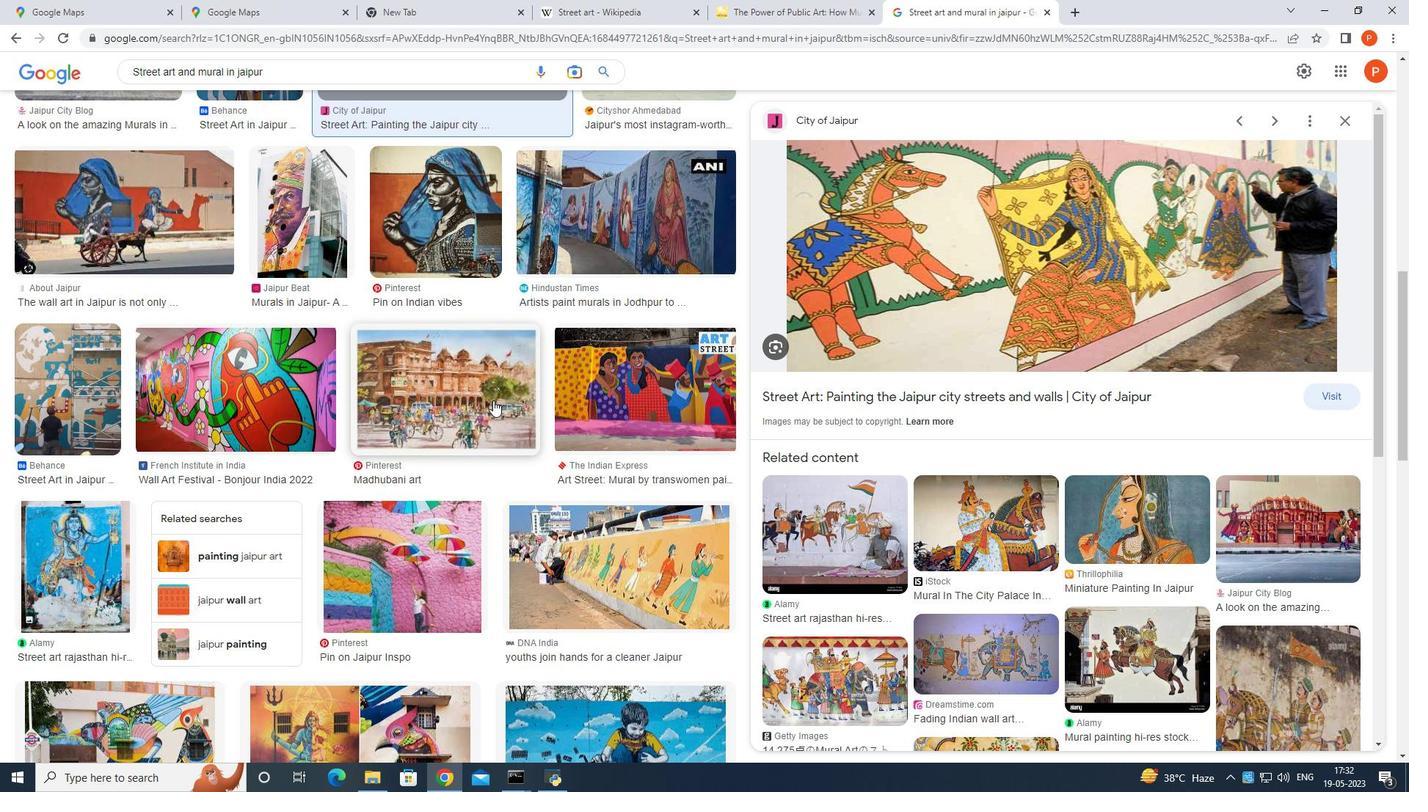
Action: Mouse moved to (594, 361)
Screenshot: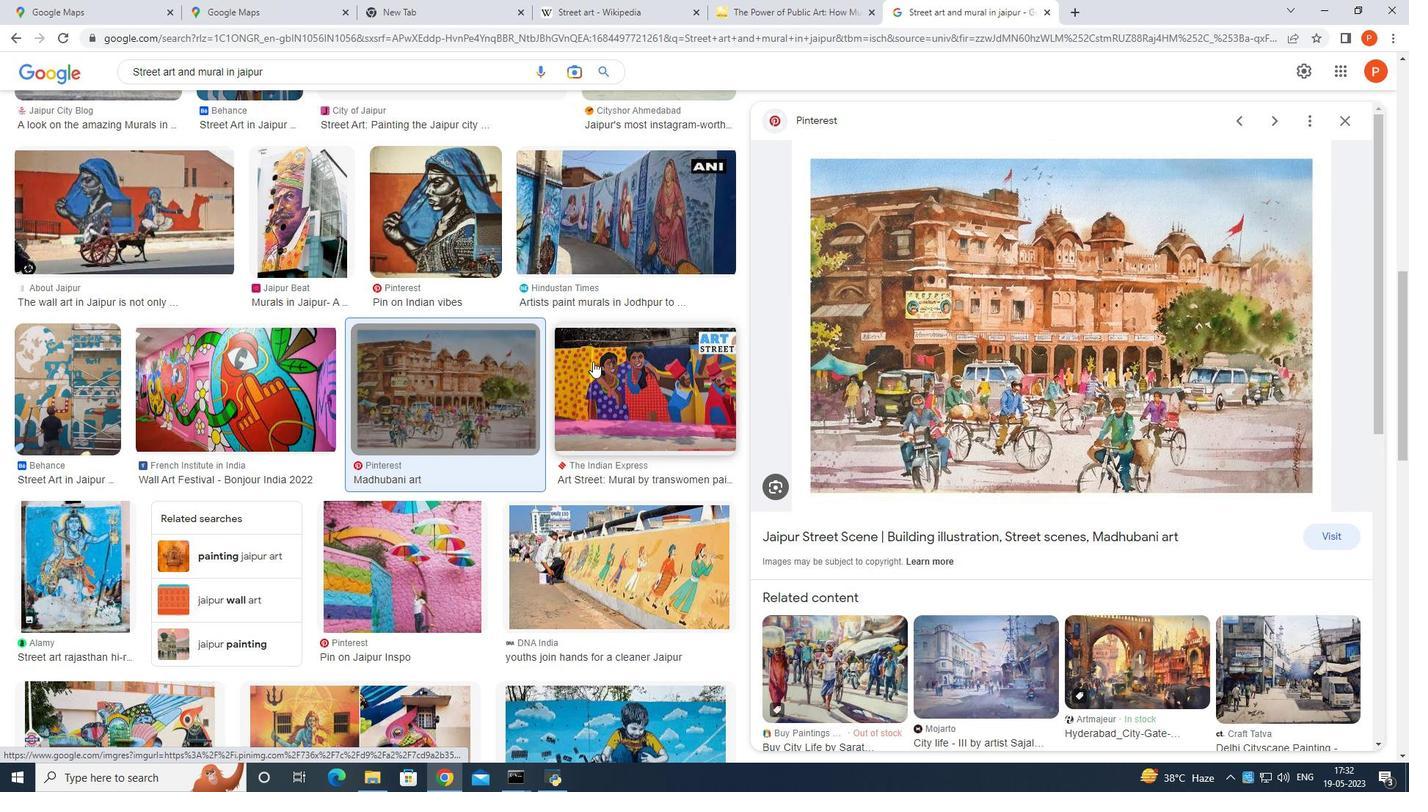 
Action: Mouse scrolled (594, 360) with delta (0, 0)
Screenshot: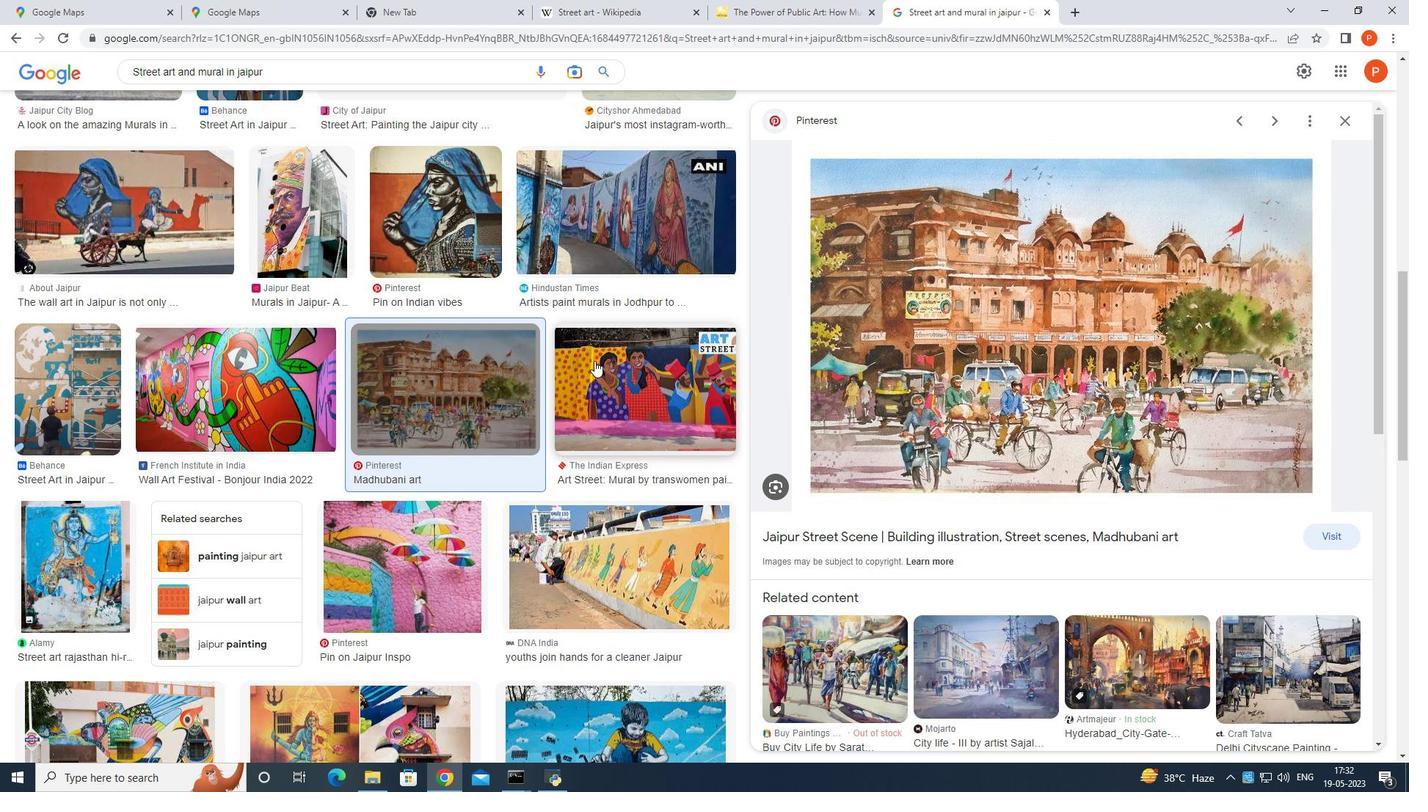 
Action: Mouse scrolled (594, 360) with delta (0, 0)
Screenshot: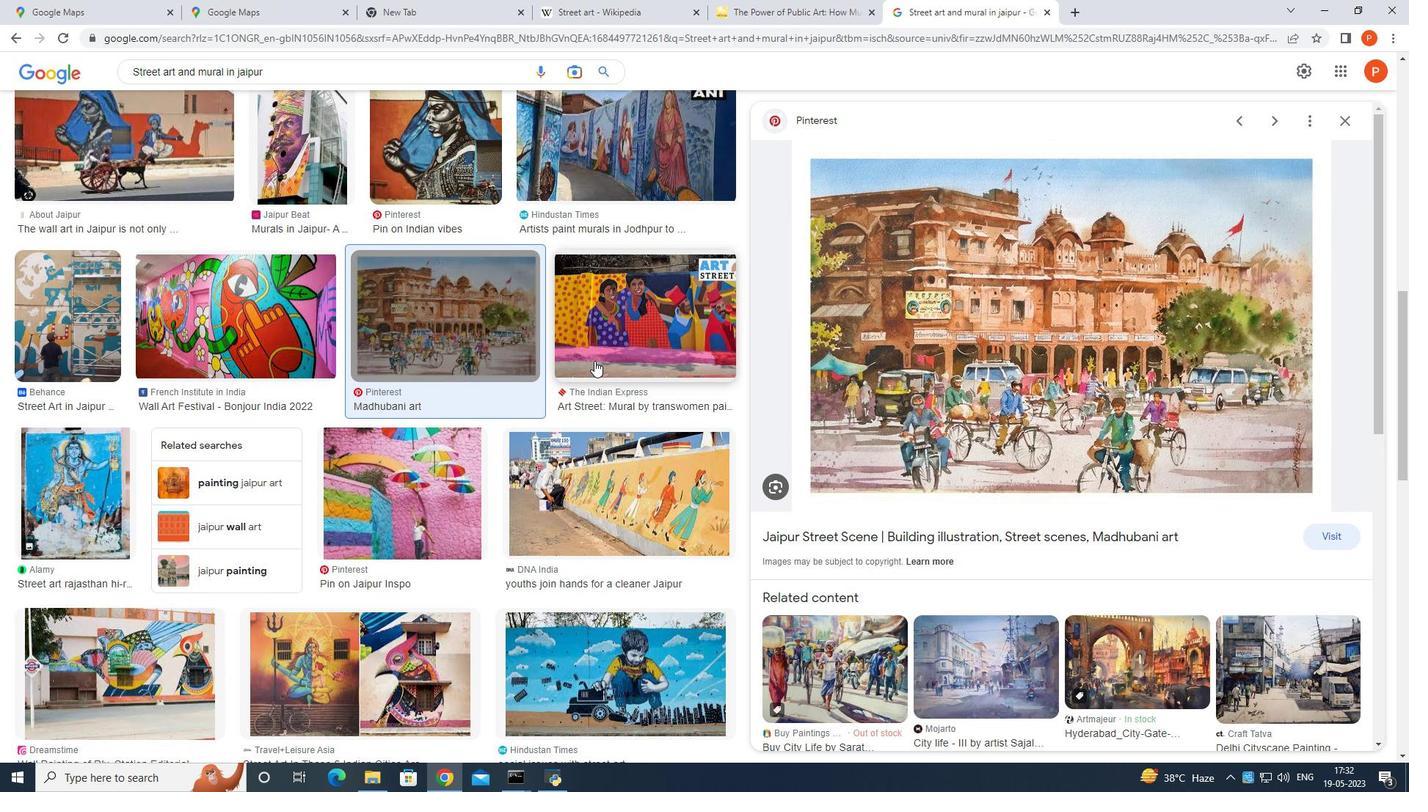 
Action: Mouse scrolled (594, 360) with delta (0, 0)
Screenshot: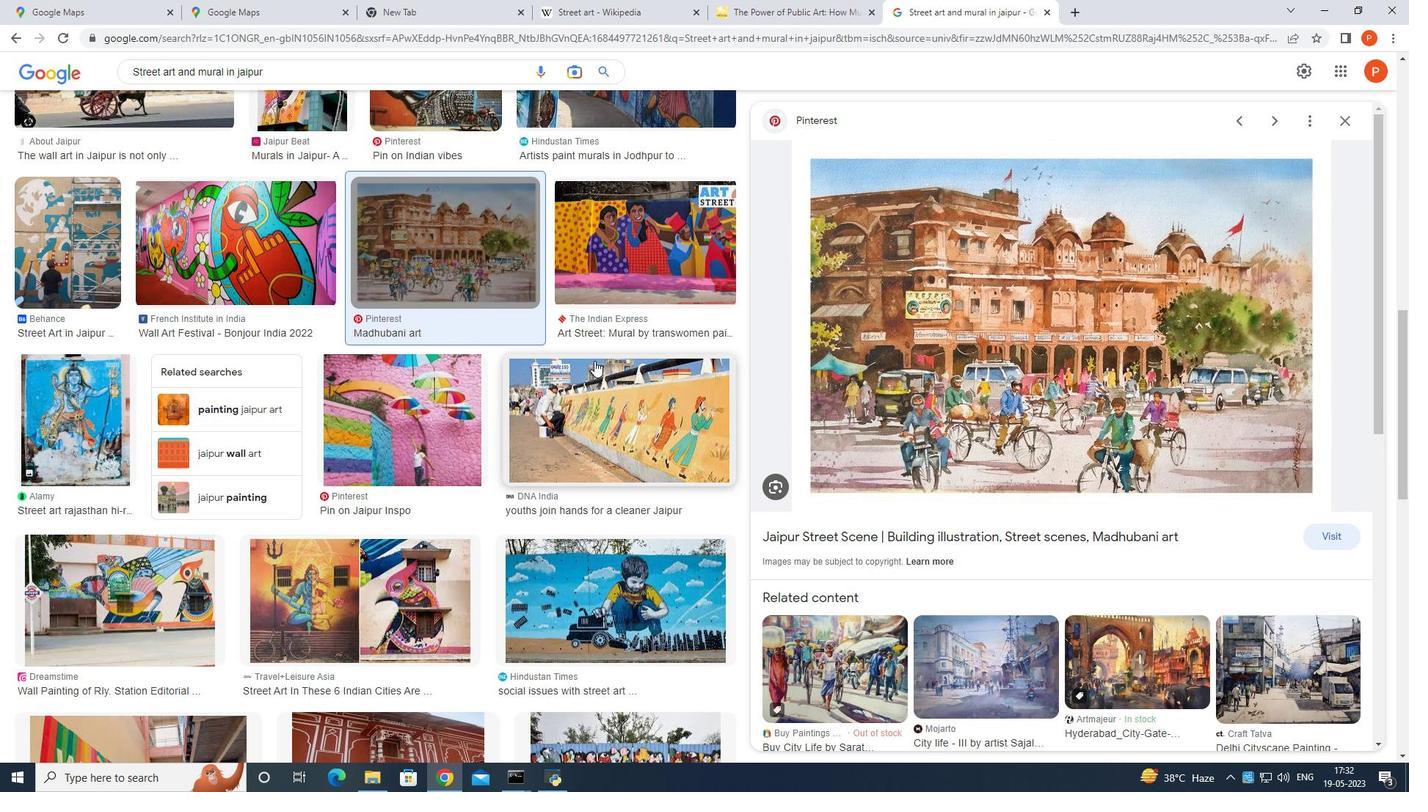 
Action: Mouse scrolled (594, 360) with delta (0, 0)
Screenshot: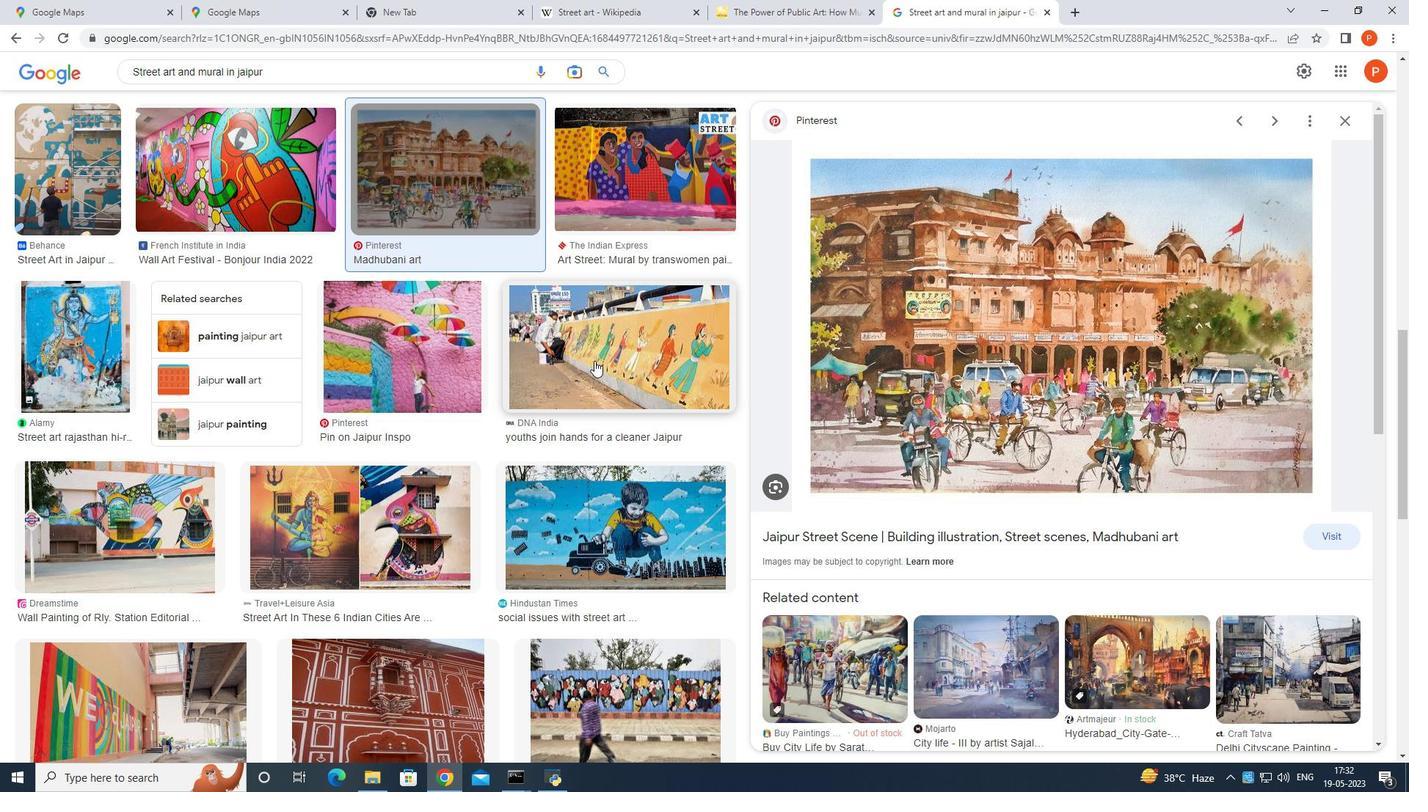 
Action: Mouse scrolled (594, 360) with delta (0, 0)
Screenshot: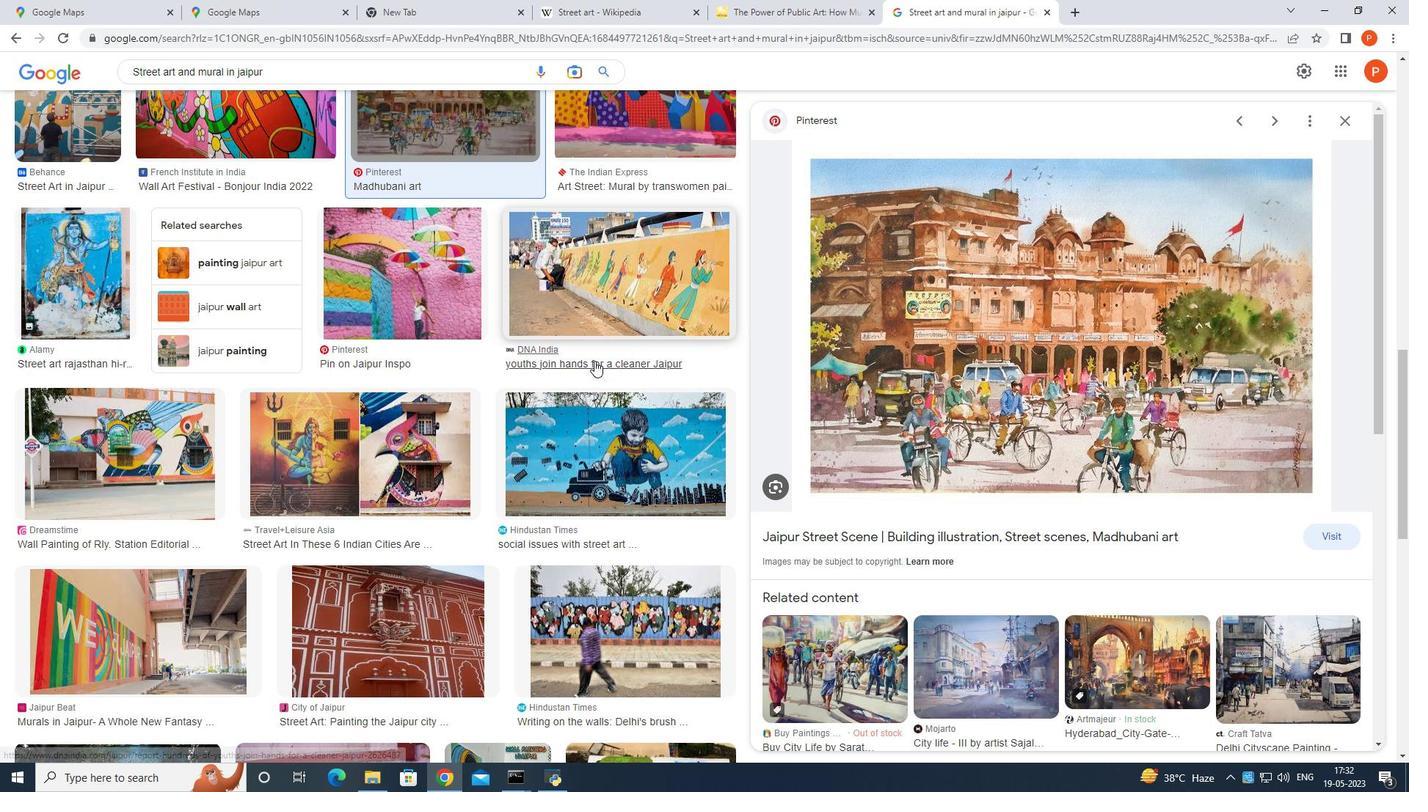 
Action: Mouse scrolled (594, 360) with delta (0, 0)
Screenshot: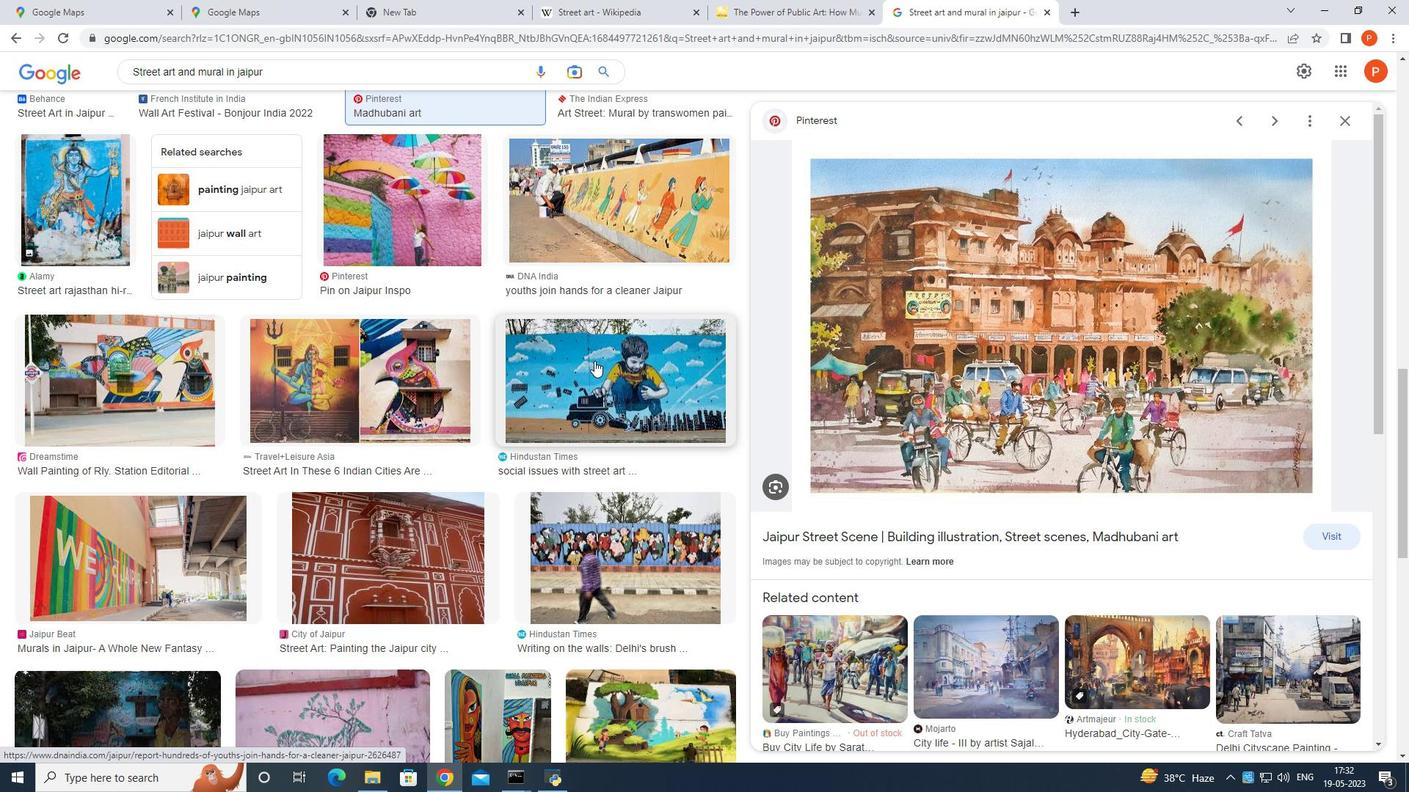 
Action: Mouse moved to (437, 488)
Screenshot: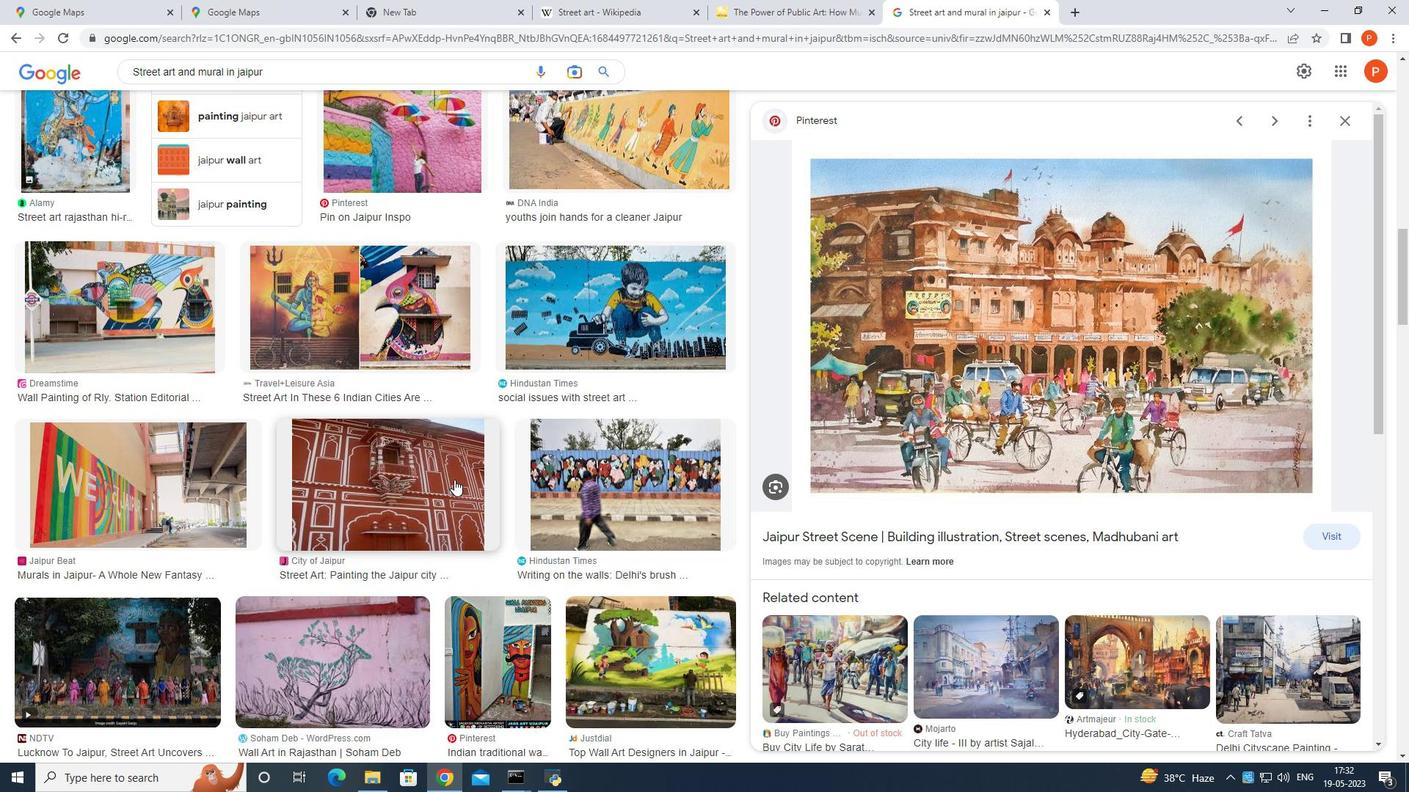 
Action: Mouse pressed left at (437, 488)
Screenshot: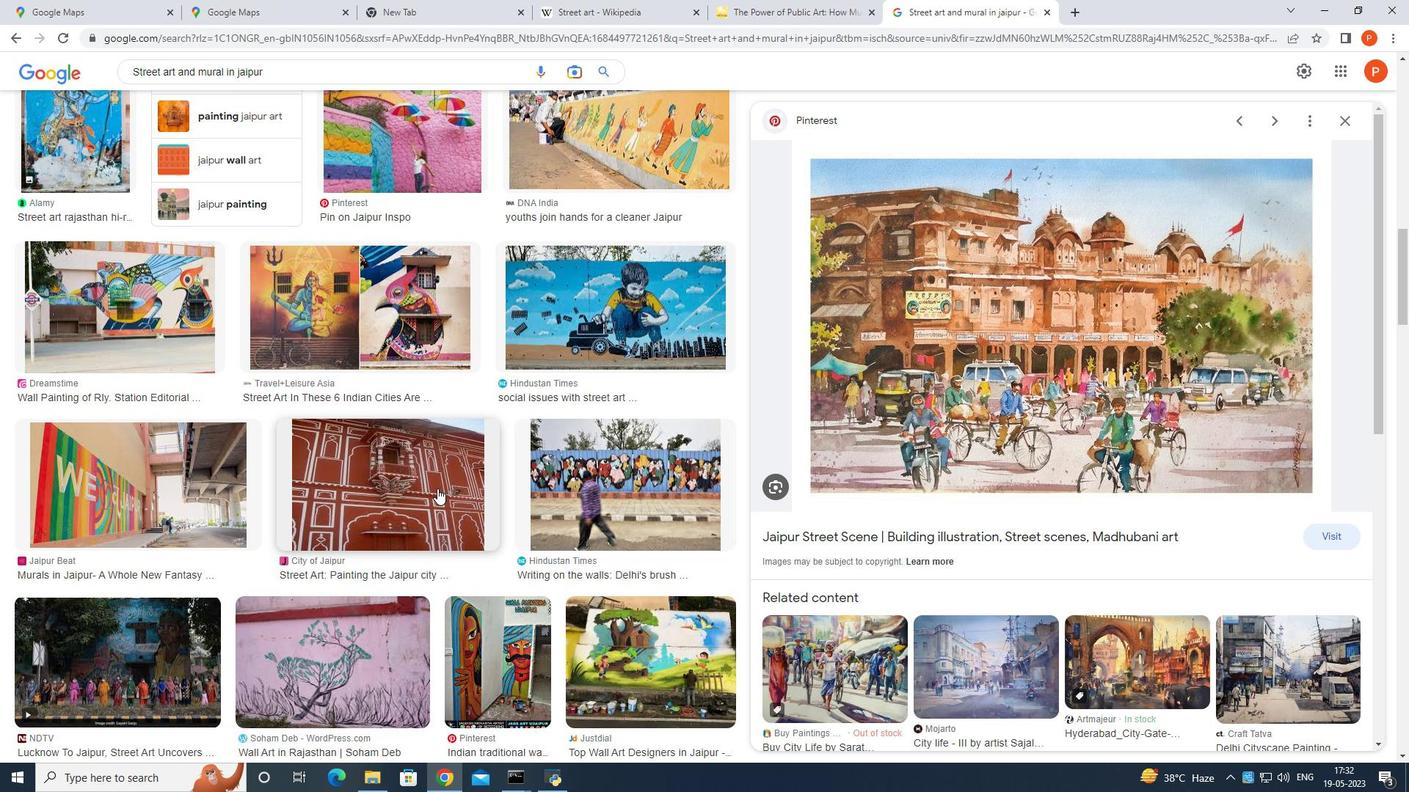 
Action: Mouse moved to (642, 383)
Screenshot: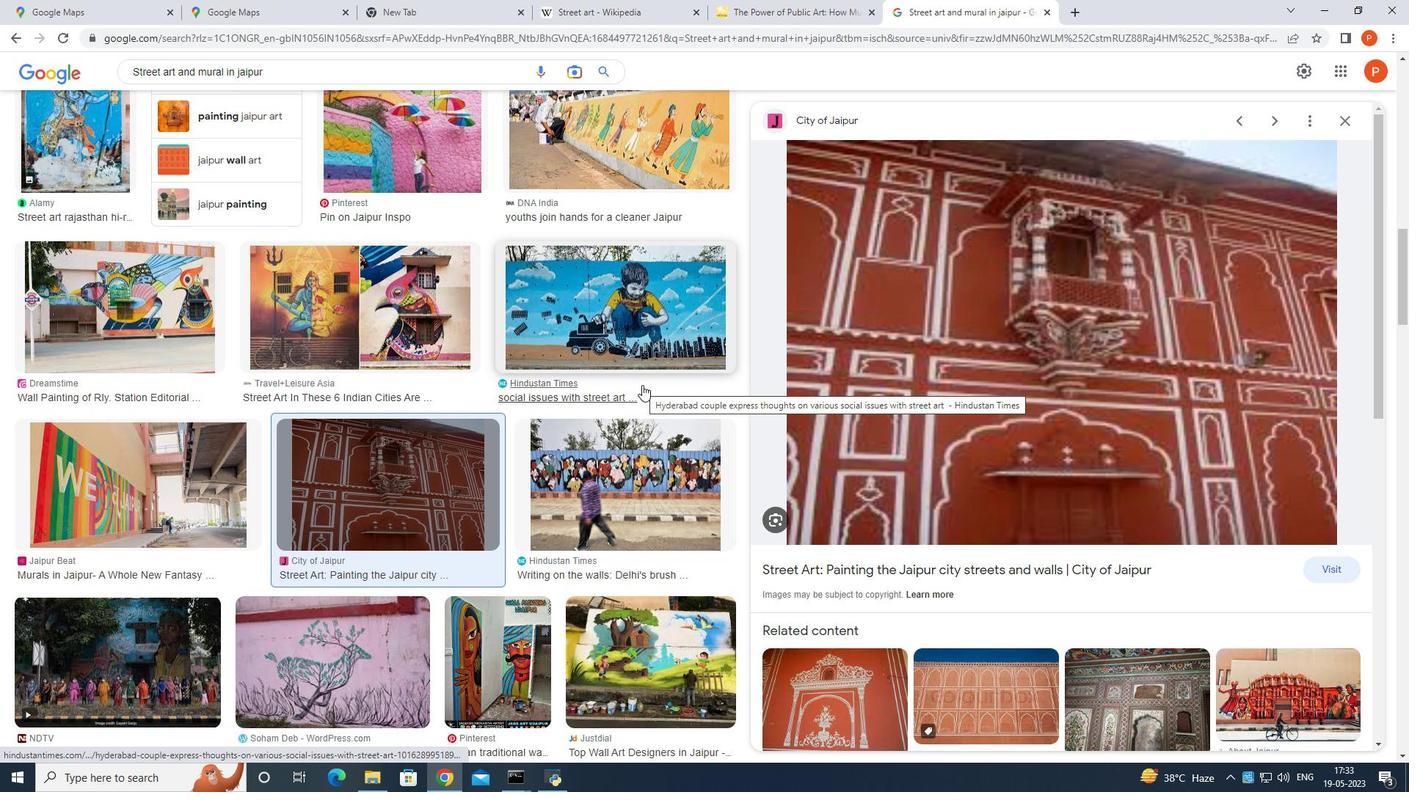 
Action: Mouse scrolled (642, 382) with delta (0, 0)
Screenshot: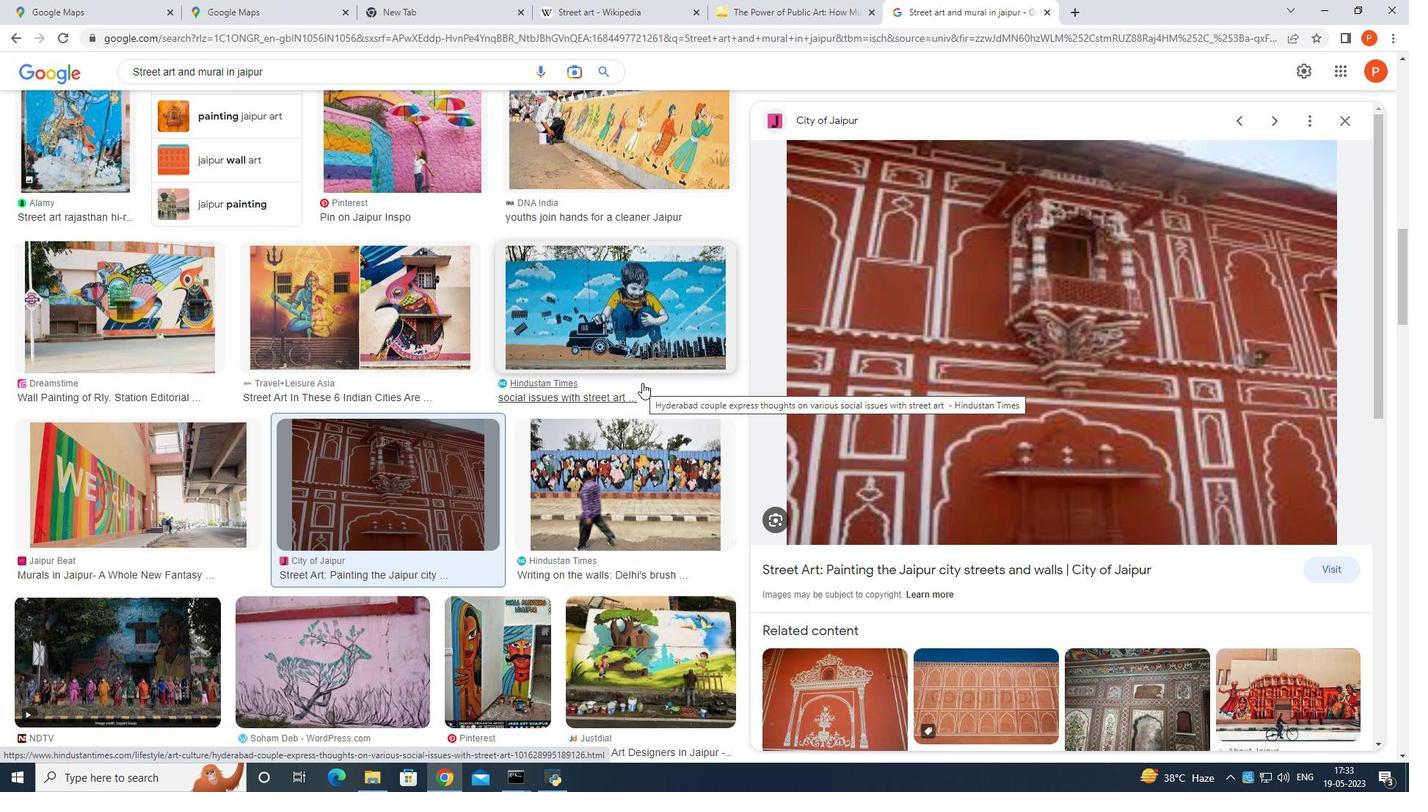 
Action: Mouse scrolled (642, 382) with delta (0, 0)
Screenshot: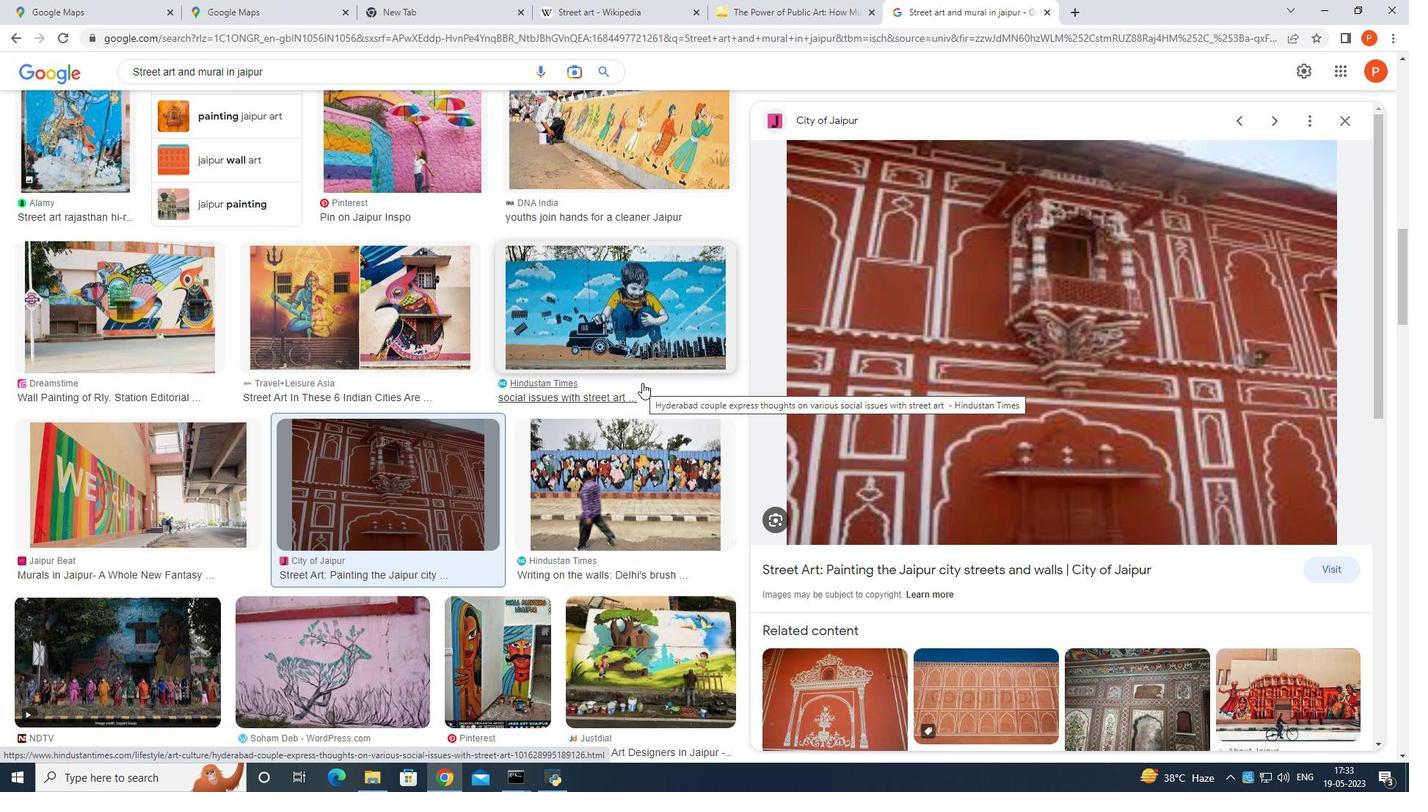 
Action: Mouse moved to (575, 432)
Screenshot: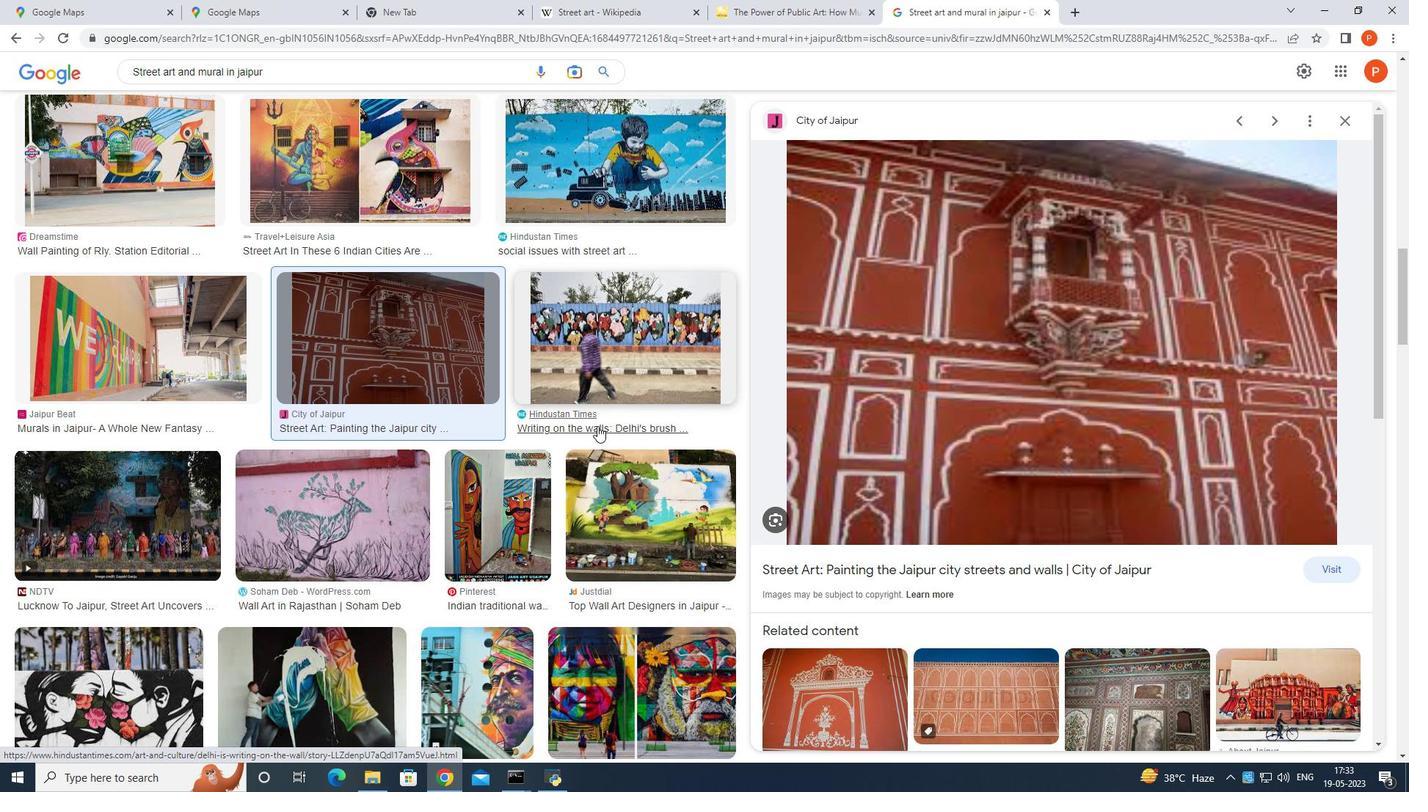 
Action: Mouse scrolled (575, 432) with delta (0, 0)
Screenshot: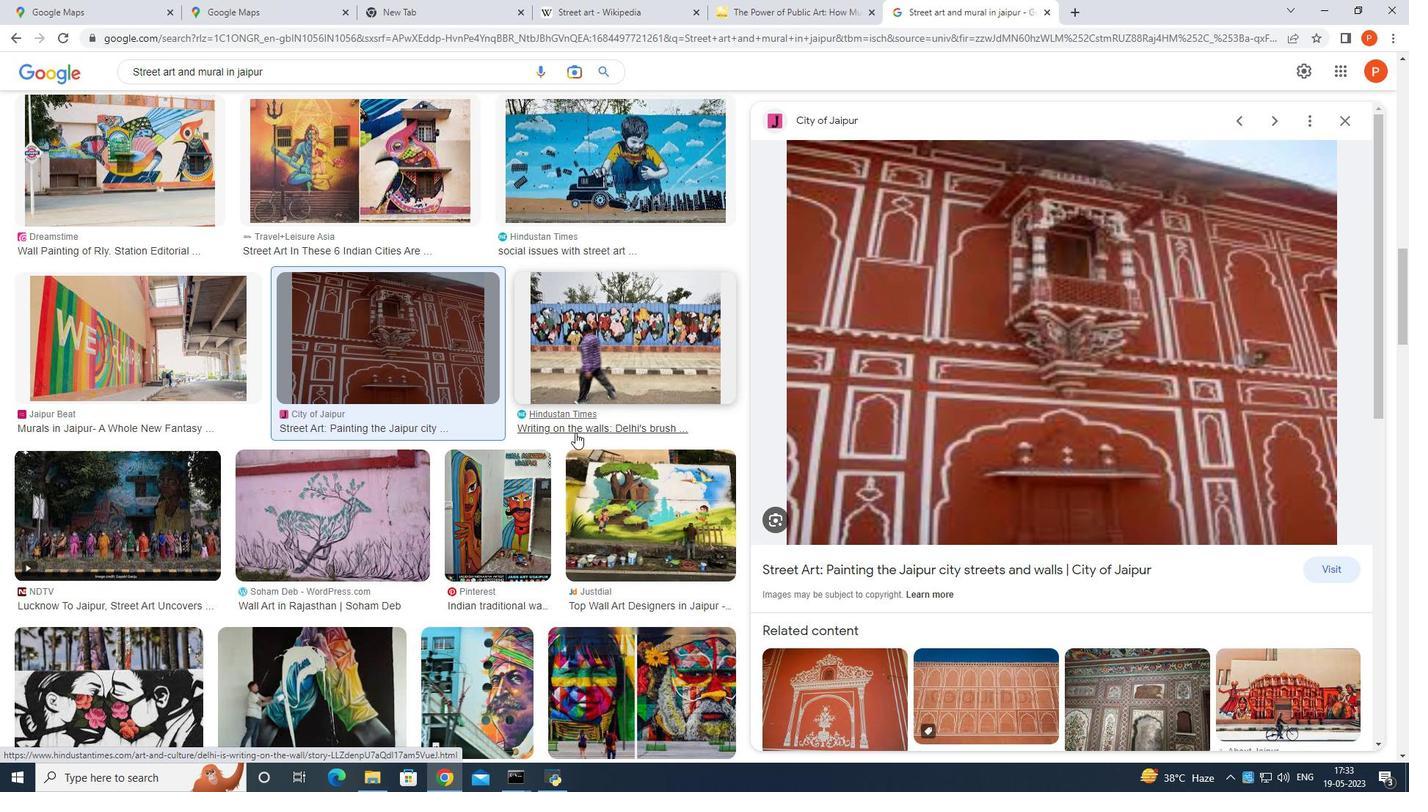 
Action: Mouse scrolled (575, 432) with delta (0, 0)
Screenshot: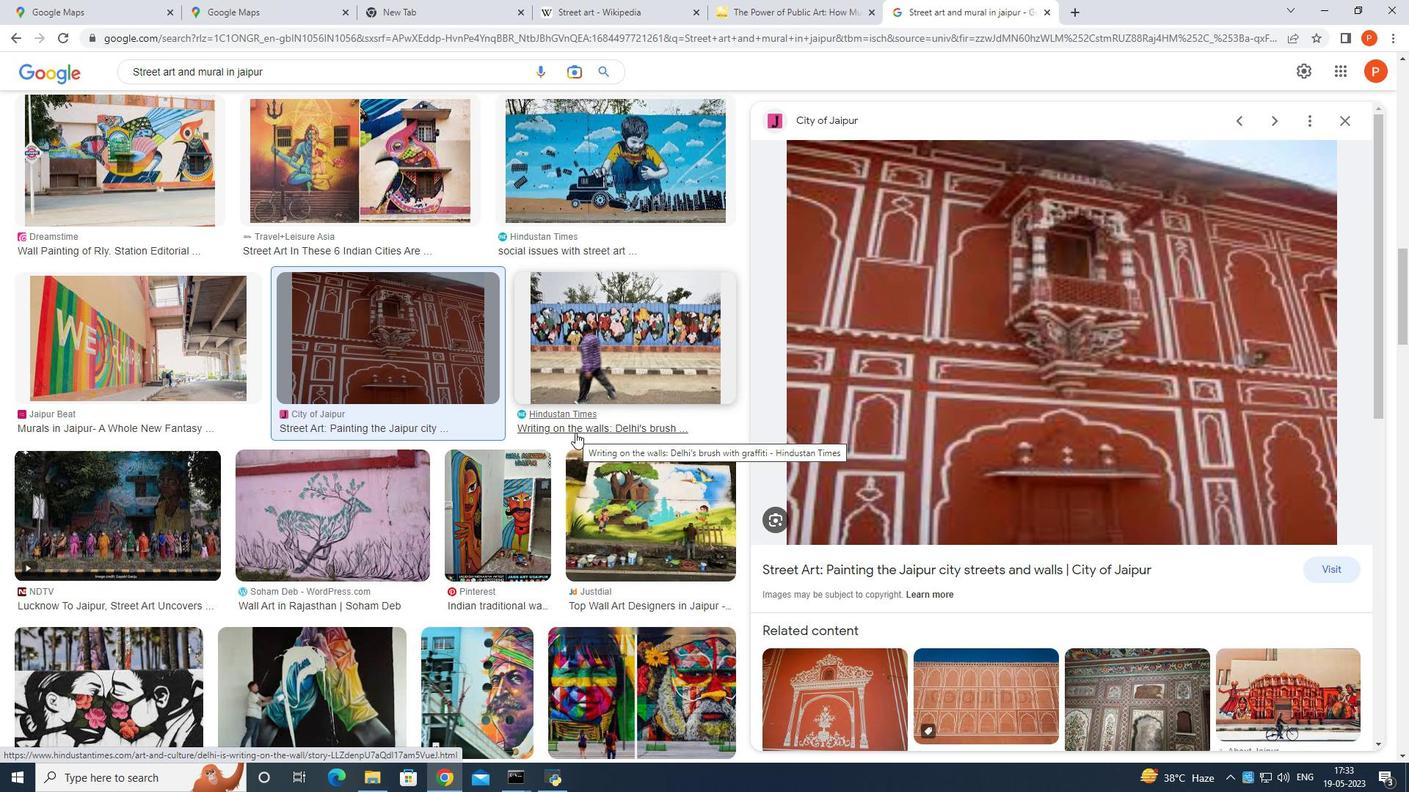 
Action: Mouse scrolled (575, 432) with delta (0, 0)
